 Task: Save favorite listings for properties in Boston, Massachusetts, with a private patio, and create a wish list of property features for your dream home.
Action: Mouse moved to (281, 240)
Screenshot: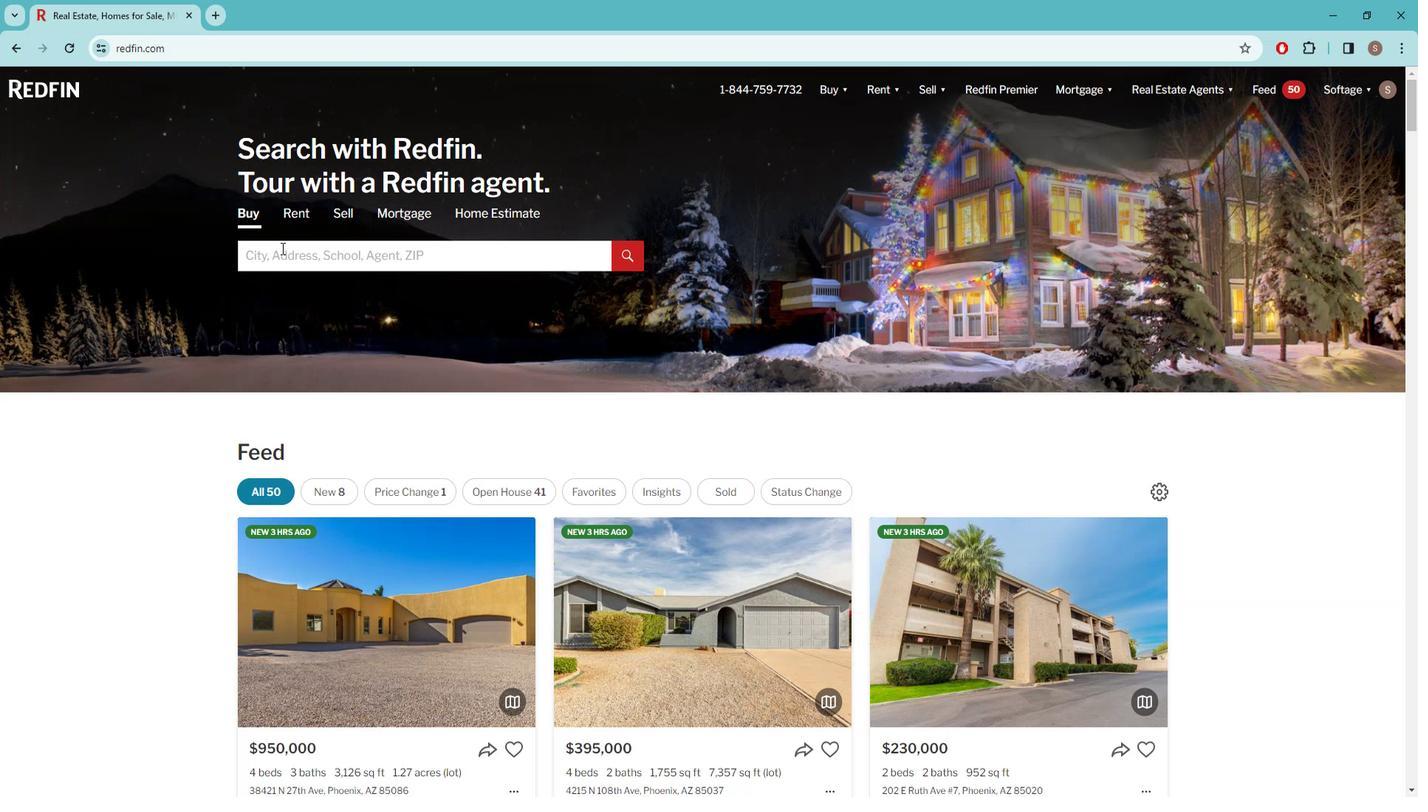 
Action: Mouse pressed left at (281, 240)
Screenshot: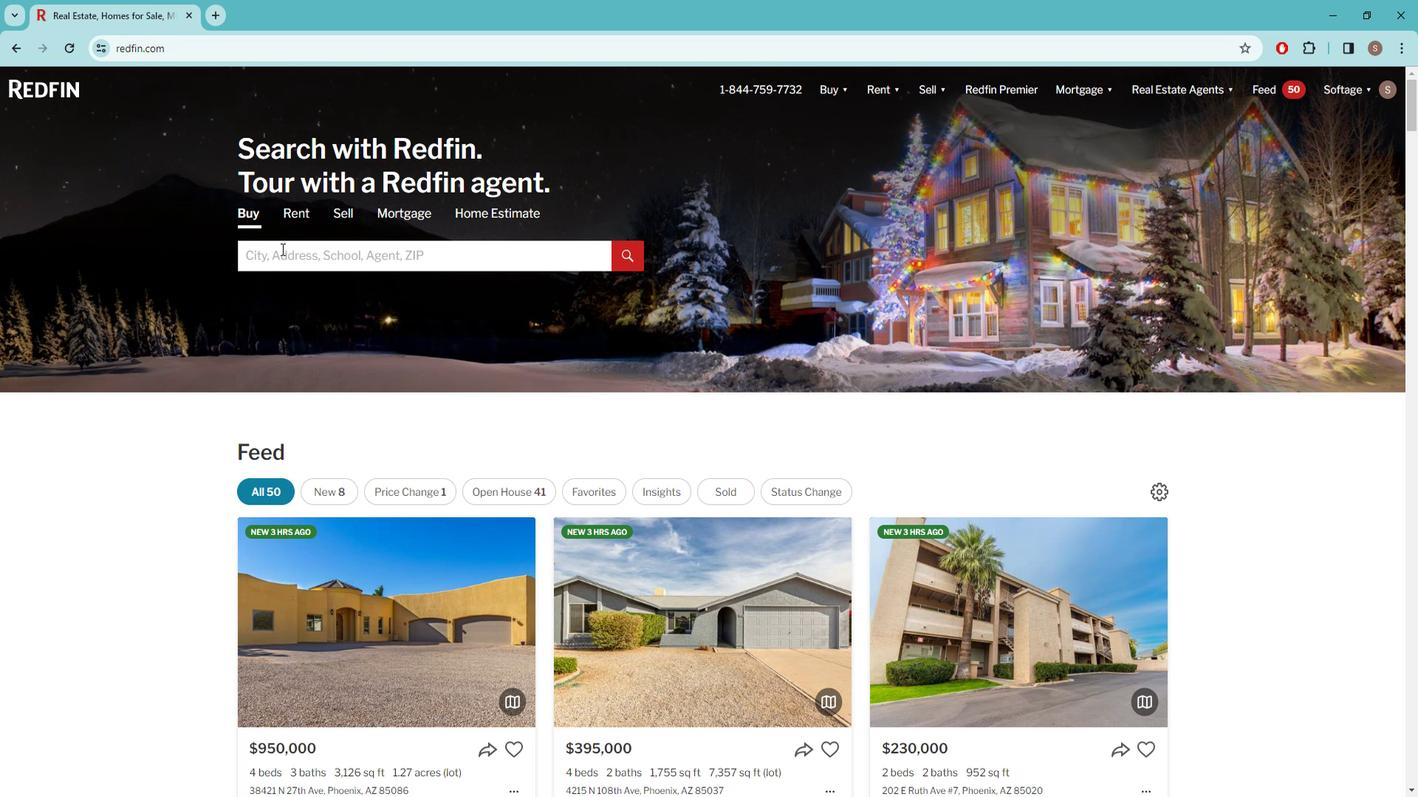 
Action: Mouse moved to (280, 240)
Screenshot: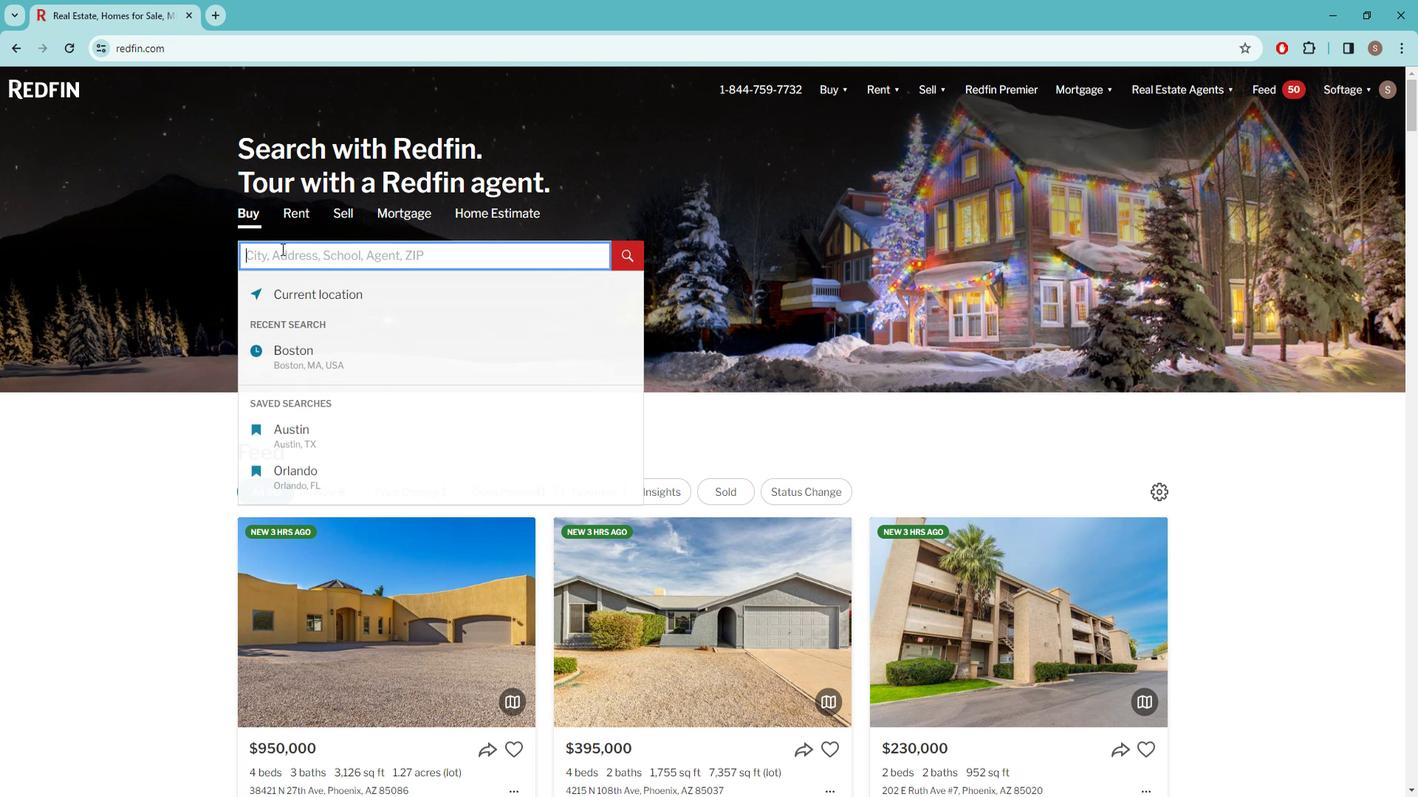 
Action: Key pressed b<Key.caps_lock>OSTON
Screenshot: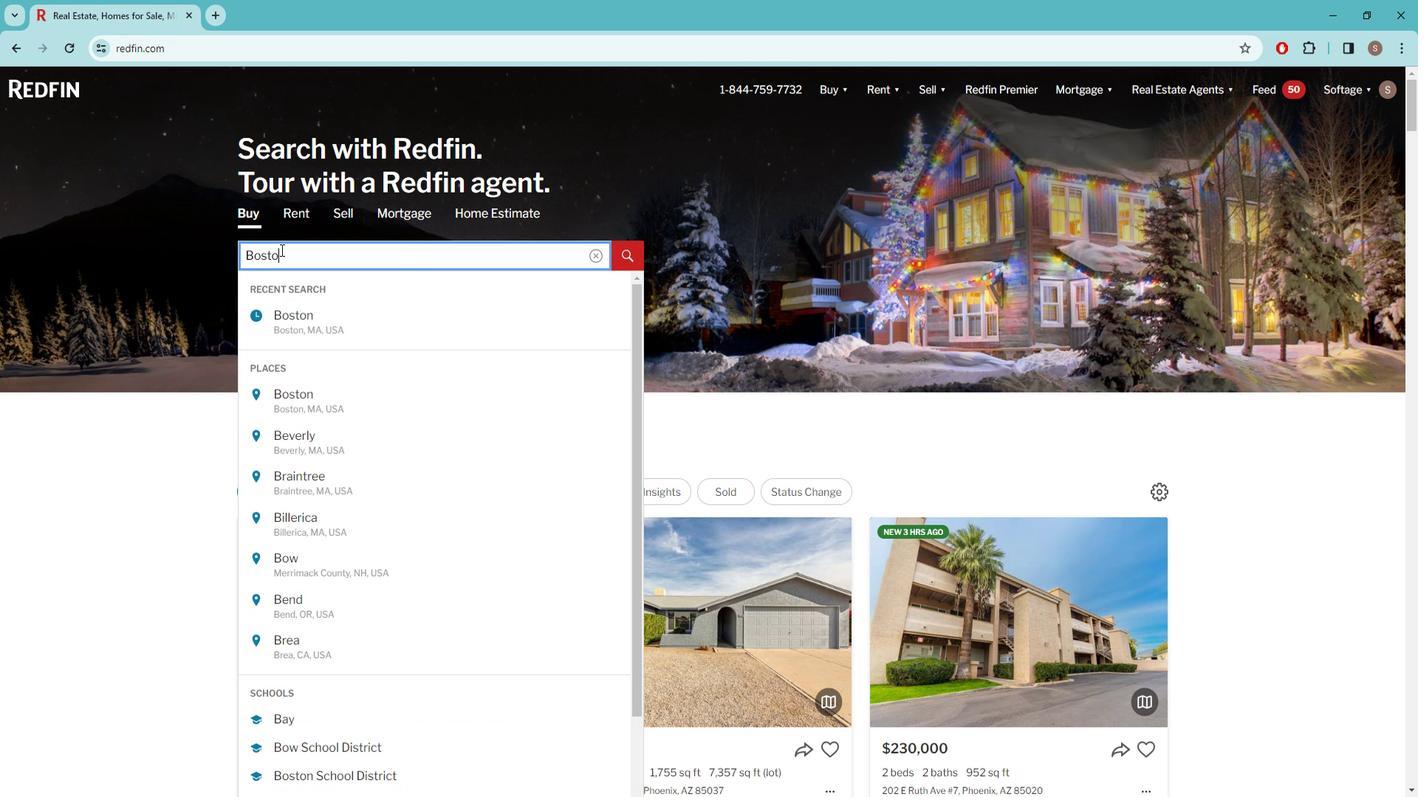 
Action: Mouse moved to (302, 310)
Screenshot: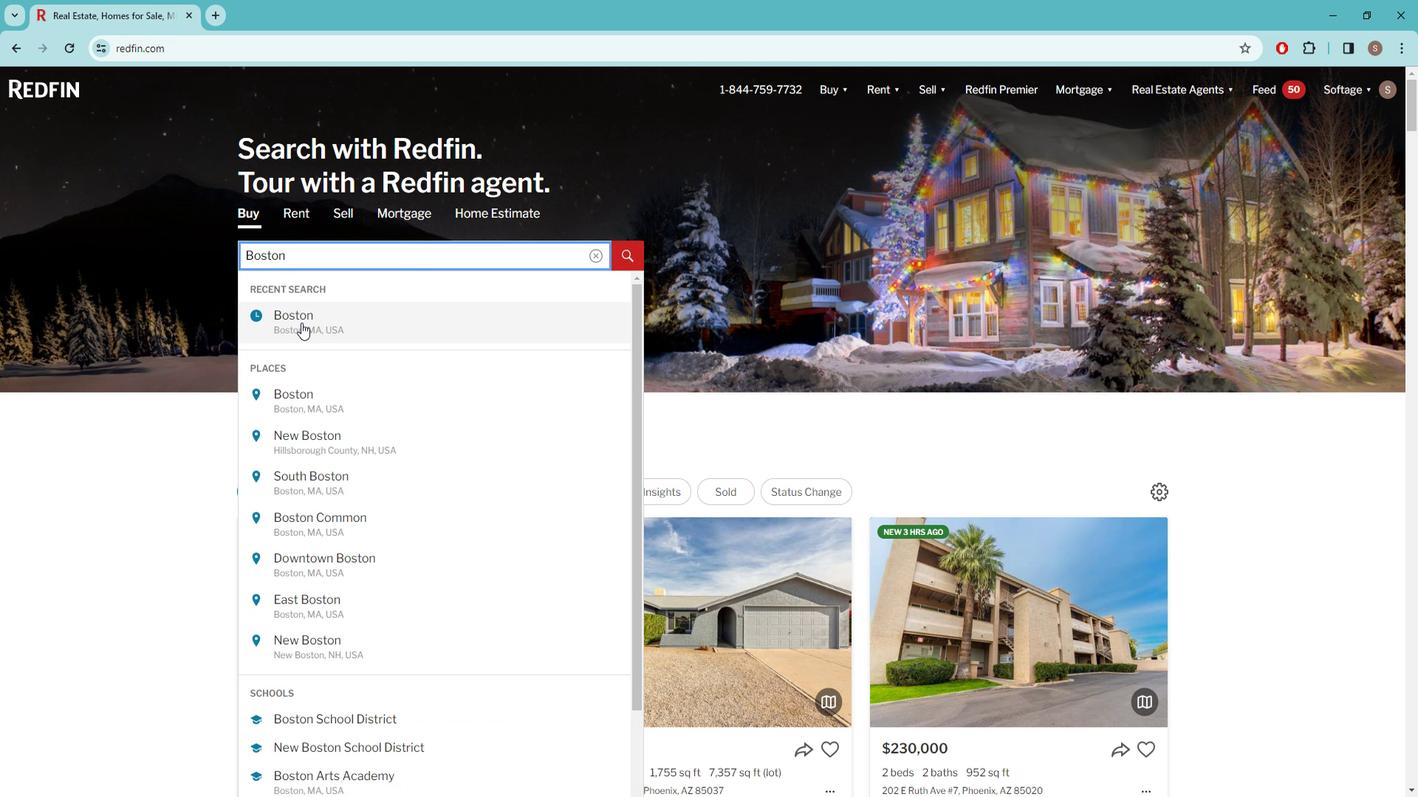 
Action: Mouse pressed left at (302, 310)
Screenshot: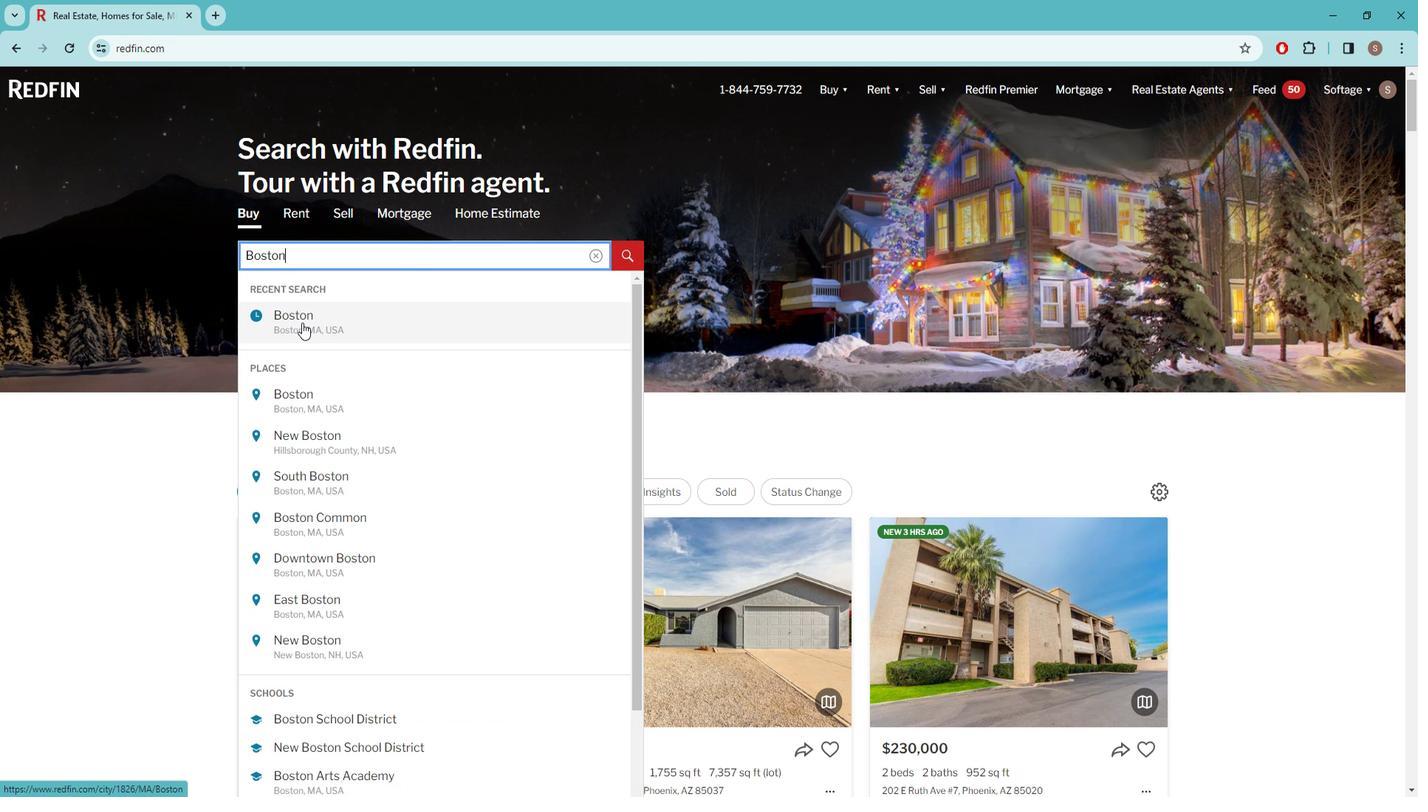 
Action: Mouse moved to (1240, 175)
Screenshot: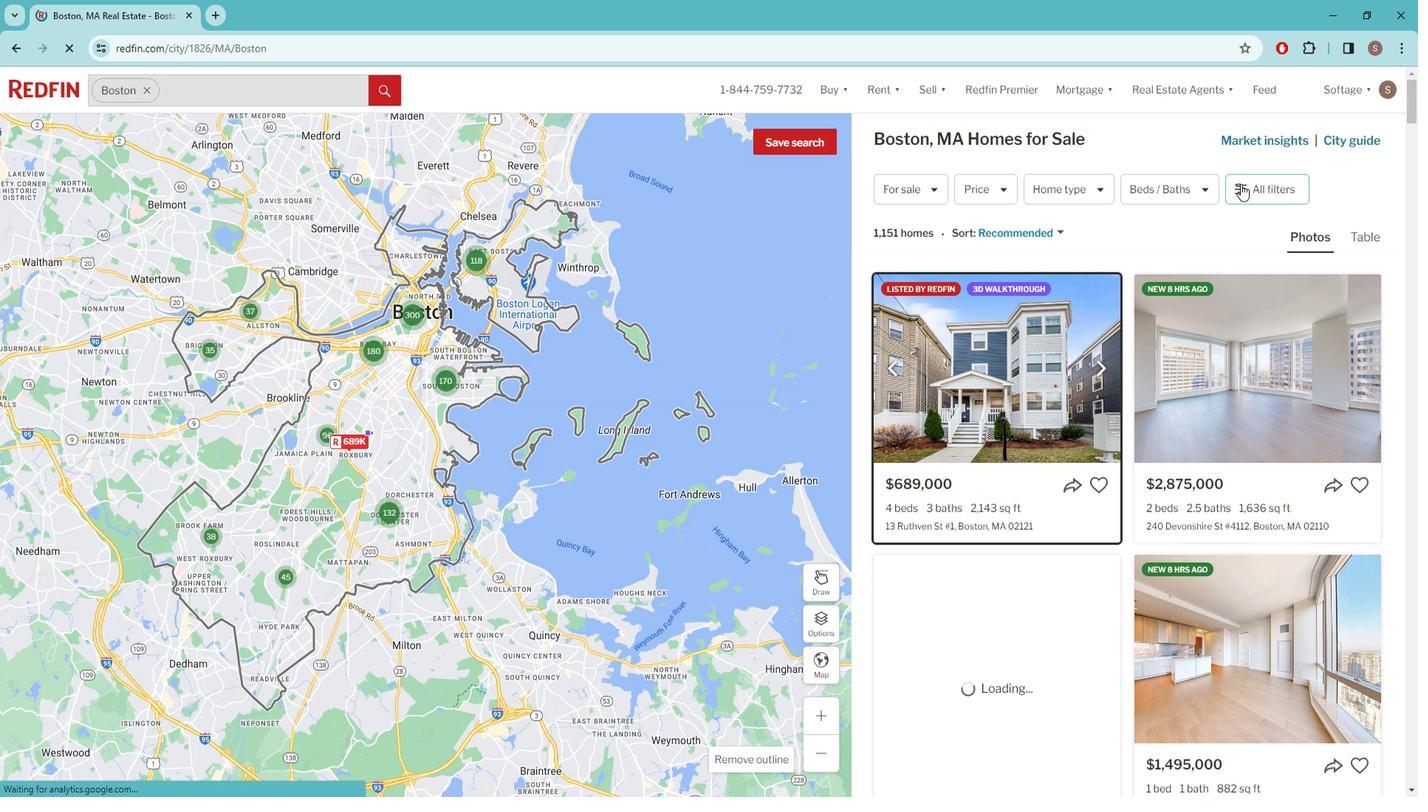 
Action: Mouse pressed left at (1240, 175)
Screenshot: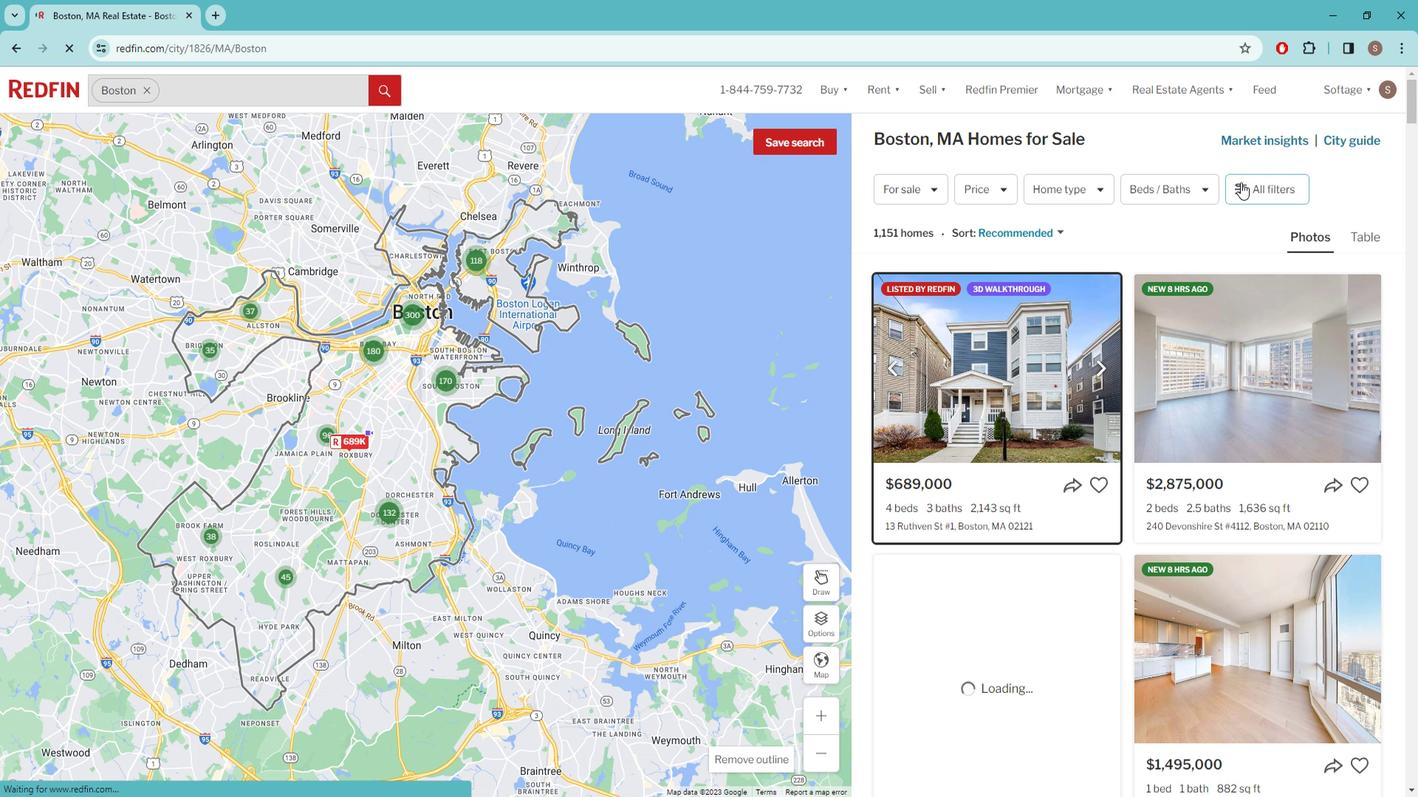 
Action: Mouse pressed left at (1240, 175)
Screenshot: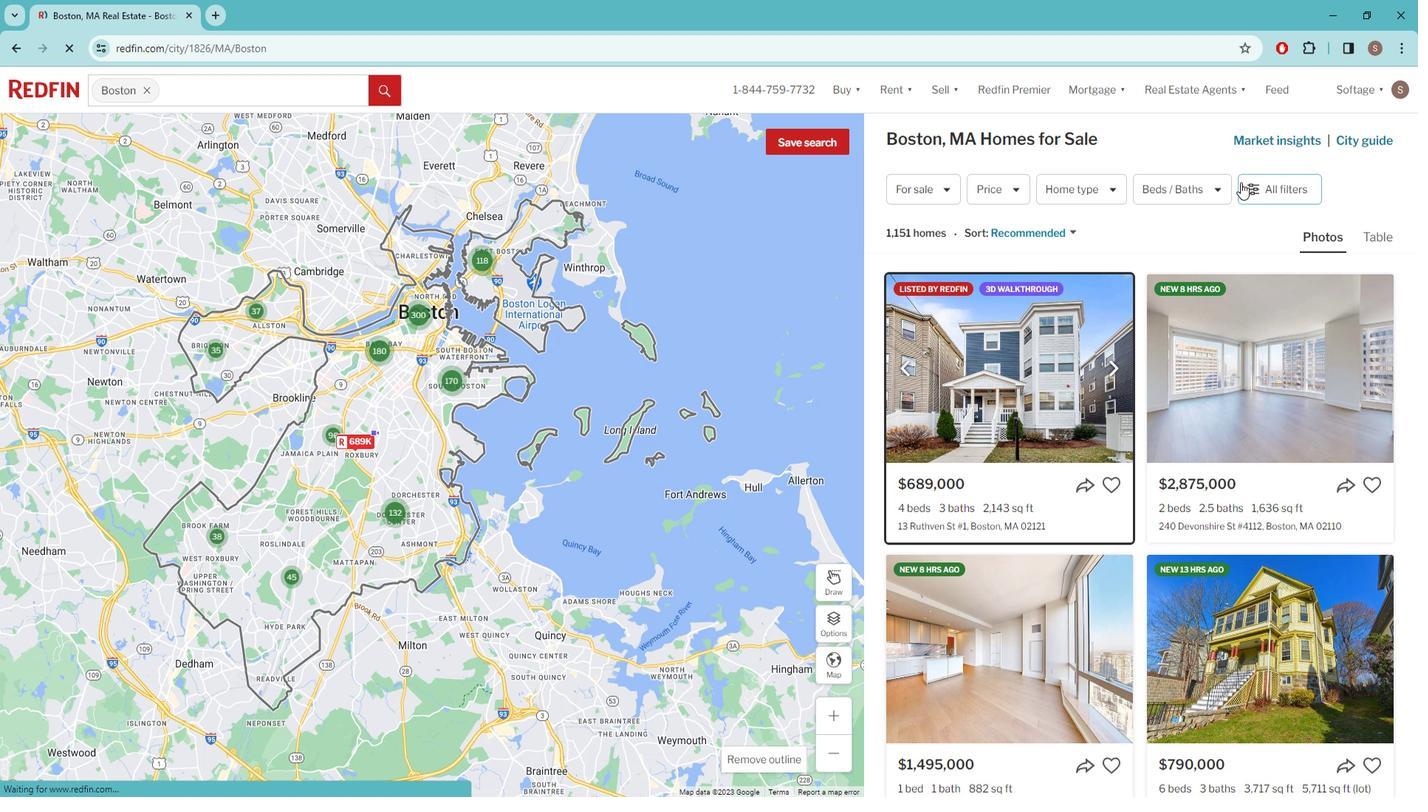 
Action: Mouse moved to (1240, 175)
Screenshot: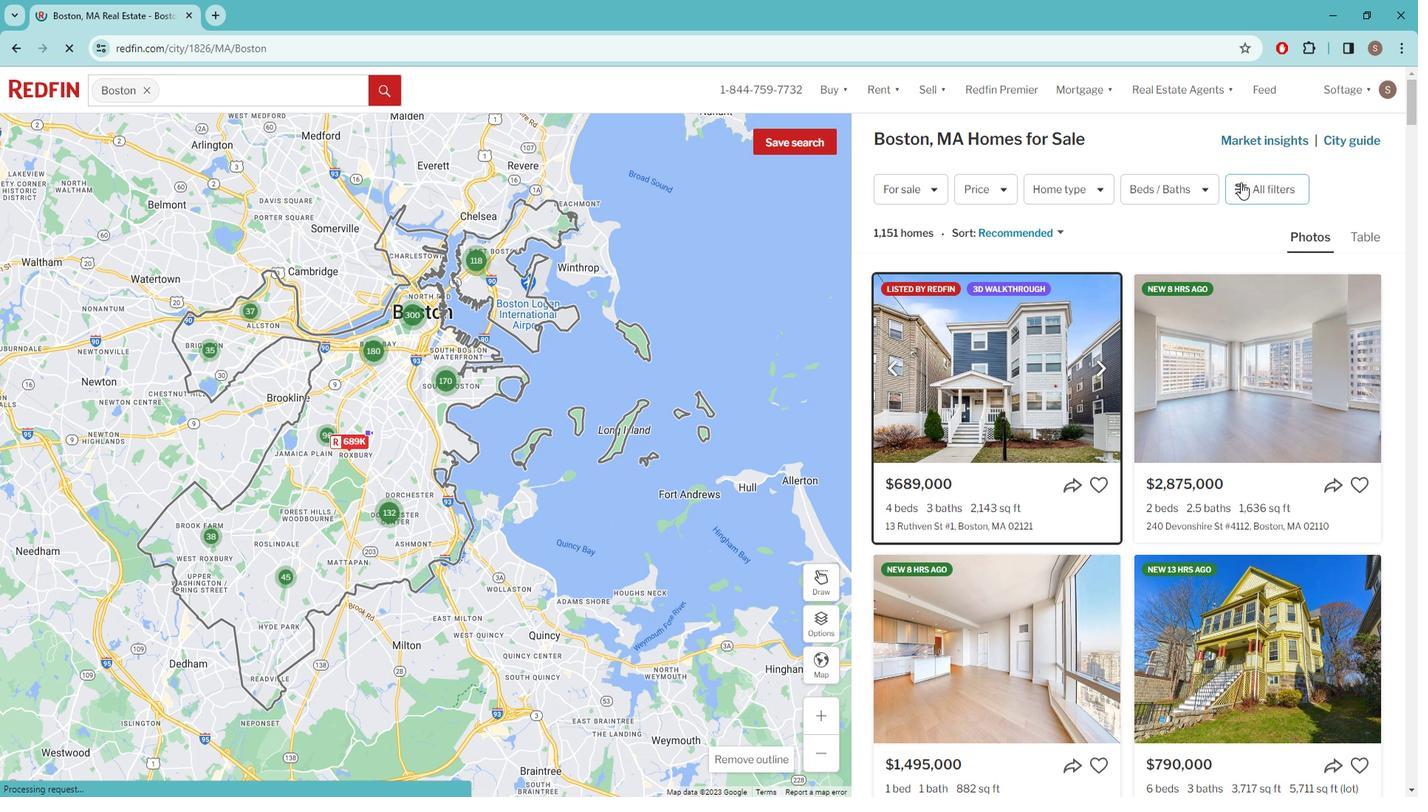 
Action: Mouse pressed left at (1240, 175)
Screenshot: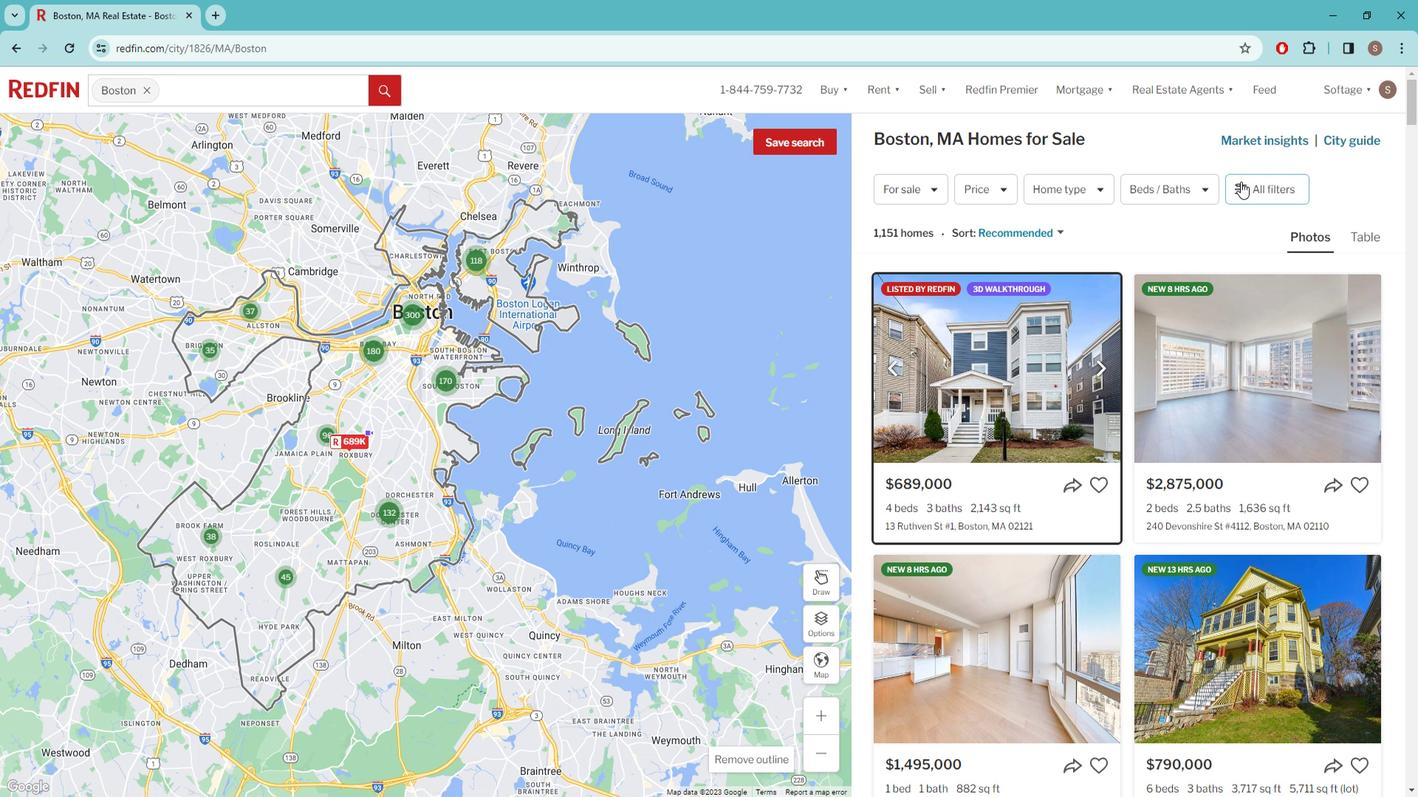 
Action: Mouse moved to (1240, 174)
Screenshot: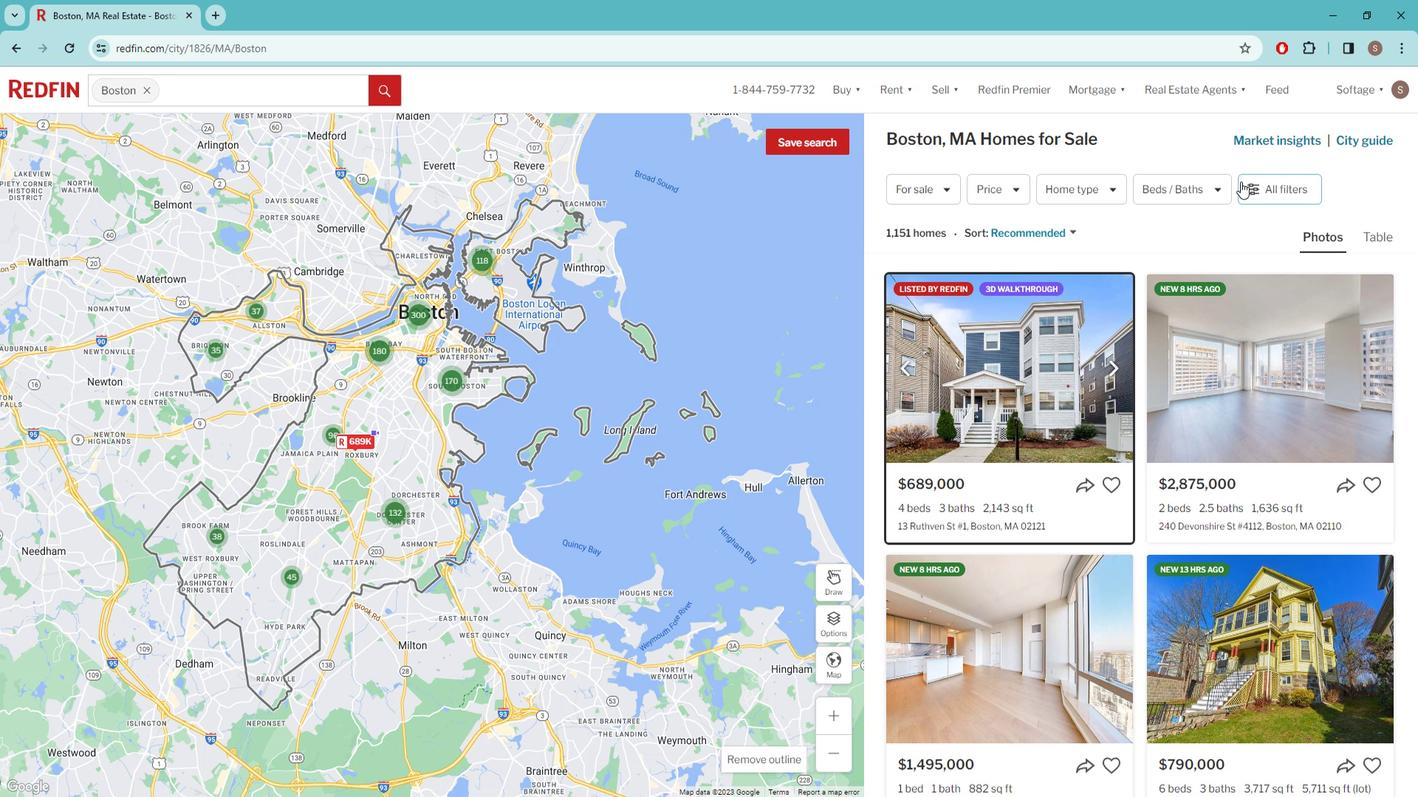 
Action: Mouse pressed left at (1240, 174)
Screenshot: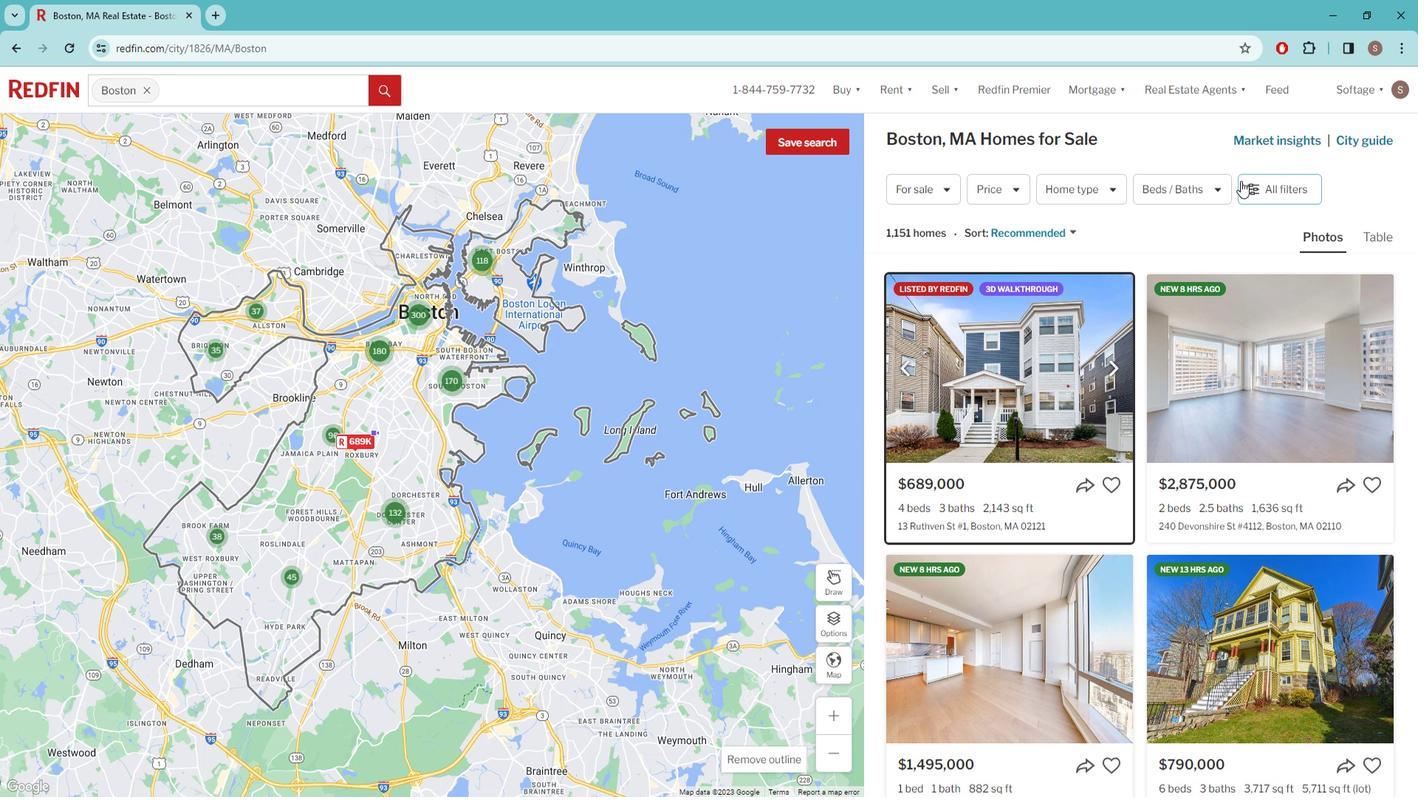 
Action: Mouse moved to (1147, 257)
Screenshot: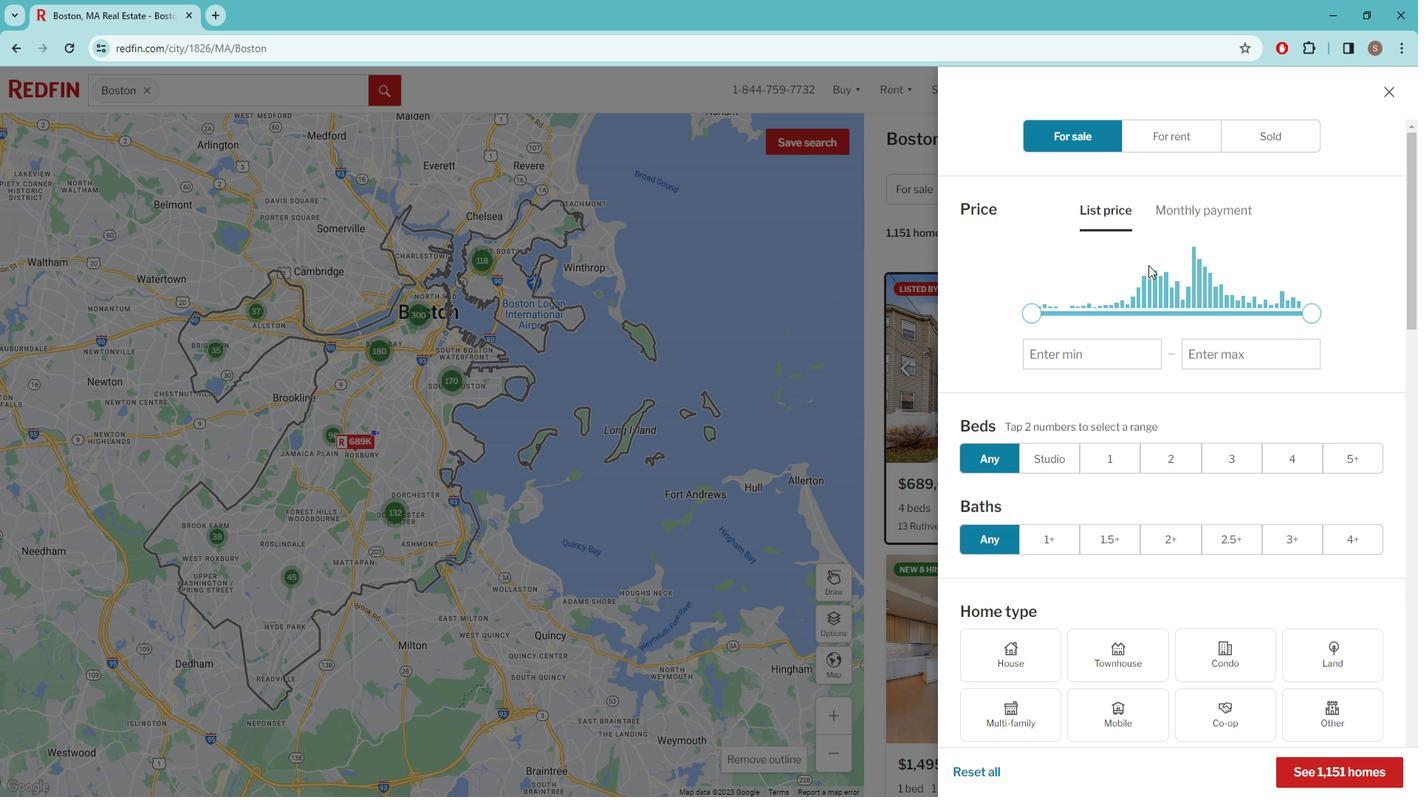 
Action: Mouse scrolled (1147, 257) with delta (0, 0)
Screenshot: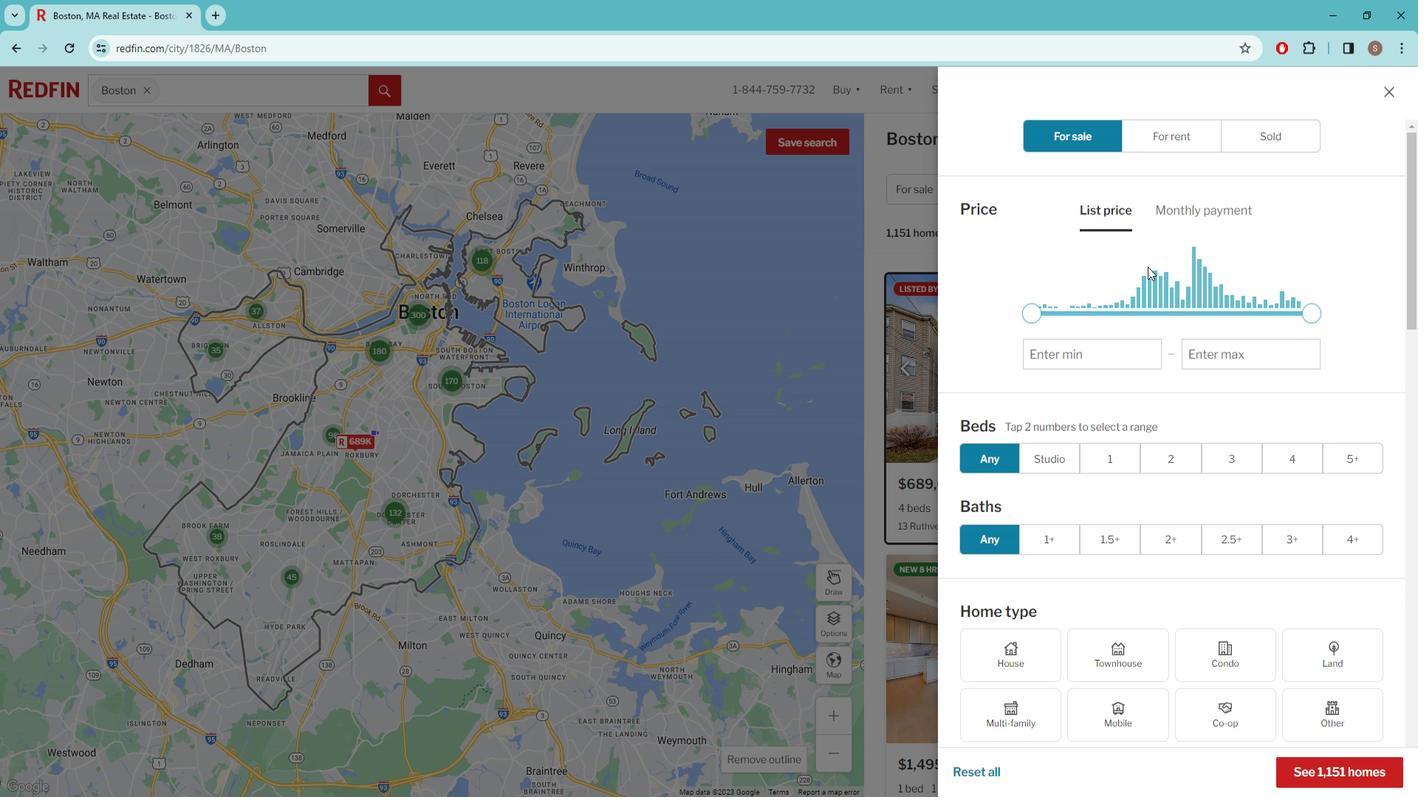 
Action: Mouse moved to (1146, 257)
Screenshot: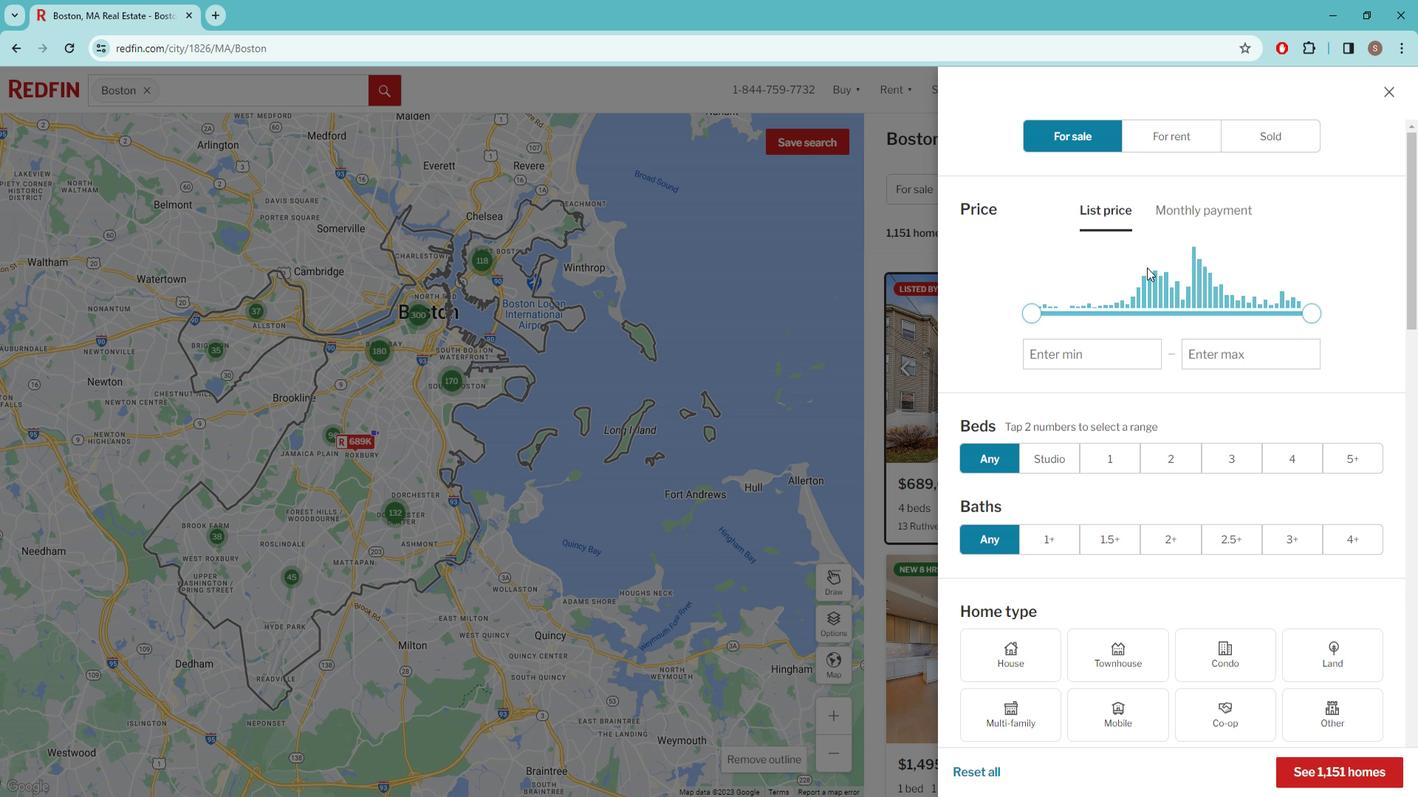 
Action: Mouse scrolled (1146, 257) with delta (0, 0)
Screenshot: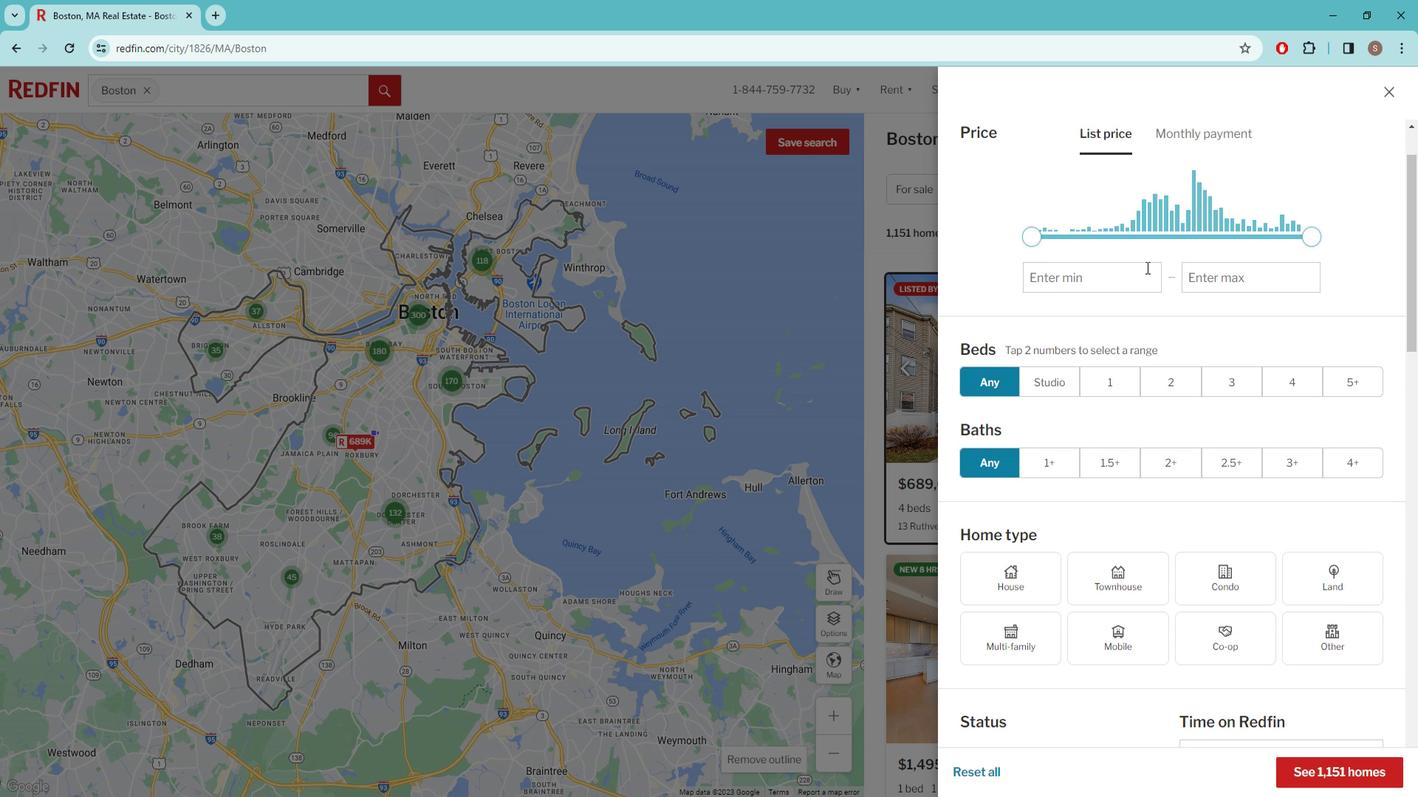 
Action: Mouse moved to (1139, 340)
Screenshot: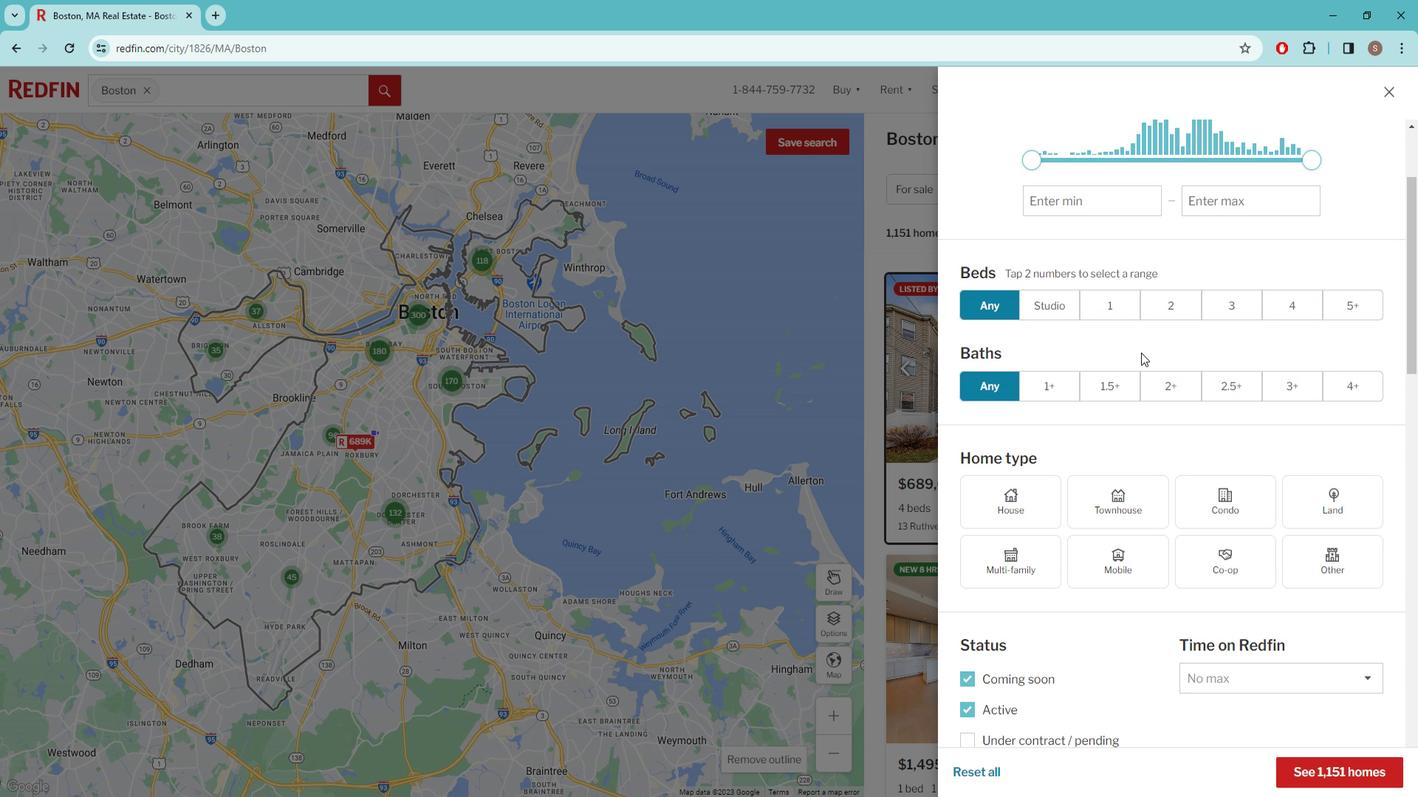
Action: Mouse scrolled (1139, 339) with delta (0, 0)
Screenshot: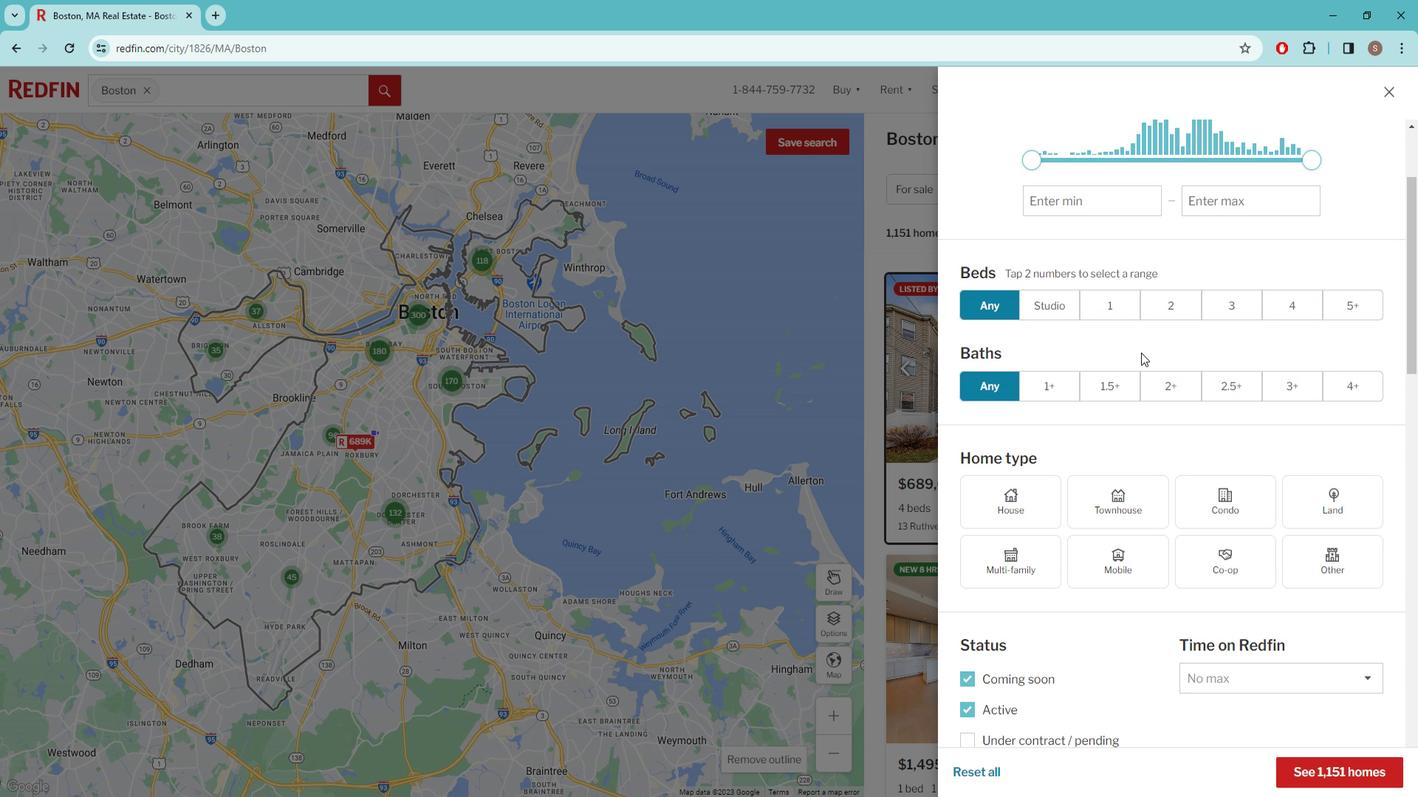 
Action: Mouse moved to (1122, 344)
Screenshot: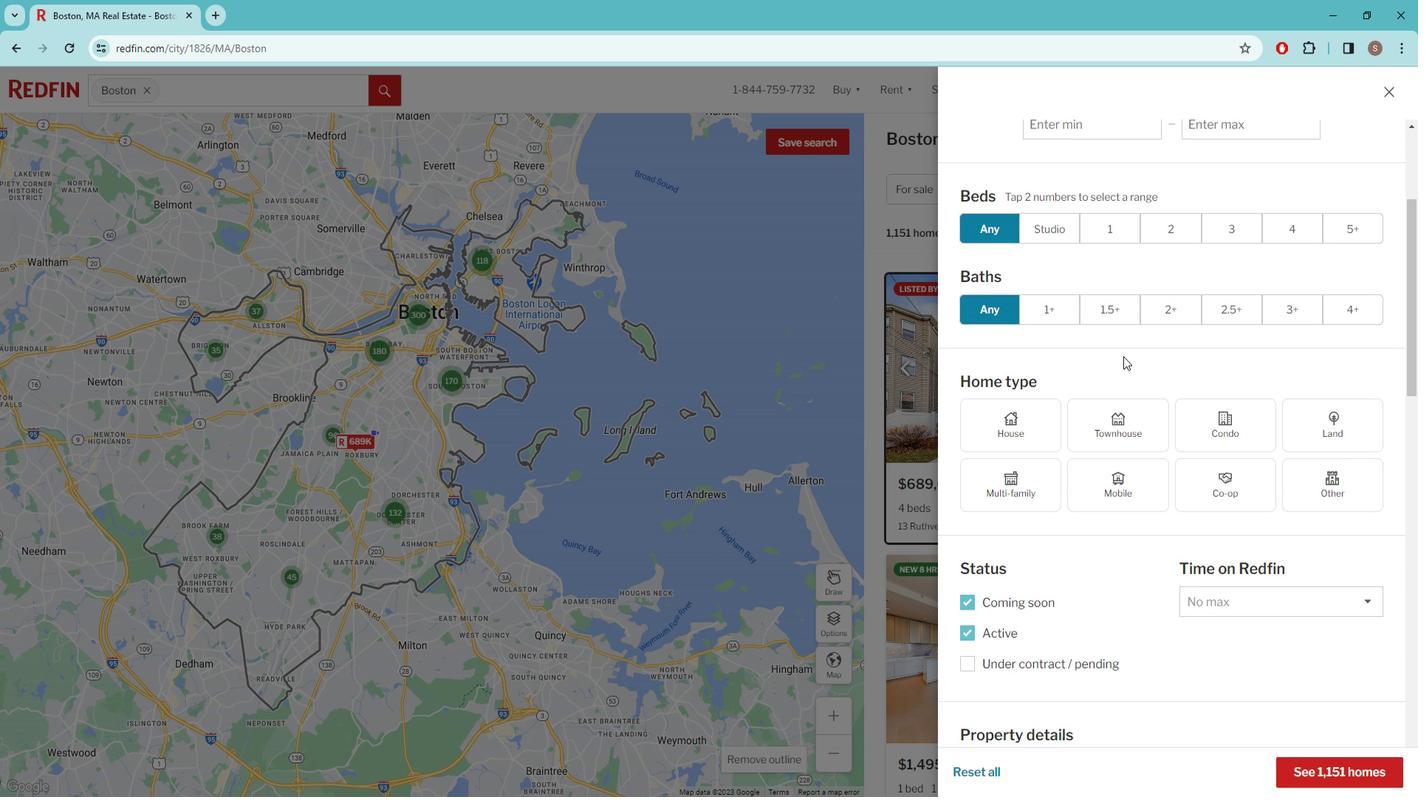 
Action: Mouse scrolled (1122, 343) with delta (0, 0)
Screenshot: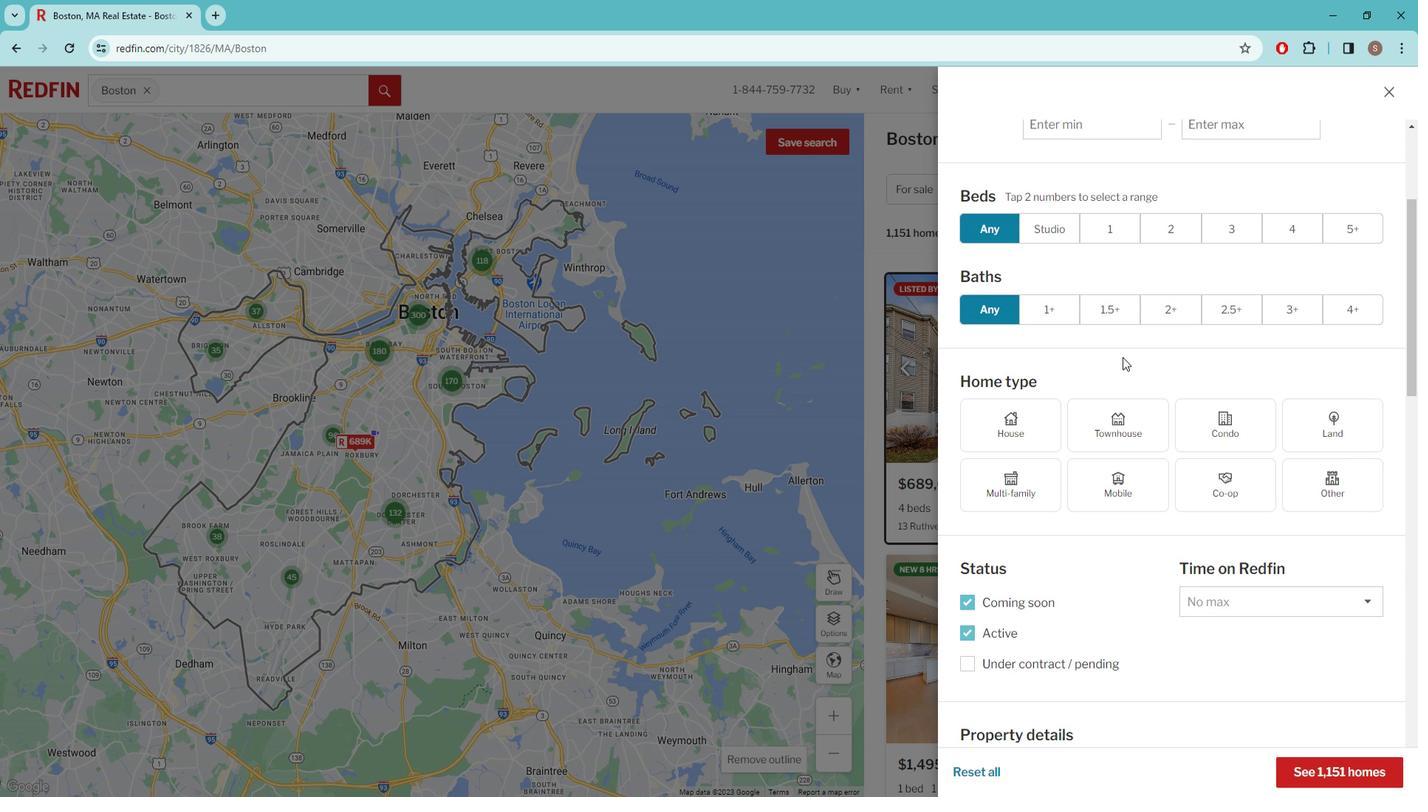 
Action: Mouse moved to (1119, 345)
Screenshot: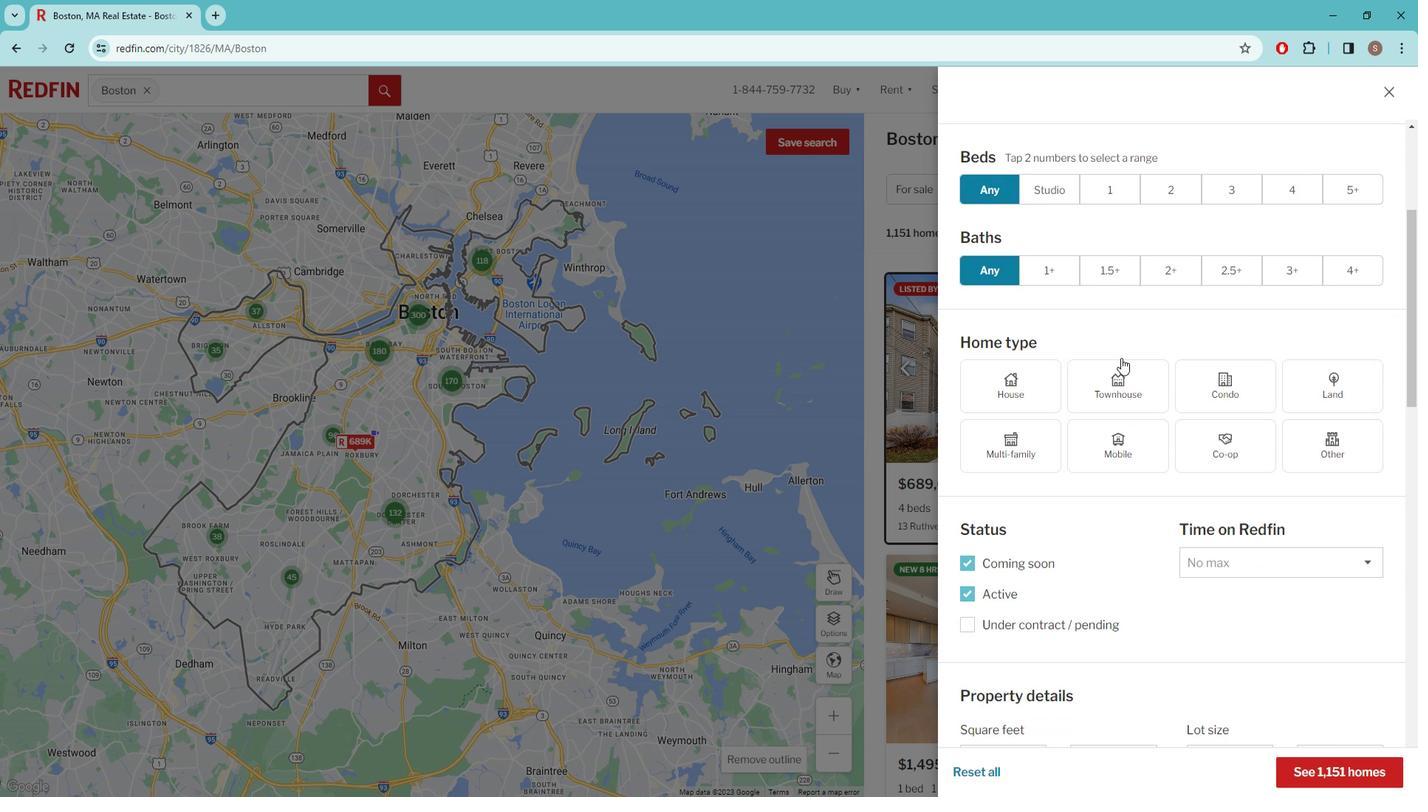 
Action: Mouse scrolled (1119, 344) with delta (0, 0)
Screenshot: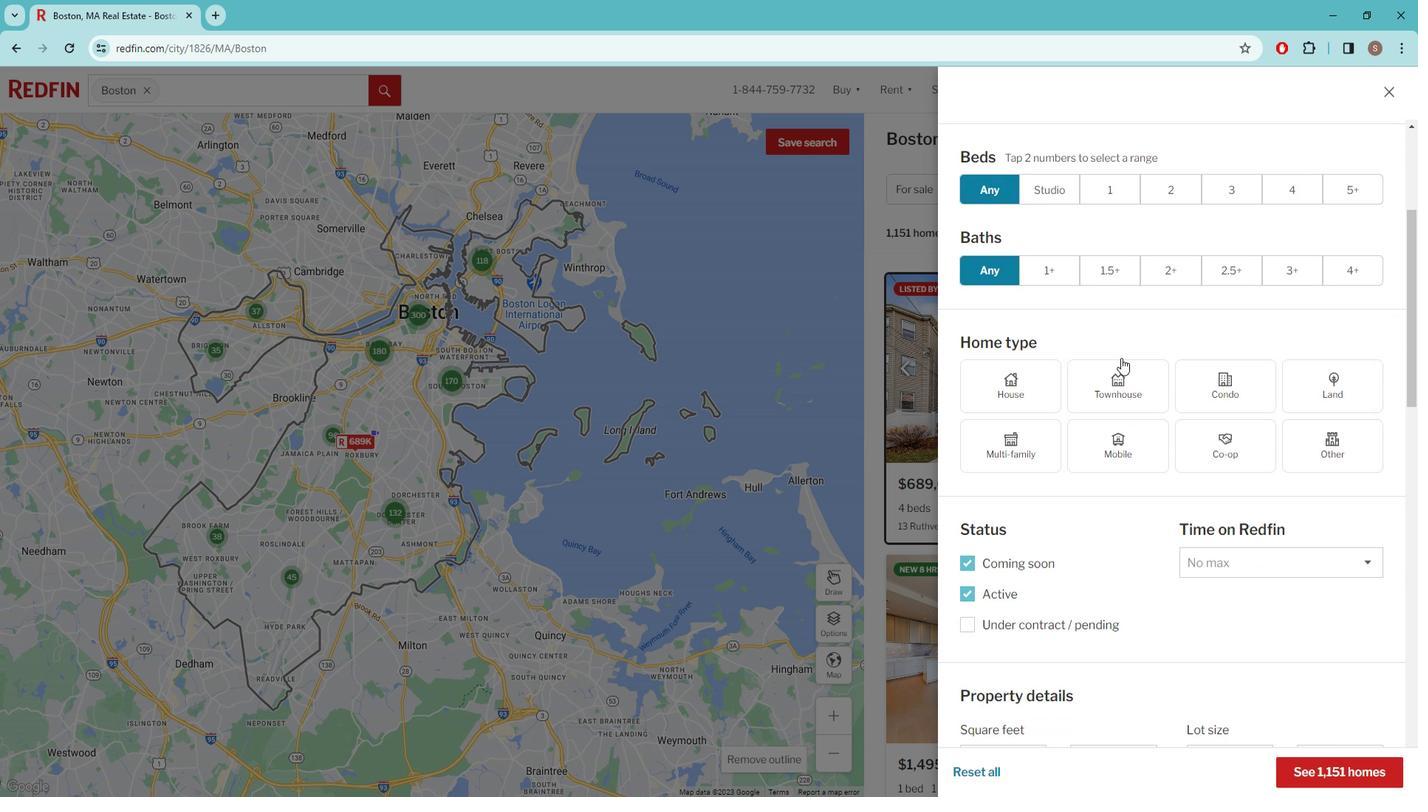 
Action: Mouse moved to (1113, 374)
Screenshot: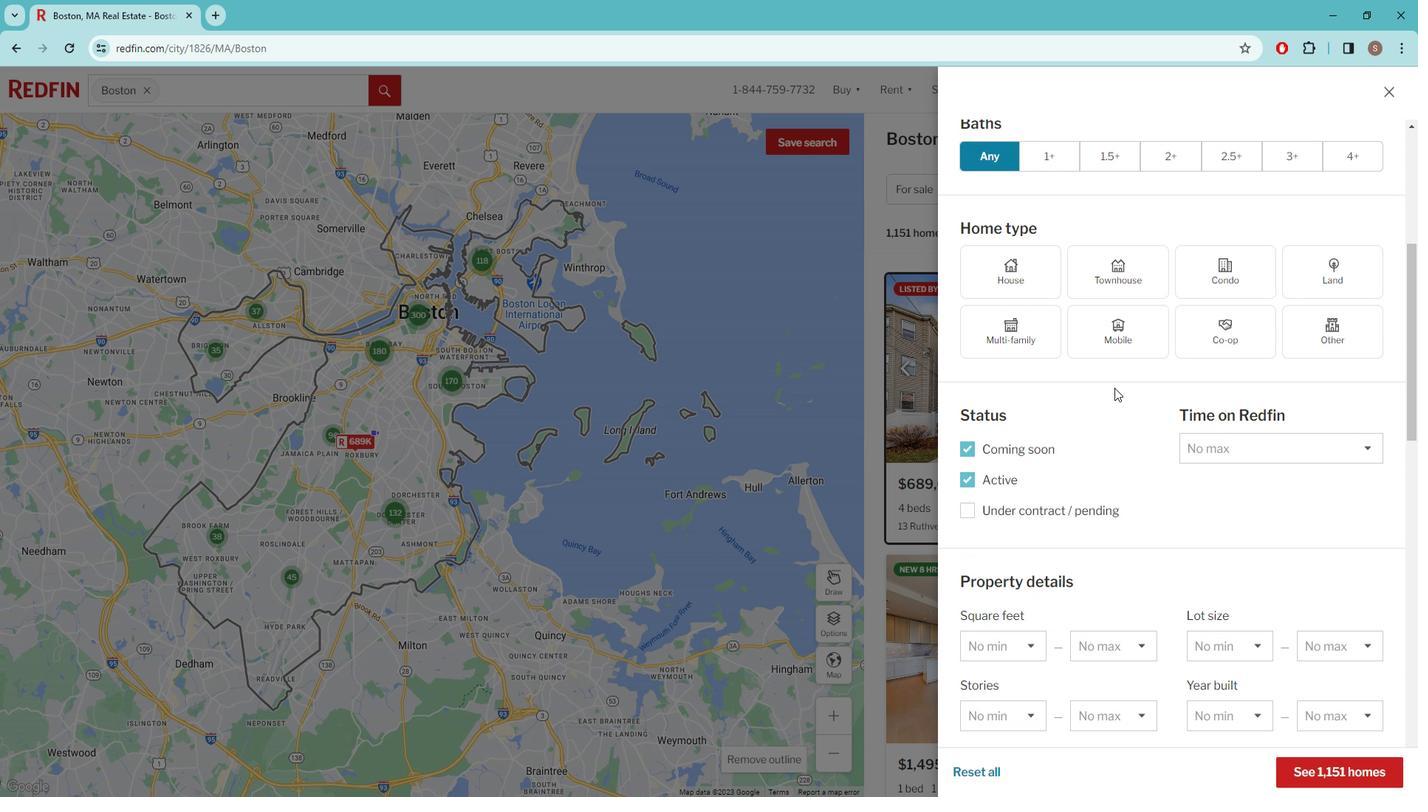 
Action: Mouse scrolled (1113, 373) with delta (0, 0)
Screenshot: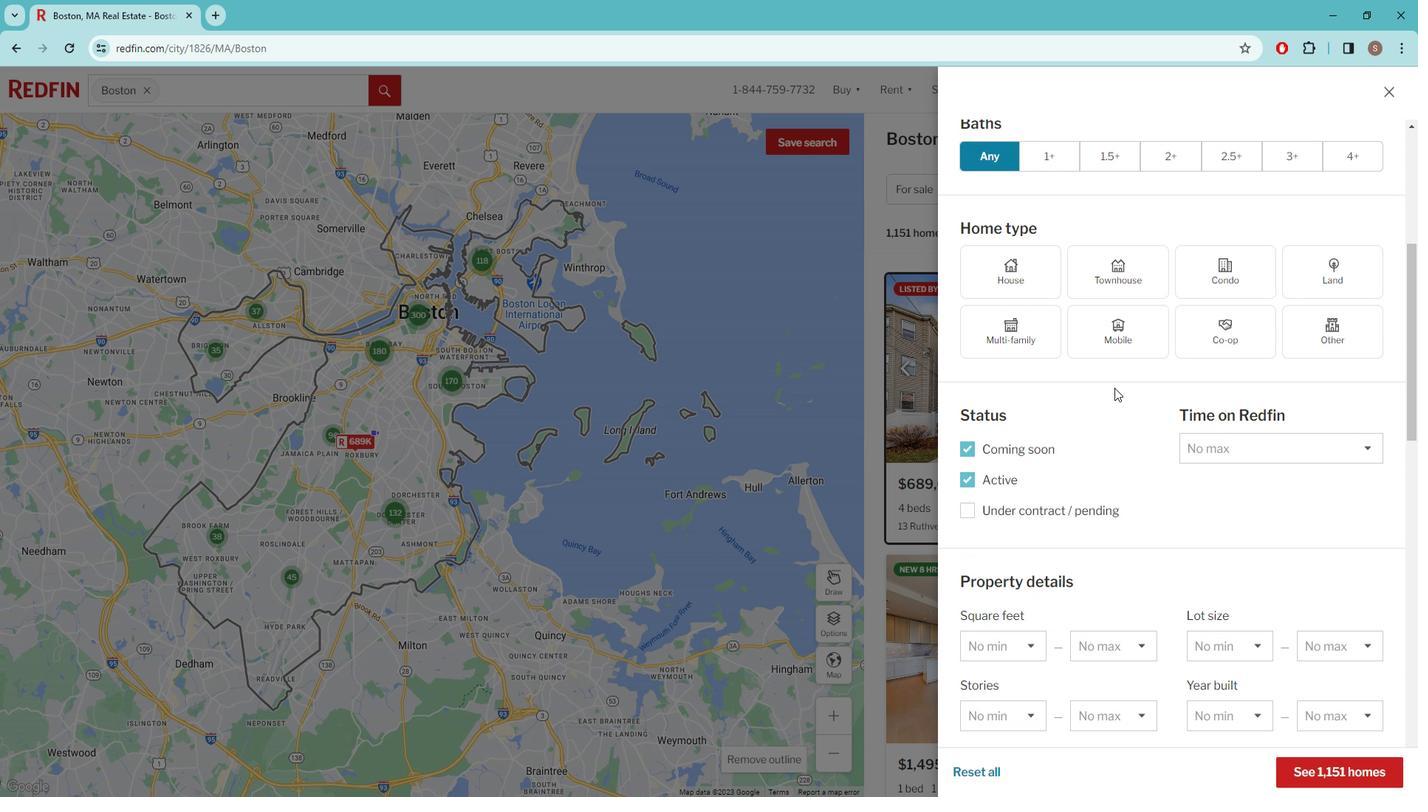 
Action: Mouse moved to (1113, 373)
Screenshot: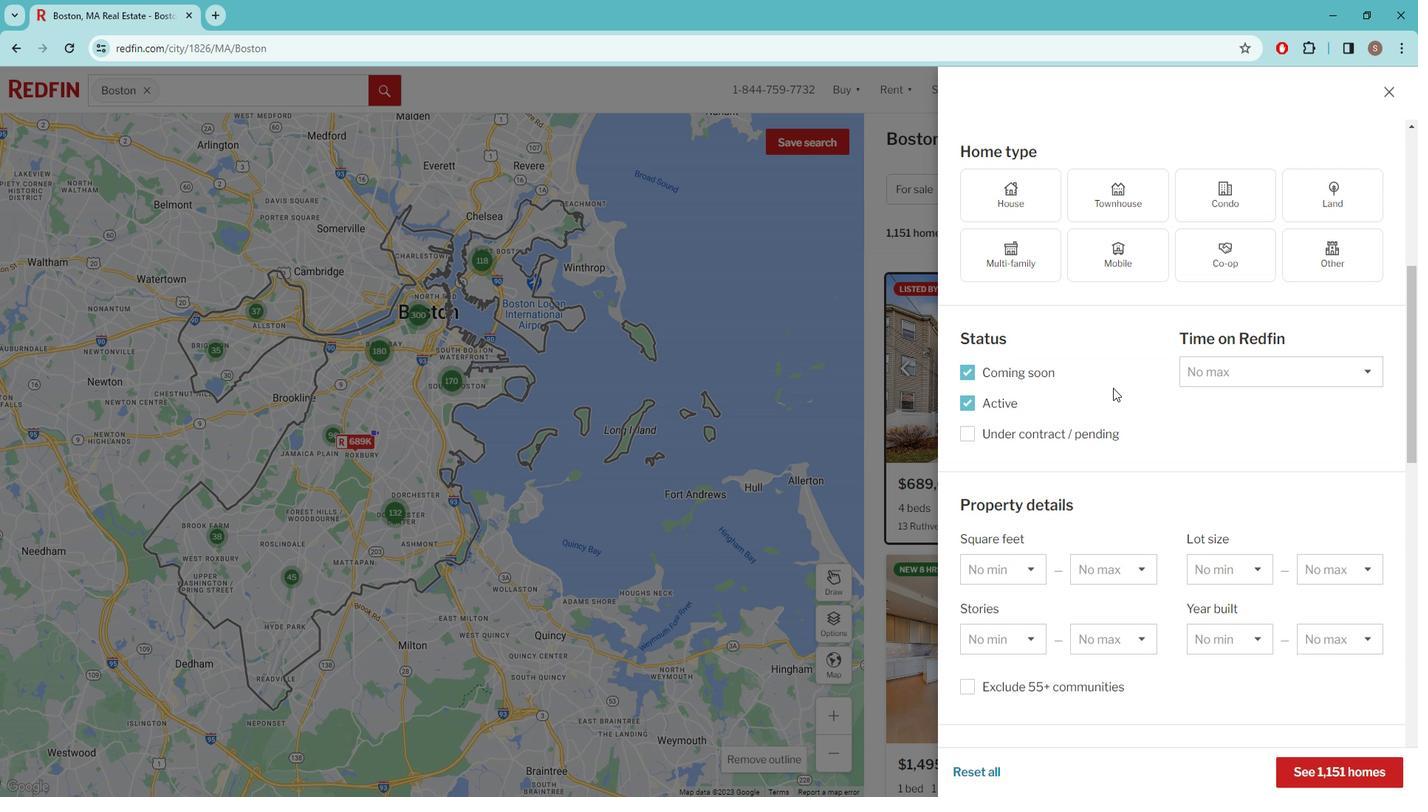
Action: Mouse scrolled (1113, 372) with delta (0, 0)
Screenshot: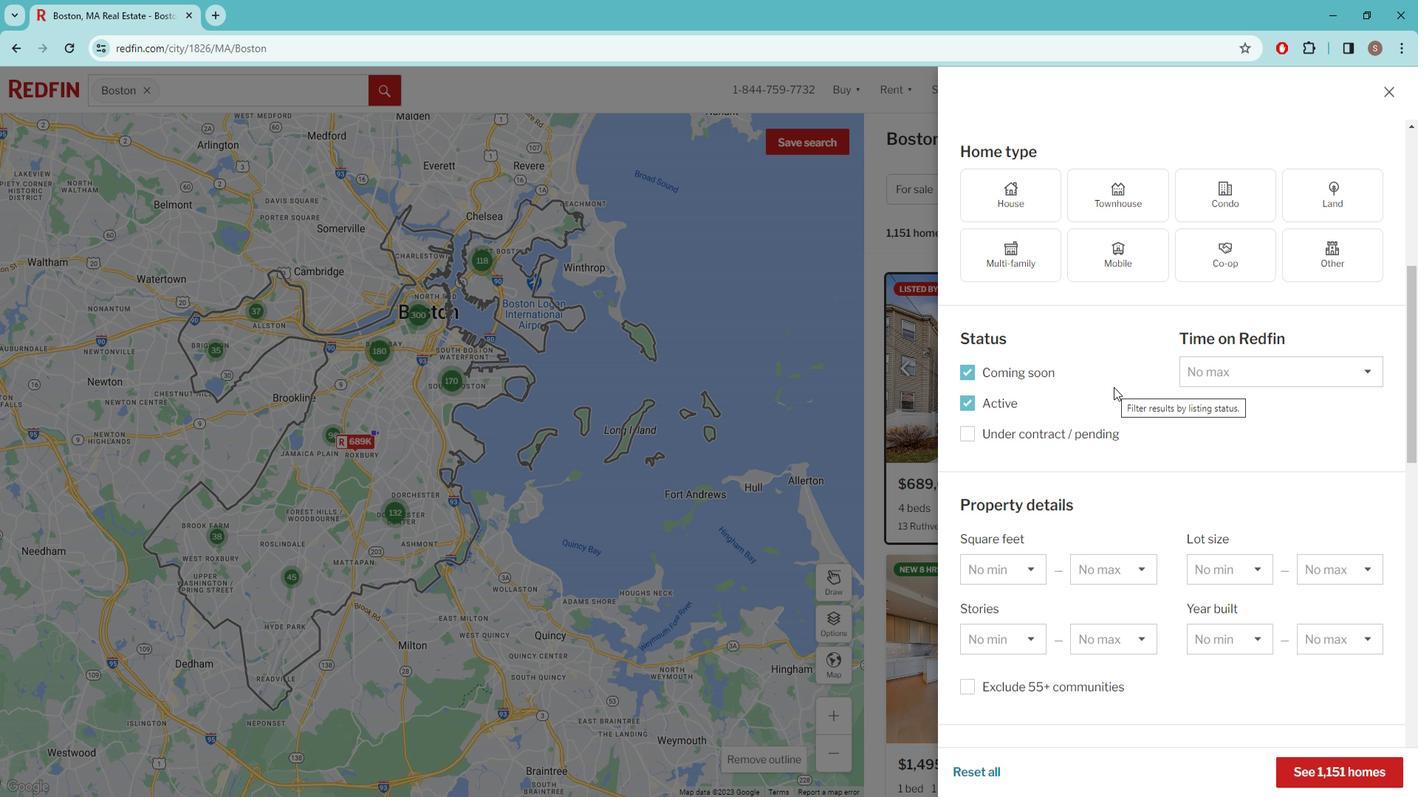 
Action: Mouse moved to (1110, 373)
Screenshot: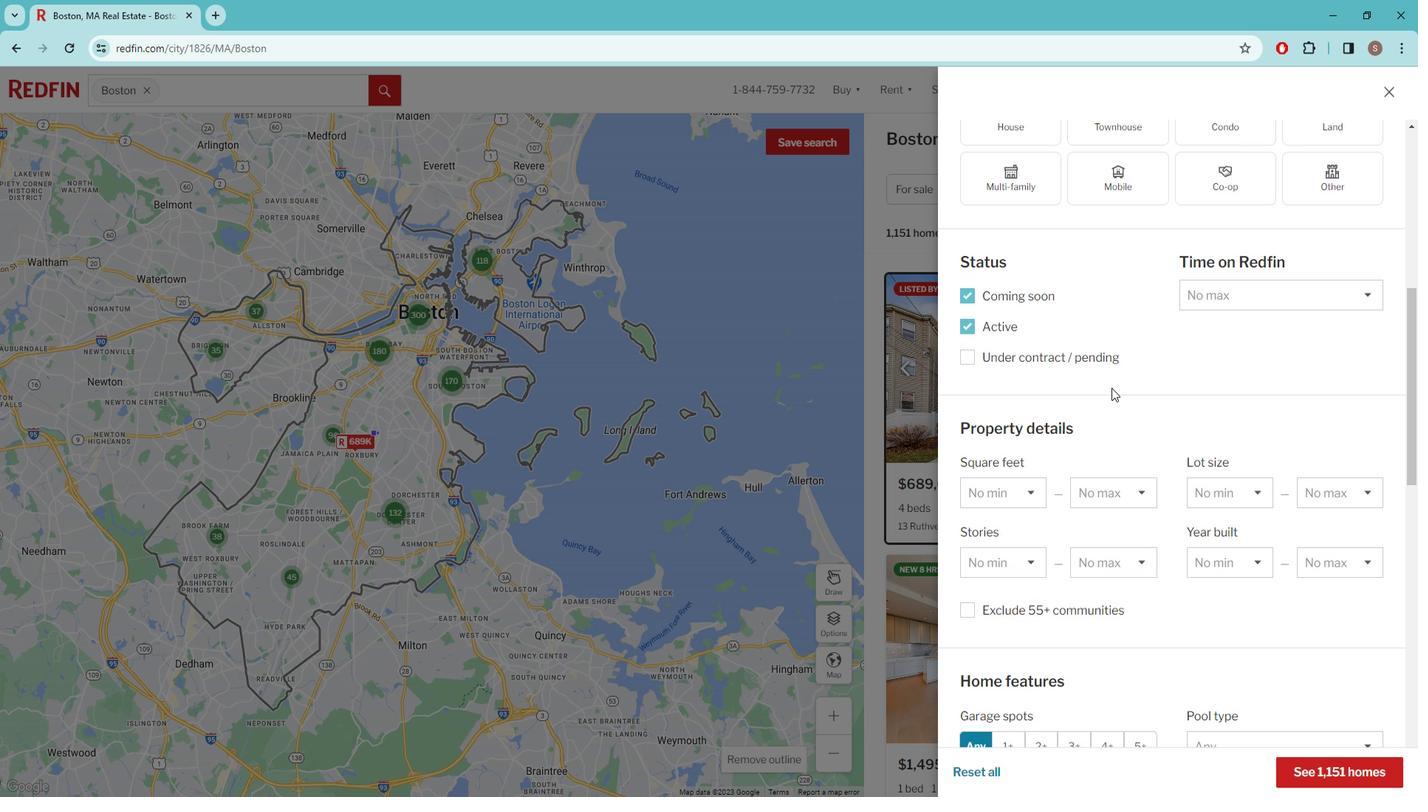 
Action: Mouse scrolled (1110, 373) with delta (0, 0)
Screenshot: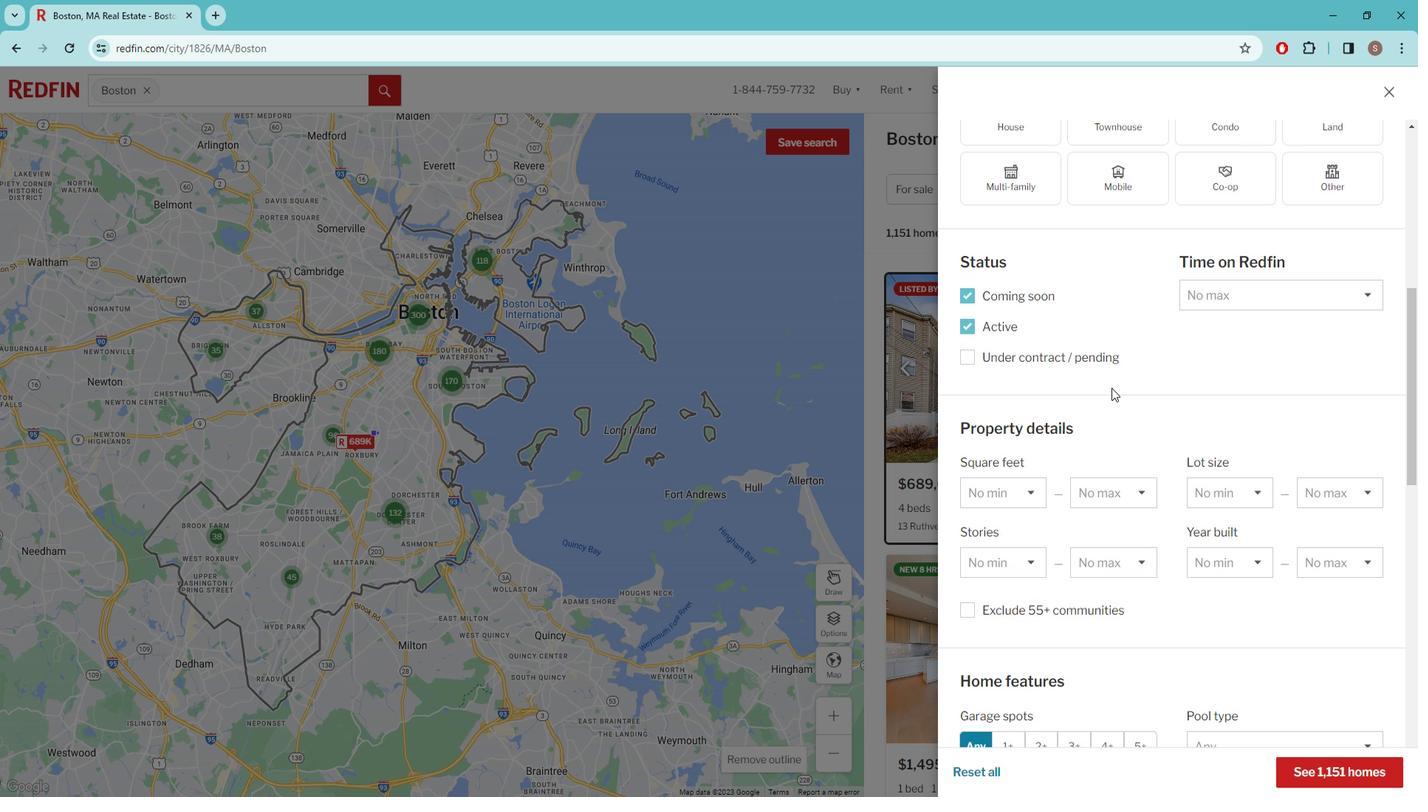 
Action: Mouse moved to (1107, 371)
Screenshot: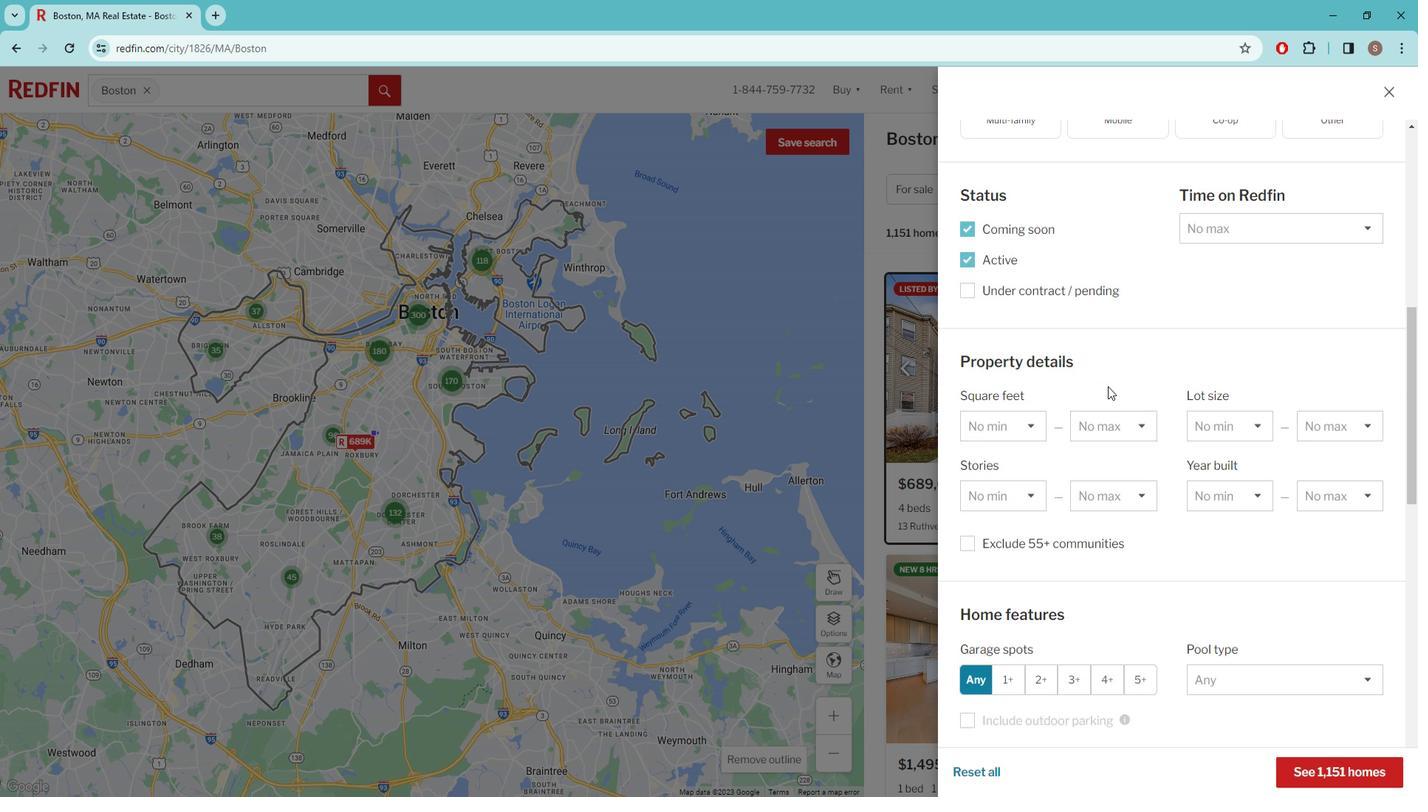 
Action: Mouse scrolled (1107, 370) with delta (0, 0)
Screenshot: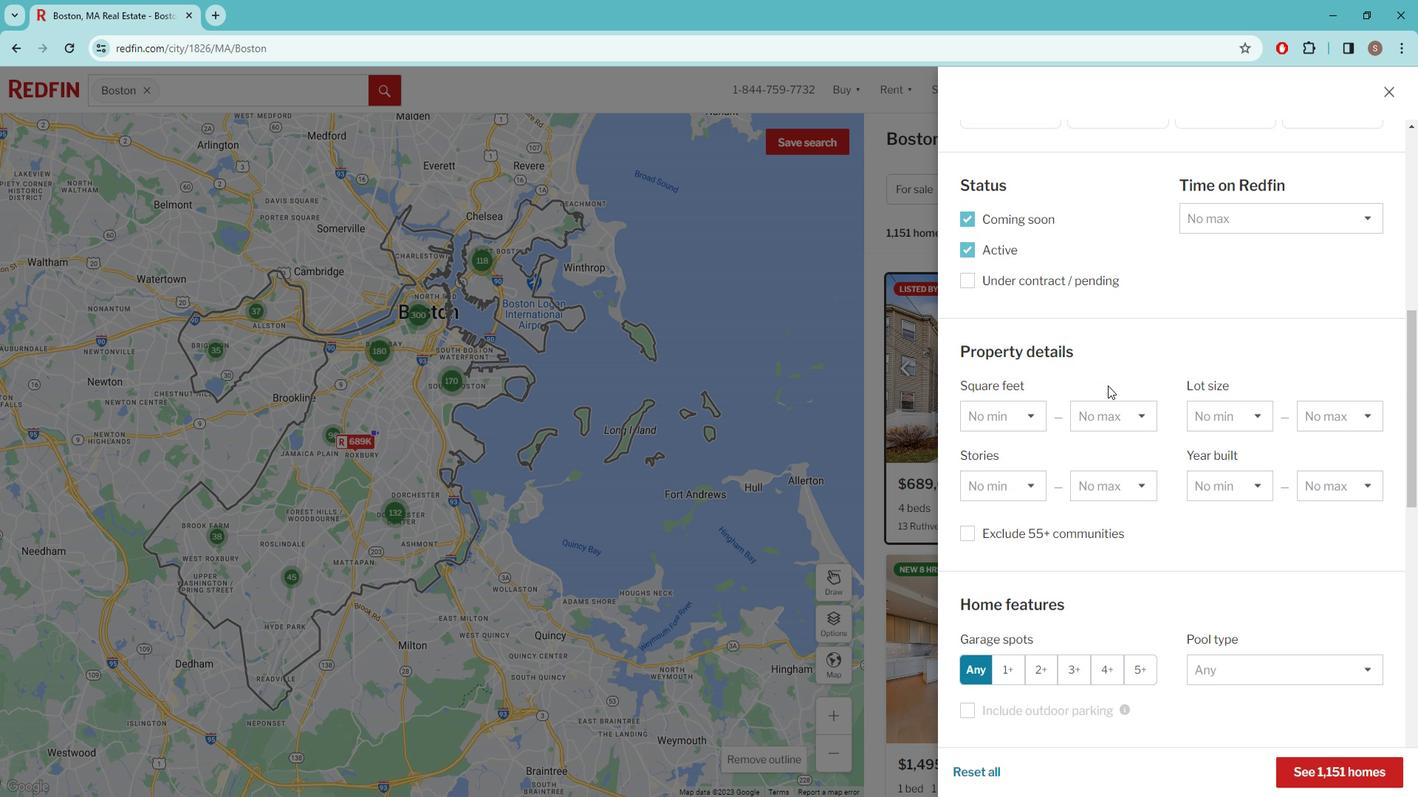 
Action: Mouse scrolled (1107, 370) with delta (0, 0)
Screenshot: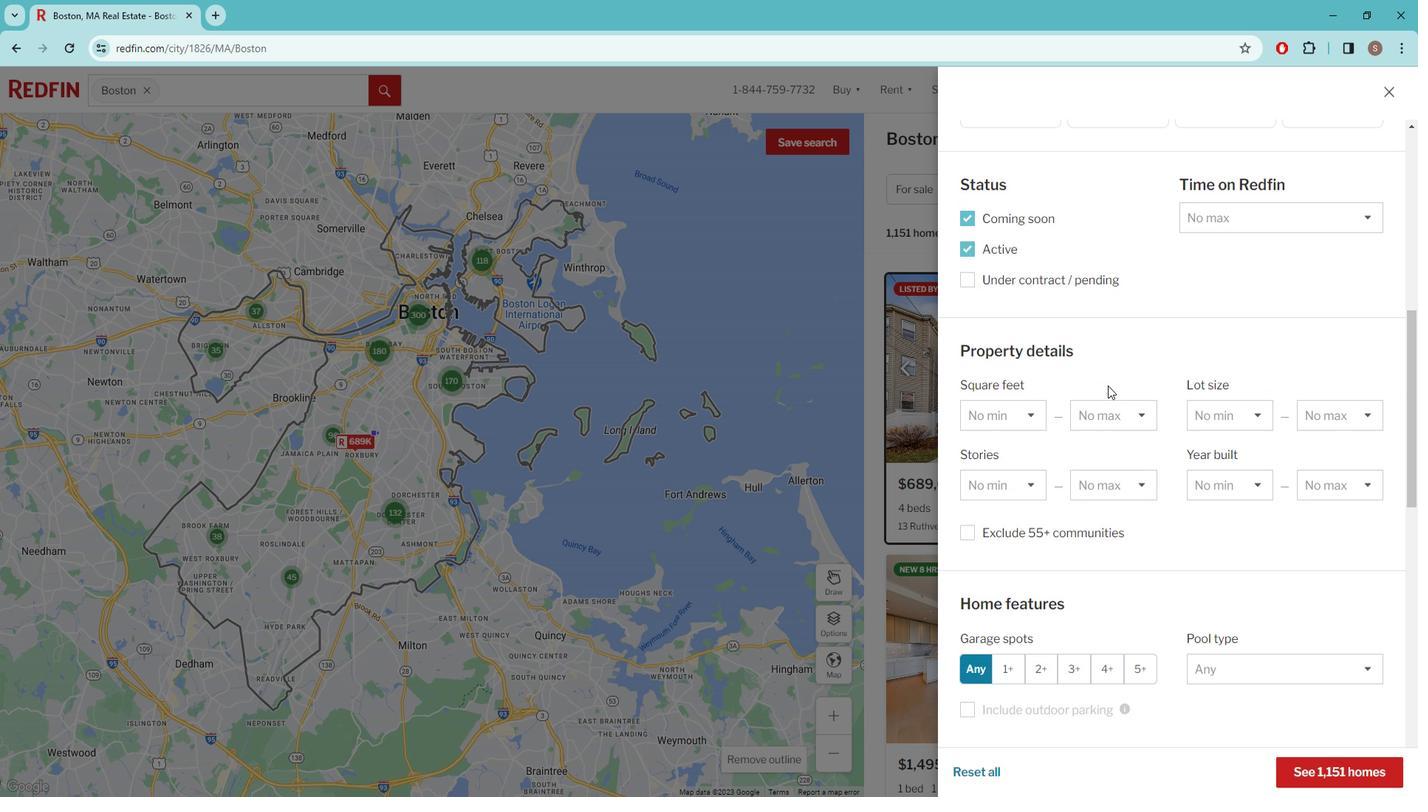 
Action: Mouse moved to (1081, 409)
Screenshot: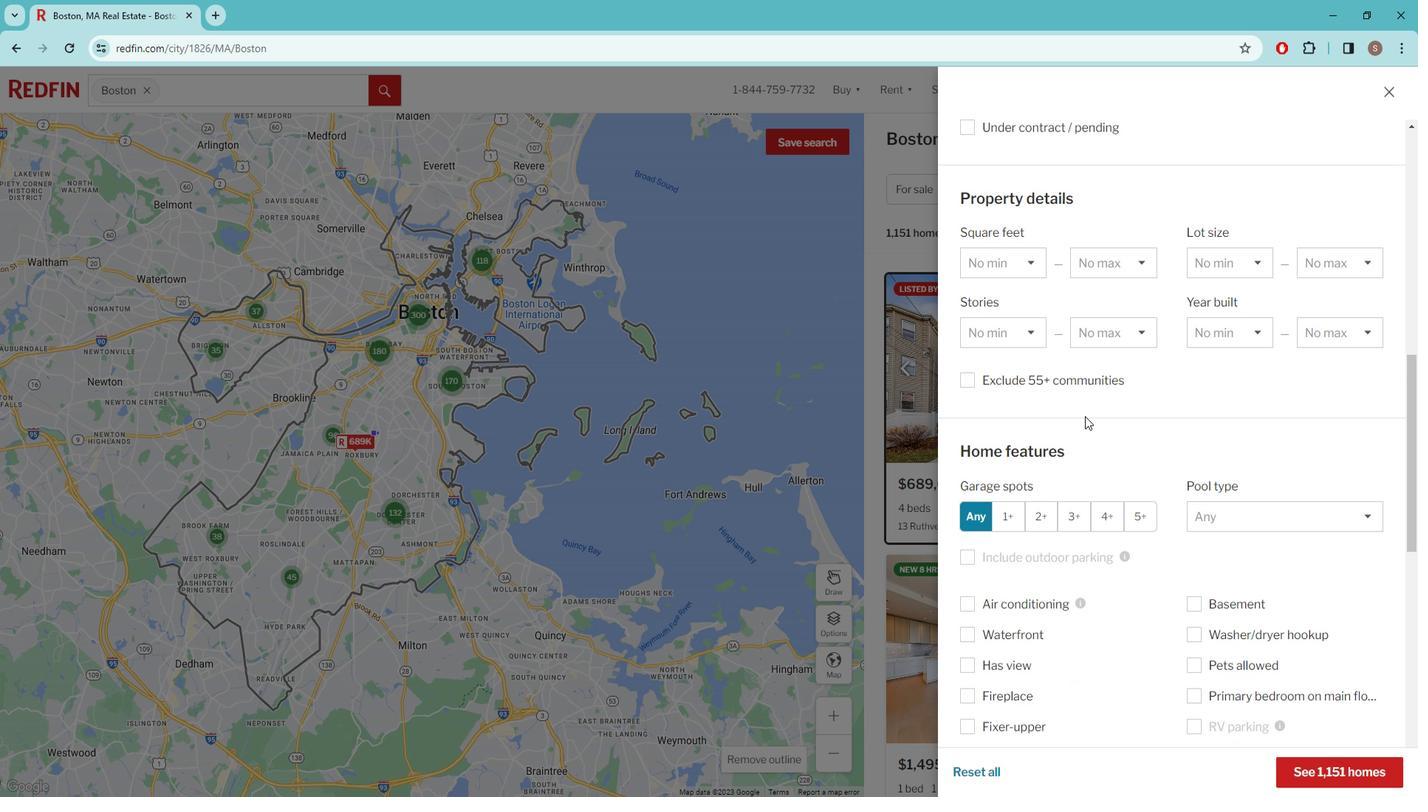 
Action: Mouse scrolled (1081, 408) with delta (0, 0)
Screenshot: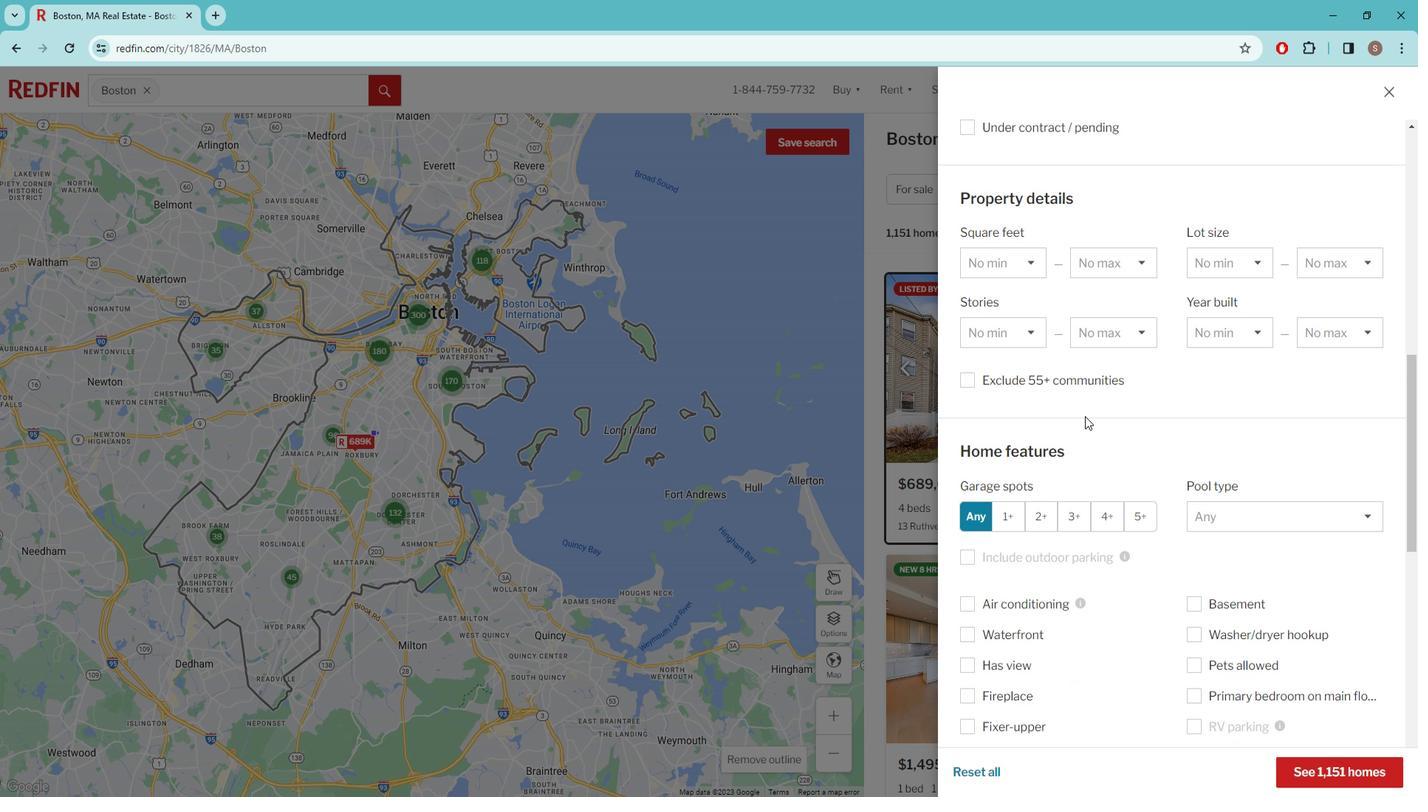 
Action: Mouse moved to (1080, 409)
Screenshot: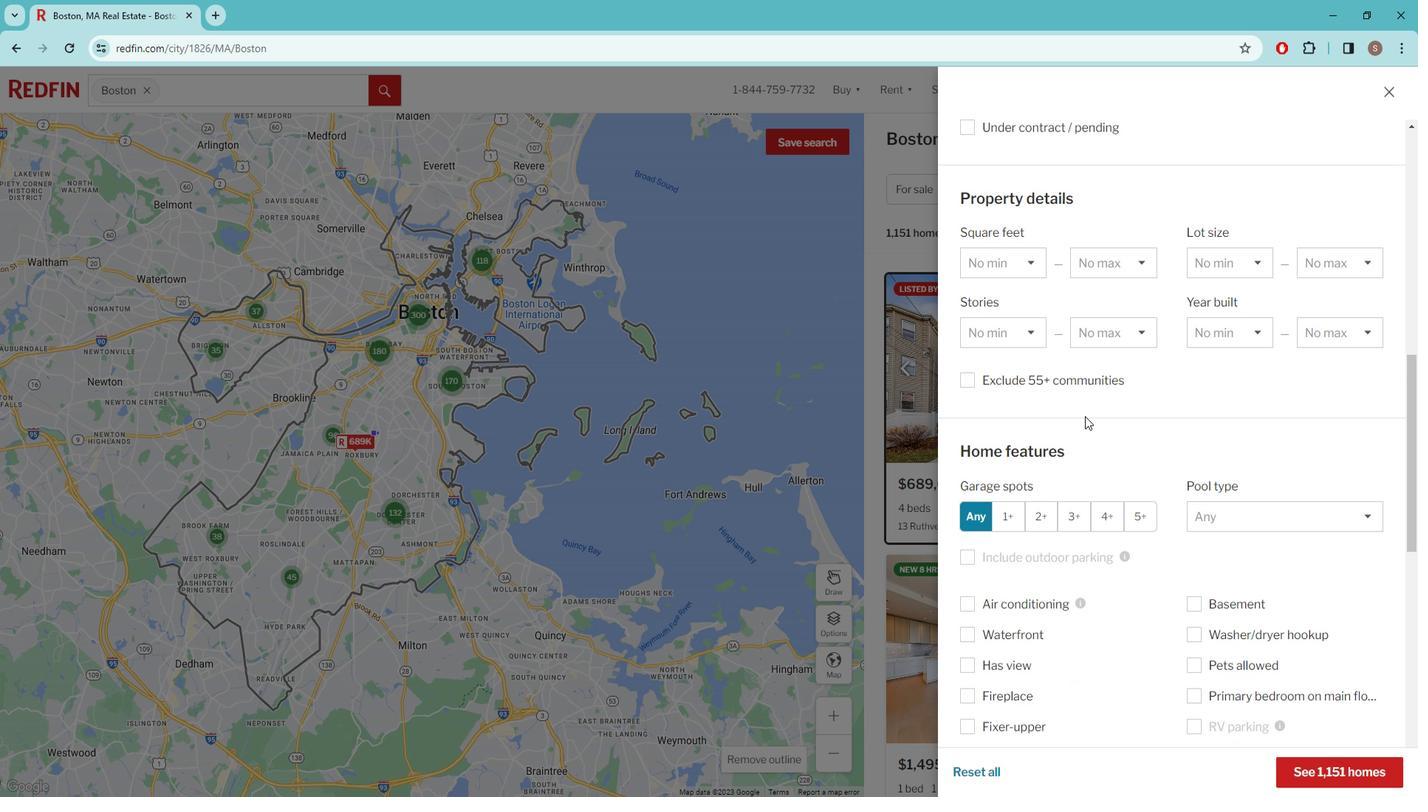 
Action: Mouse scrolled (1080, 409) with delta (0, 0)
Screenshot: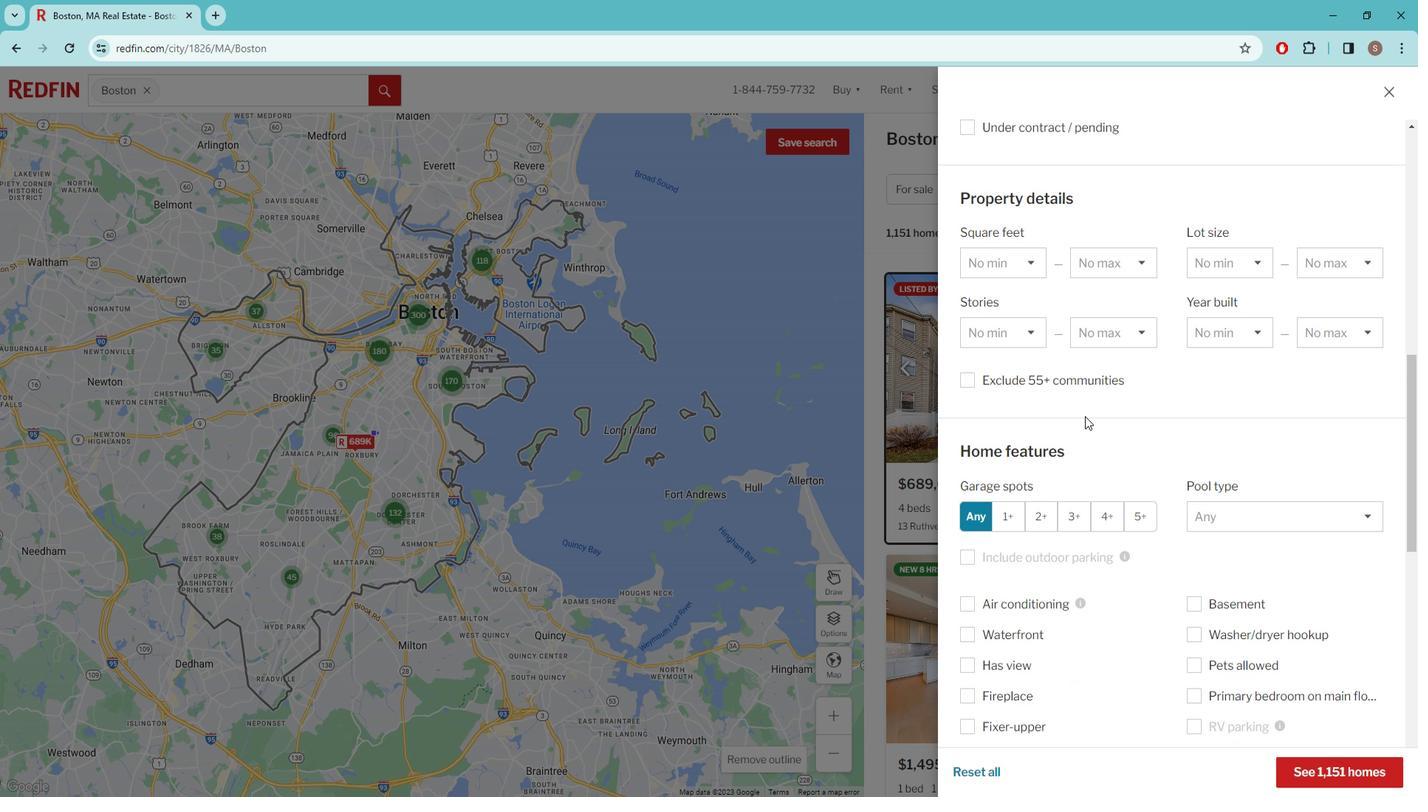 
Action: Mouse moved to (1079, 409)
Screenshot: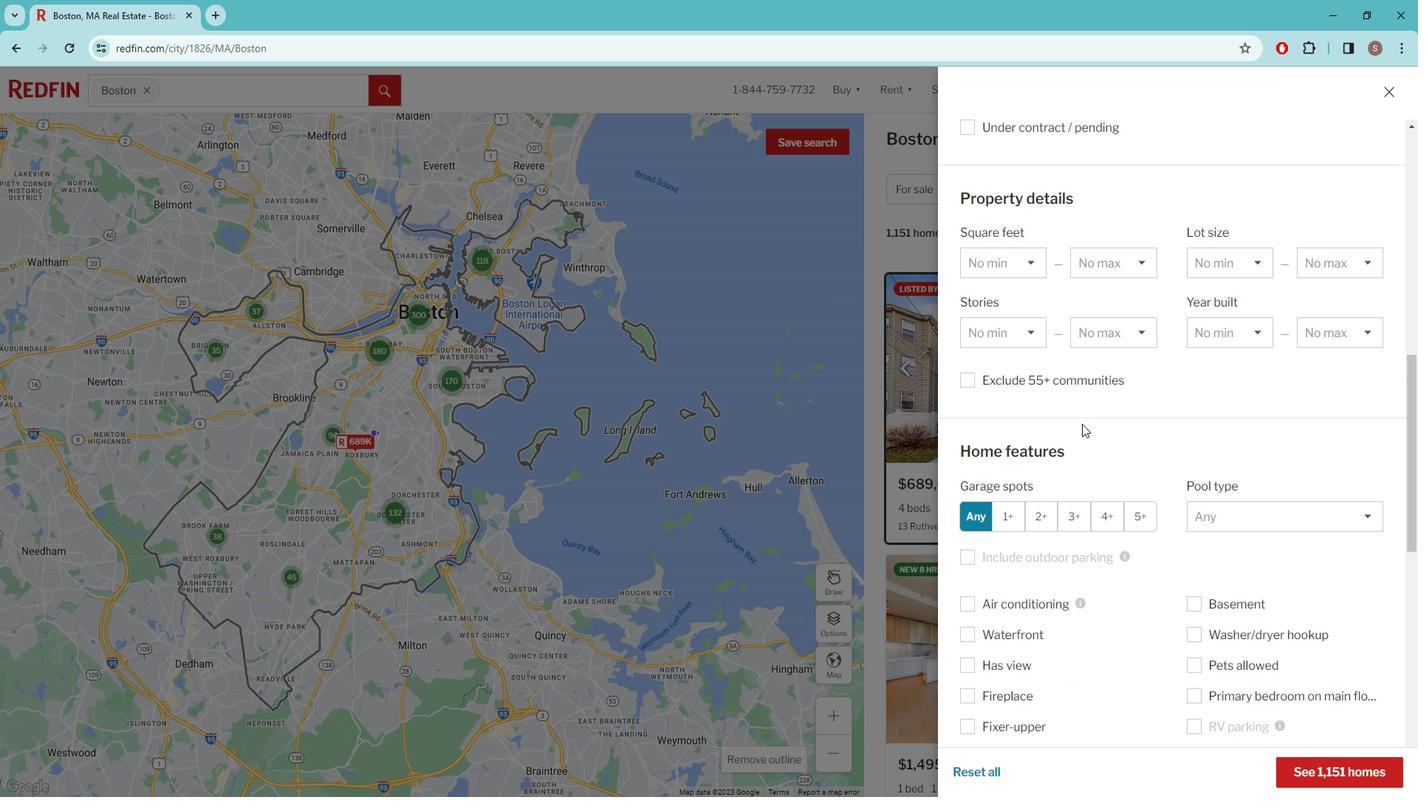
Action: Mouse scrolled (1079, 409) with delta (0, 0)
Screenshot: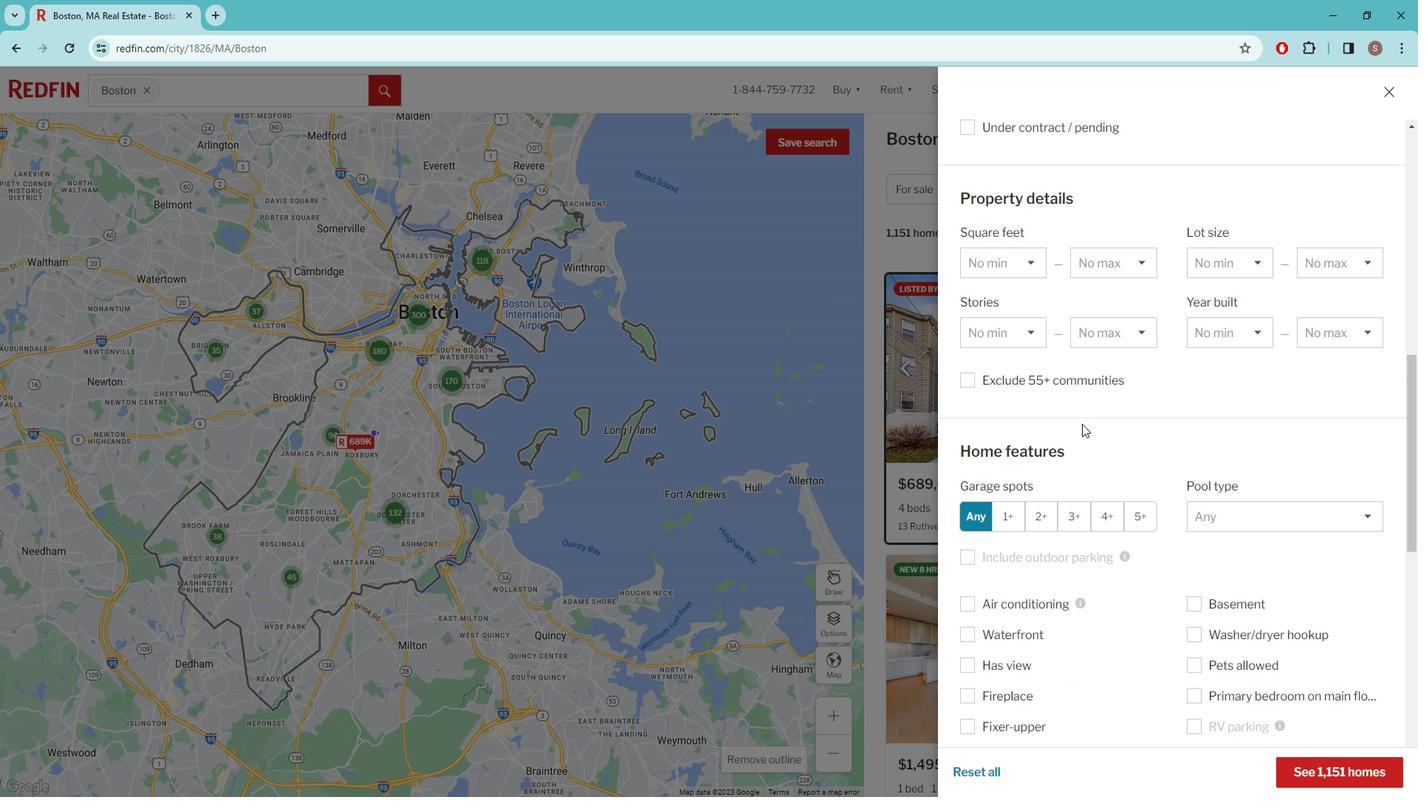 
Action: Mouse moved to (990, 613)
Screenshot: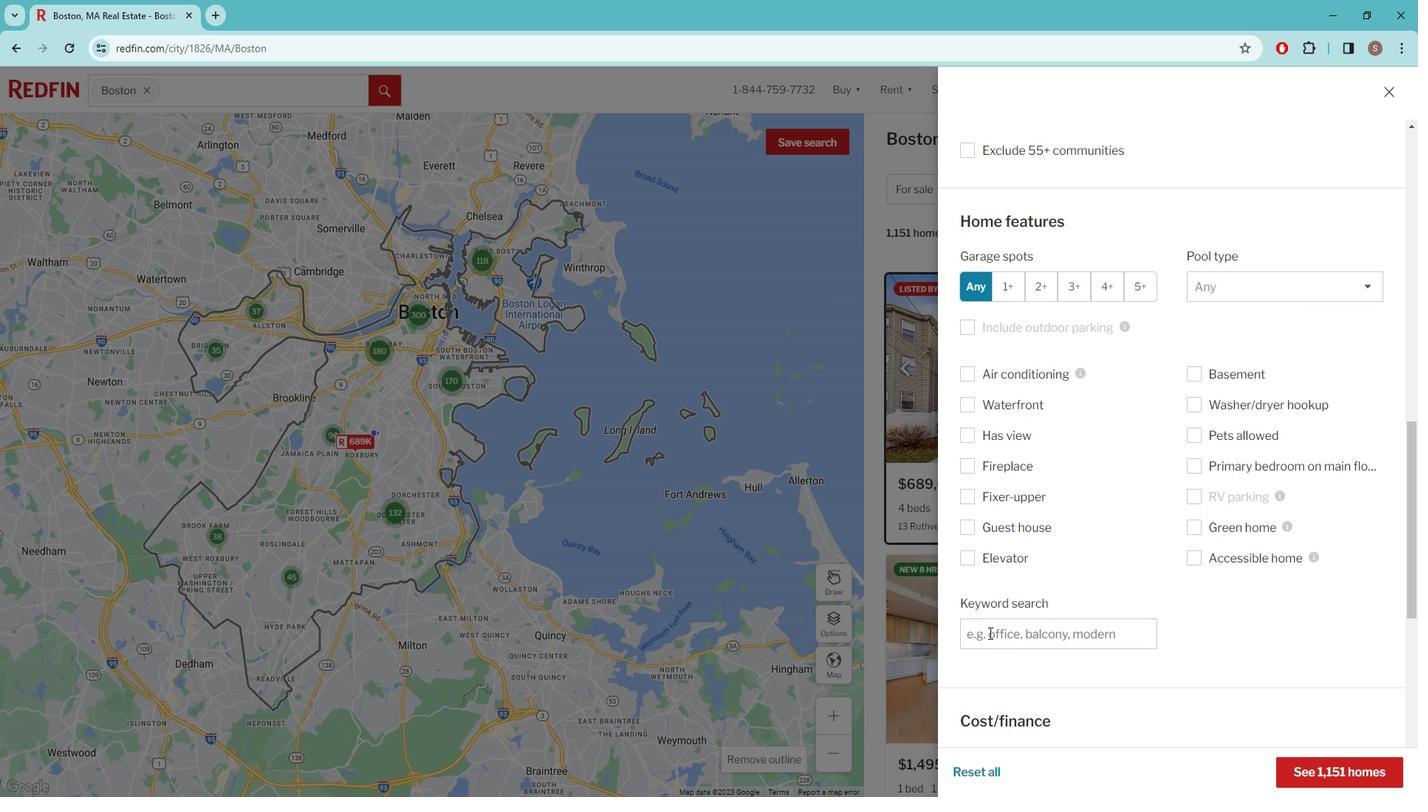 
Action: Mouse pressed left at (990, 613)
Screenshot: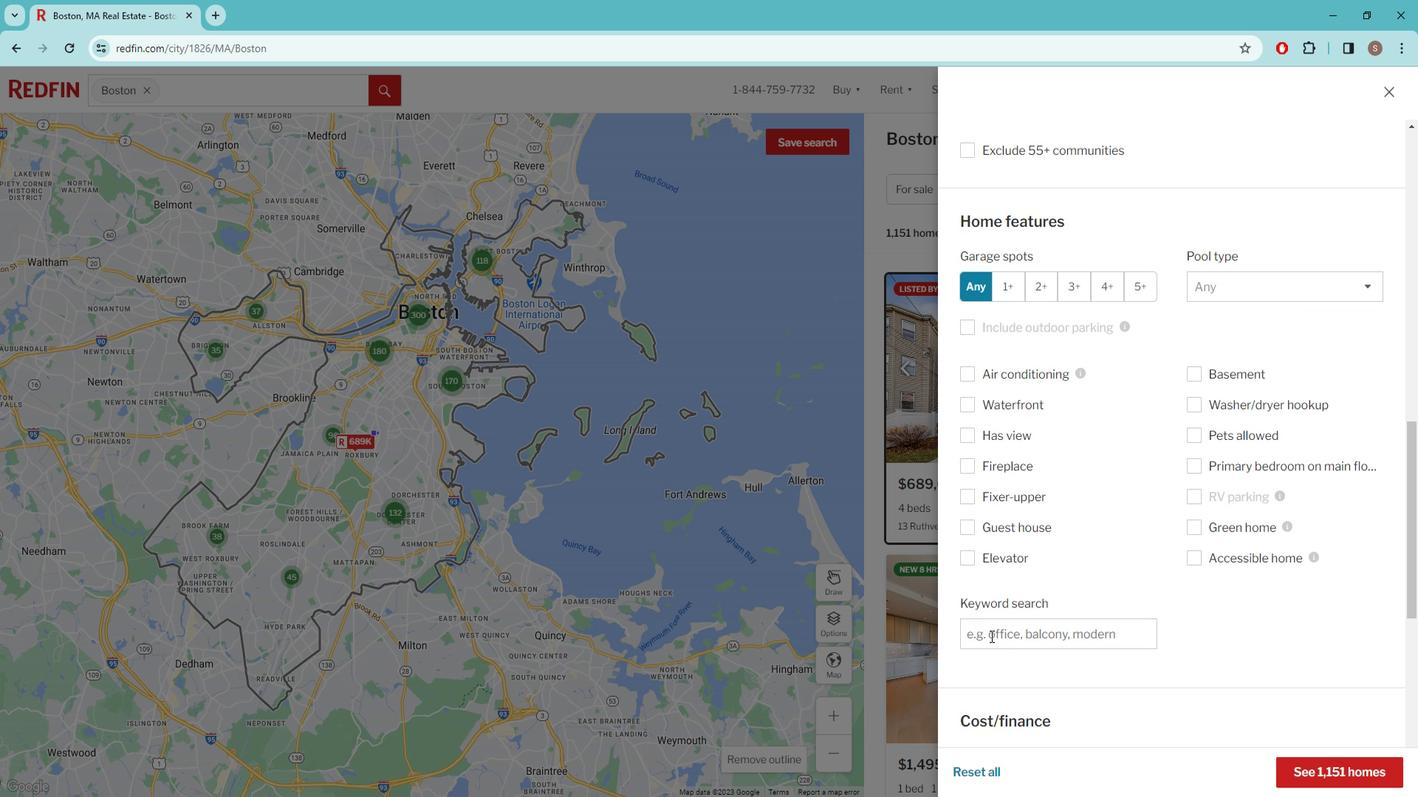 
Action: Mouse moved to (991, 613)
Screenshot: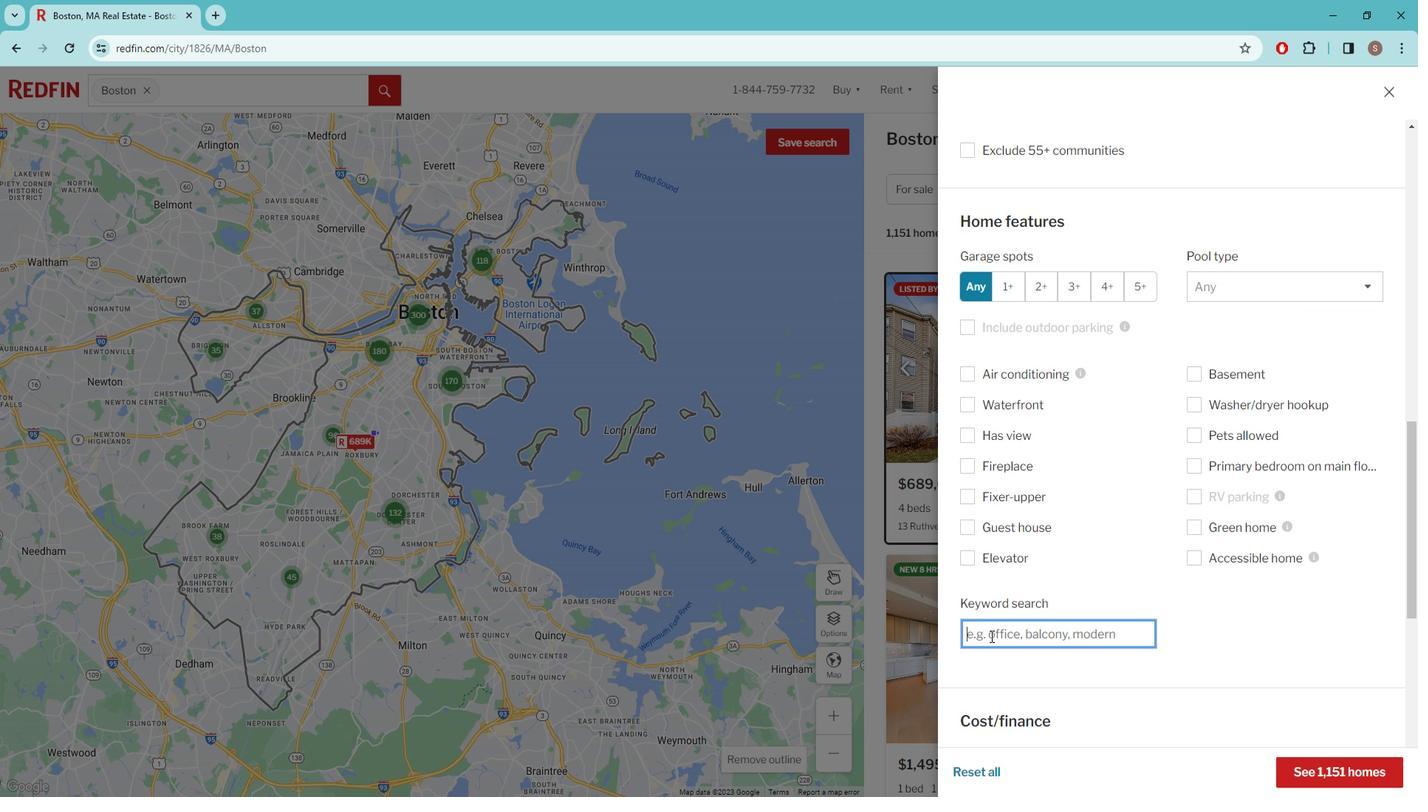 
Action: Key pressed PRIVATE<Key.space>PATIO<Key.space>
Screenshot: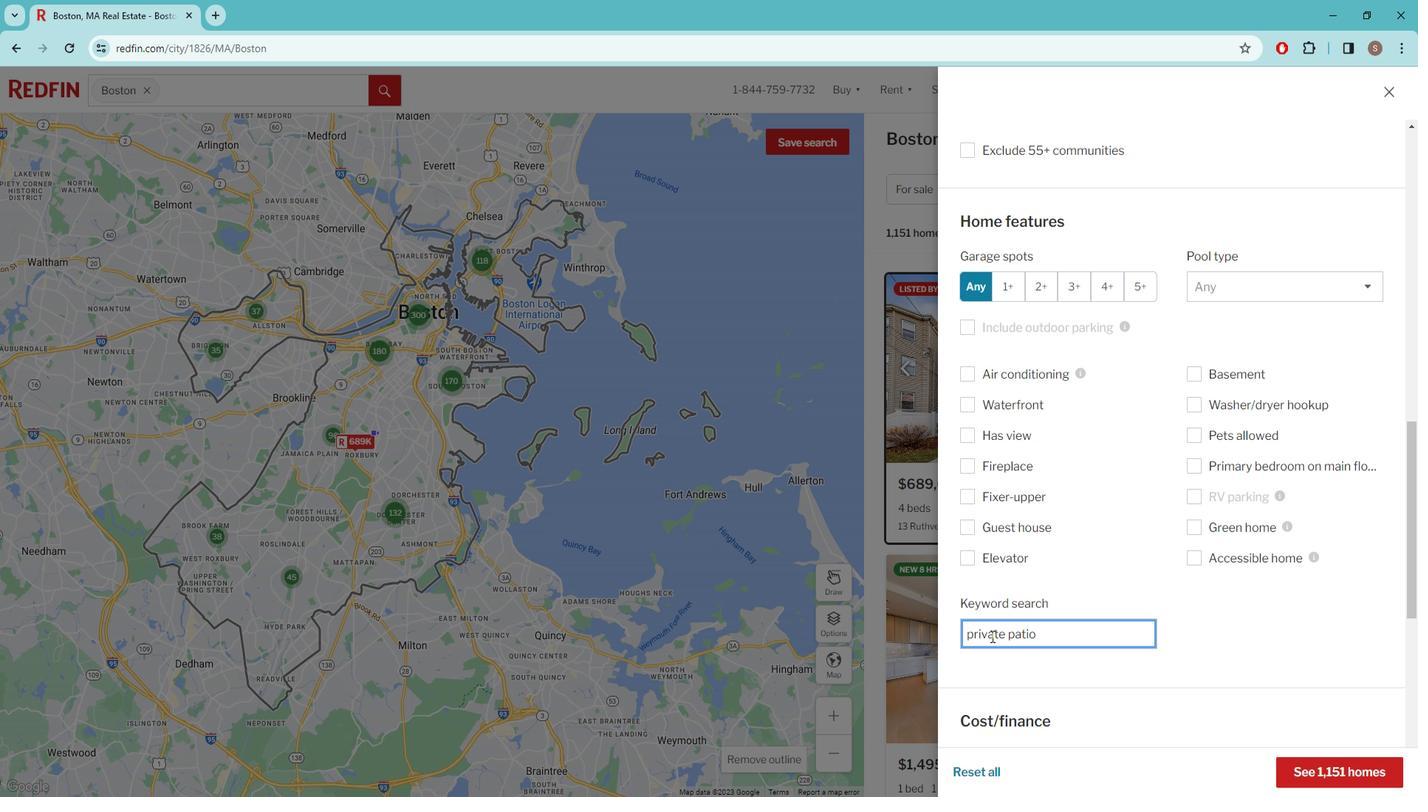 
Action: Mouse moved to (1019, 626)
Screenshot: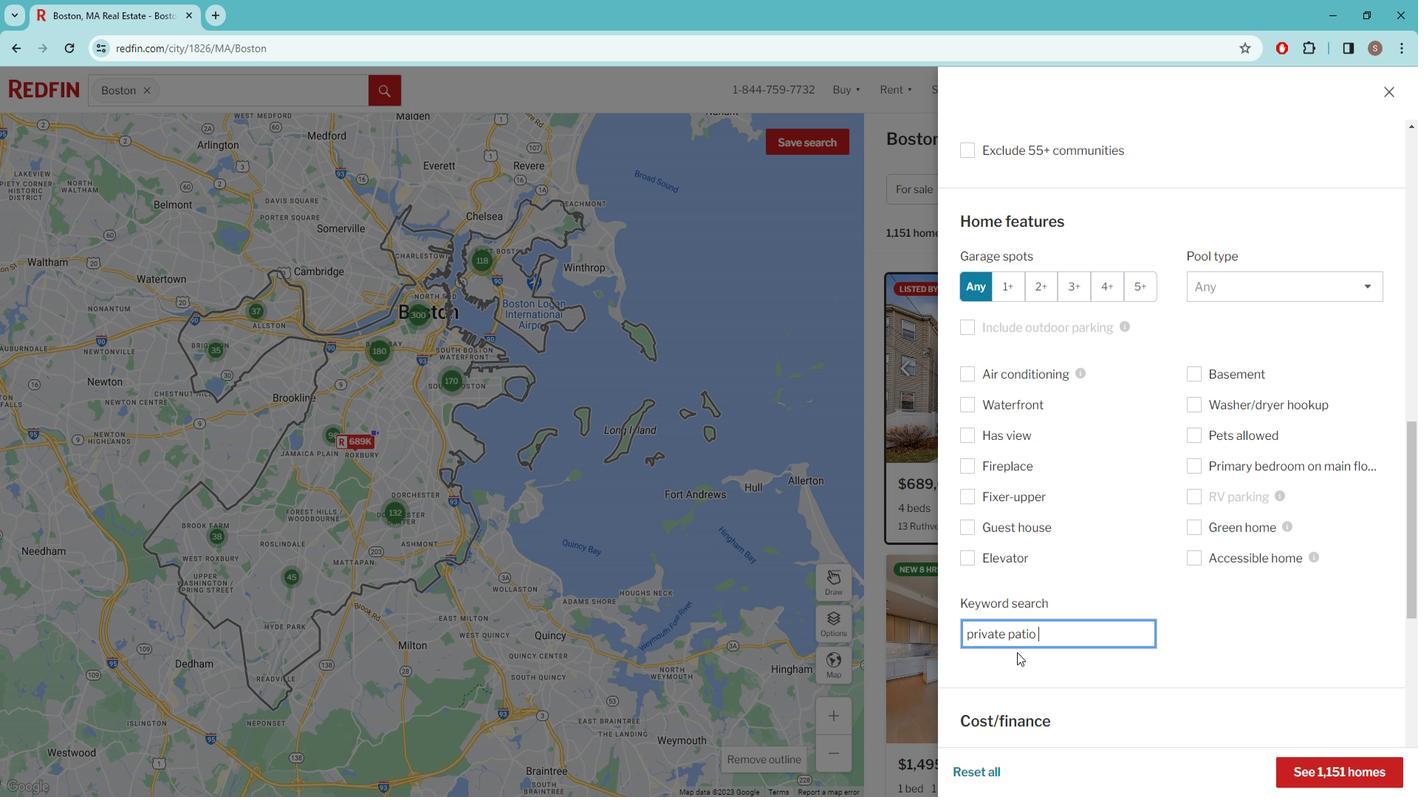 
Action: Mouse scrolled (1019, 625) with delta (0, 0)
Screenshot: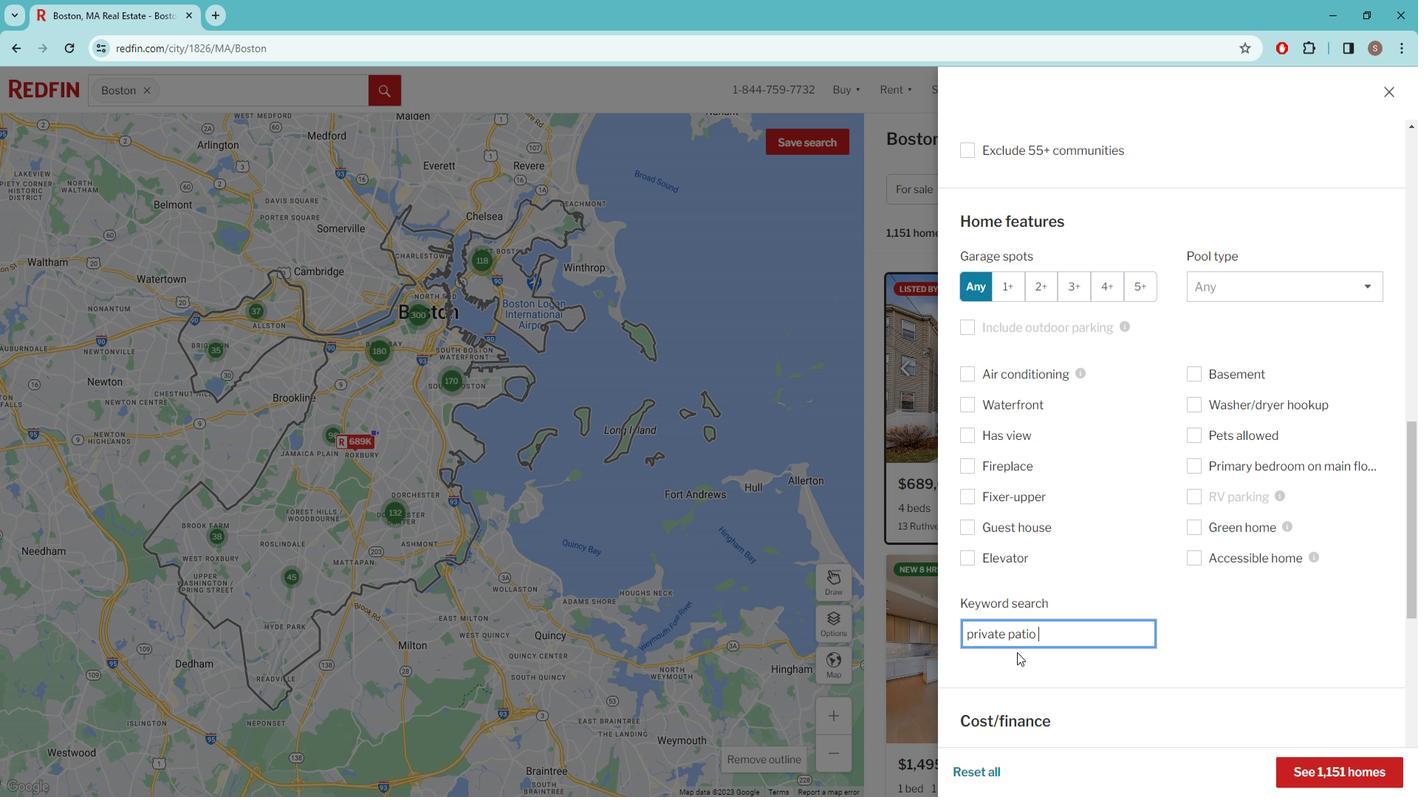 
Action: Mouse moved to (1020, 625)
Screenshot: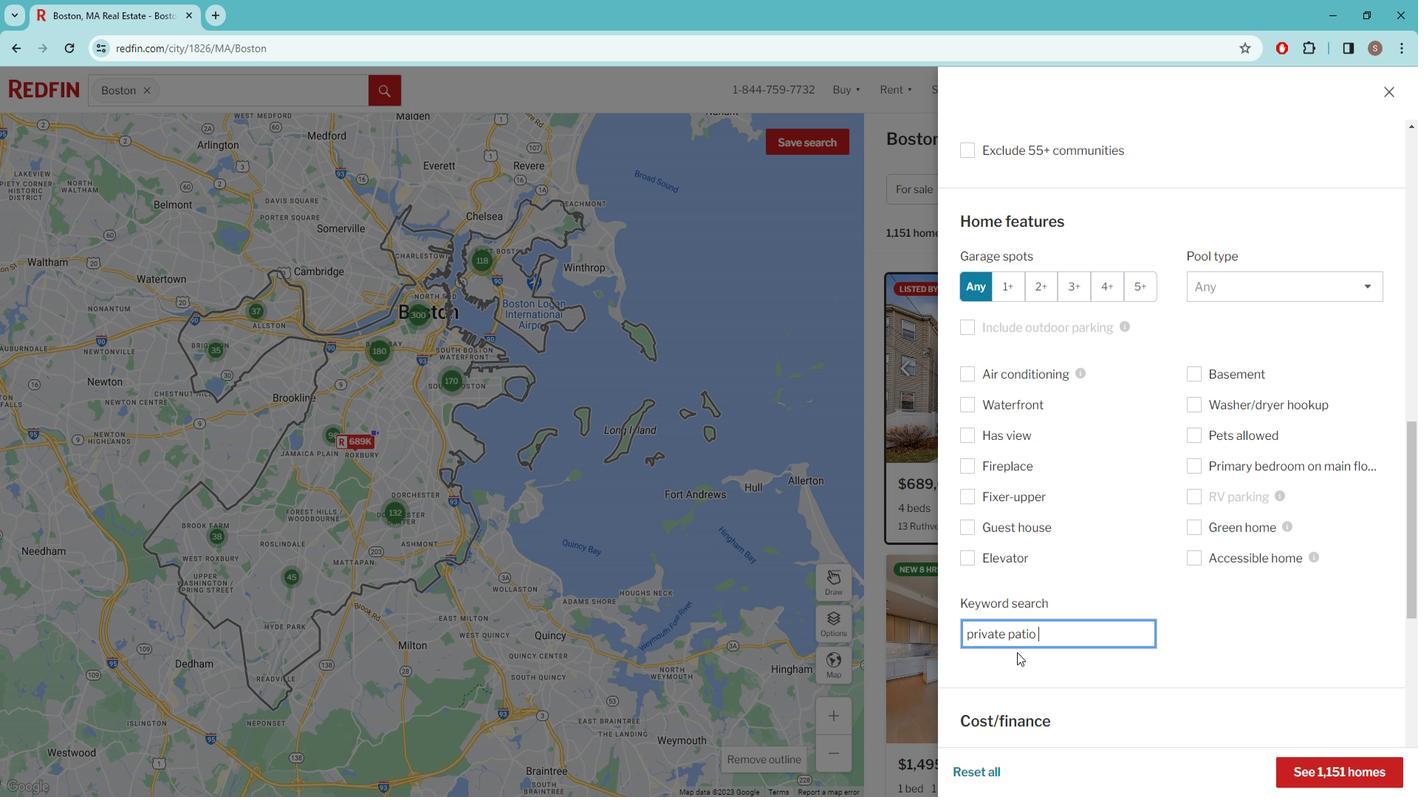 
Action: Mouse scrolled (1020, 624) with delta (0, 0)
Screenshot: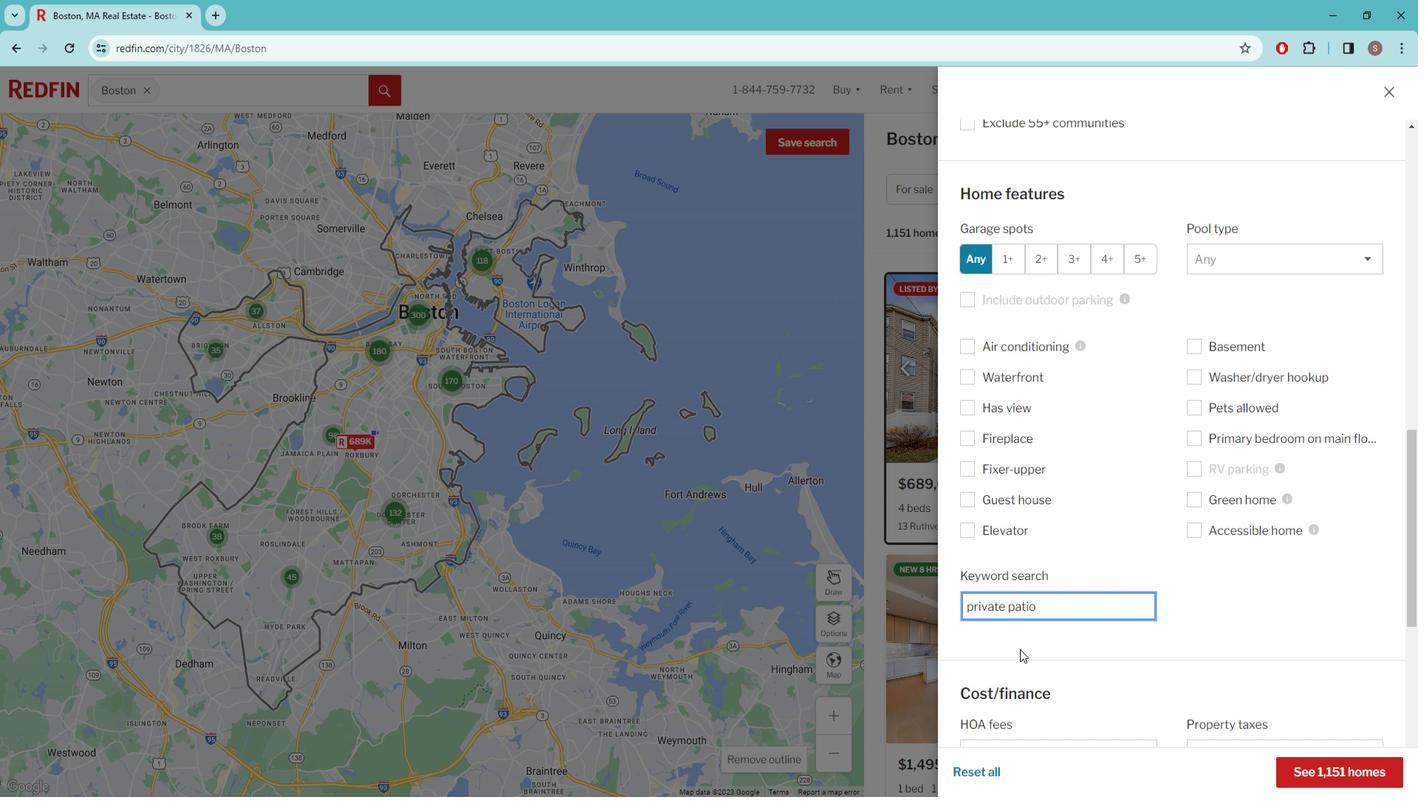 
Action: Mouse moved to (1025, 618)
Screenshot: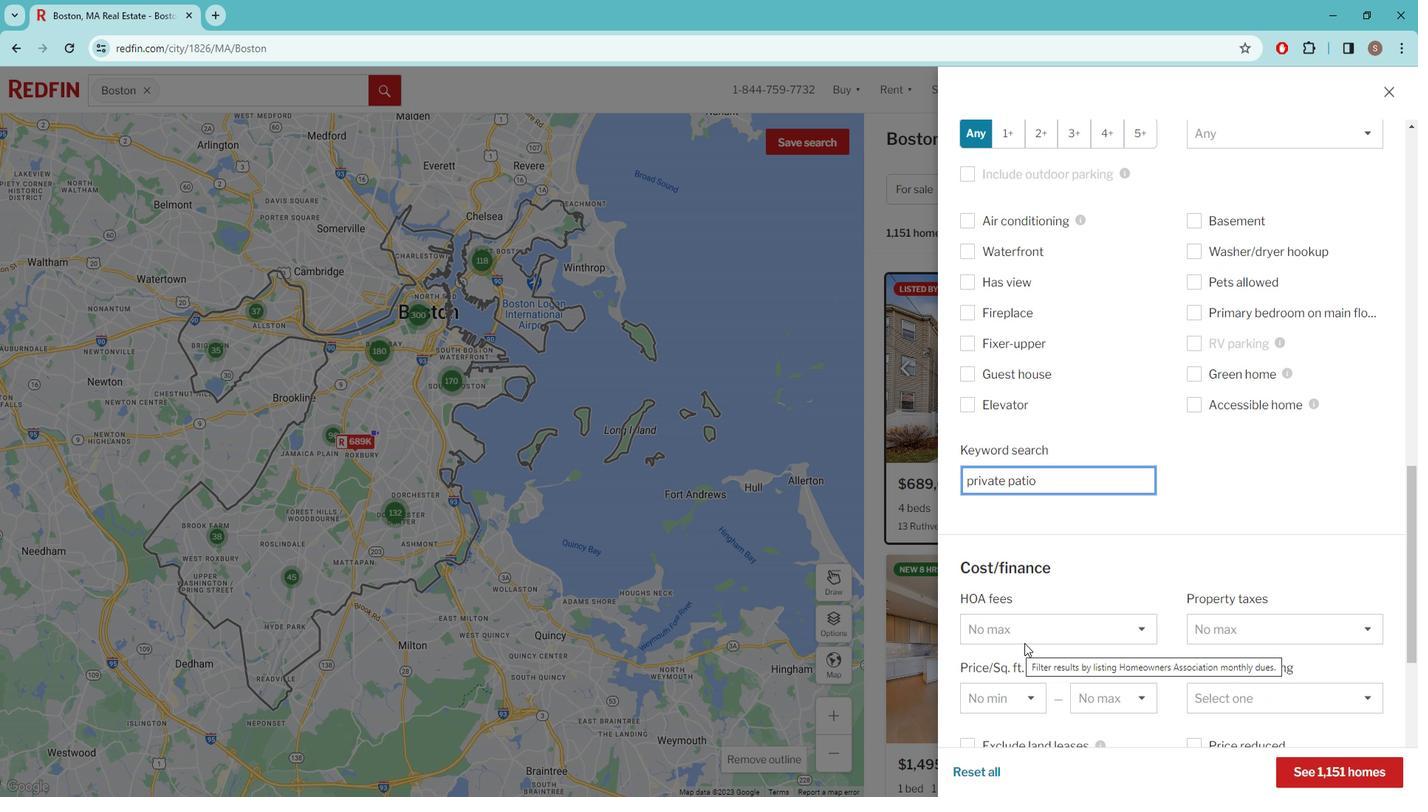
Action: Mouse scrolled (1025, 617) with delta (0, 0)
Screenshot: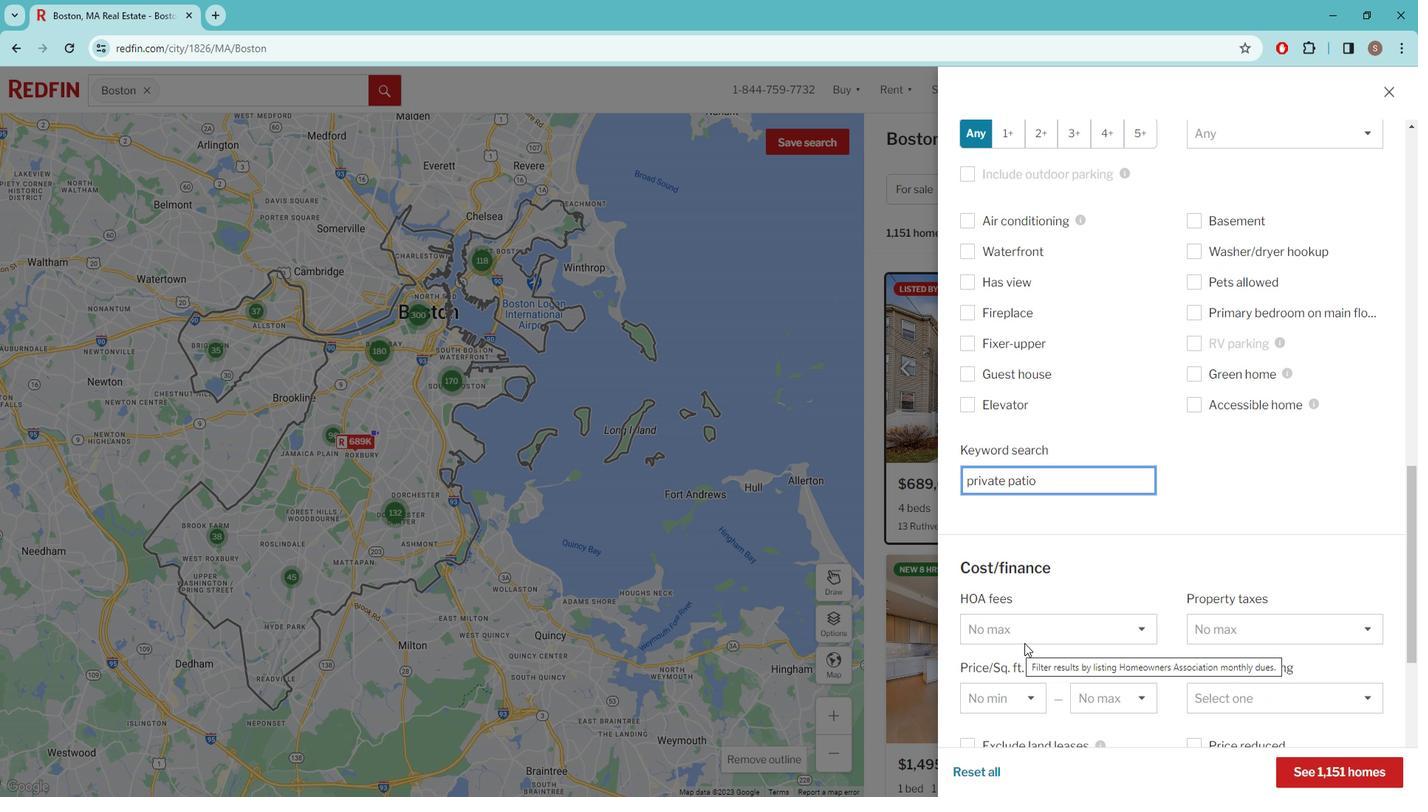 
Action: Mouse moved to (1031, 605)
Screenshot: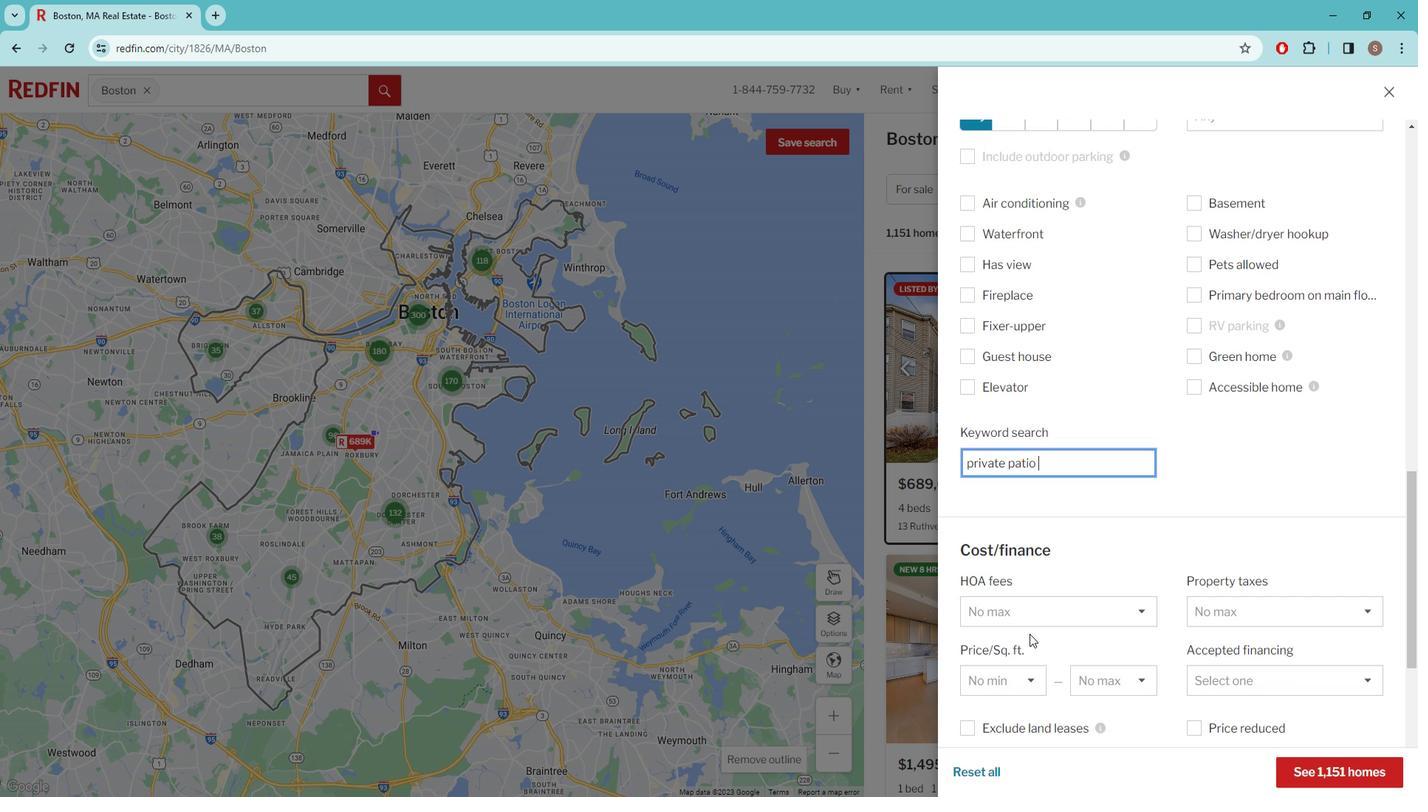 
Action: Mouse scrolled (1031, 604) with delta (0, 0)
Screenshot: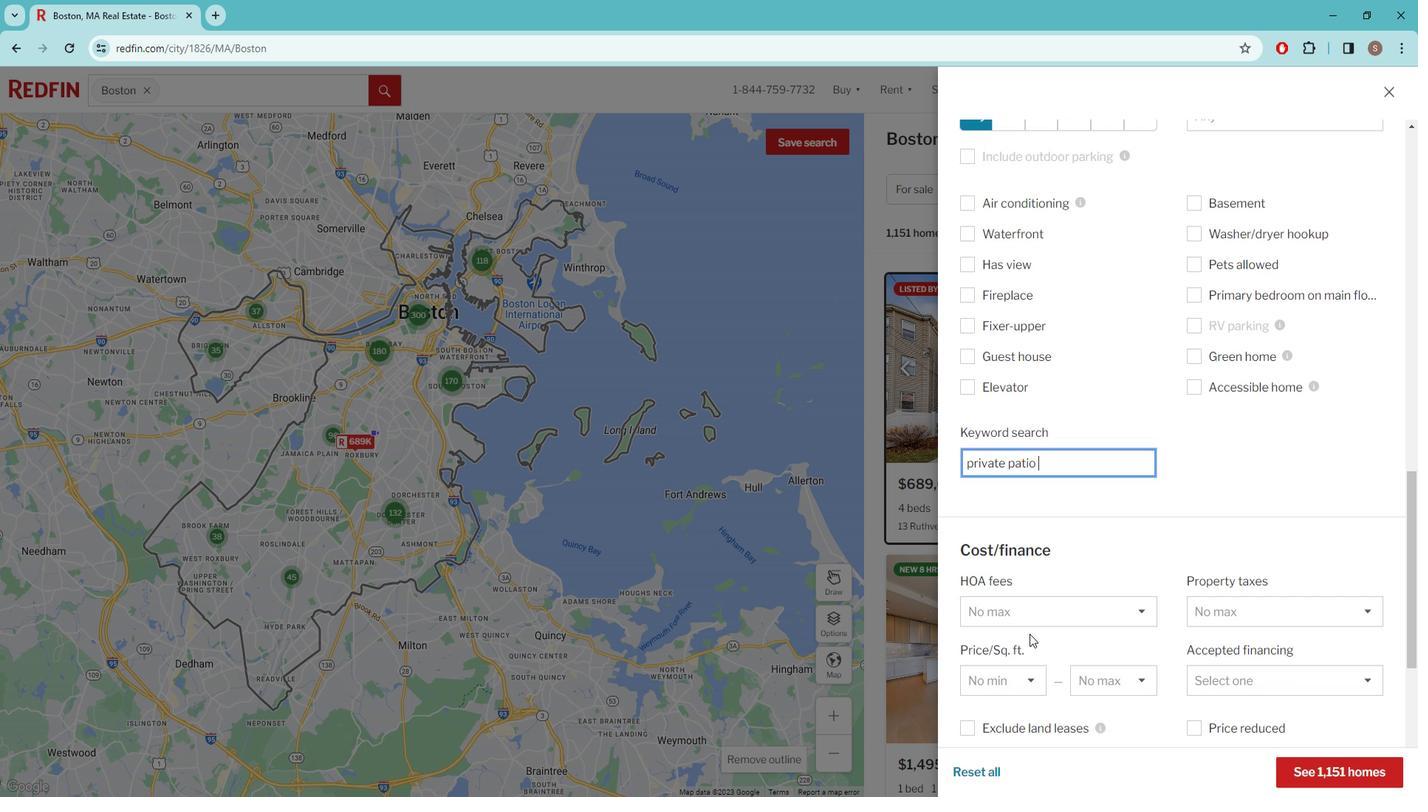 
Action: Mouse moved to (1045, 559)
Screenshot: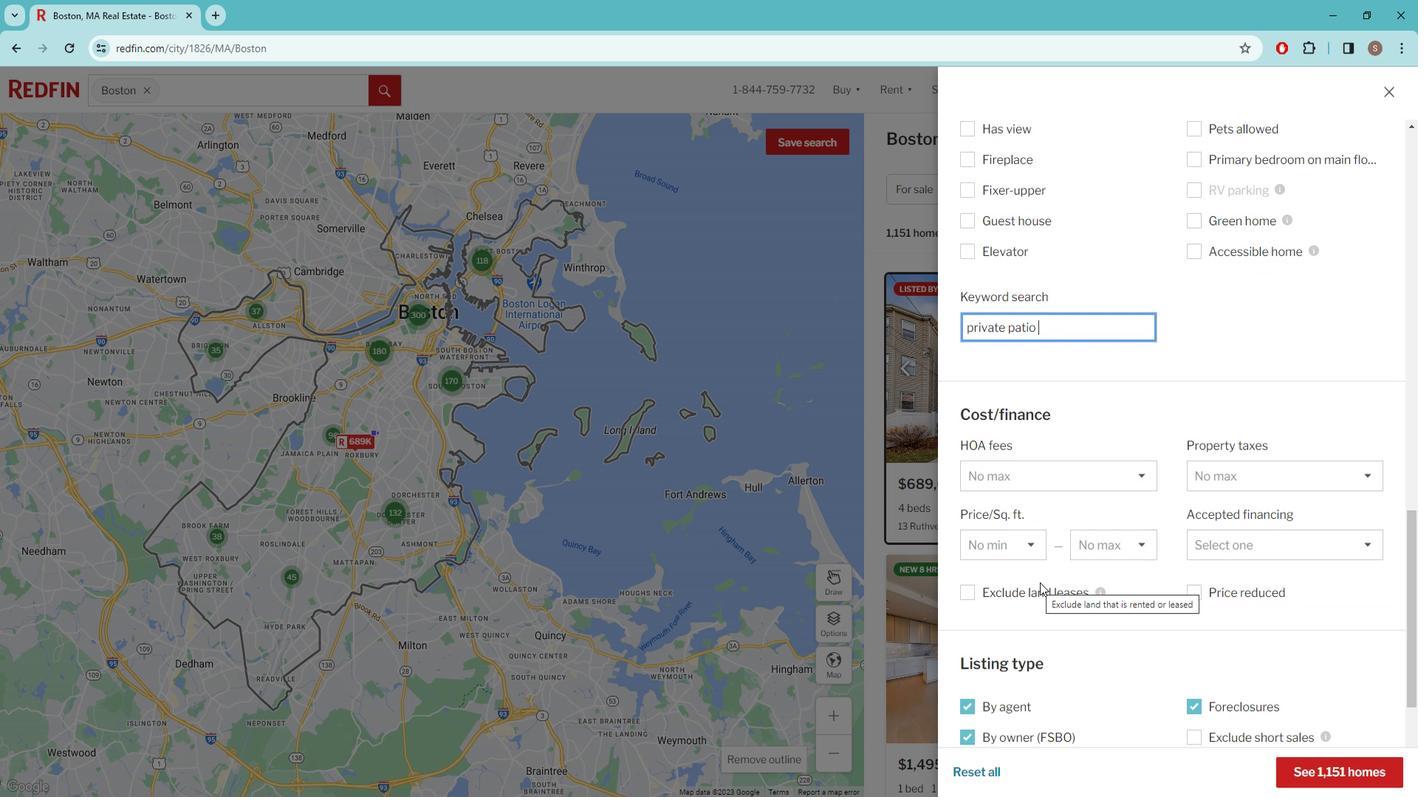
Action: Mouse scrolled (1045, 558) with delta (0, 0)
Screenshot: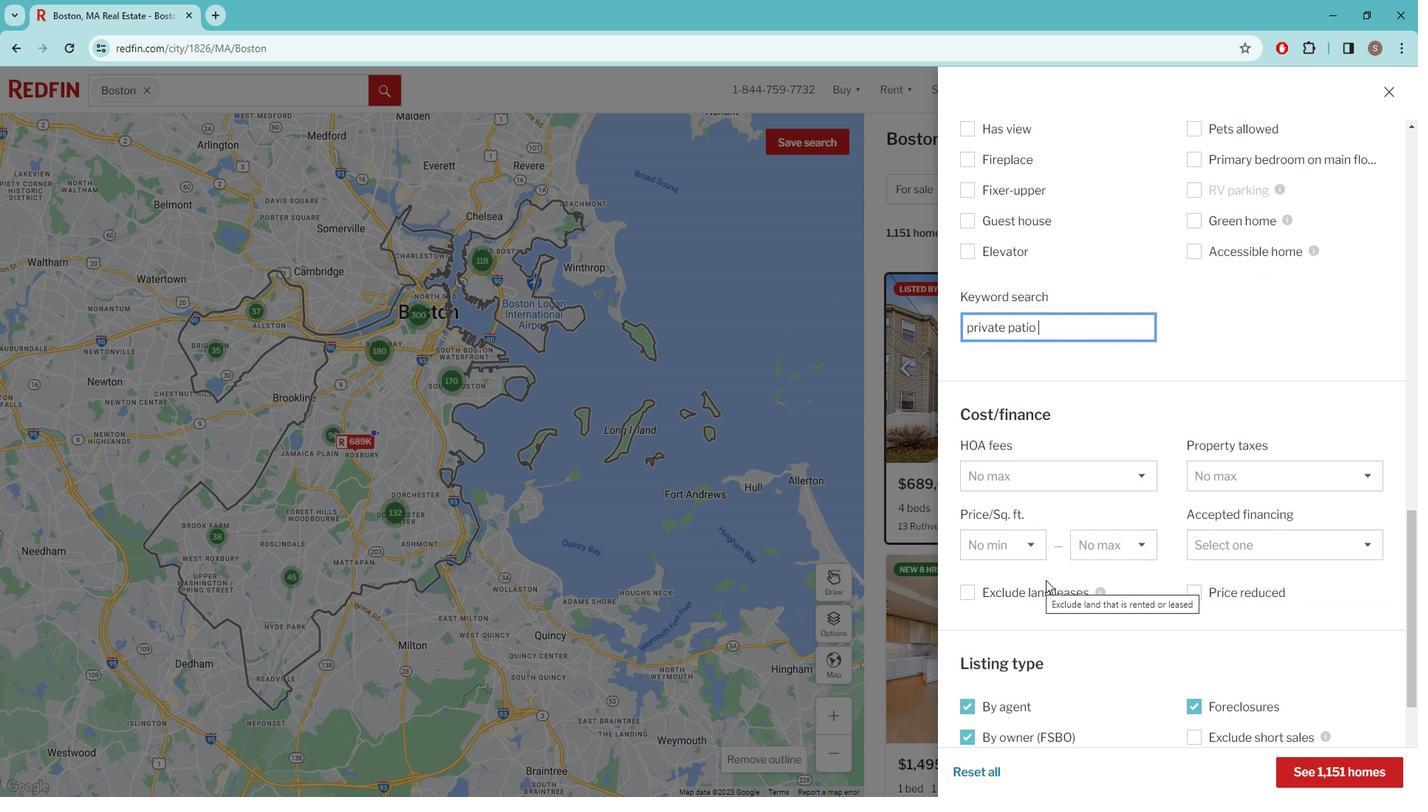 
Action: Mouse moved to (1286, 386)
Screenshot: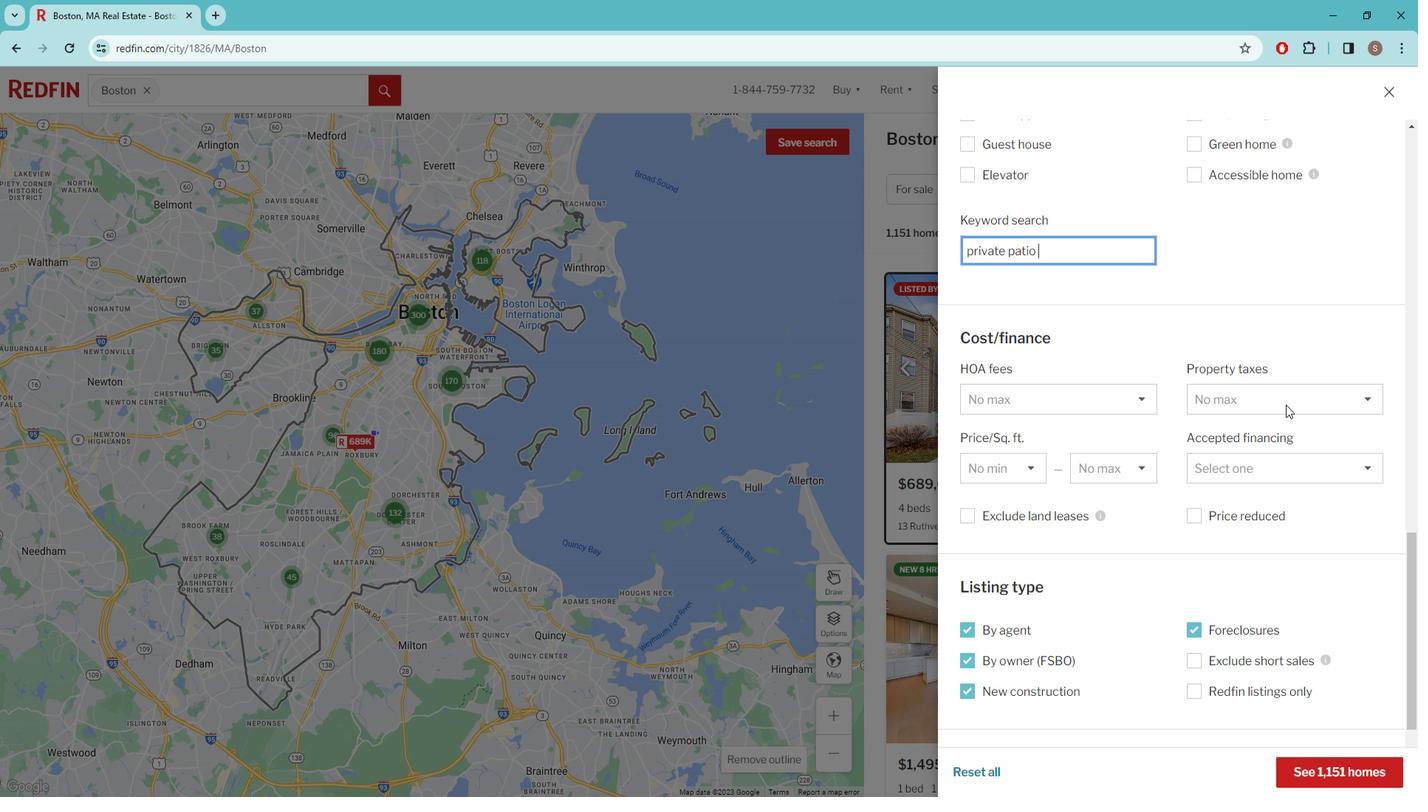 
Action: Mouse pressed left at (1286, 386)
Screenshot: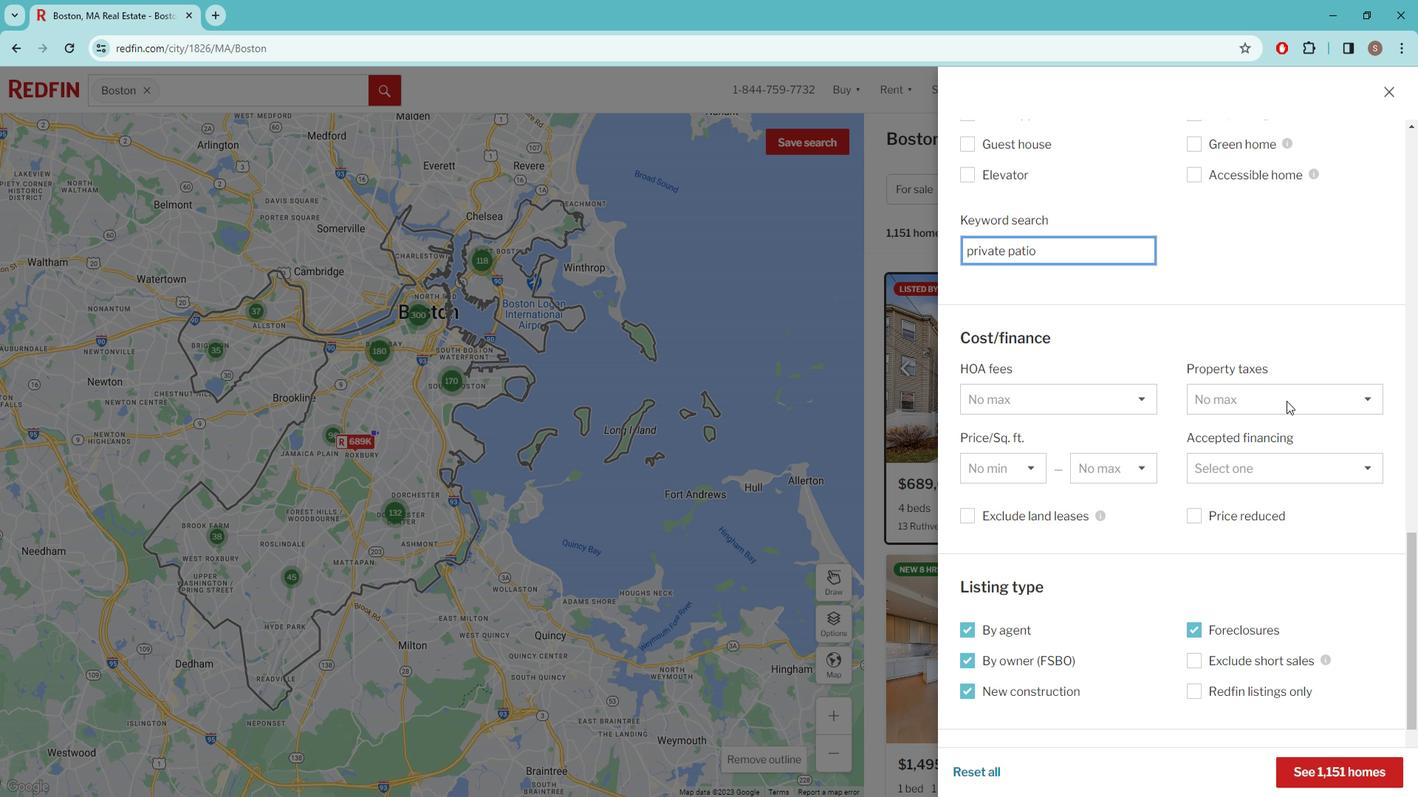 
Action: Mouse moved to (1288, 385)
Screenshot: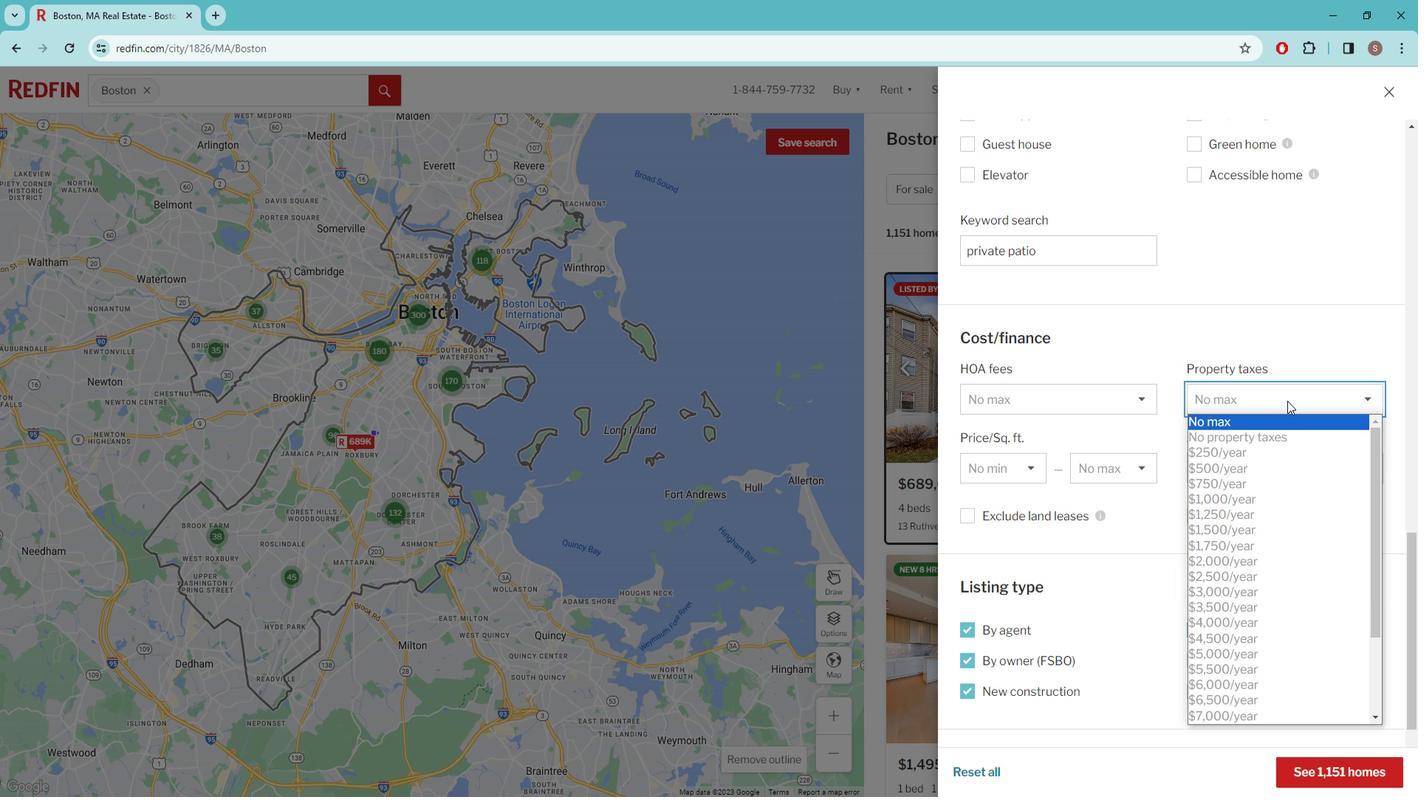 
Action: Mouse pressed left at (1288, 385)
Screenshot: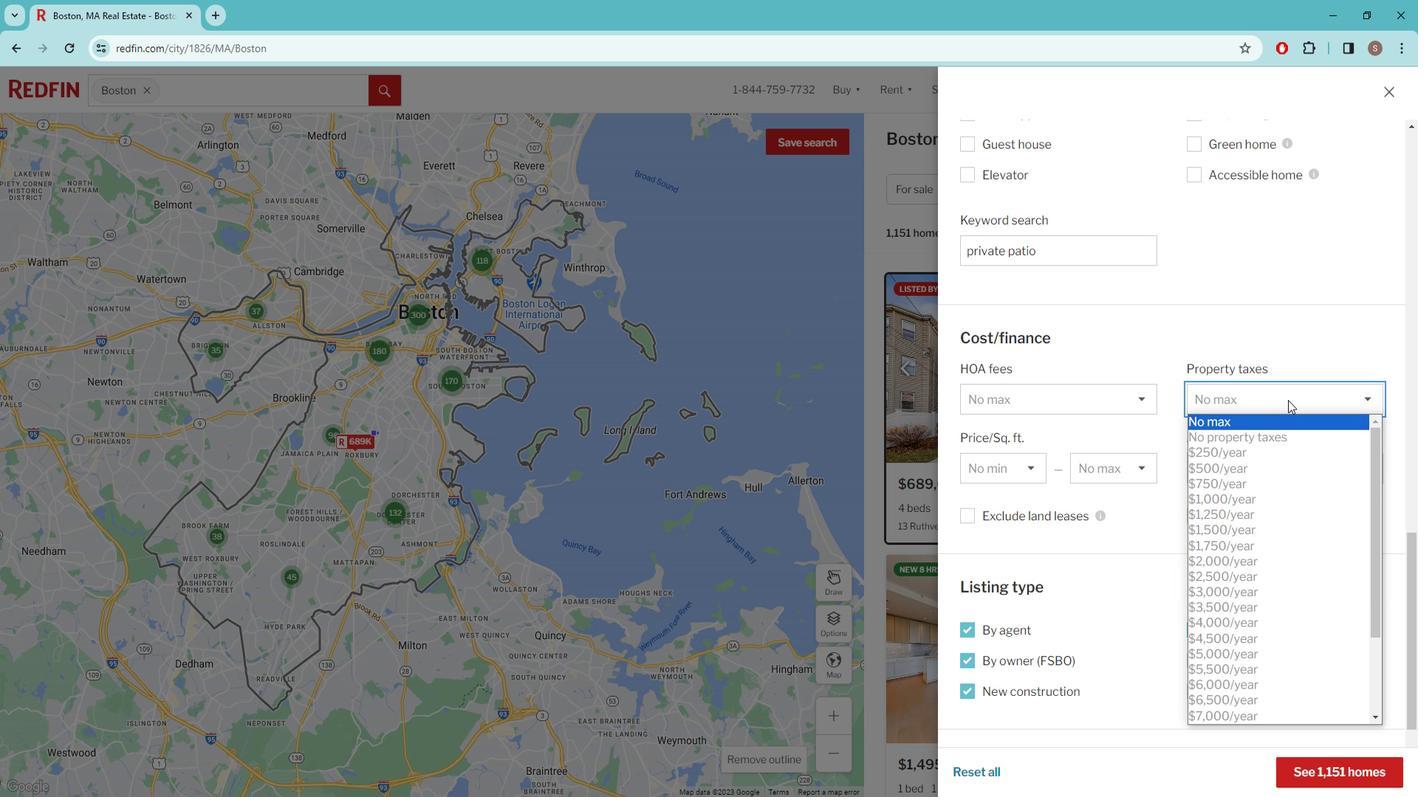 
Action: Mouse moved to (1201, 476)
Screenshot: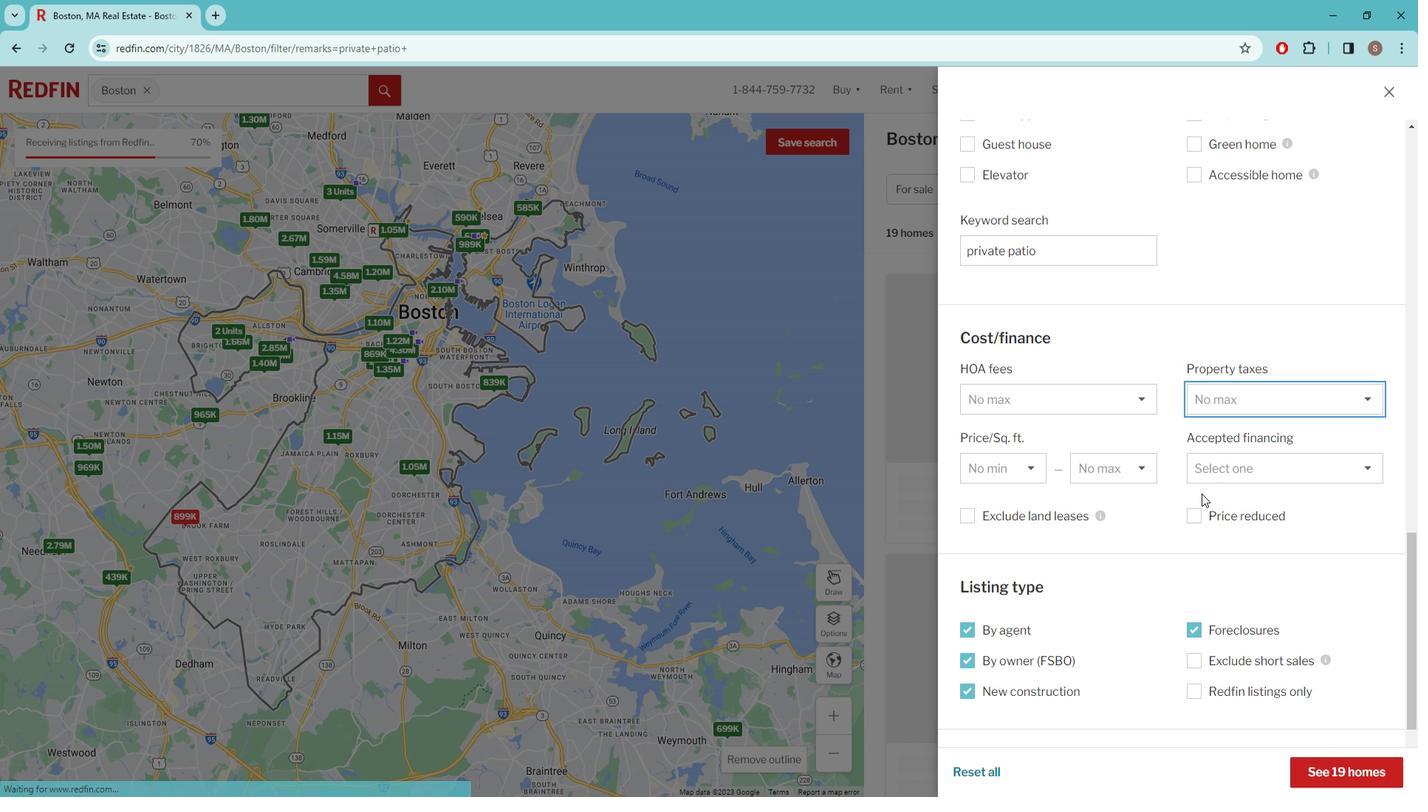 
Action: Mouse scrolled (1201, 475) with delta (0, 0)
Screenshot: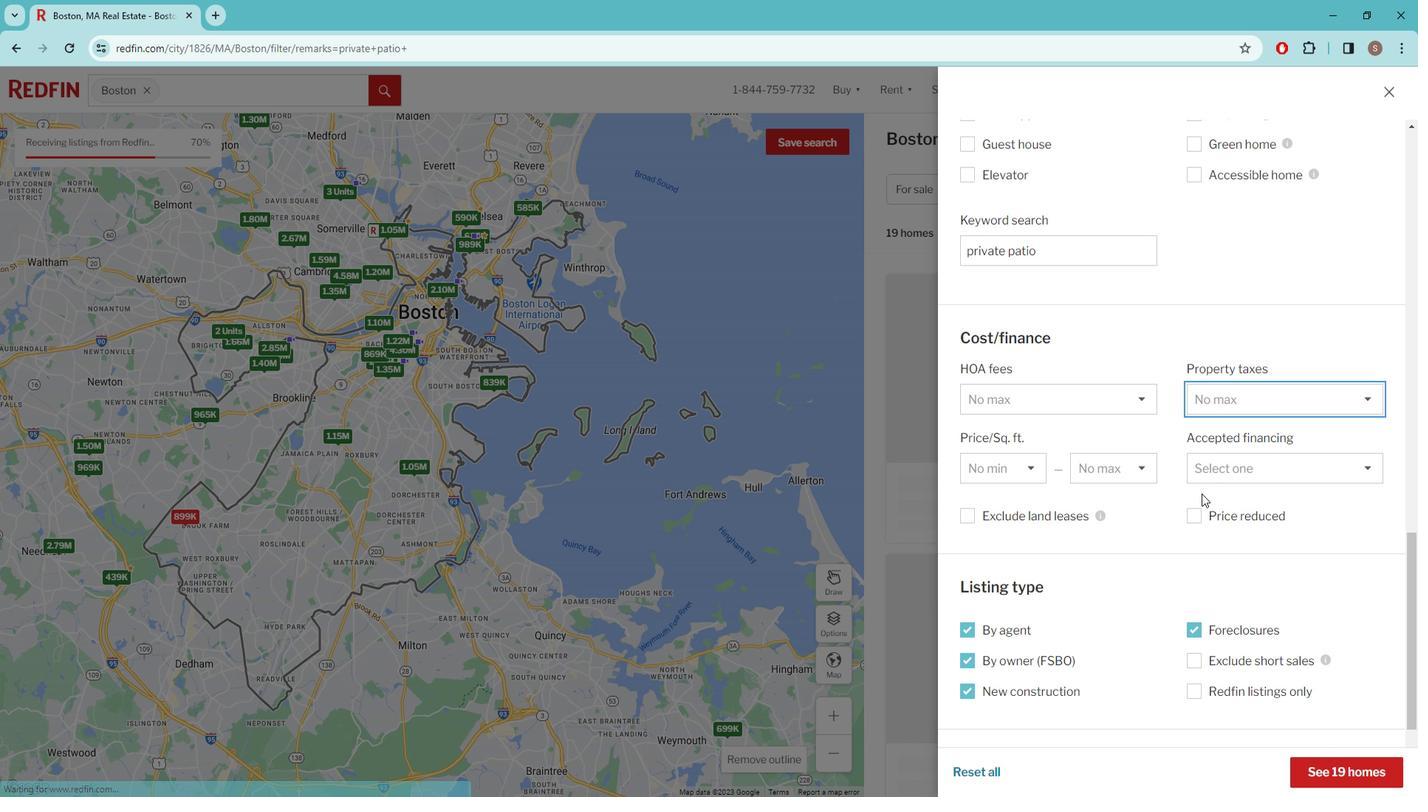 
Action: Mouse scrolled (1201, 475) with delta (0, 0)
Screenshot: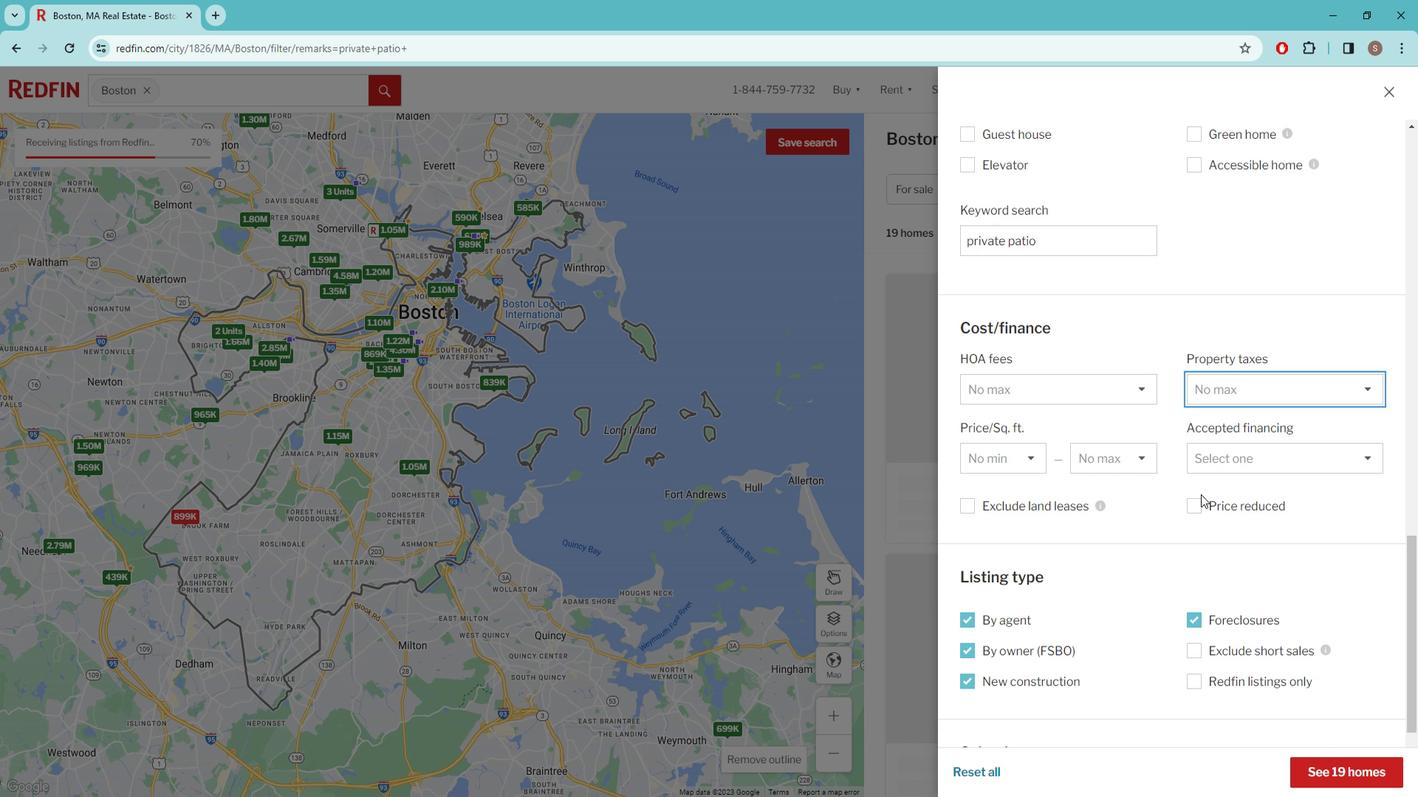 
Action: Mouse moved to (1198, 477)
Screenshot: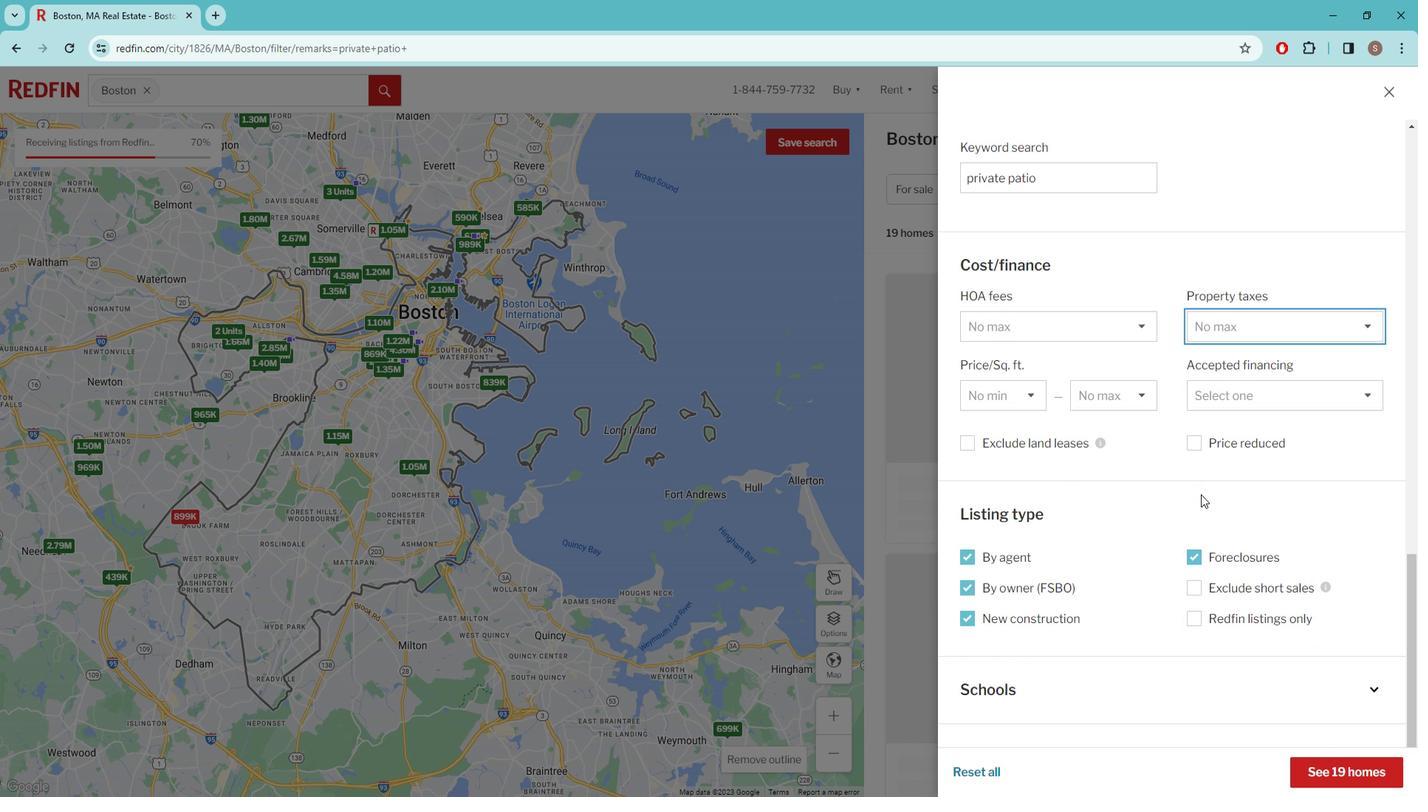 
Action: Mouse scrolled (1198, 476) with delta (0, 0)
Screenshot: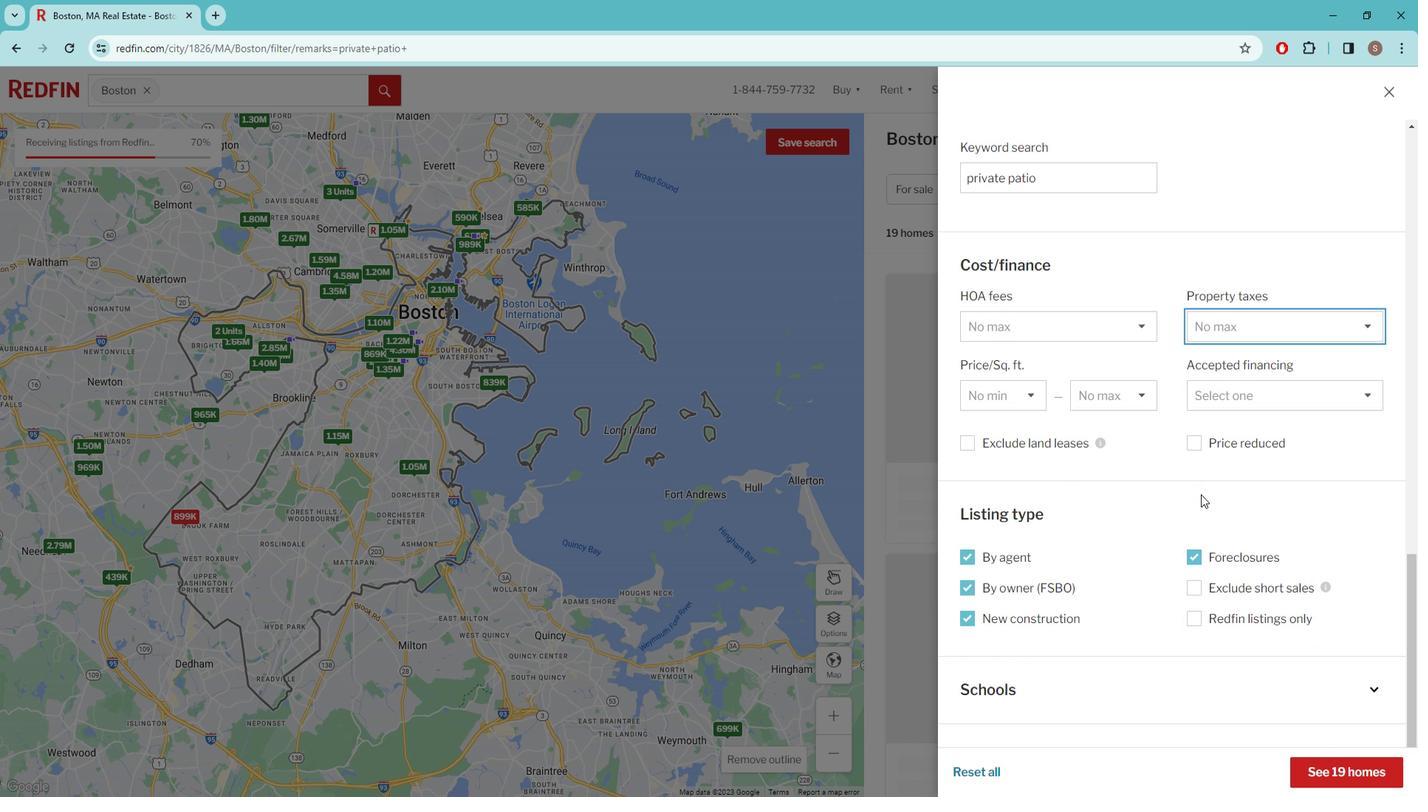 
Action: Mouse moved to (1185, 514)
Screenshot: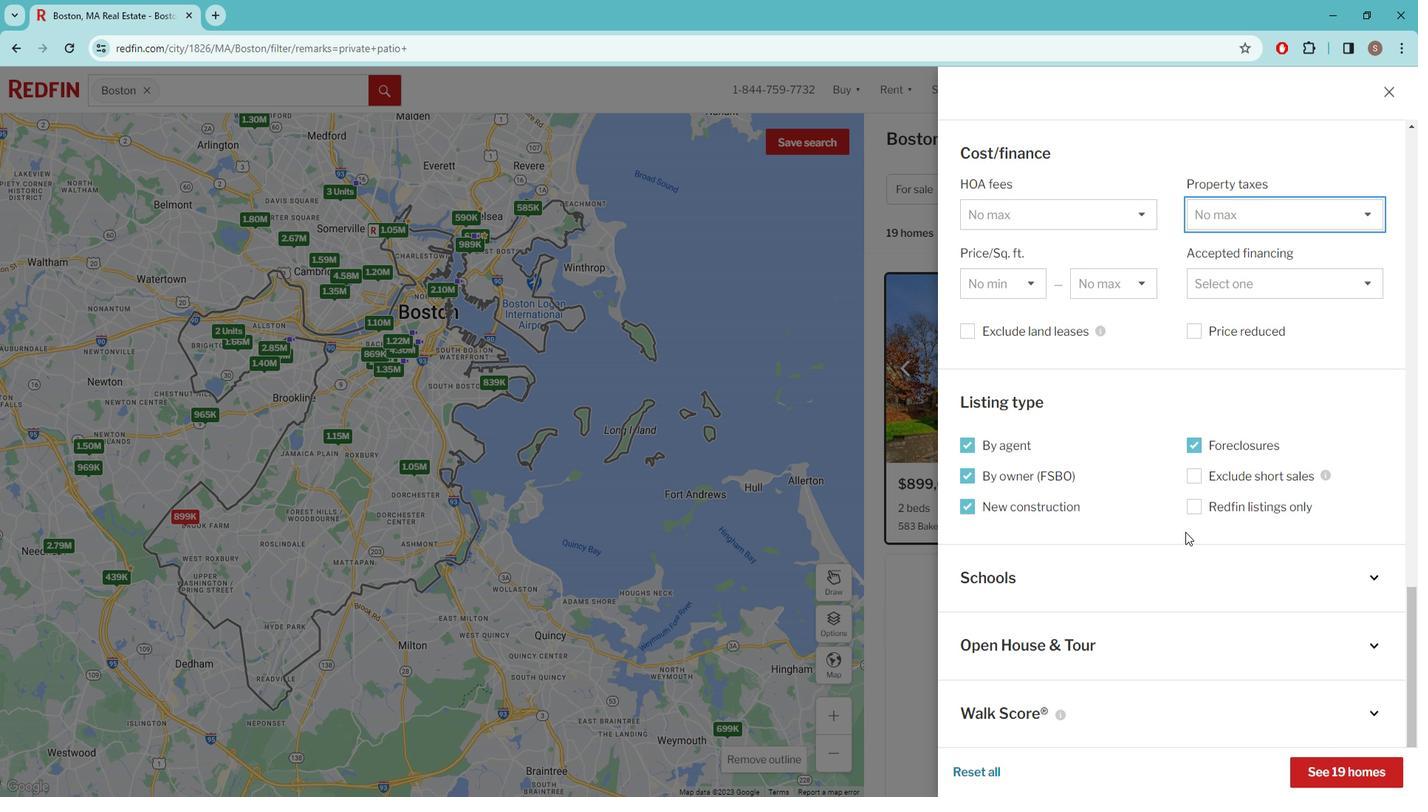 
Action: Mouse scrolled (1185, 514) with delta (0, 0)
Screenshot: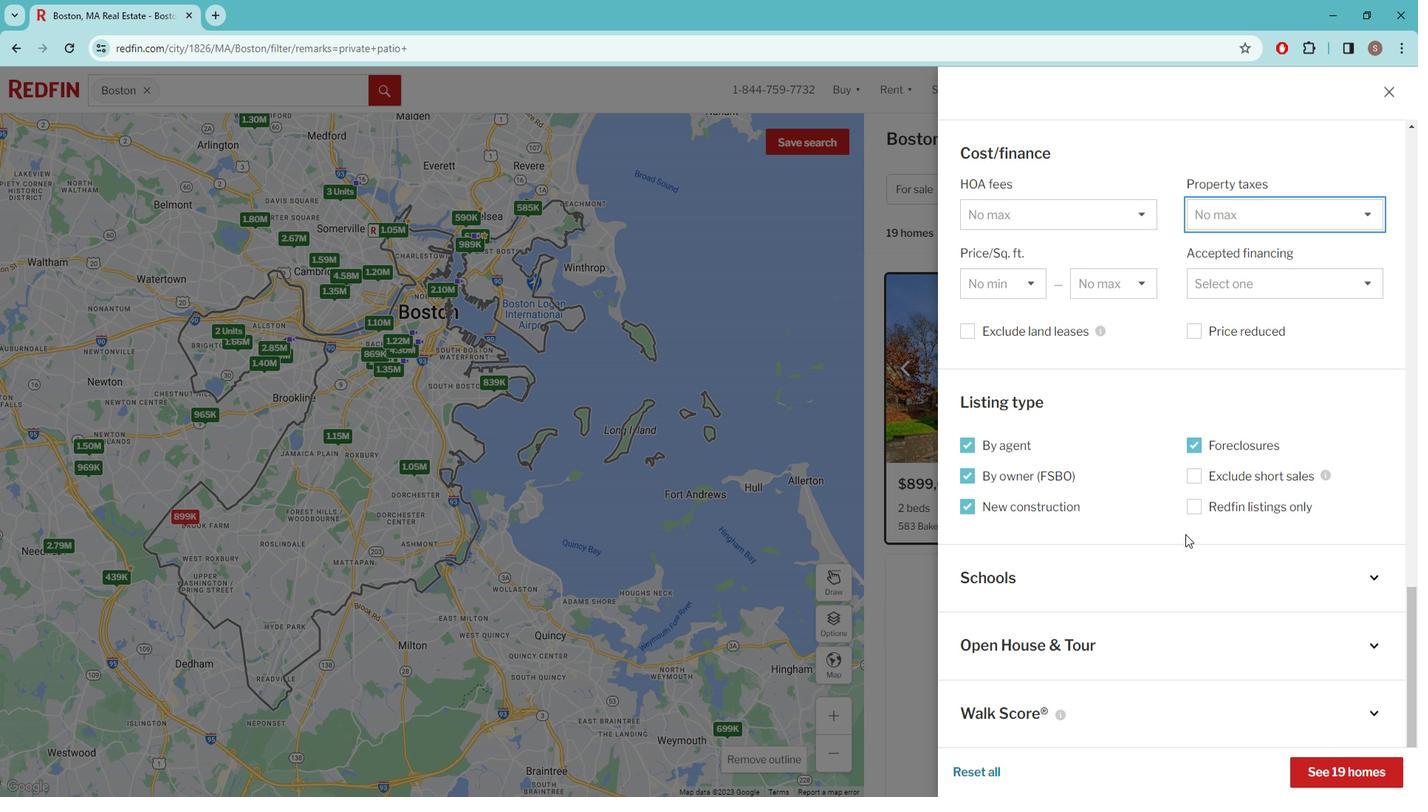 
Action: Mouse moved to (1184, 514)
Screenshot: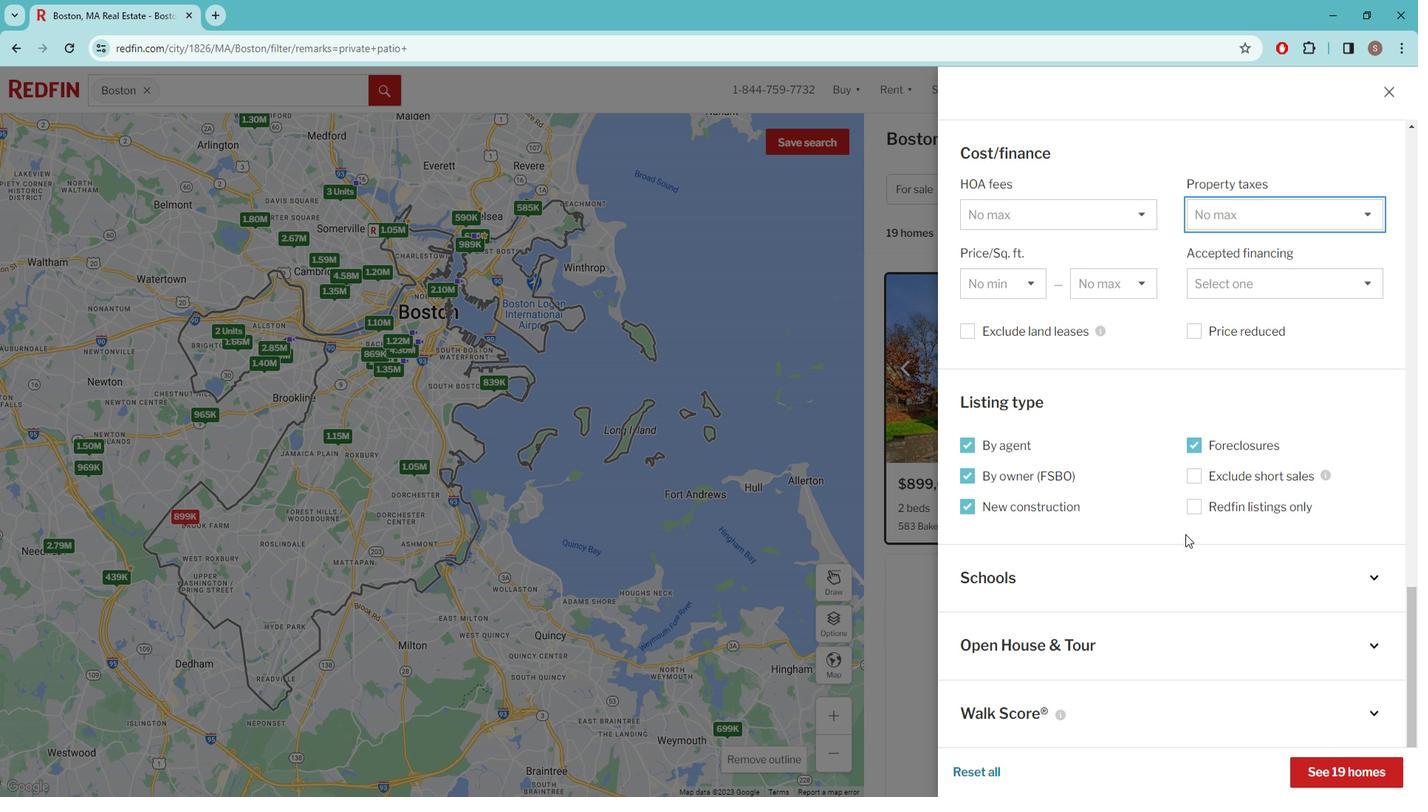 
Action: Mouse scrolled (1184, 514) with delta (0, 0)
Screenshot: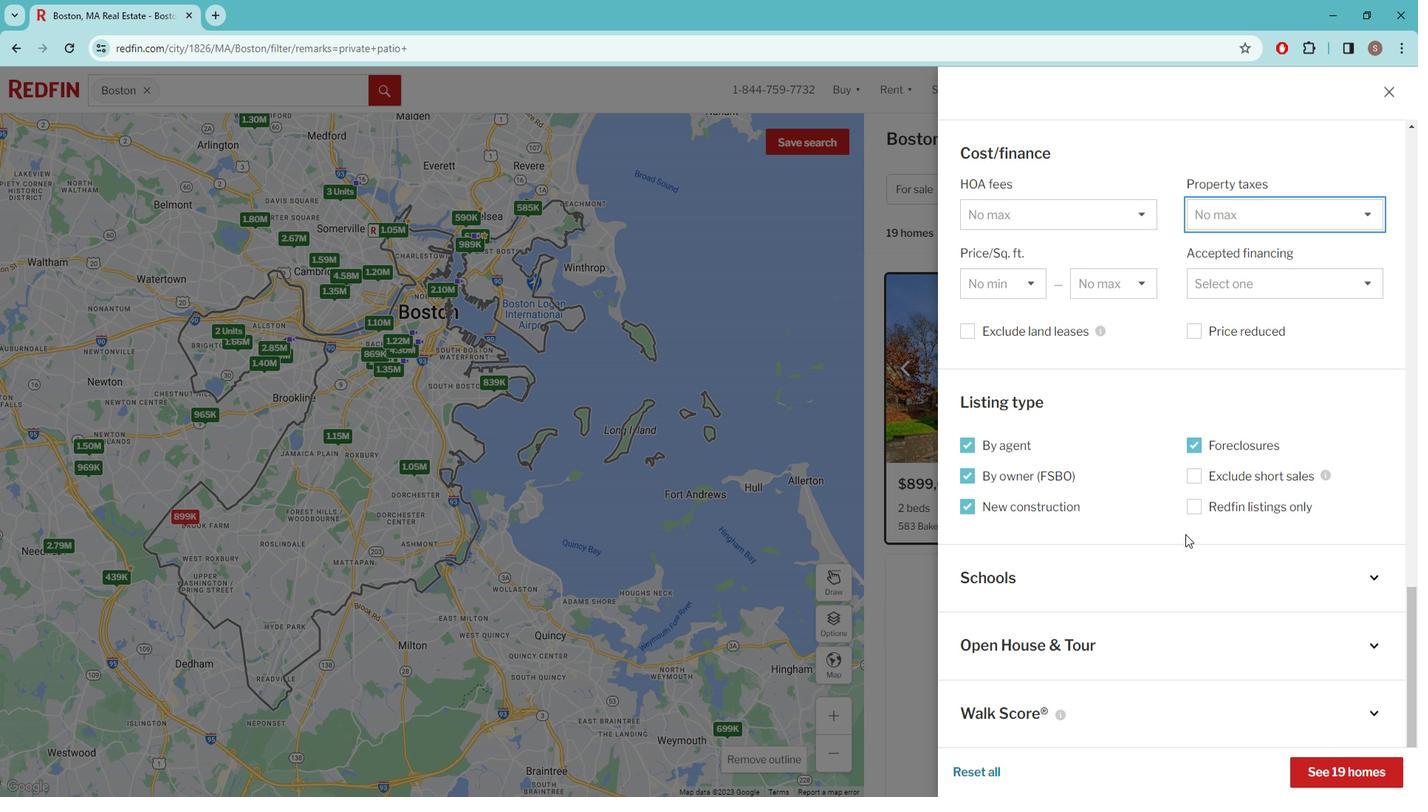 
Action: Mouse moved to (1184, 516)
Screenshot: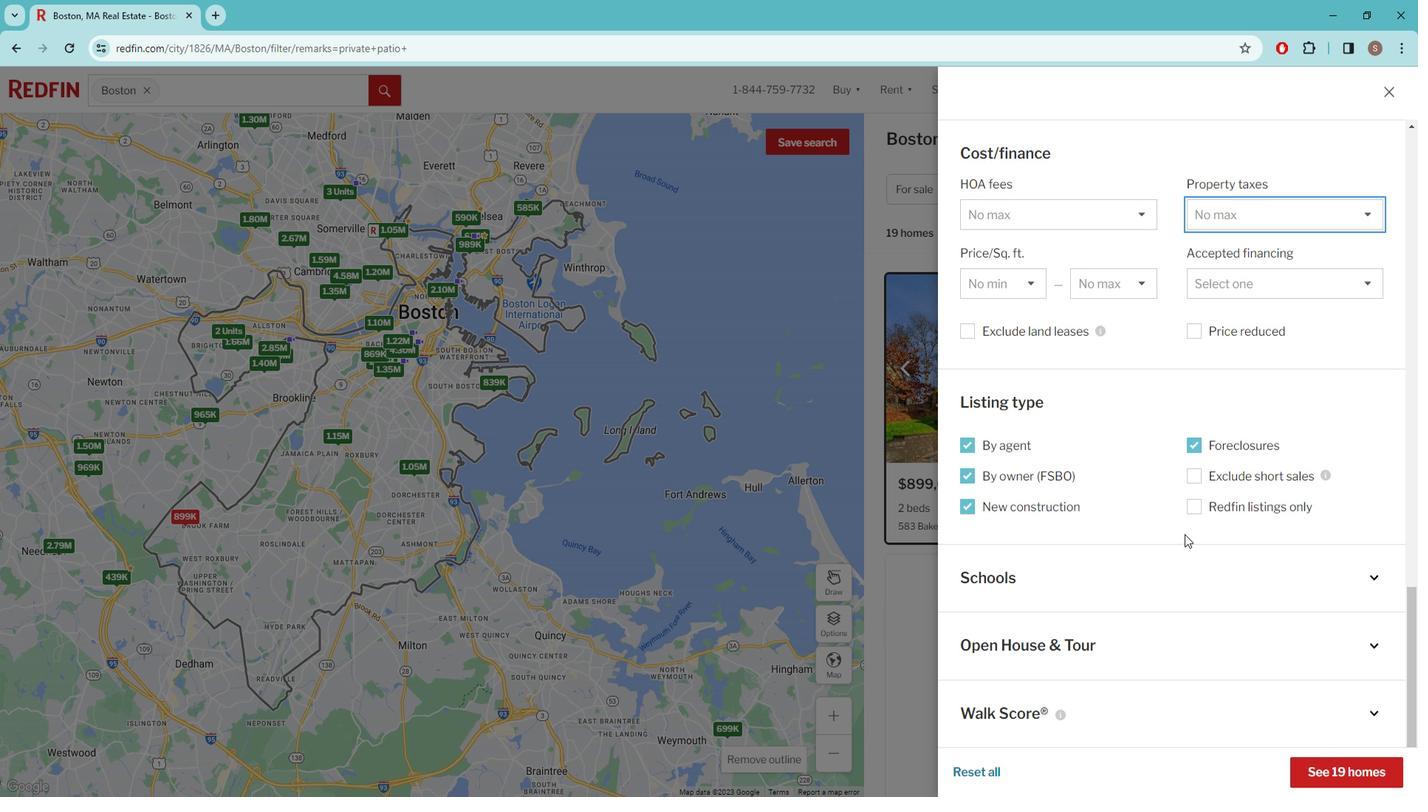 
Action: Mouse scrolled (1184, 515) with delta (0, 0)
Screenshot: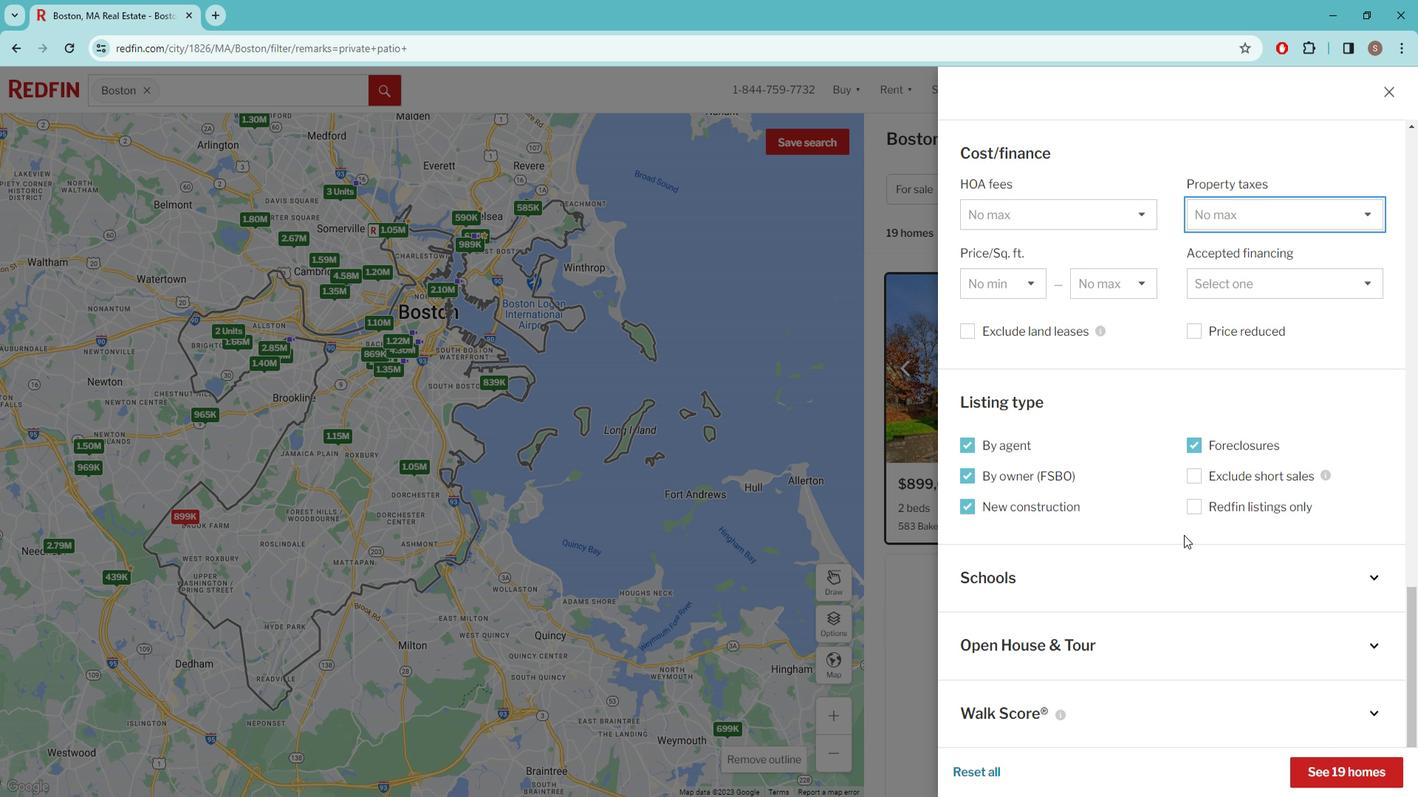 
Action: Mouse moved to (1183, 516)
Screenshot: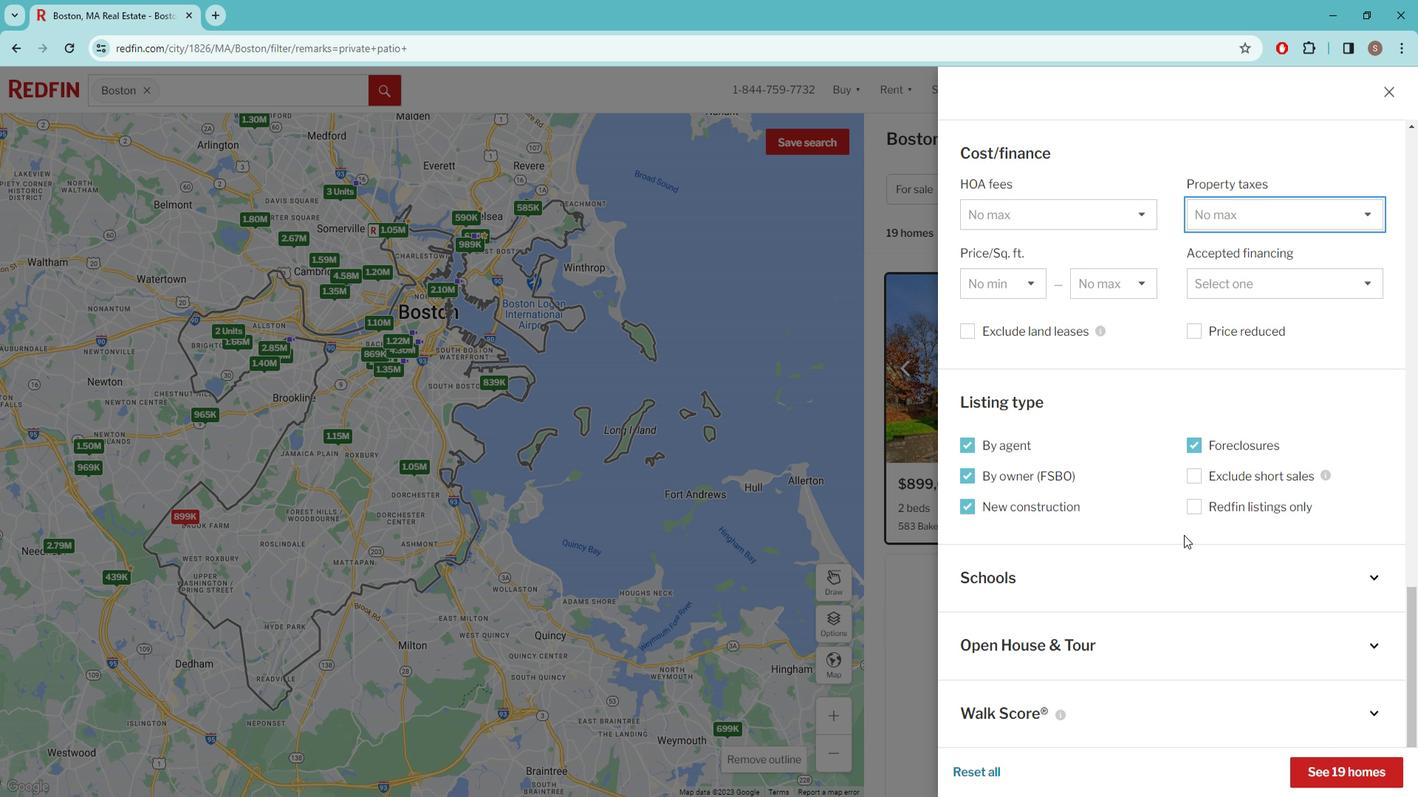 
Action: Mouse scrolled (1183, 515) with delta (0, 0)
Screenshot: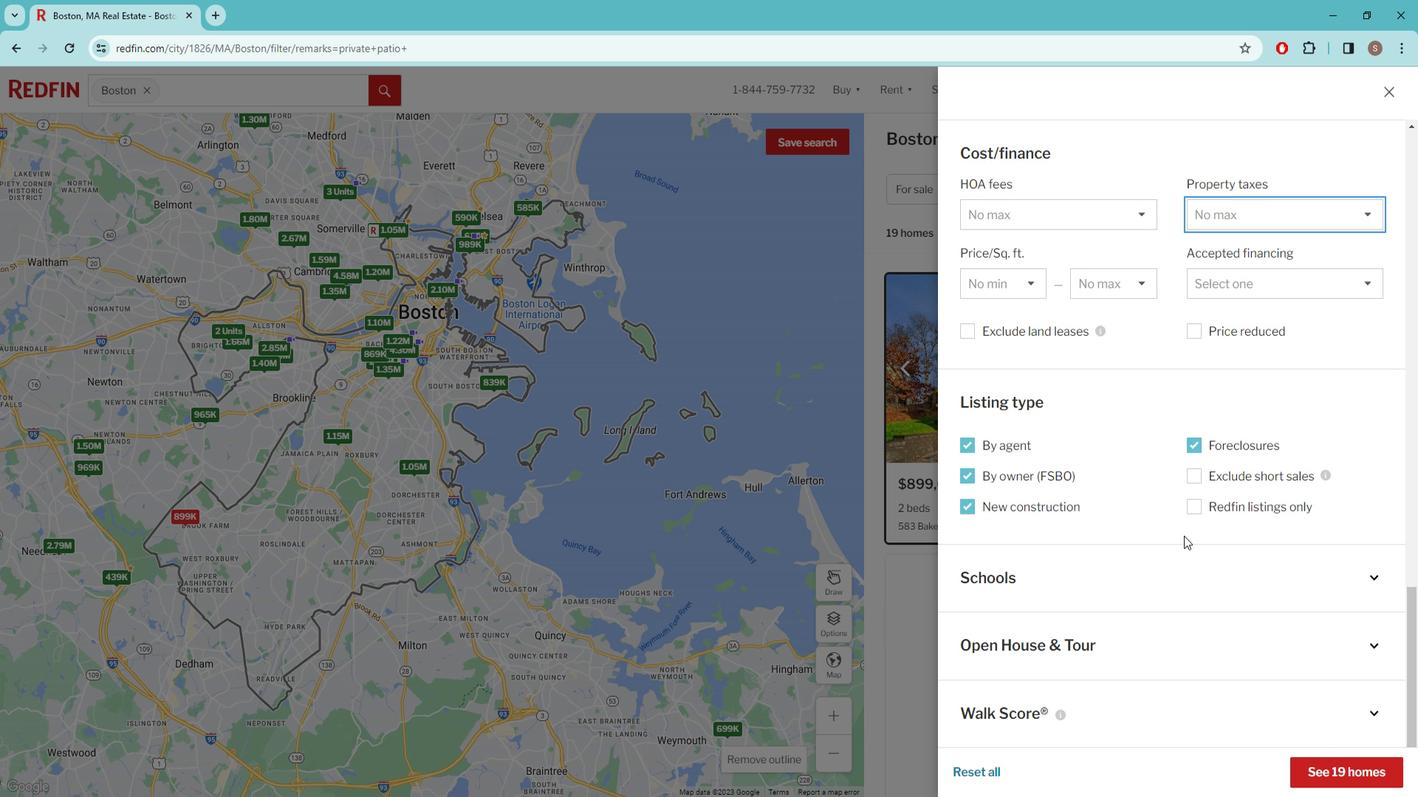 
Action: Mouse moved to (1338, 736)
Screenshot: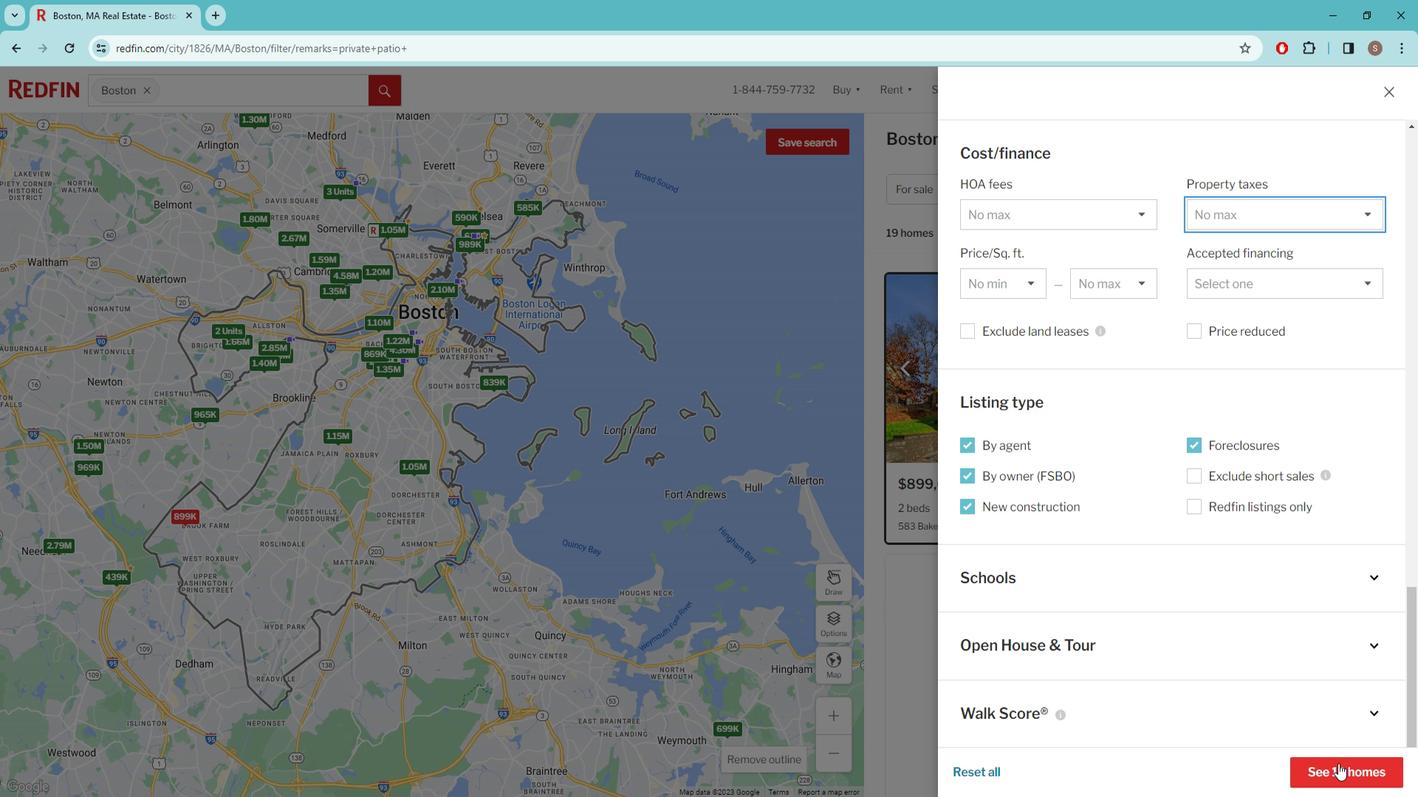 
Action: Mouse pressed left at (1338, 736)
Screenshot: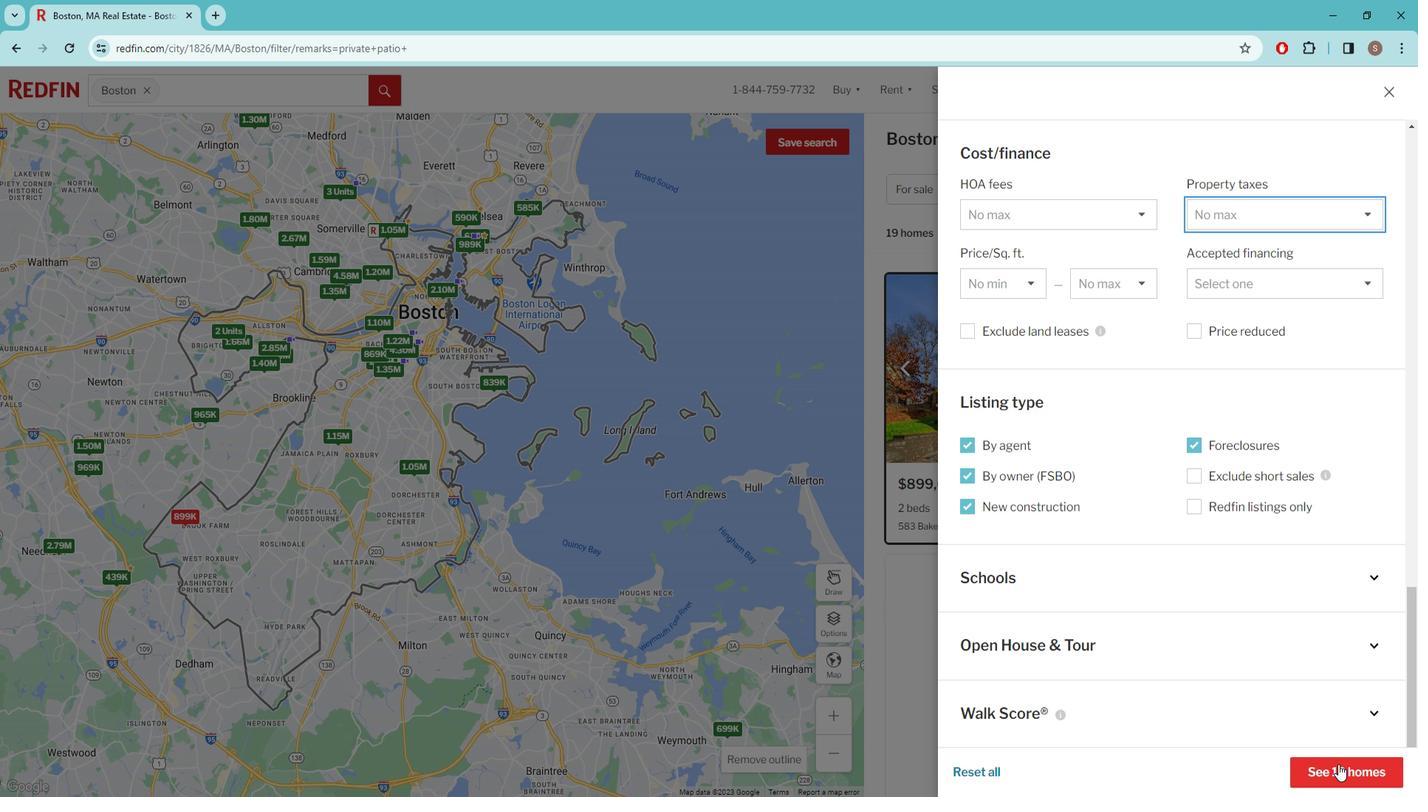 
Action: Mouse moved to (980, 462)
Screenshot: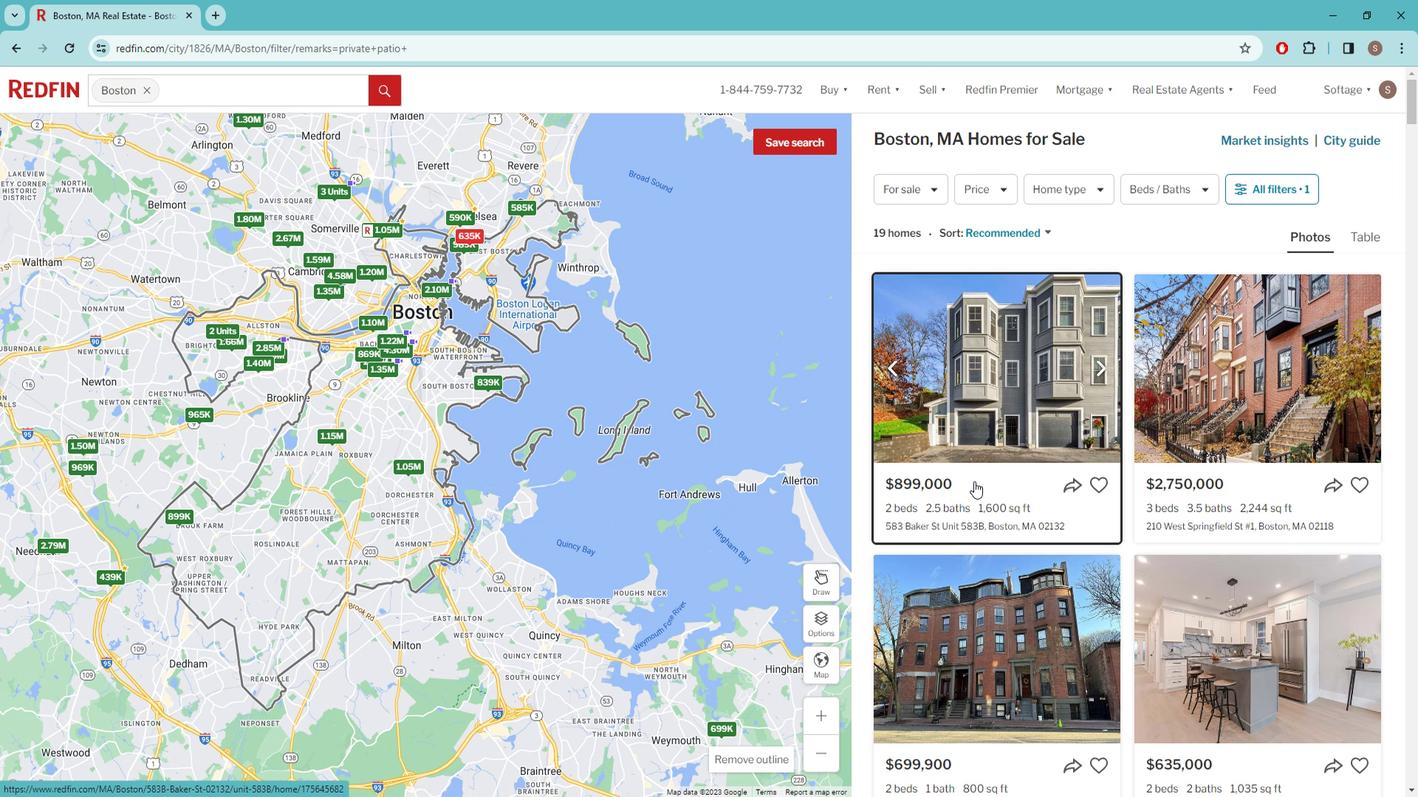 
Action: Mouse pressed left at (980, 462)
Screenshot: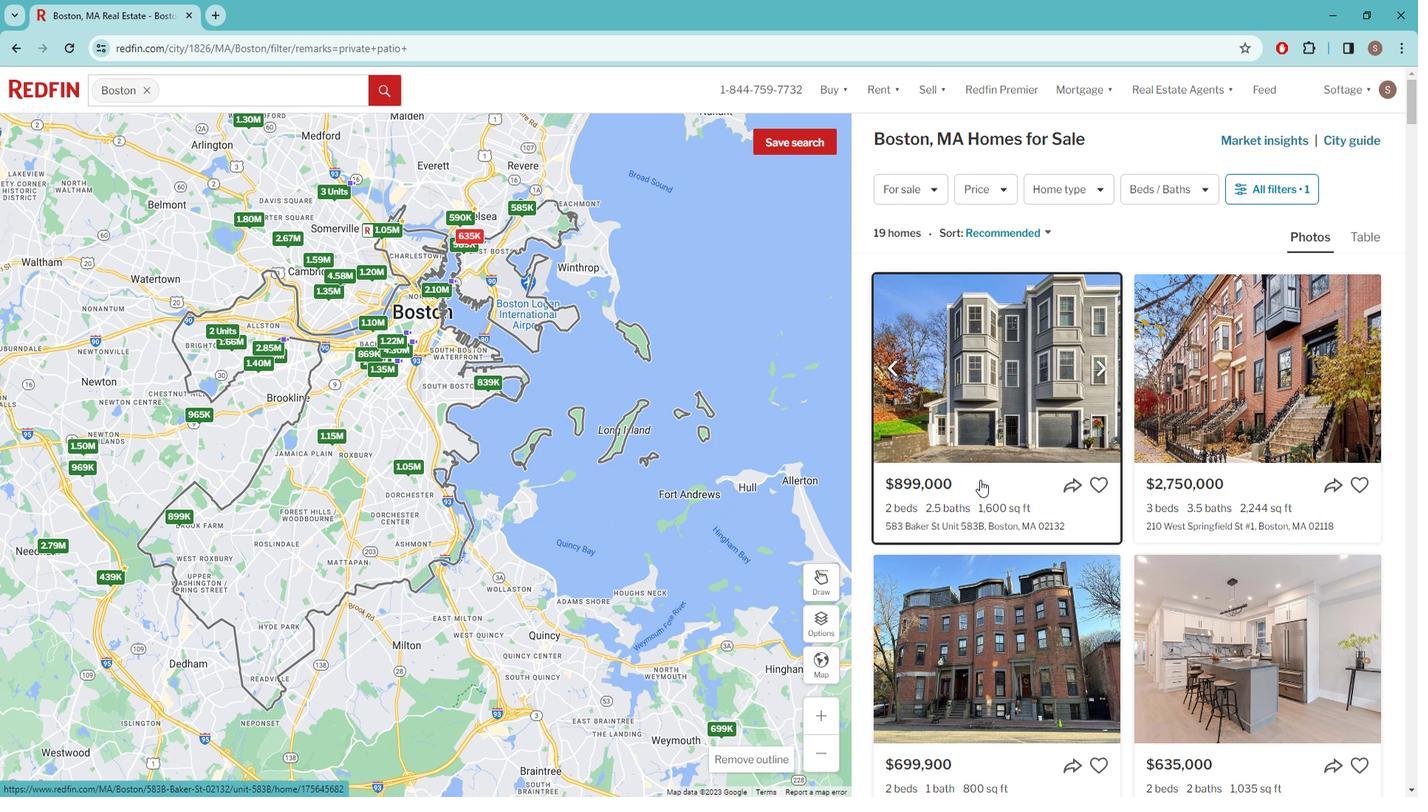 
Action: Mouse moved to (777, 412)
Screenshot: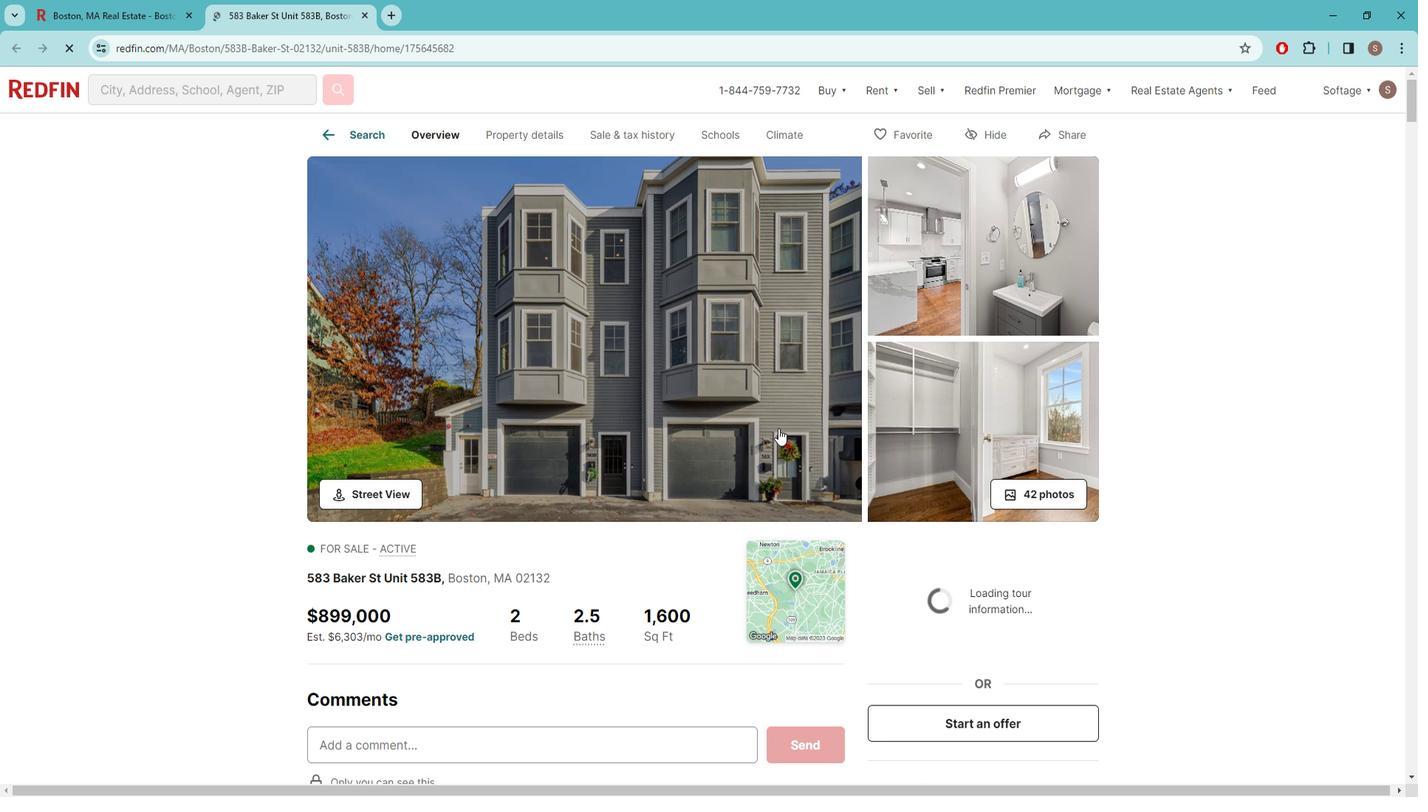 
Action: Mouse scrolled (777, 411) with delta (0, 0)
Screenshot: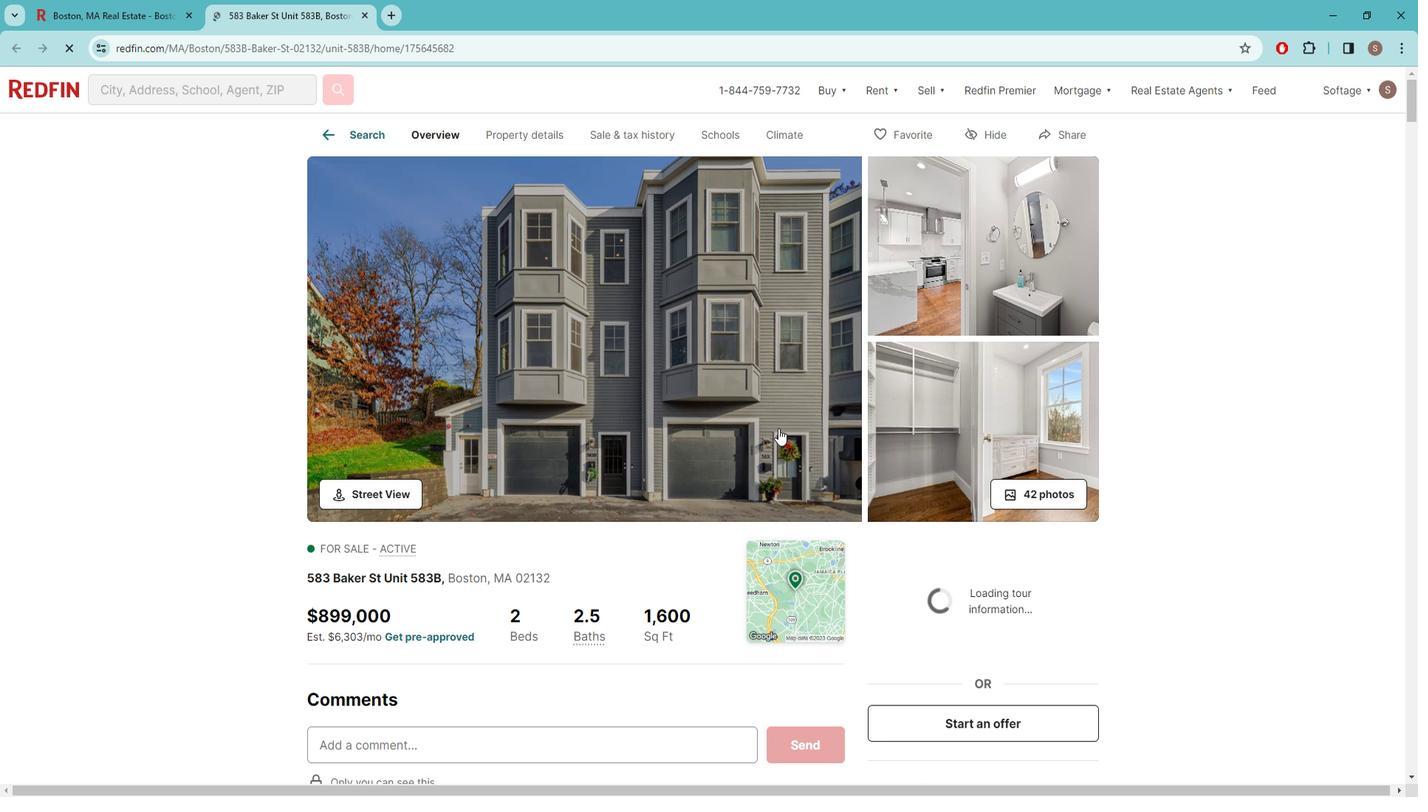 
Action: Mouse moved to (709, 409)
Screenshot: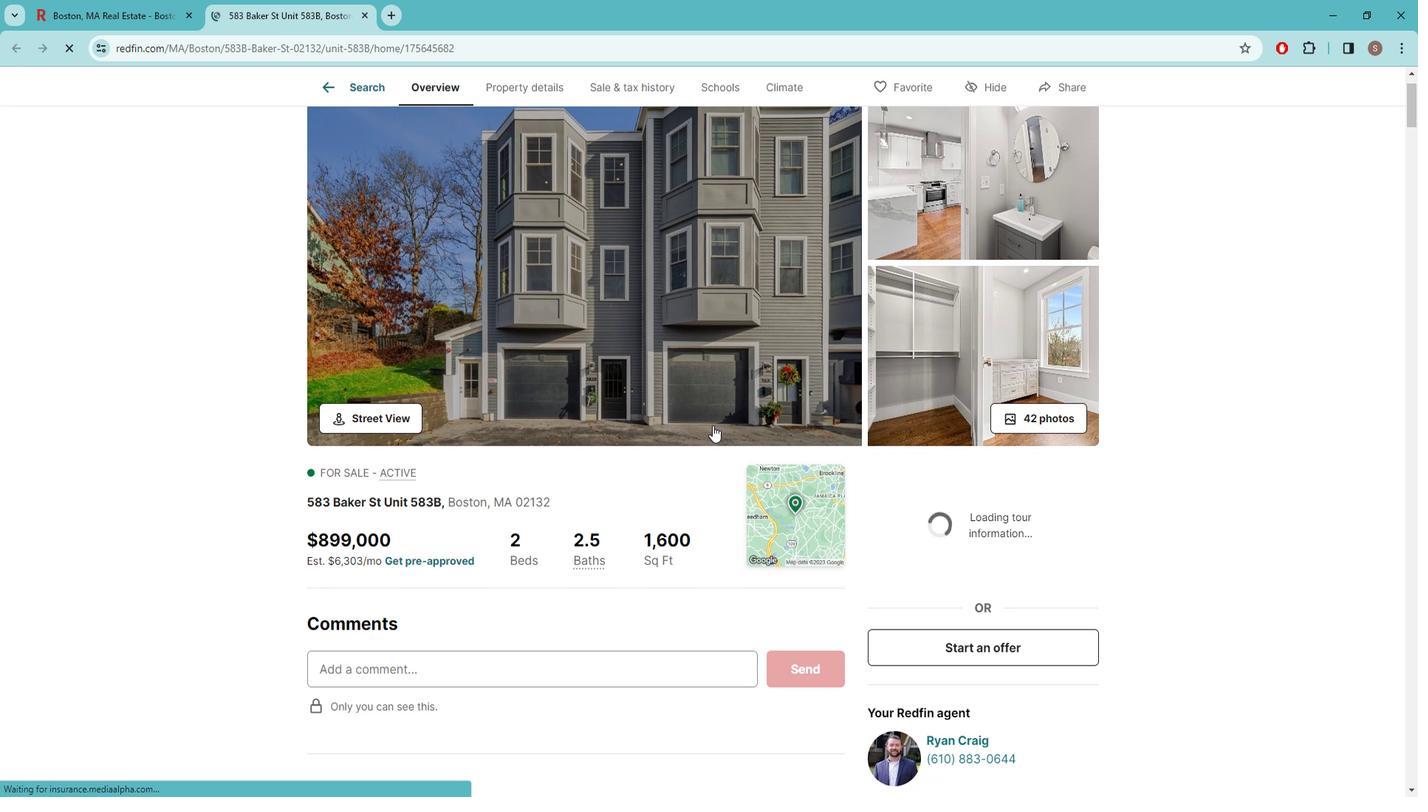 
Action: Mouse scrolled (709, 409) with delta (0, 0)
Screenshot: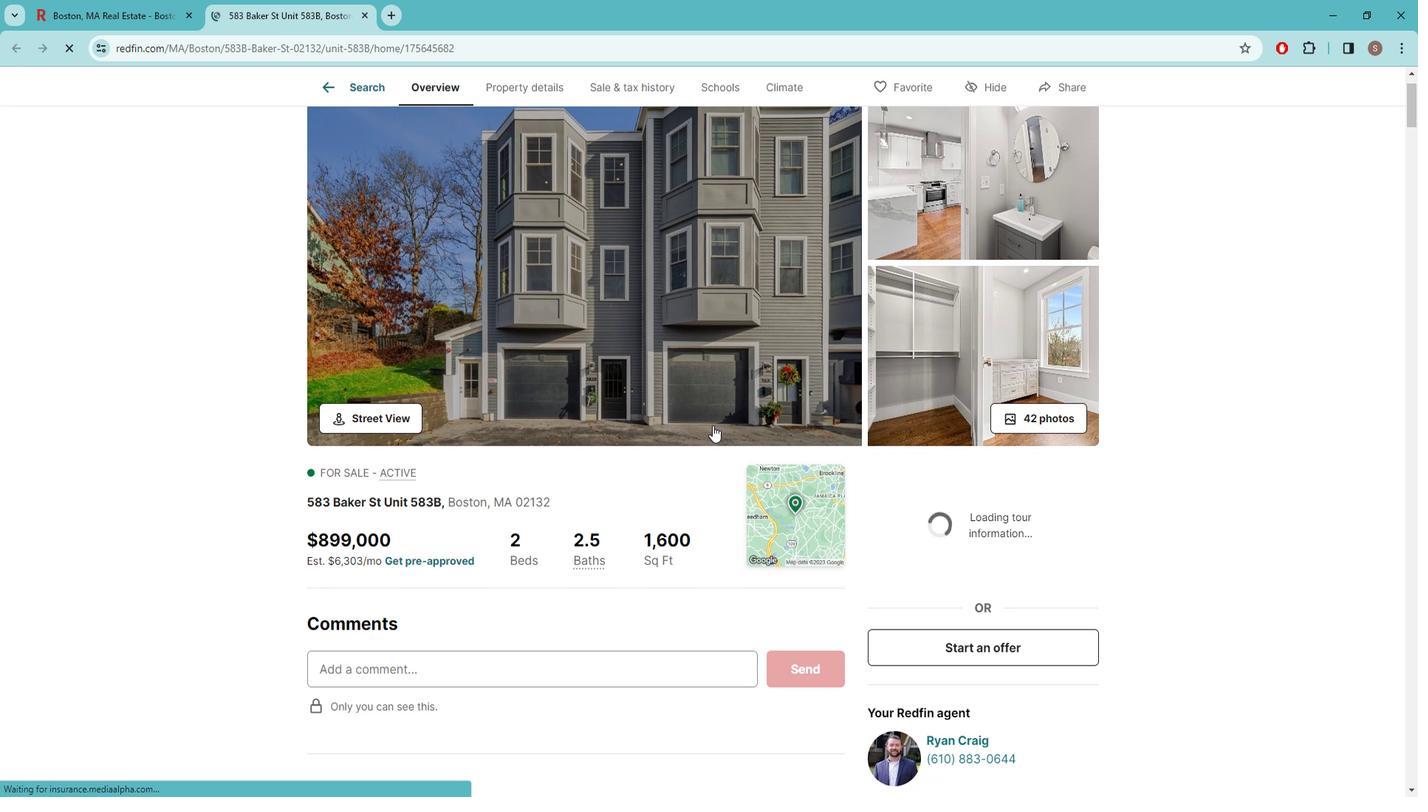 
Action: Mouse moved to (700, 407)
Screenshot: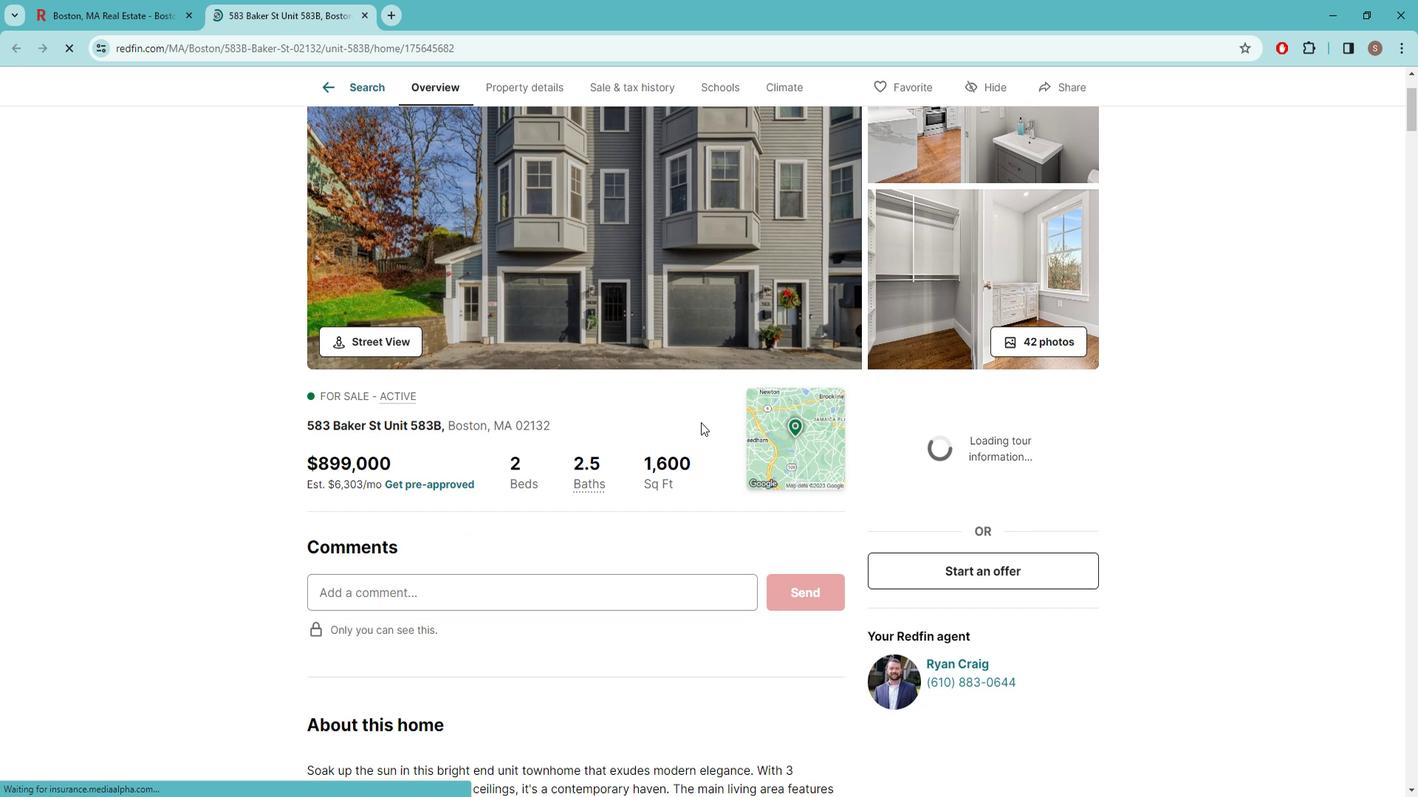 
Action: Mouse scrolled (700, 406) with delta (0, 0)
Screenshot: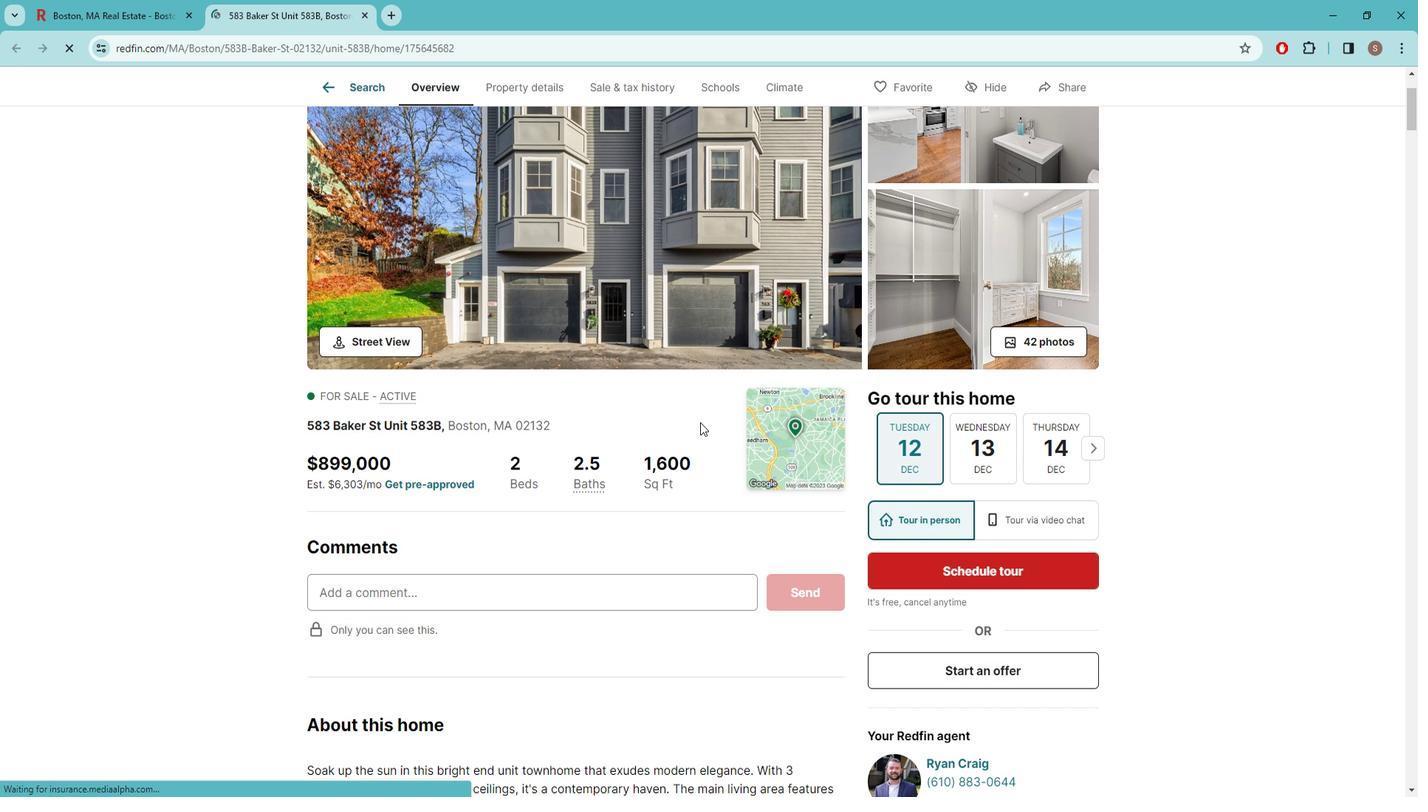 
Action: Mouse scrolled (700, 406) with delta (0, 0)
Screenshot: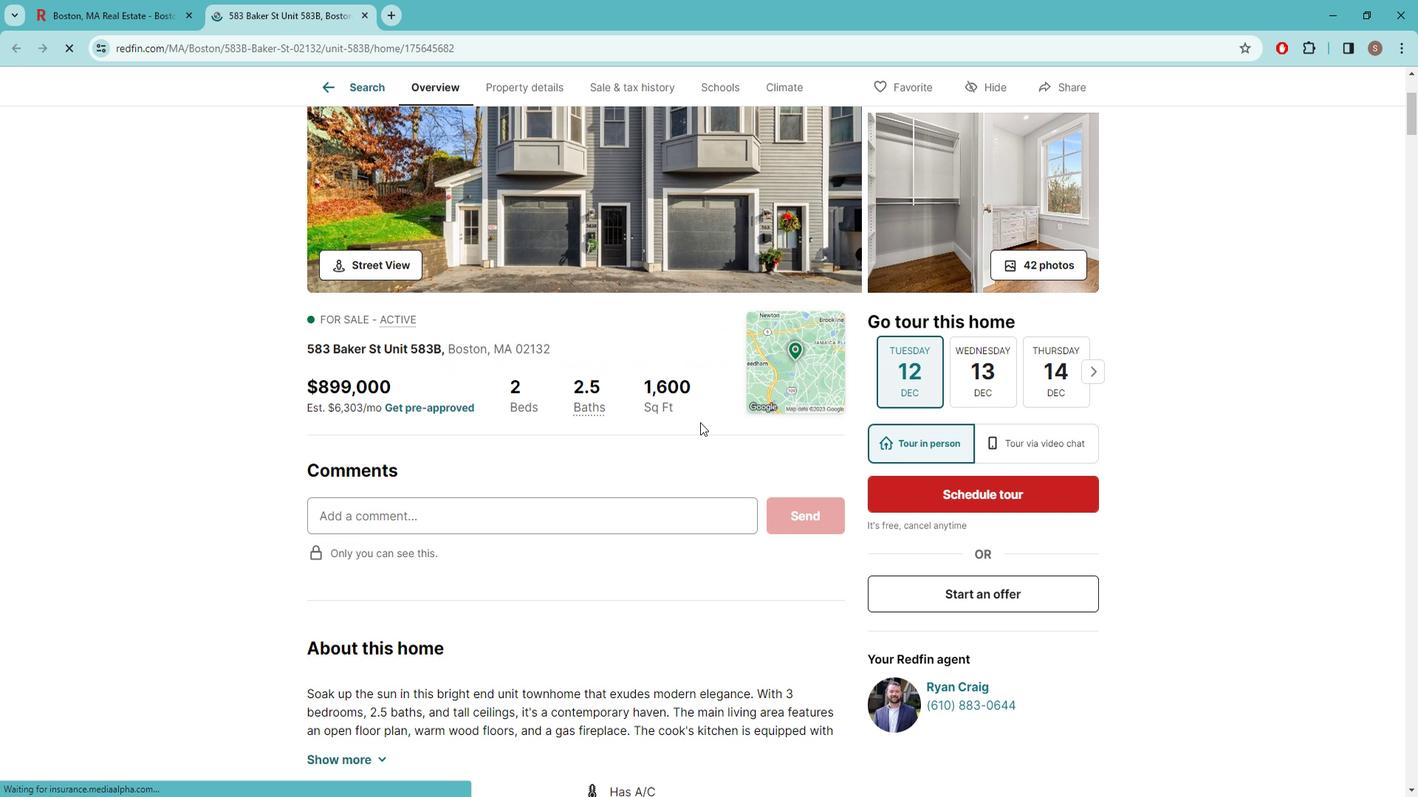
Action: Mouse moved to (698, 407)
Screenshot: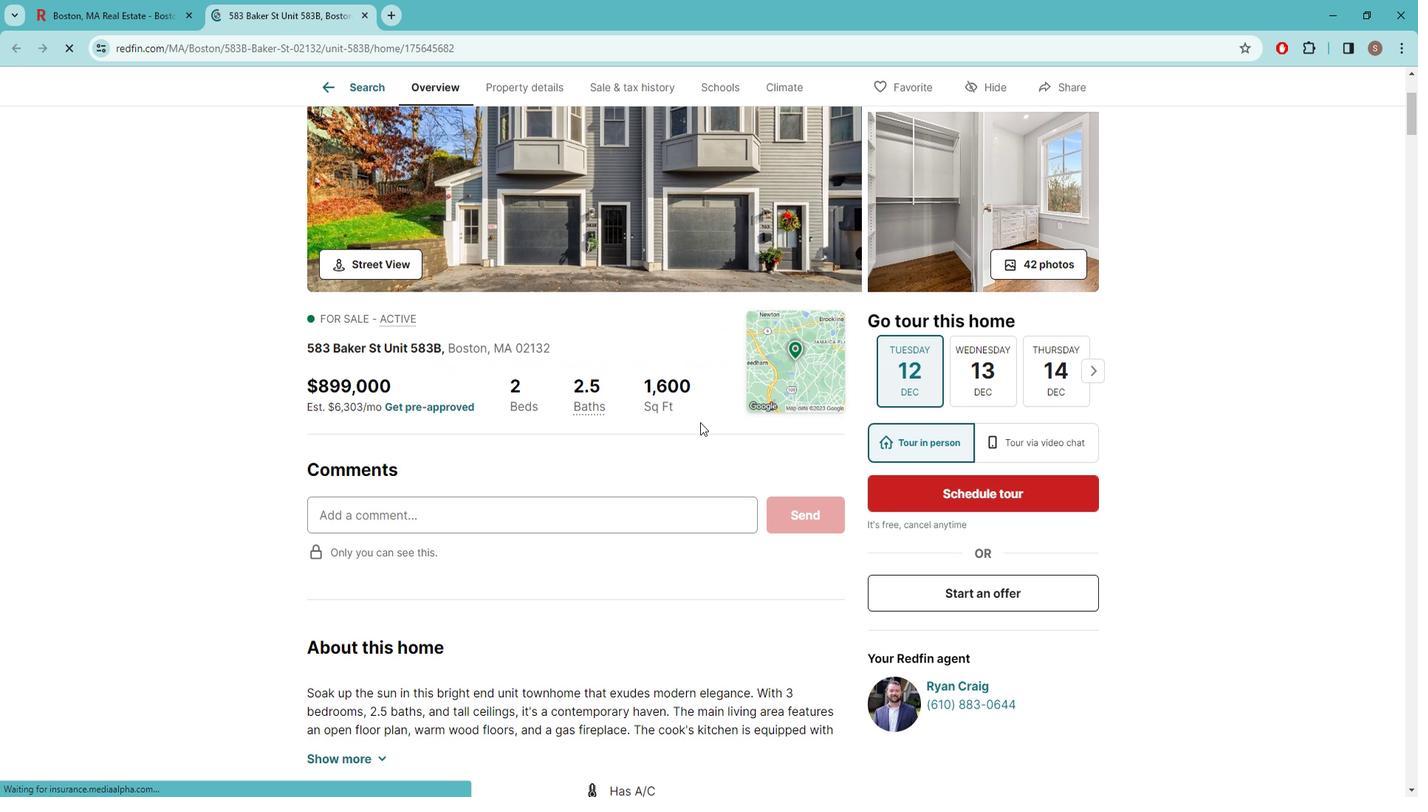 
Action: Mouse scrolled (698, 406) with delta (0, 0)
Screenshot: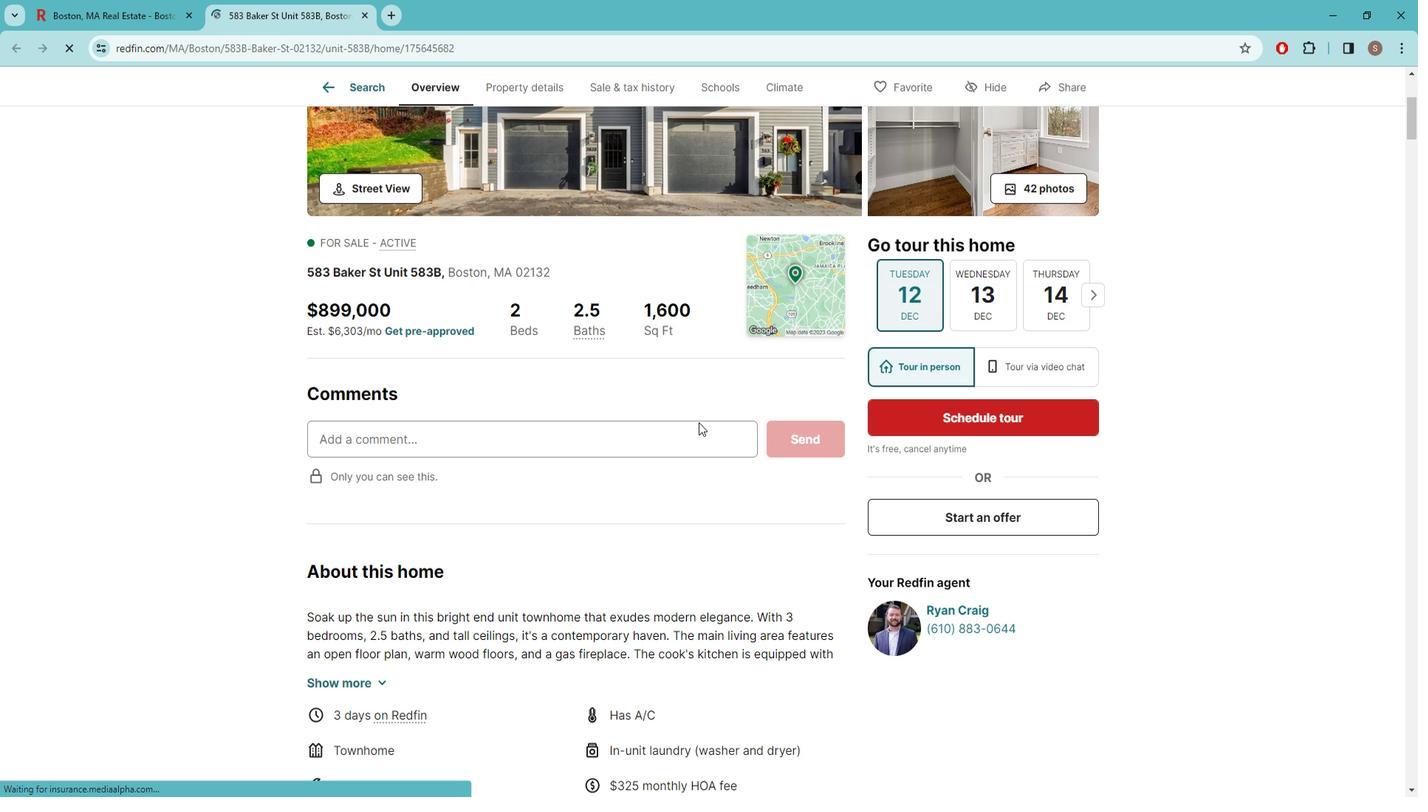 
Action: Mouse moved to (685, 396)
Screenshot: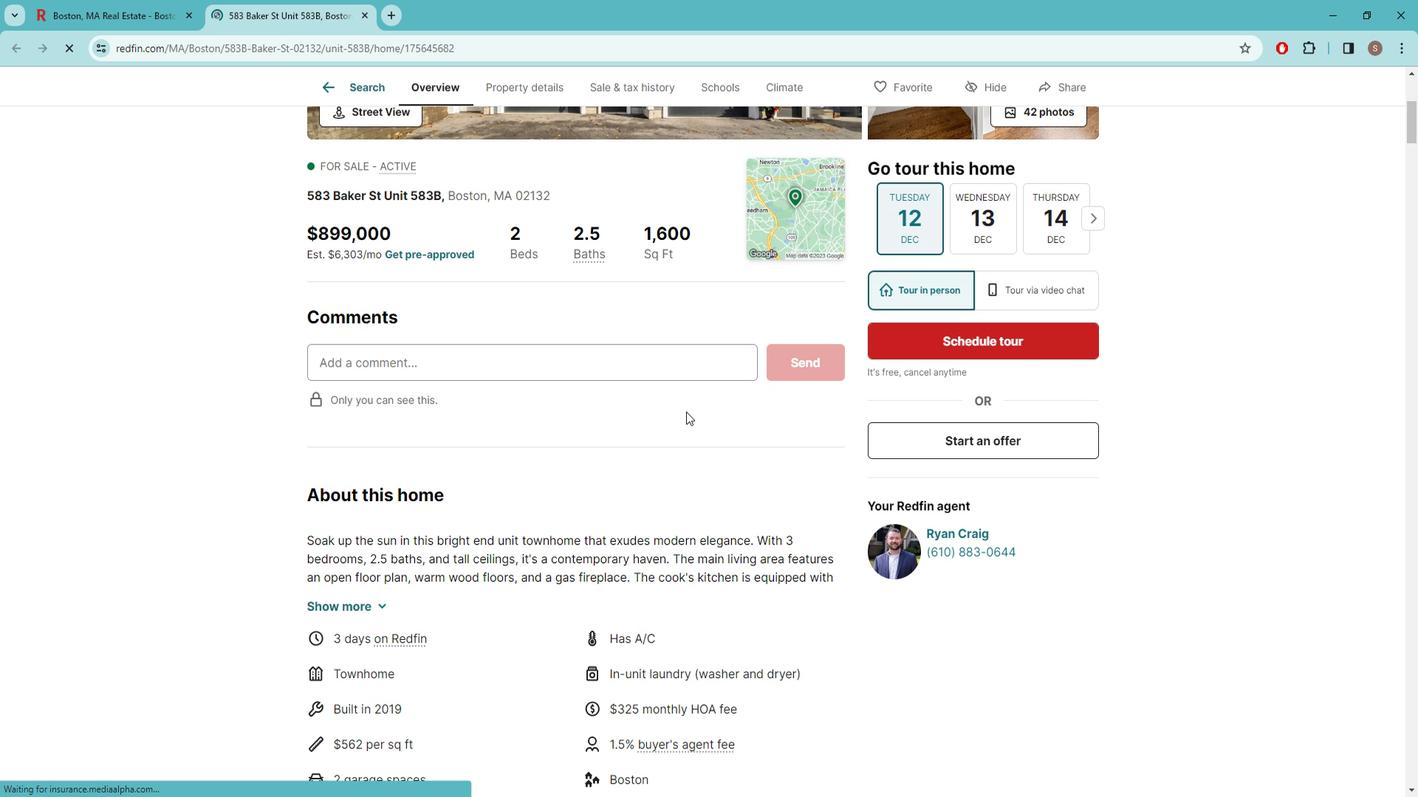 
Action: Mouse scrolled (685, 395) with delta (0, 0)
Screenshot: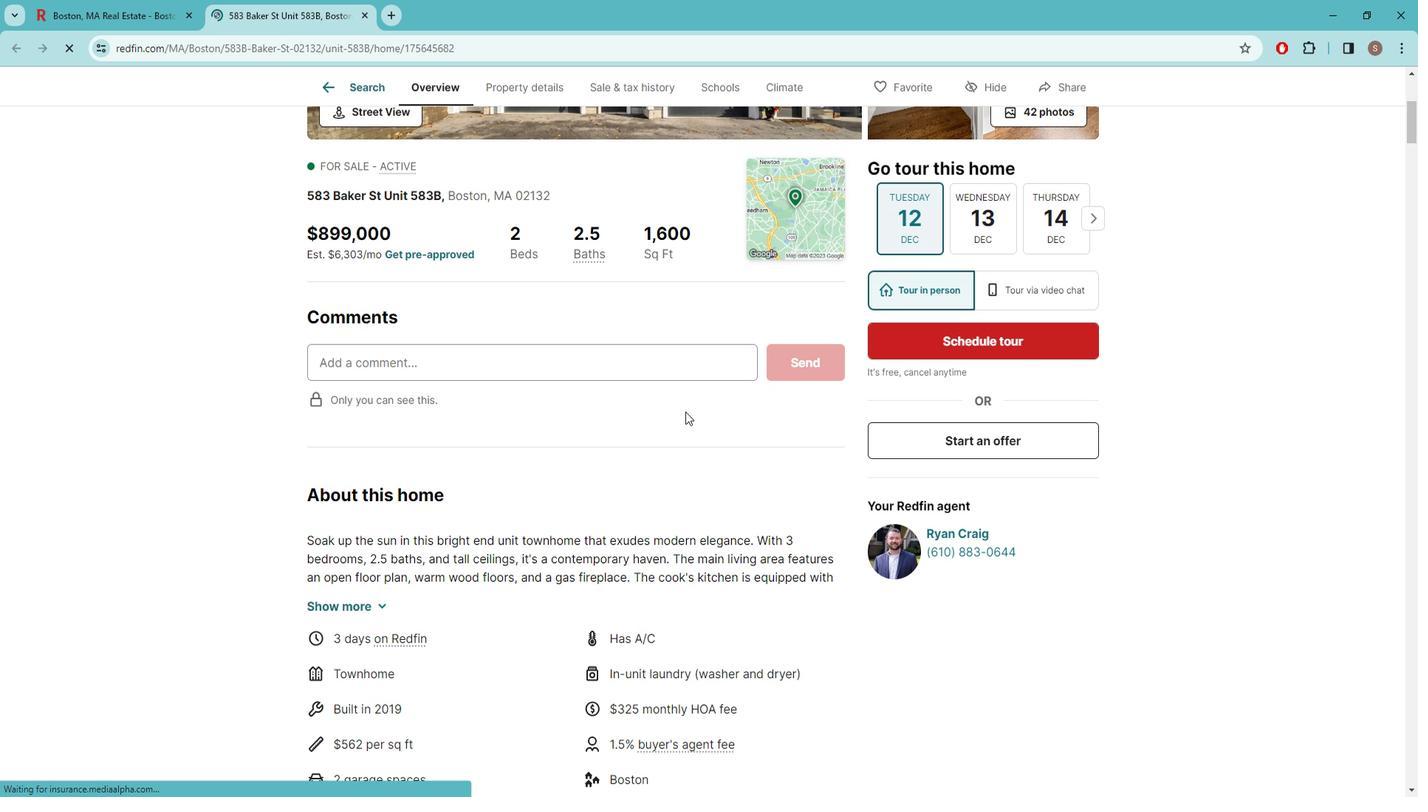 
Action: Mouse moved to (683, 398)
Screenshot: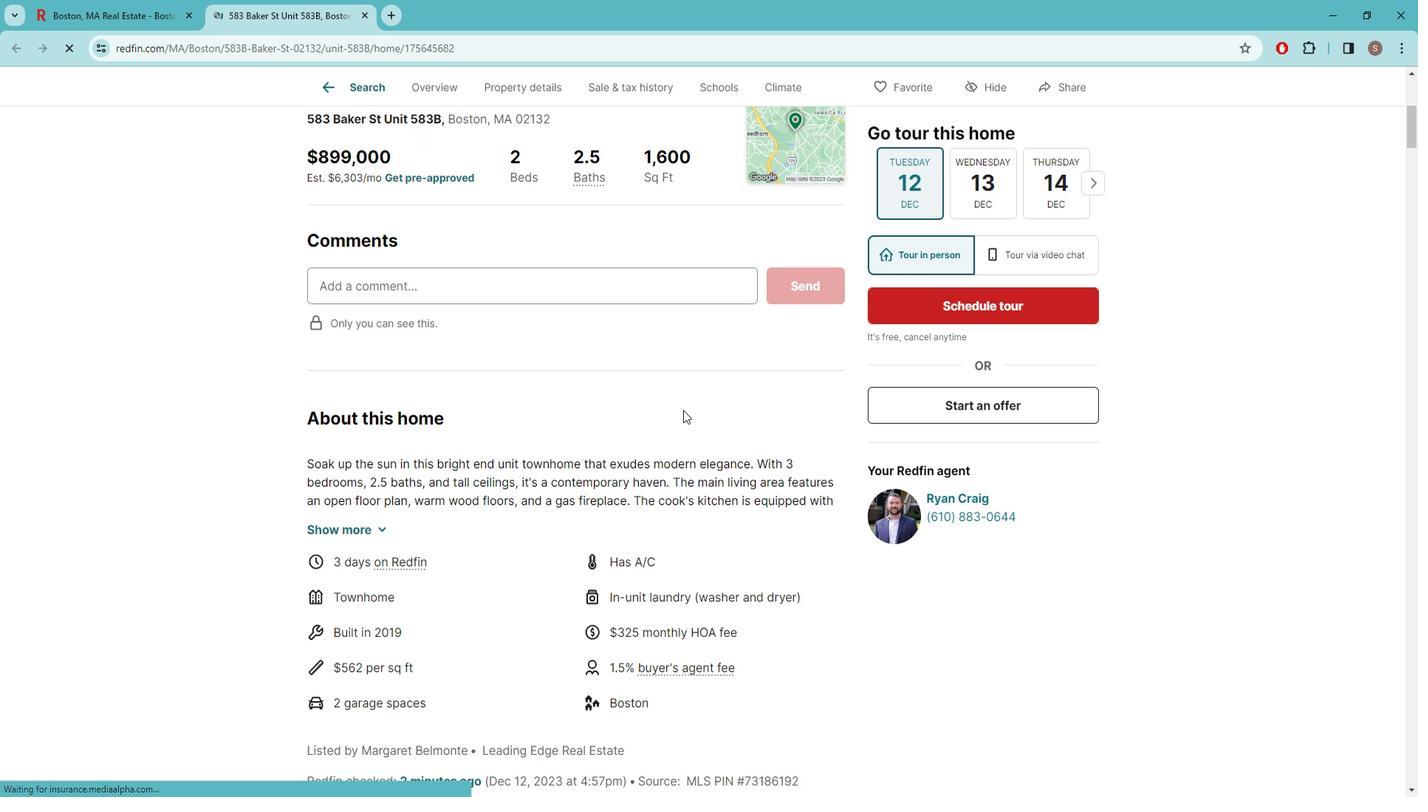 
Action: Mouse scrolled (683, 397) with delta (0, 0)
Screenshot: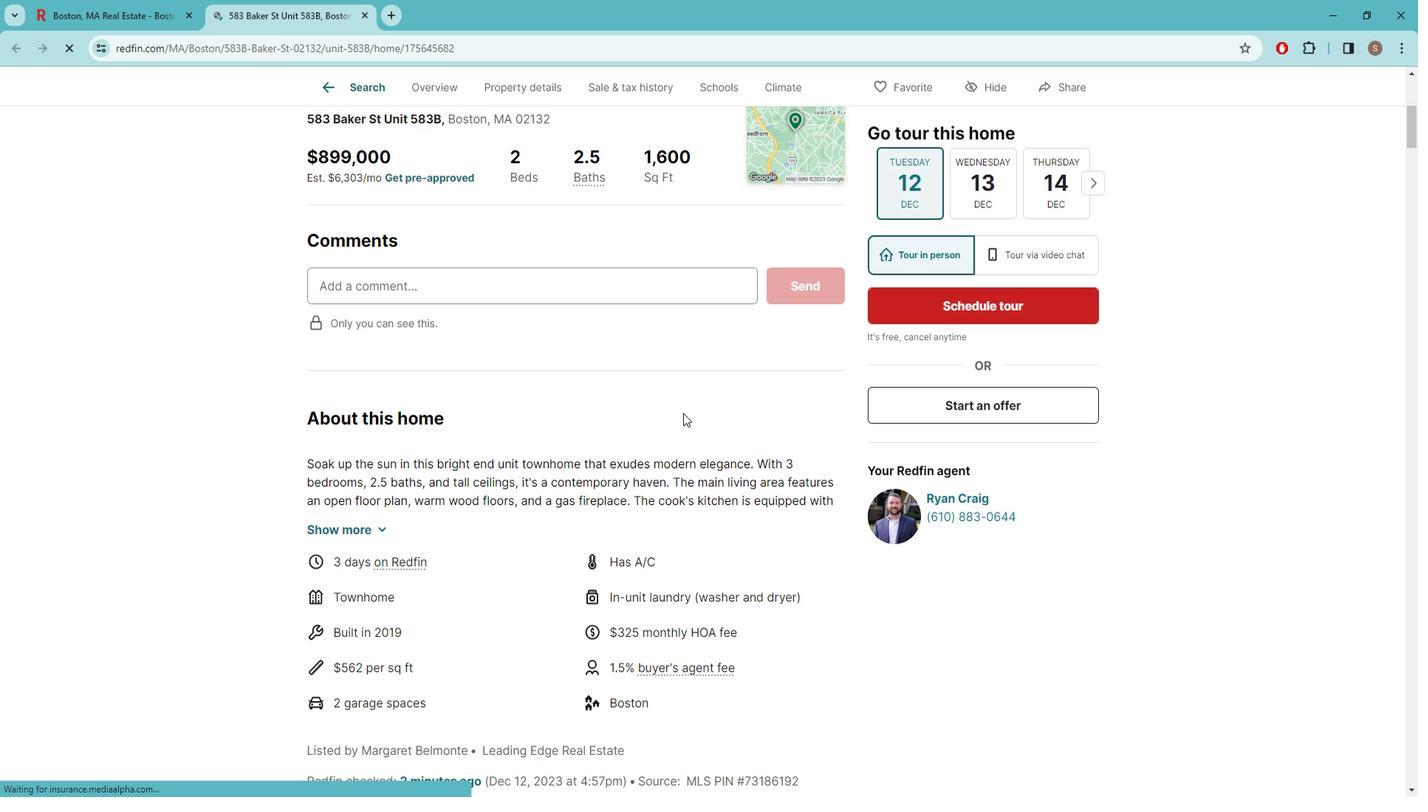 
Action: Mouse moved to (683, 398)
Screenshot: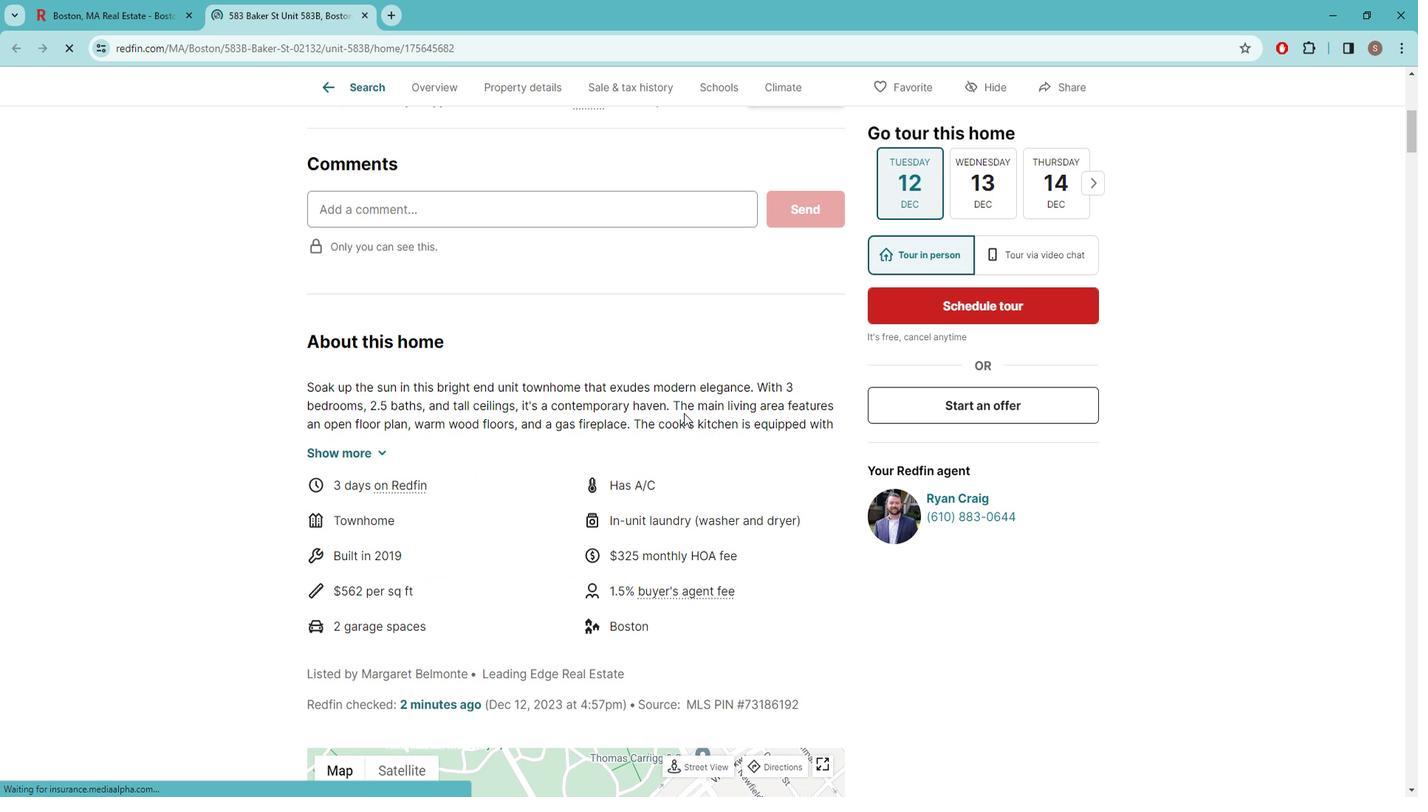 
Action: Mouse scrolled (683, 397) with delta (0, 0)
Screenshot: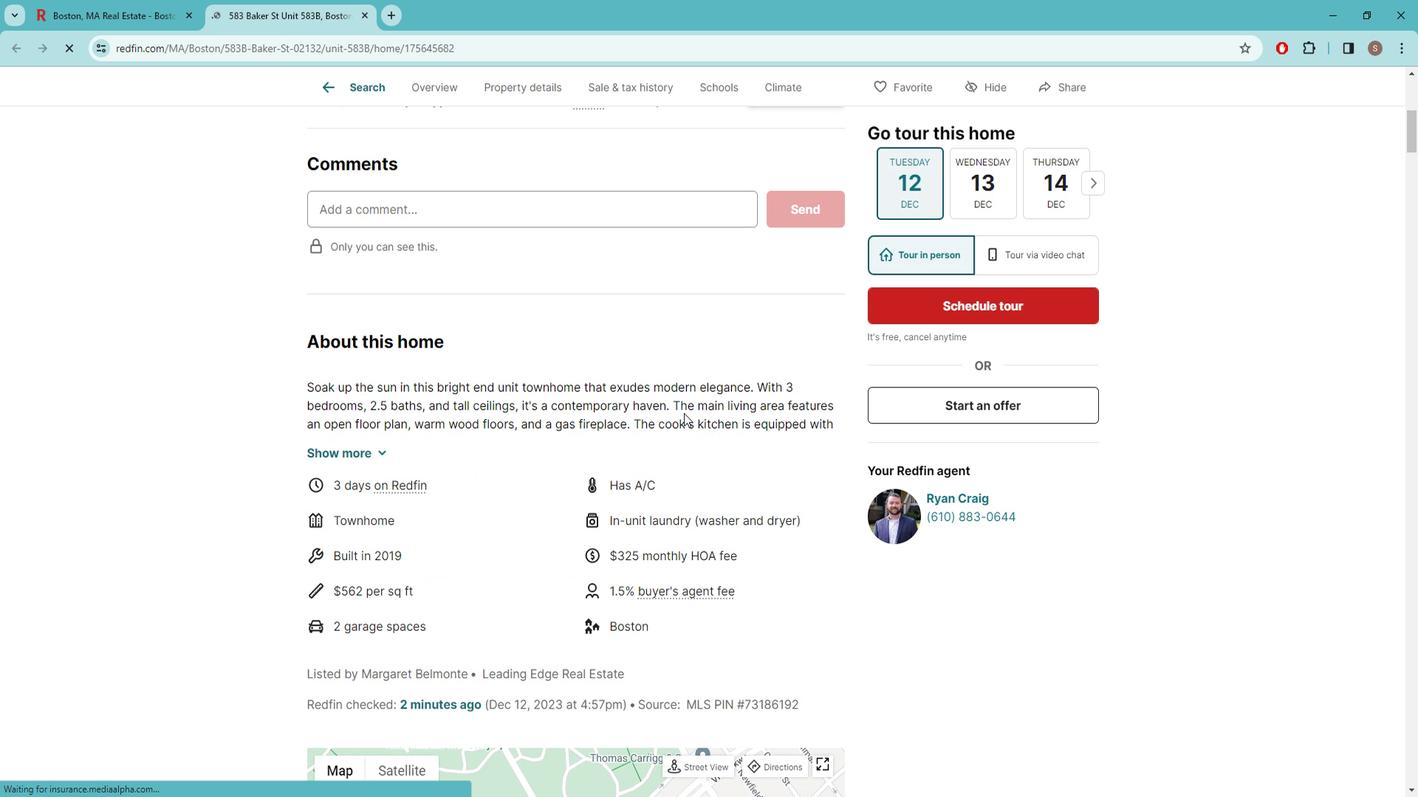 
Action: Mouse scrolled (683, 397) with delta (0, 0)
Screenshot: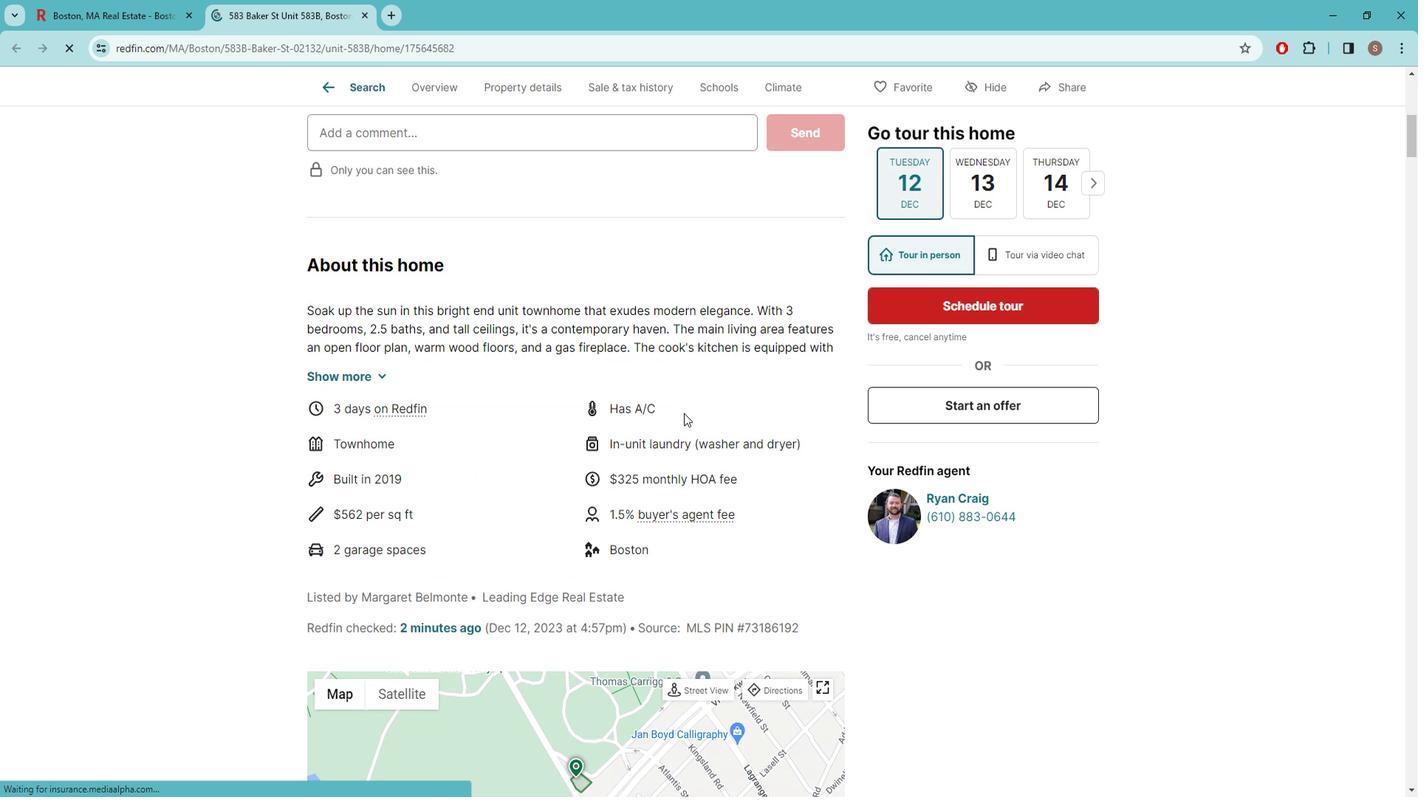 
Action: Mouse moved to (683, 398)
Screenshot: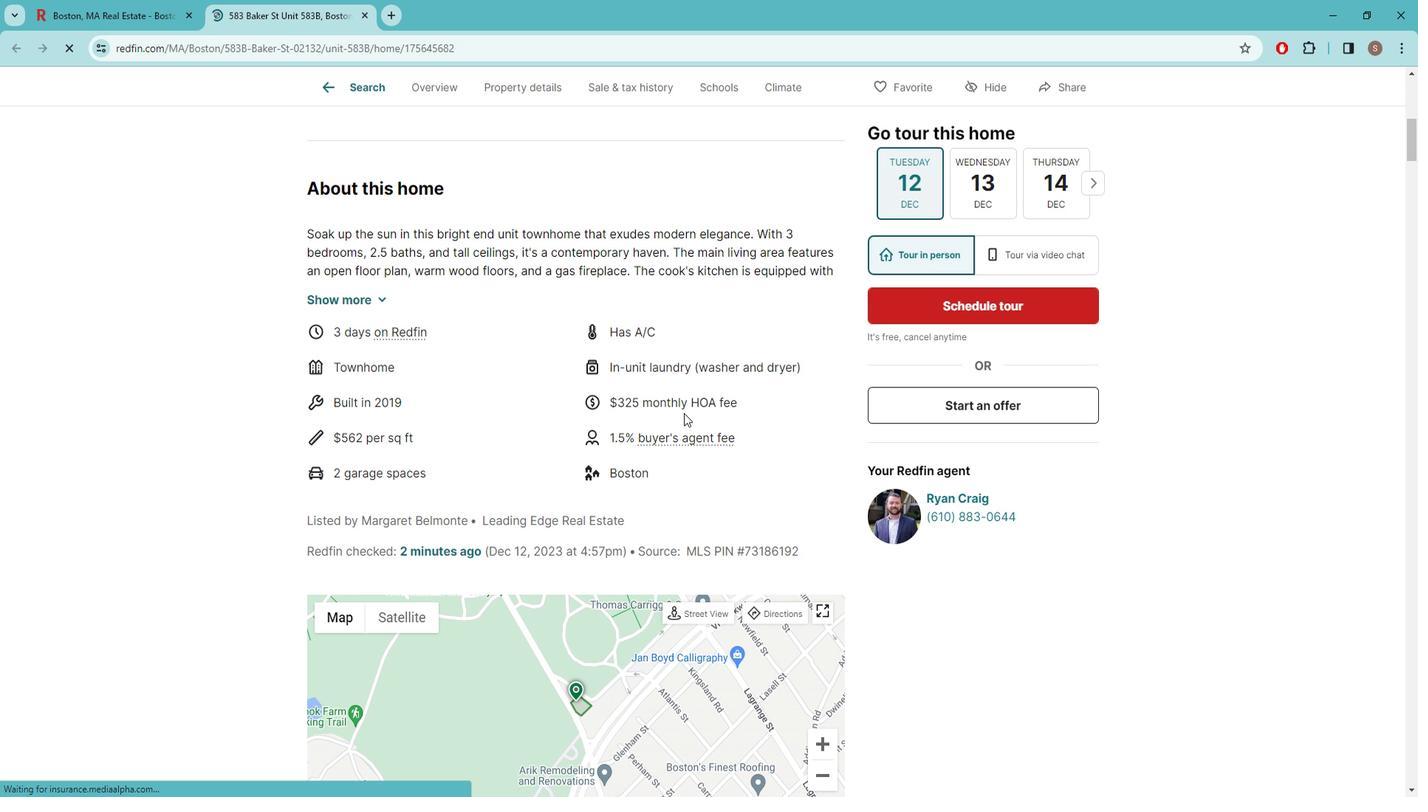 
Action: Mouse scrolled (683, 397) with delta (0, 0)
Screenshot: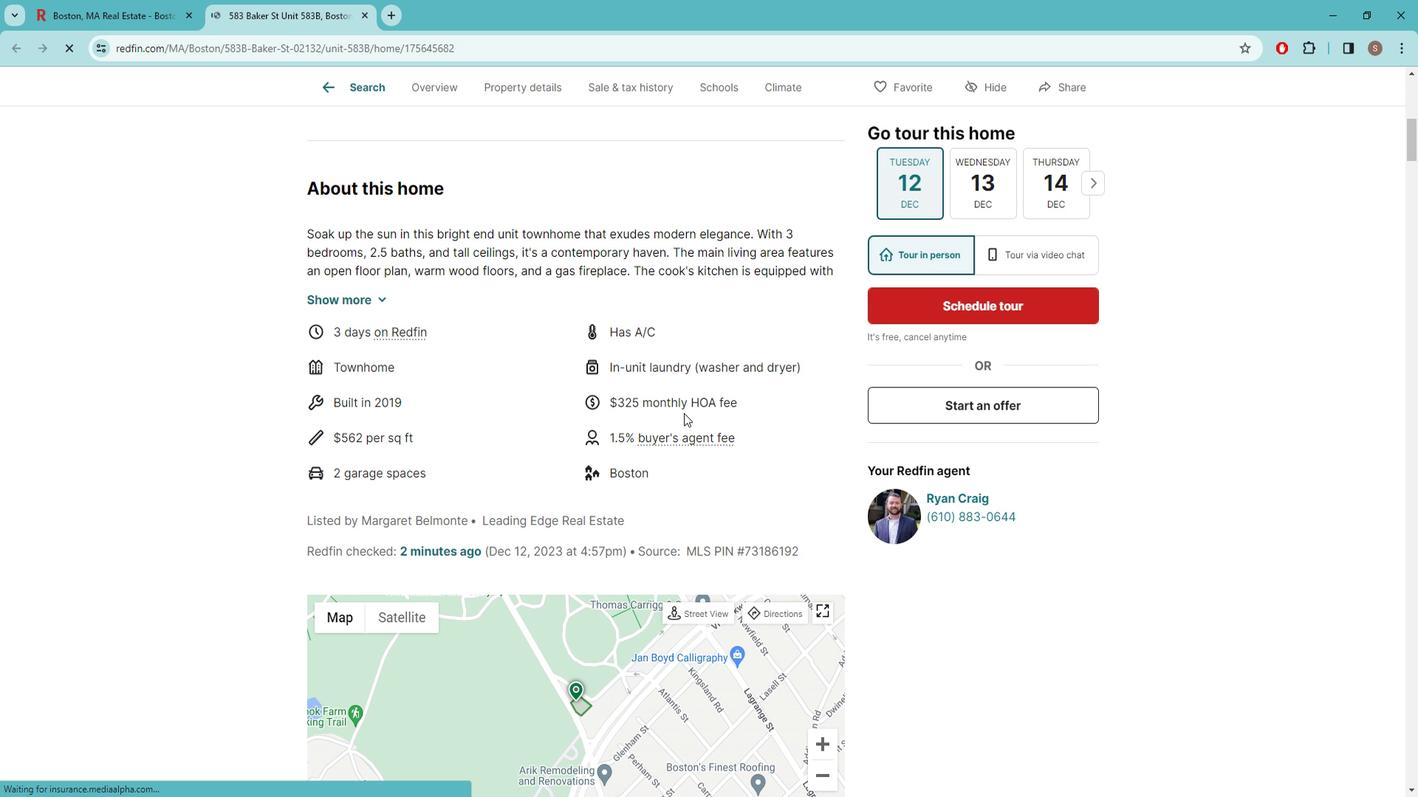 
Action: Mouse scrolled (683, 397) with delta (0, 0)
Screenshot: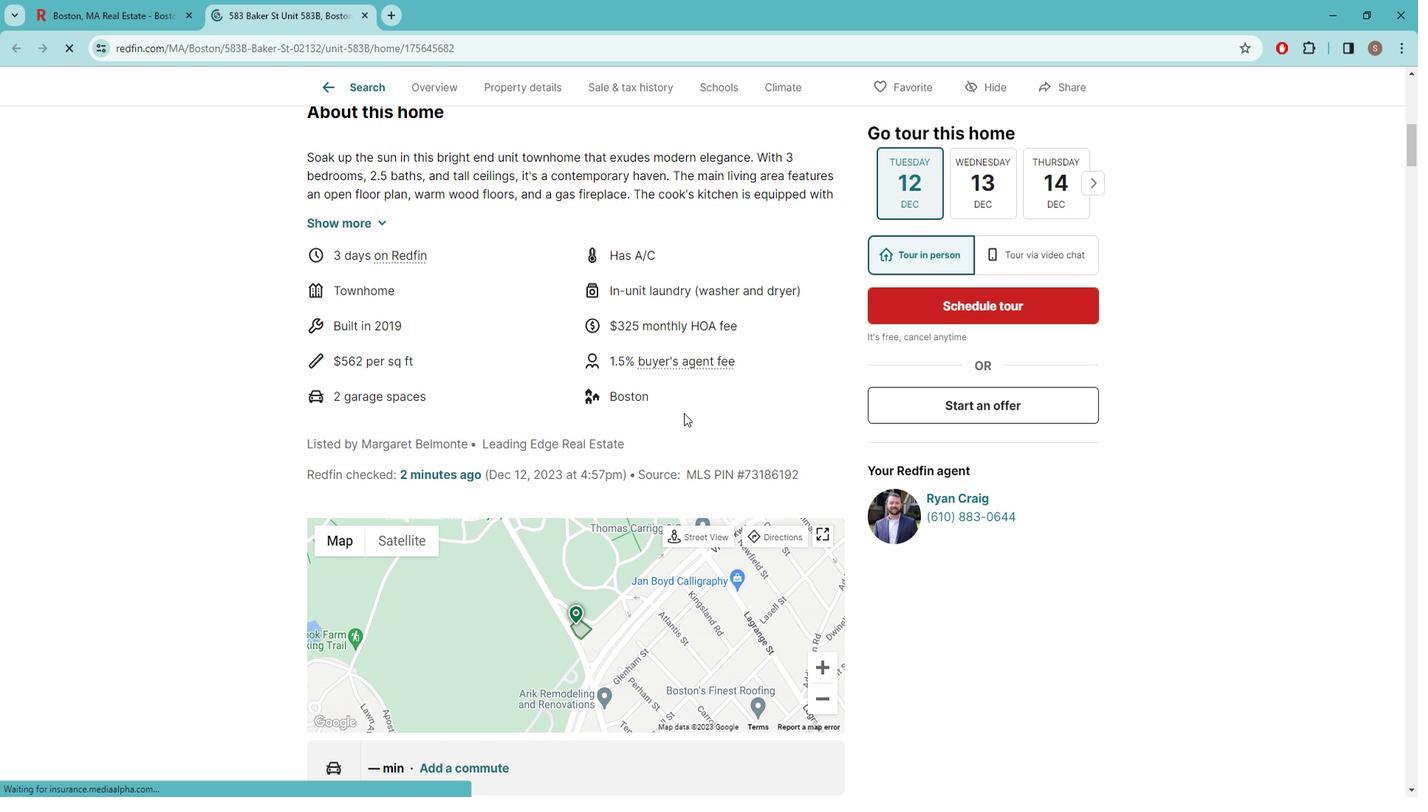 
Action: Mouse moved to (681, 398)
Screenshot: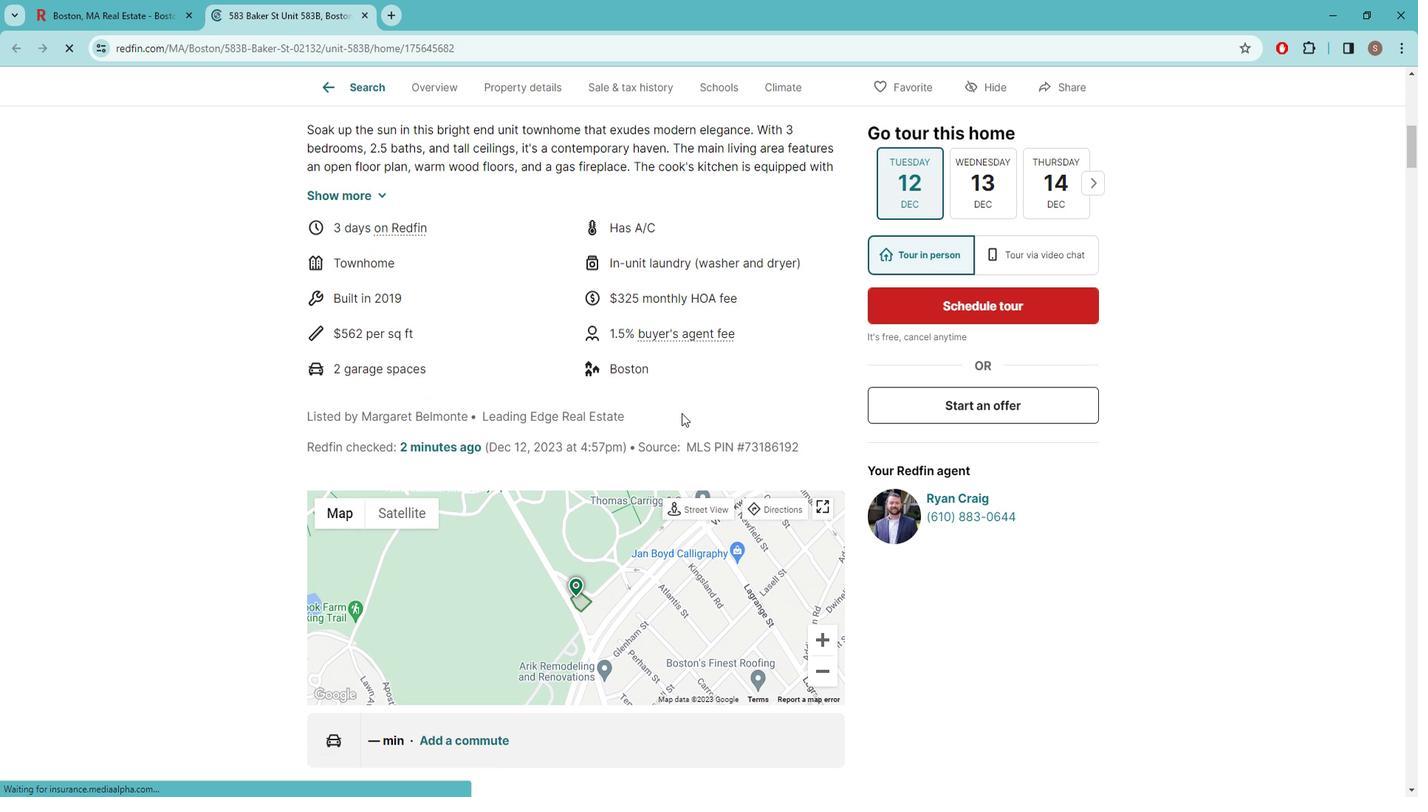 
Action: Mouse scrolled (681, 397) with delta (0, 0)
Screenshot: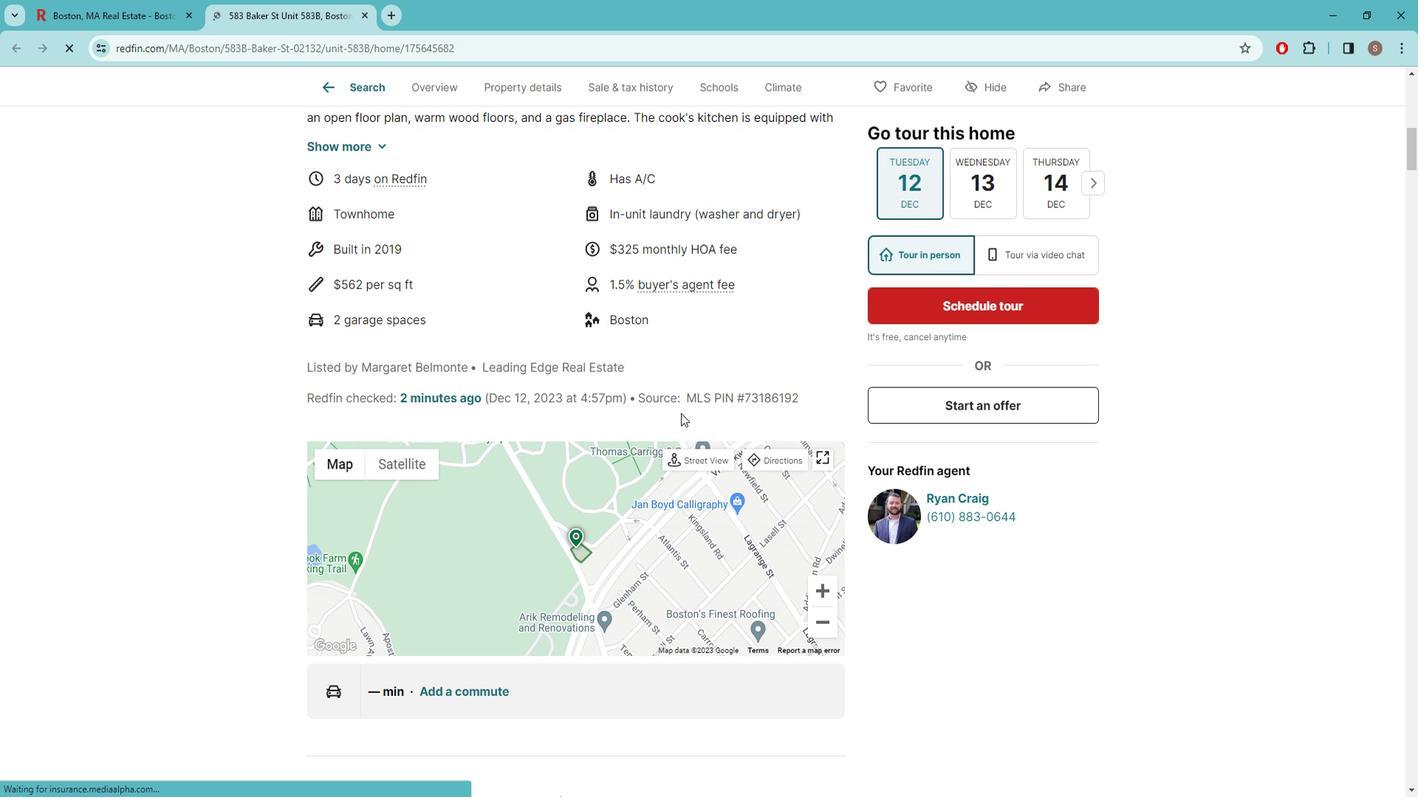 
Action: Mouse scrolled (681, 397) with delta (0, 0)
Screenshot: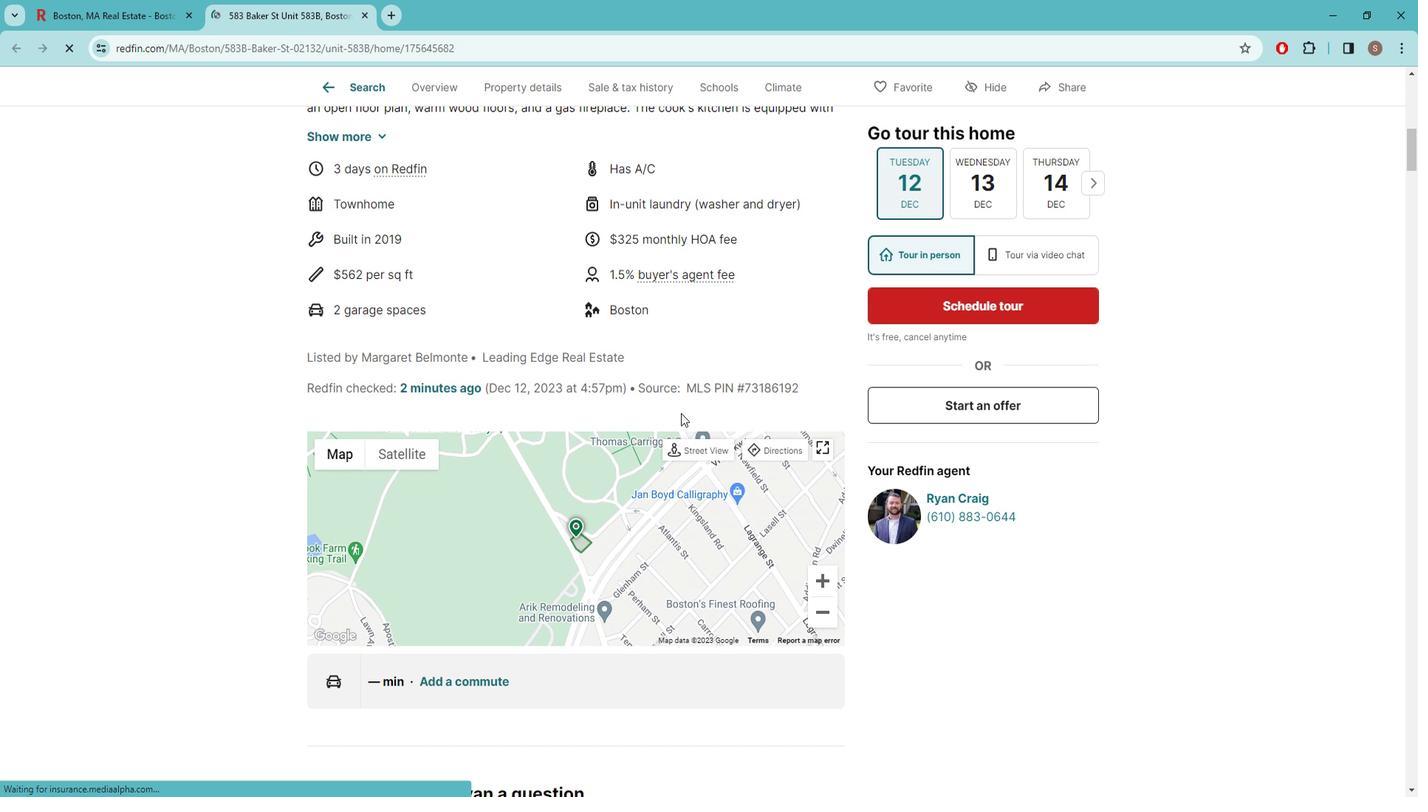 
Action: Mouse scrolled (681, 397) with delta (0, 0)
Screenshot: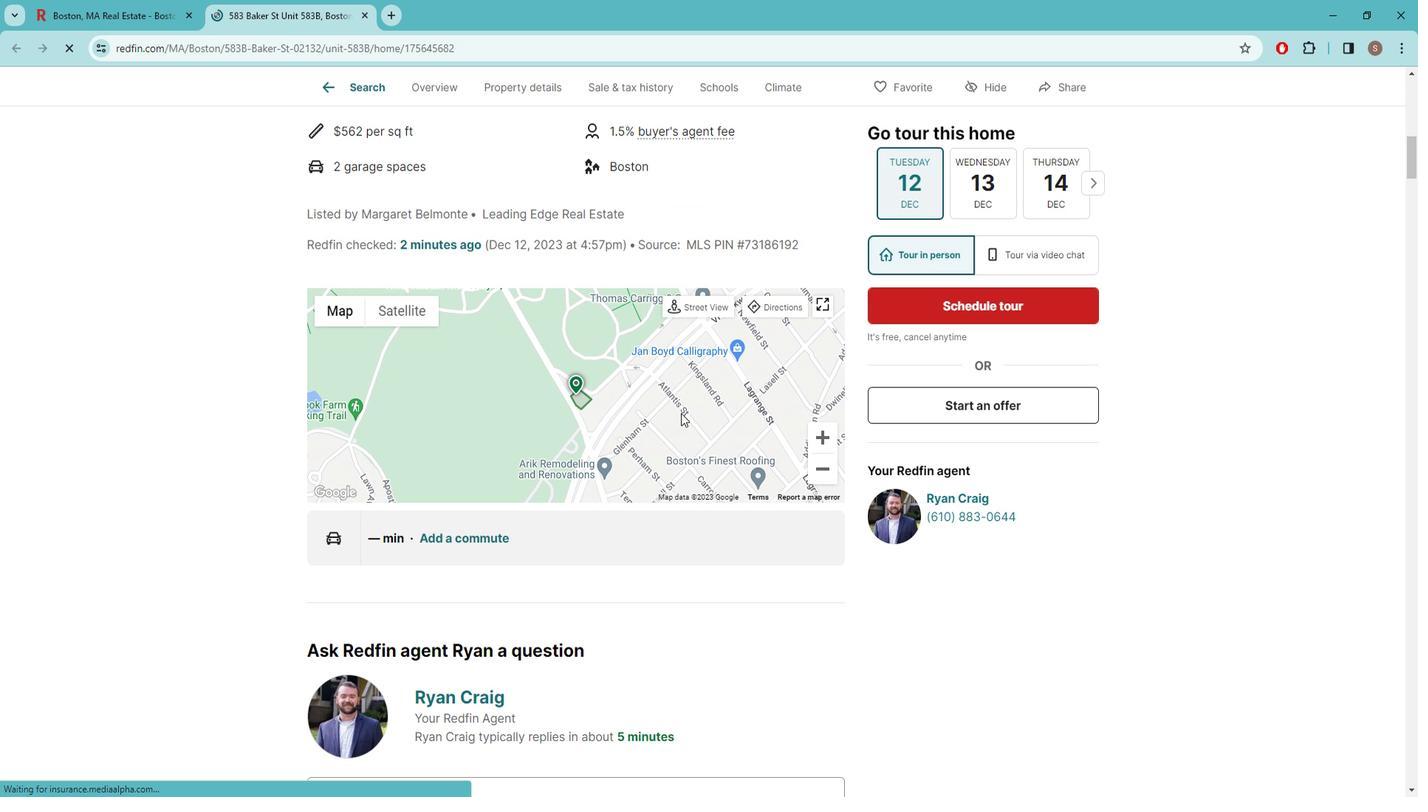 
Action: Mouse moved to (678, 398)
Screenshot: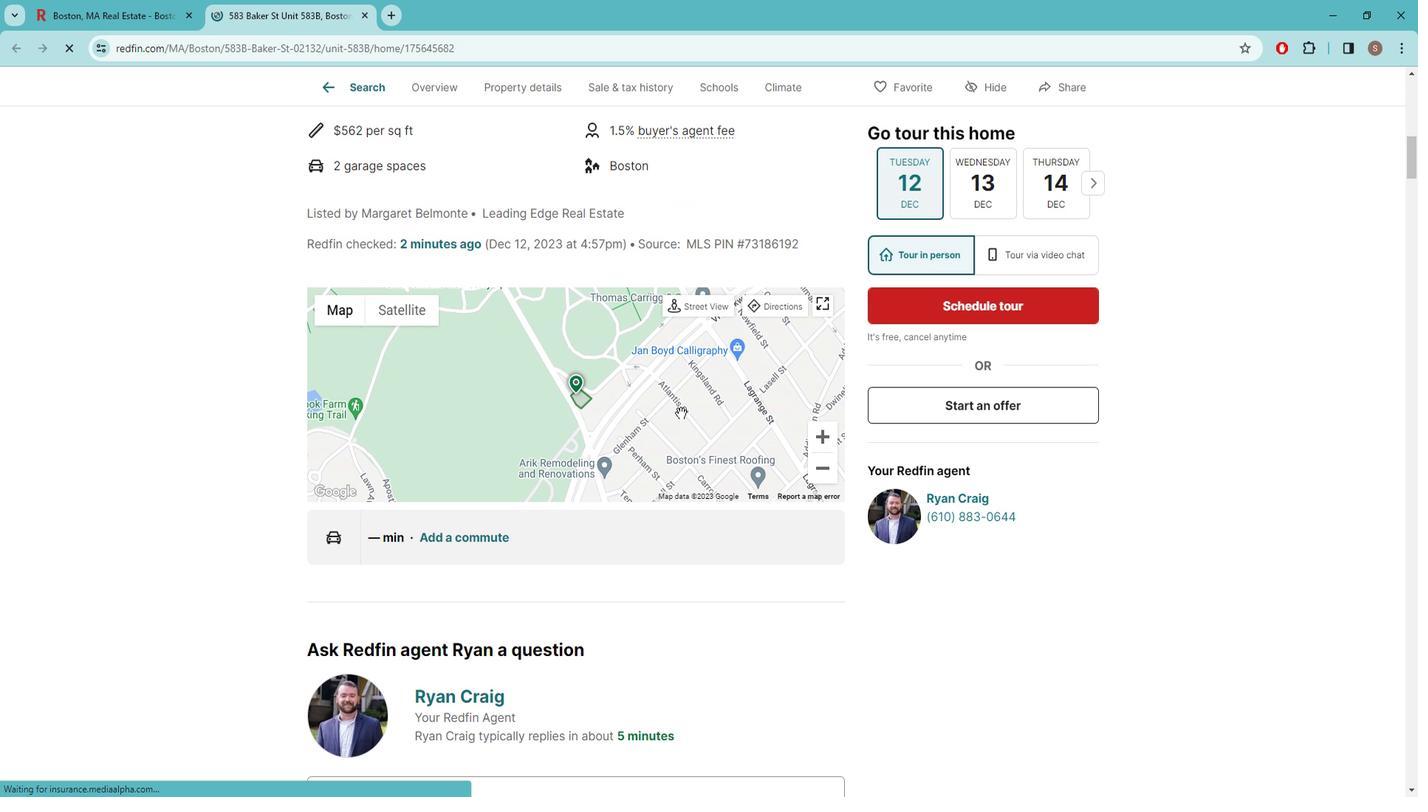 
Action: Mouse scrolled (678, 397) with delta (0, 0)
Screenshot: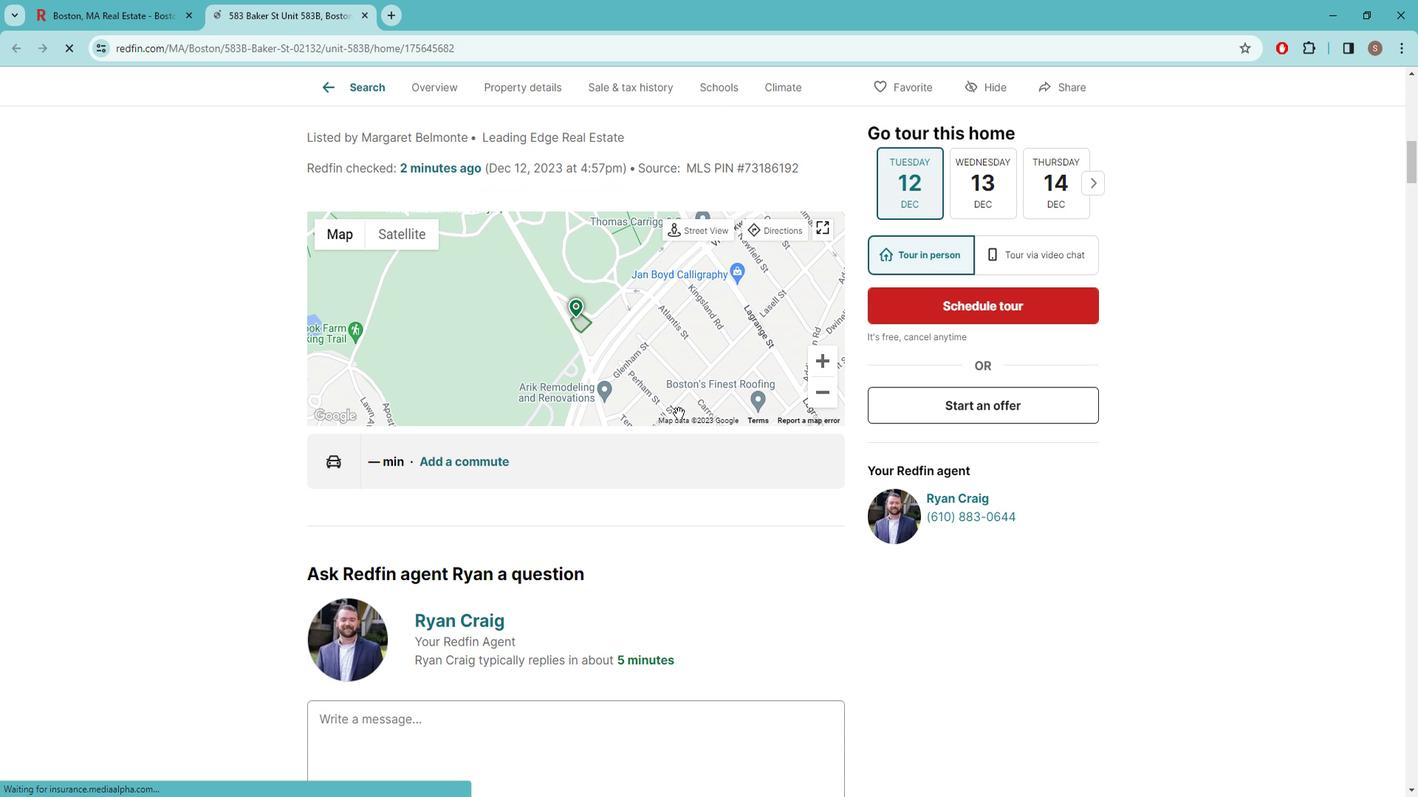 
Action: Mouse scrolled (678, 397) with delta (0, 0)
Screenshot: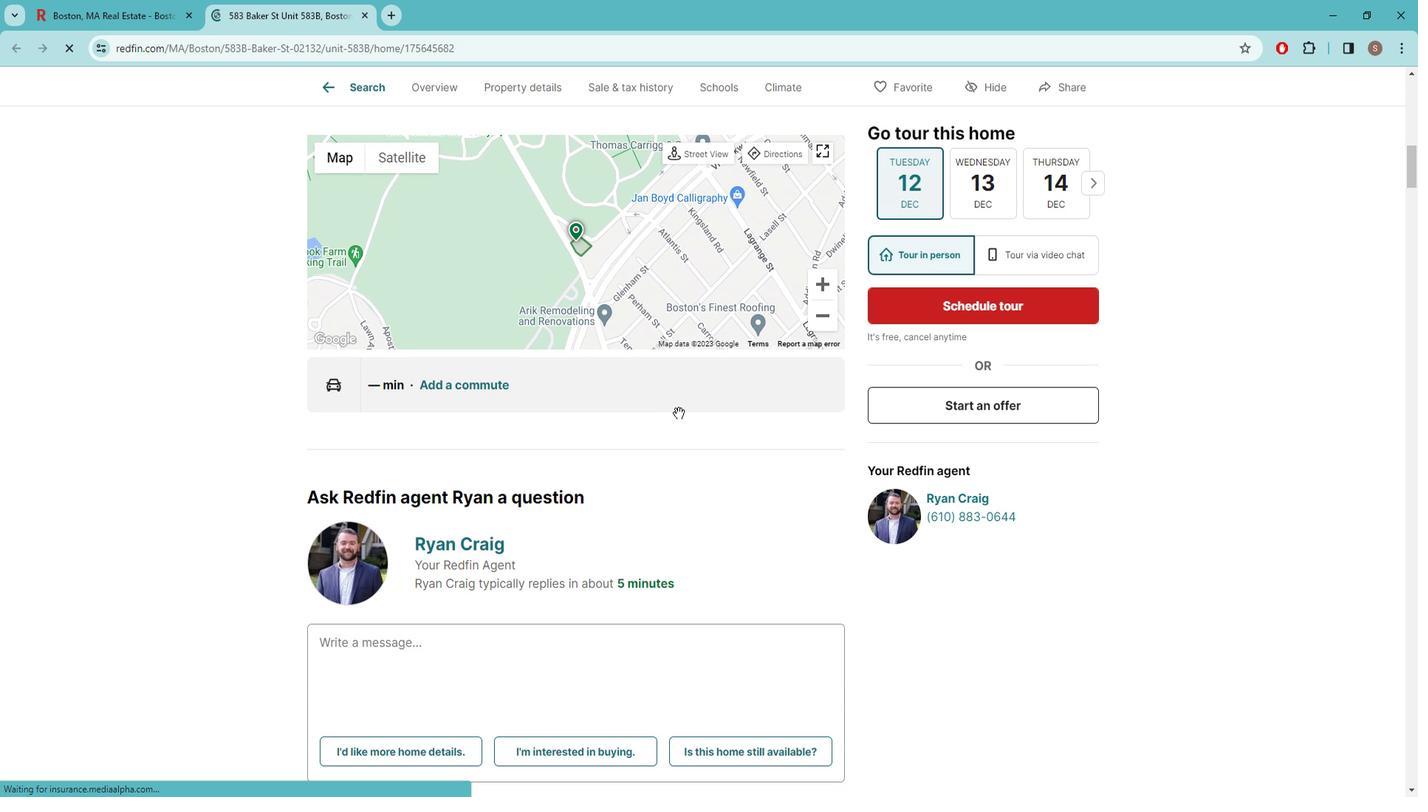 
Action: Mouse moved to (677, 398)
Screenshot: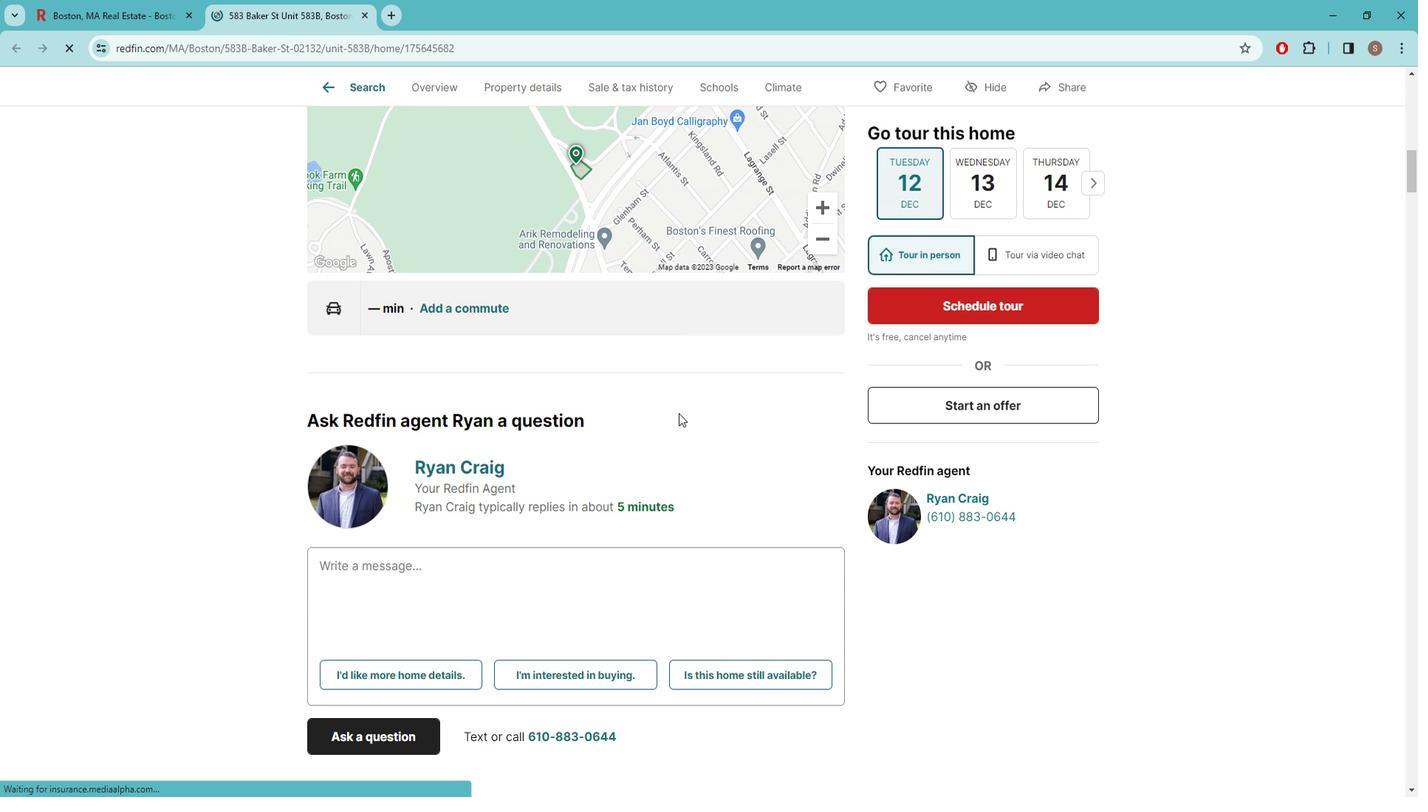 
Action: Mouse scrolled (677, 399) with delta (0, 0)
Screenshot: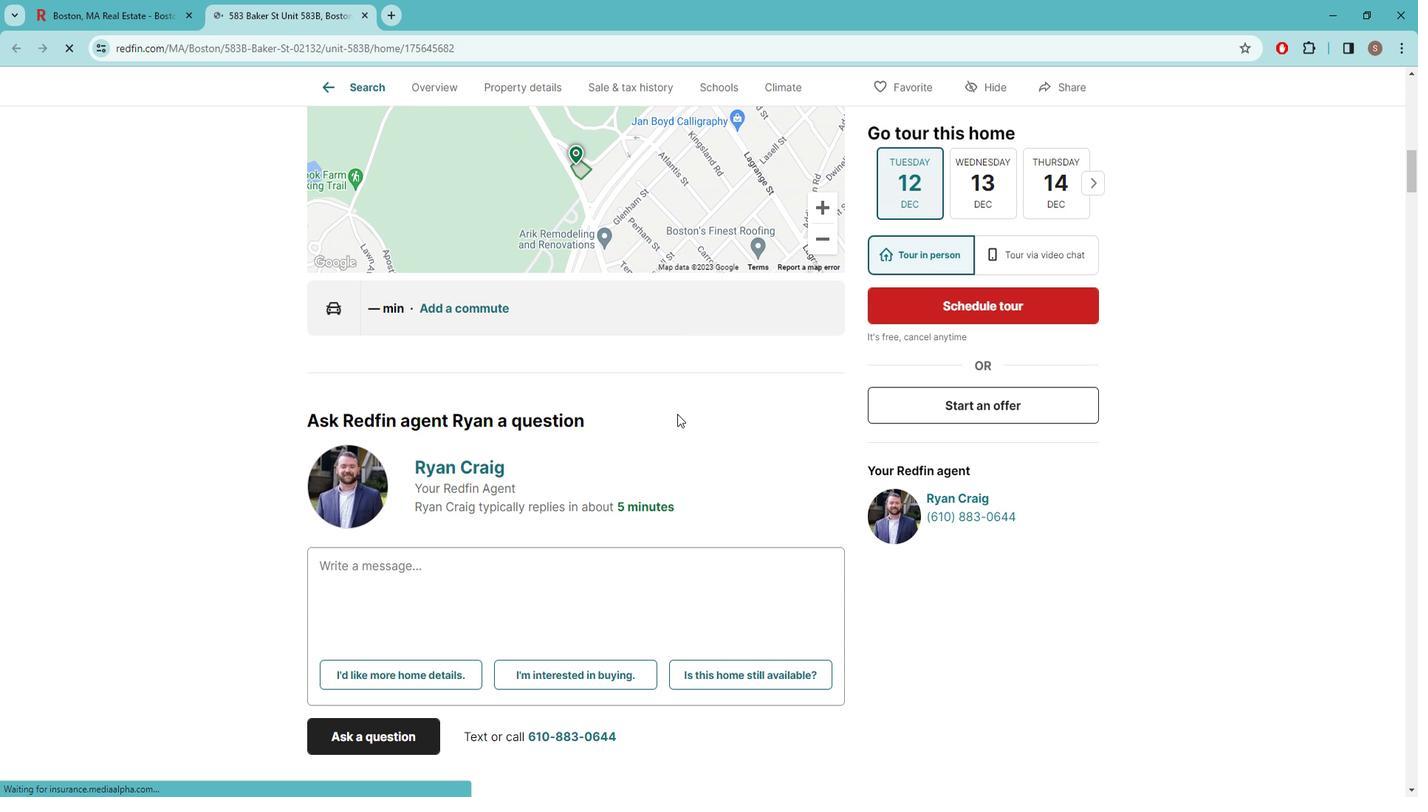 
Action: Mouse scrolled (677, 399) with delta (0, 0)
Screenshot: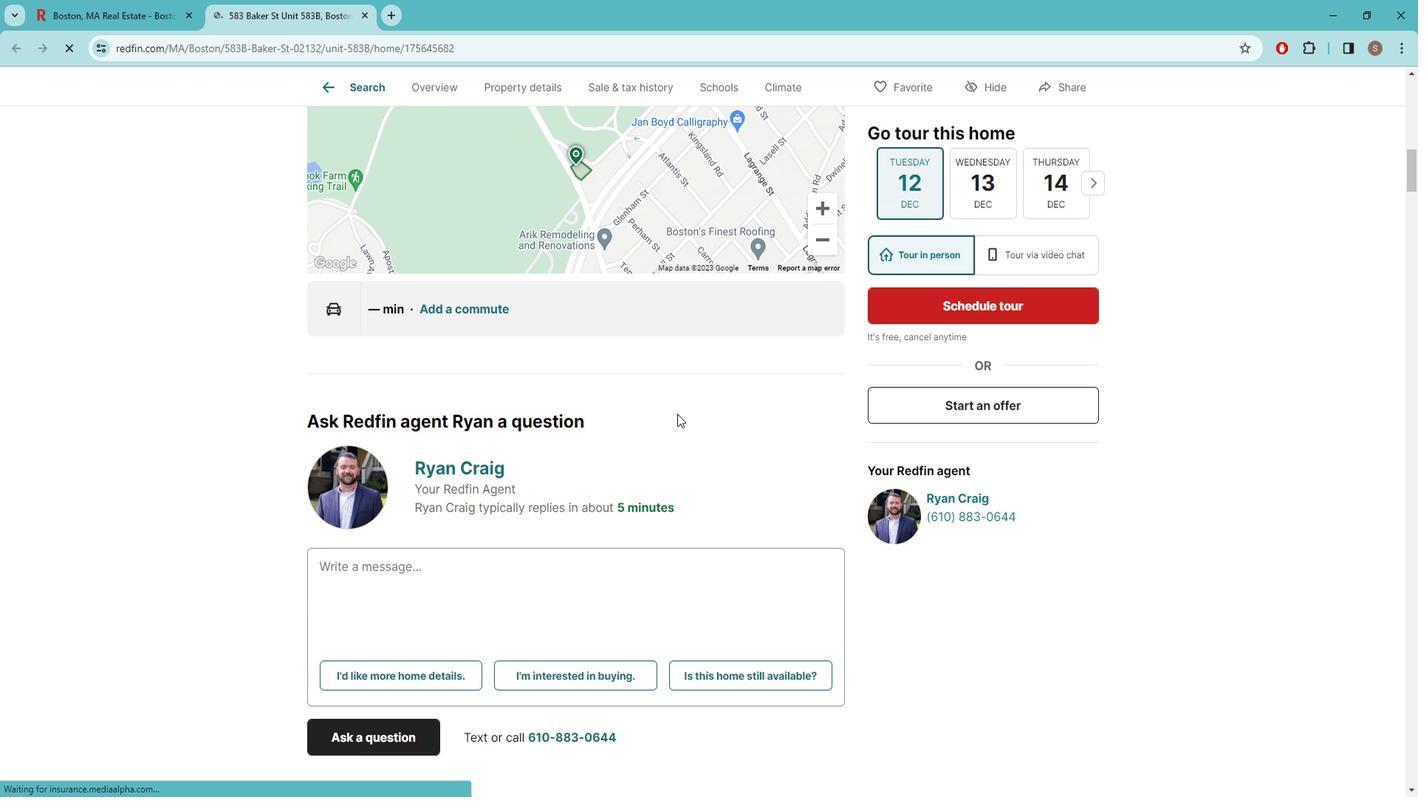 
Action: Mouse scrolled (677, 399) with delta (0, 0)
Screenshot: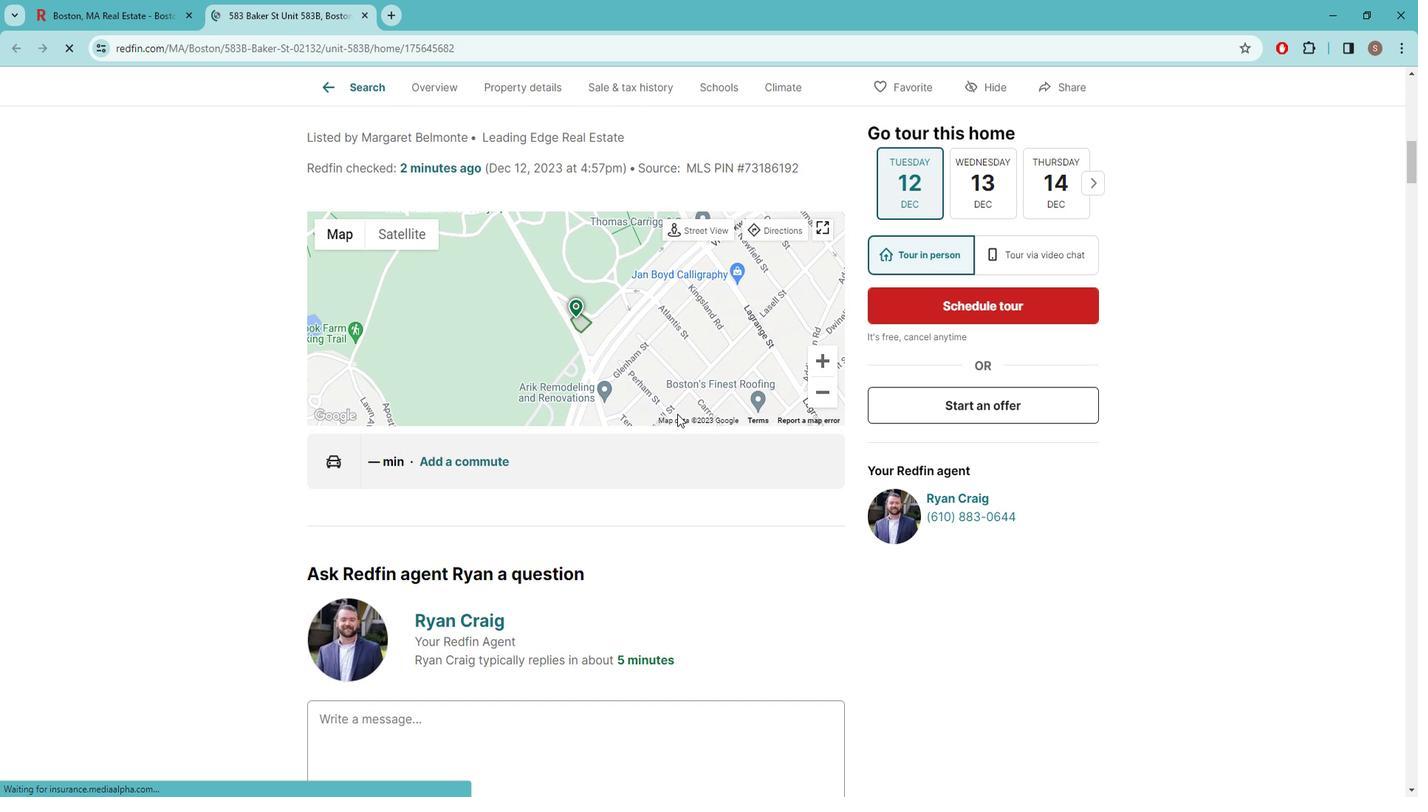 
Action: Mouse scrolled (677, 399) with delta (0, 0)
Screenshot: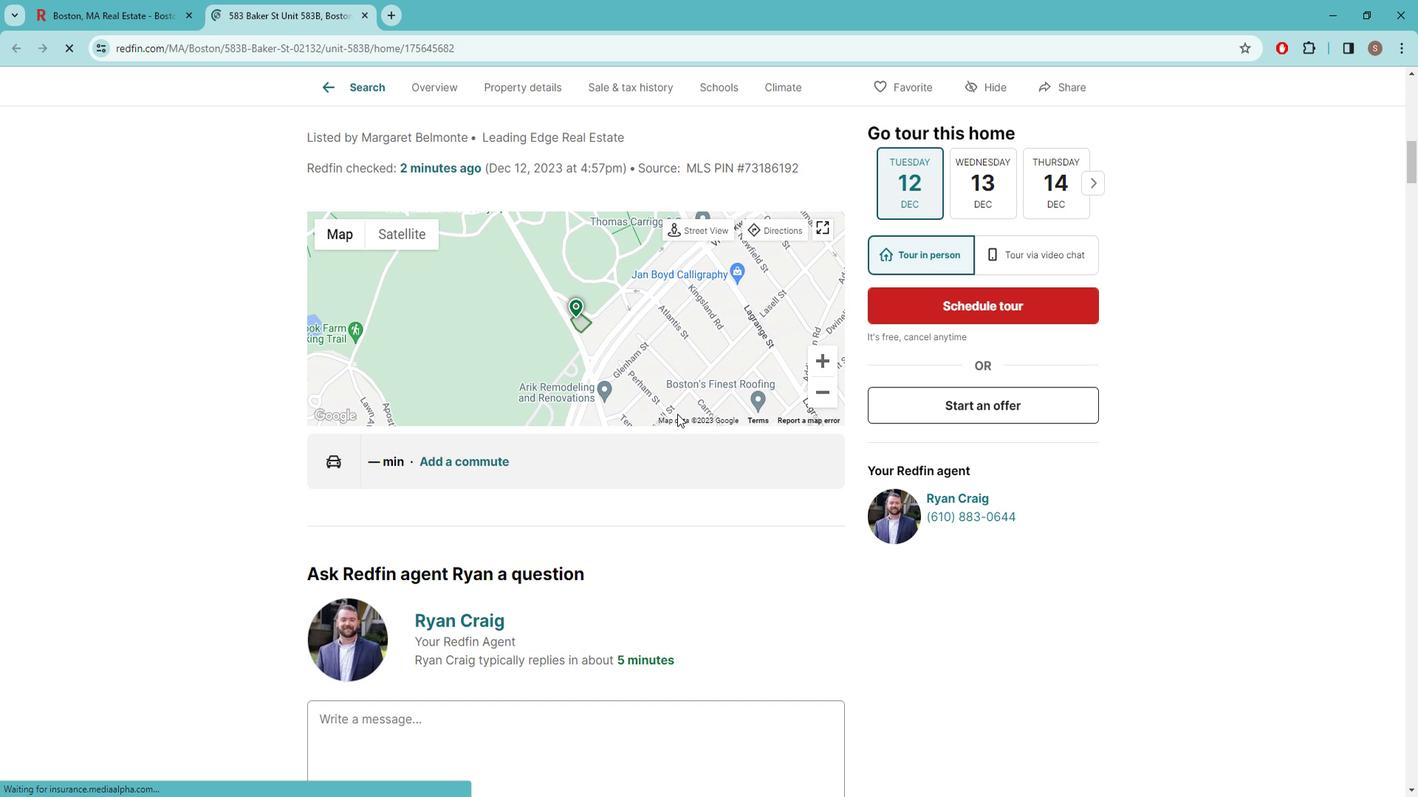 
Action: Mouse scrolled (677, 399) with delta (0, 0)
Screenshot: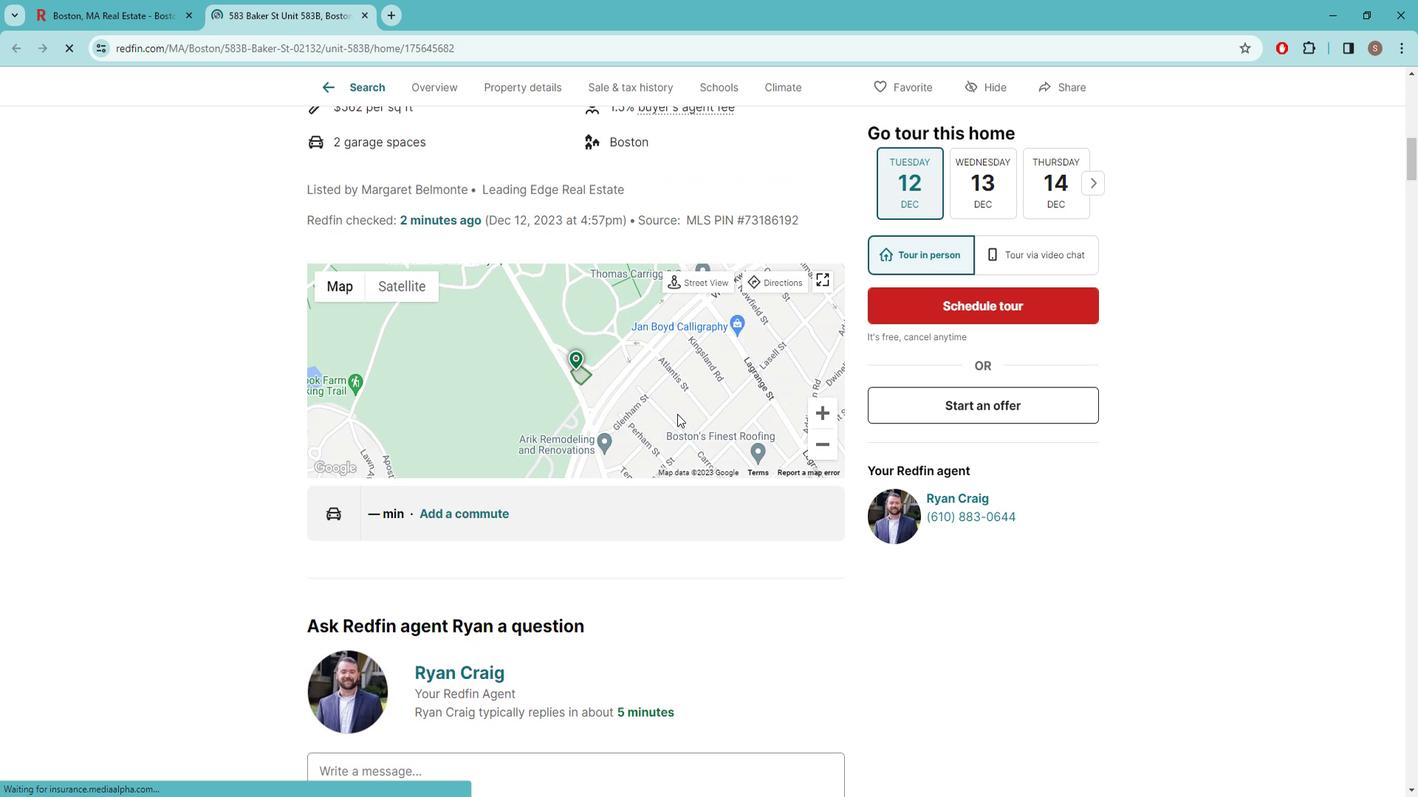 
Action: Mouse scrolled (677, 399) with delta (0, 0)
Screenshot: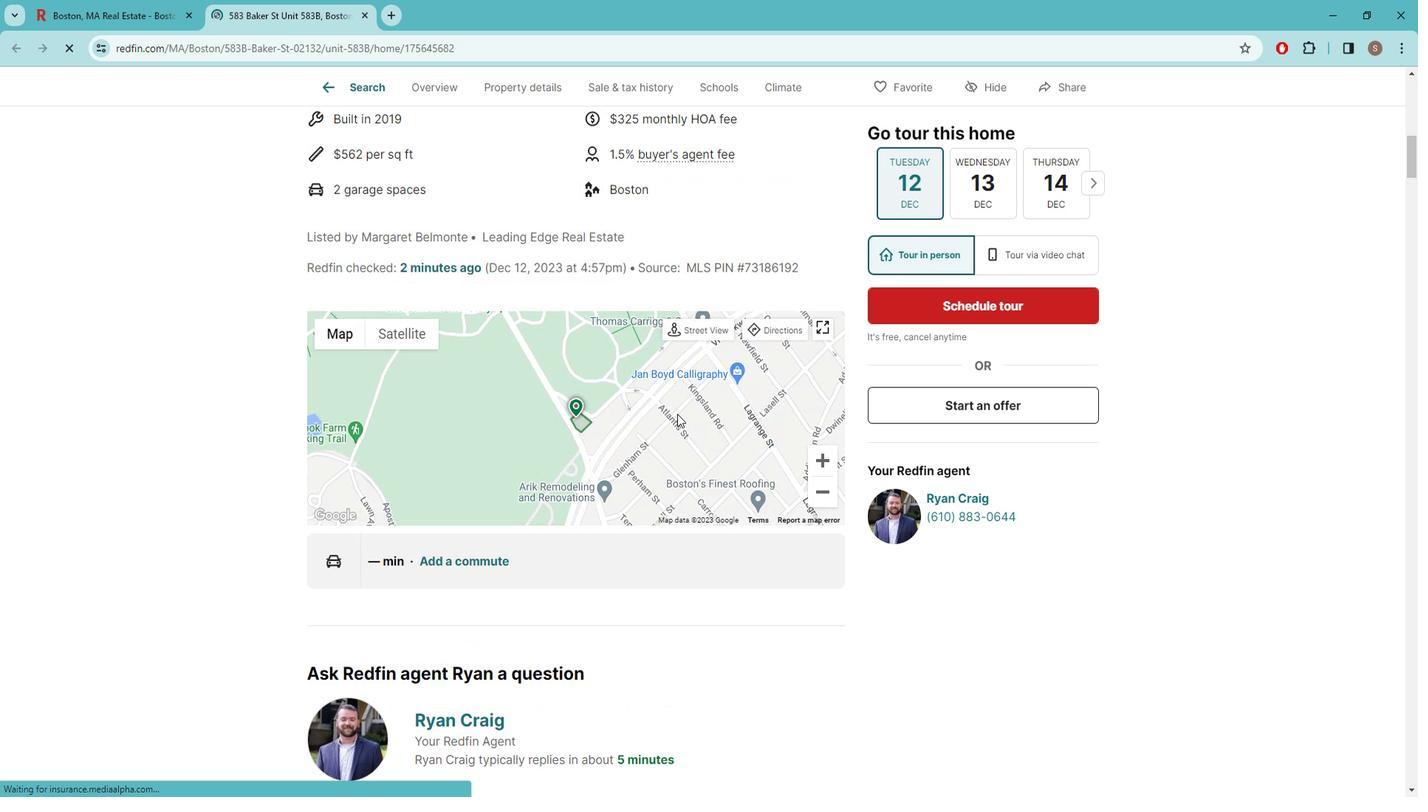 
Action: Mouse scrolled (677, 399) with delta (0, 0)
Screenshot: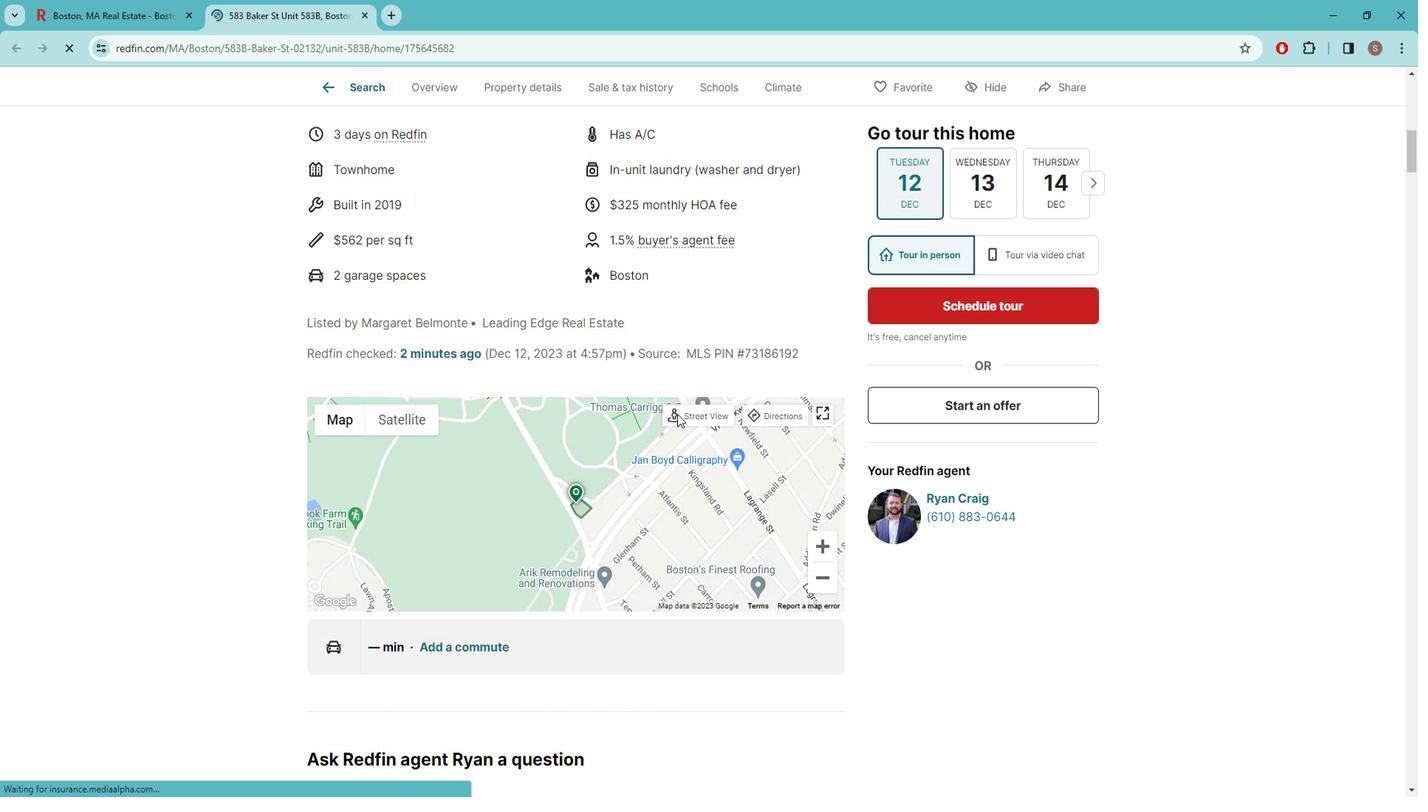 
Action: Mouse moved to (677, 398)
Screenshot: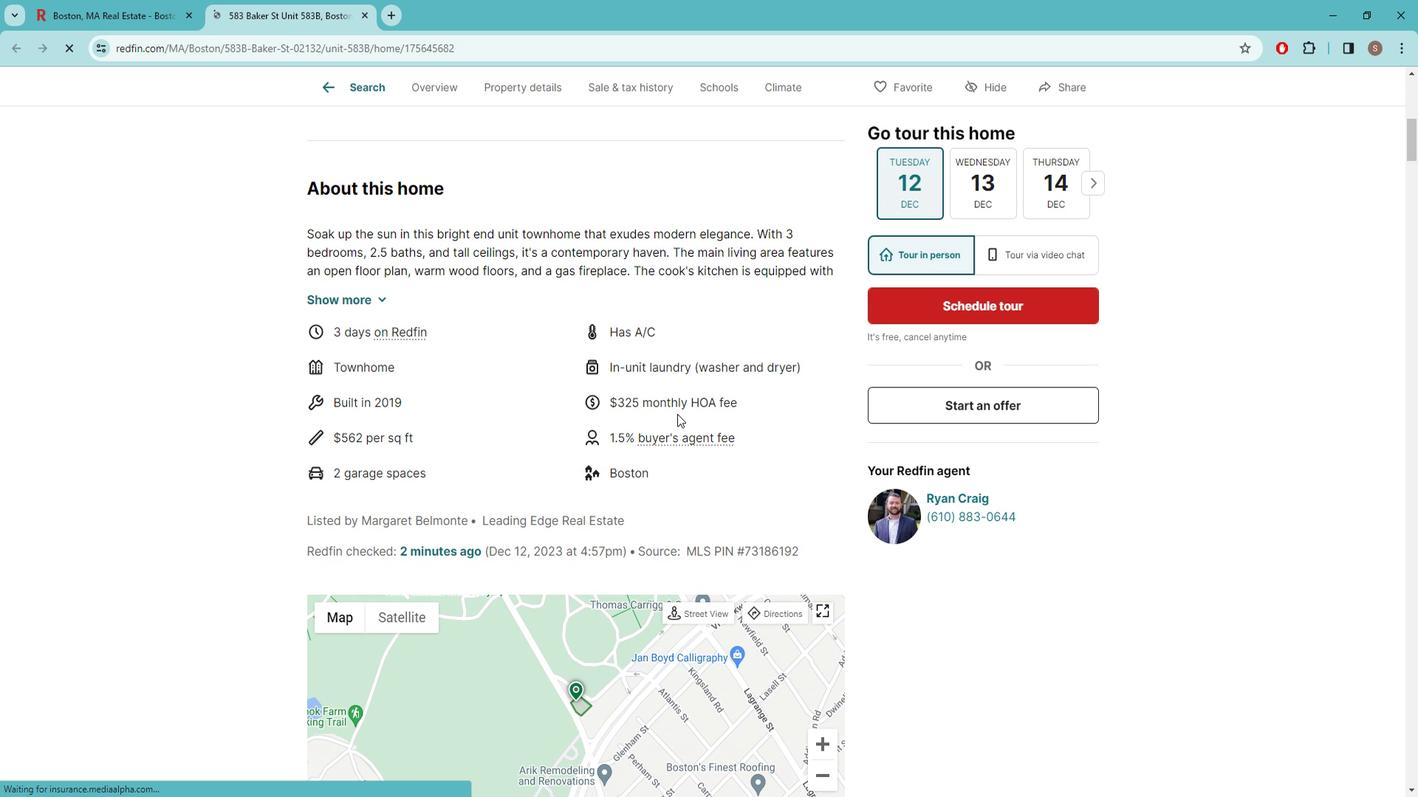 
Action: Mouse scrolled (677, 399) with delta (0, 0)
Screenshot: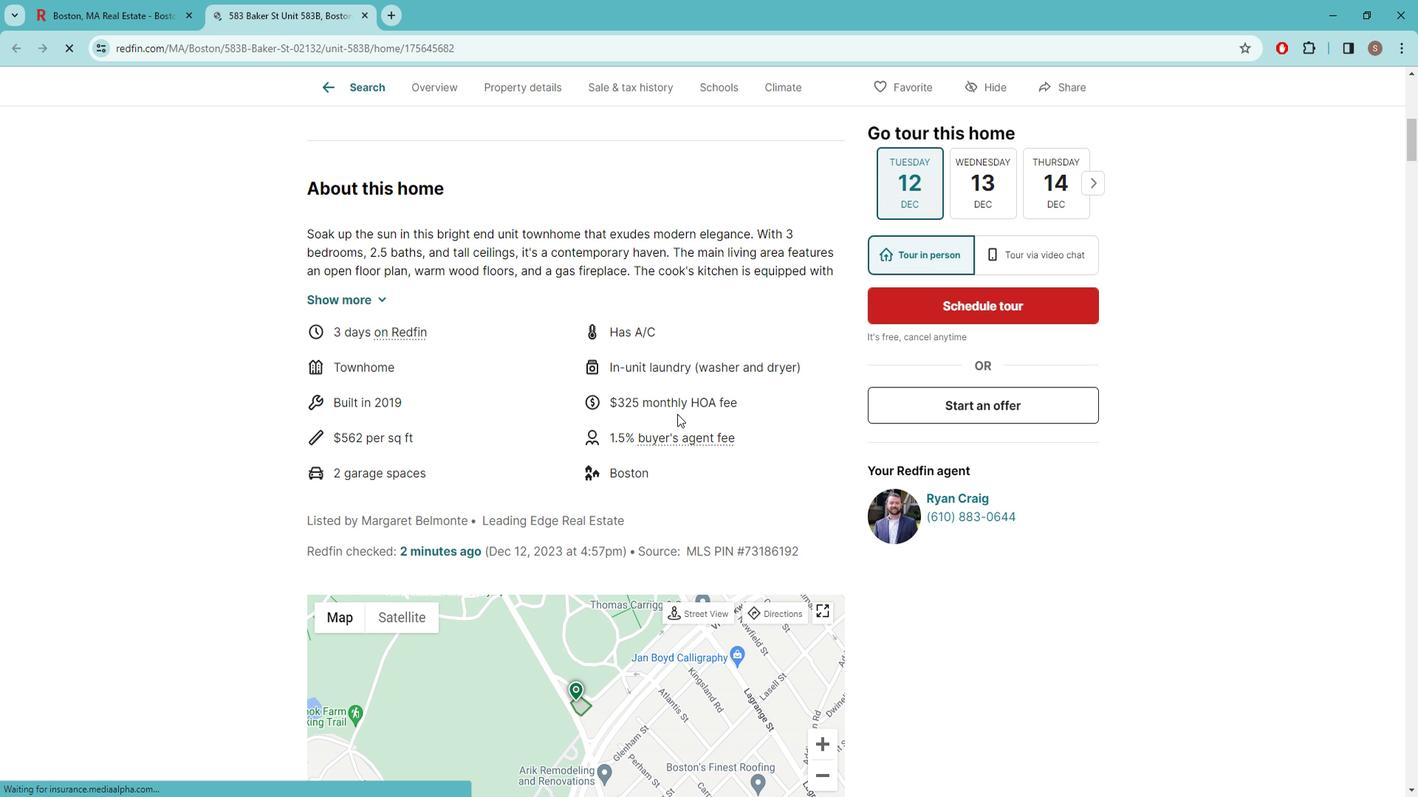 
Action: Mouse scrolled (677, 399) with delta (0, 0)
Screenshot: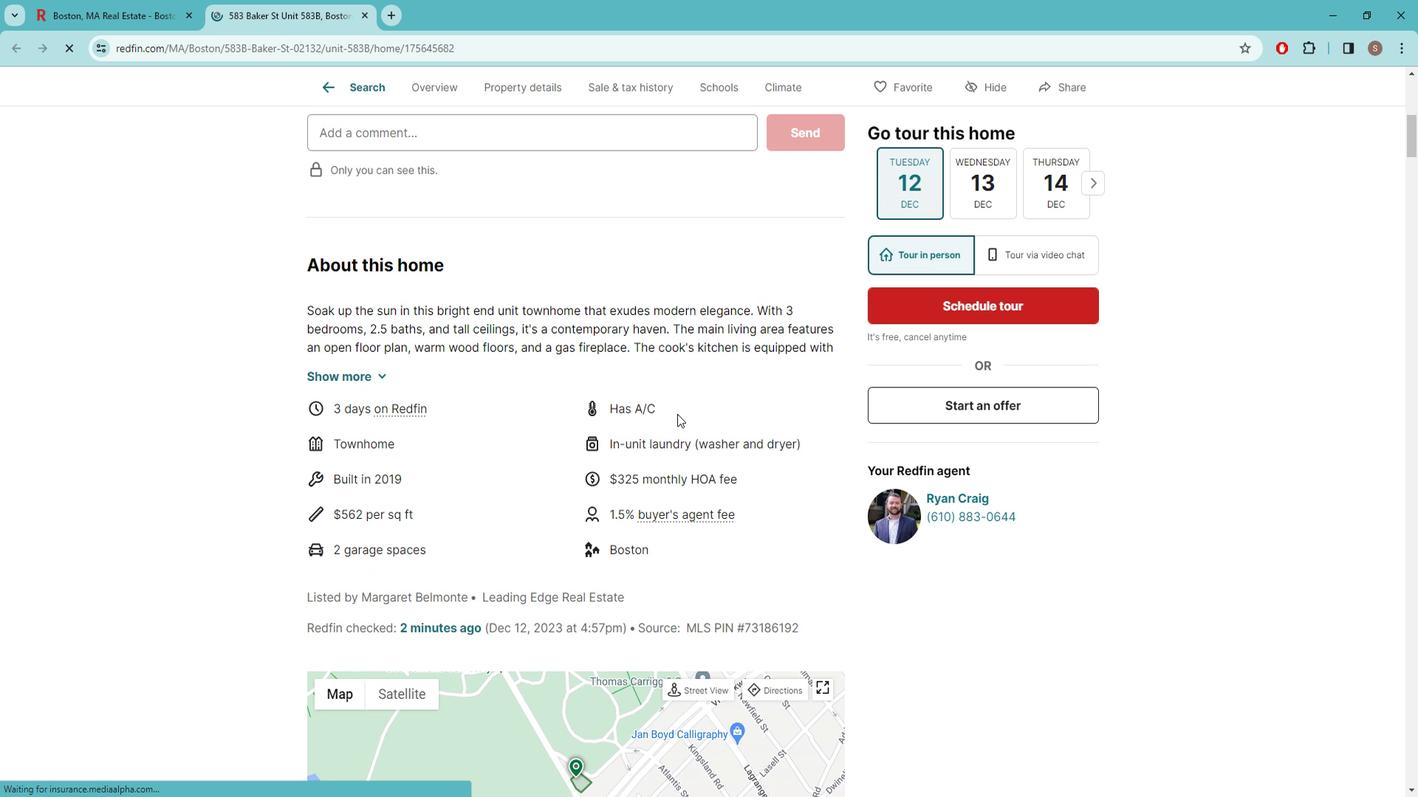 
Action: Mouse scrolled (677, 399) with delta (0, 0)
Screenshot: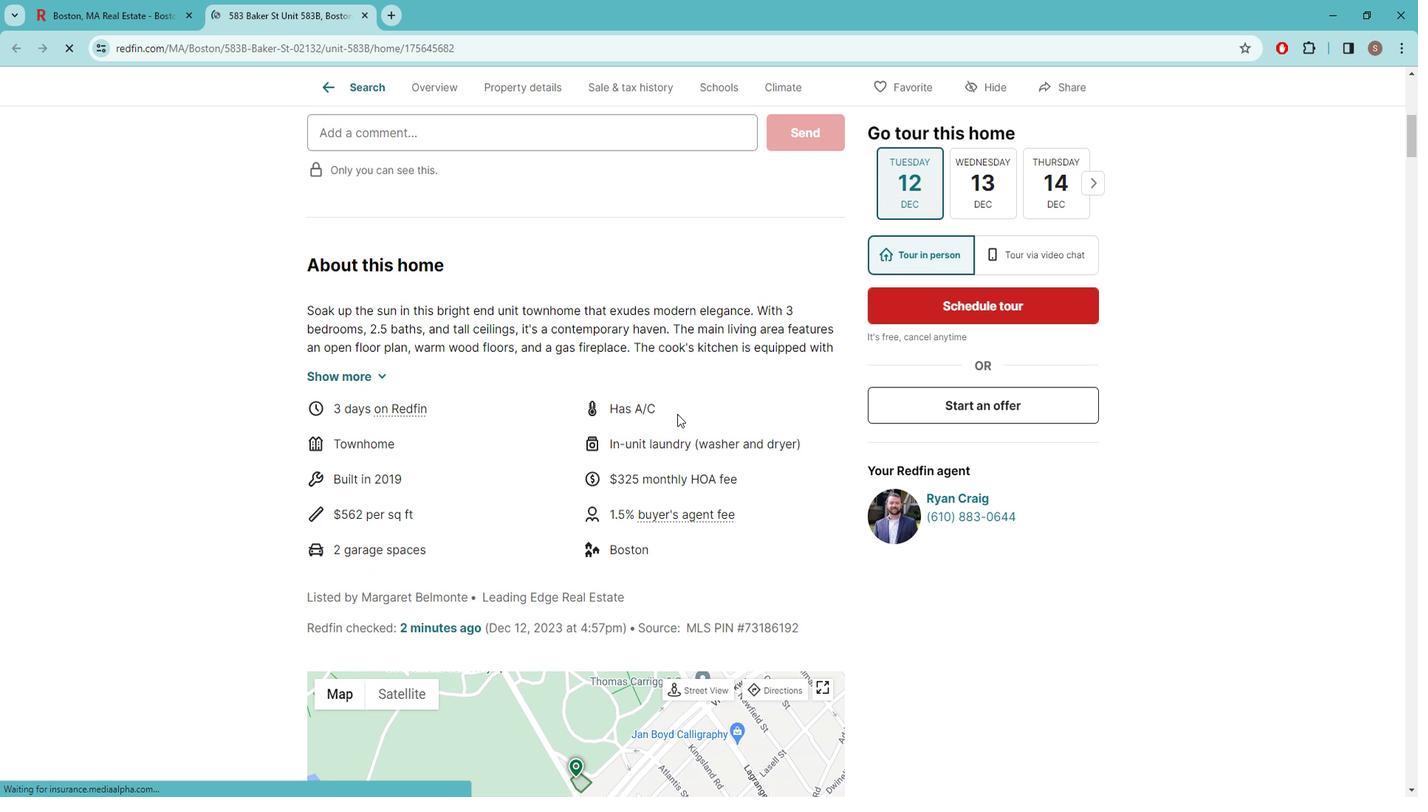 
Action: Mouse scrolled (677, 399) with delta (0, 0)
Screenshot: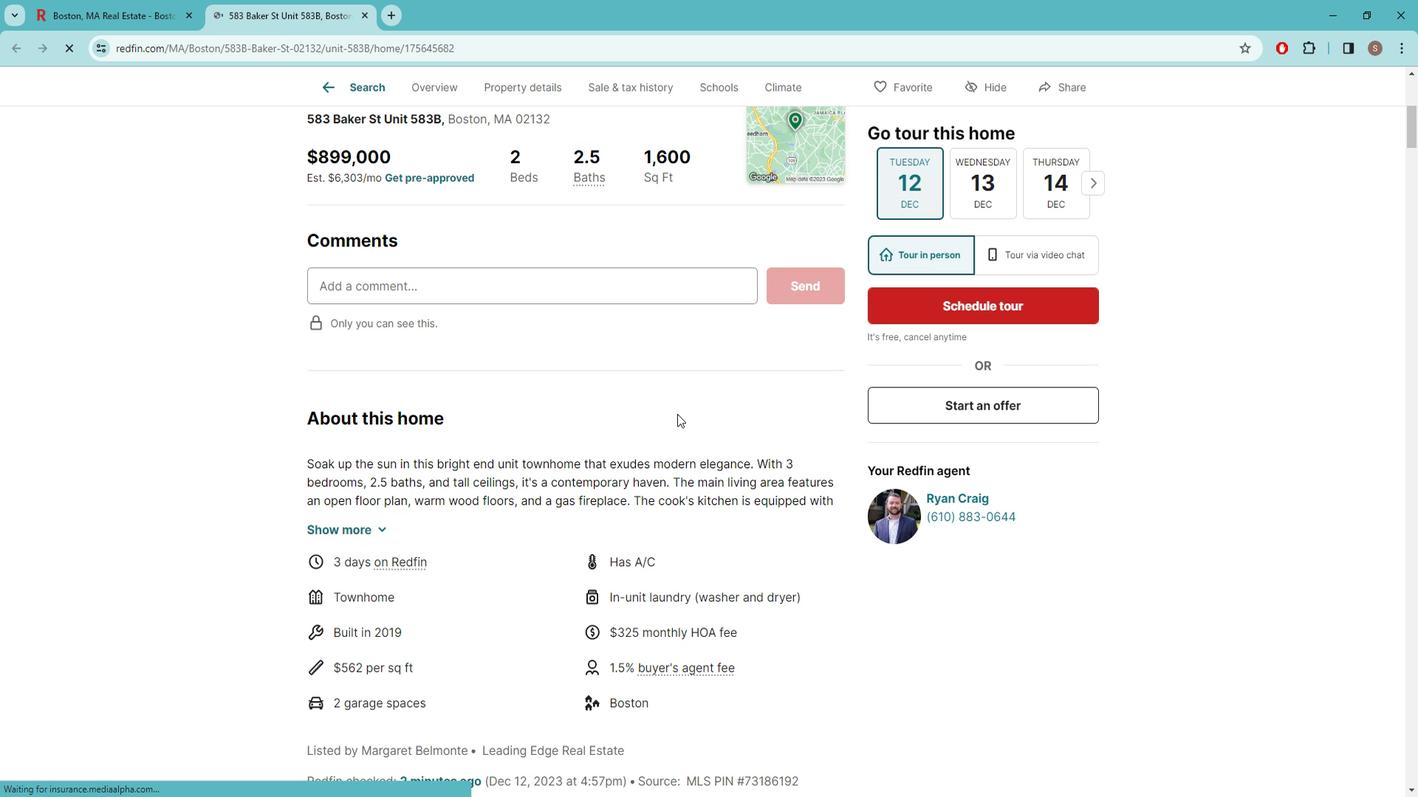 
Action: Mouse scrolled (677, 399) with delta (0, 0)
Screenshot: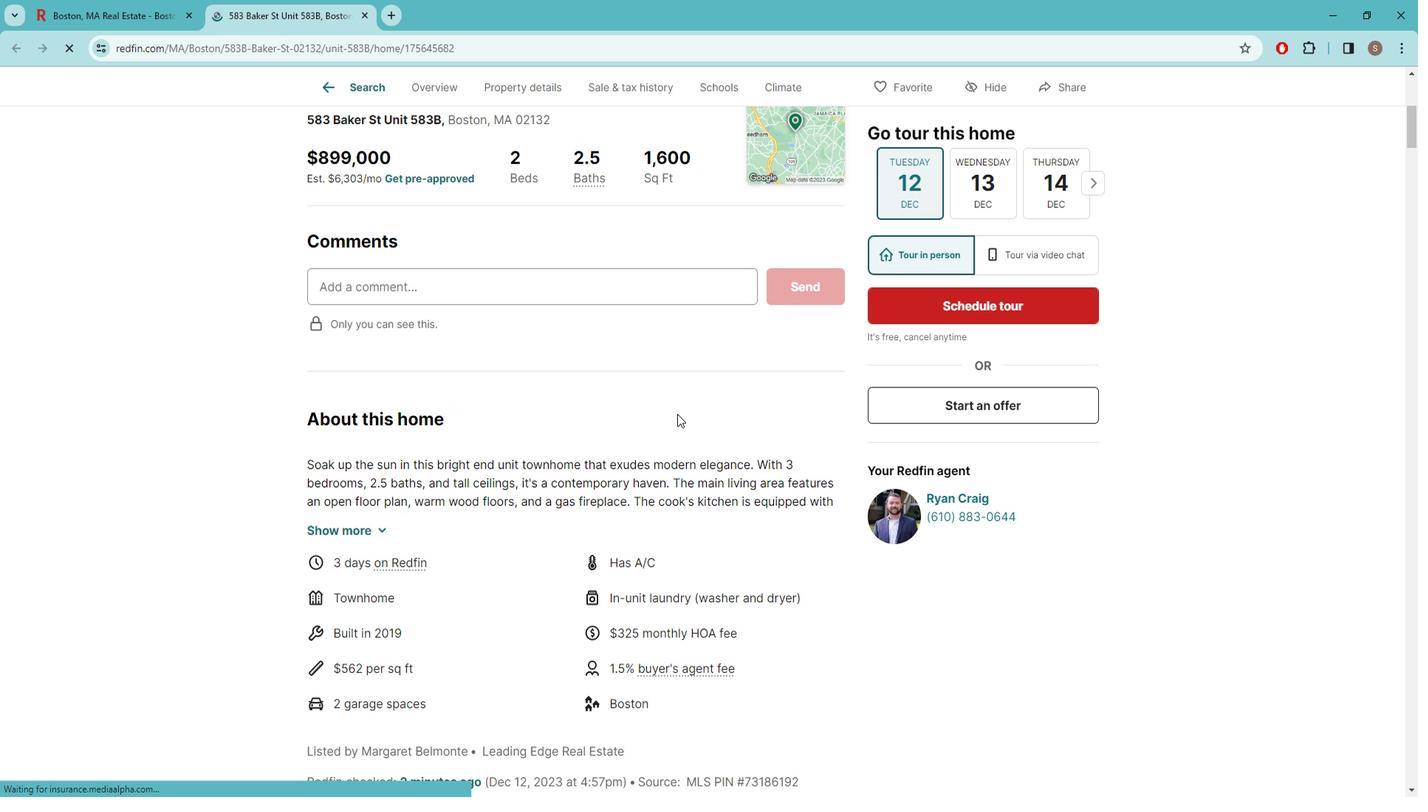
Action: Mouse scrolled (677, 399) with delta (0, 0)
Screenshot: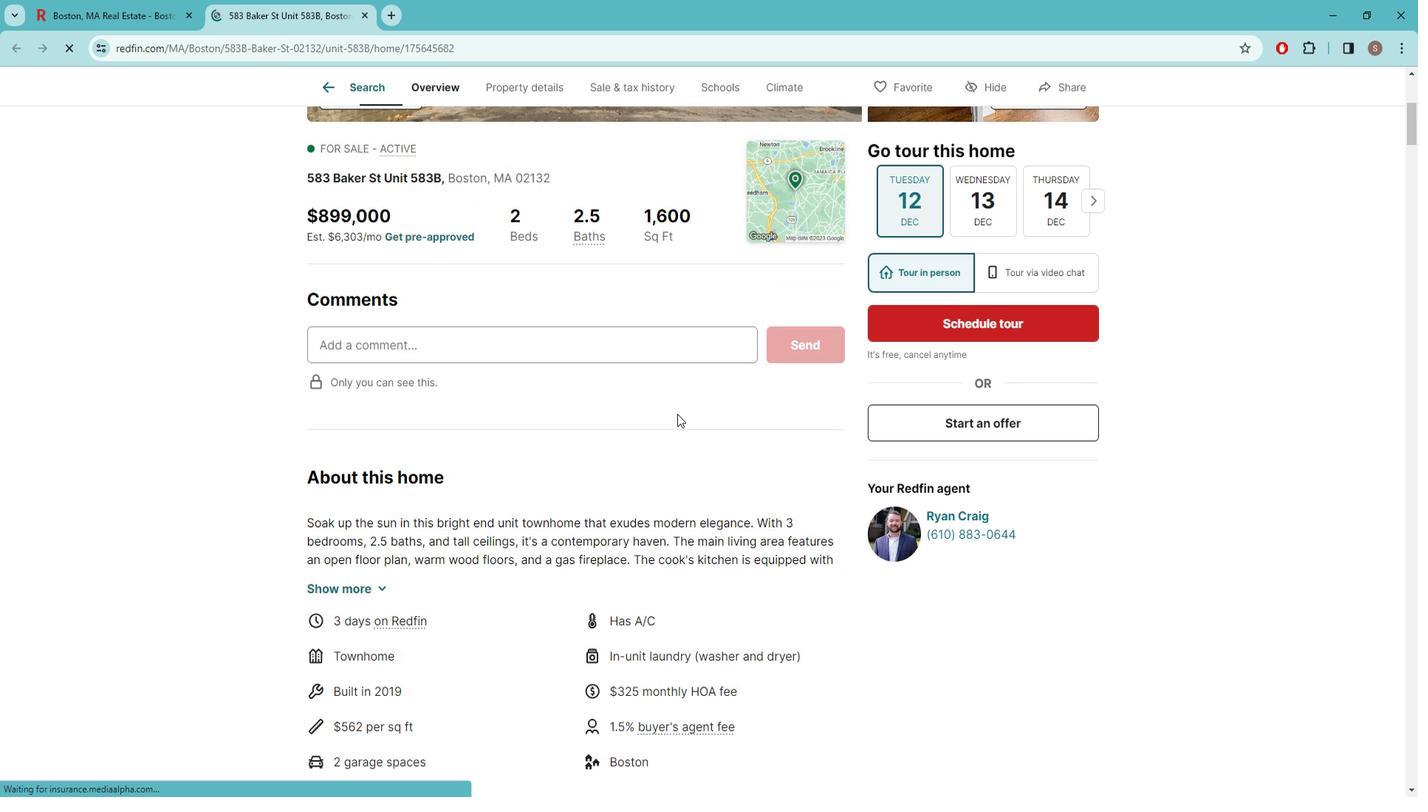 
Action: Mouse scrolled (677, 399) with delta (0, 0)
Screenshot: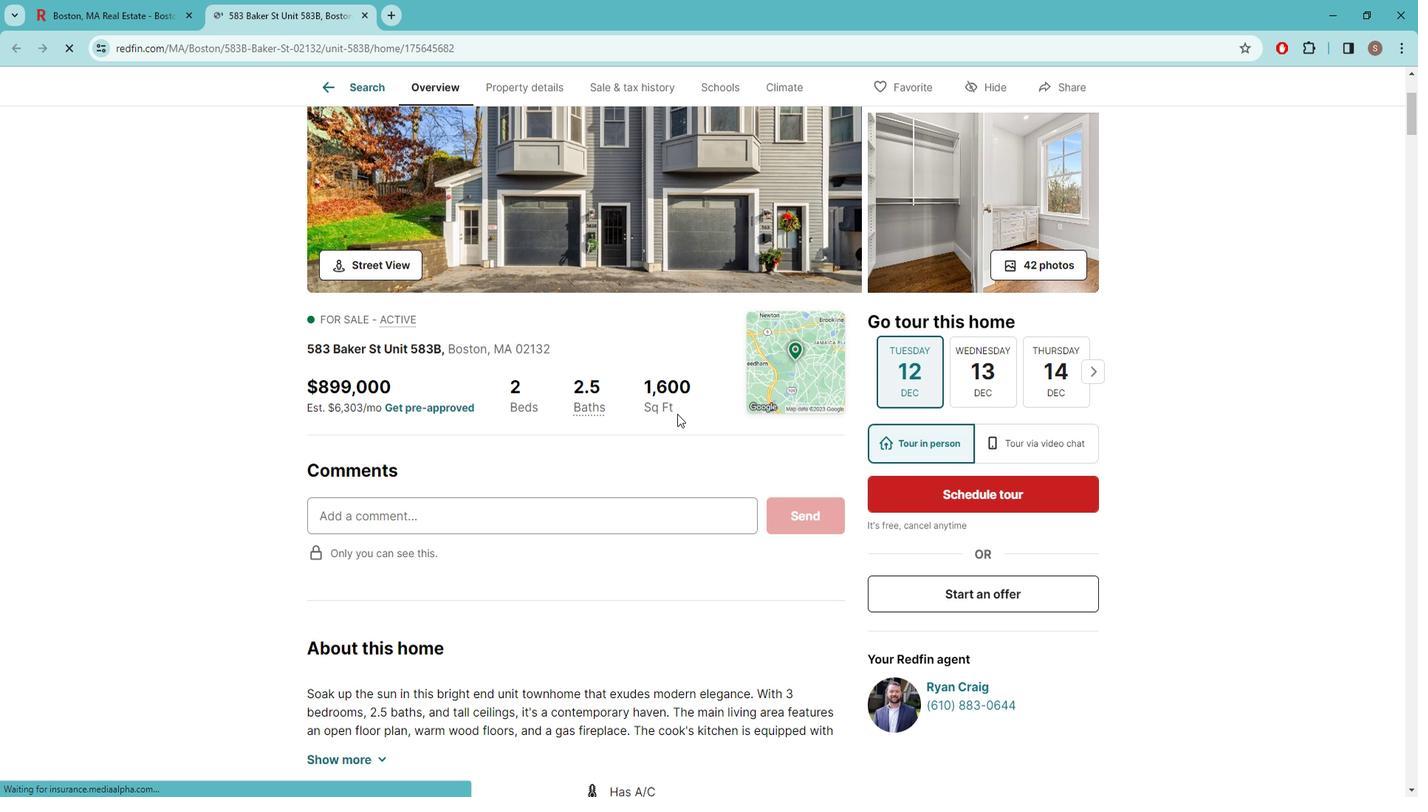 
Action: Mouse scrolled (677, 399) with delta (0, 0)
Screenshot: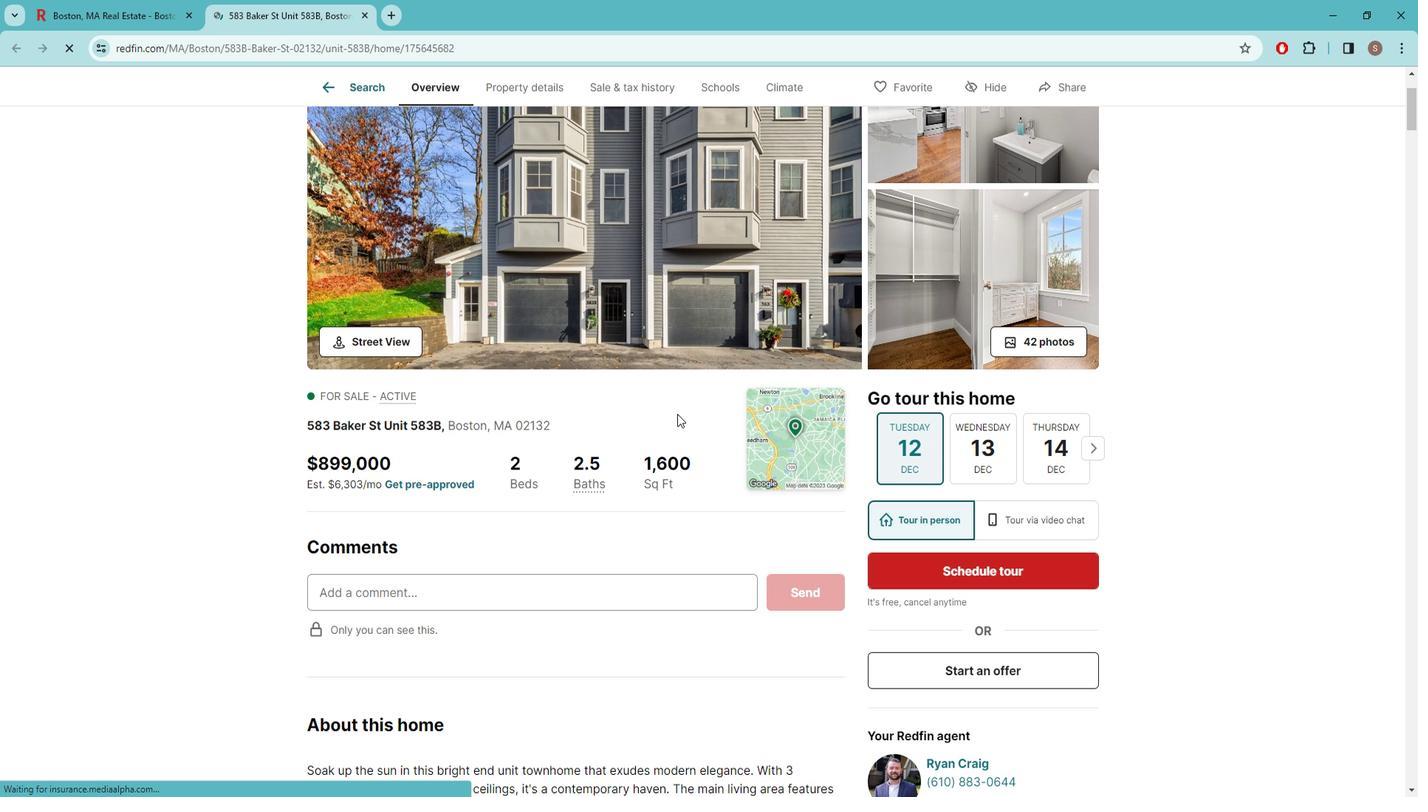 
Action: Mouse scrolled (677, 399) with delta (0, 0)
Screenshot: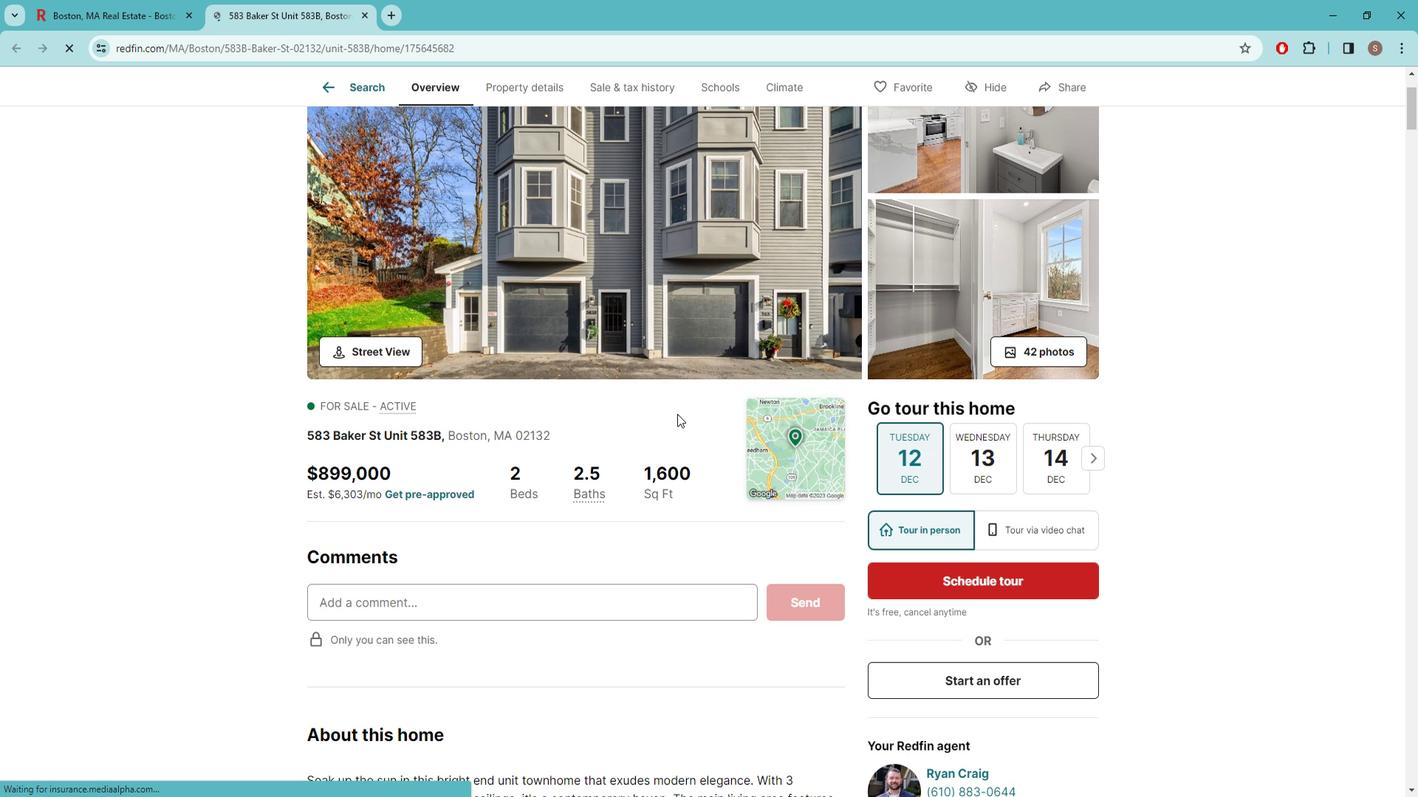 
Action: Mouse scrolled (677, 399) with delta (0, 0)
Screenshot: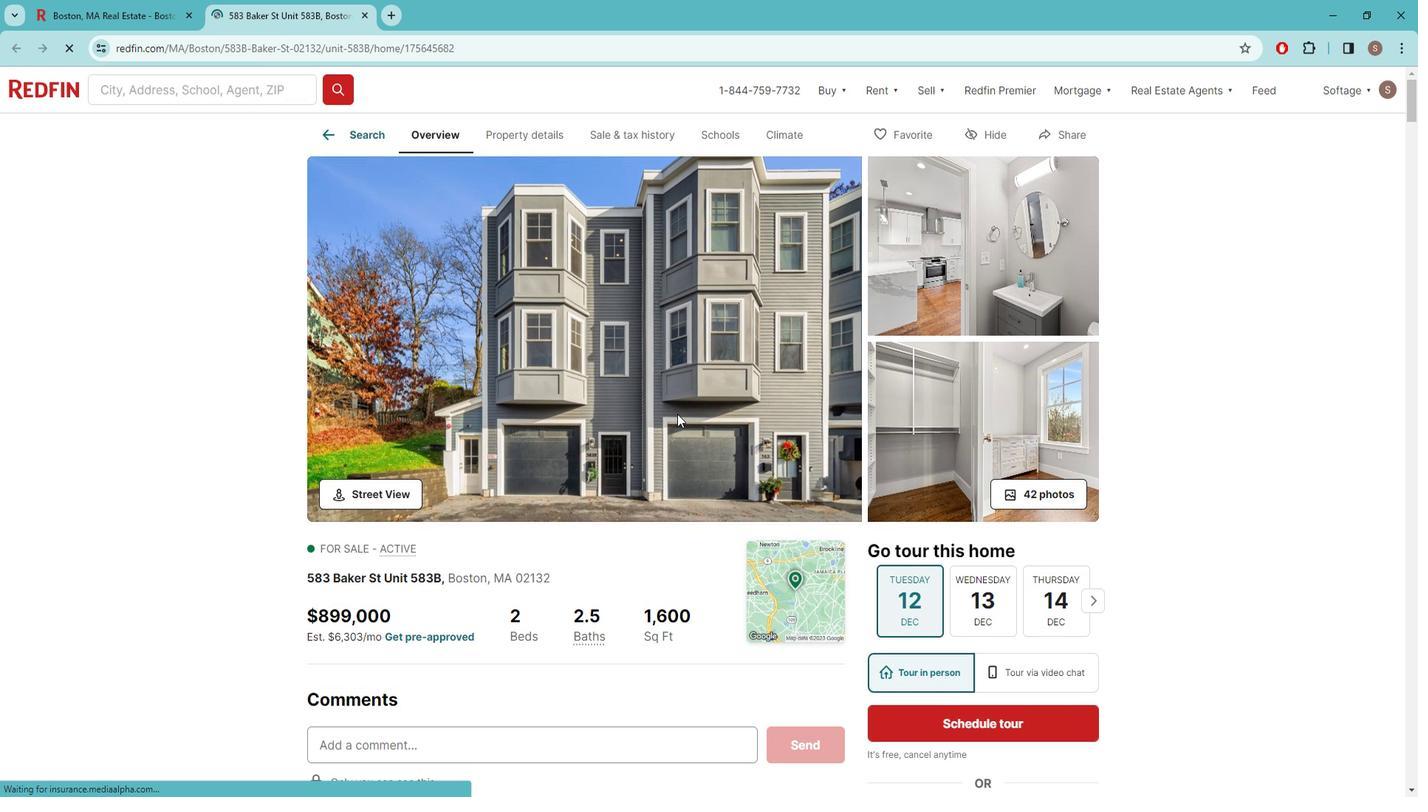
Action: Mouse scrolled (677, 399) with delta (0, 0)
Screenshot: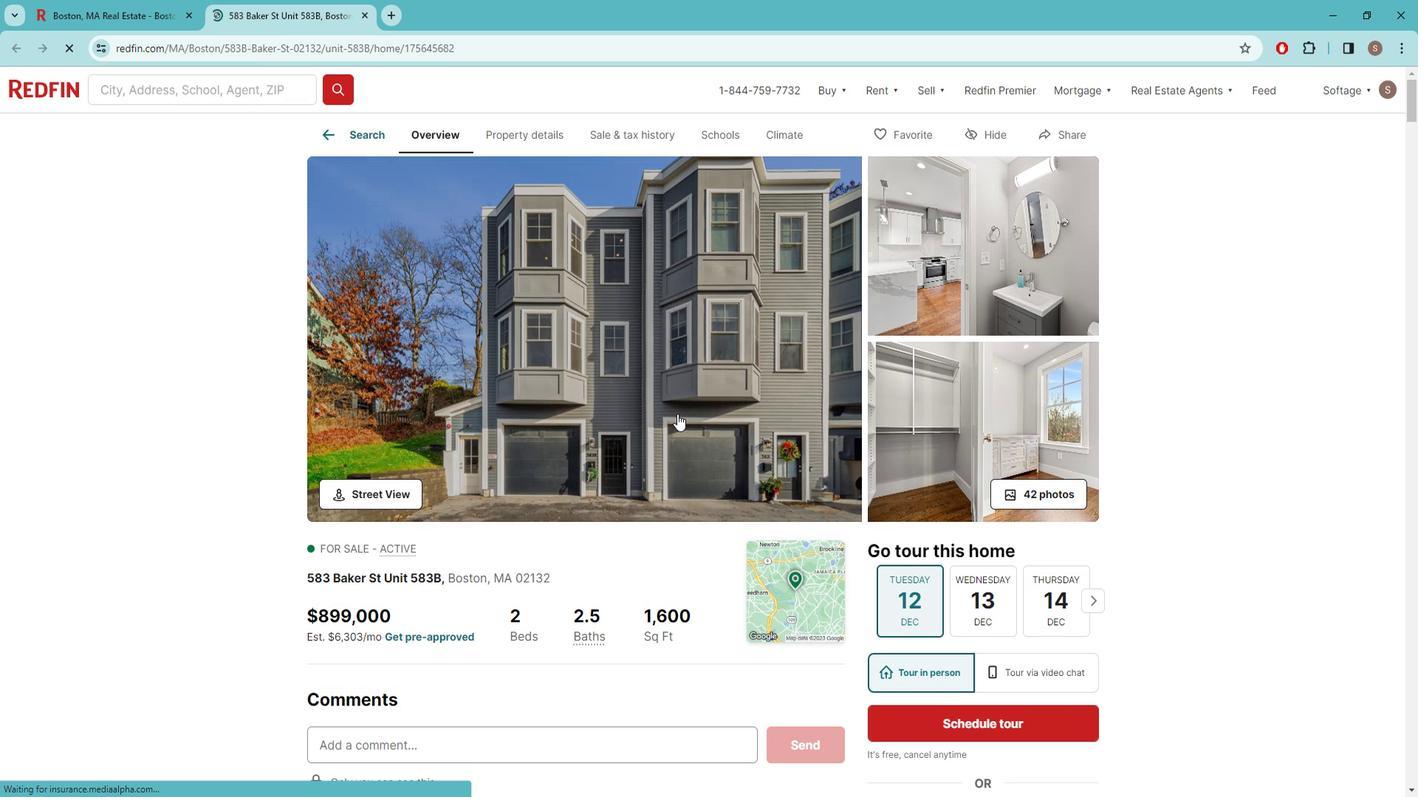 
Action: Mouse scrolled (677, 399) with delta (0, 0)
Screenshot: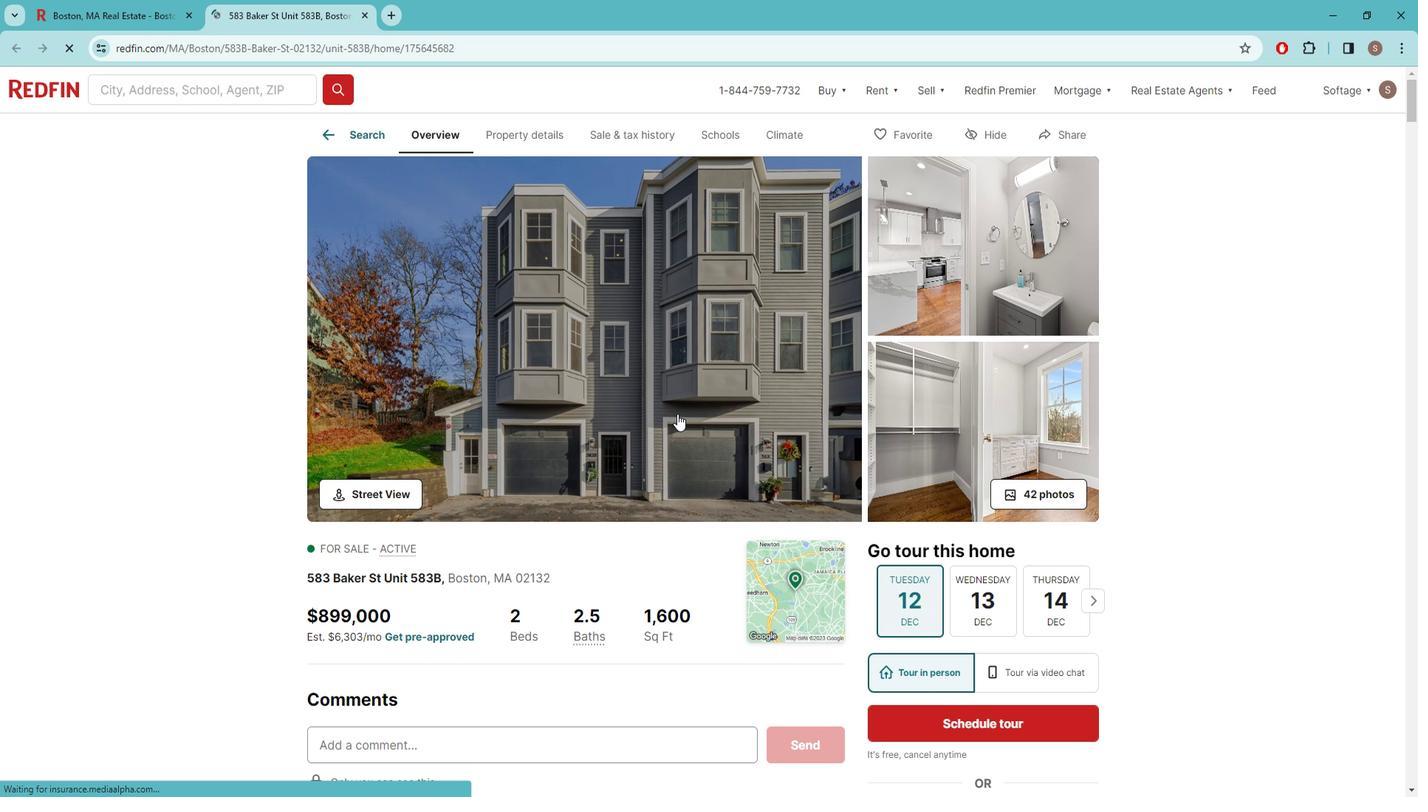 
Action: Mouse moved to (677, 398)
Screenshot: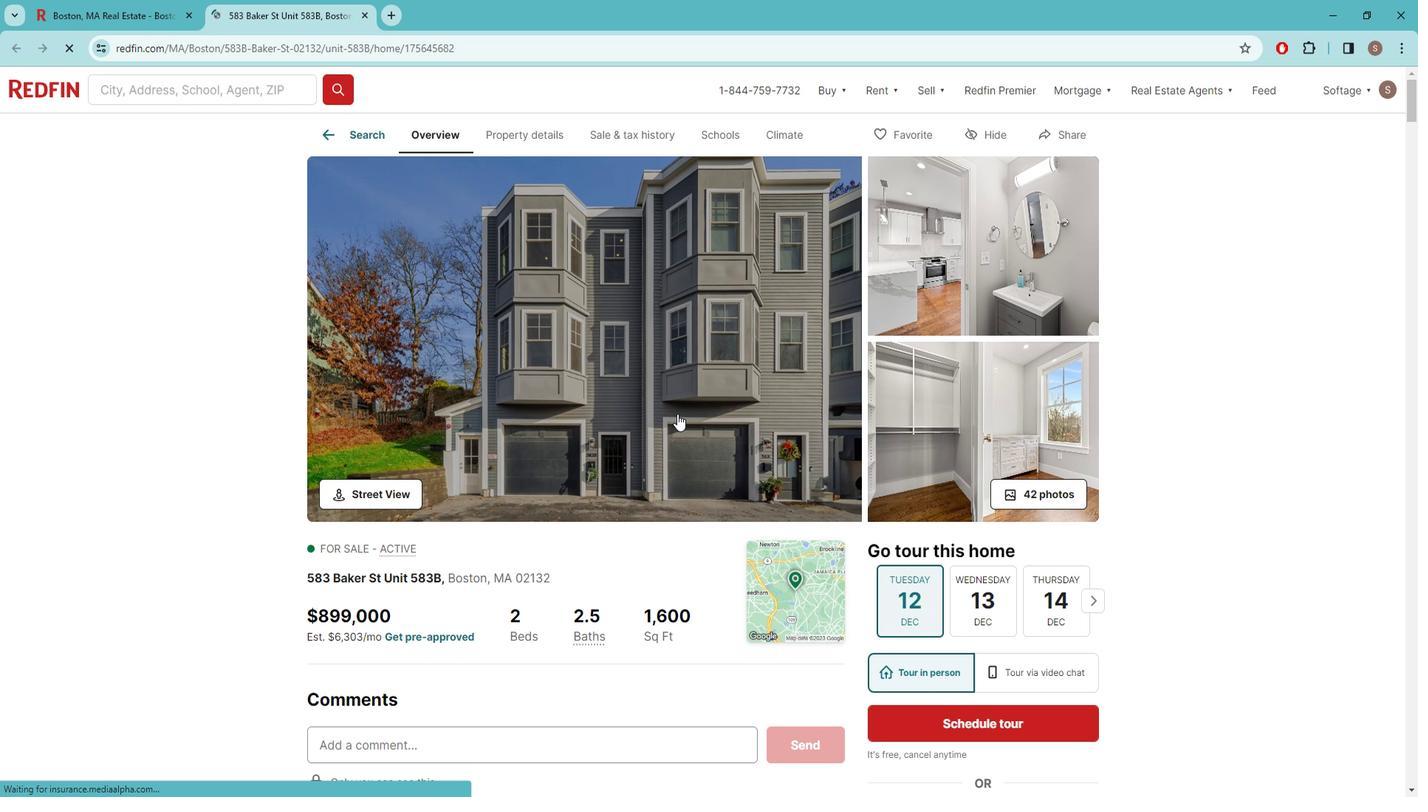 
Action: Mouse scrolled (677, 399) with delta (0, 0)
Screenshot: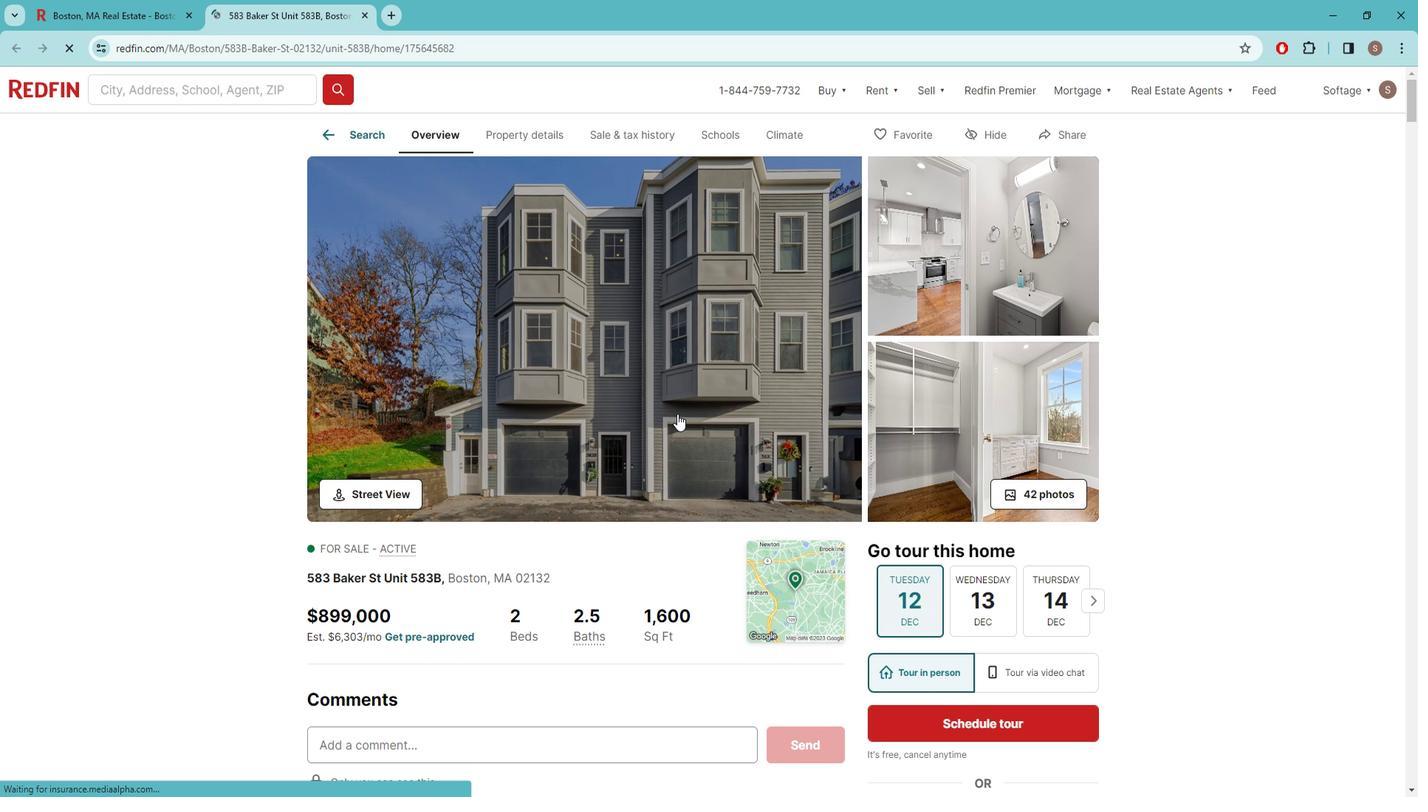 
Action: Mouse moved to (886, 129)
Screenshot: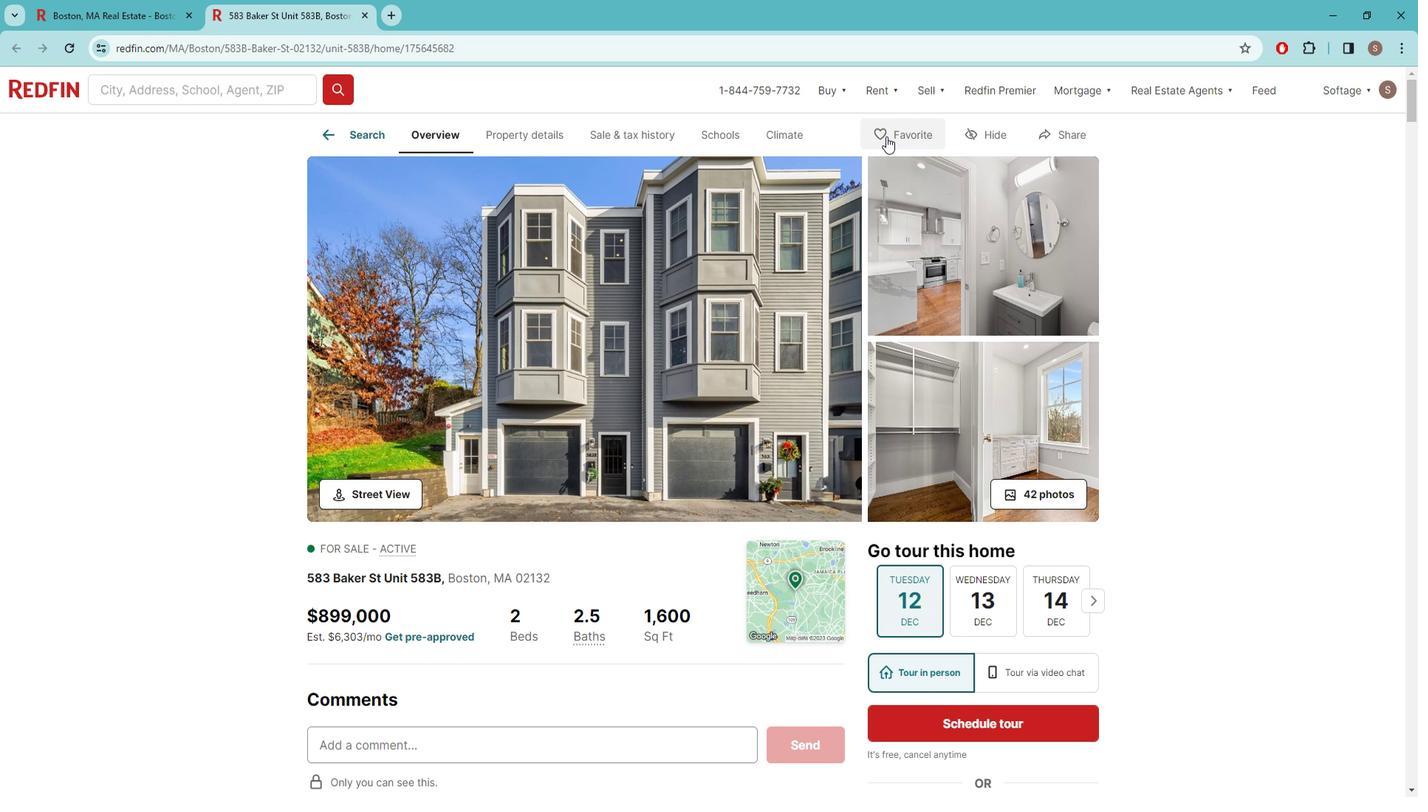 
Action: Mouse pressed left at (886, 129)
Screenshot: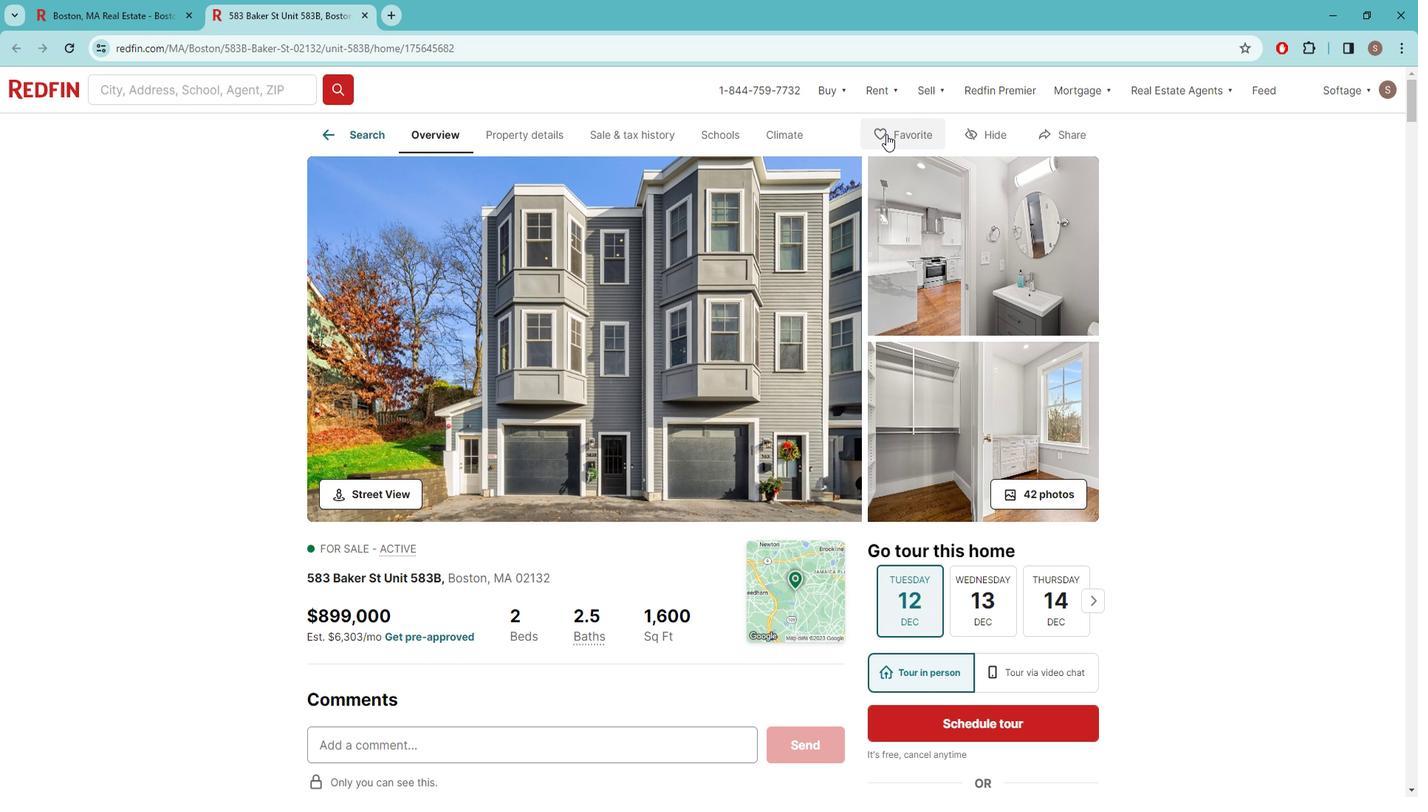
Action: Mouse moved to (535, 128)
Screenshot: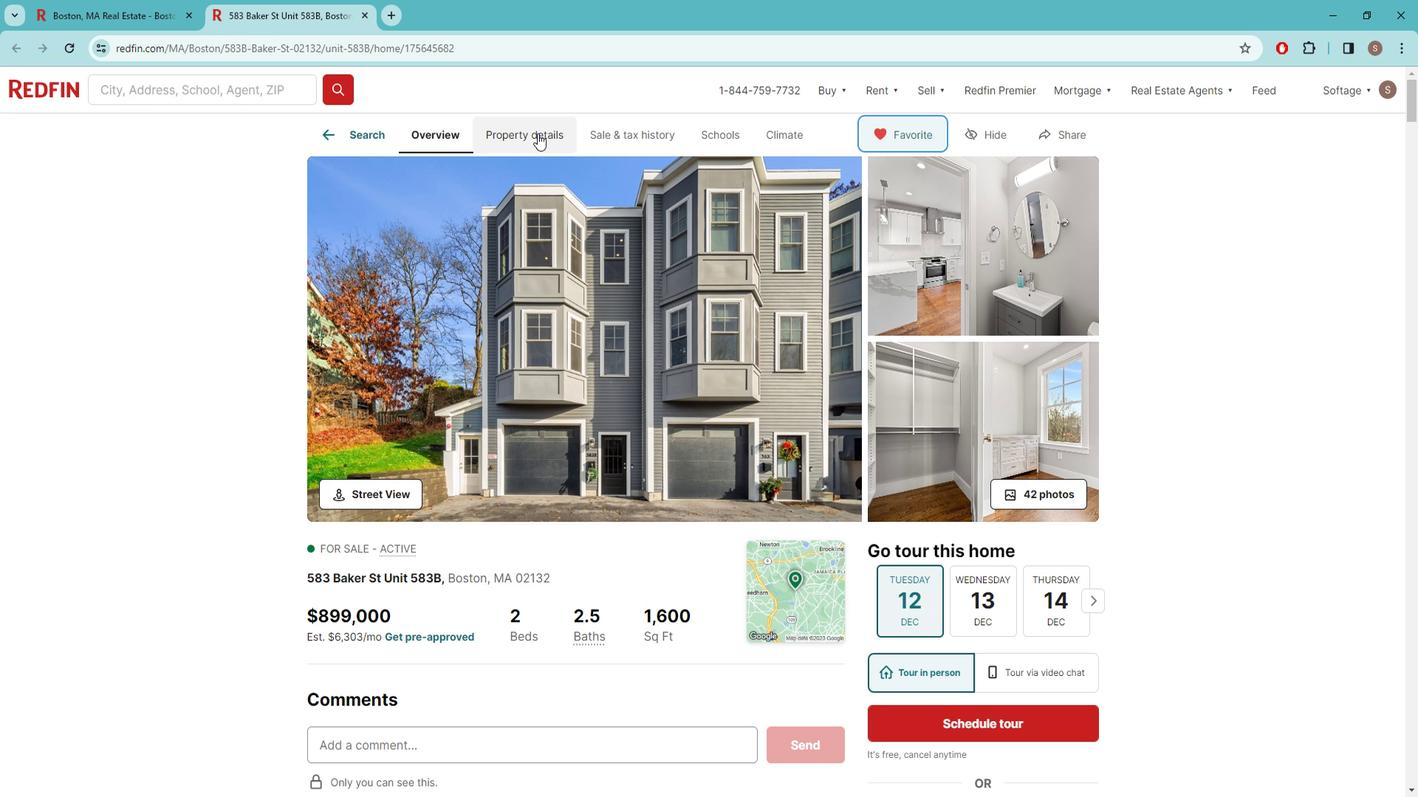 
Action: Mouse pressed left at (535, 128)
Screenshot: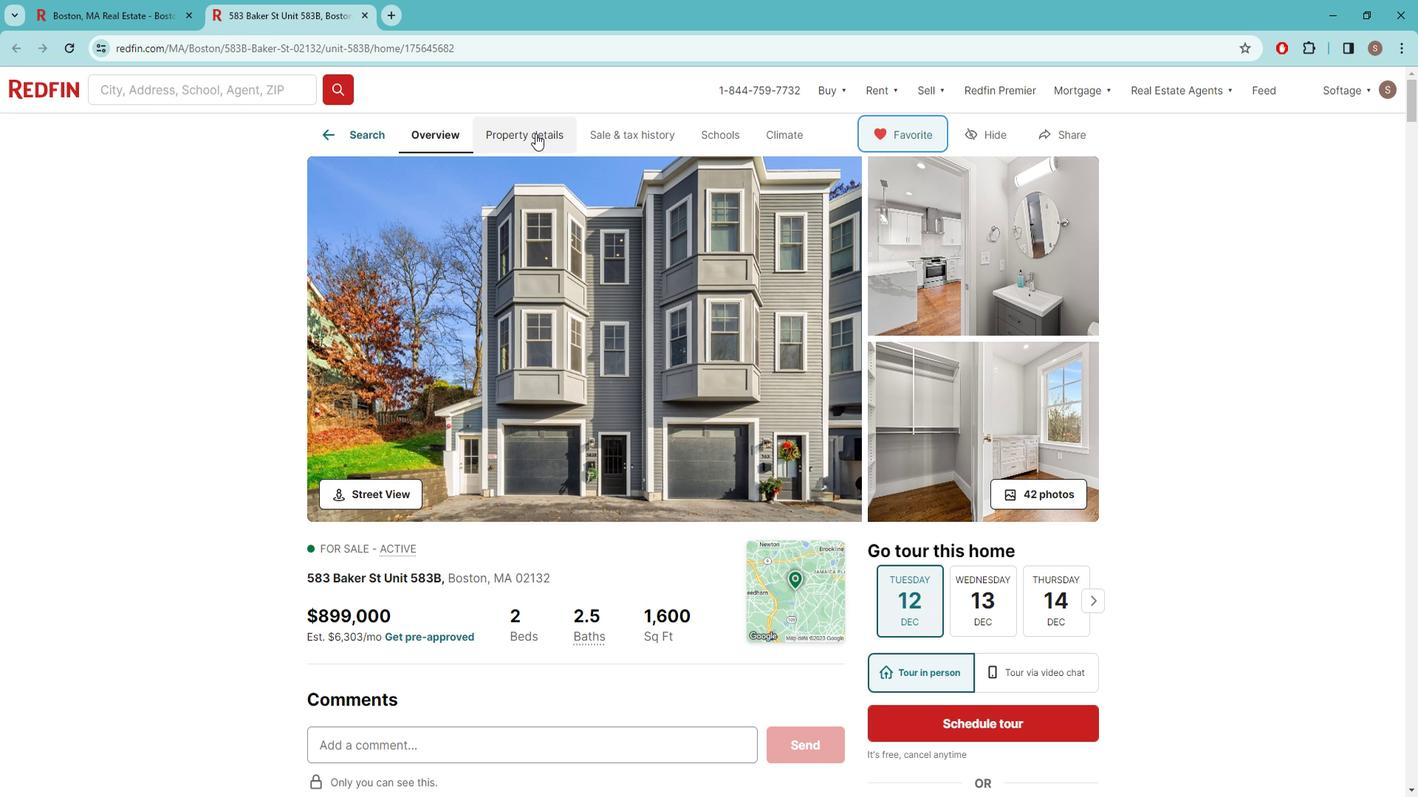 
Action: Mouse moved to (441, 219)
Screenshot: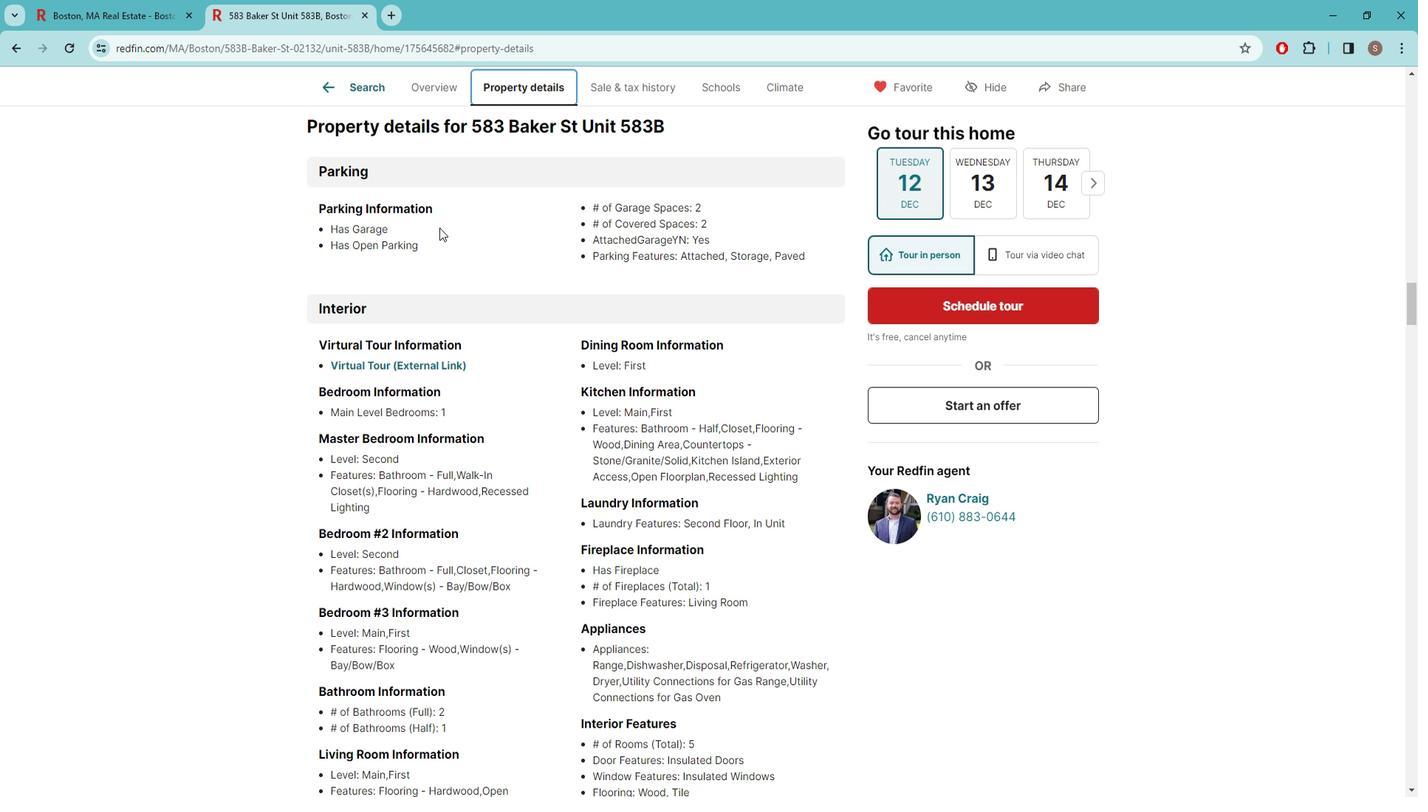 
Action: Mouse scrolled (441, 218) with delta (0, 0)
Screenshot: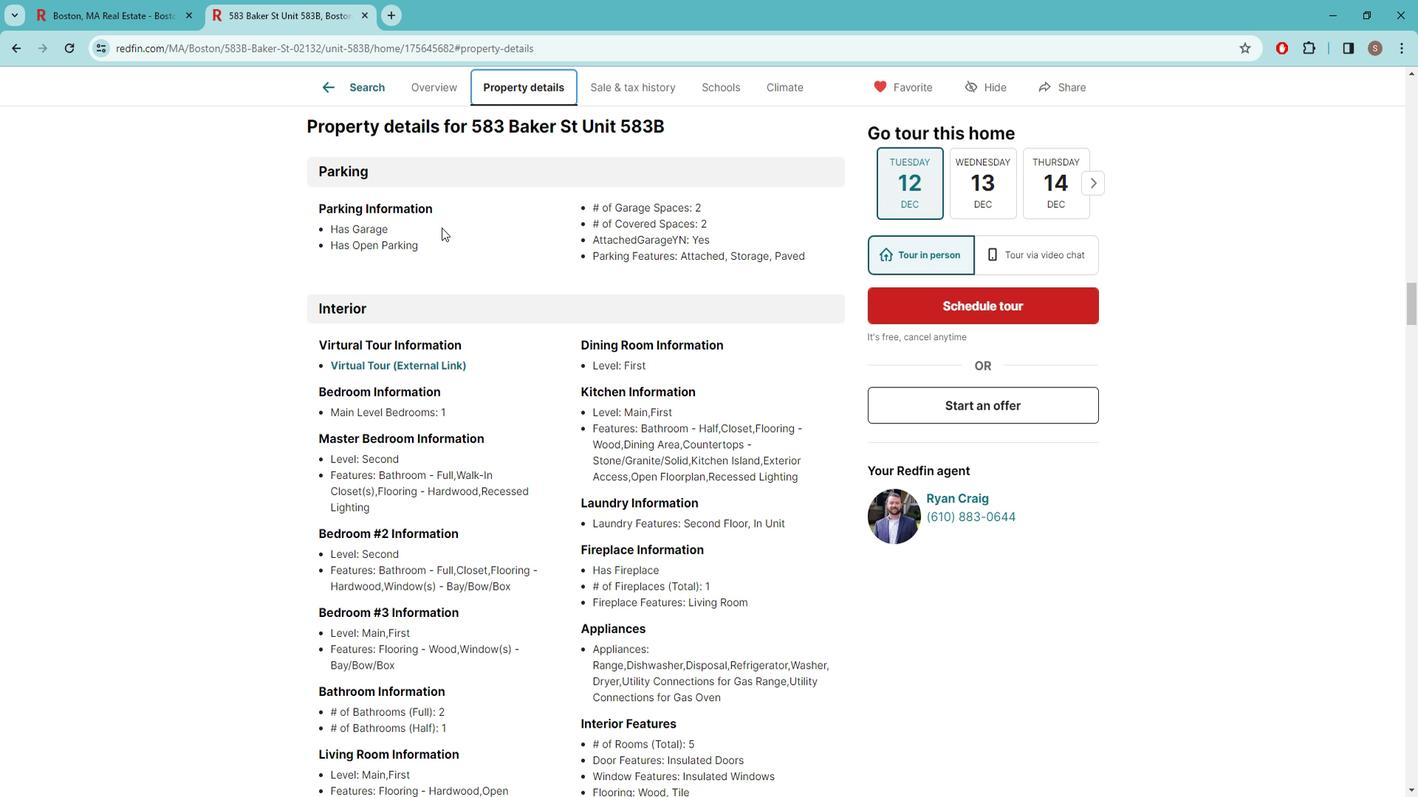 
Action: Mouse moved to (443, 219)
Screenshot: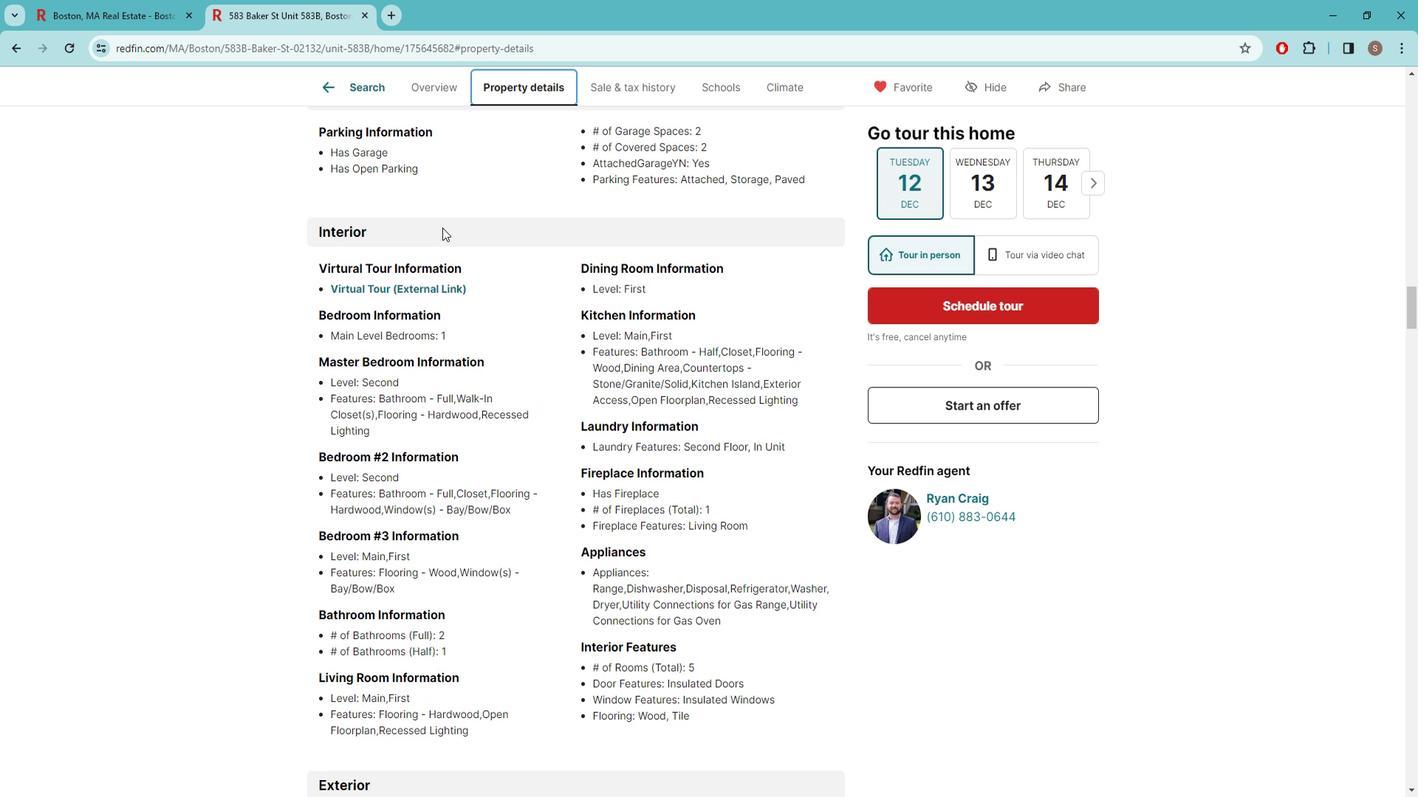 
Action: Mouse scrolled (443, 218) with delta (0, 0)
Screenshot: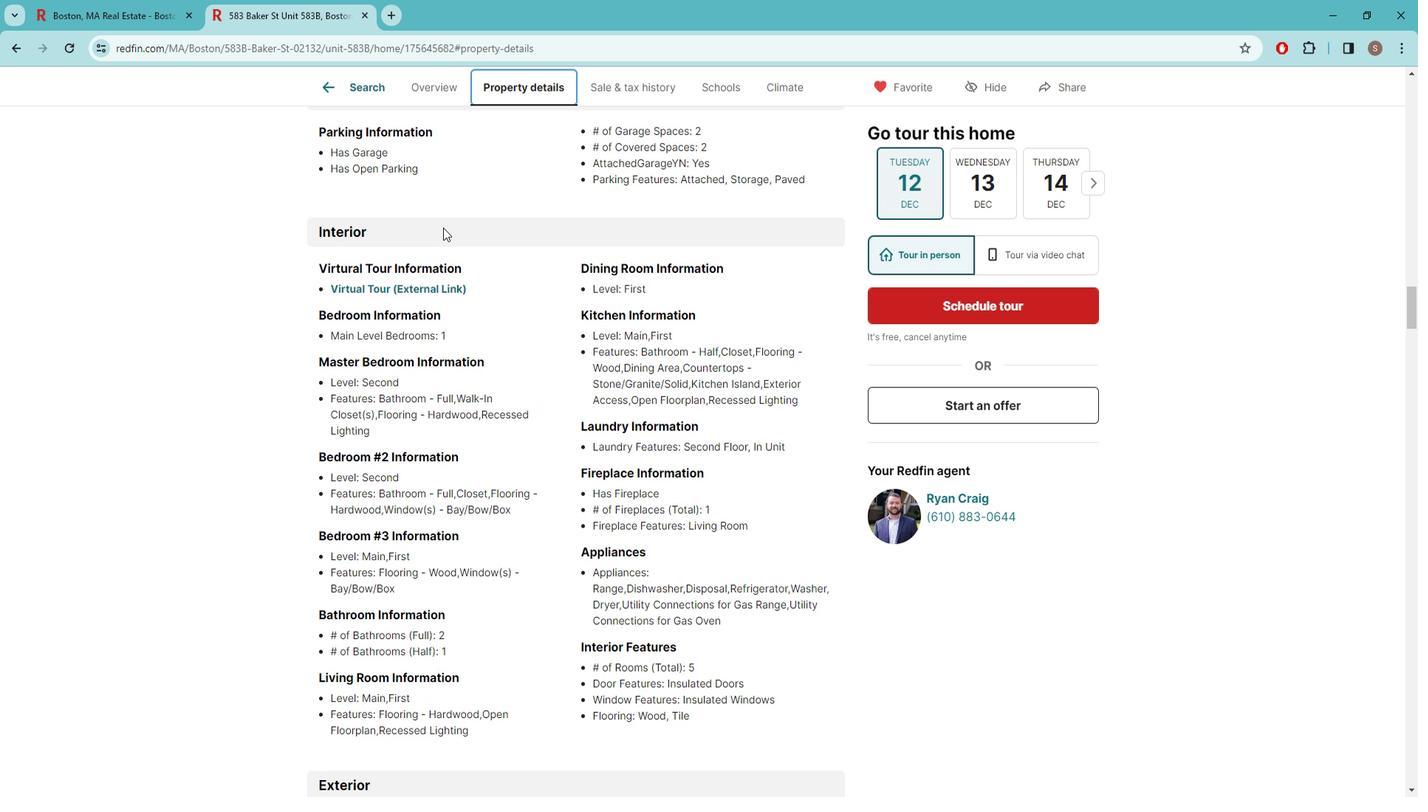 
Action: Mouse scrolled (443, 218) with delta (0, 0)
Screenshot: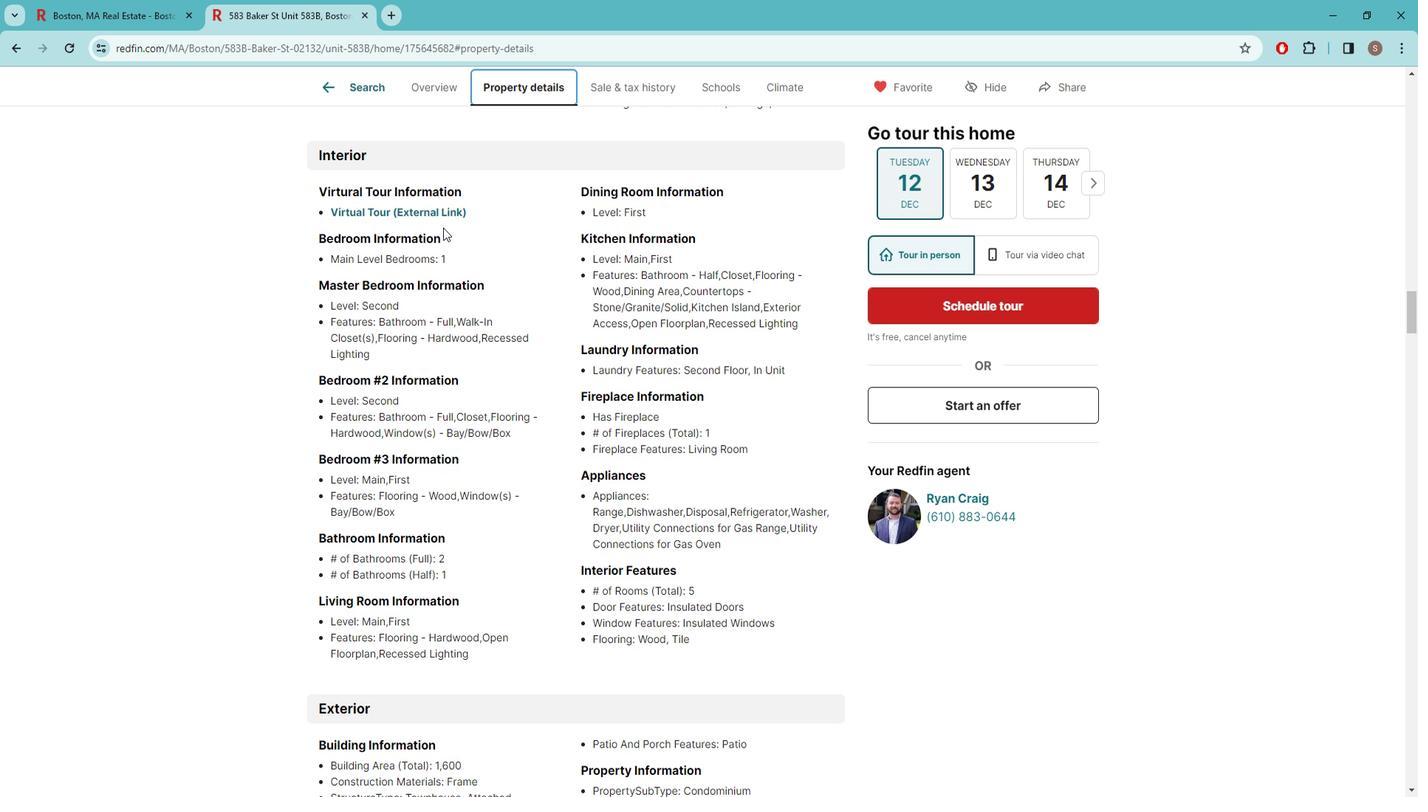 
Action: Mouse scrolled (443, 218) with delta (0, 0)
Screenshot: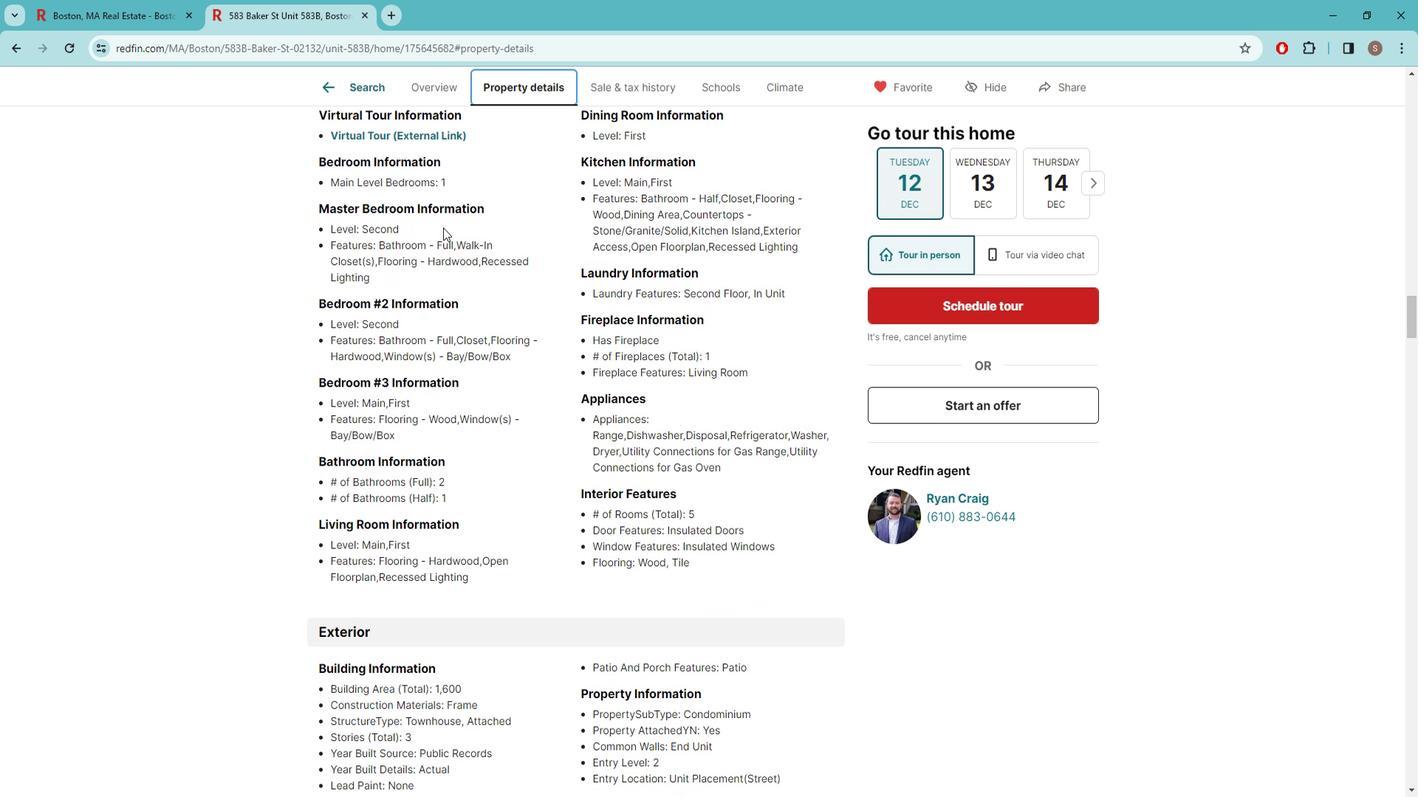 
Action: Mouse scrolled (443, 218) with delta (0, 0)
Screenshot: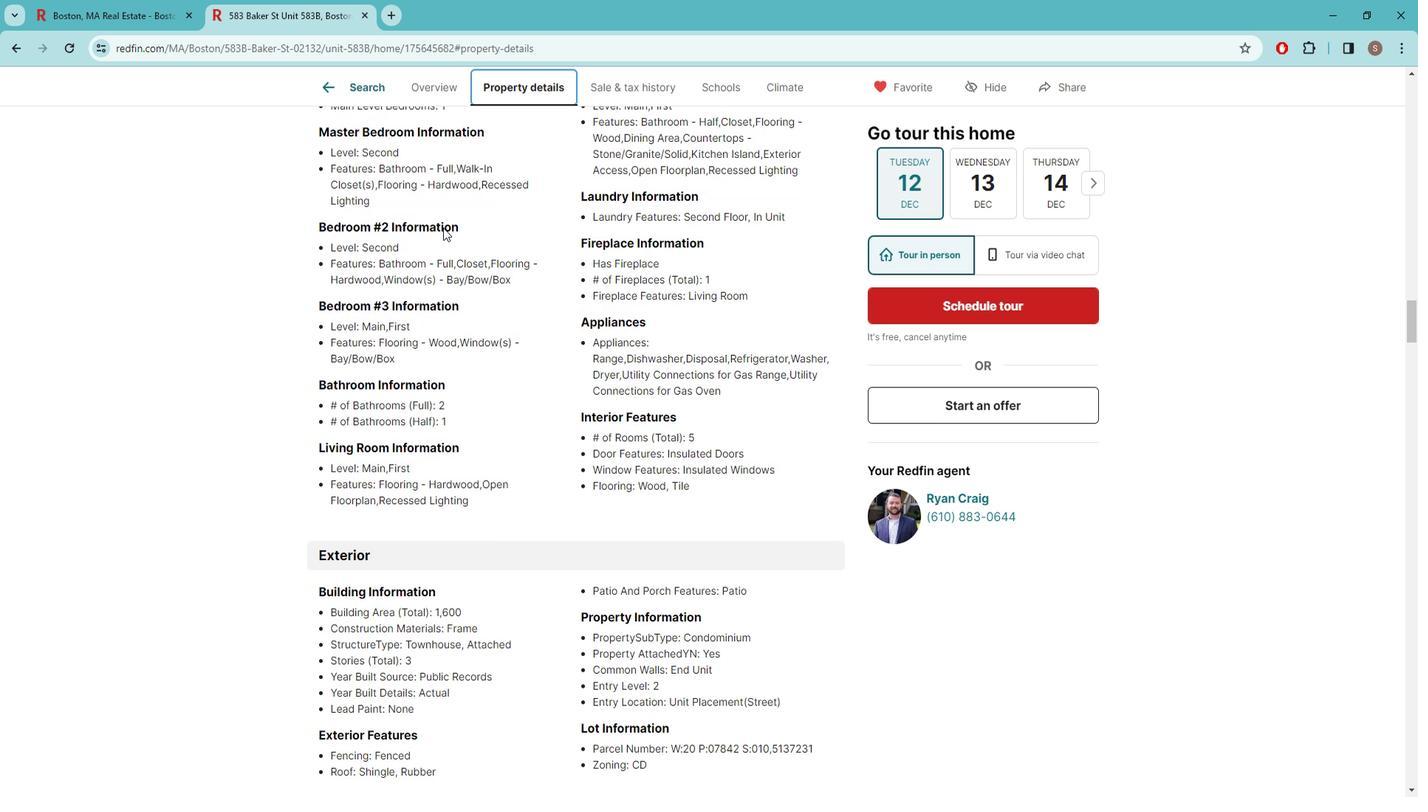 
Action: Mouse scrolled (443, 218) with delta (0, 0)
Screenshot: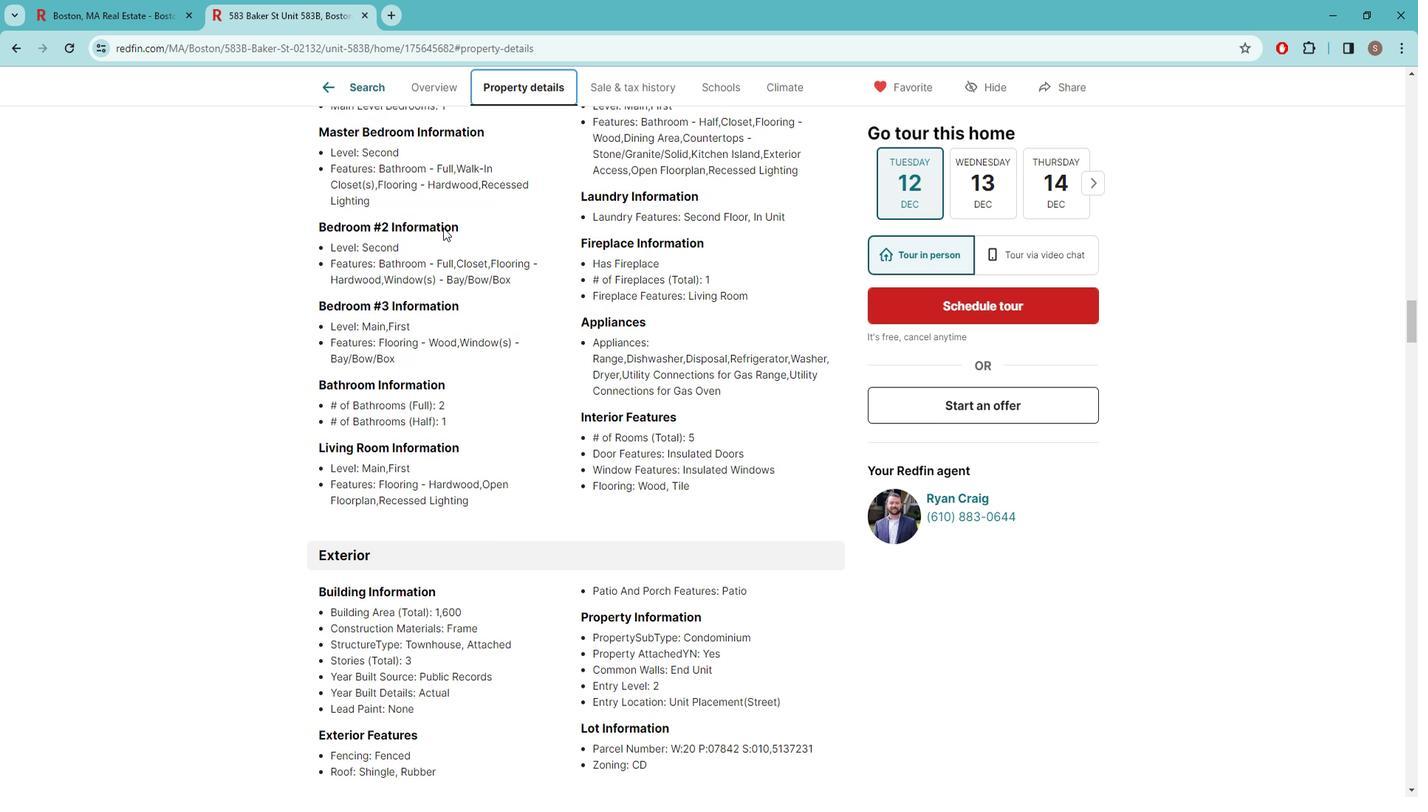 
Action: Mouse moved to (446, 217)
Screenshot: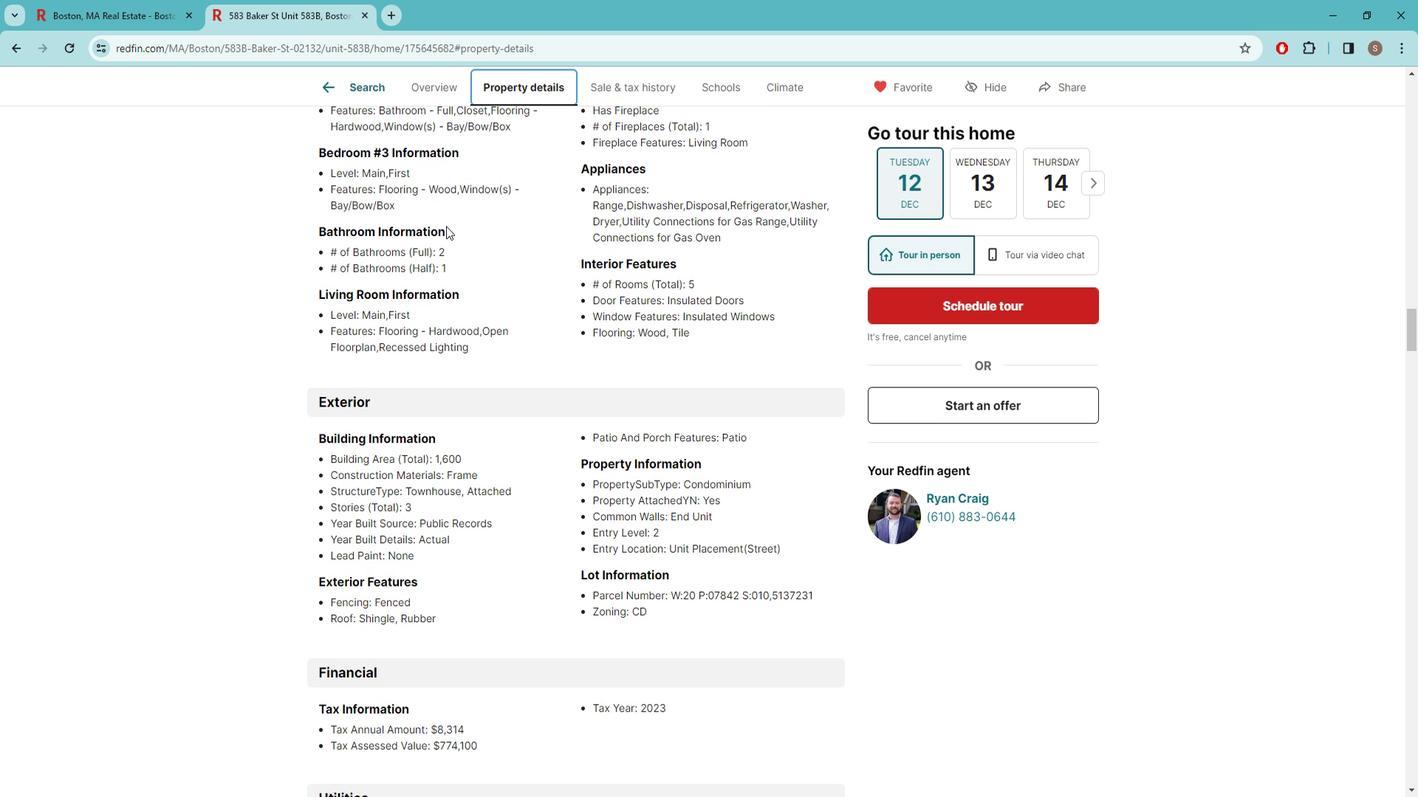 
Action: Mouse scrolled (446, 217) with delta (0, 0)
Screenshot: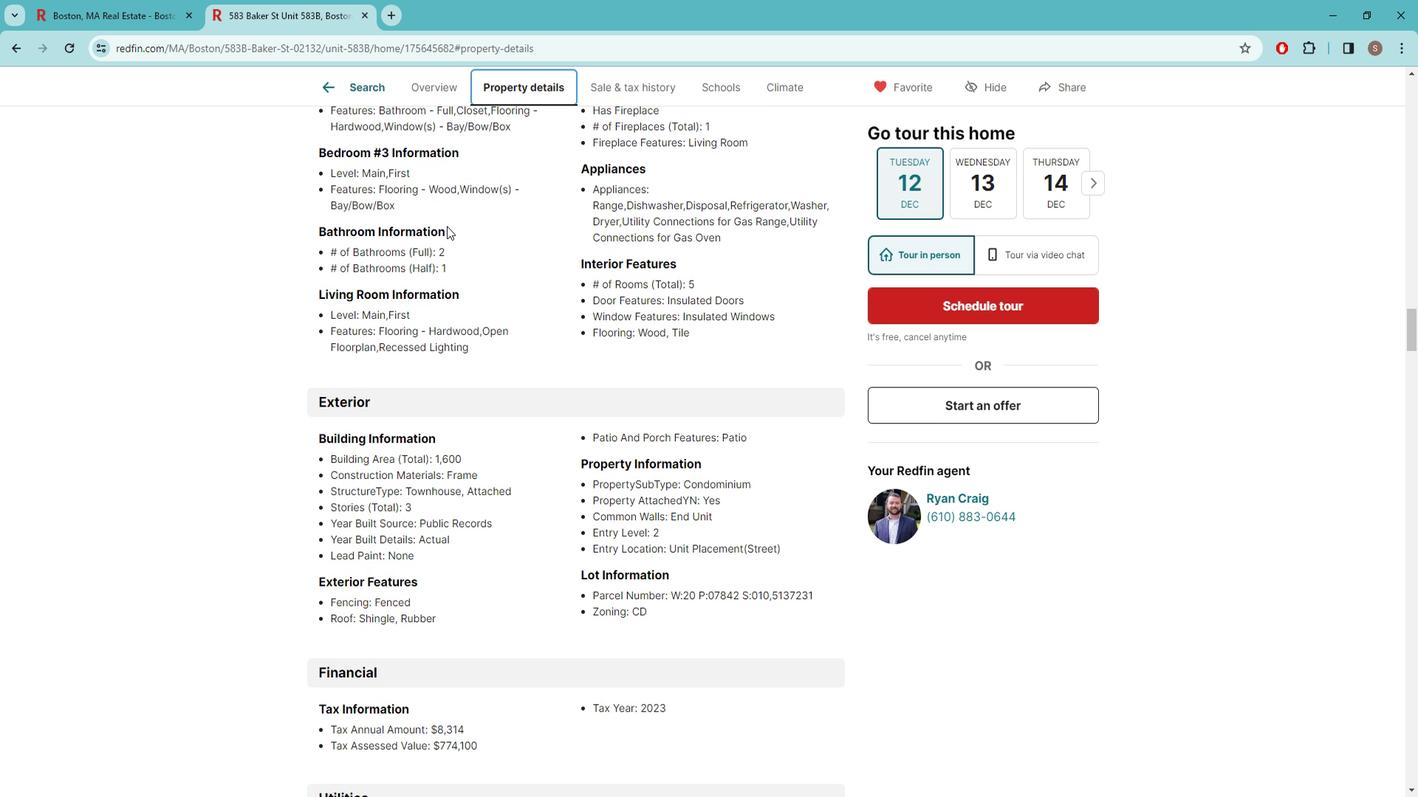 
Action: Mouse moved to (448, 217)
Screenshot: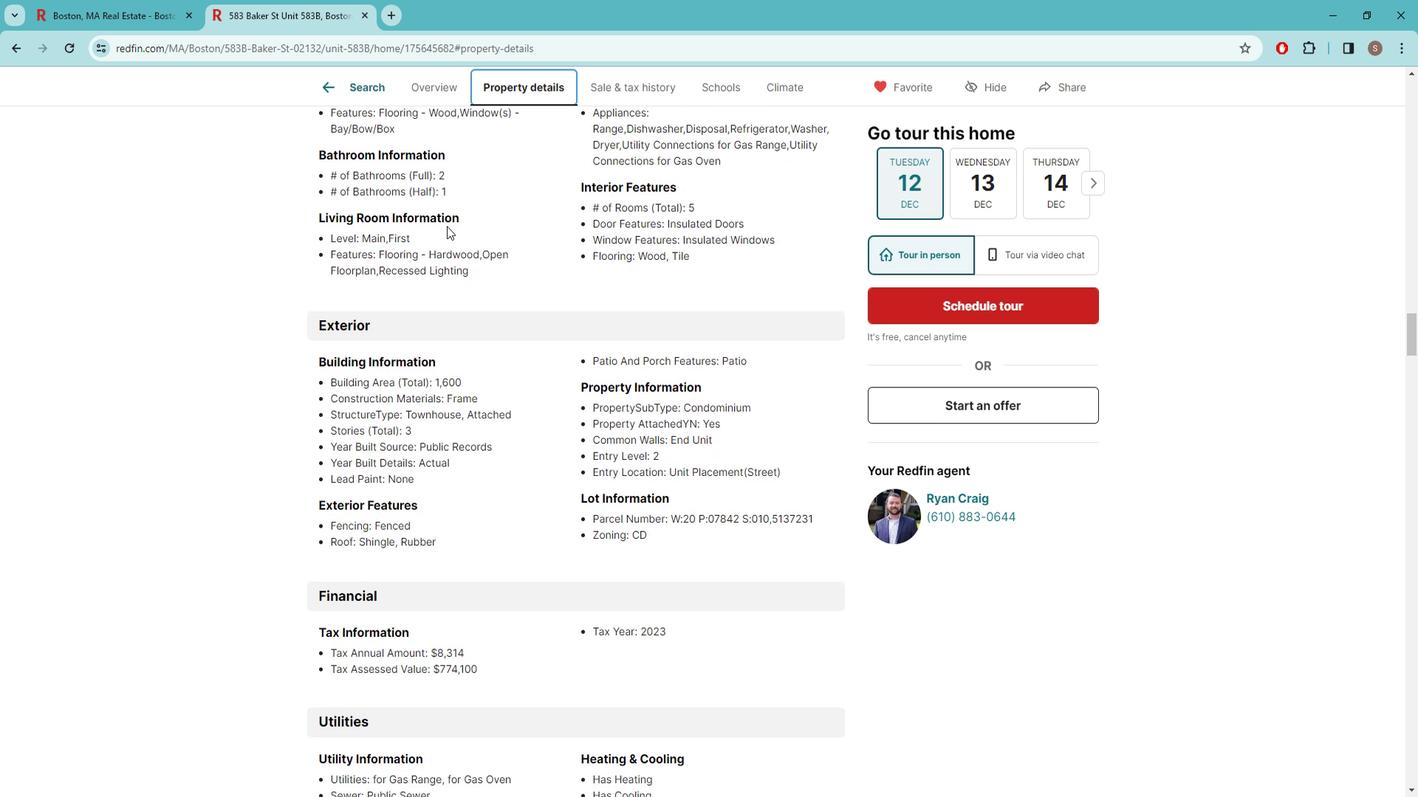 
Action: Mouse scrolled (448, 217) with delta (0, 0)
Screenshot: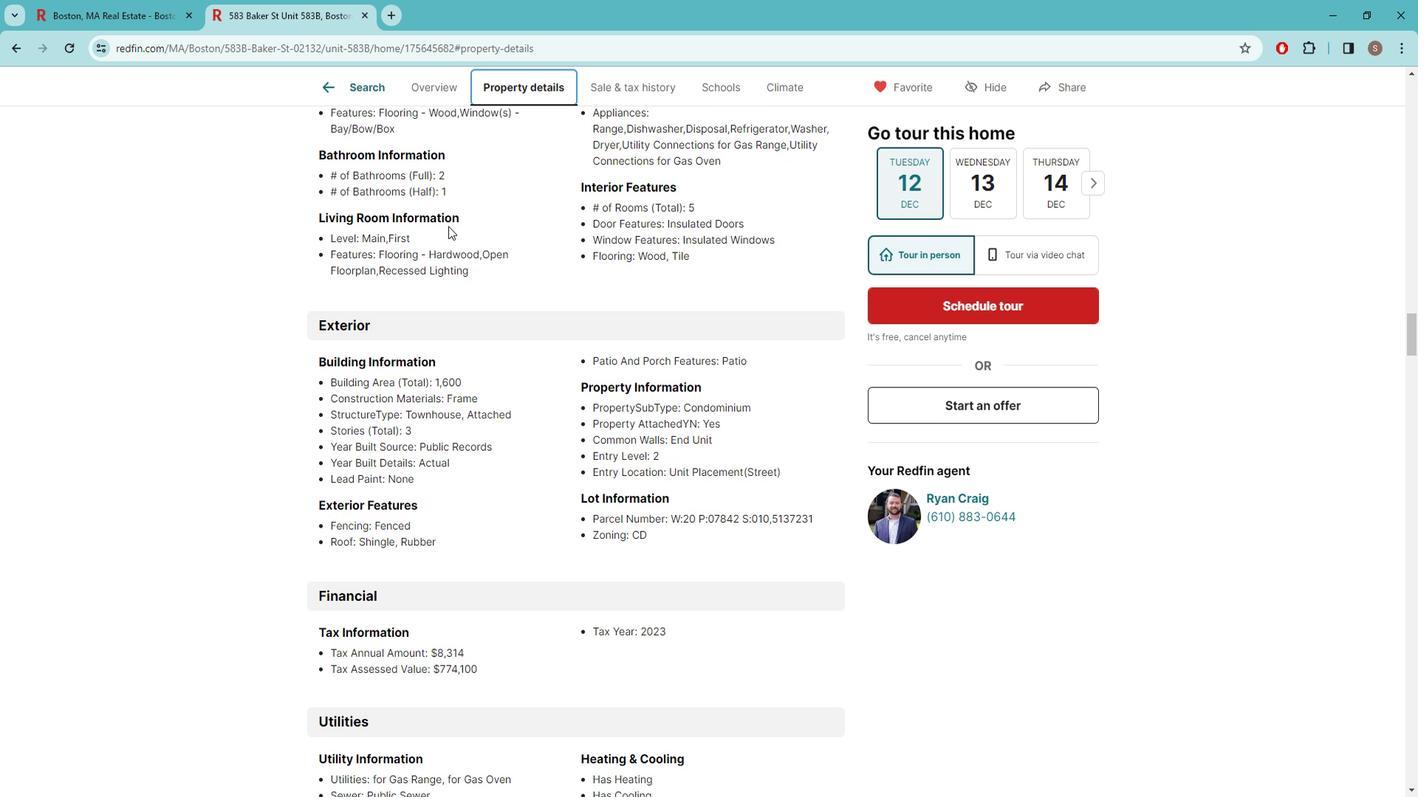 
Action: Mouse scrolled (448, 217) with delta (0, 0)
Screenshot: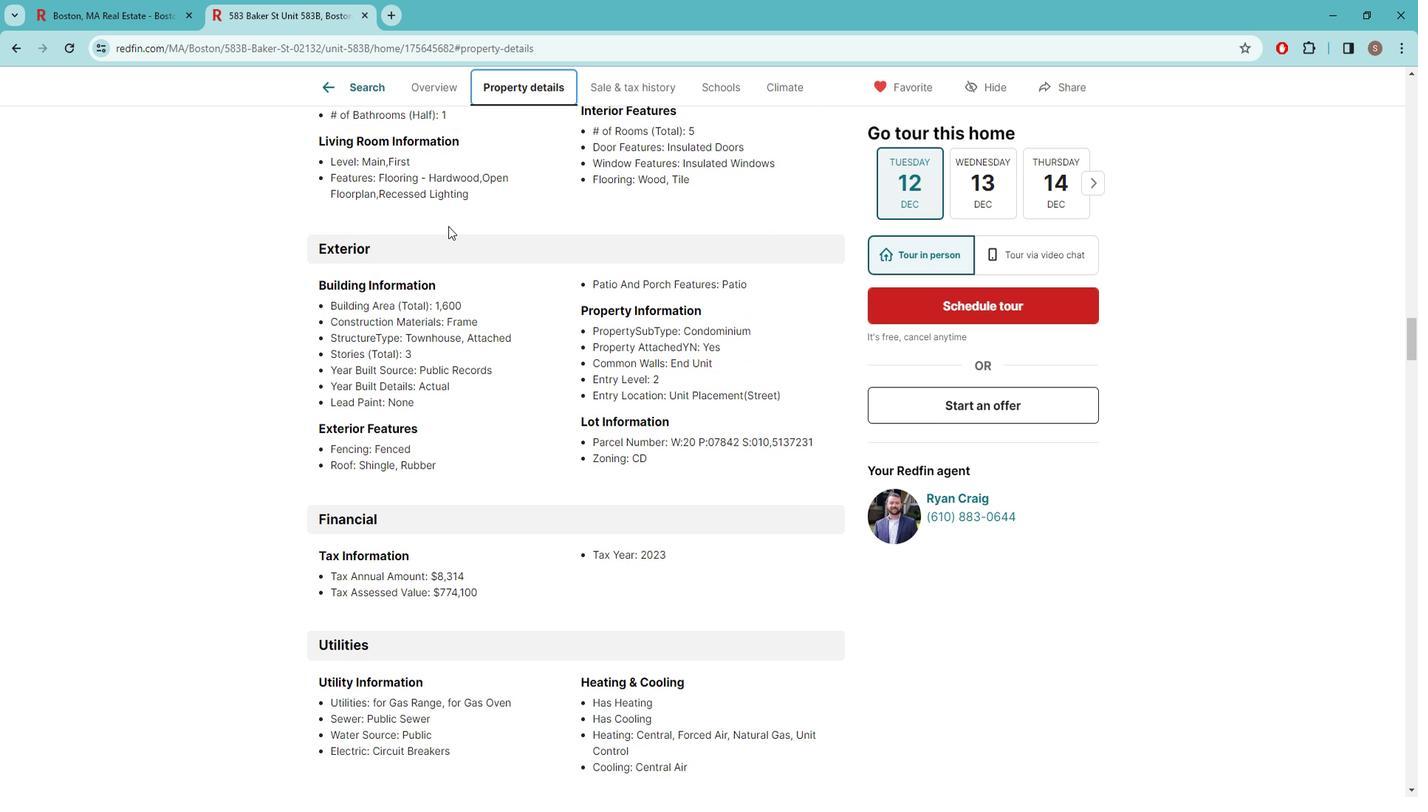 
Action: Mouse scrolled (448, 217) with delta (0, 0)
Screenshot: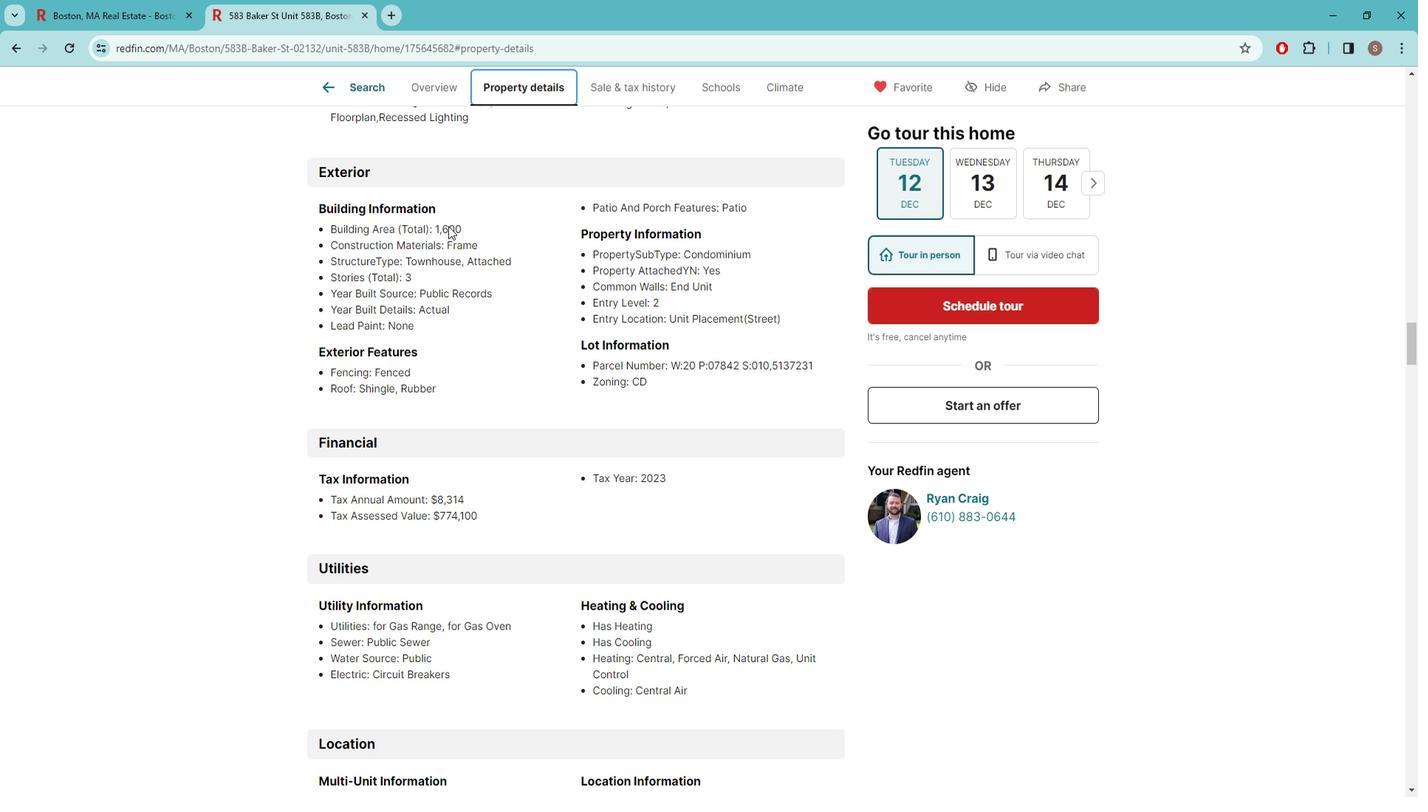 
Action: Mouse scrolled (448, 217) with delta (0, 0)
Screenshot: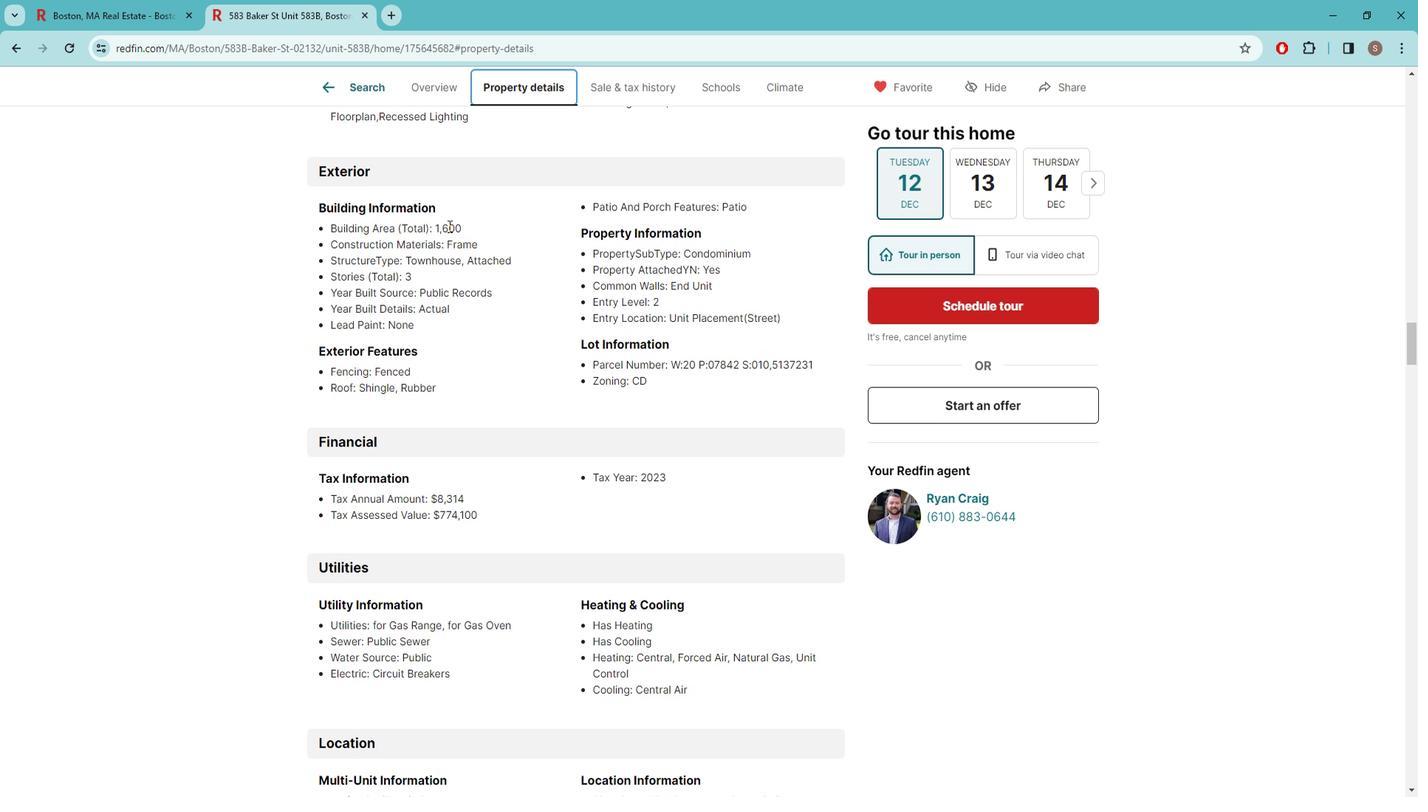 
Action: Mouse scrolled (448, 217) with delta (0, 0)
Screenshot: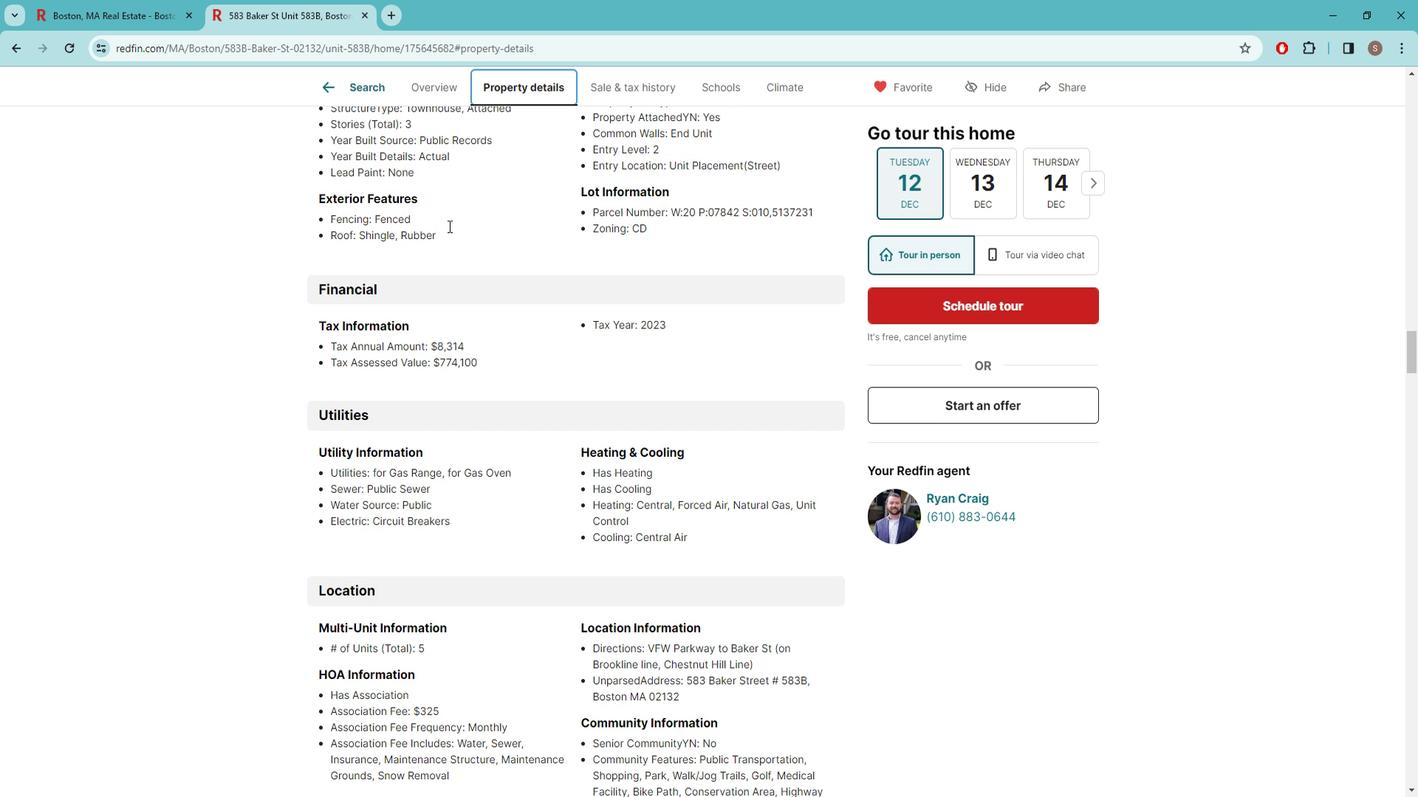 
Action: Mouse scrolled (448, 217) with delta (0, 0)
Screenshot: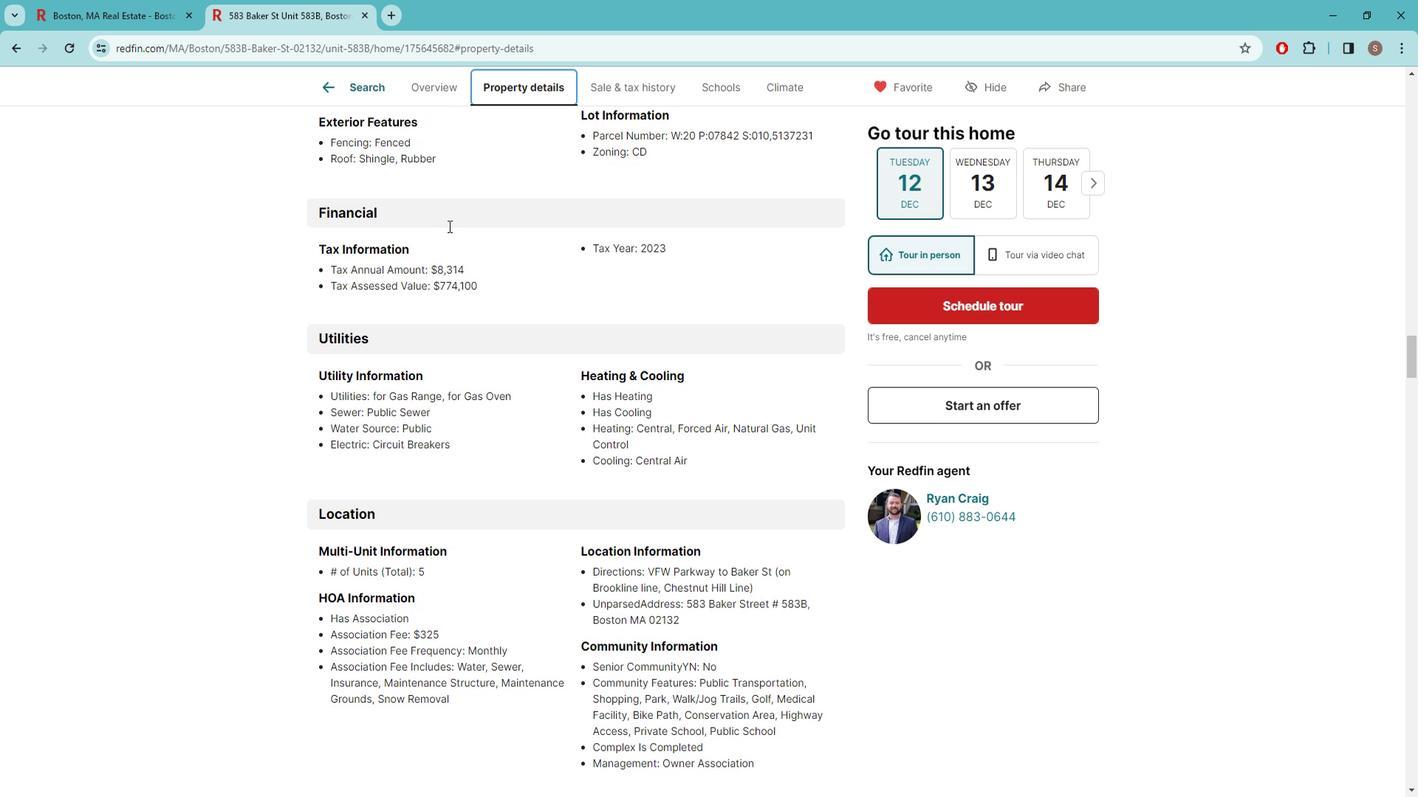 
Action: Mouse scrolled (448, 217) with delta (0, 0)
Screenshot: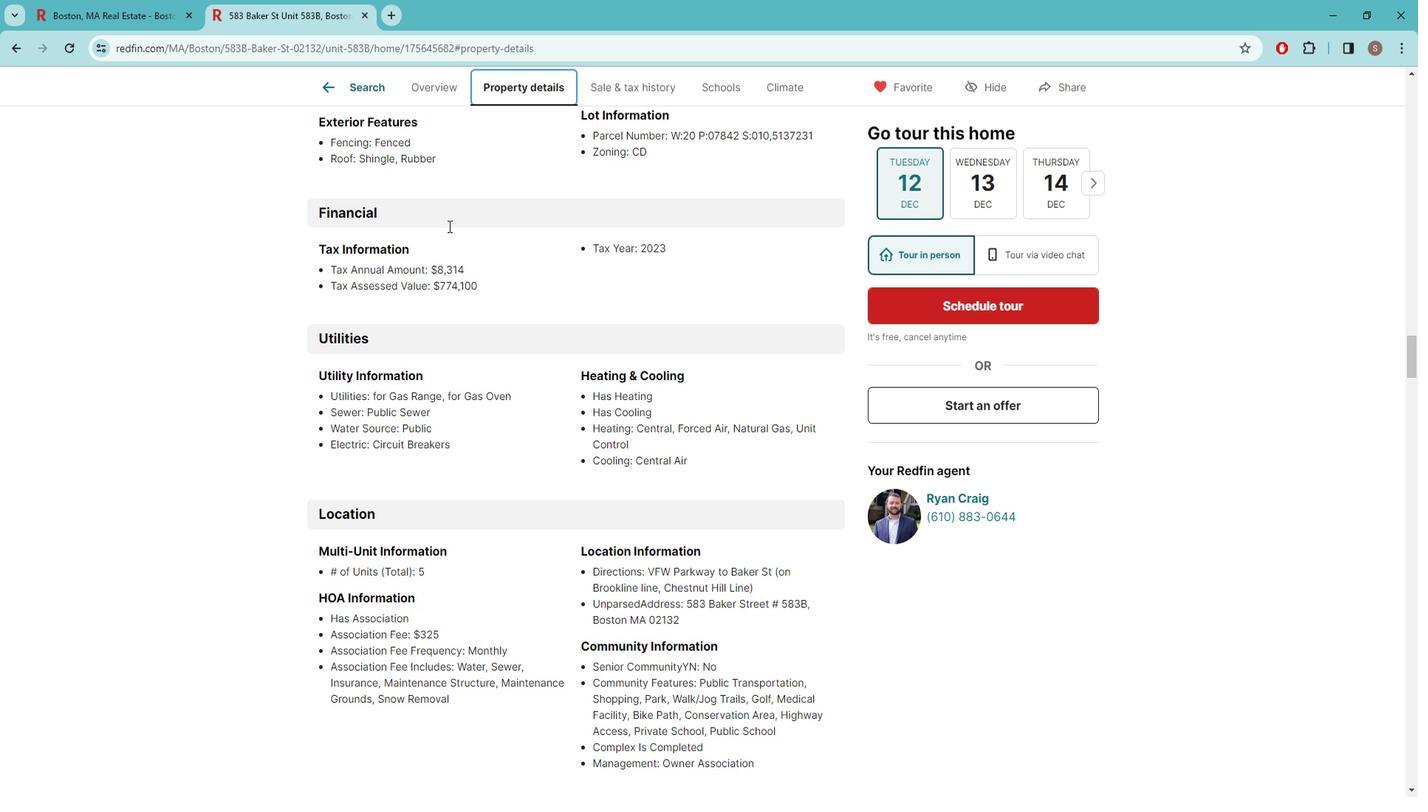 
Action: Mouse scrolled (448, 217) with delta (0, 0)
Screenshot: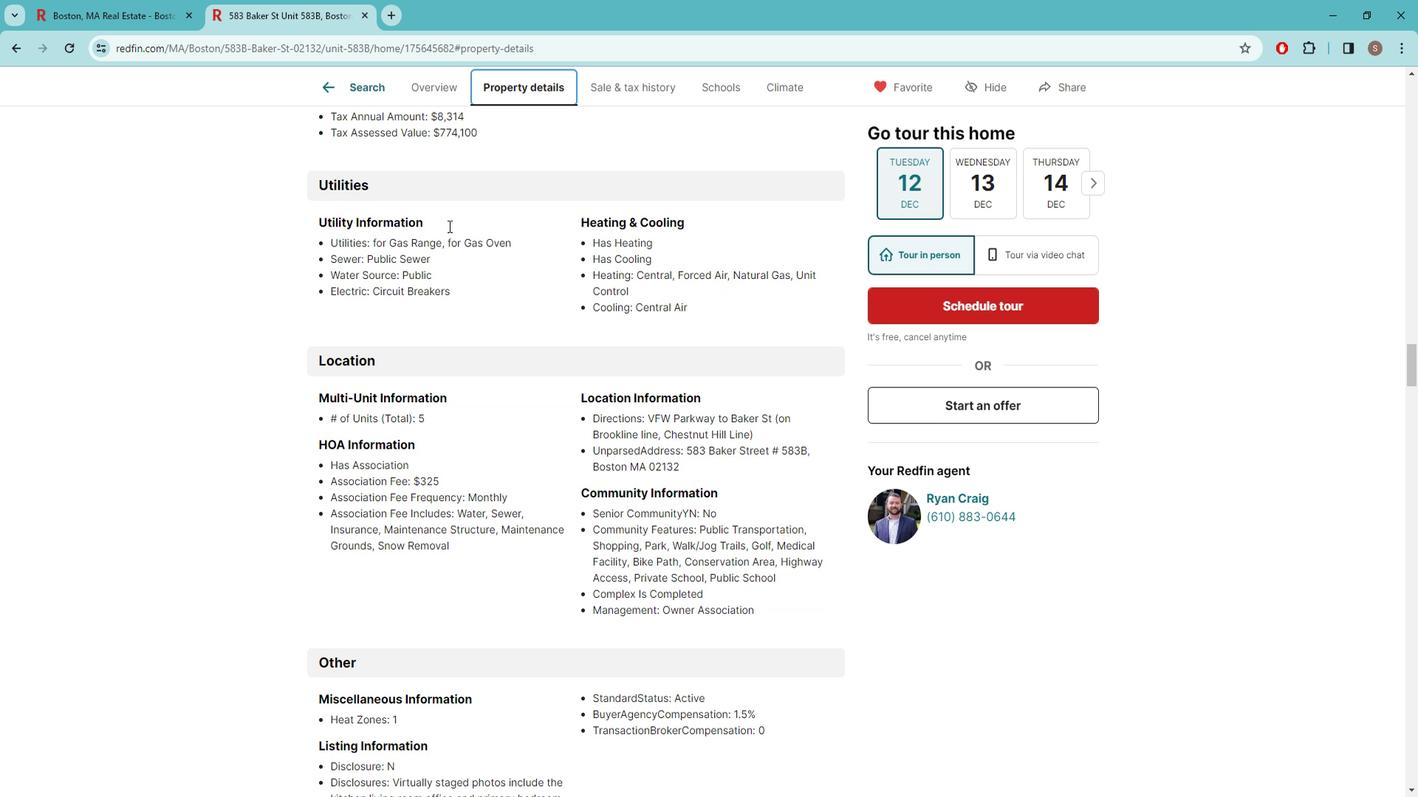 
Action: Mouse scrolled (448, 217) with delta (0, 0)
Screenshot: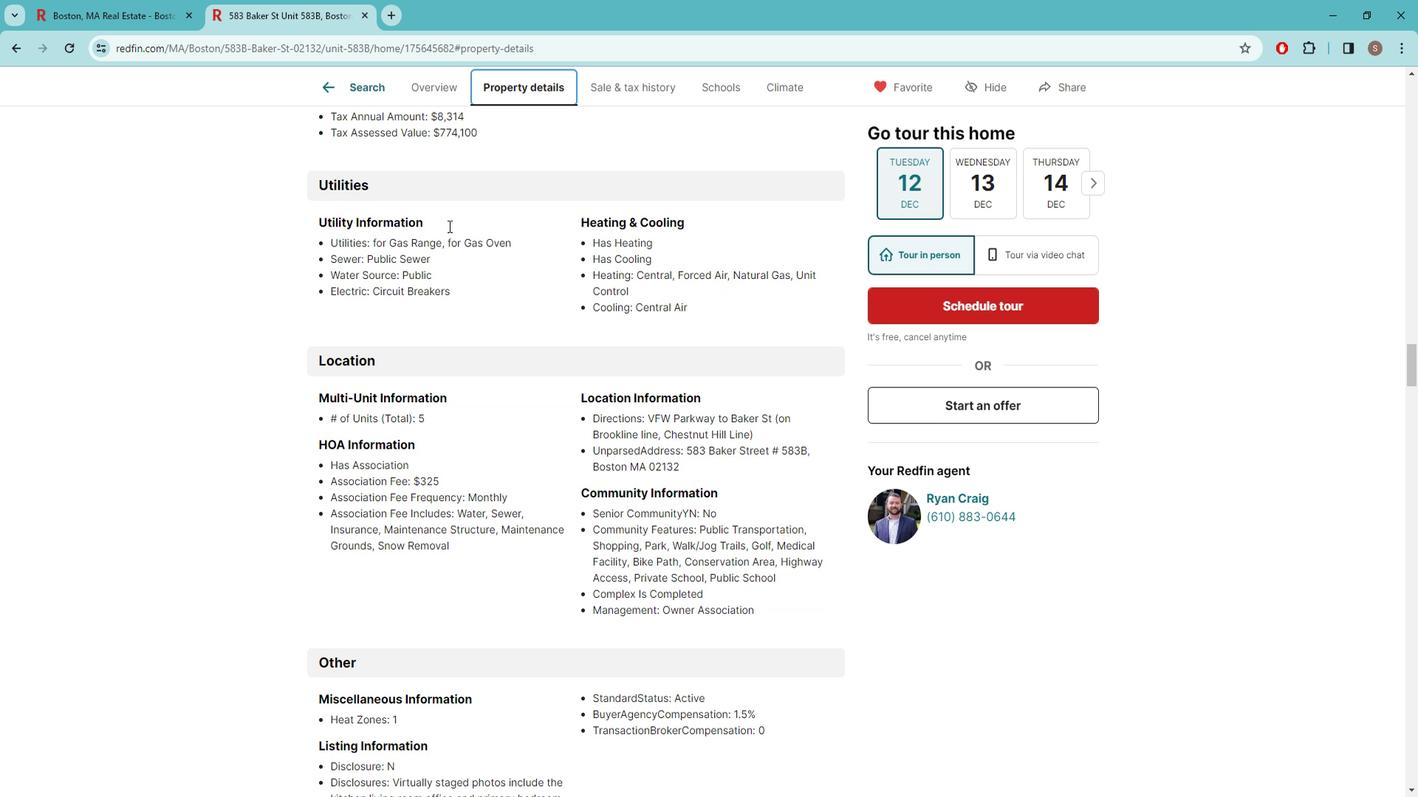 
Action: Mouse scrolled (448, 217) with delta (0, 0)
Screenshot: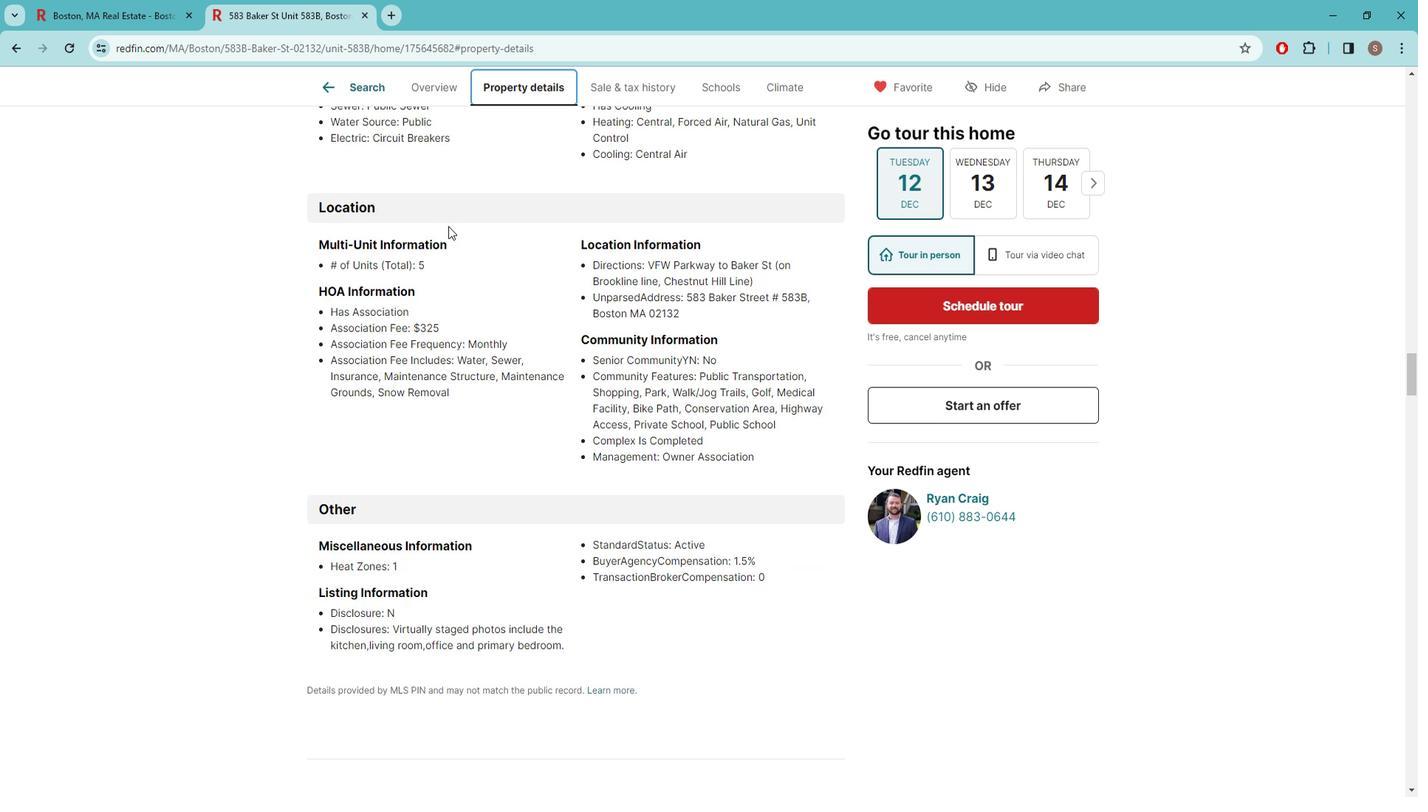 
Action: Mouse scrolled (448, 217) with delta (0, 0)
Screenshot: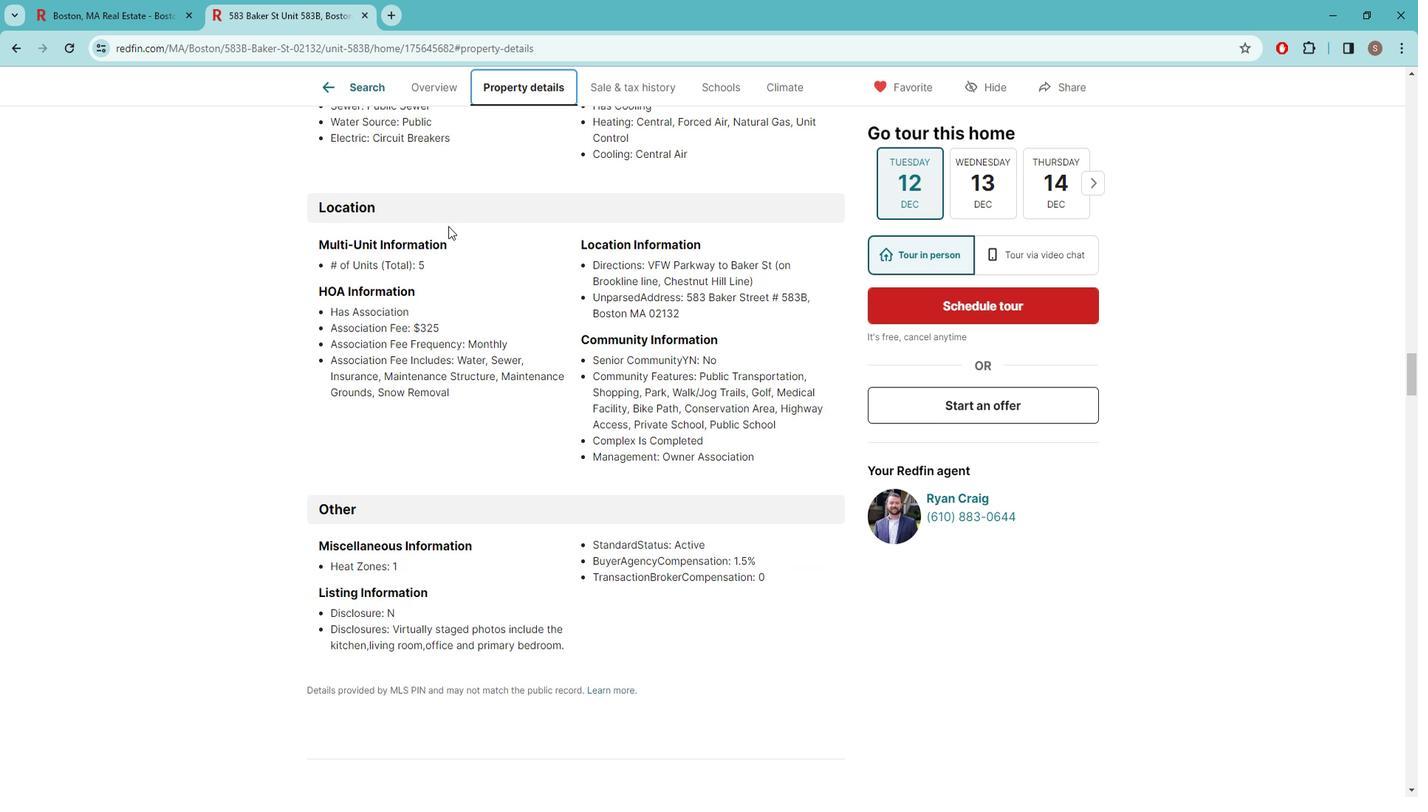 
Action: Mouse scrolled (448, 217) with delta (0, 0)
Screenshot: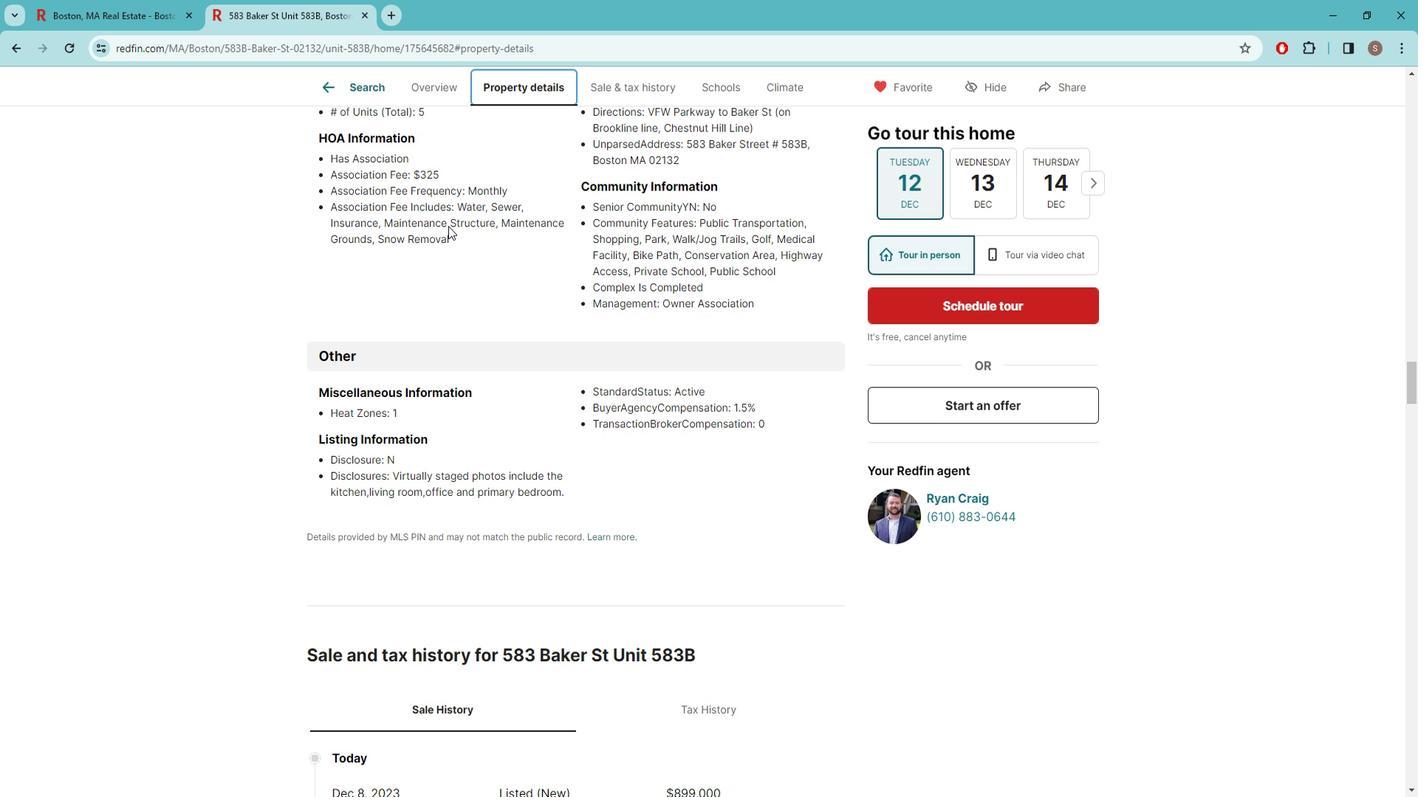 
Action: Mouse moved to (448, 217)
Screenshot: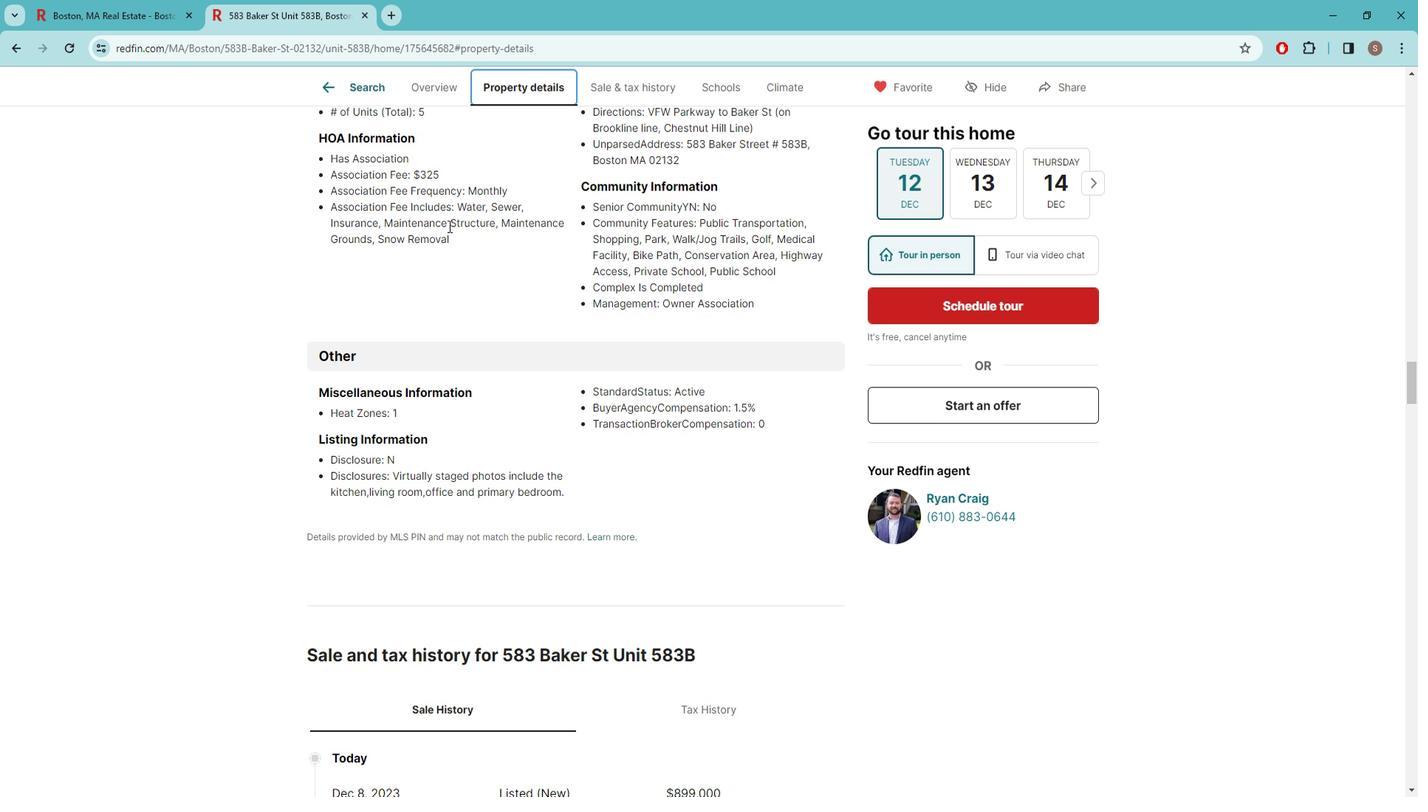 
Action: Mouse scrolled (448, 217) with delta (0, 0)
Screenshot: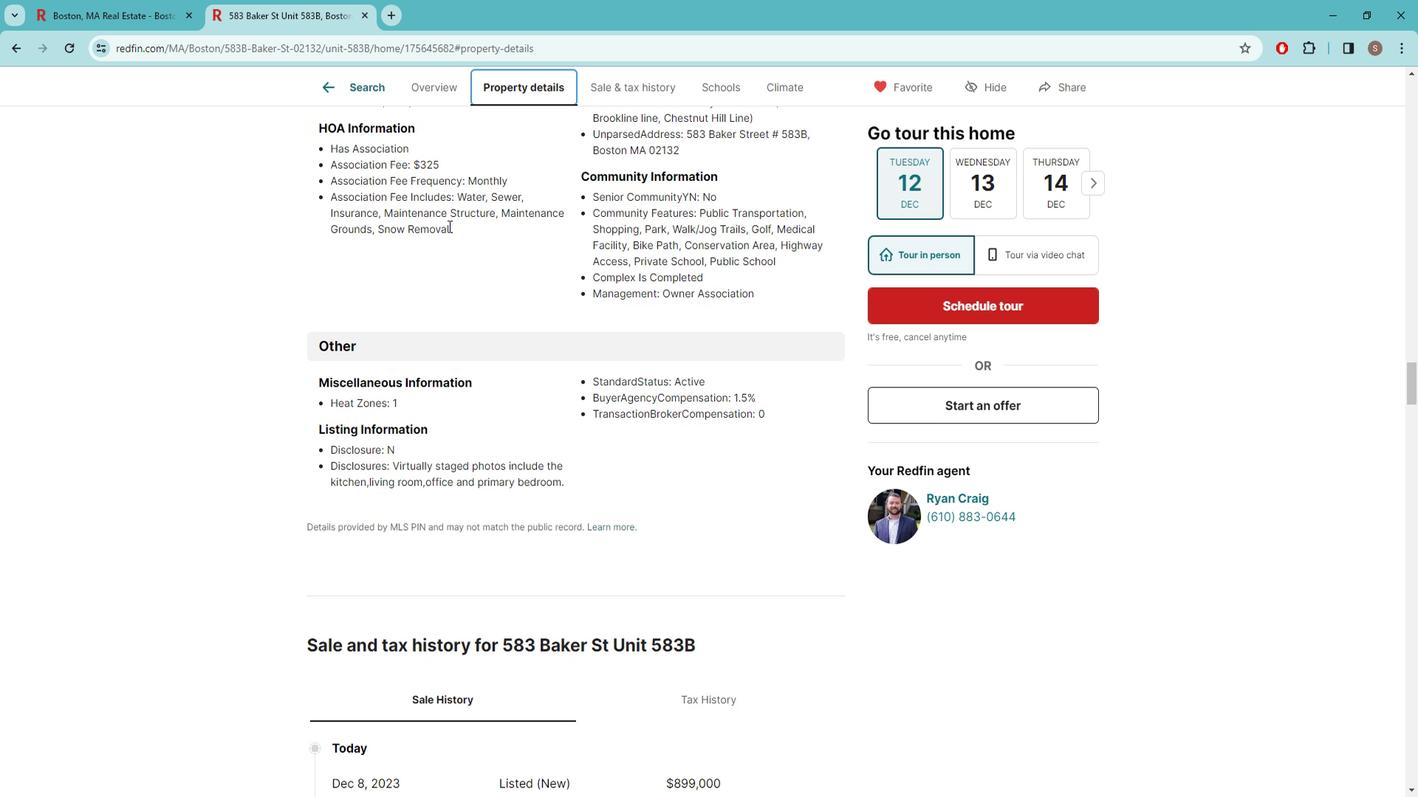 
Action: Mouse scrolled (448, 217) with delta (0, 0)
Screenshot: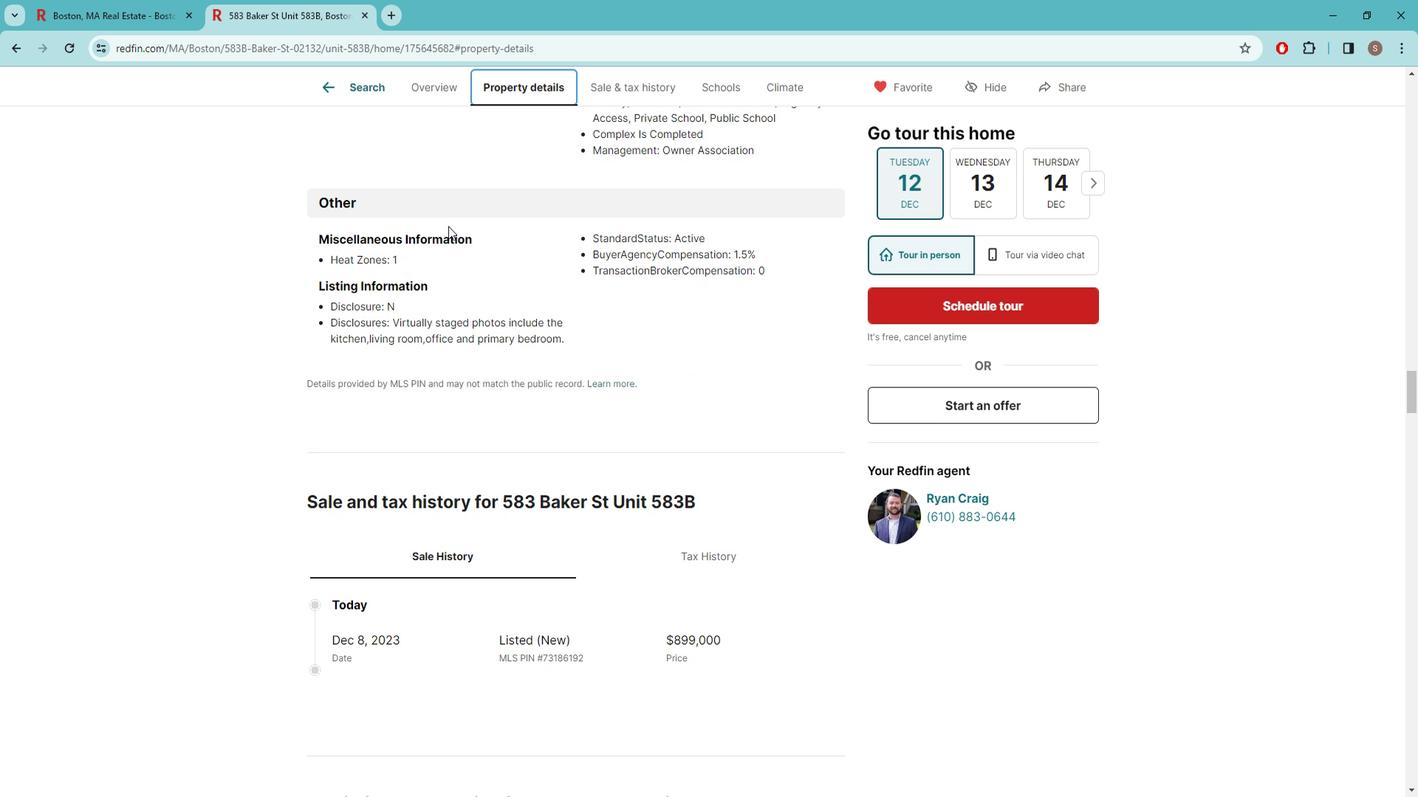 
Action: Mouse scrolled (448, 217) with delta (0, 0)
Screenshot: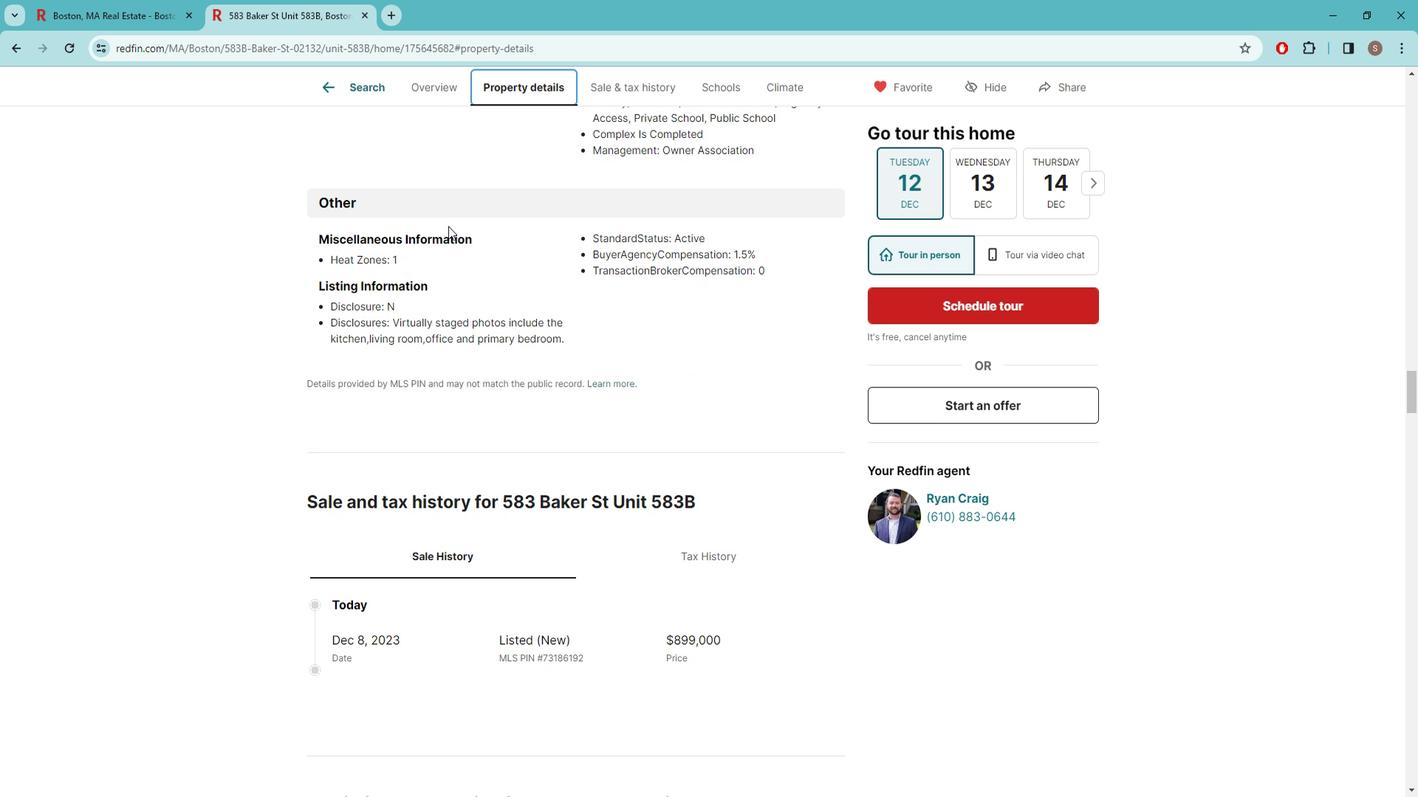 
Action: Mouse scrolled (448, 217) with delta (0, 0)
Screenshot: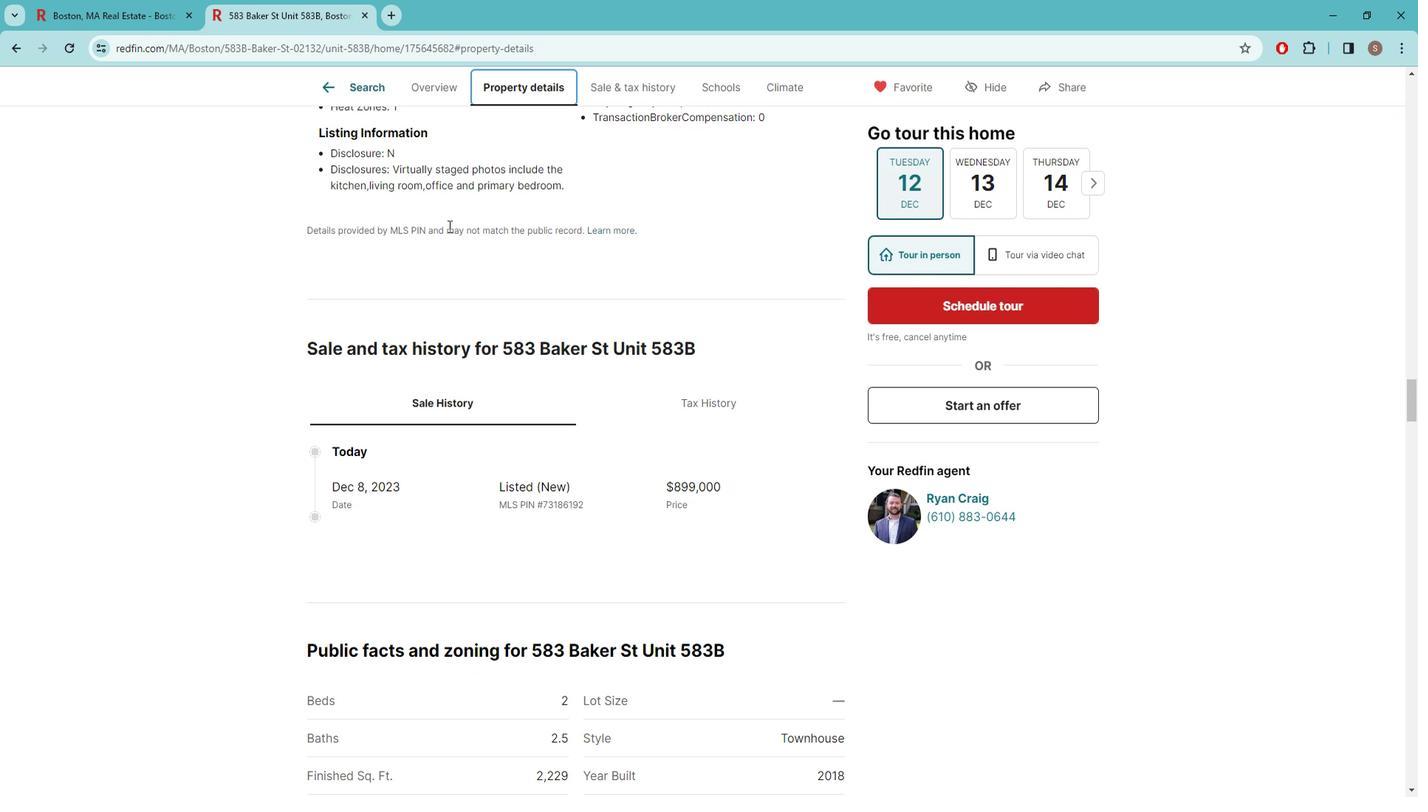 
Action: Mouse scrolled (448, 217) with delta (0, 0)
Screenshot: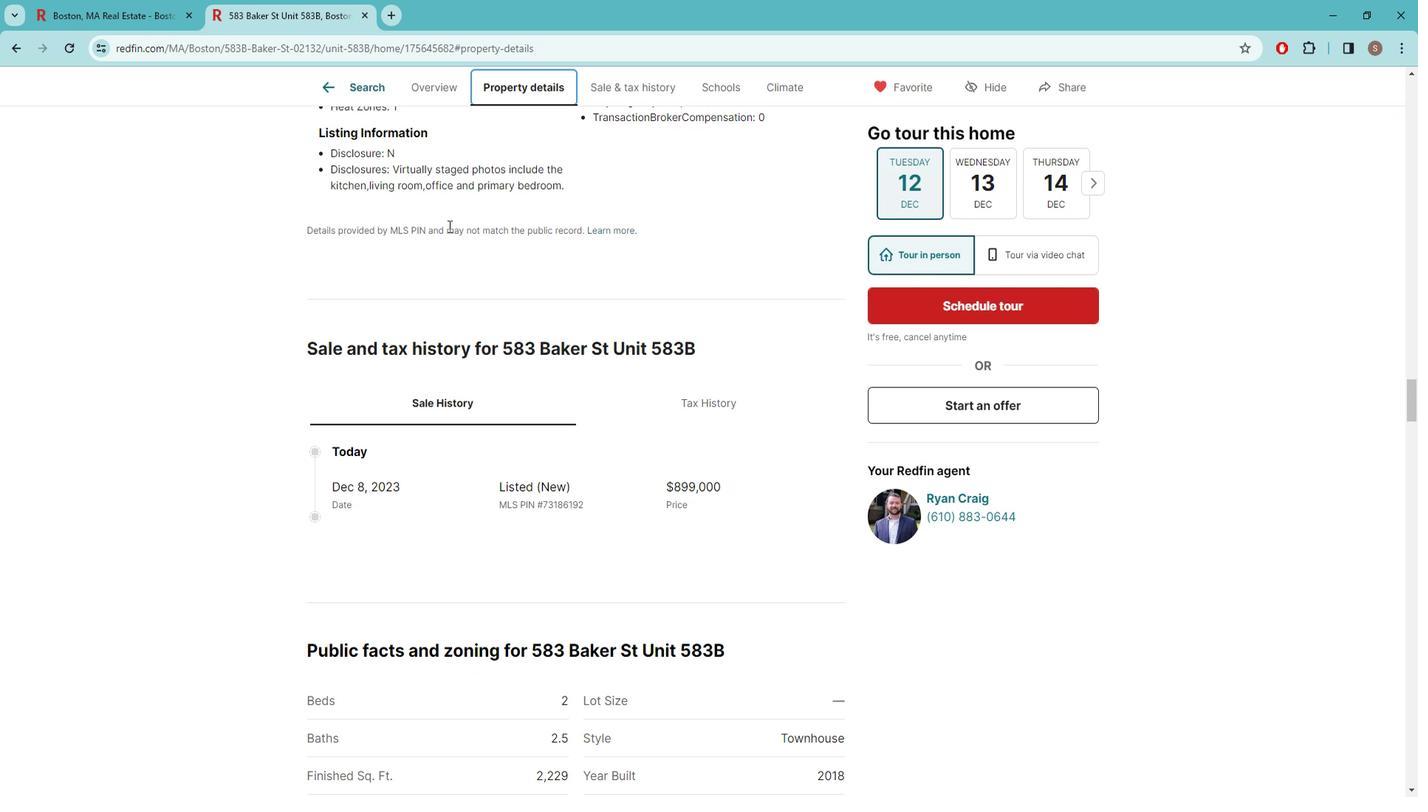 
Action: Mouse scrolled (448, 217) with delta (0, 0)
Screenshot: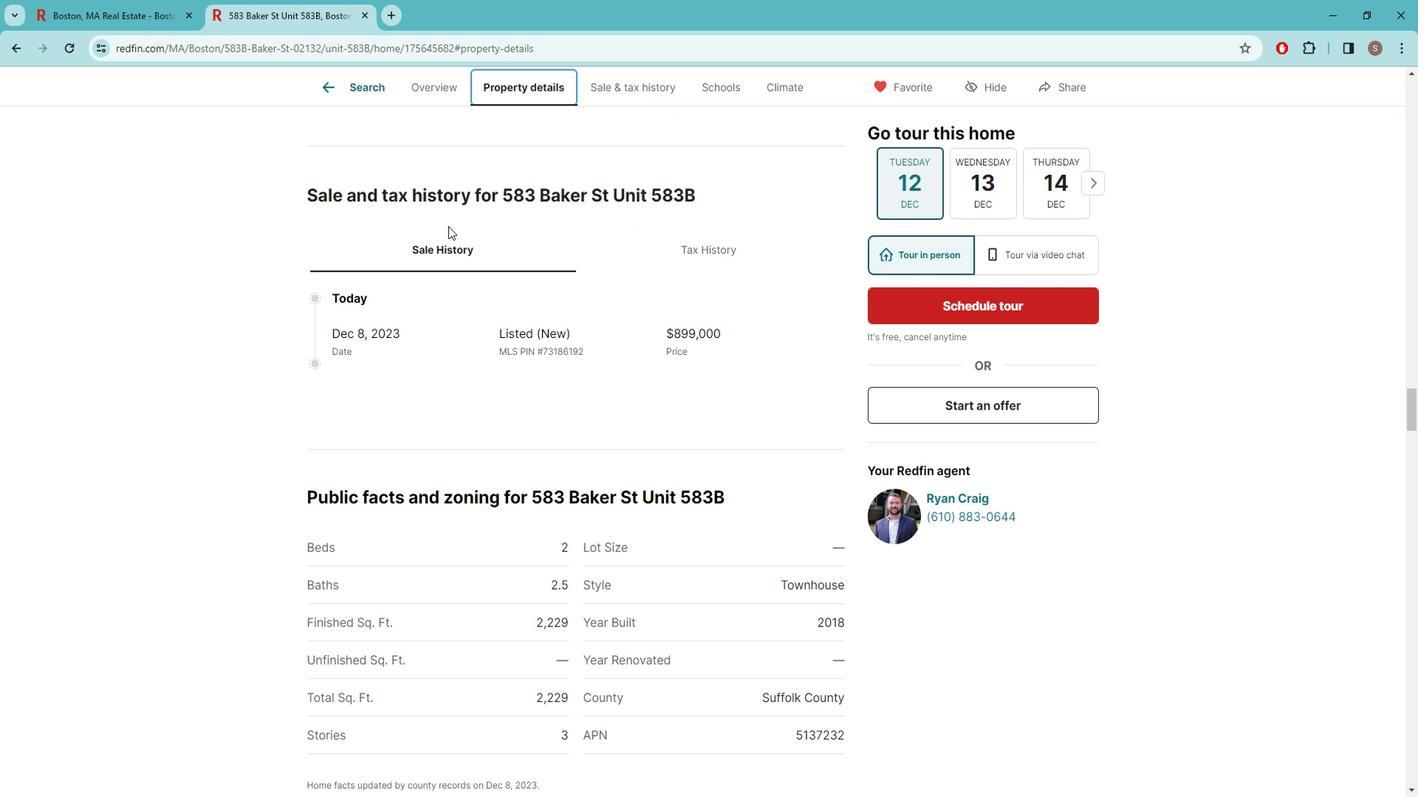 
Action: Mouse scrolled (448, 217) with delta (0, 0)
Screenshot: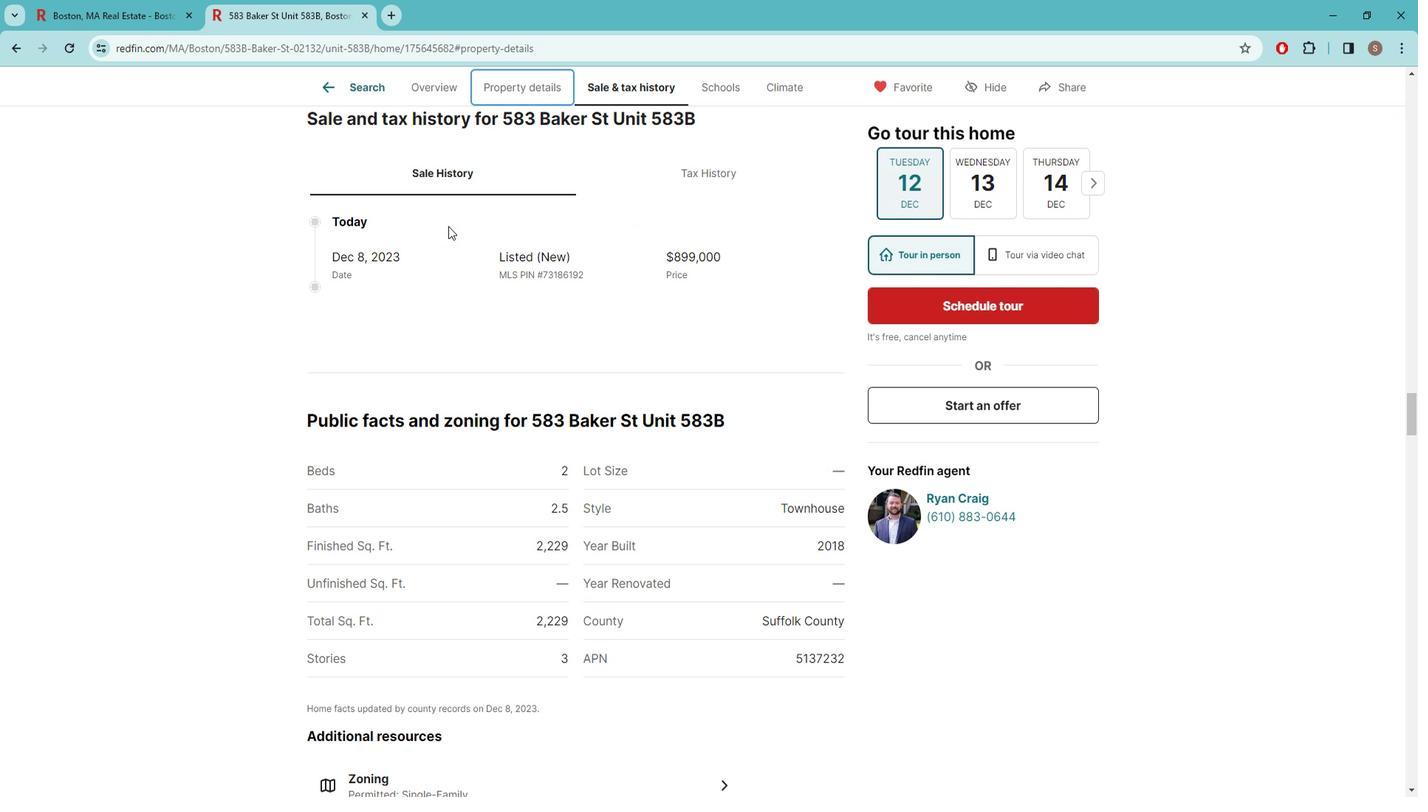 
Action: Mouse scrolled (448, 217) with delta (0, 0)
Screenshot: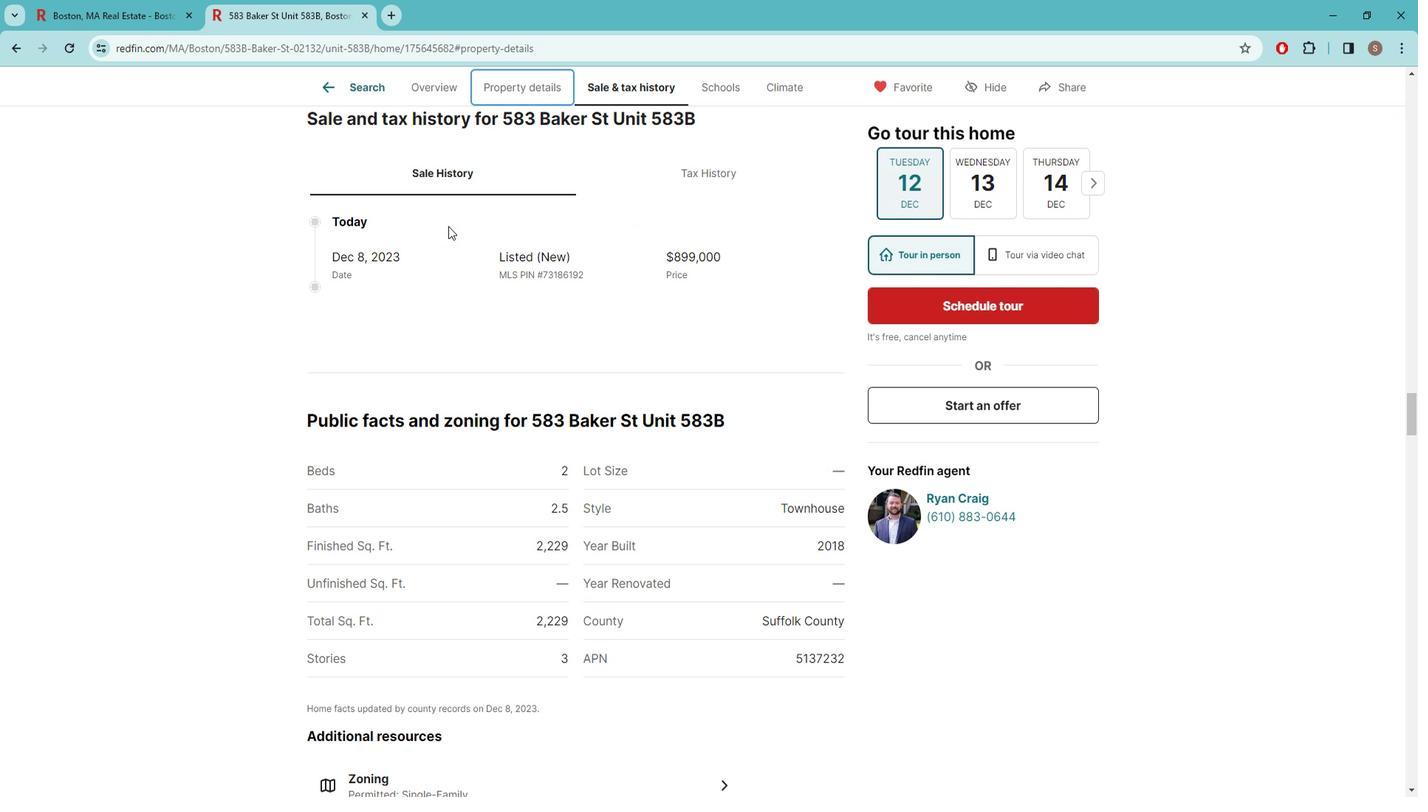 
Action: Mouse scrolled (448, 217) with delta (0, 0)
Screenshot: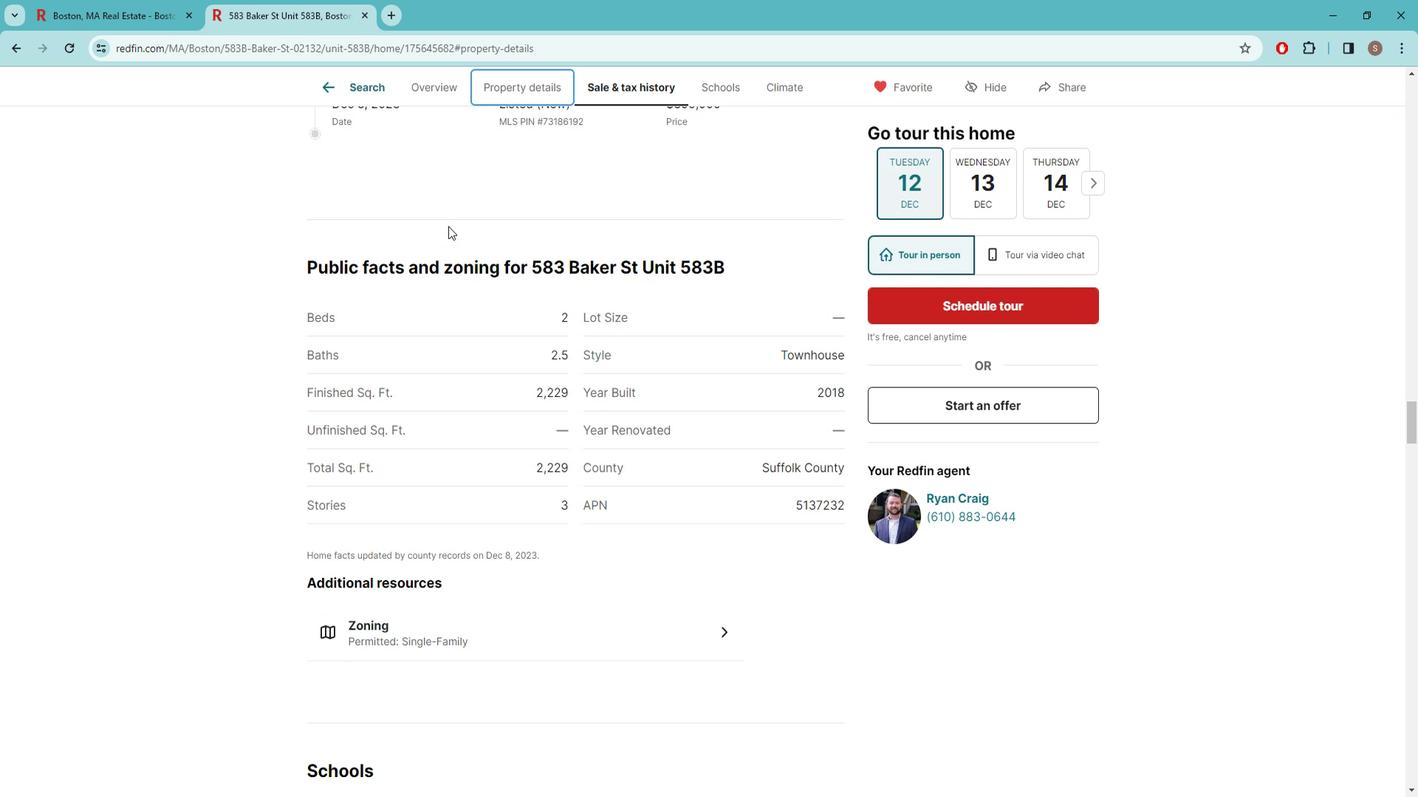 
Action: Mouse scrolled (448, 217) with delta (0, 0)
Screenshot: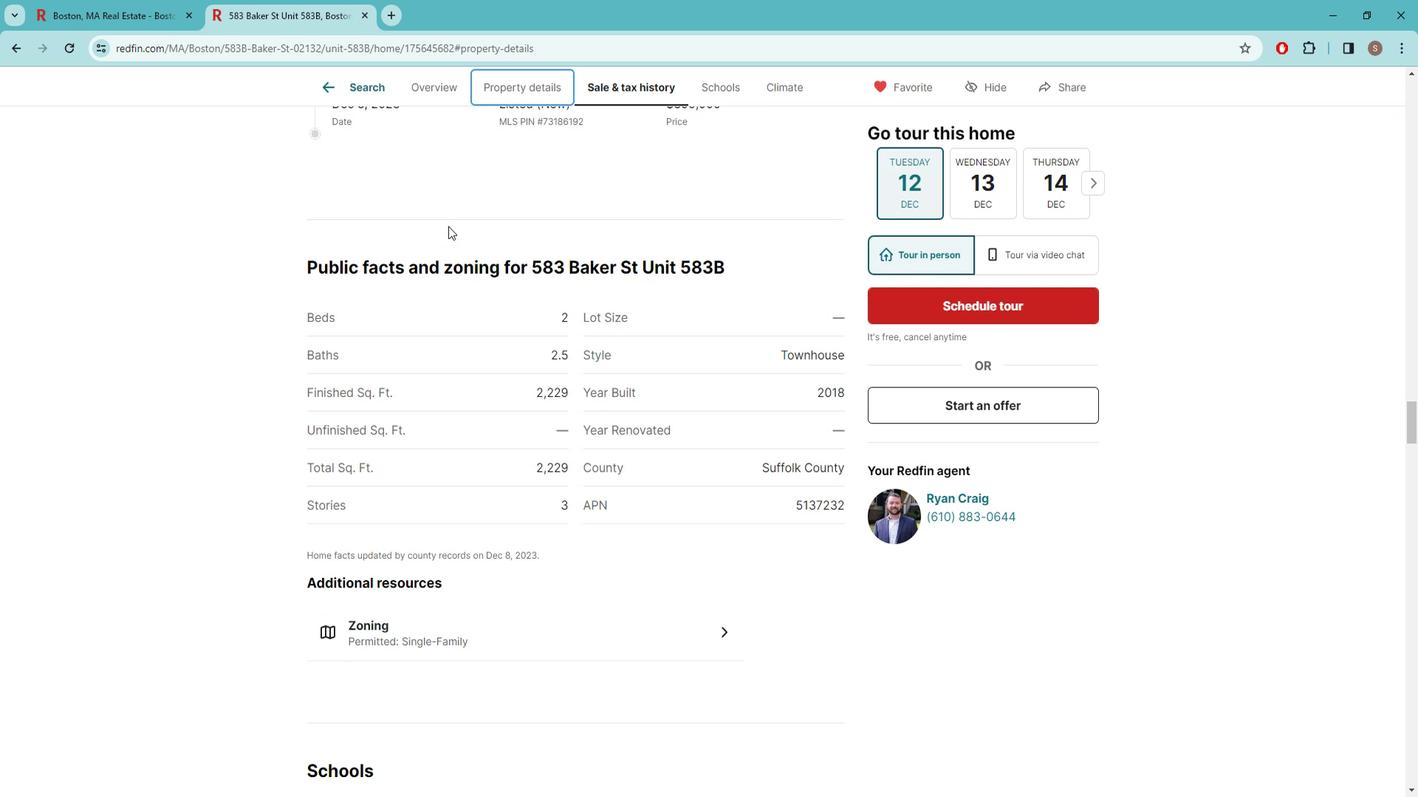 
Action: Mouse scrolled (448, 217) with delta (0, 0)
Screenshot: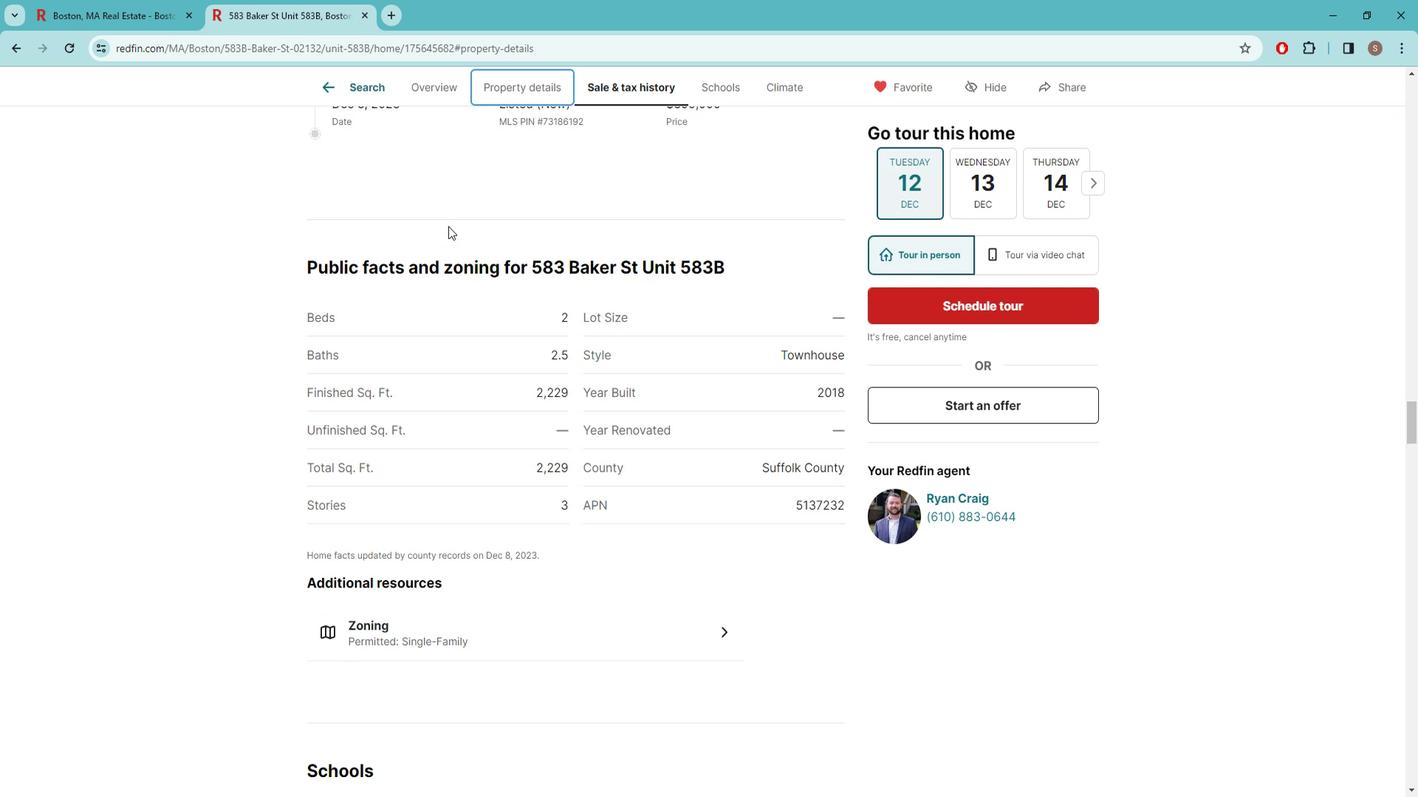 
Action: Mouse scrolled (448, 217) with delta (0, 0)
Screenshot: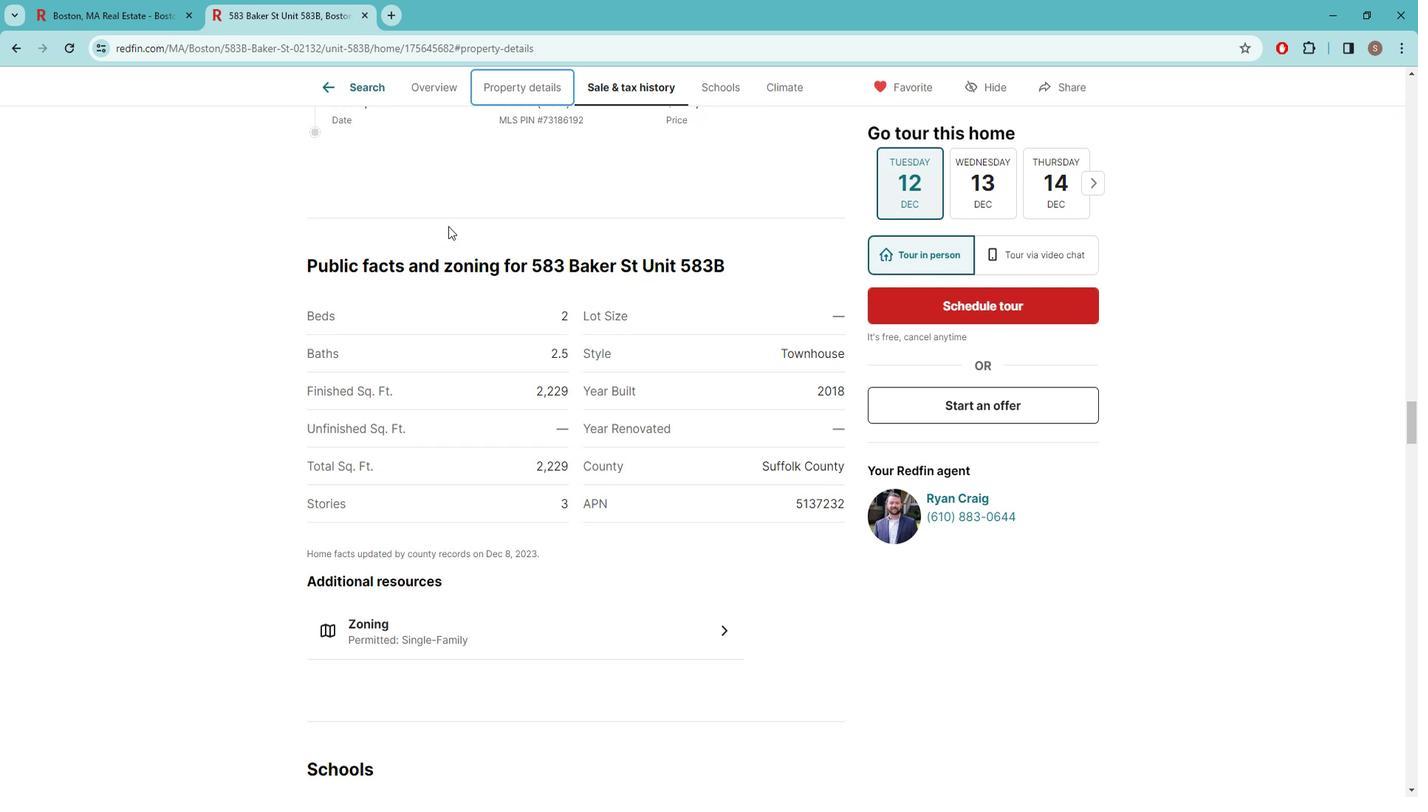 
Action: Mouse scrolled (448, 217) with delta (0, 0)
Screenshot: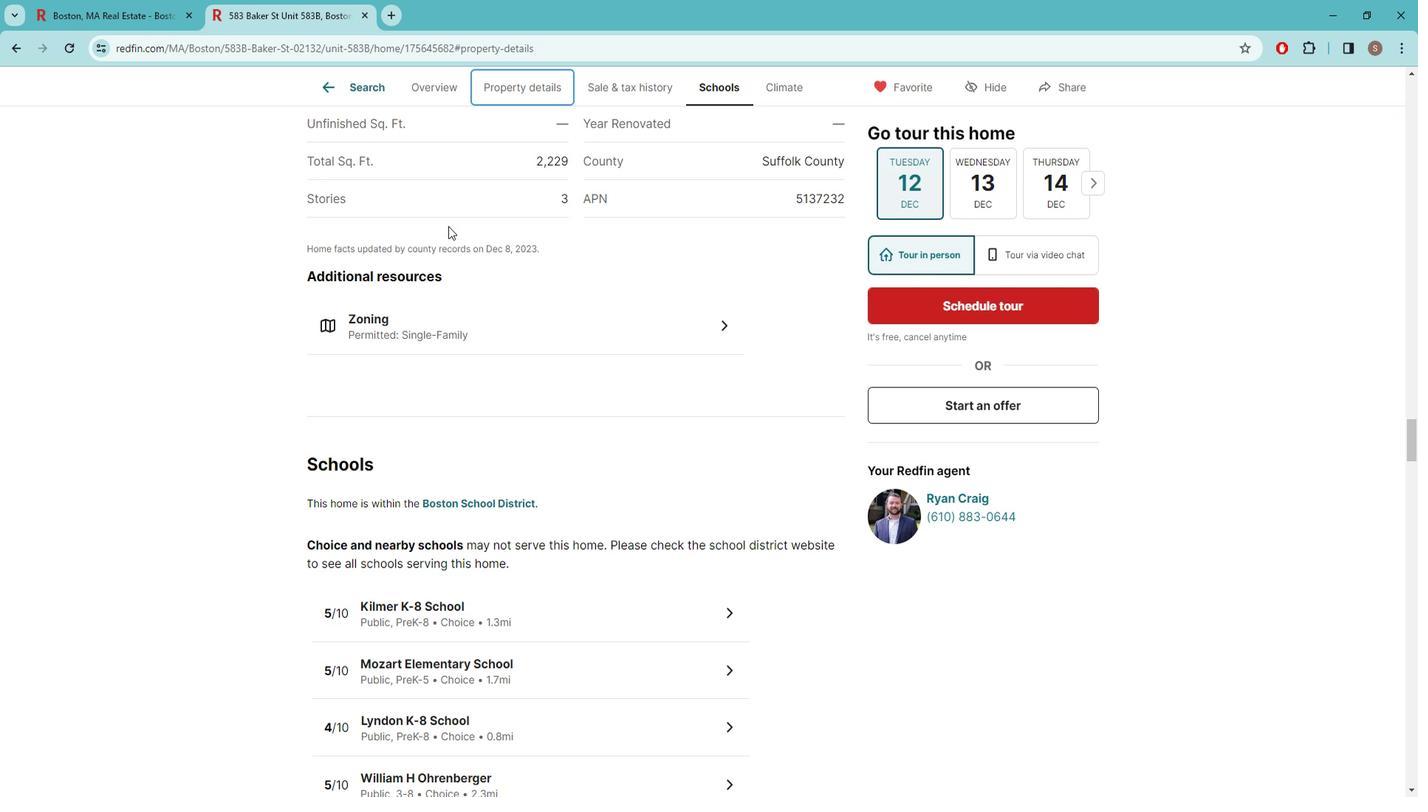
Action: Mouse scrolled (448, 217) with delta (0, 0)
Screenshot: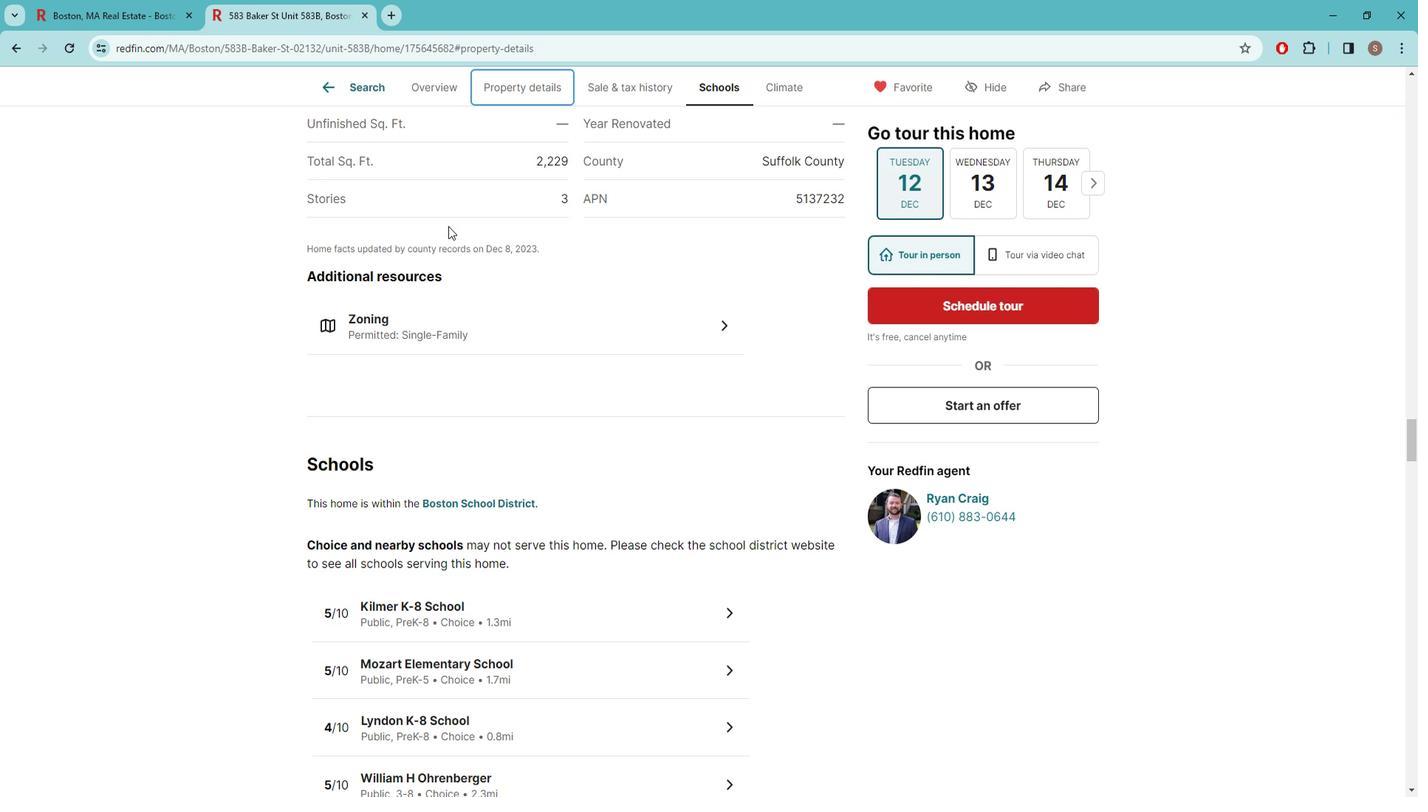 
Action: Mouse scrolled (448, 217) with delta (0, 0)
Screenshot: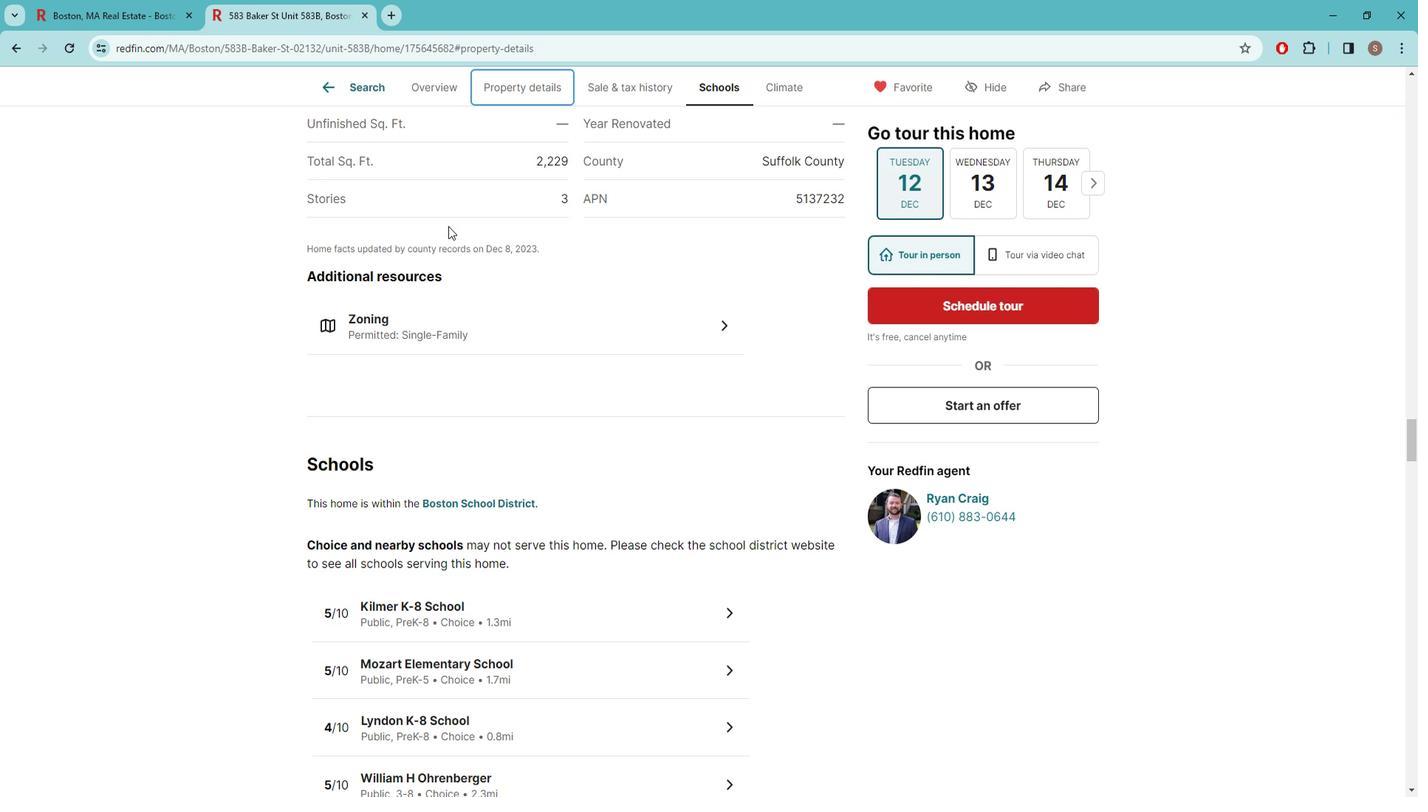 
Action: Mouse scrolled (448, 217) with delta (0, 0)
Screenshot: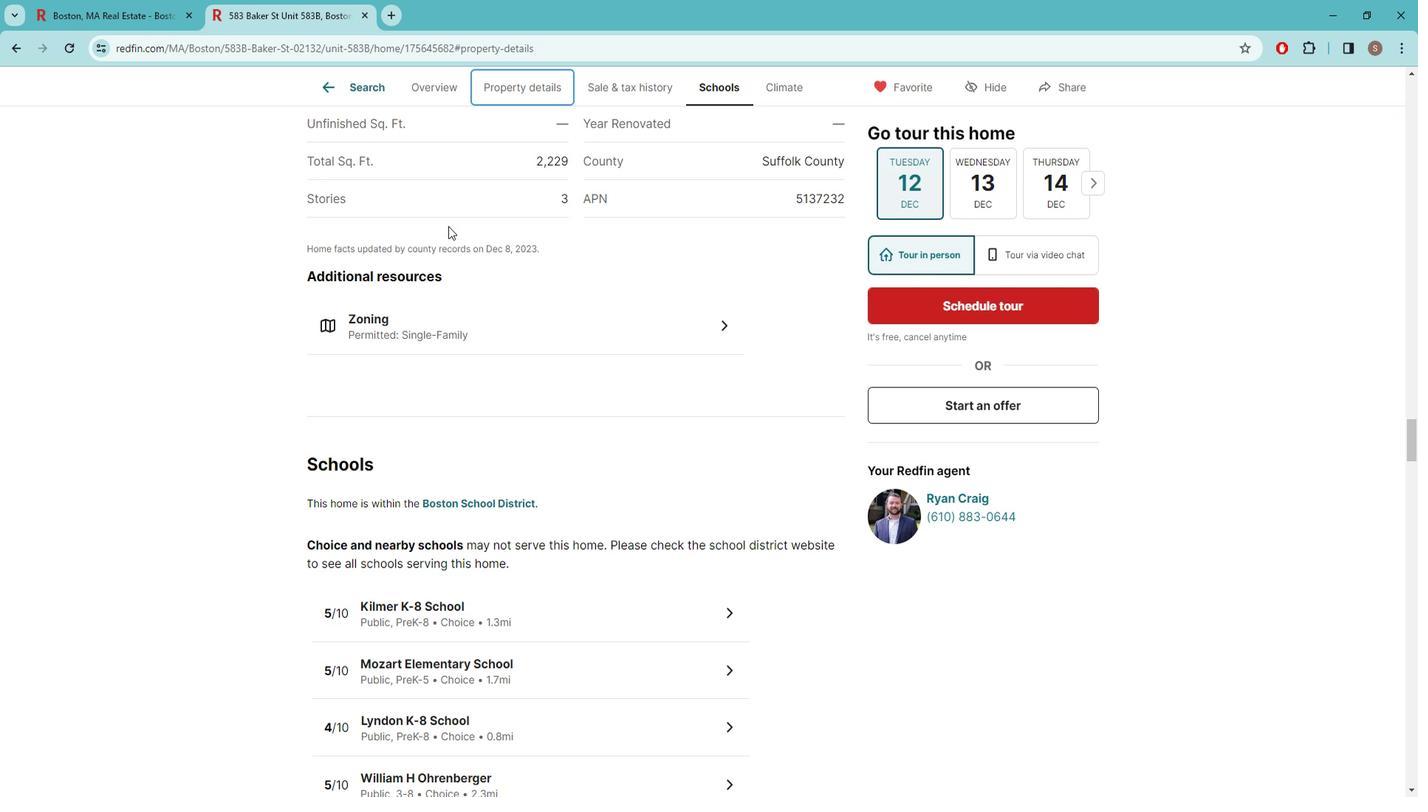 
Action: Mouse scrolled (448, 218) with delta (0, 0)
Screenshot: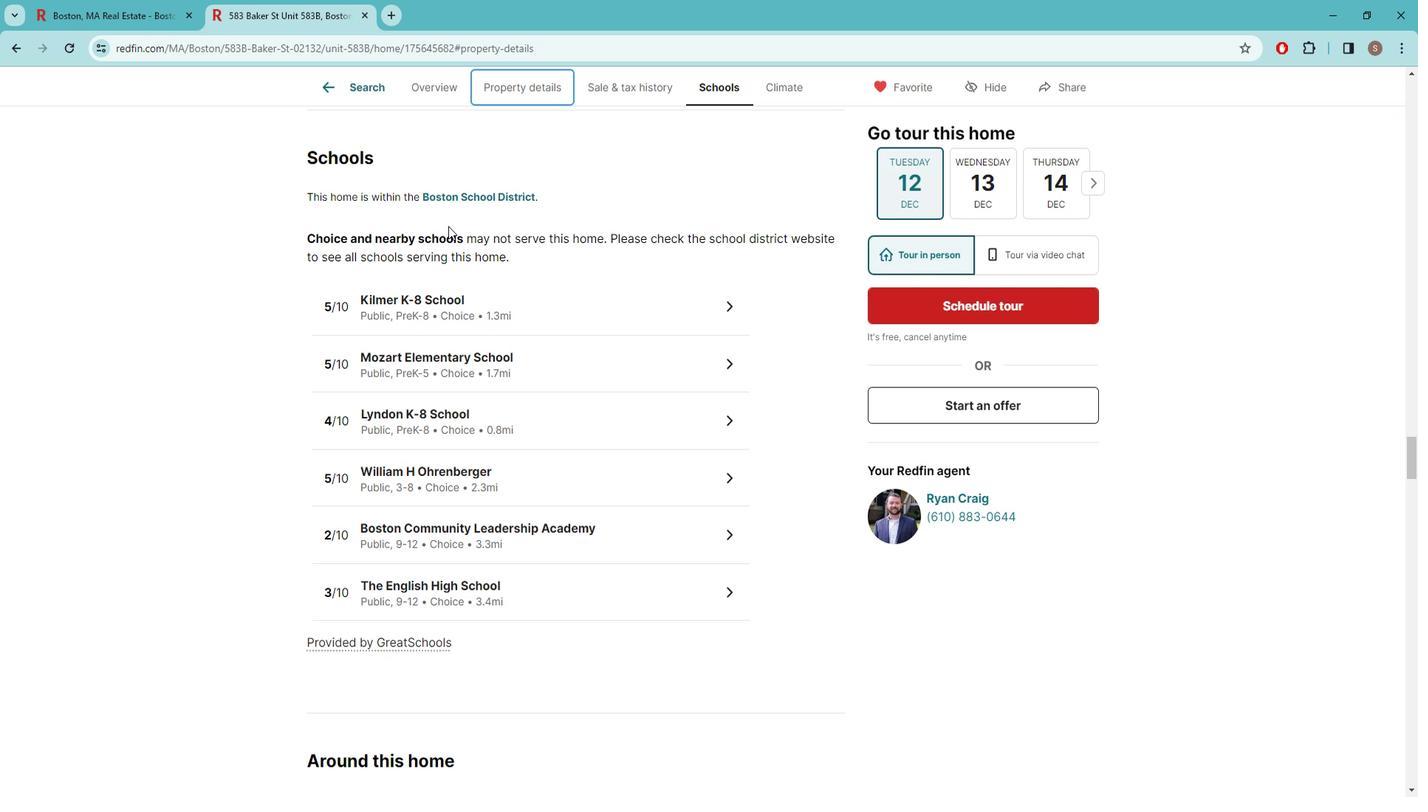 
Action: Mouse scrolled (448, 218) with delta (0, 0)
Screenshot: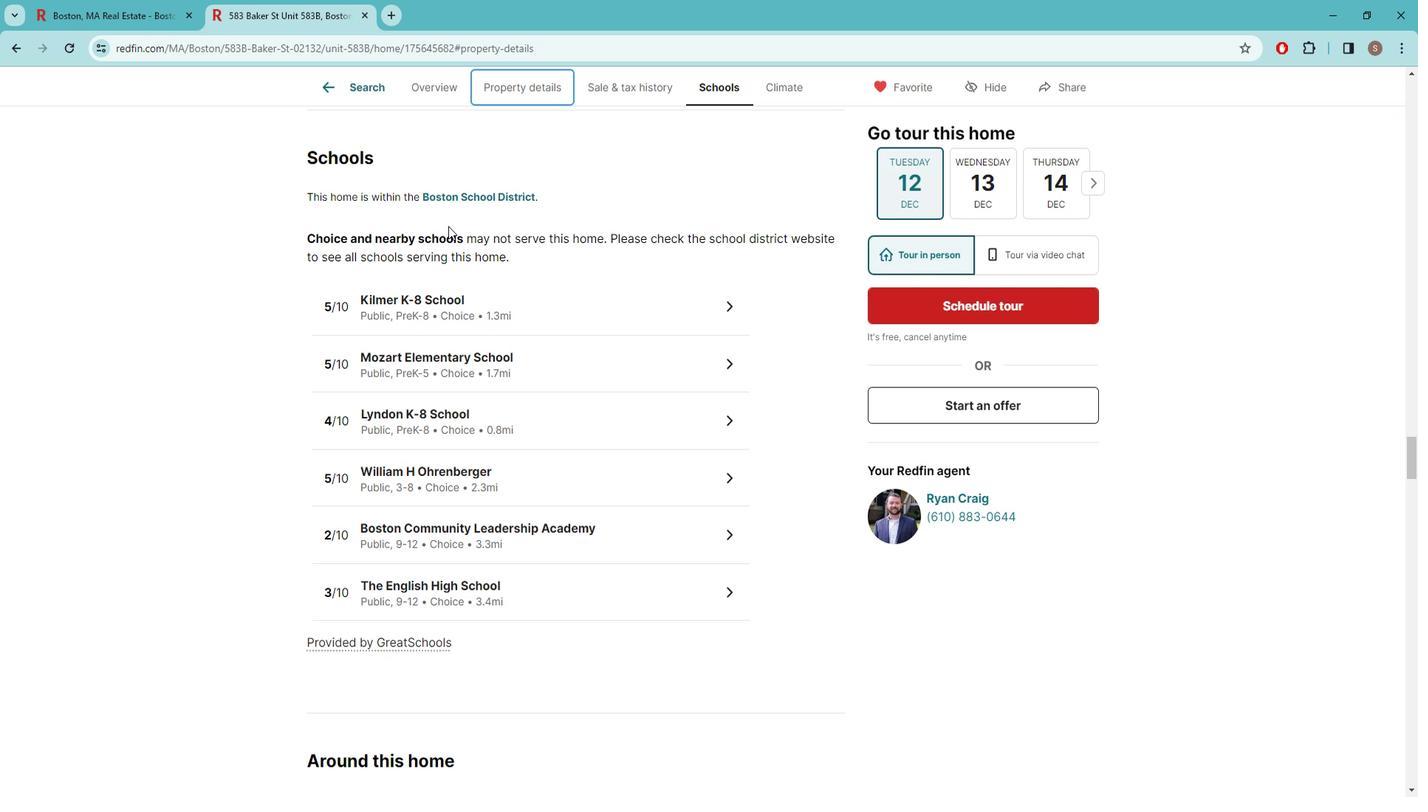 
Action: Mouse scrolled (448, 218) with delta (0, 0)
Screenshot: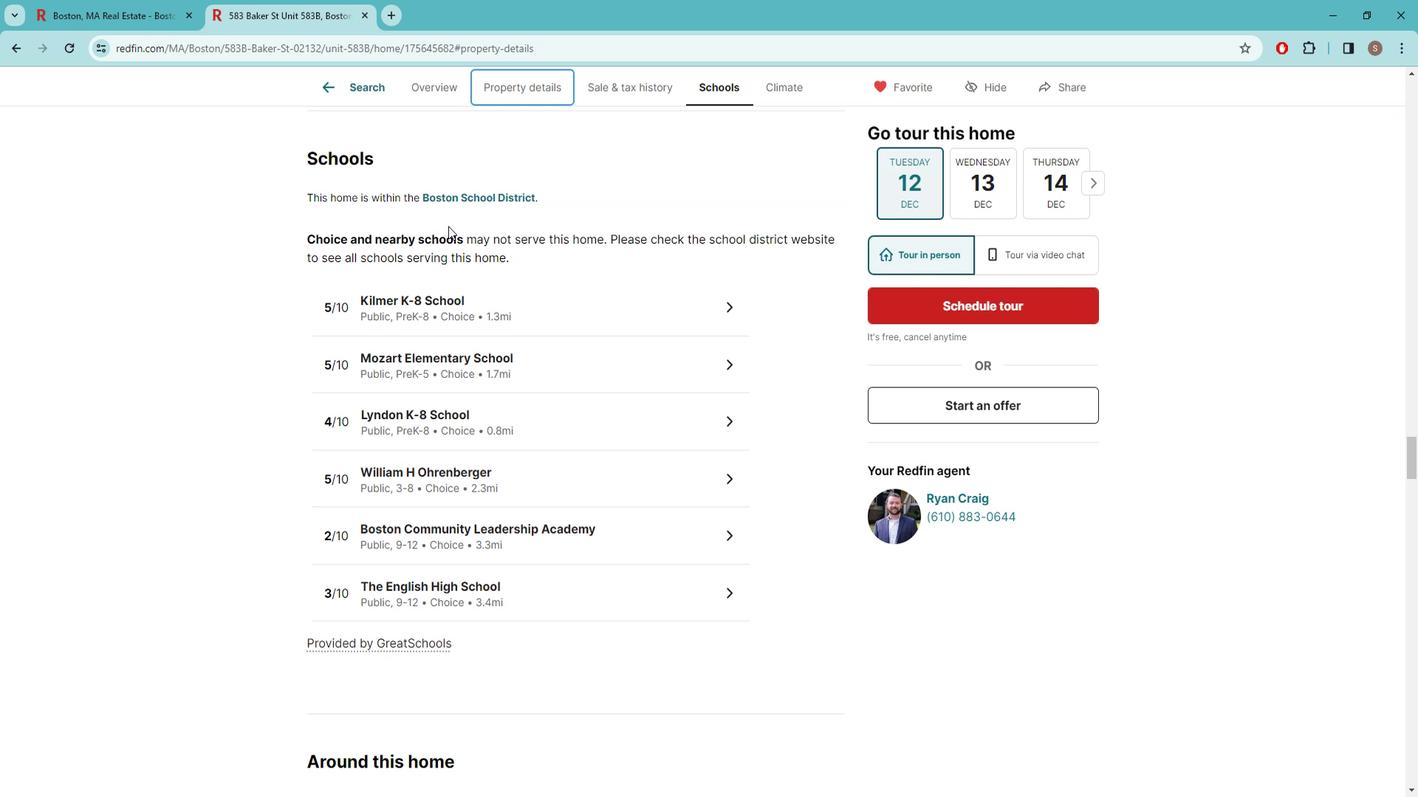
Action: Mouse scrolled (448, 218) with delta (0, 0)
Screenshot: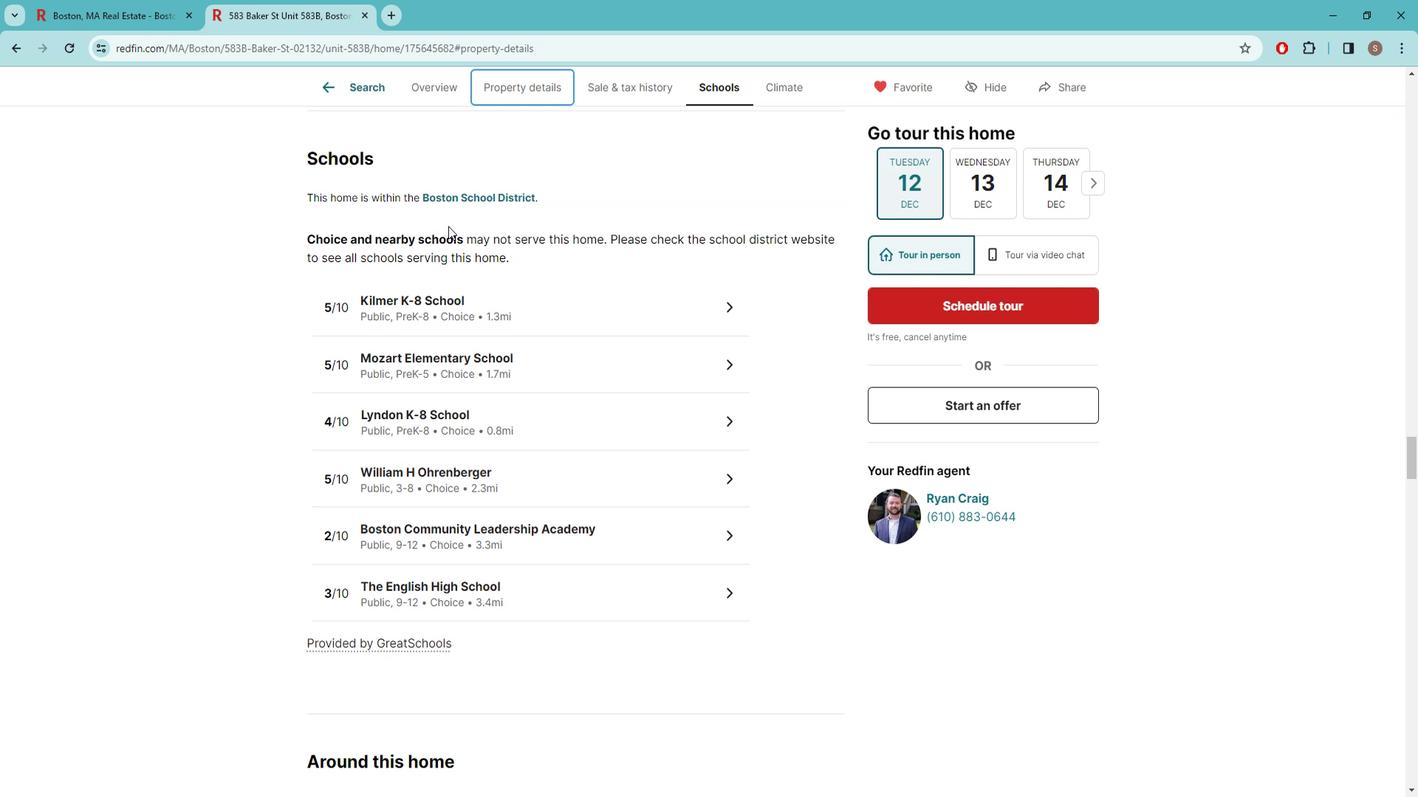 
Action: Mouse scrolled (448, 218) with delta (0, 0)
Screenshot: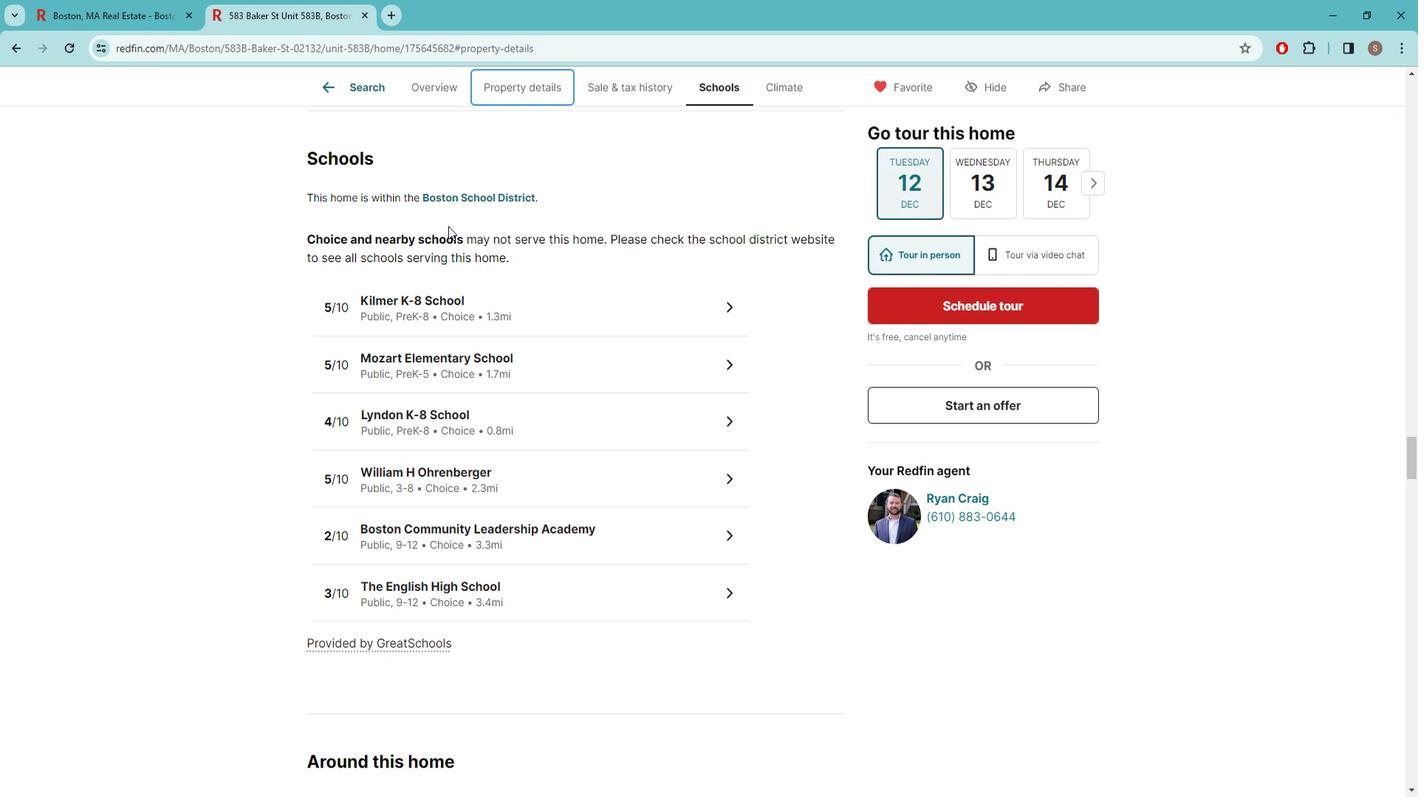 
Action: Mouse scrolled (448, 218) with delta (0, 0)
Screenshot: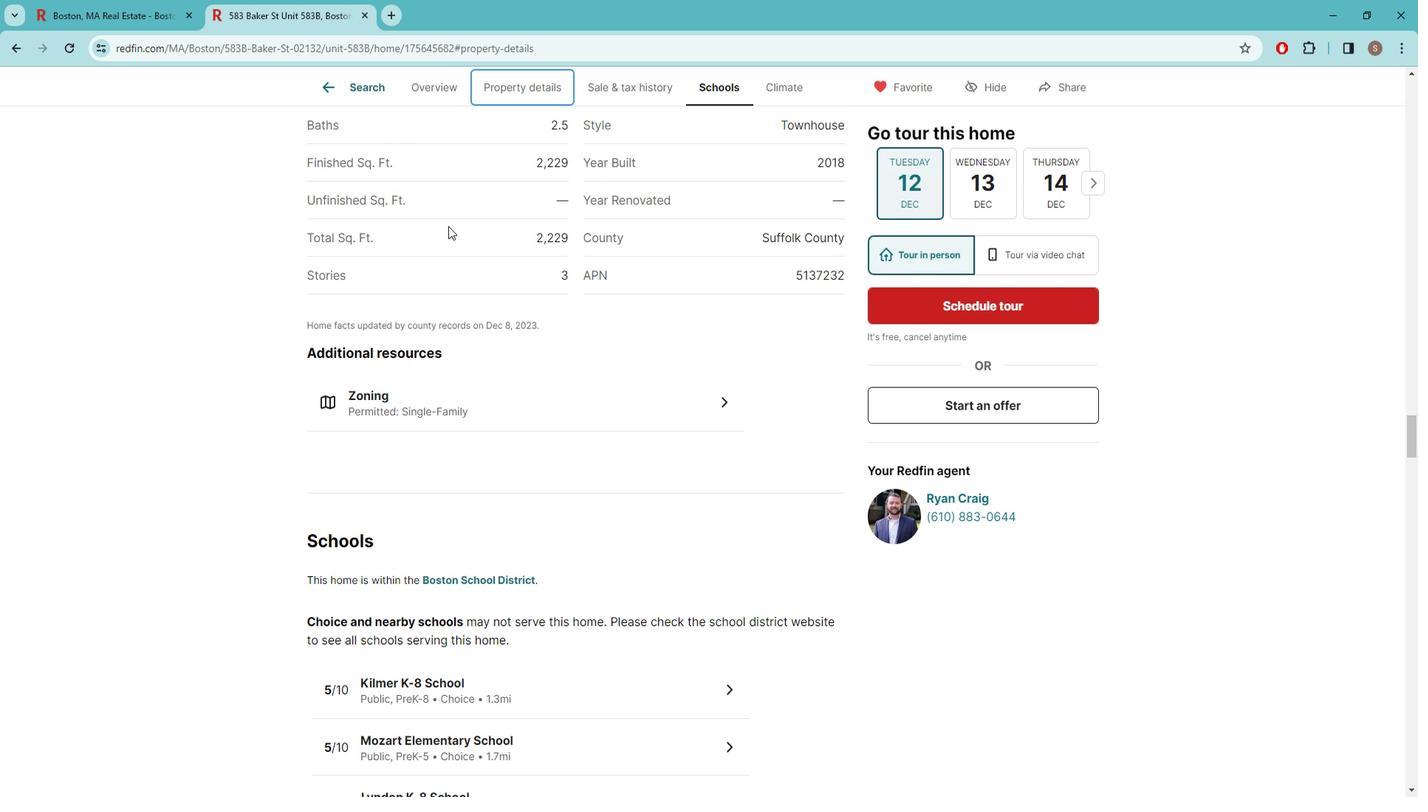 
Action: Mouse scrolled (448, 218) with delta (0, 0)
Screenshot: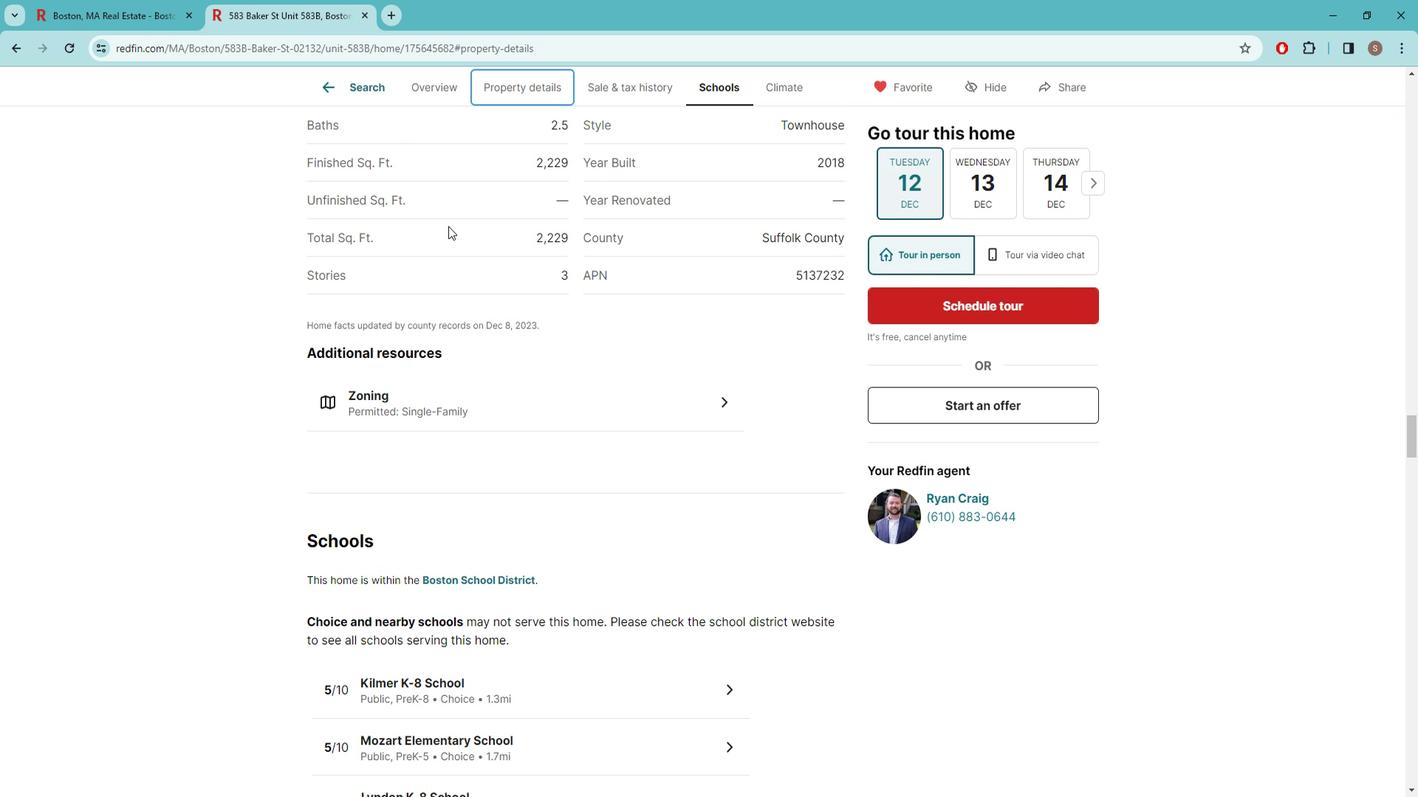
Action: Mouse scrolled (448, 218) with delta (0, 0)
Screenshot: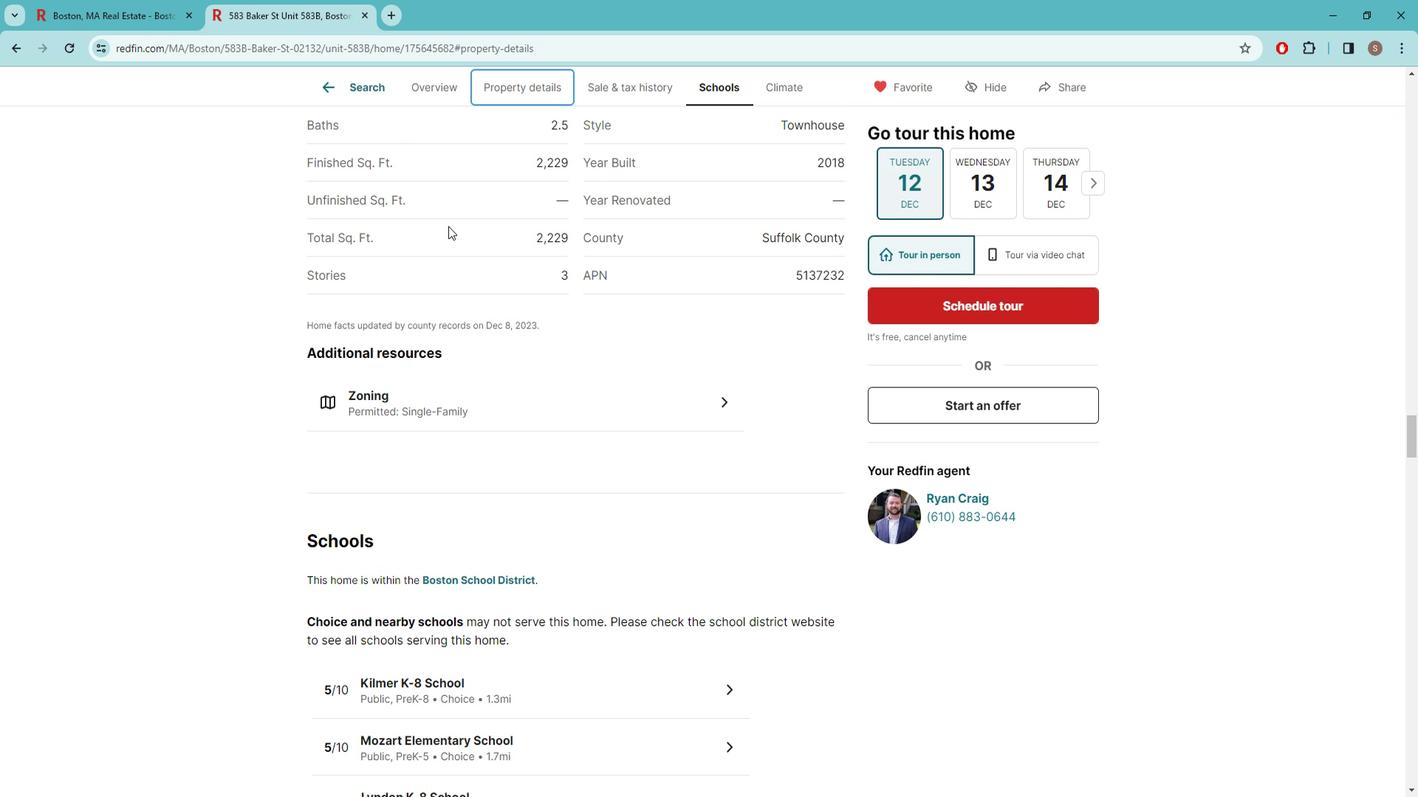 
Action: Mouse scrolled (448, 218) with delta (0, 0)
Screenshot: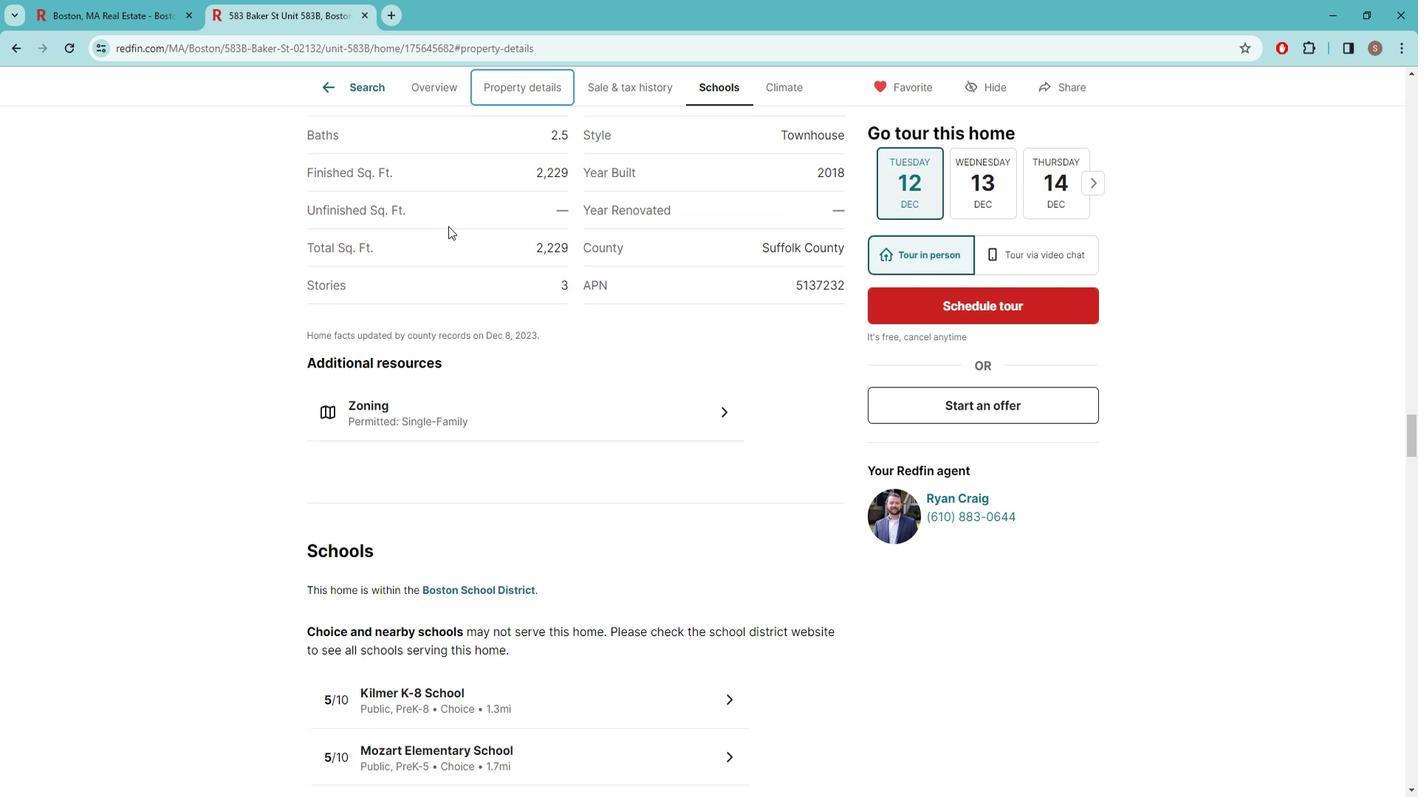 
Action: Mouse scrolled (448, 218) with delta (0, 0)
Screenshot: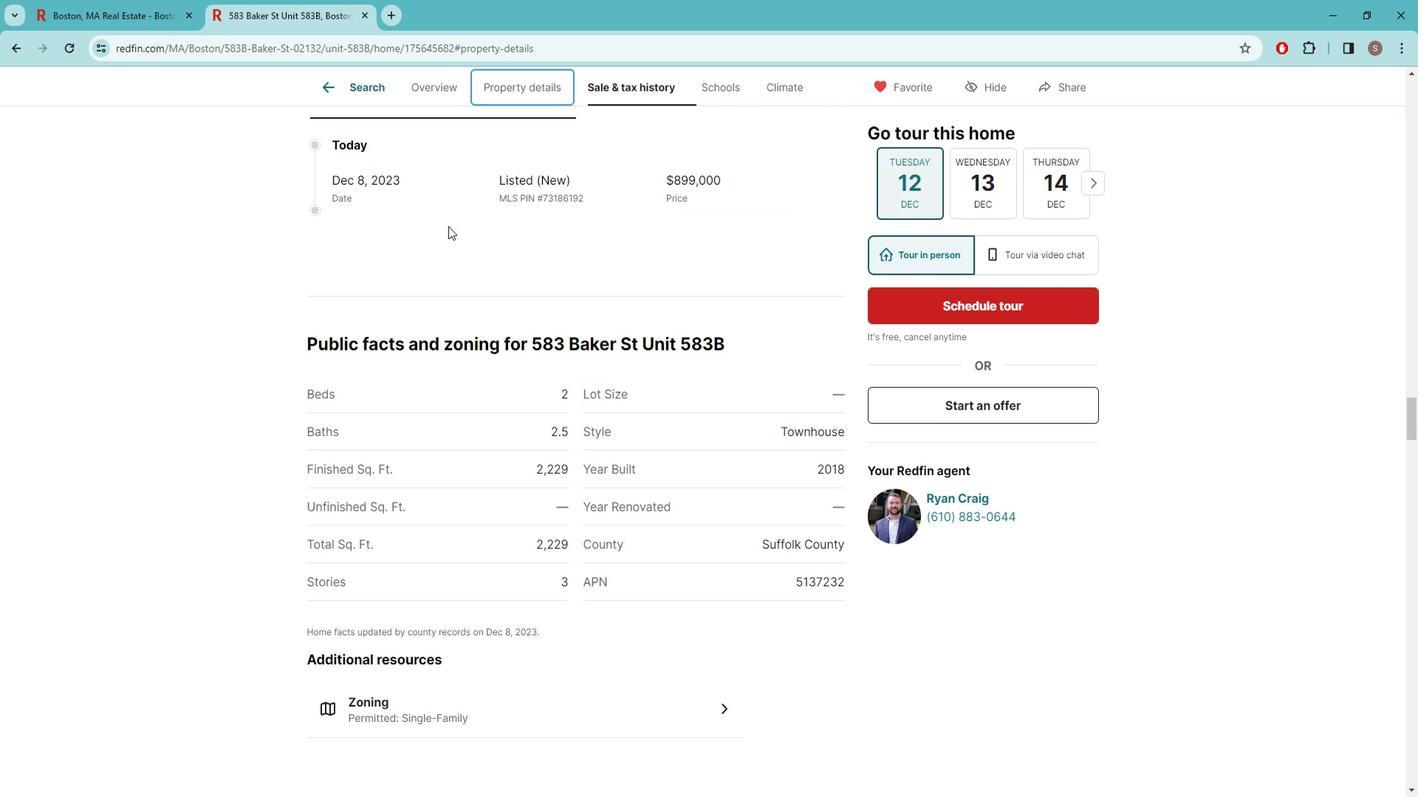 
Action: Mouse scrolled (448, 218) with delta (0, 0)
Screenshot: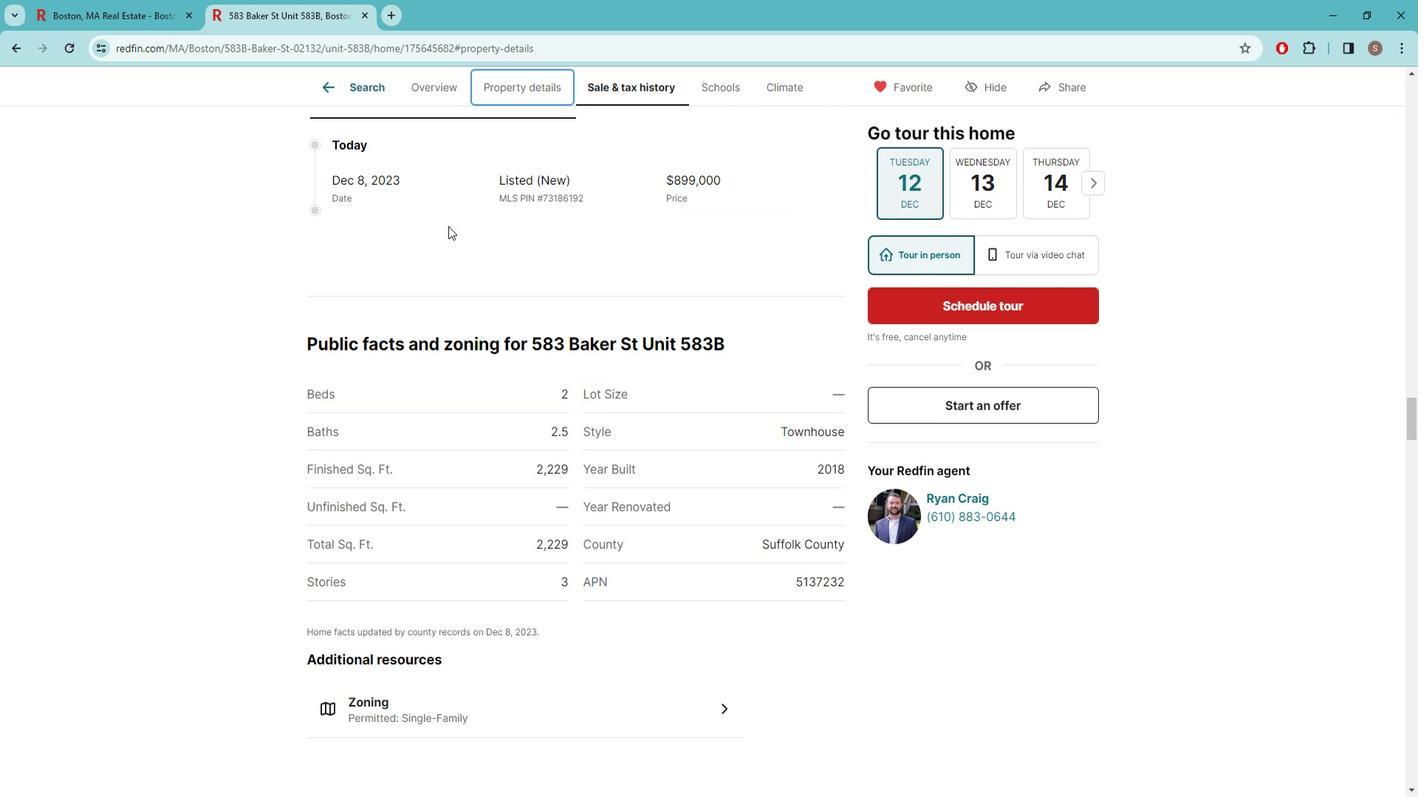 
Action: Mouse scrolled (448, 218) with delta (0, 0)
Screenshot: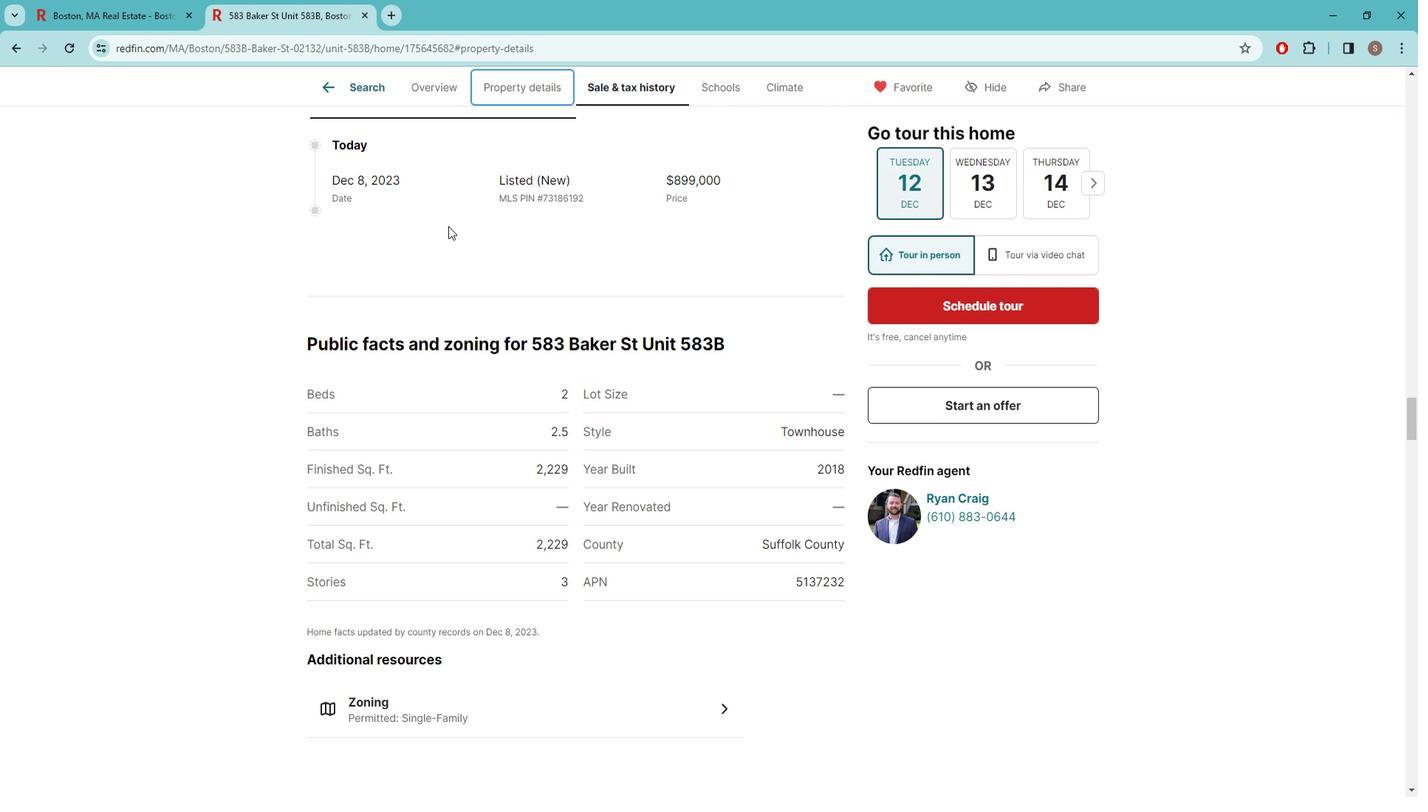 
Action: Mouse scrolled (448, 218) with delta (0, 0)
Screenshot: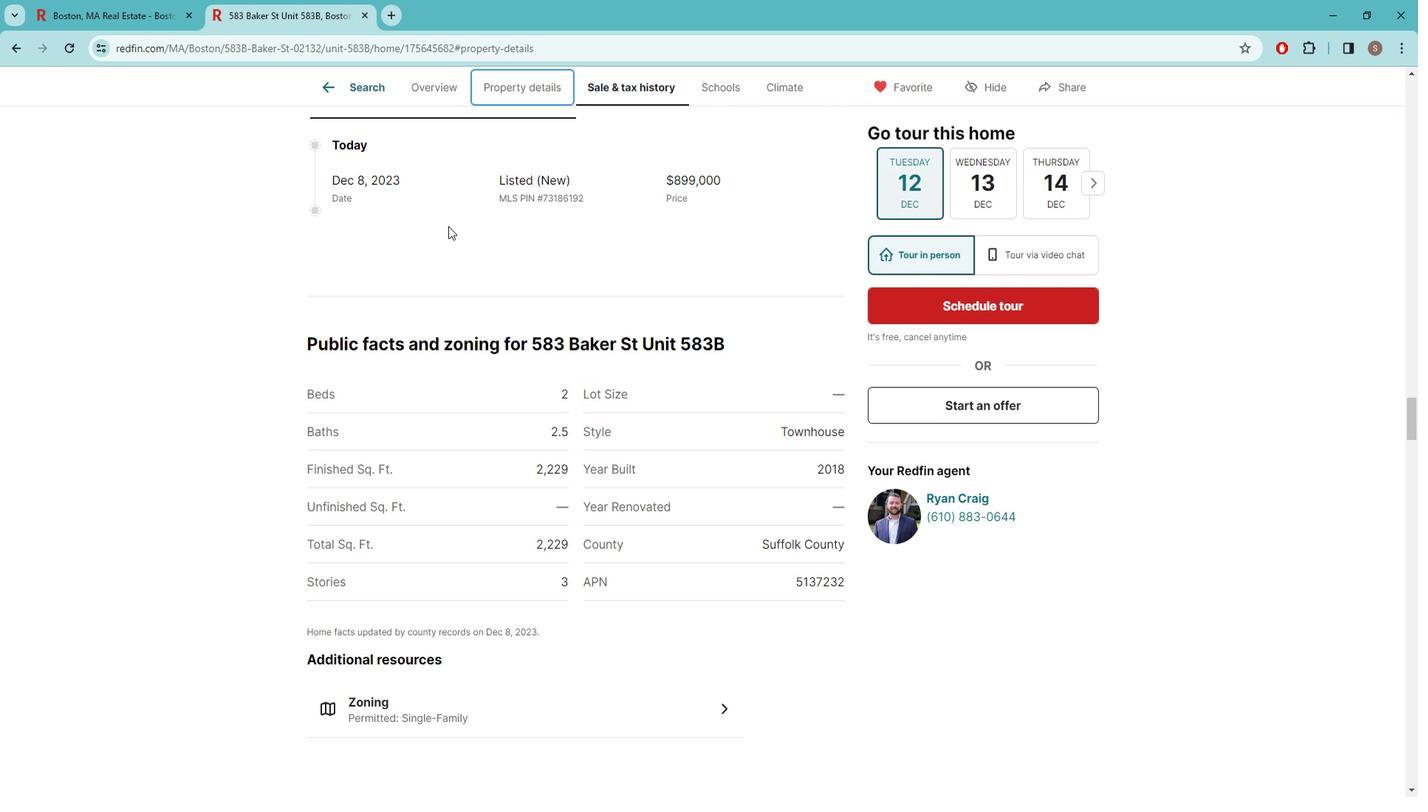 
Action: Mouse scrolled (448, 218) with delta (0, 0)
Screenshot: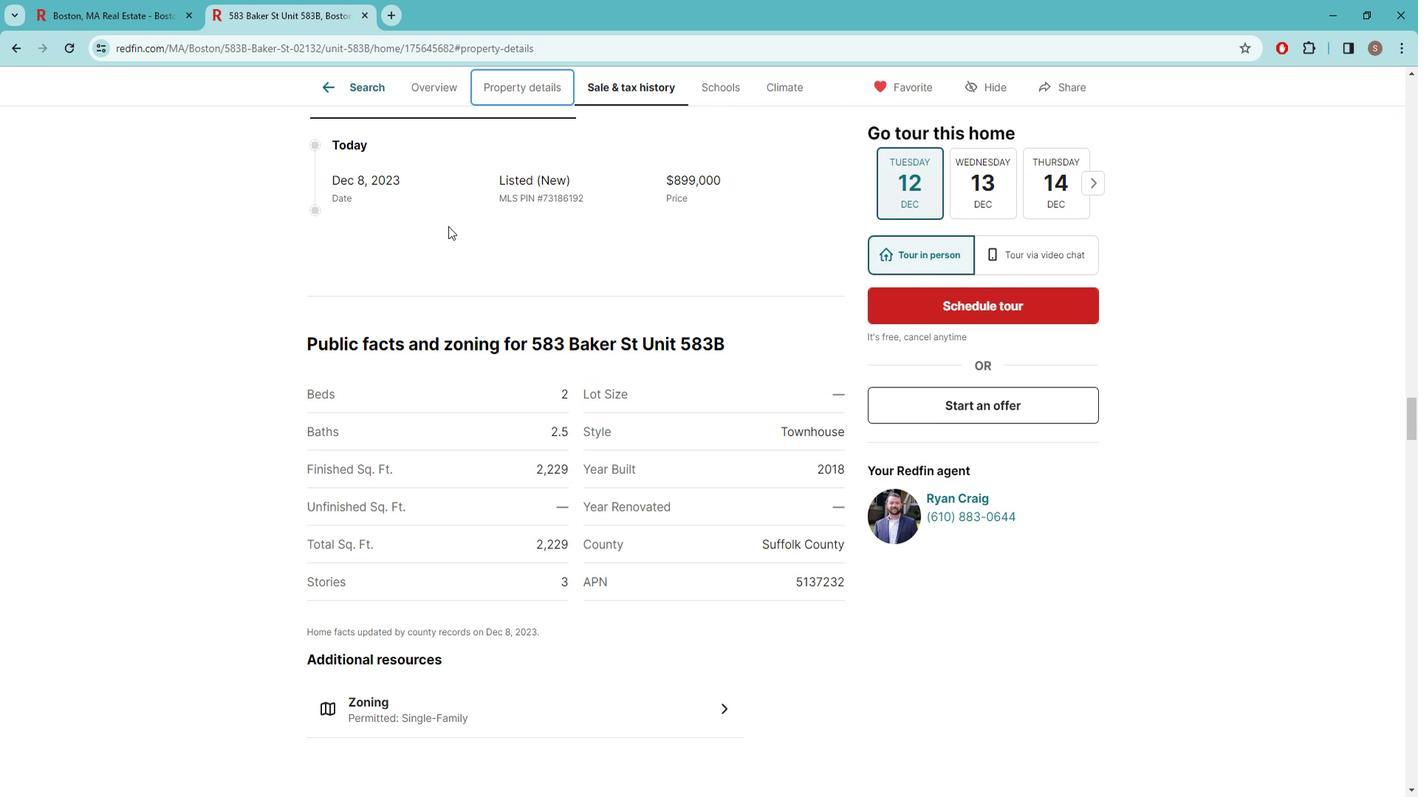 
Action: Mouse scrolled (448, 218) with delta (0, 0)
Screenshot: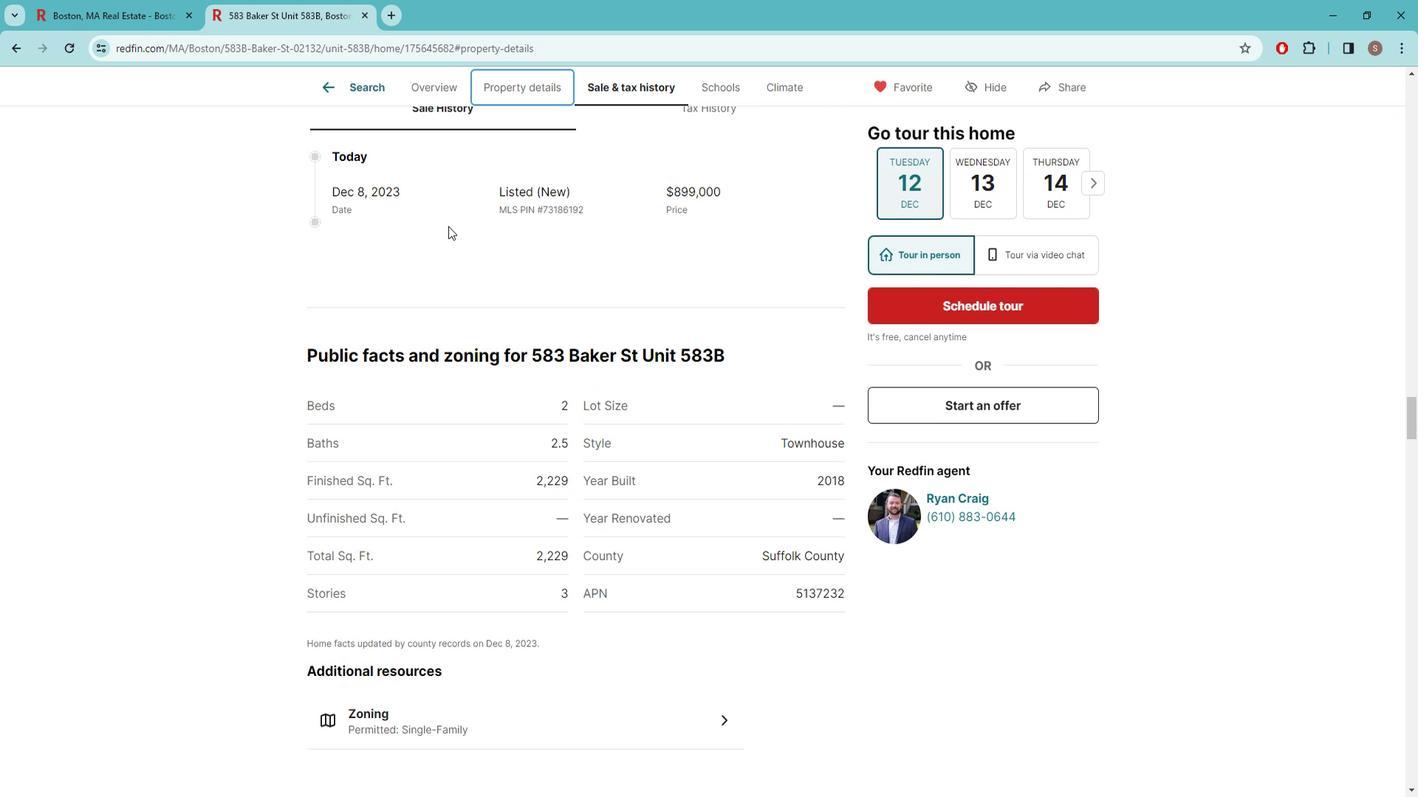 
Action: Mouse scrolled (448, 218) with delta (0, 0)
Screenshot: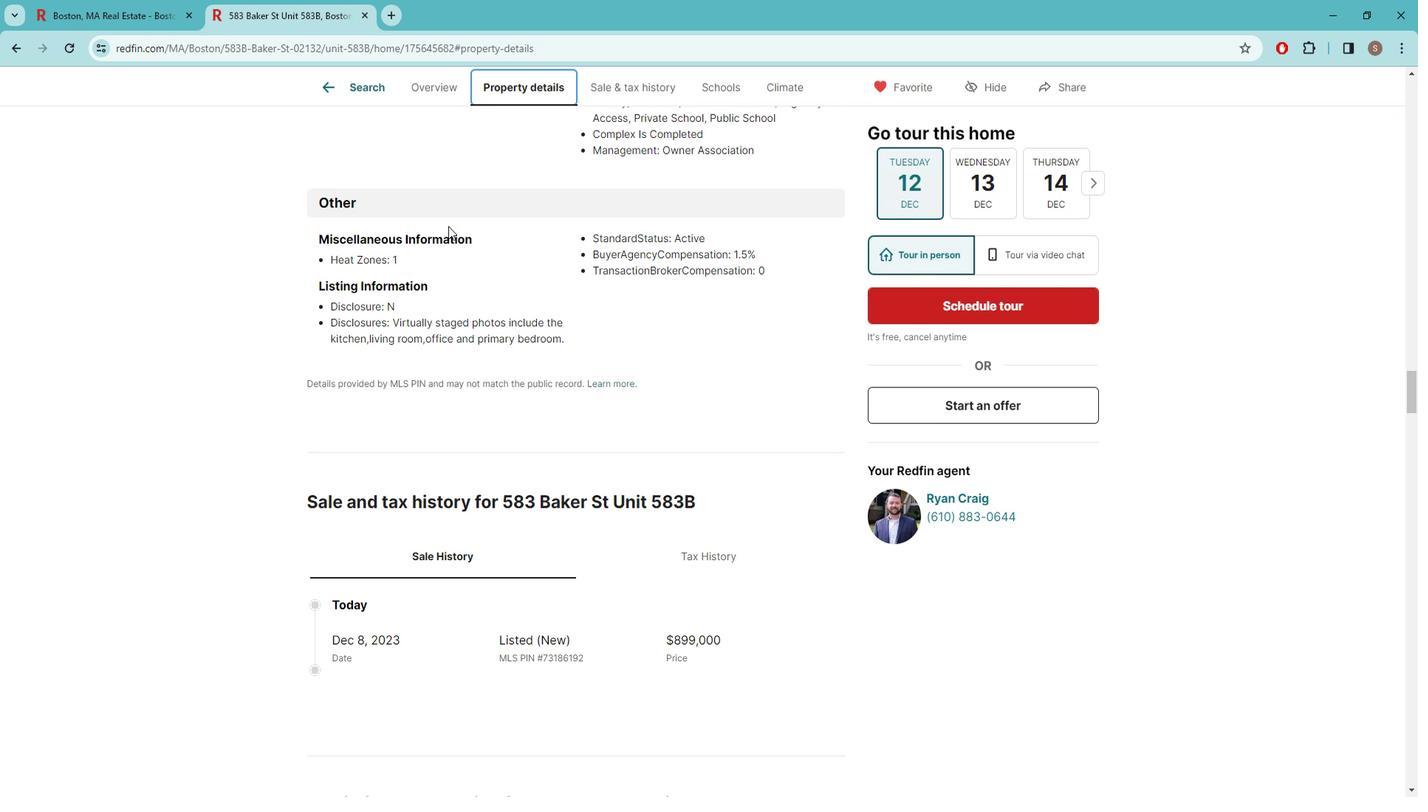 
Action: Mouse scrolled (448, 218) with delta (0, 0)
Screenshot: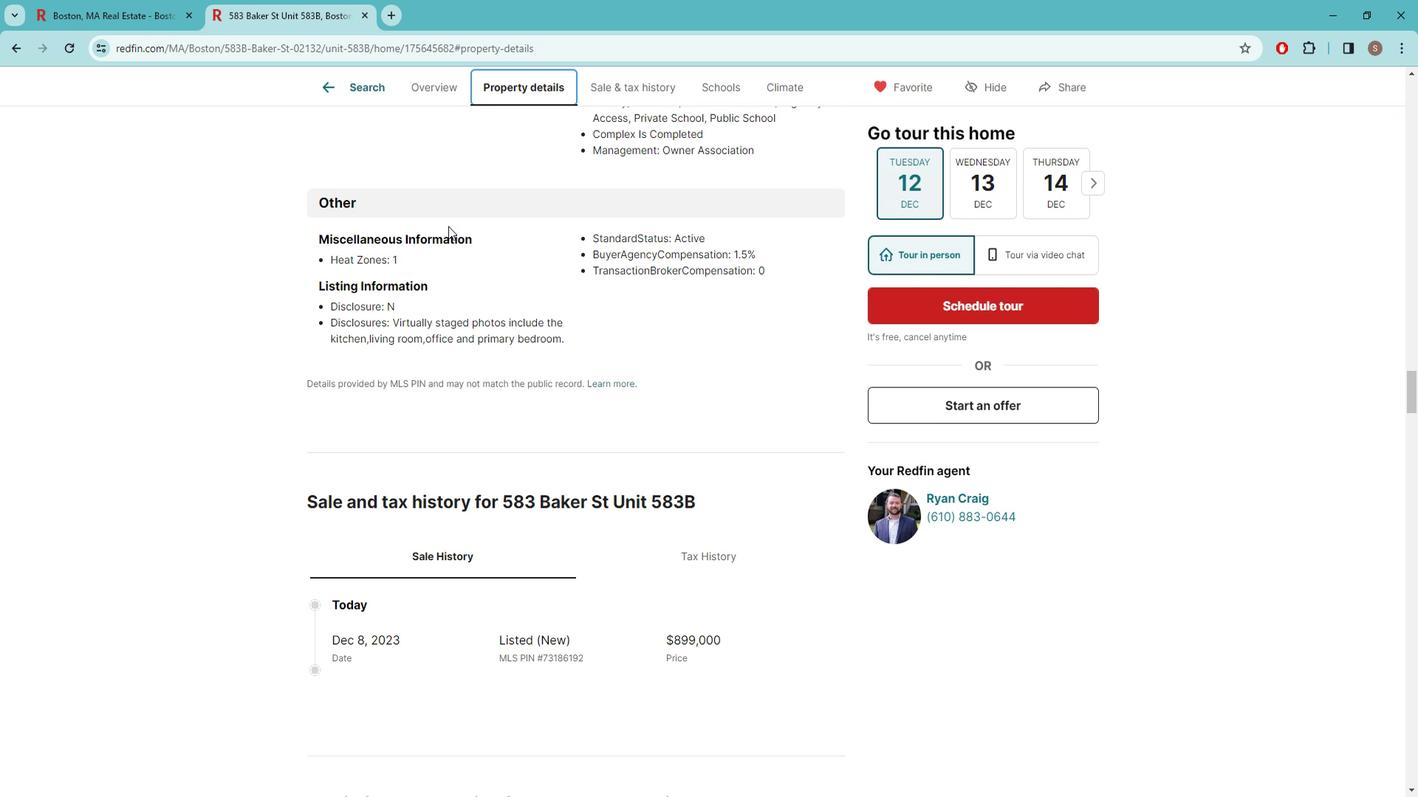 
Action: Mouse scrolled (448, 218) with delta (0, 0)
Screenshot: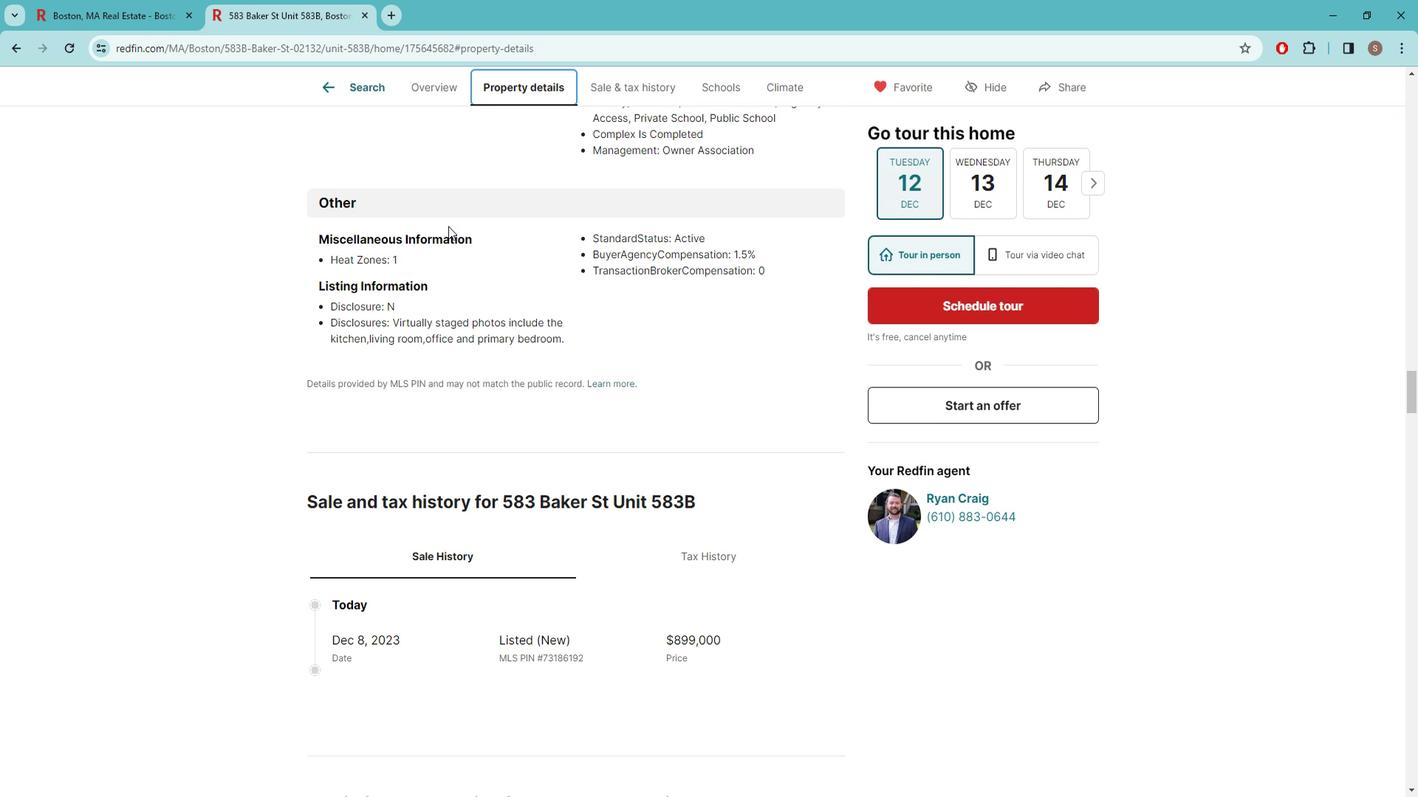 
Action: Mouse scrolled (448, 218) with delta (0, 0)
Screenshot: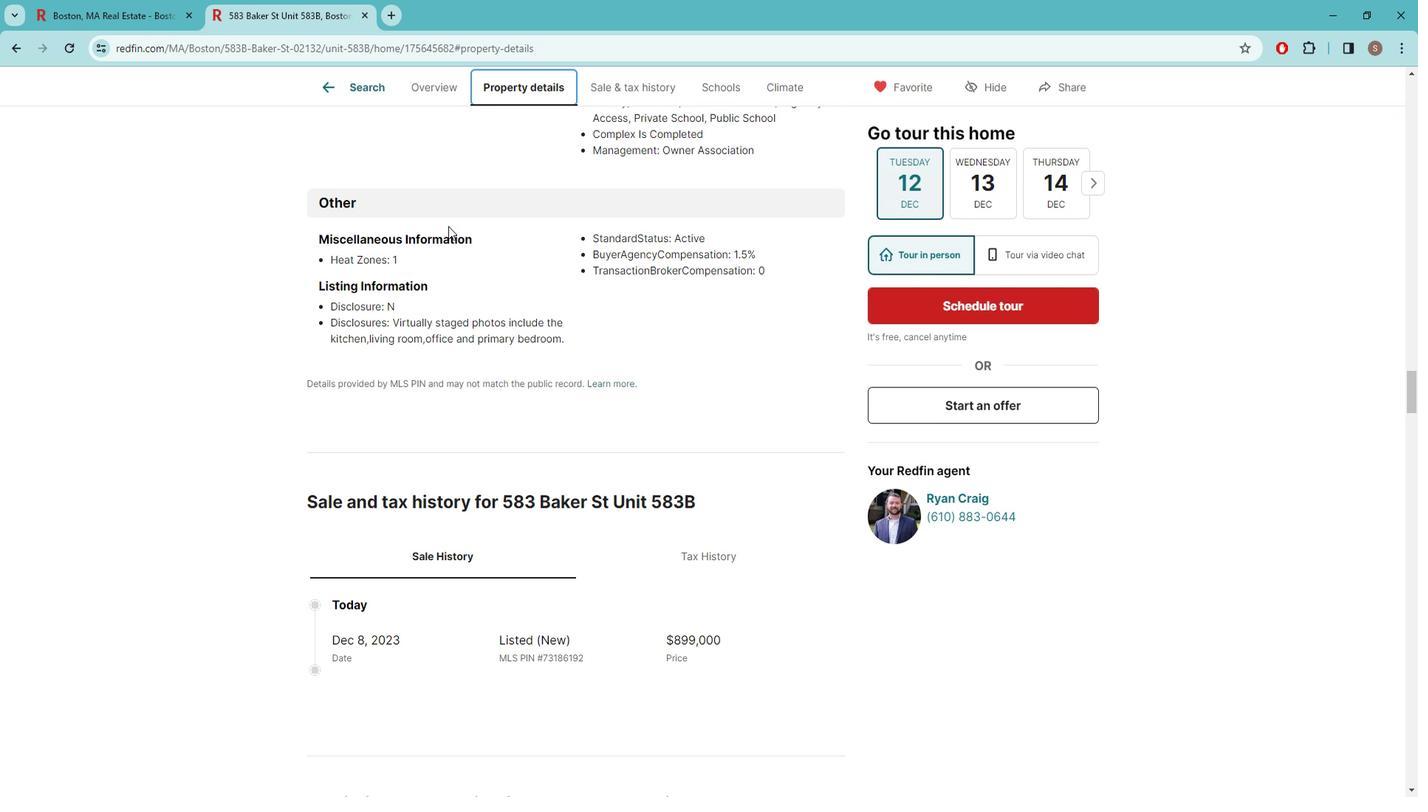 
Action: Mouse scrolled (448, 218) with delta (0, 0)
Screenshot: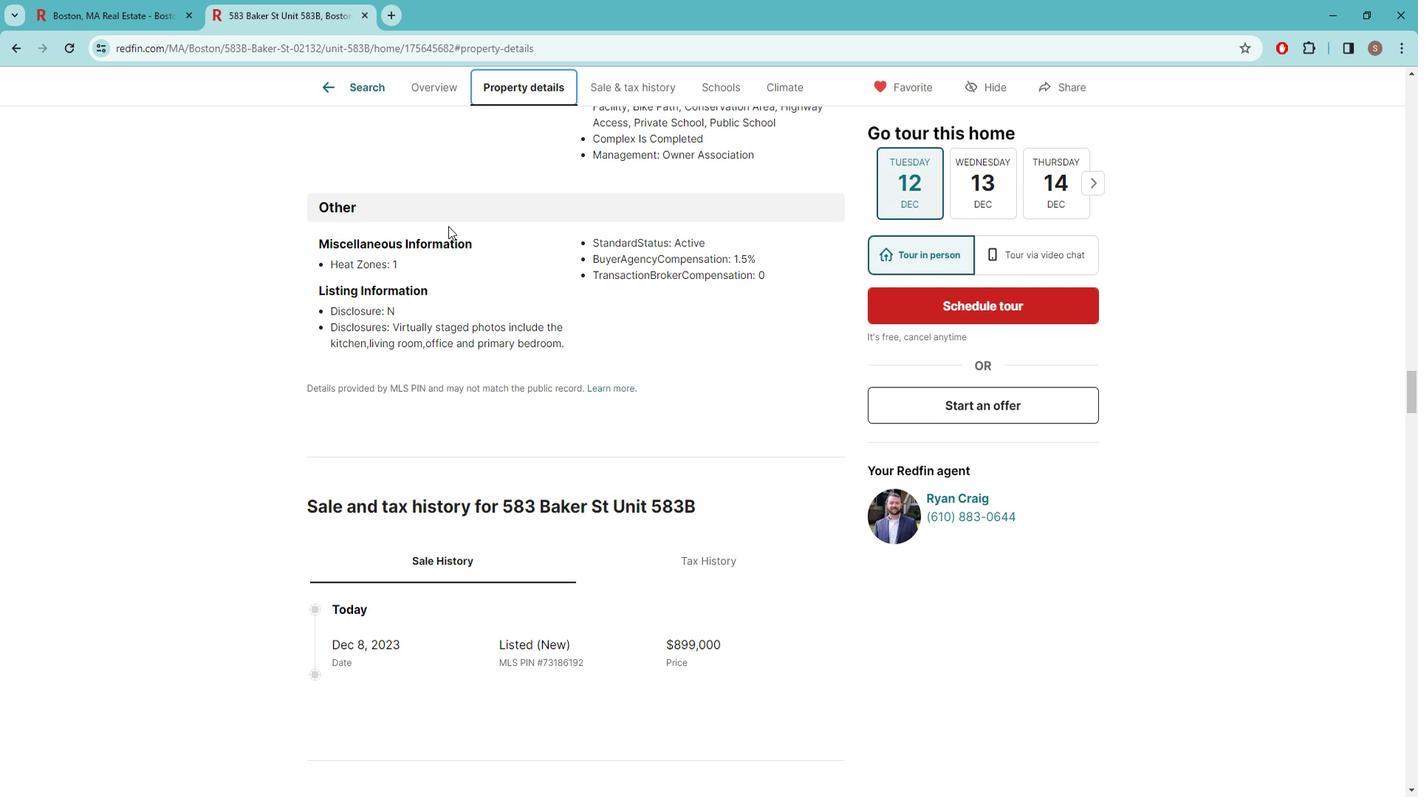 
Action: Mouse scrolled (448, 218) with delta (0, 0)
Screenshot: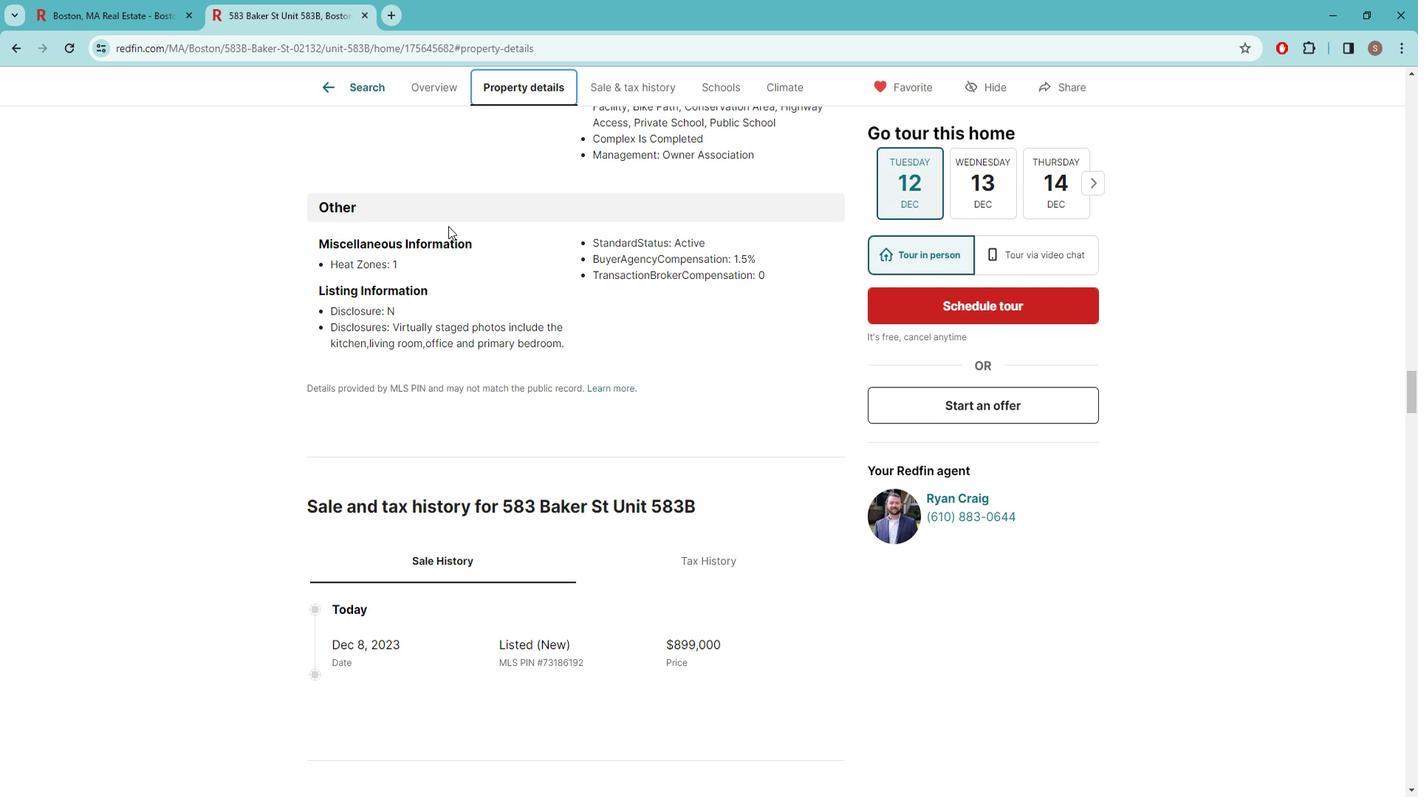 
Action: Mouse scrolled (448, 218) with delta (0, 0)
Screenshot: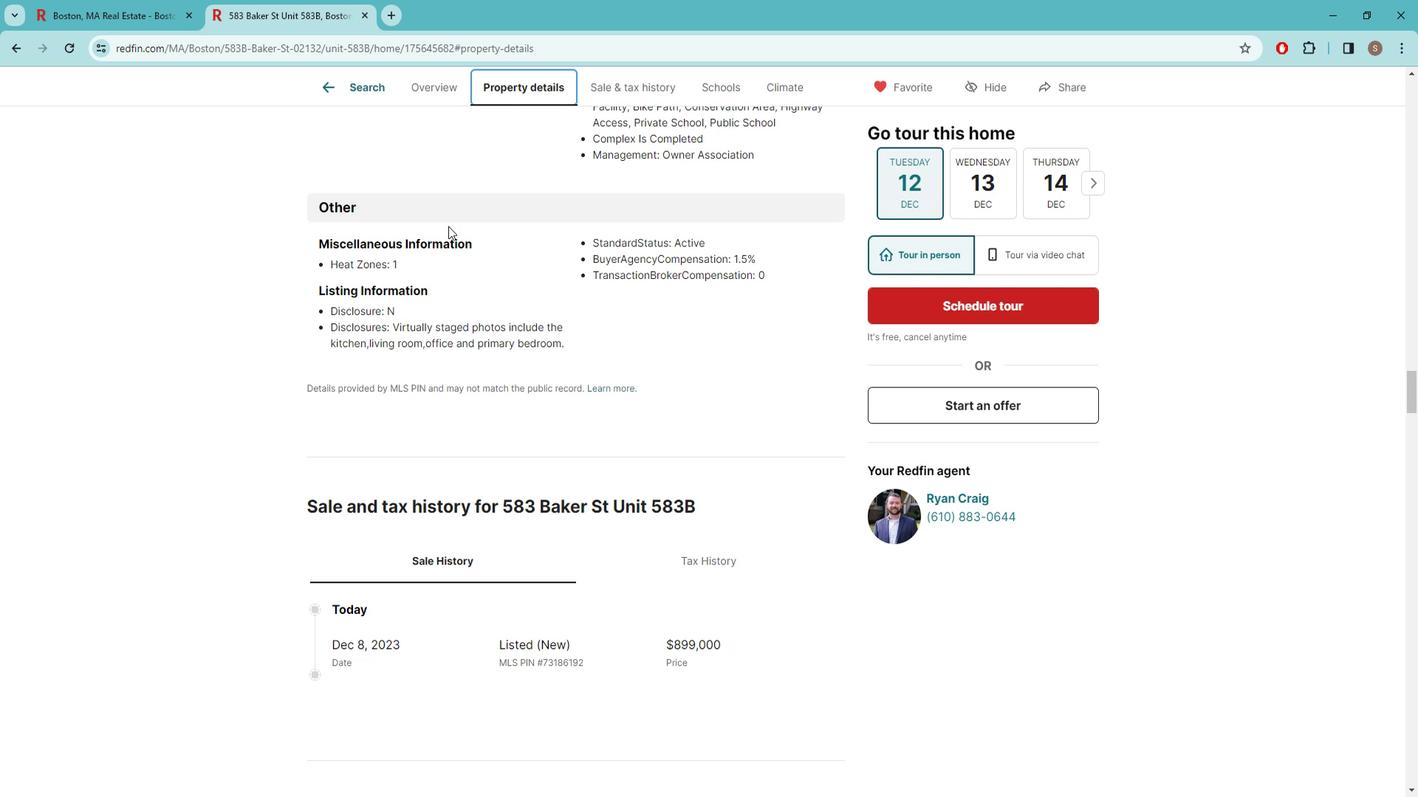 
Action: Mouse scrolled (448, 218) with delta (0, 0)
Screenshot: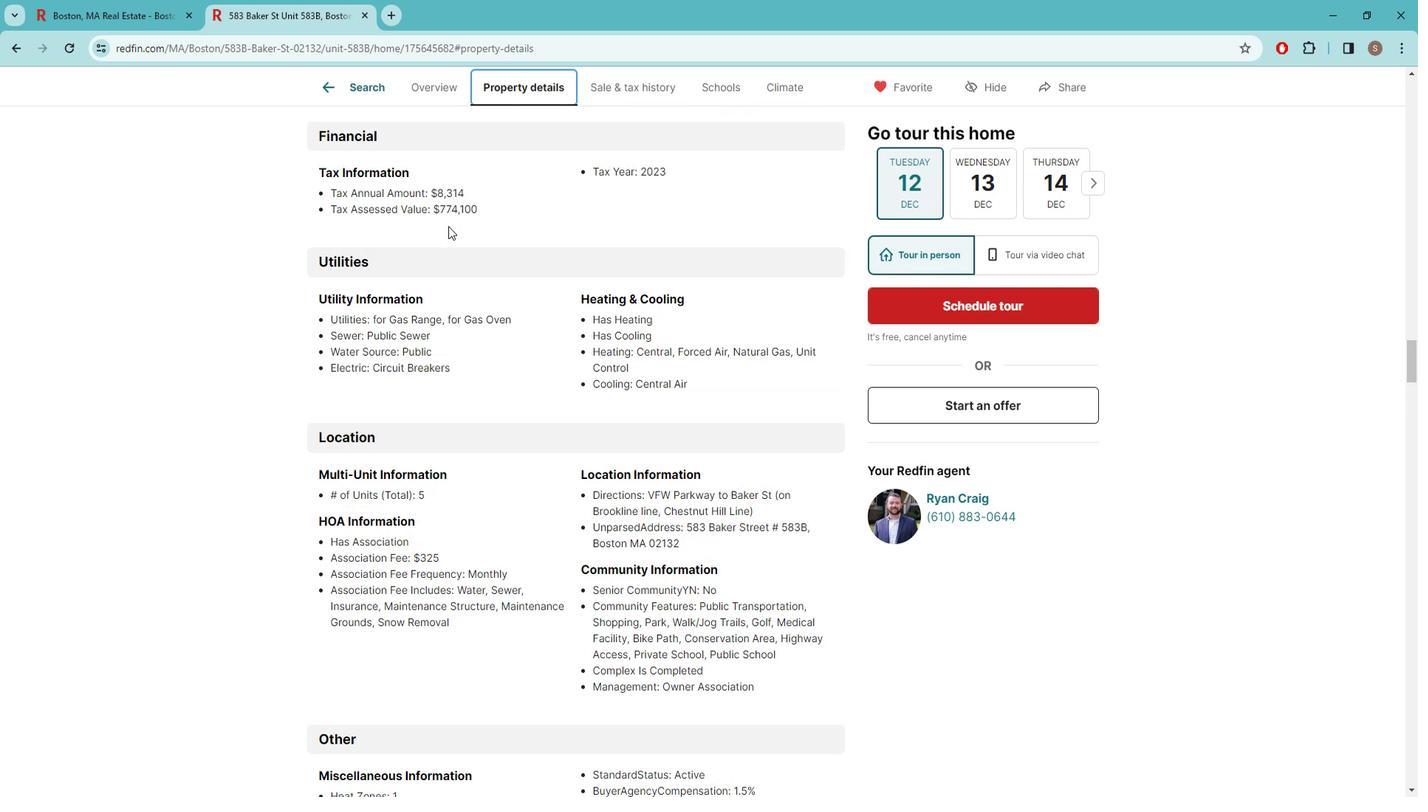 
Action: Mouse scrolled (448, 218) with delta (0, 0)
Screenshot: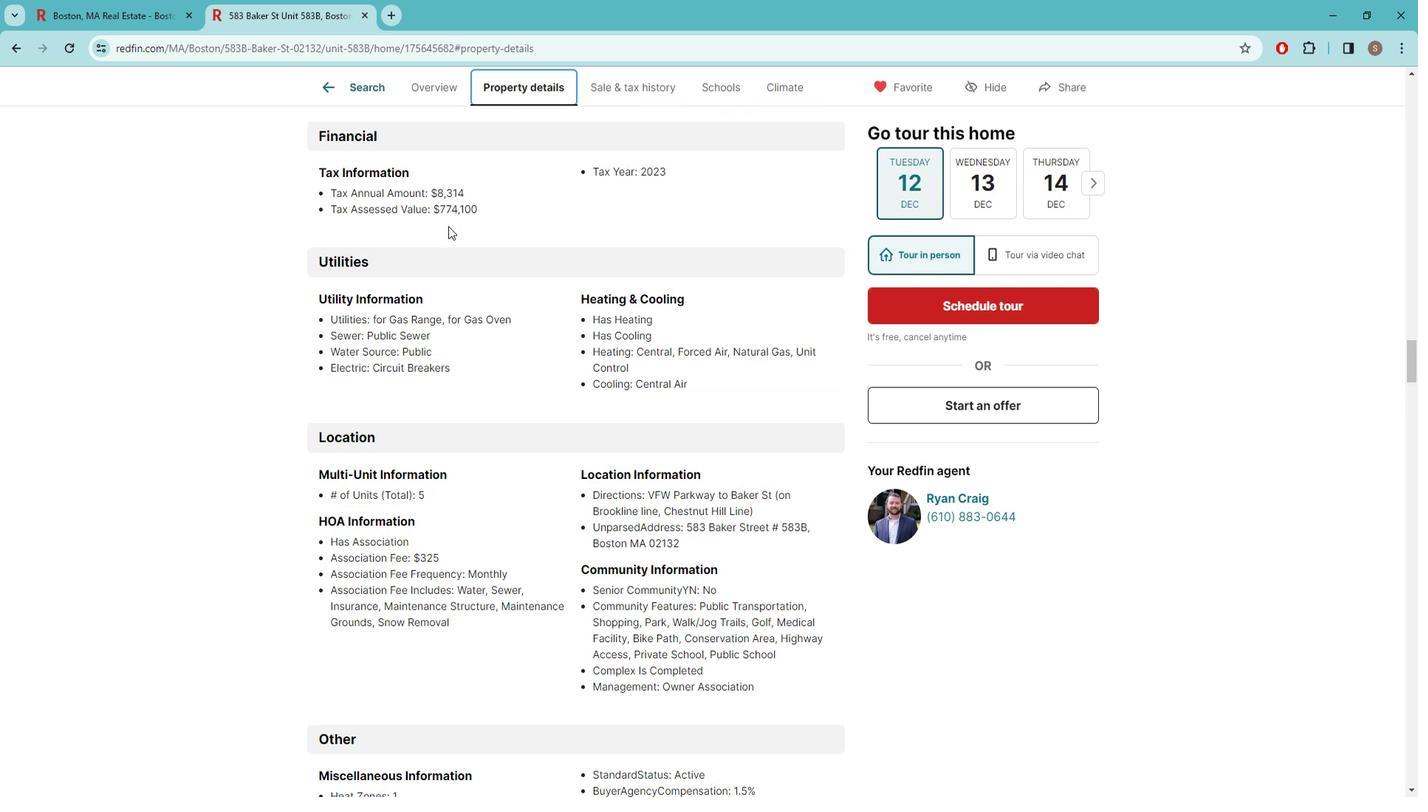 
Action: Mouse scrolled (448, 218) with delta (0, 0)
Screenshot: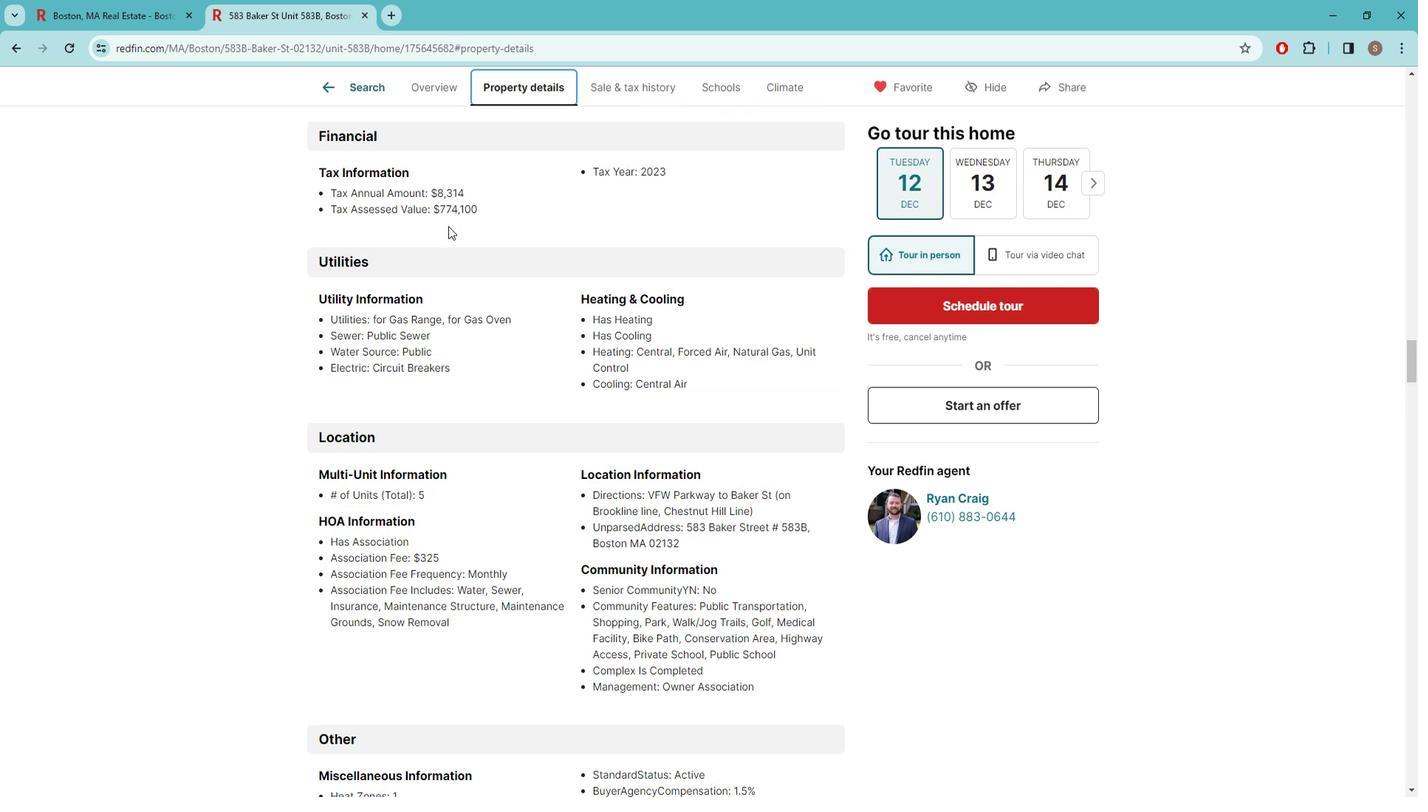 
Action: Mouse scrolled (448, 218) with delta (0, 0)
Screenshot: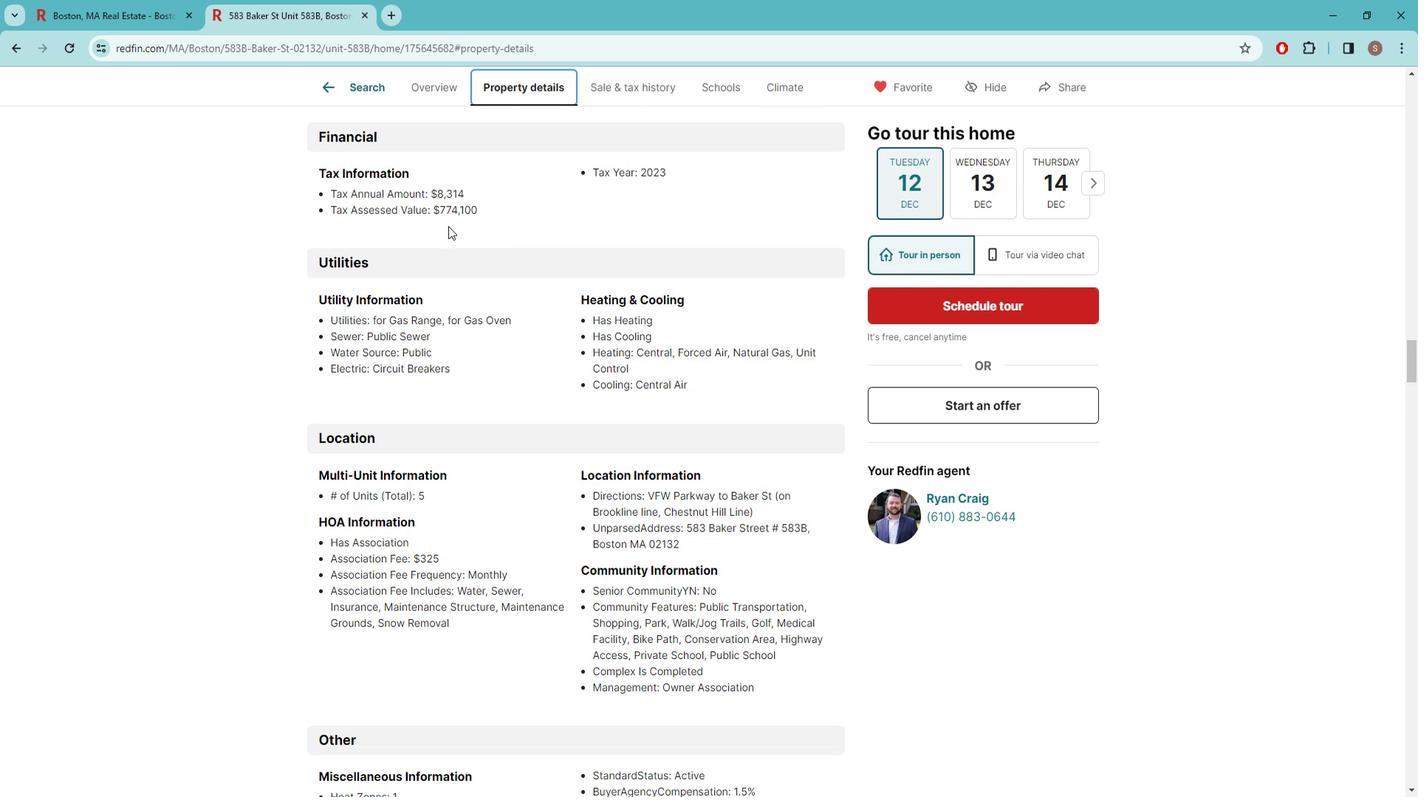 
Action: Mouse scrolled (448, 218) with delta (0, 0)
Screenshot: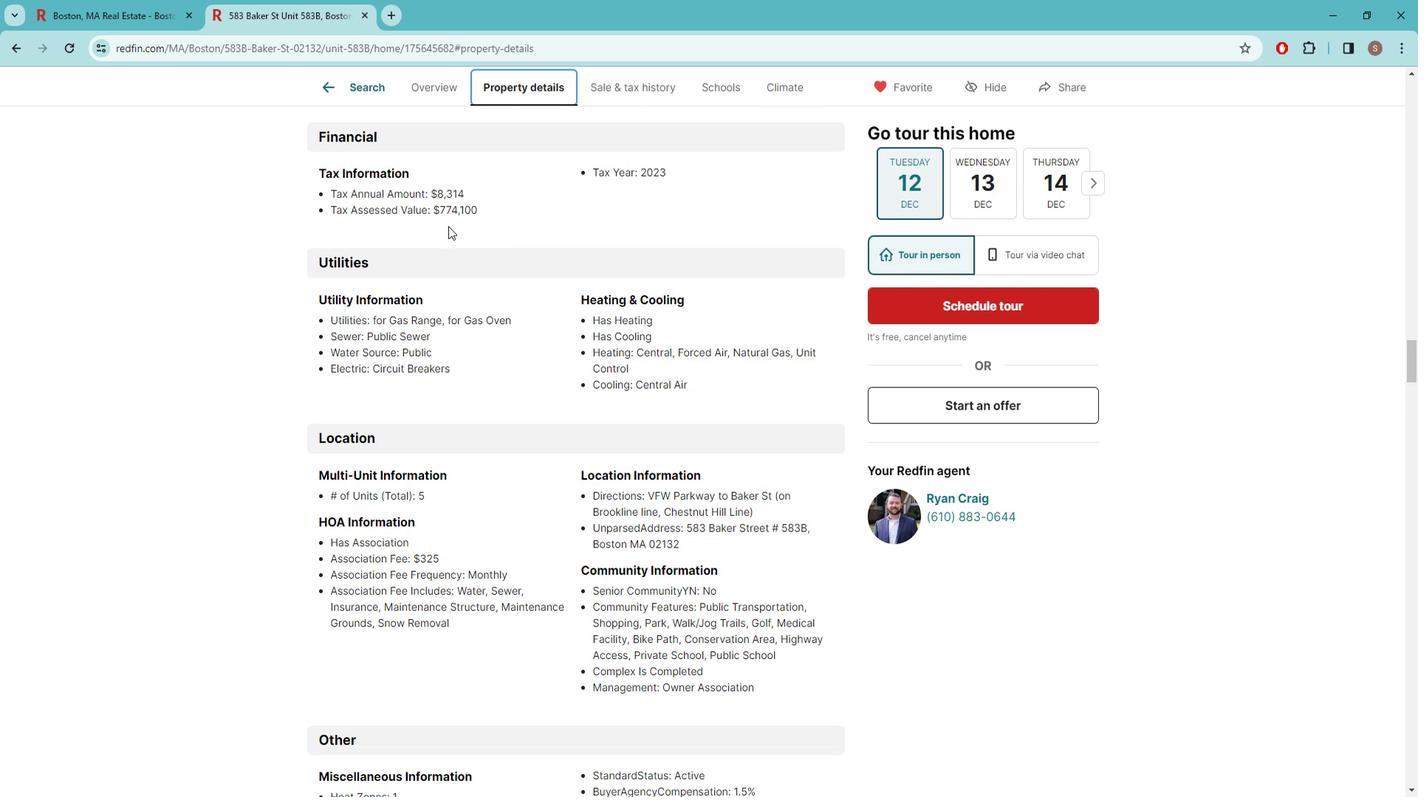 
Action: Mouse scrolled (448, 218) with delta (0, 0)
Screenshot: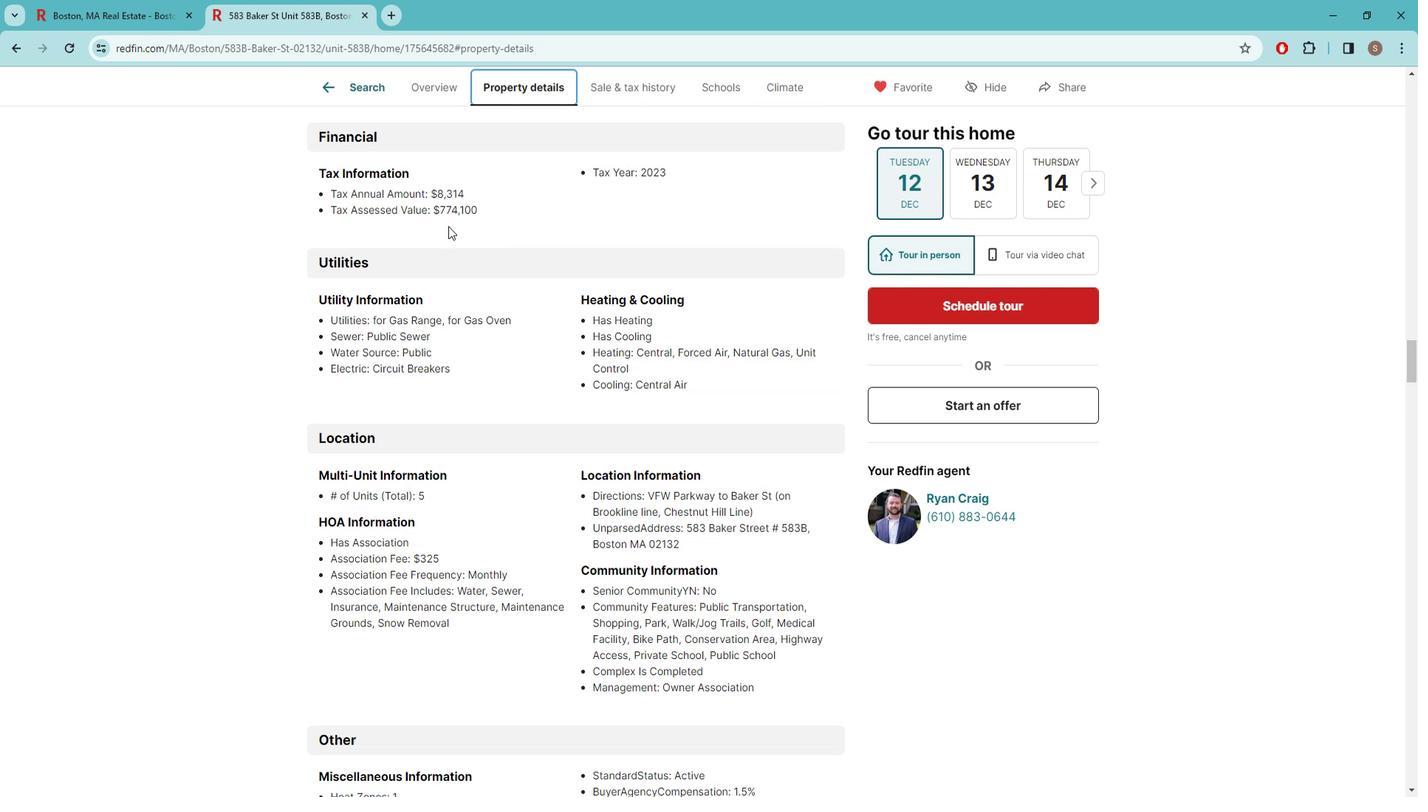 
Action: Mouse scrolled (448, 218) with delta (0, 0)
Screenshot: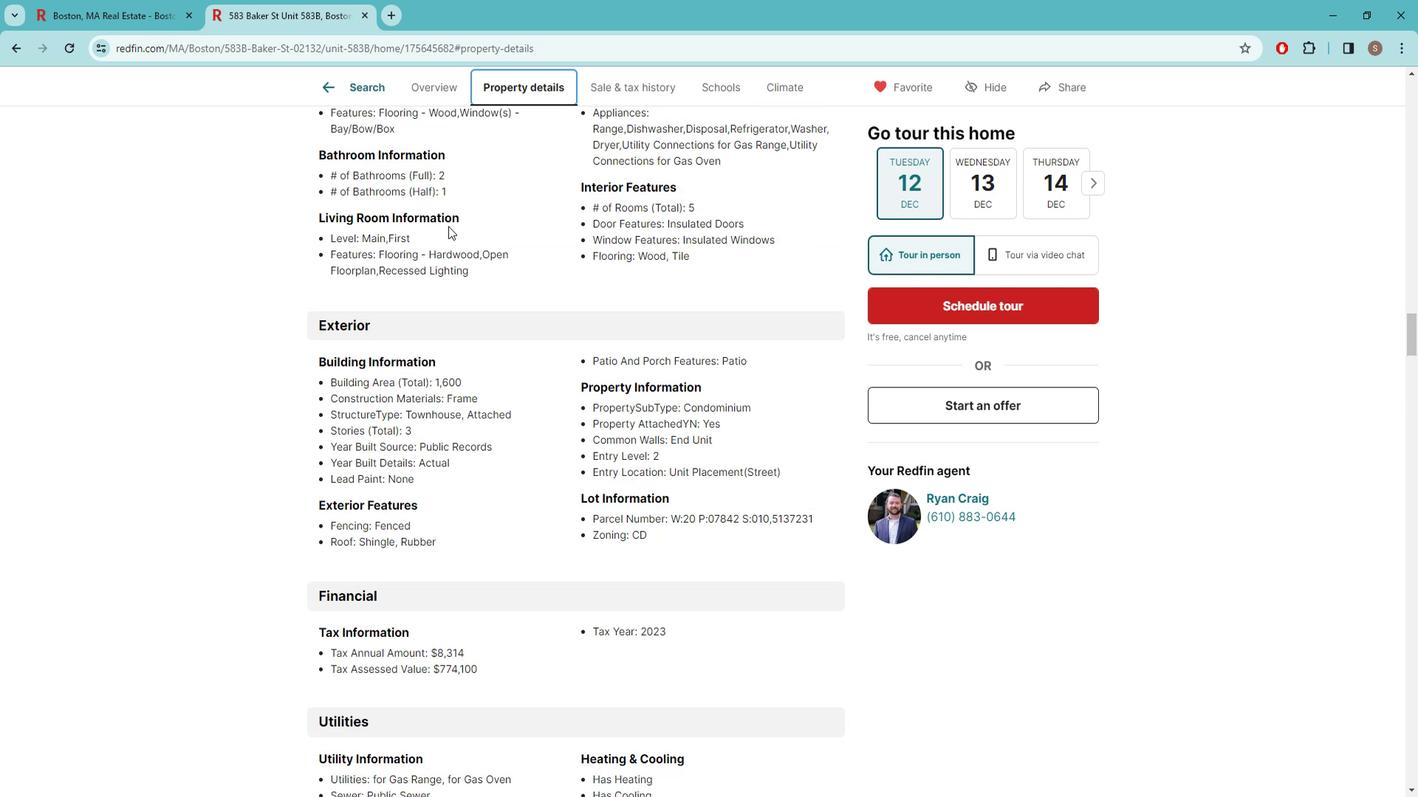 
Action: Mouse scrolled (448, 218) with delta (0, 0)
Screenshot: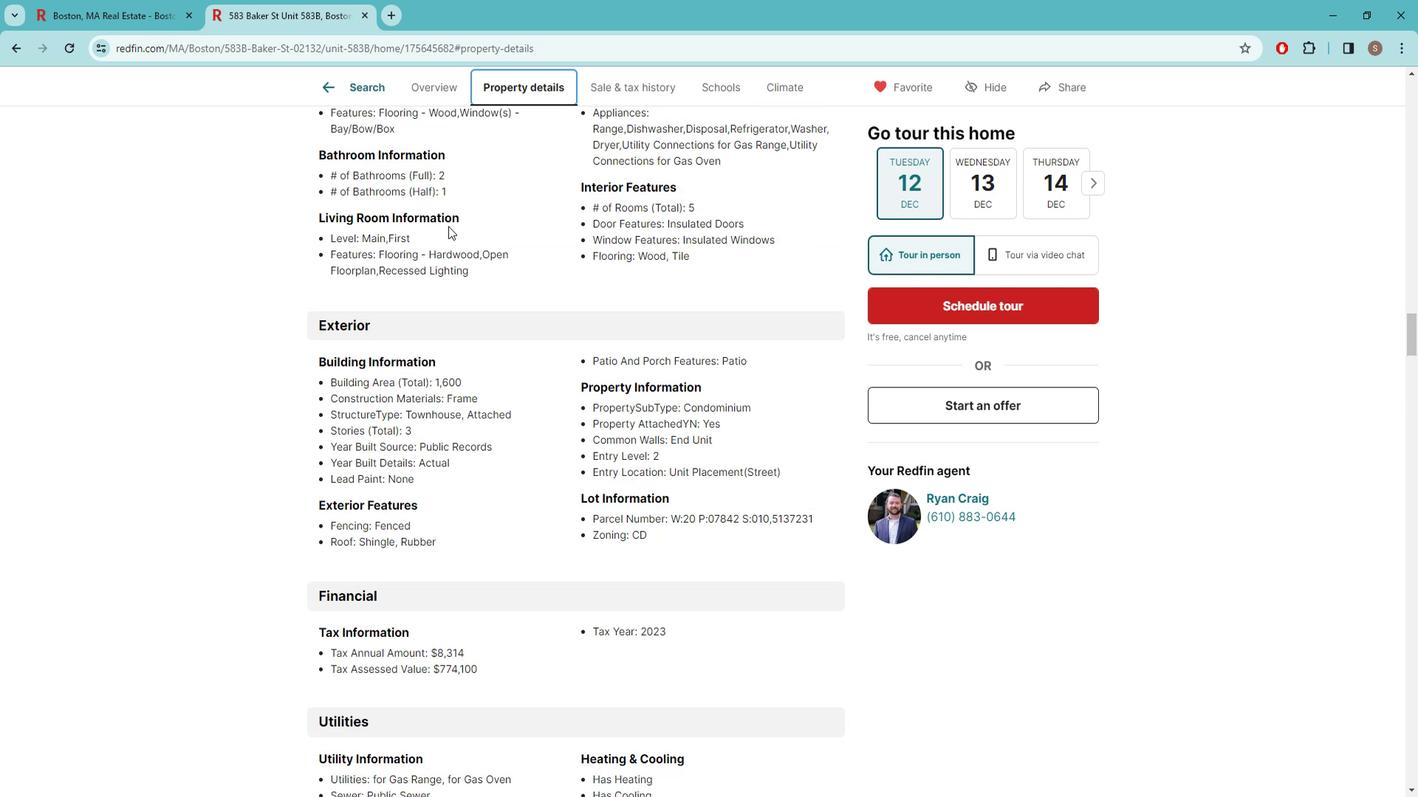 
Action: Mouse scrolled (448, 218) with delta (0, 0)
Screenshot: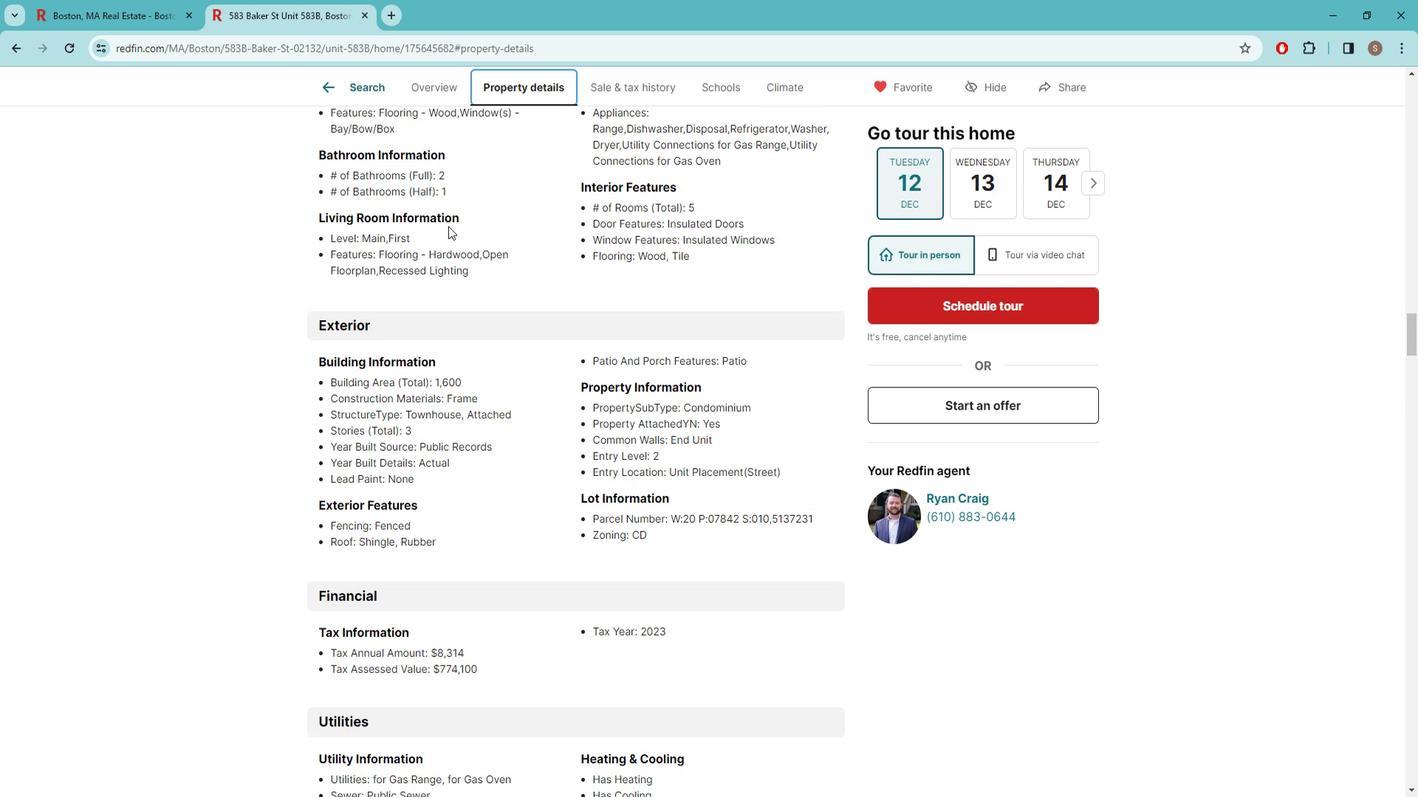 
Action: Mouse scrolled (448, 218) with delta (0, 0)
Screenshot: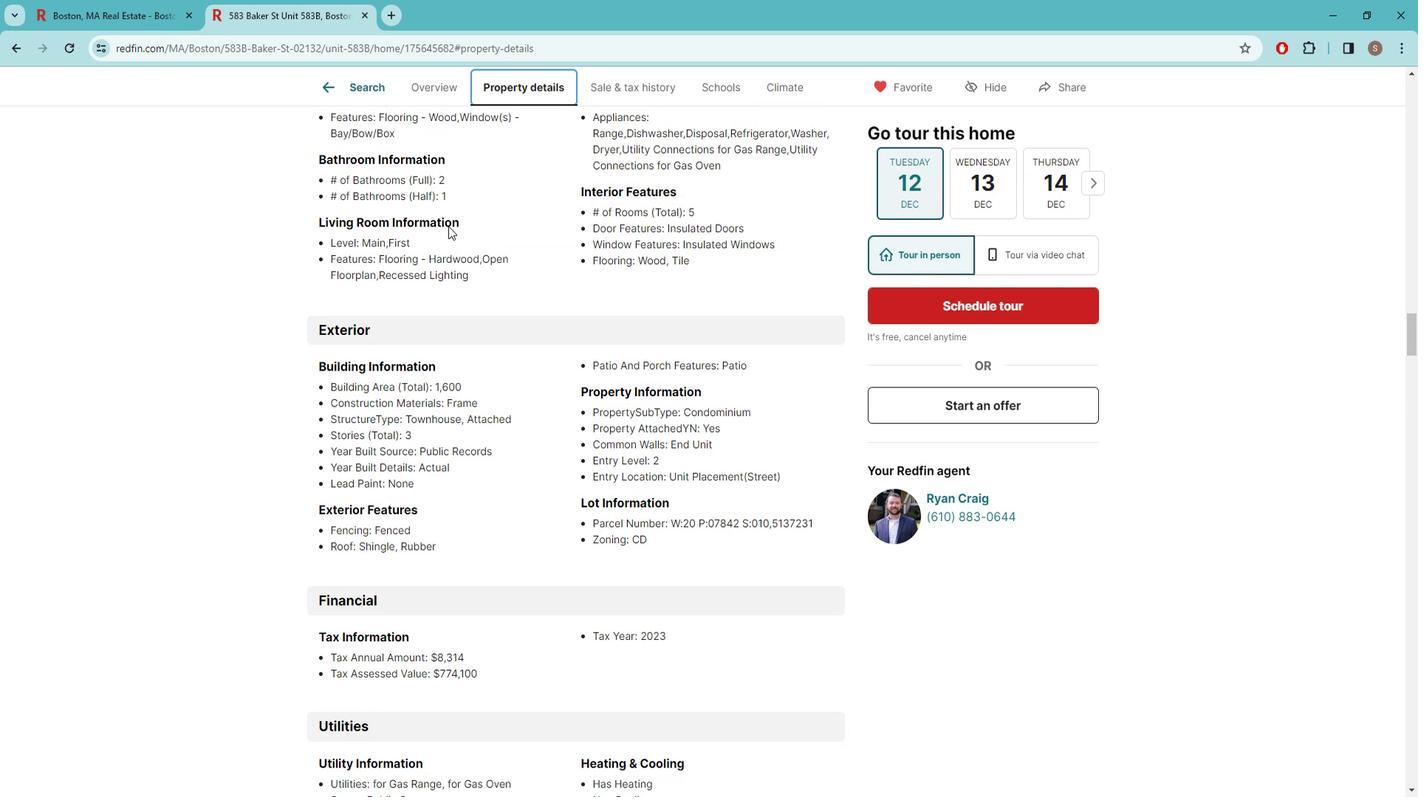 
Action: Mouse scrolled (448, 218) with delta (0, 0)
Screenshot: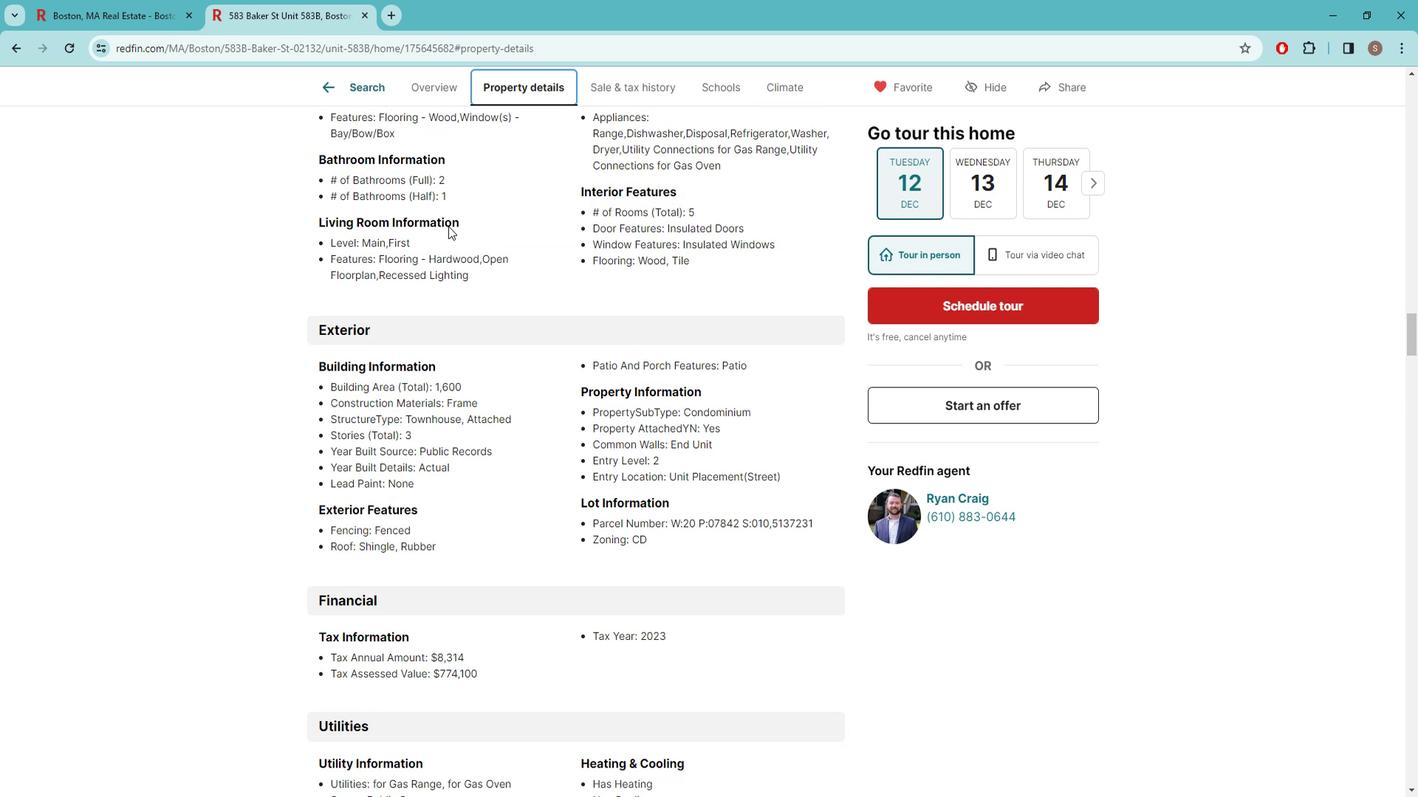 
Action: Mouse scrolled (448, 218) with delta (0, 0)
Screenshot: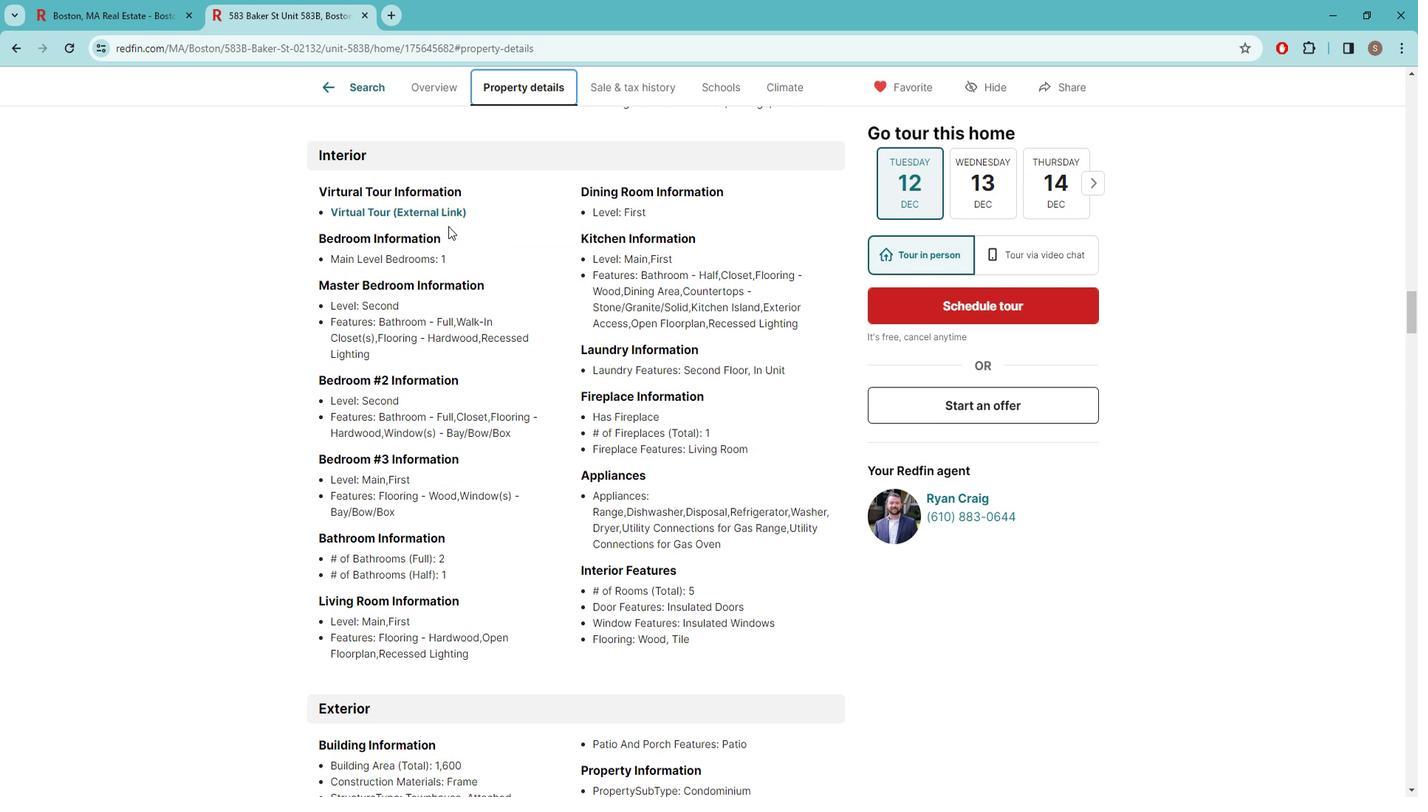 
Action: Mouse scrolled (448, 218) with delta (0, 0)
Screenshot: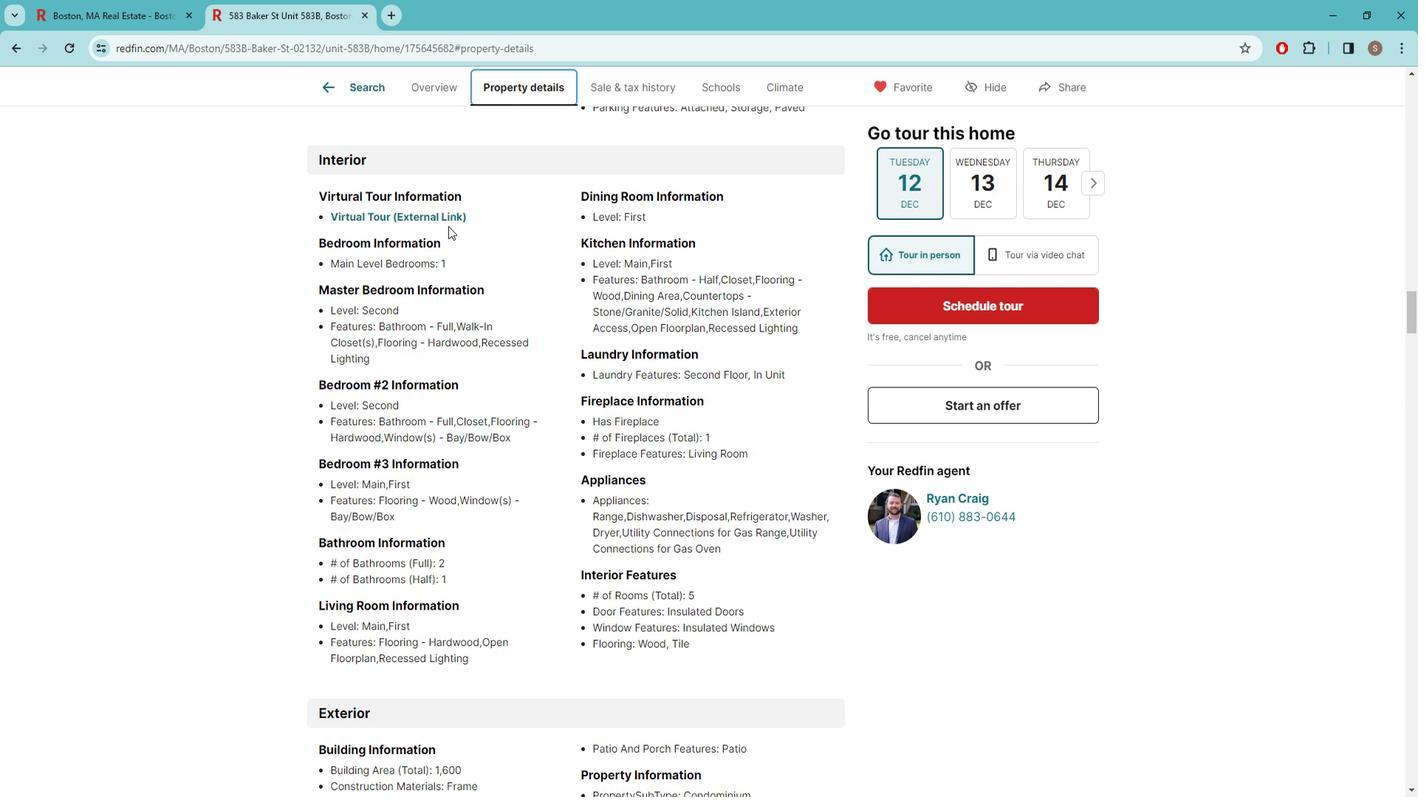 
Action: Mouse scrolled (448, 218) with delta (0, 0)
Screenshot: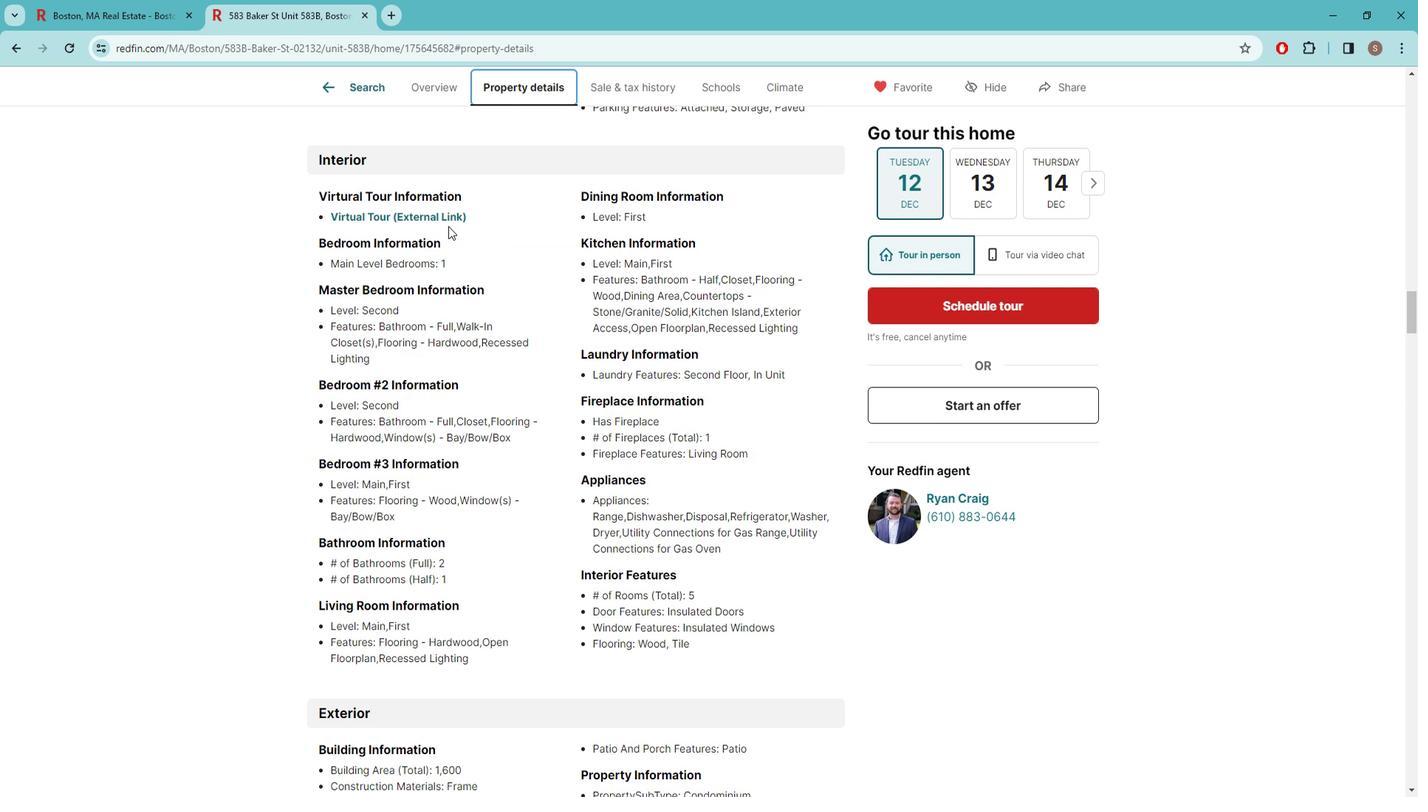 
Action: Mouse scrolled (448, 218) with delta (0, 0)
Screenshot: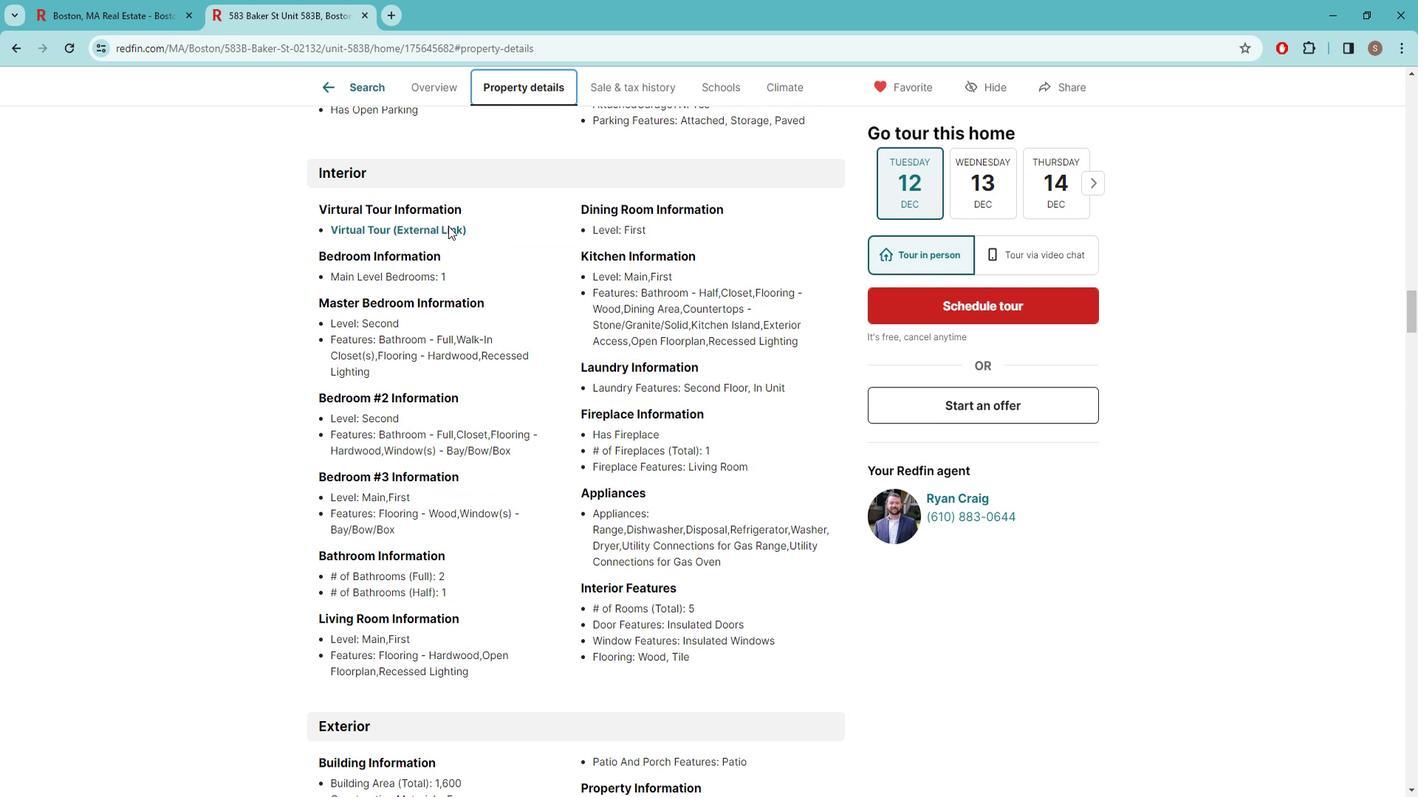 
Action: Mouse scrolled (448, 218) with delta (0, 0)
Screenshot: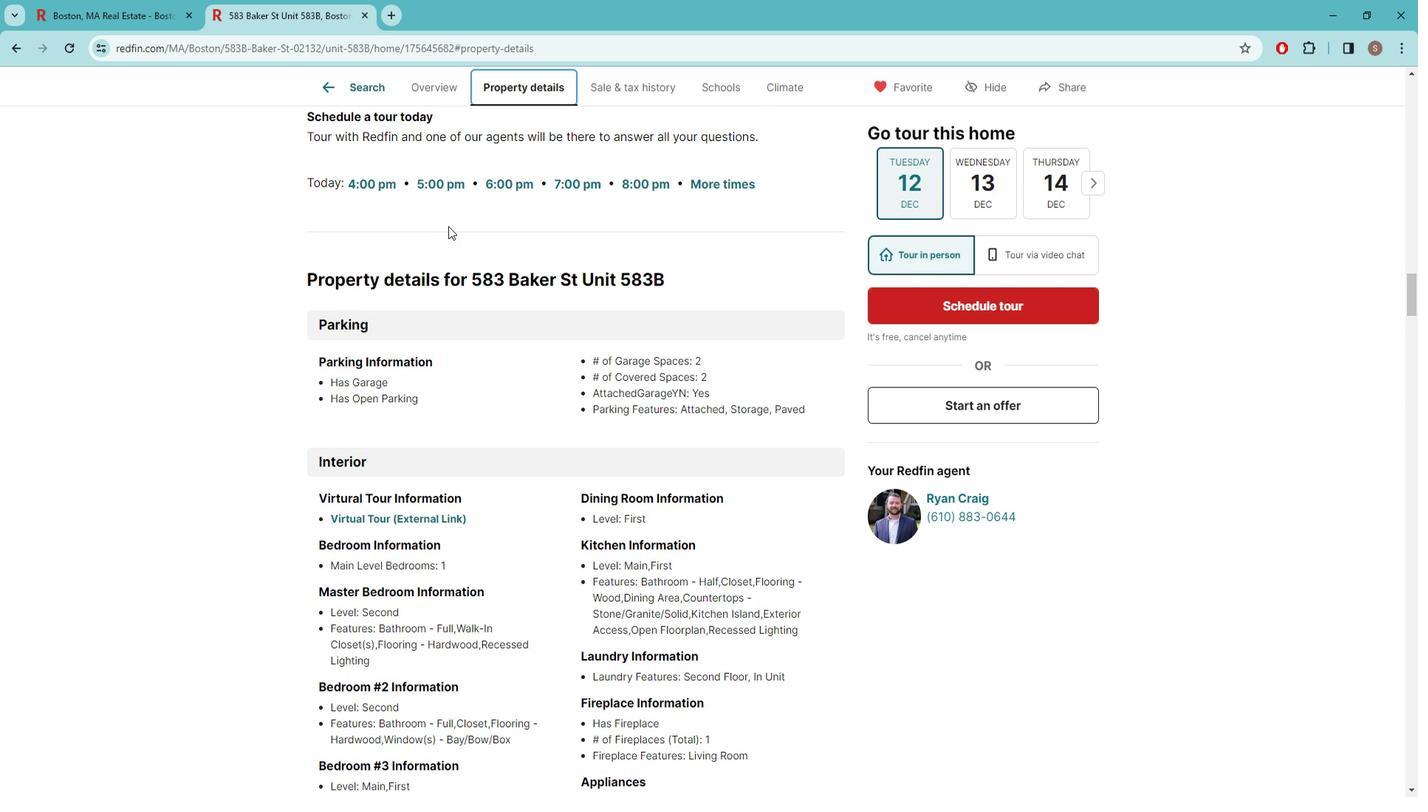 
Action: Mouse scrolled (448, 218) with delta (0, 0)
Screenshot: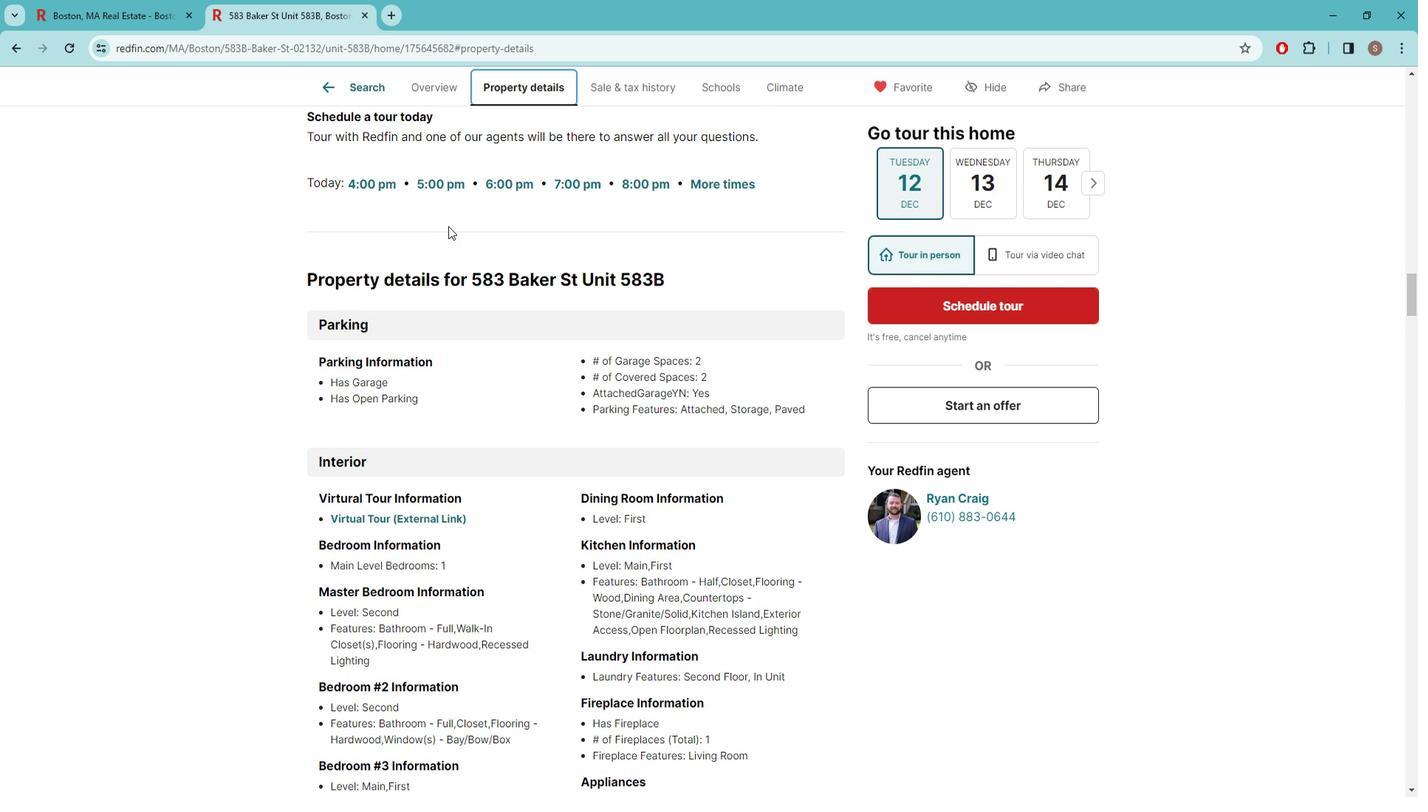 
Action: Mouse scrolled (448, 218) with delta (0, 0)
Screenshot: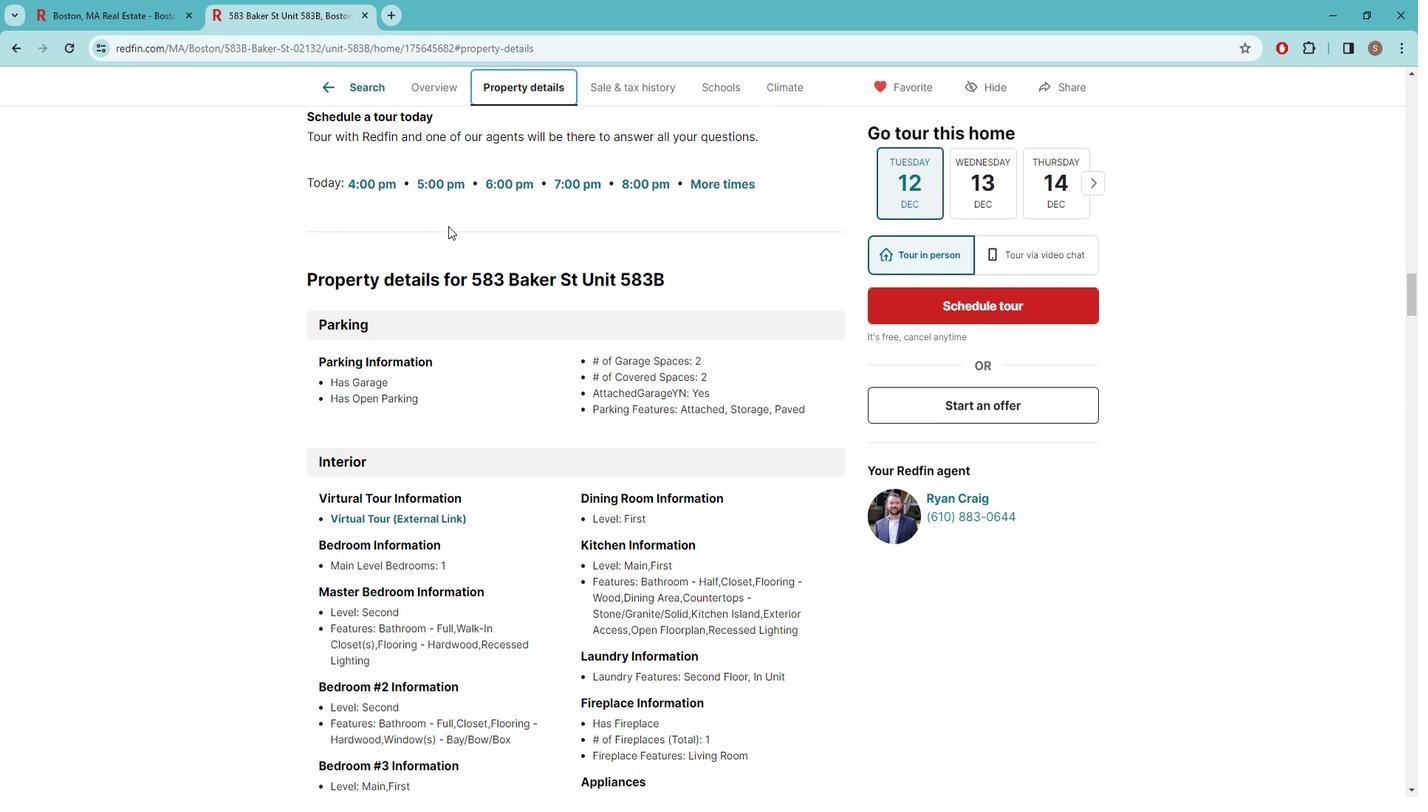 
Action: Mouse scrolled (448, 218) with delta (0, 0)
Screenshot: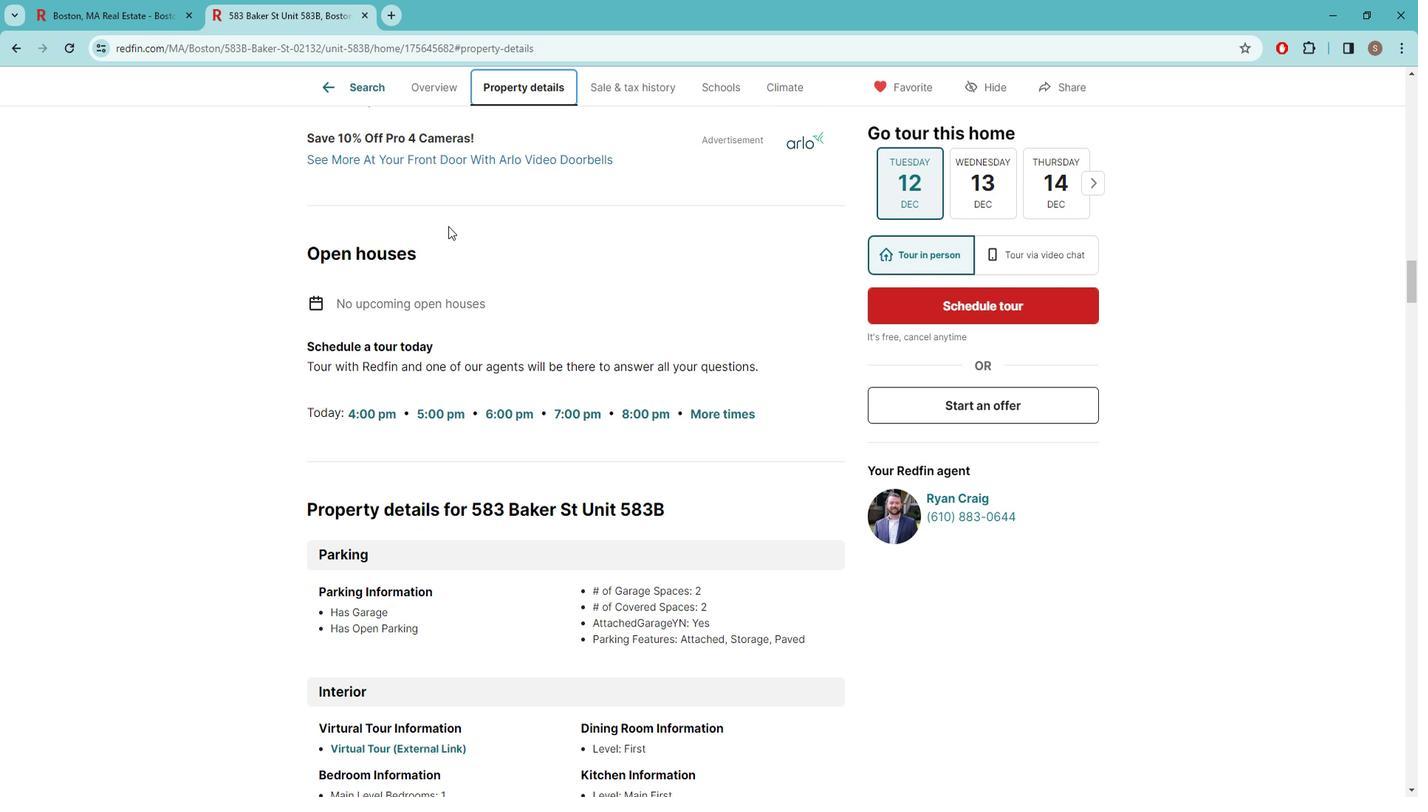 
Action: Mouse scrolled (448, 218) with delta (0, 0)
Screenshot: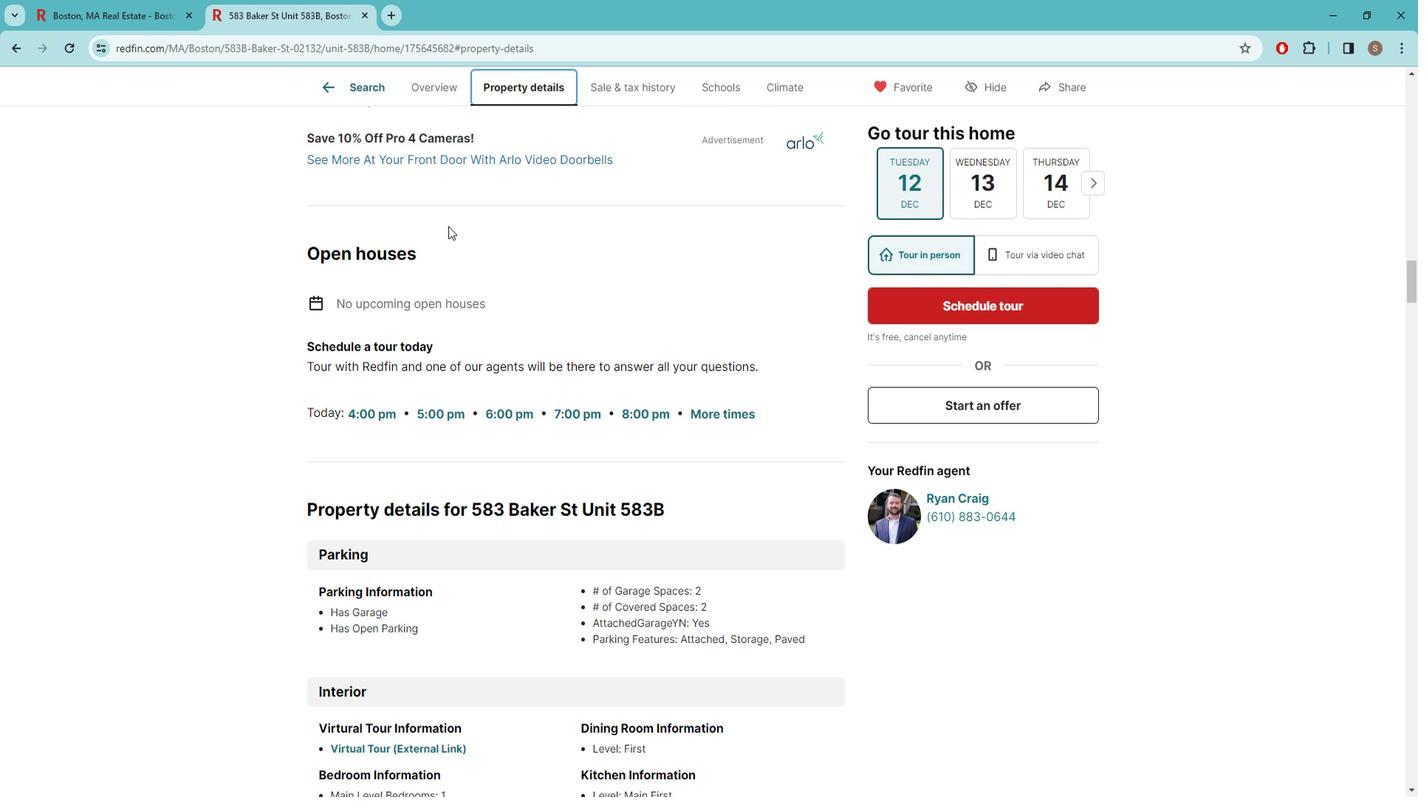 
Action: Mouse scrolled (448, 218) with delta (0, 0)
Screenshot: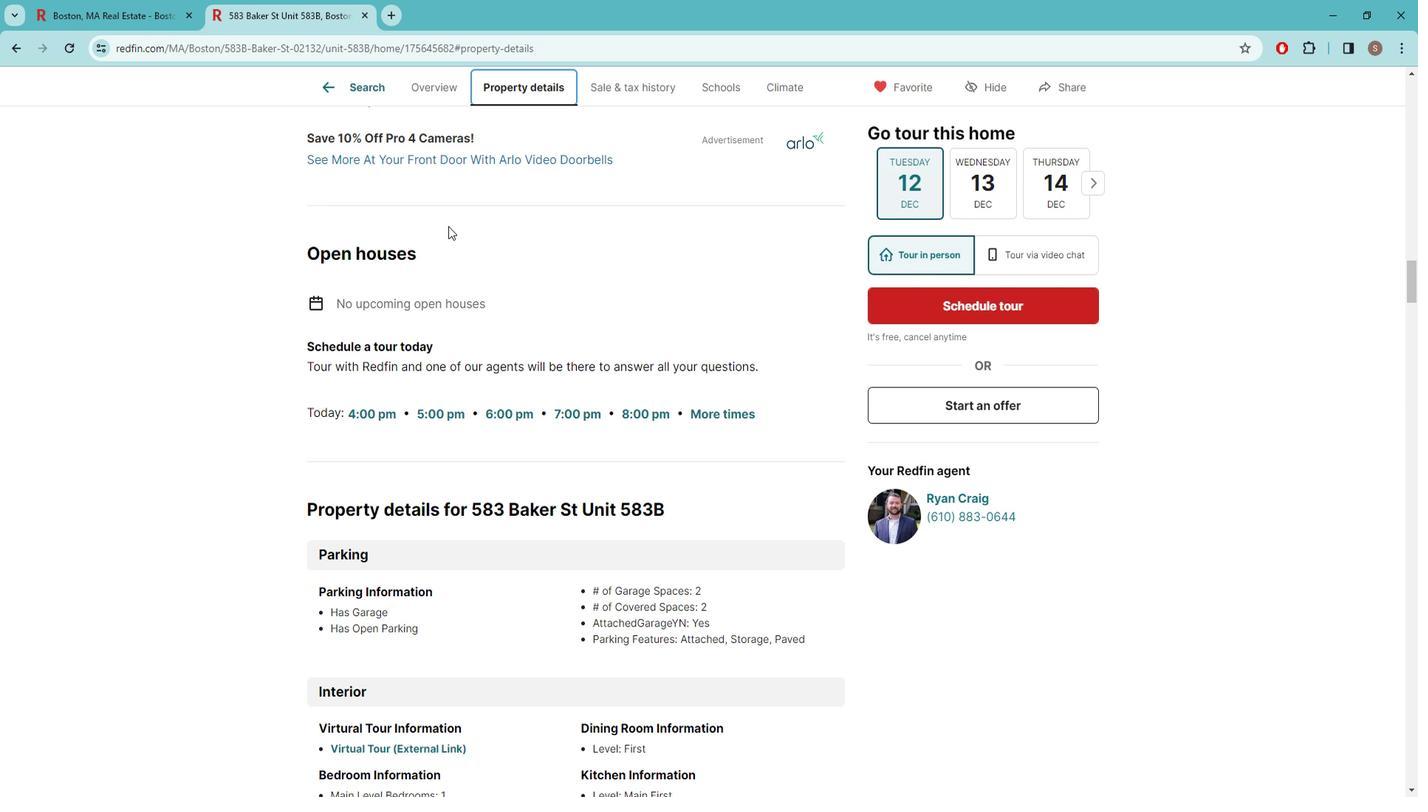 
Action: Mouse scrolled (448, 218) with delta (0, 0)
Screenshot: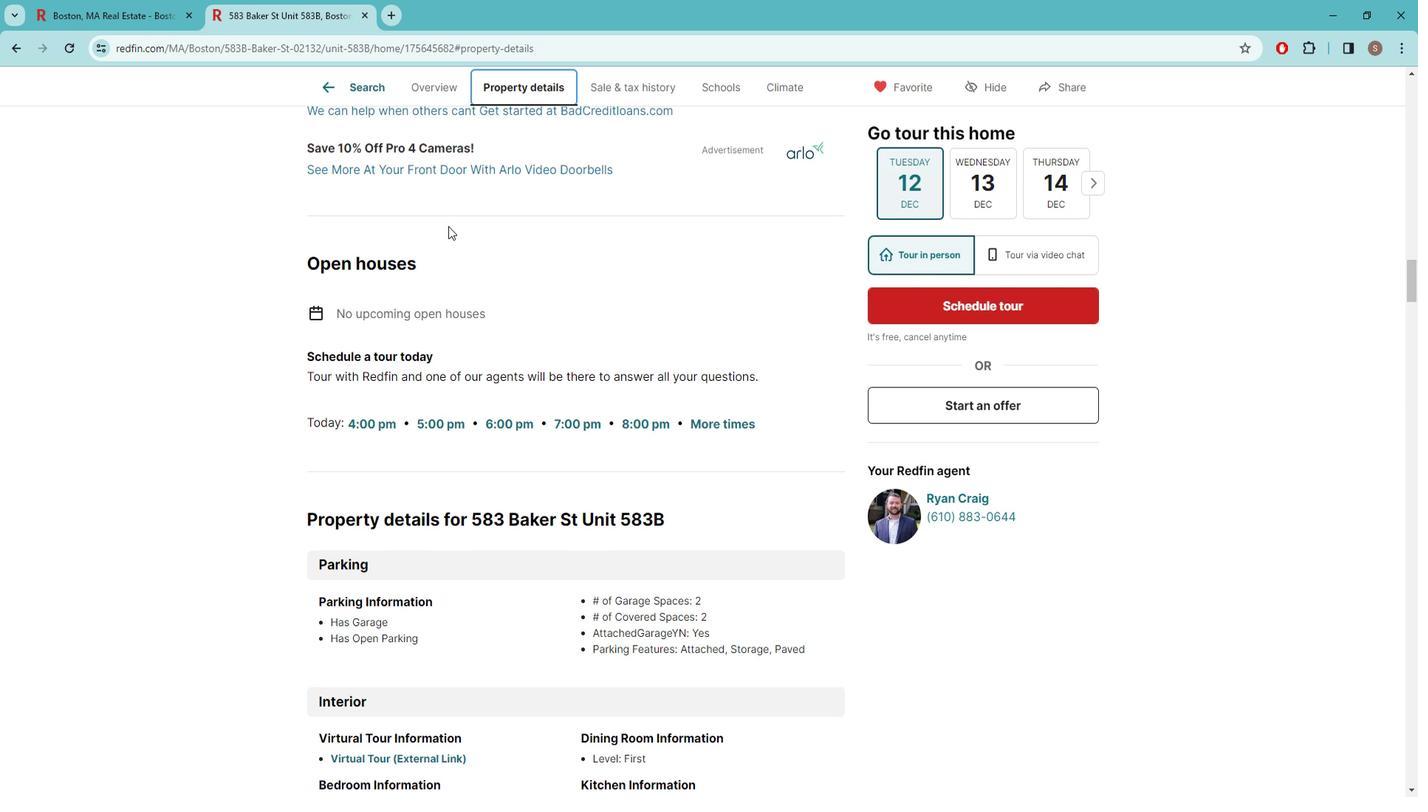 
Action: Mouse moved to (458, 226)
Screenshot: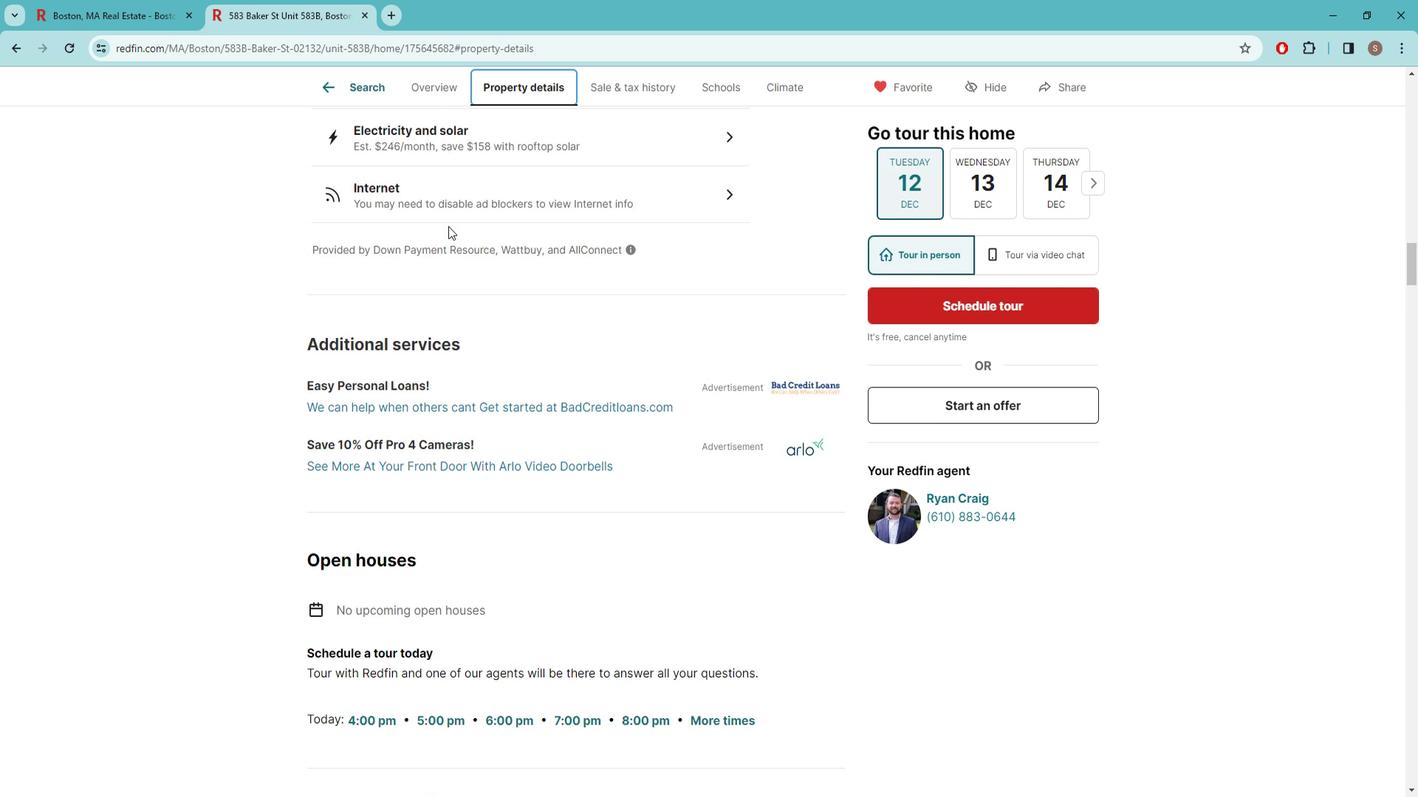 
Action: Mouse scrolled (458, 227) with delta (0, 0)
Screenshot: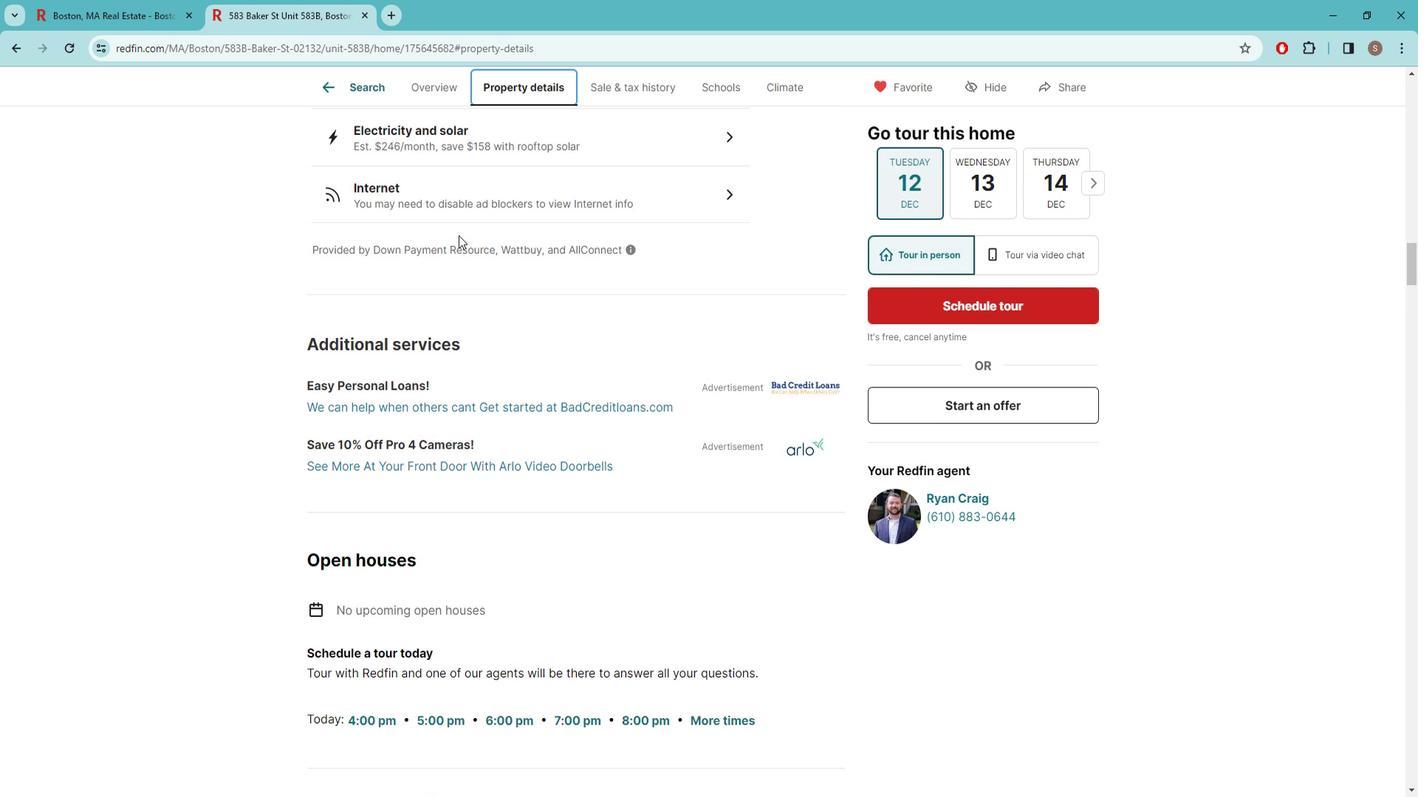 
Action: Mouse scrolled (458, 227) with delta (0, 0)
Screenshot: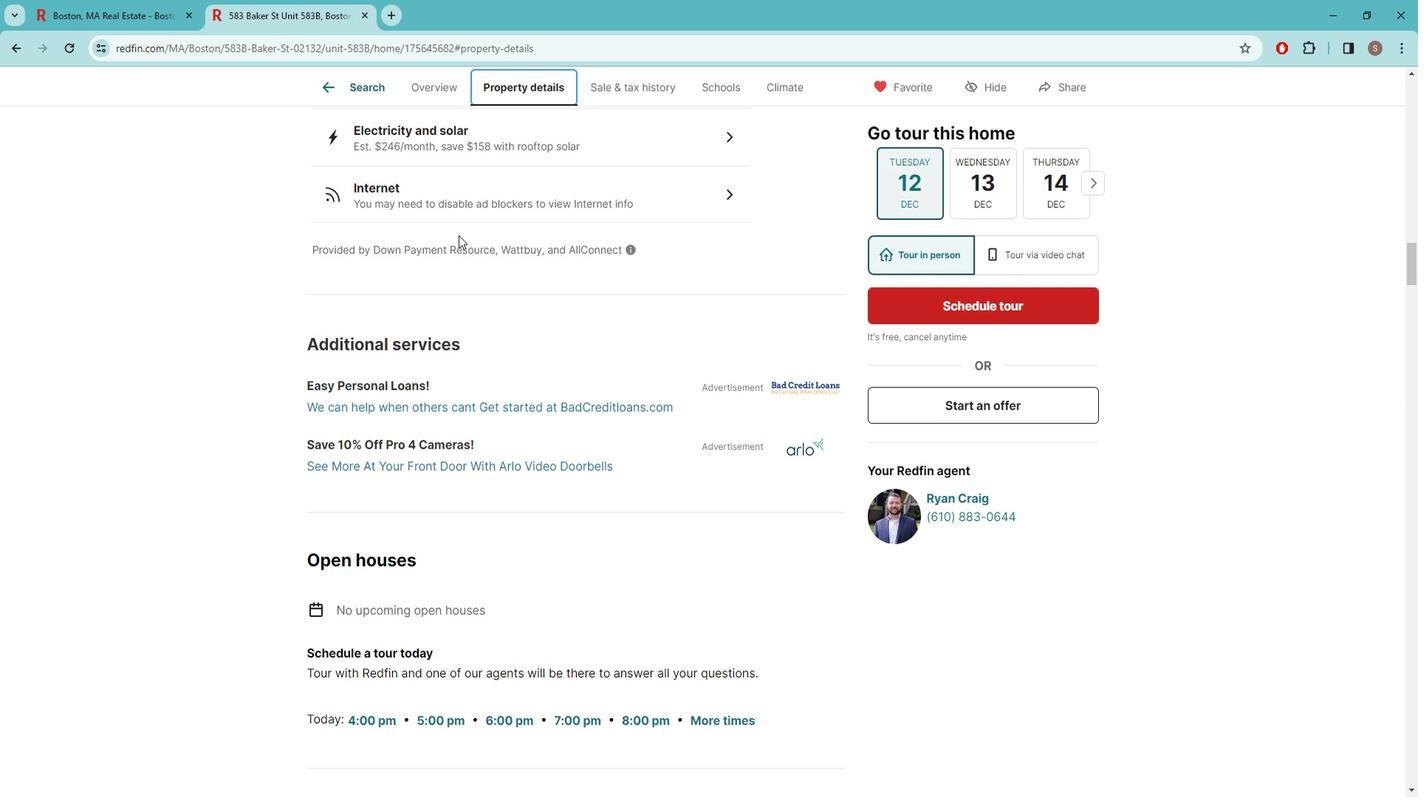 
Action: Mouse scrolled (458, 227) with delta (0, 0)
Screenshot: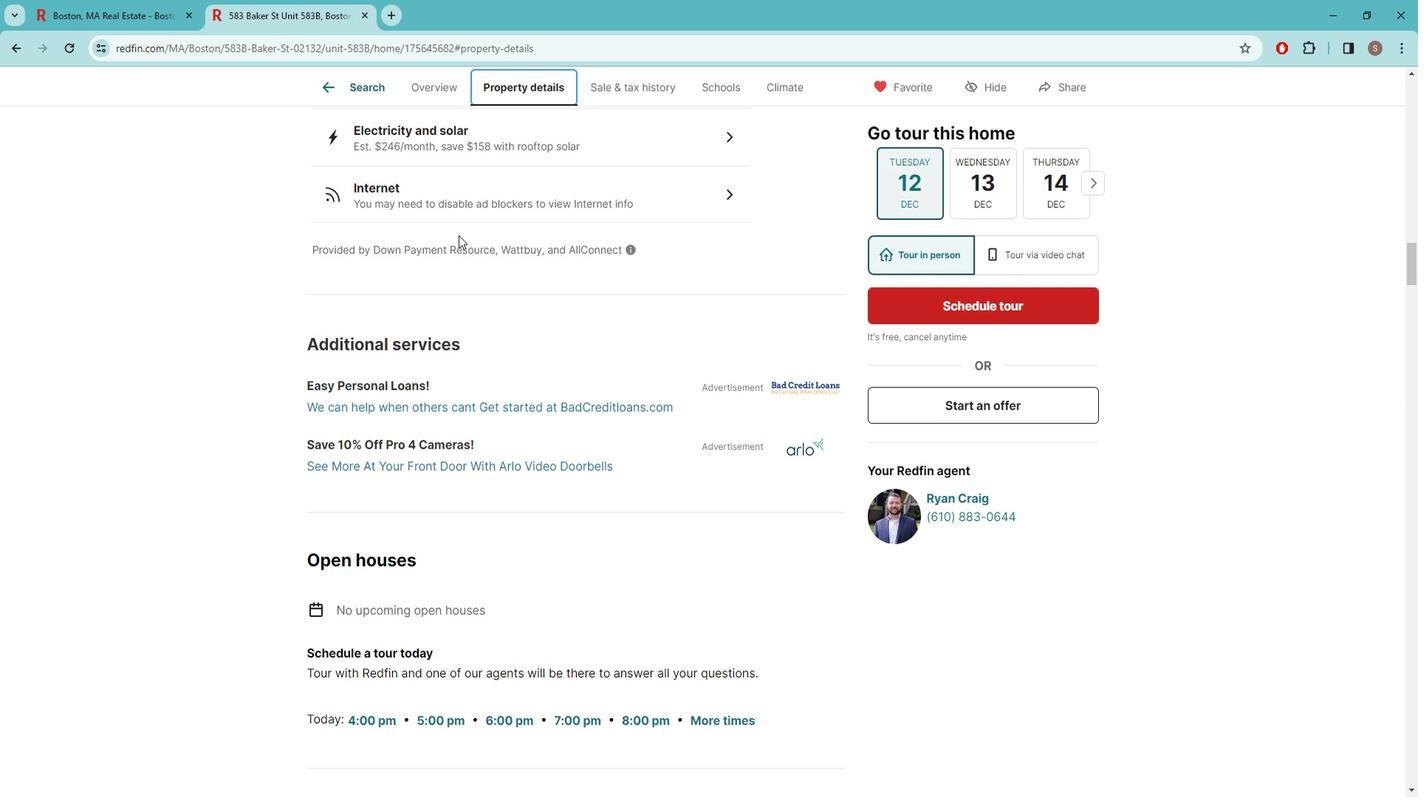
Action: Mouse scrolled (458, 227) with delta (0, 0)
Screenshot: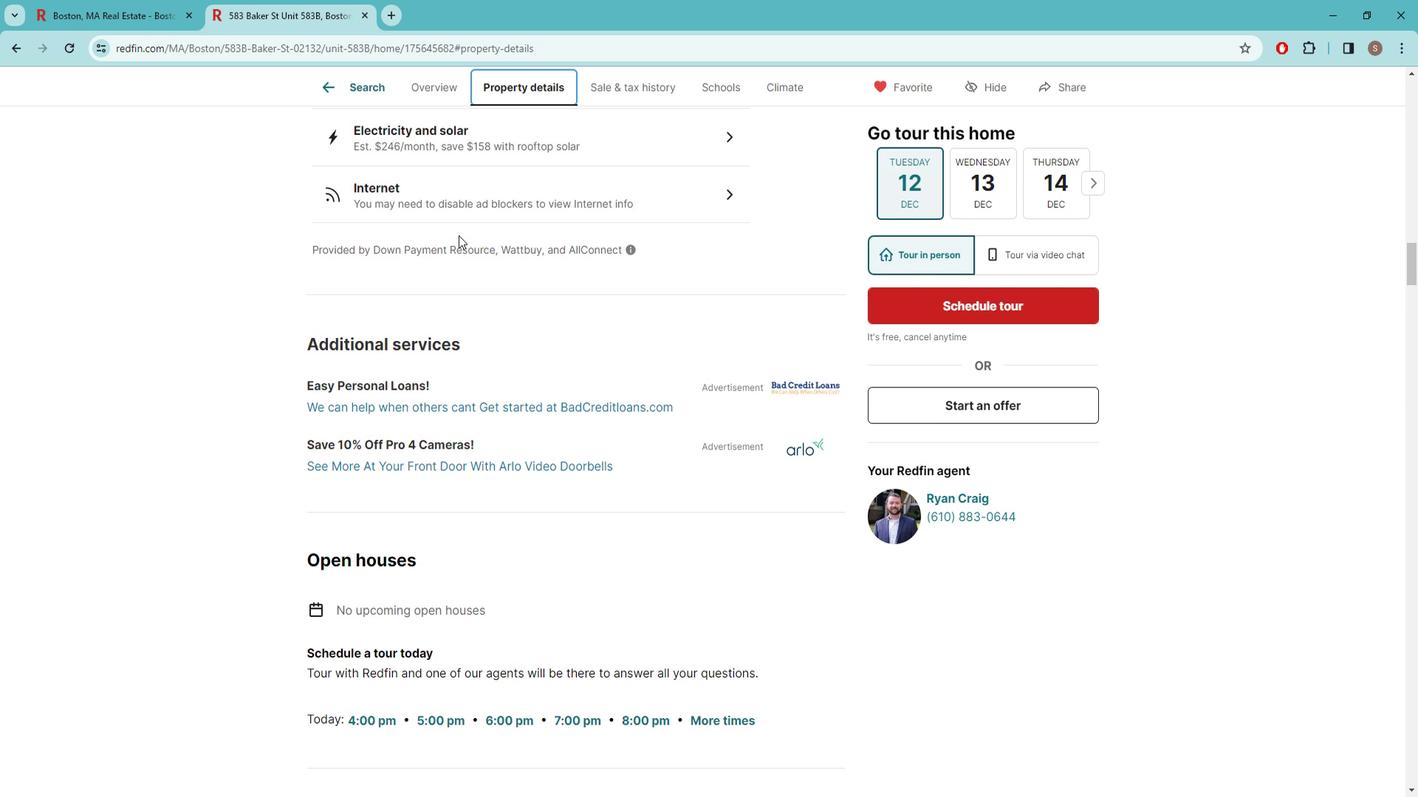 
Action: Mouse scrolled (458, 227) with delta (0, 0)
Screenshot: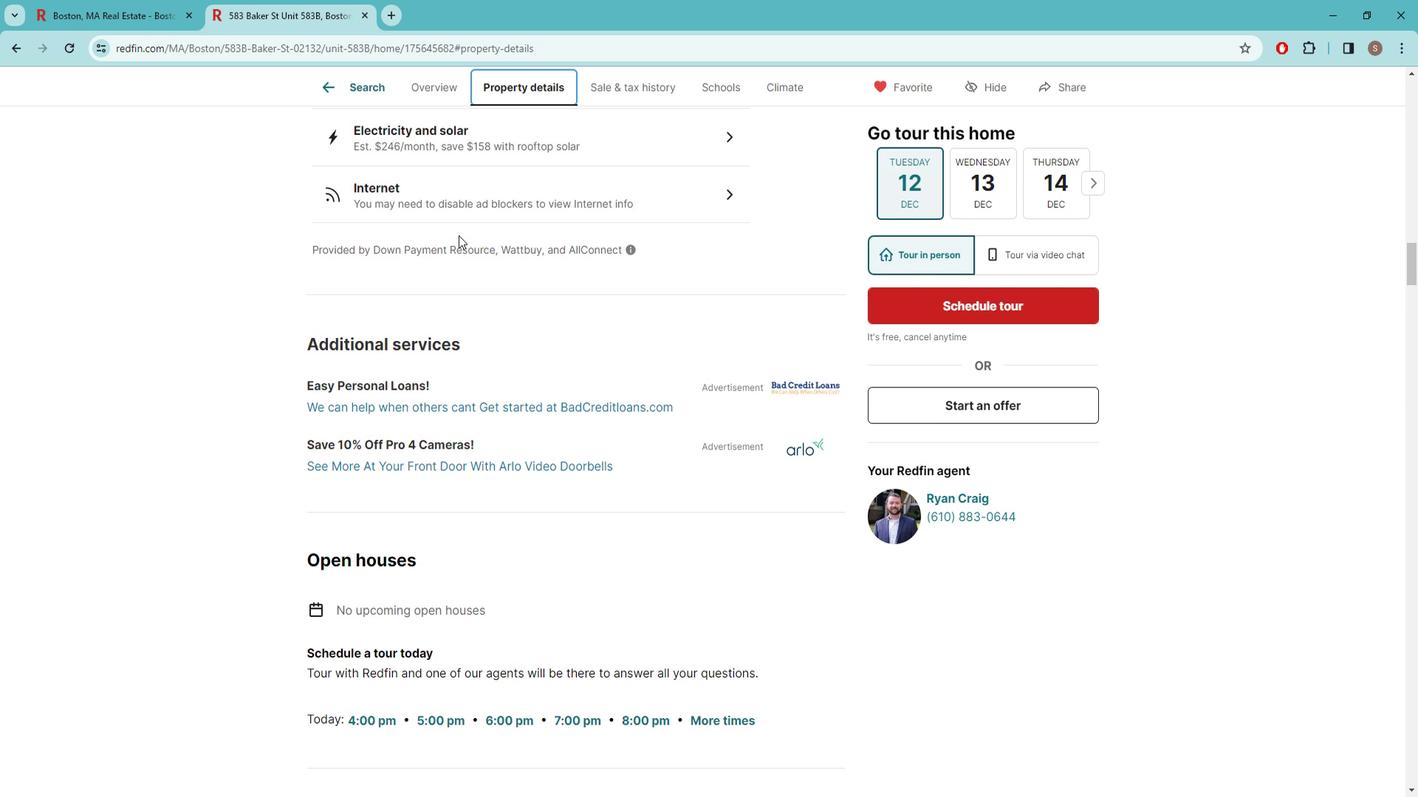 
Action: Mouse scrolled (458, 227) with delta (0, 0)
Screenshot: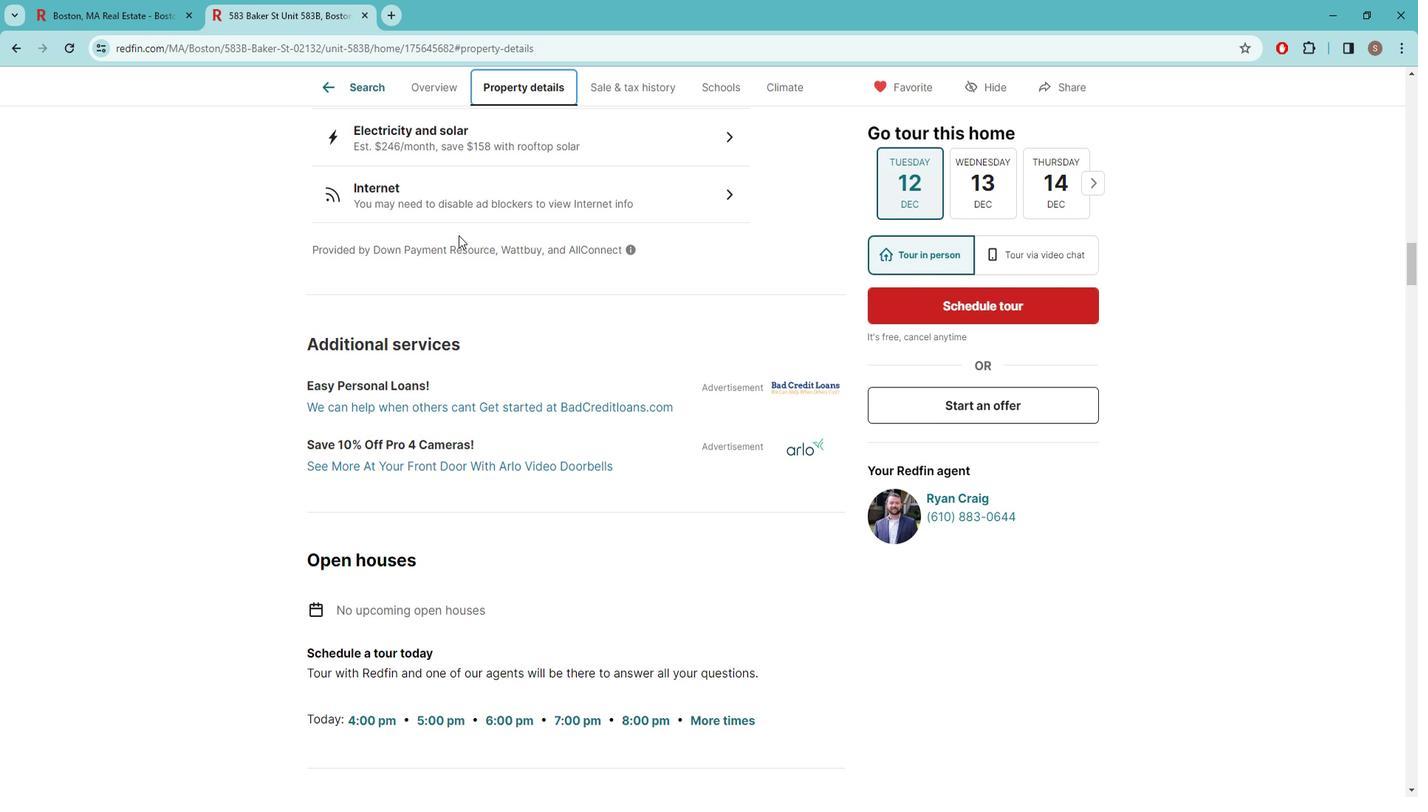 
Action: Mouse moved to (459, 228)
Screenshot: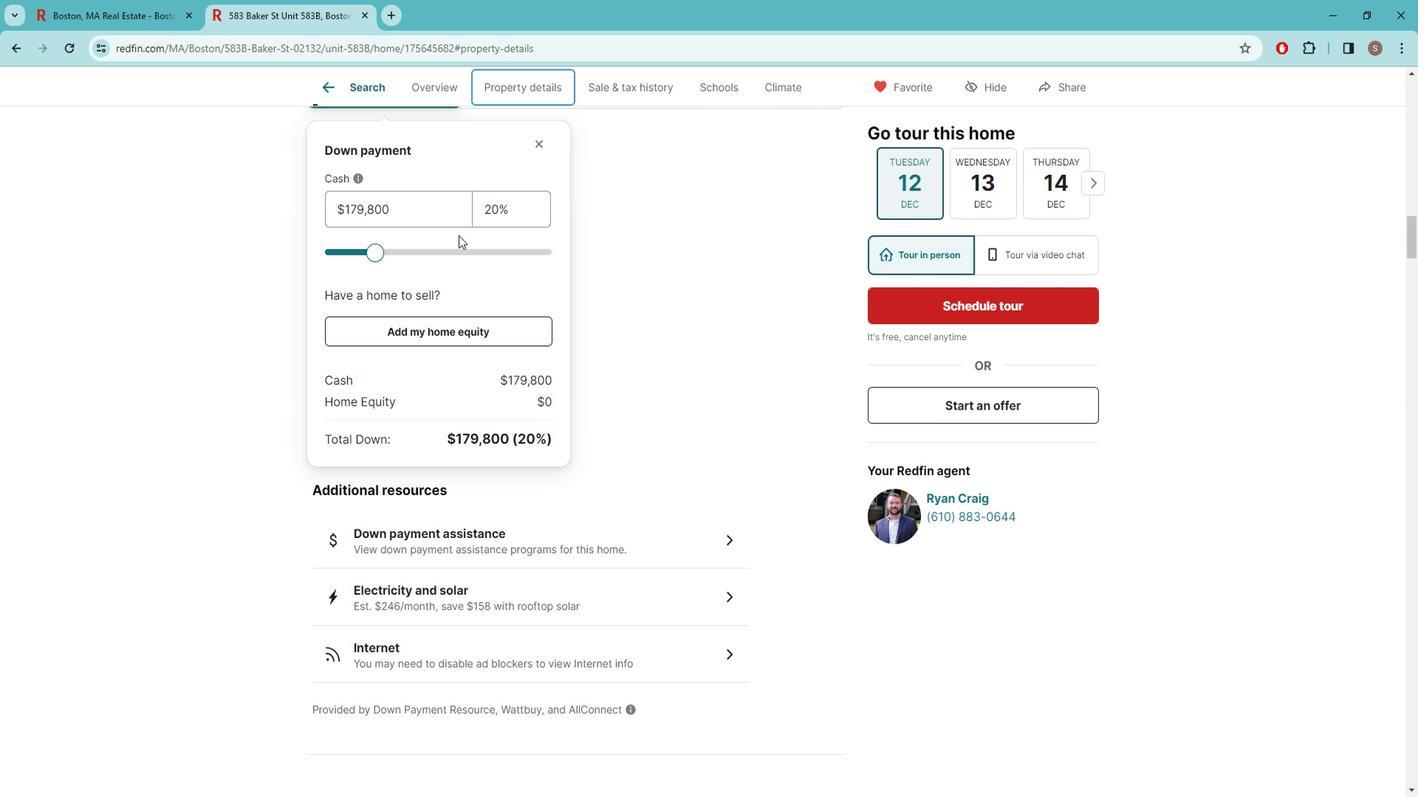 
Action: Mouse scrolled (459, 228) with delta (0, 0)
Screenshot: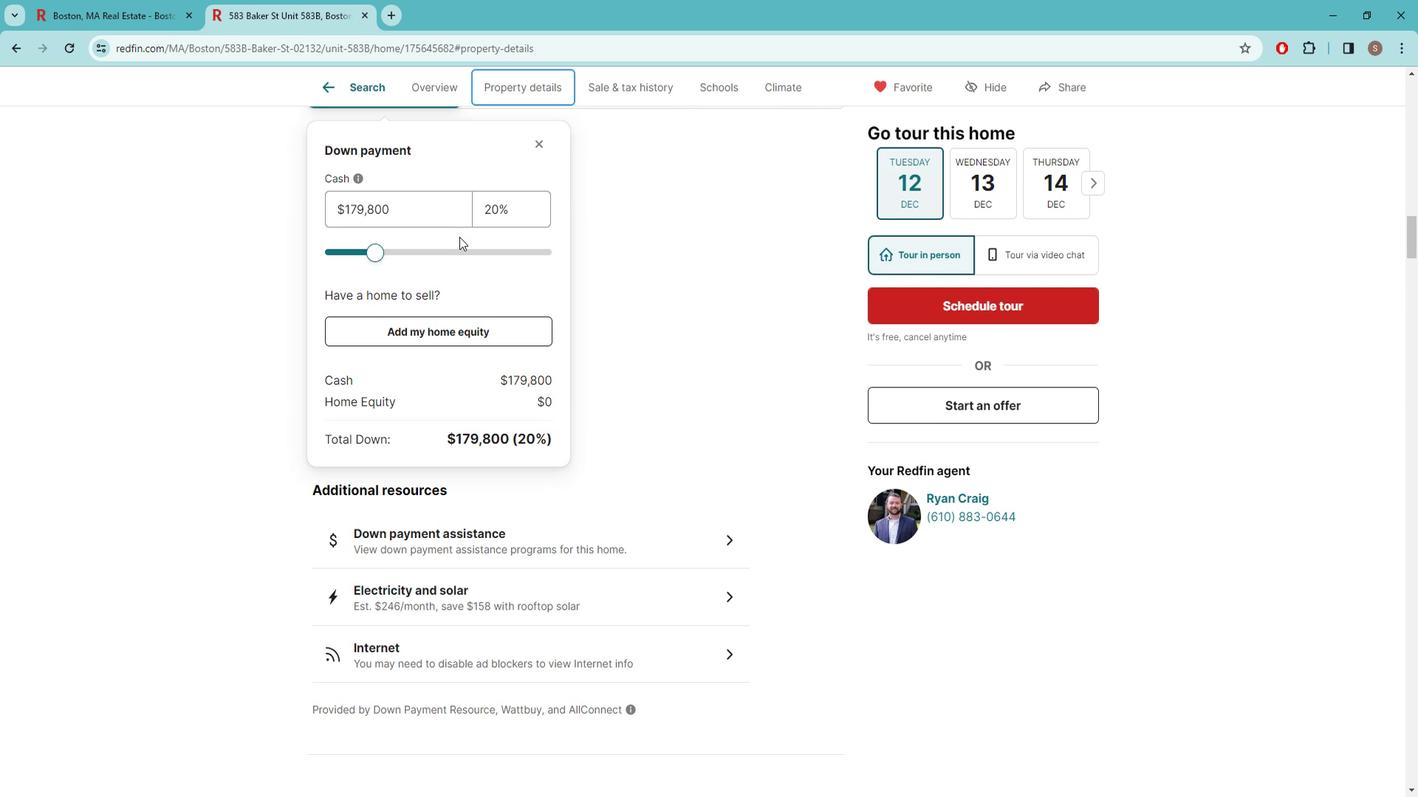 
Action: Mouse scrolled (459, 228) with delta (0, 0)
Screenshot: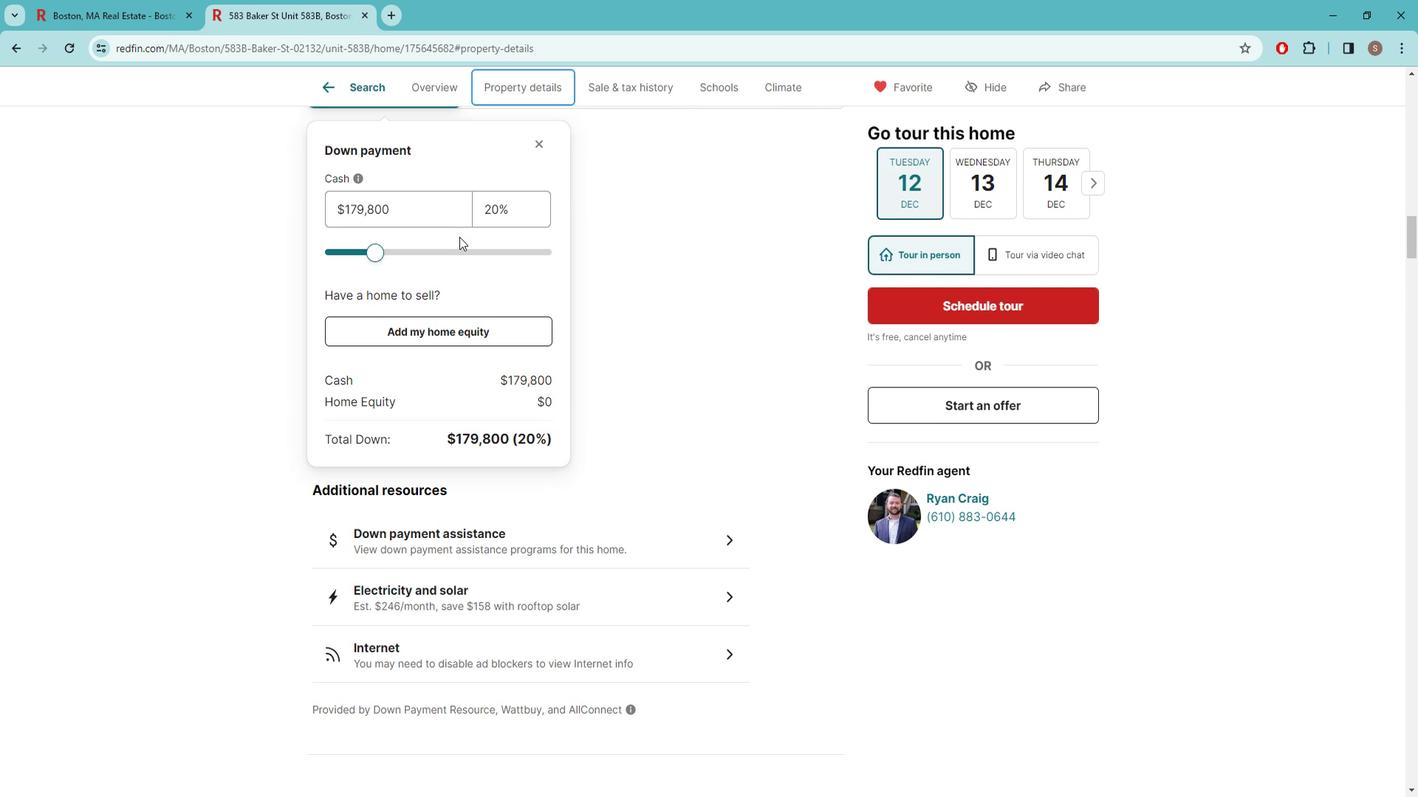 
Action: Mouse scrolled (459, 228) with delta (0, 0)
Screenshot: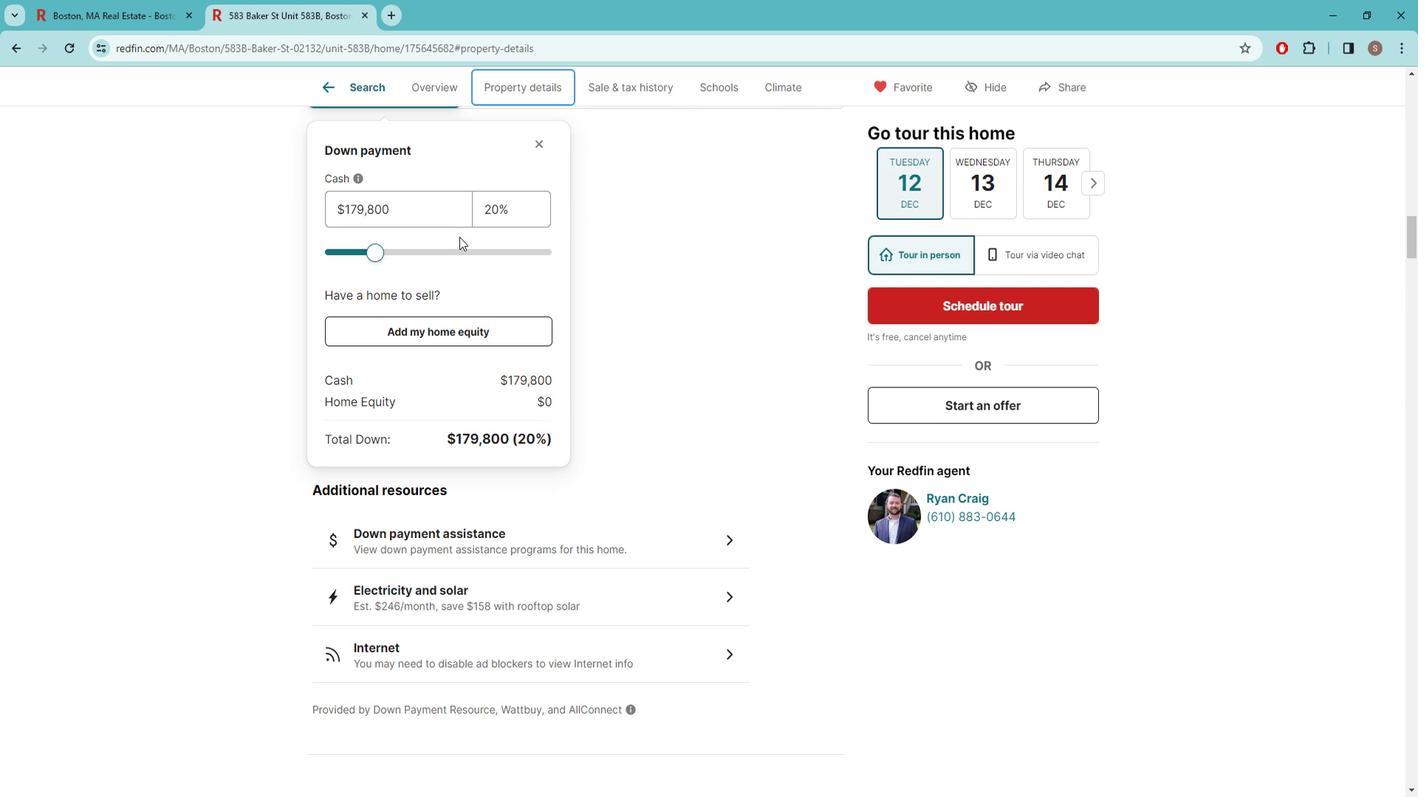 
Action: Mouse scrolled (459, 228) with delta (0, 0)
Screenshot: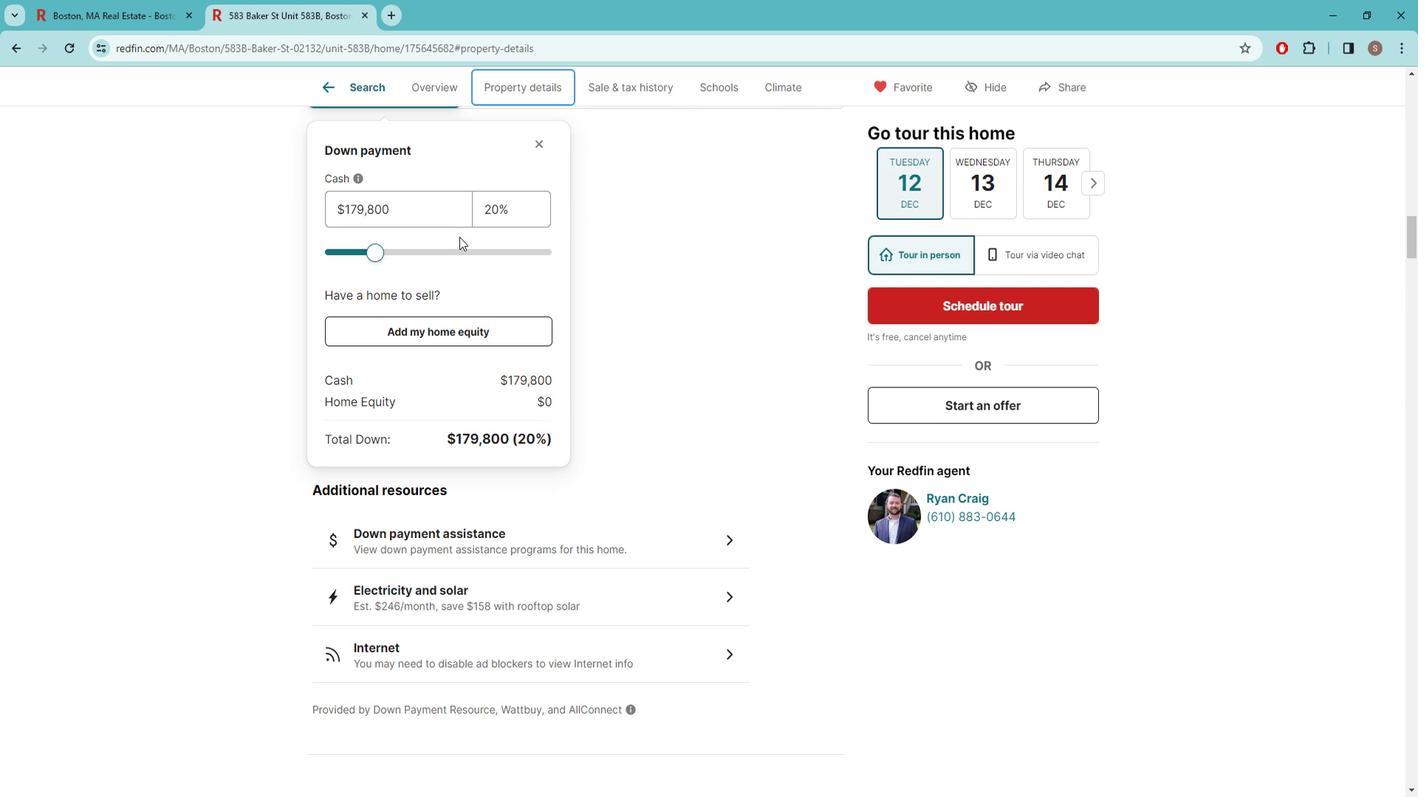 
Action: Mouse scrolled (459, 228) with delta (0, 0)
Screenshot: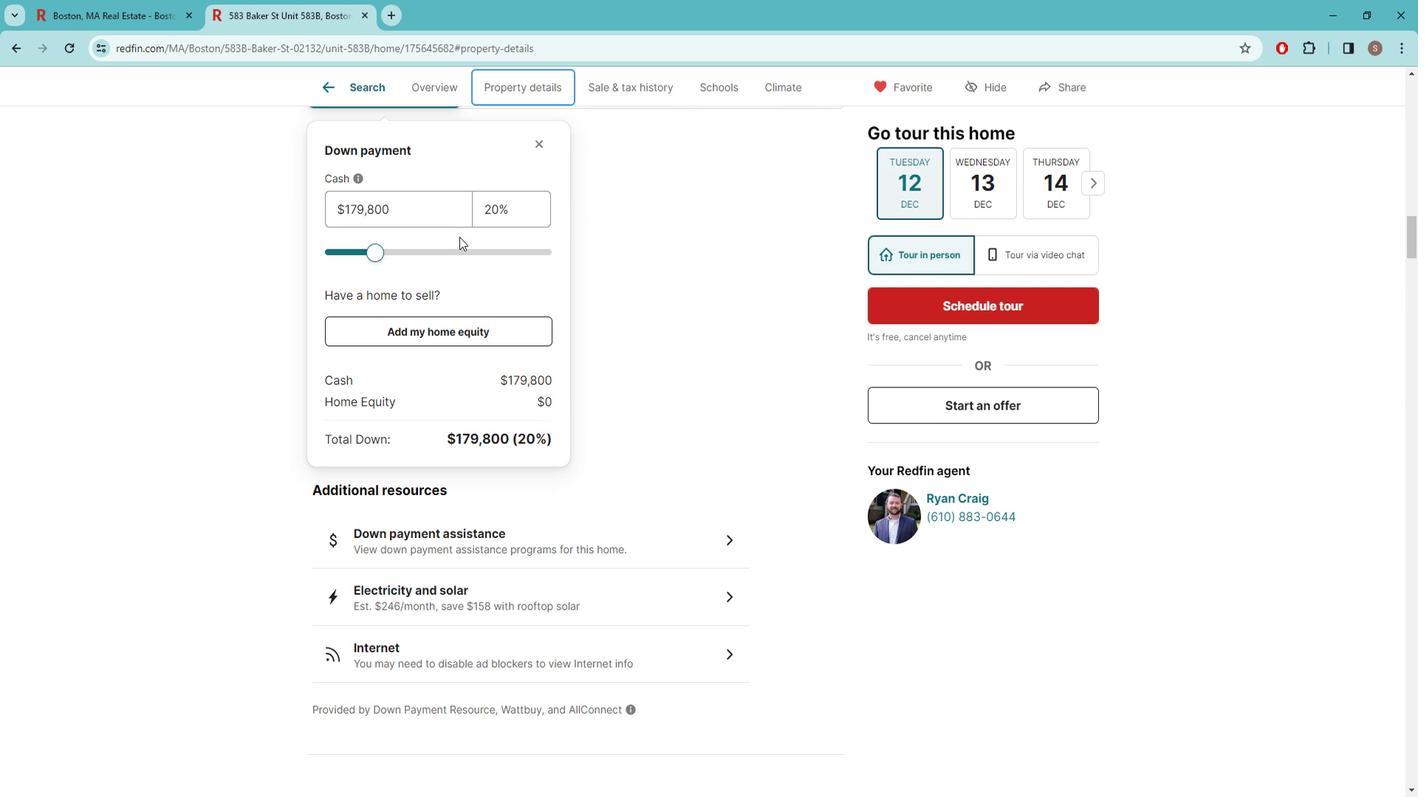 
Action: Mouse scrolled (459, 228) with delta (0, 0)
Screenshot: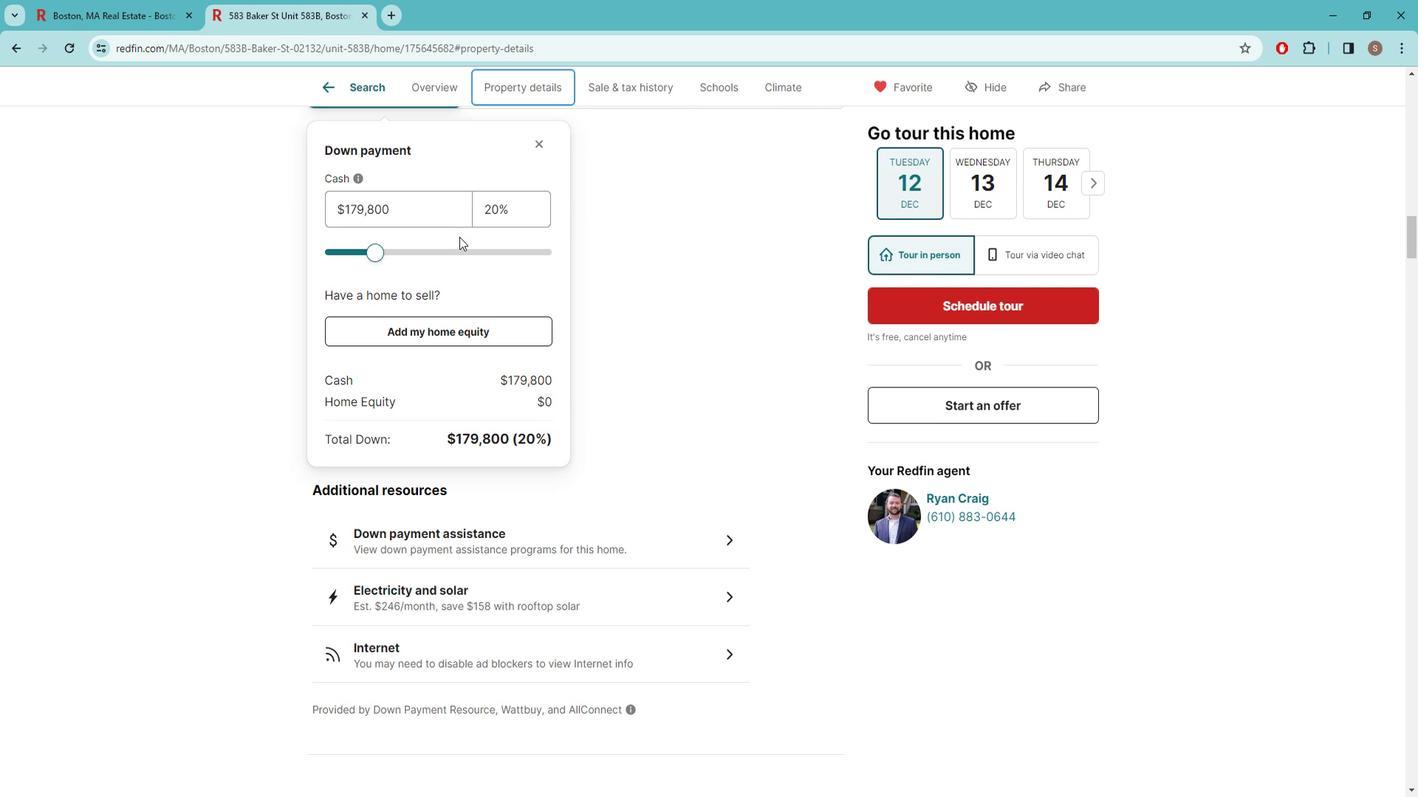 
Action: Mouse scrolled (459, 228) with delta (0, 0)
Screenshot: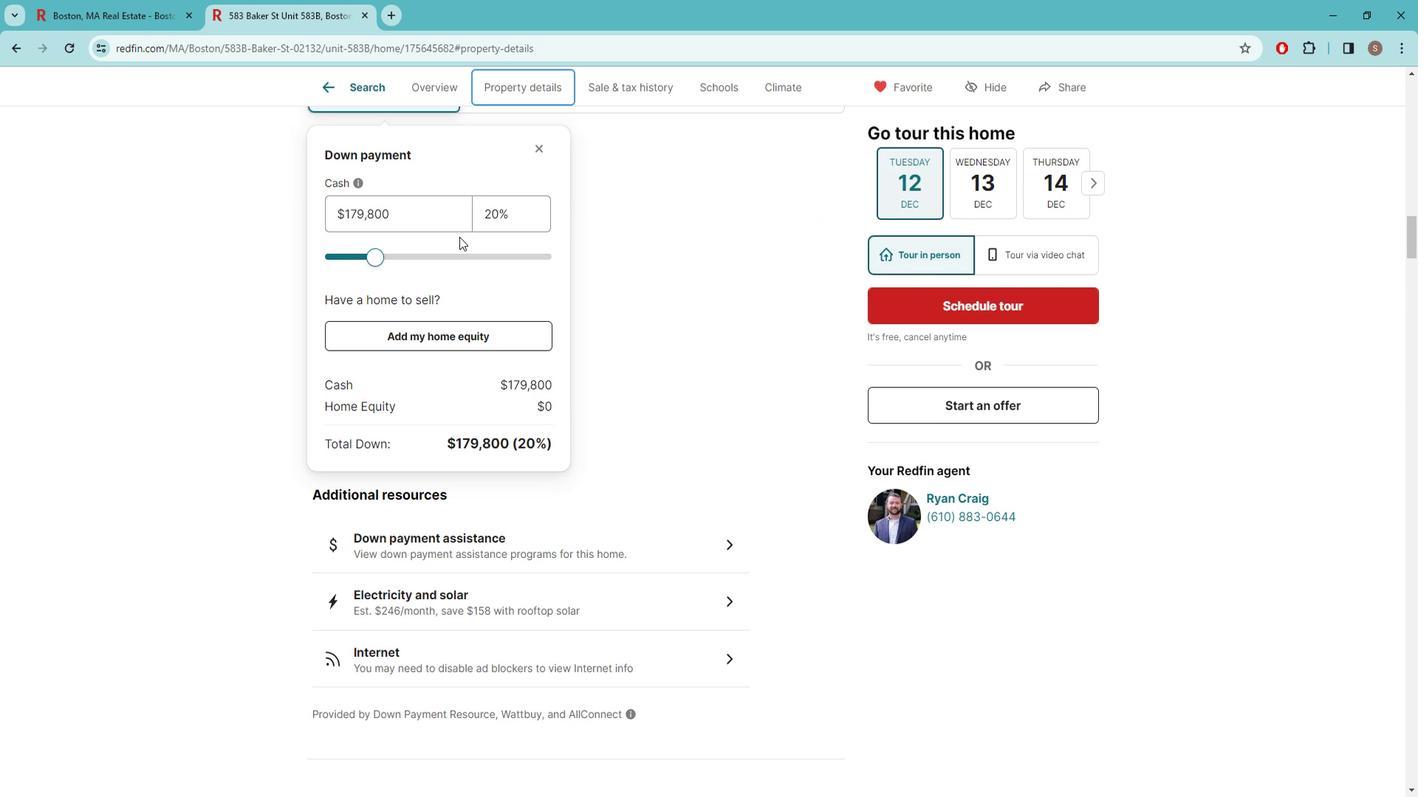 
Action: Mouse moved to (463, 231)
Screenshot: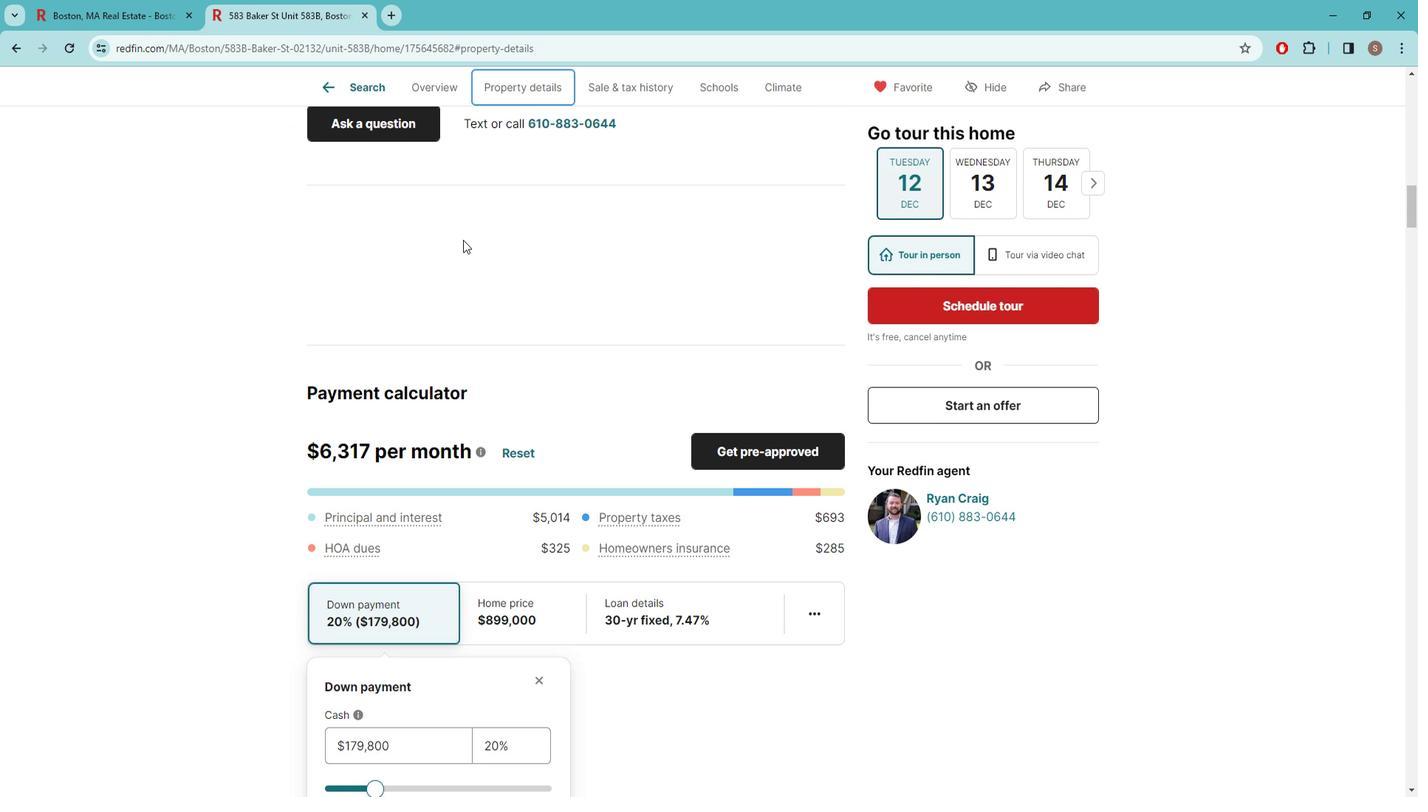 
Action: Mouse scrolled (463, 232) with delta (0, 0)
Screenshot: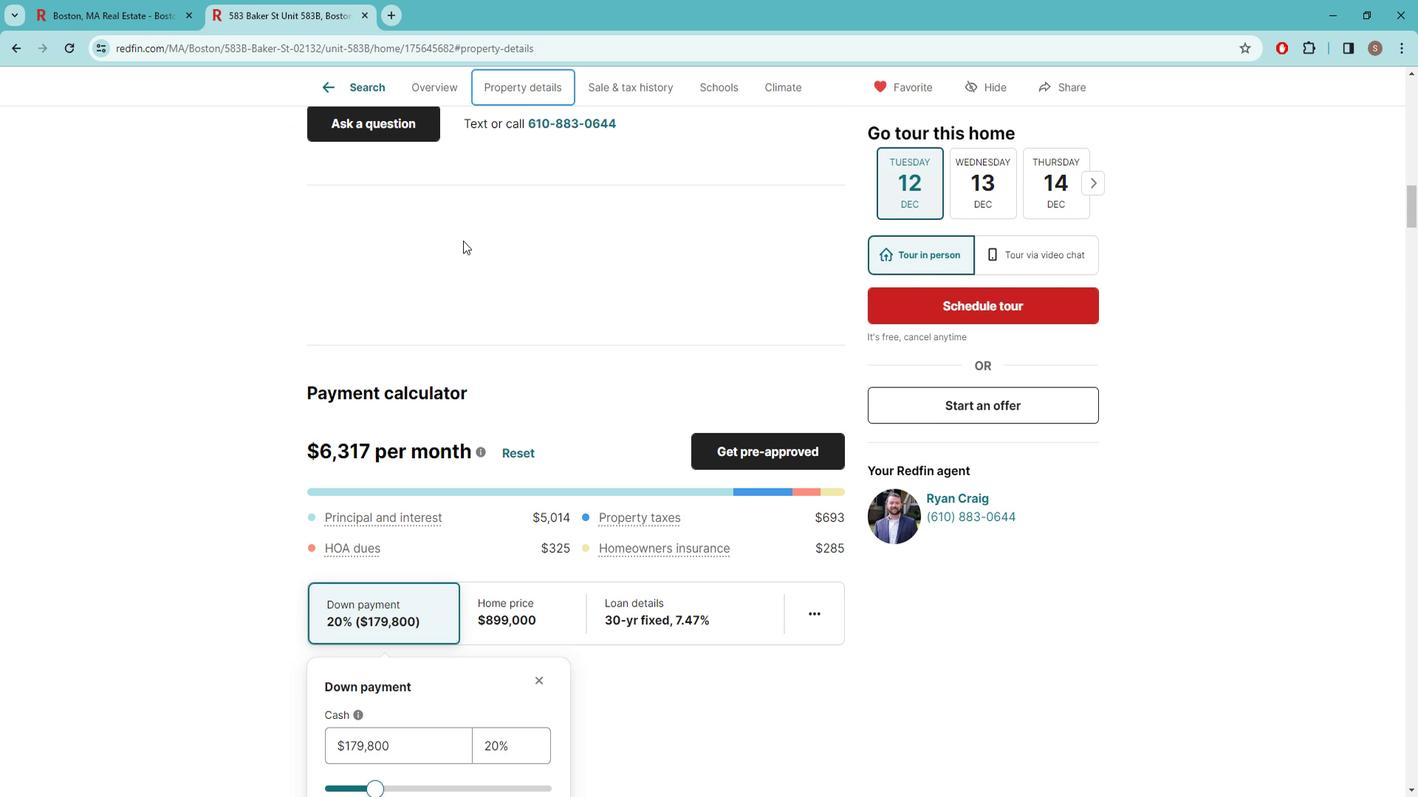 
Action: Mouse scrolled (463, 232) with delta (0, 0)
Screenshot: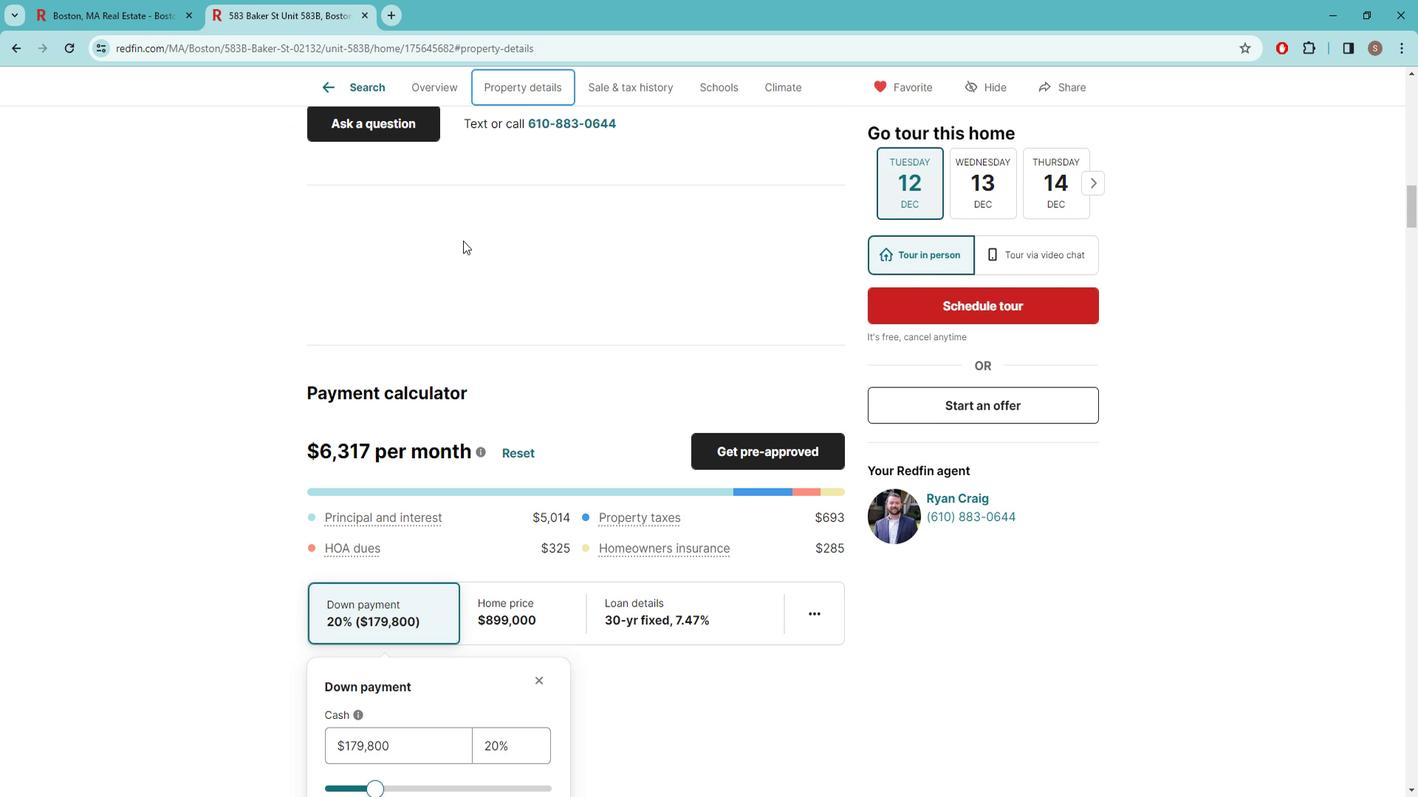 
Action: Mouse scrolled (463, 232) with delta (0, 0)
Screenshot: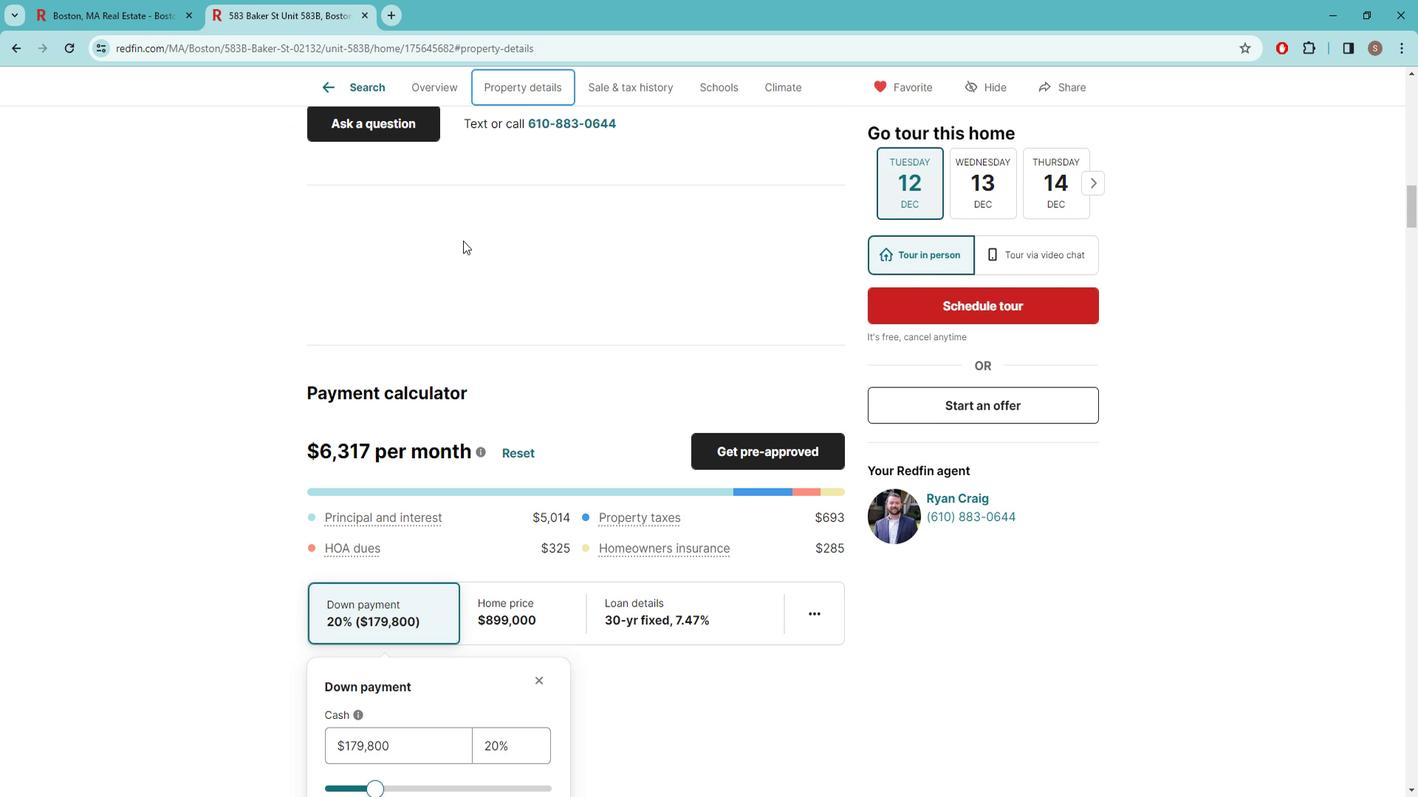 
Action: Mouse scrolled (463, 232) with delta (0, 0)
Screenshot: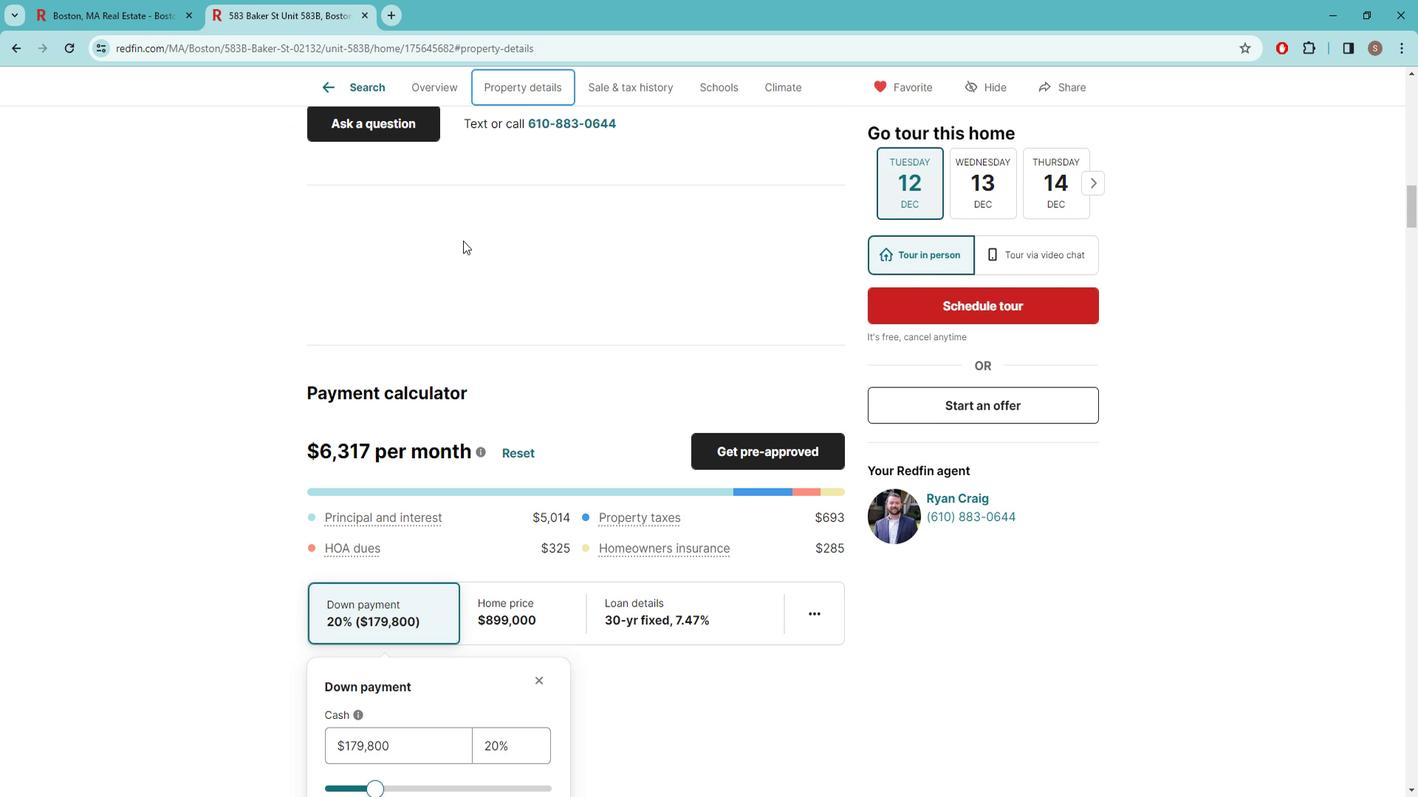 
Action: Mouse scrolled (463, 232) with delta (0, 0)
Screenshot: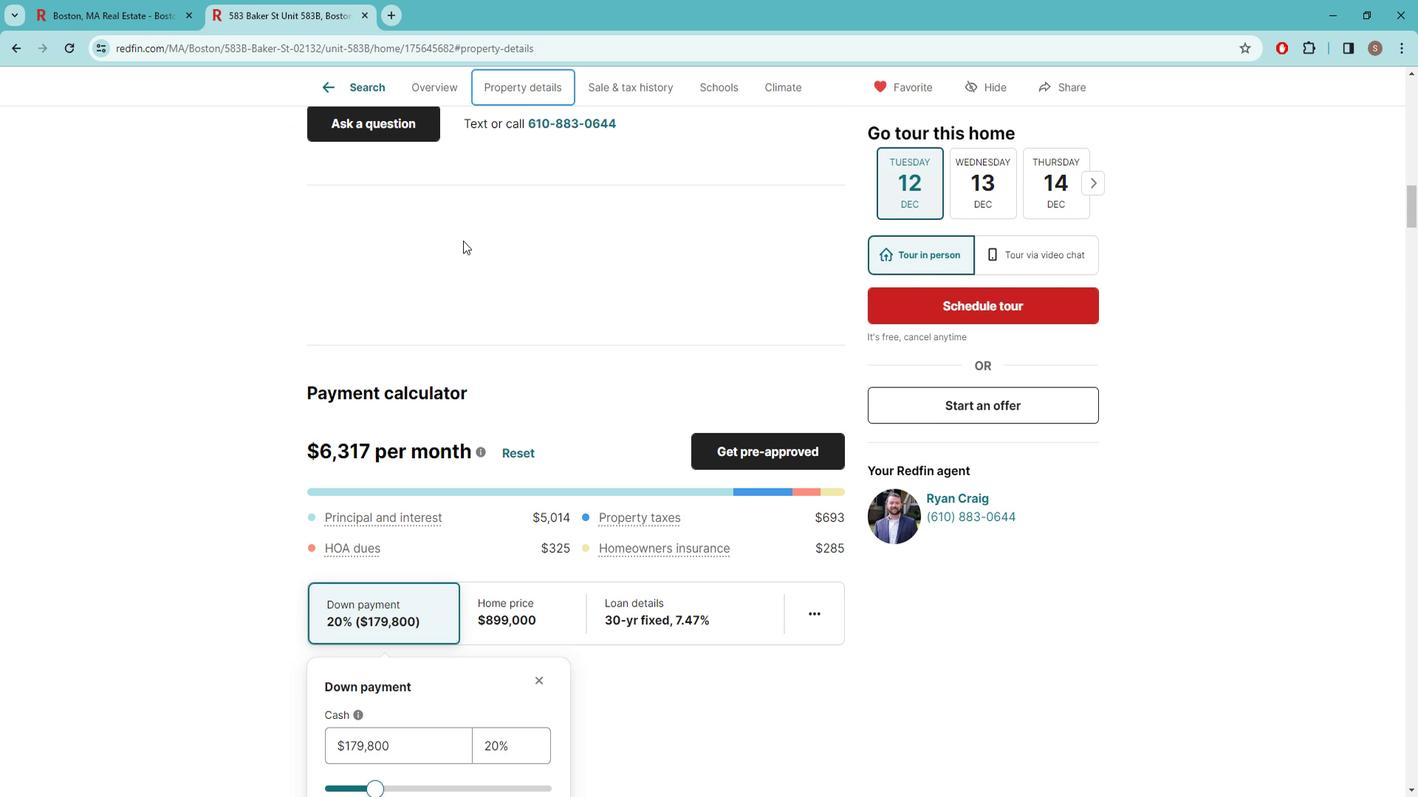 
Action: Mouse scrolled (463, 232) with delta (0, 0)
Screenshot: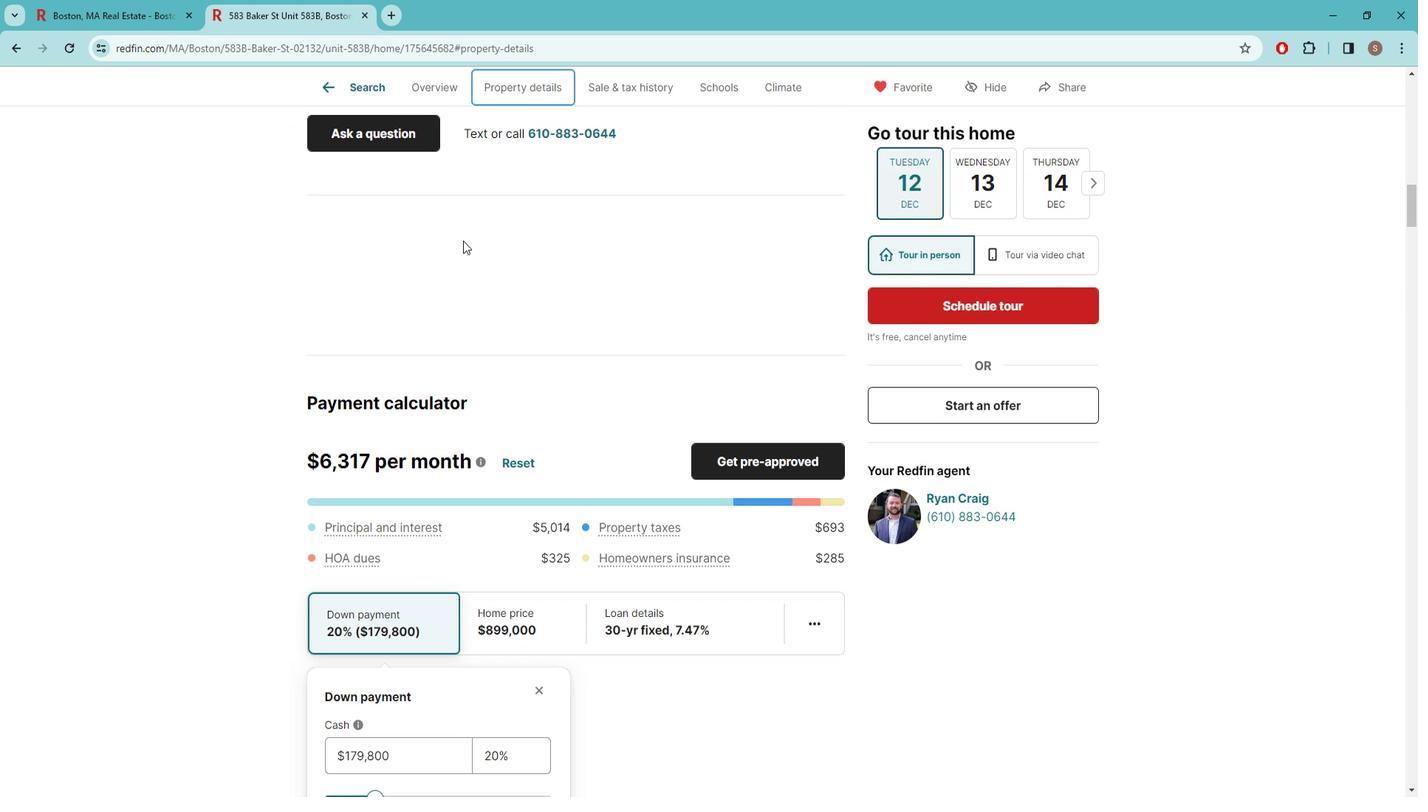 
Action: Mouse scrolled (463, 232) with delta (0, 0)
Screenshot: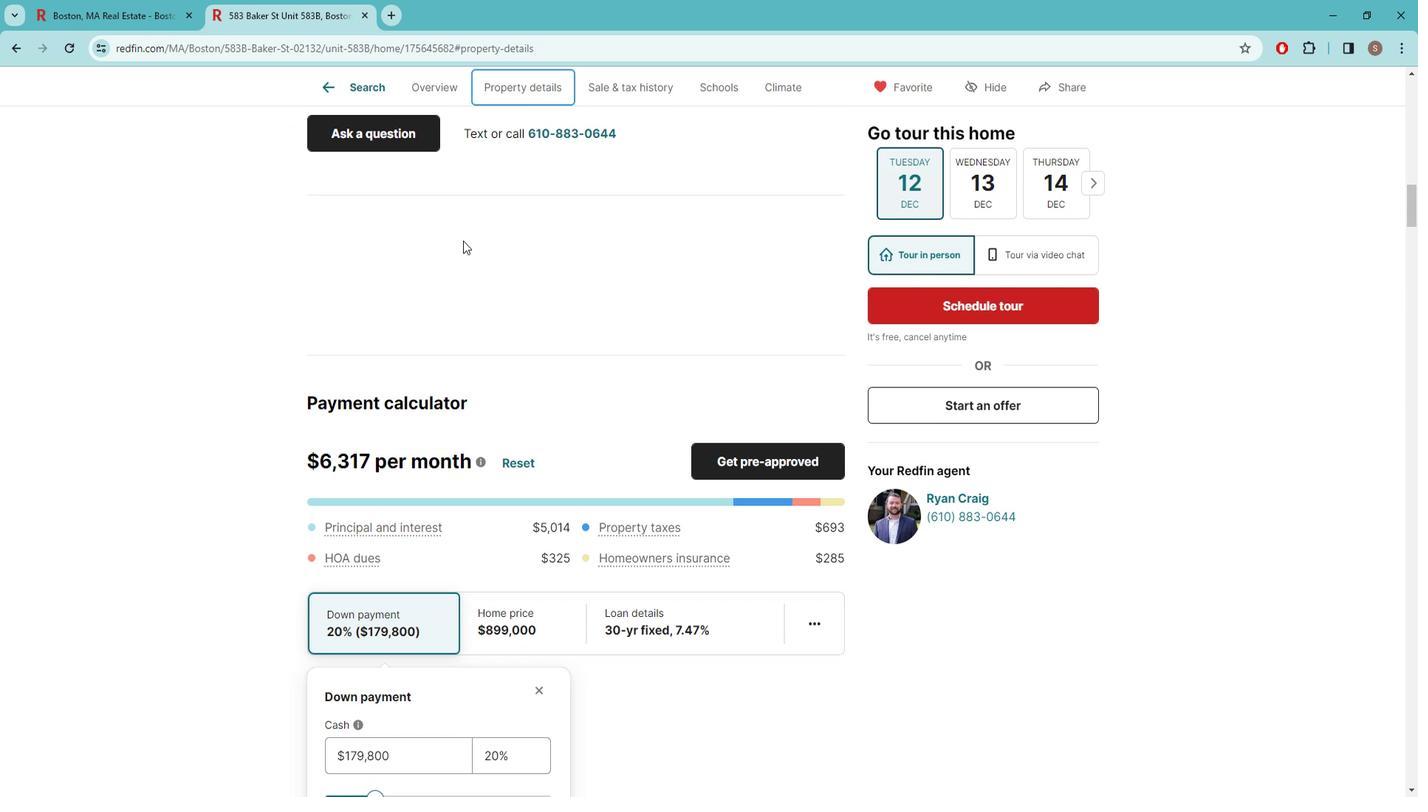 
Action: Mouse scrolled (463, 232) with delta (0, 0)
Screenshot: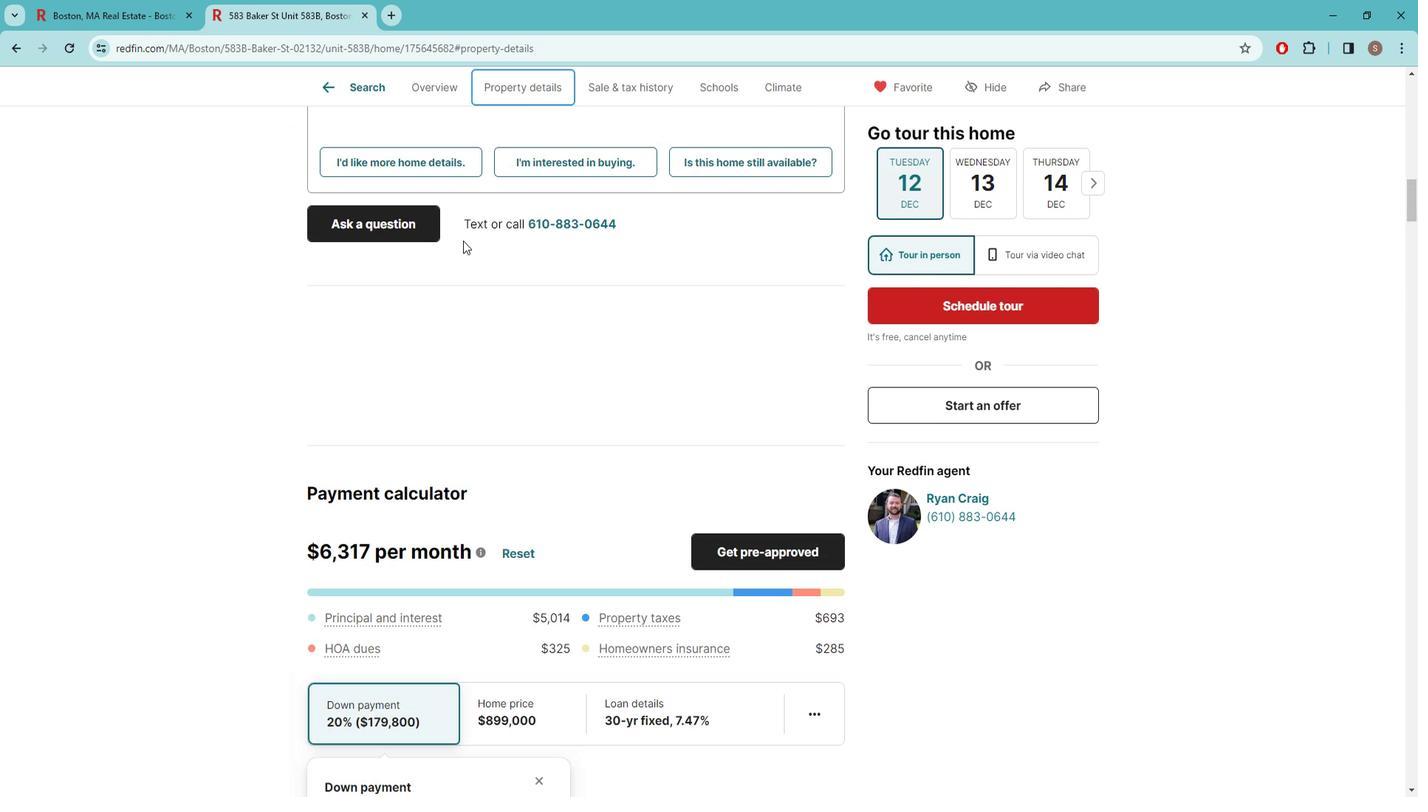 
Action: Mouse moved to (463, 231)
Screenshot: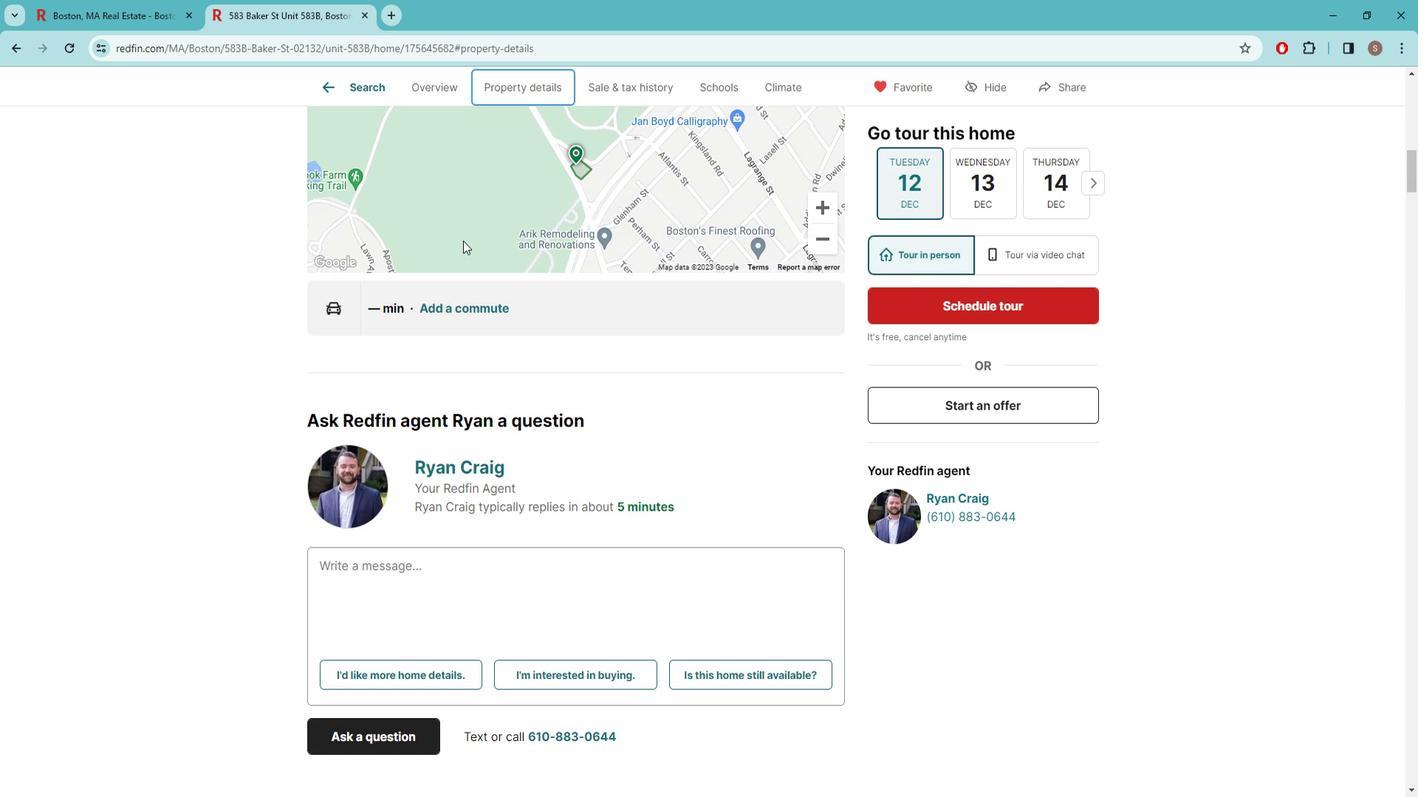 
Action: Mouse scrolled (463, 232) with delta (0, 0)
Screenshot: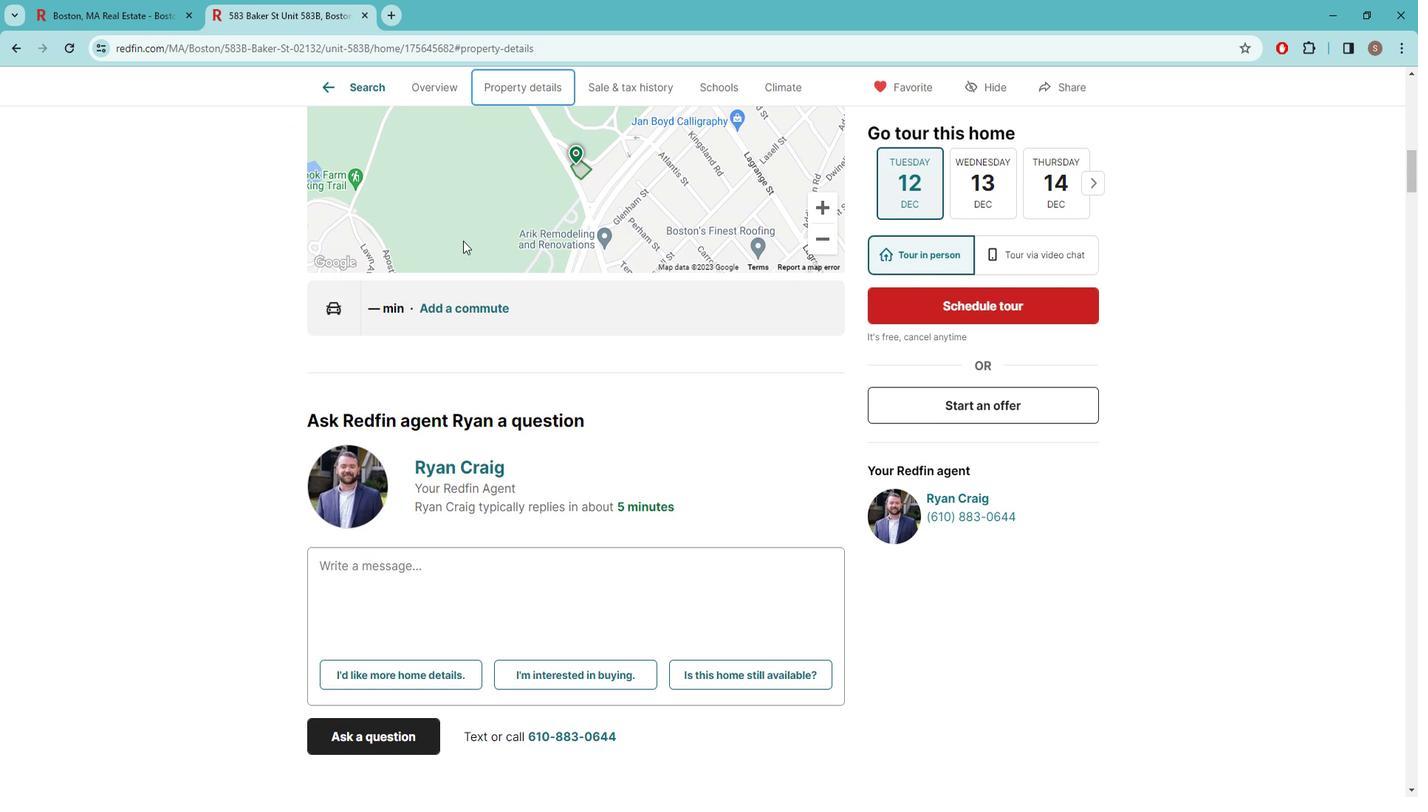 
Action: Mouse scrolled (463, 232) with delta (0, 0)
Screenshot: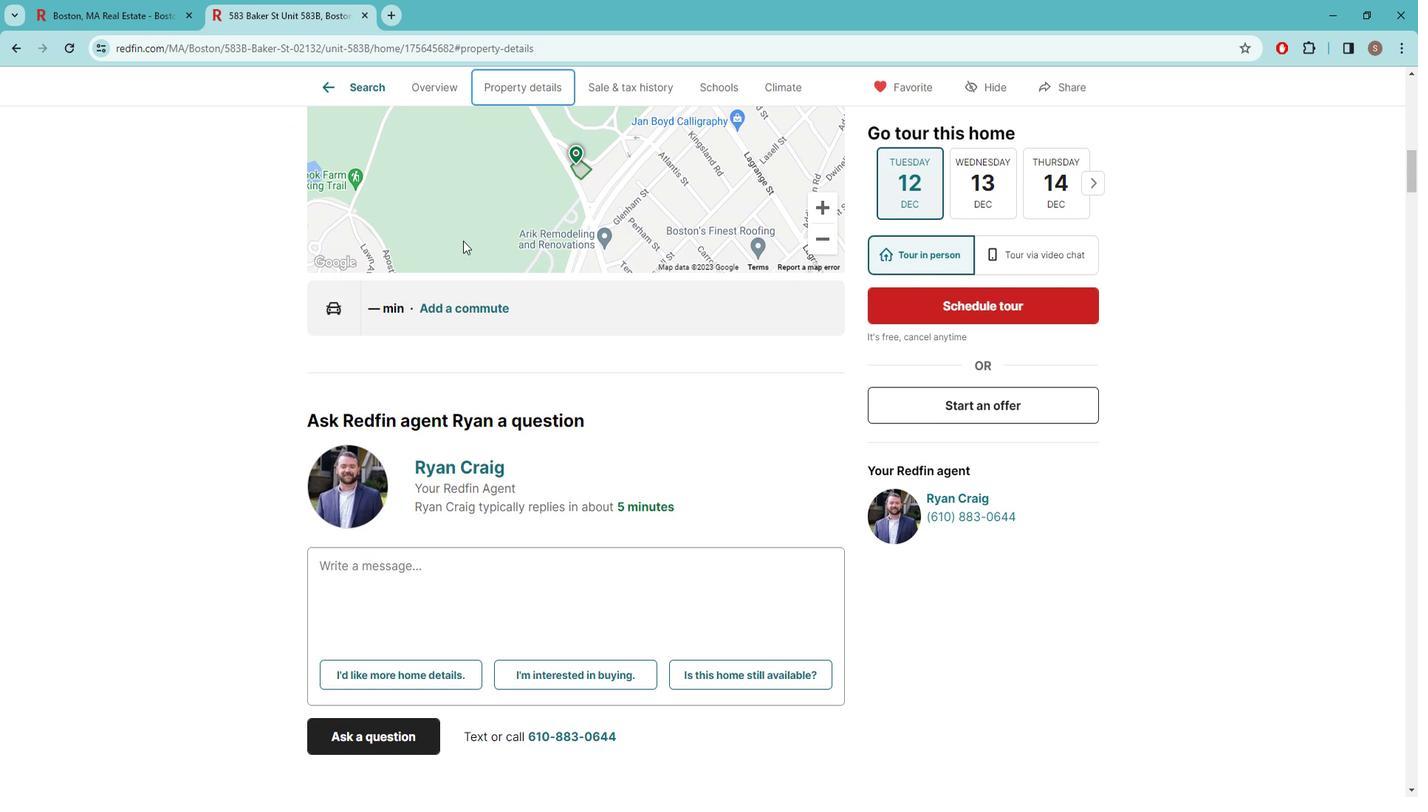 
Action: Mouse scrolled (463, 232) with delta (0, 0)
Screenshot: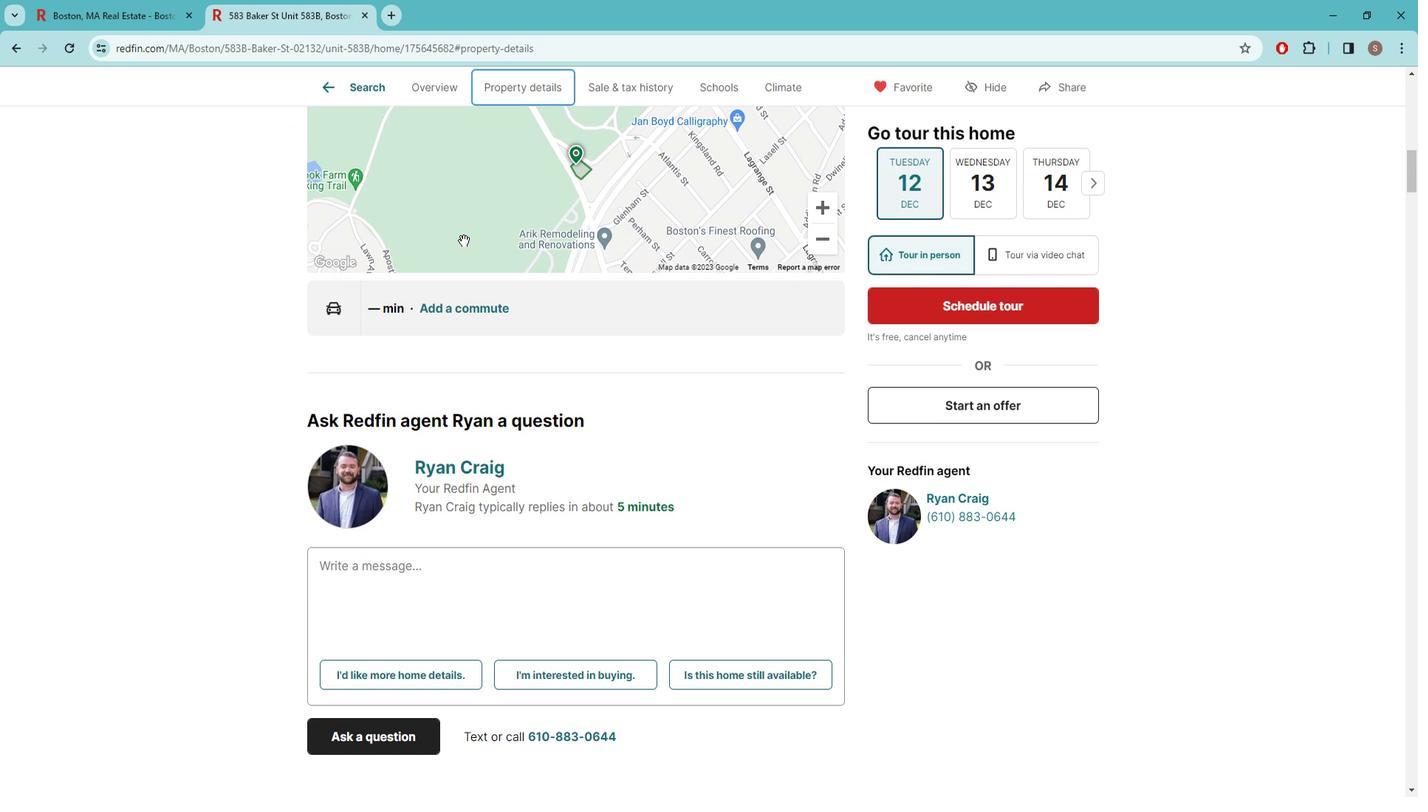 
Action: Mouse scrolled (463, 232) with delta (0, 0)
Screenshot: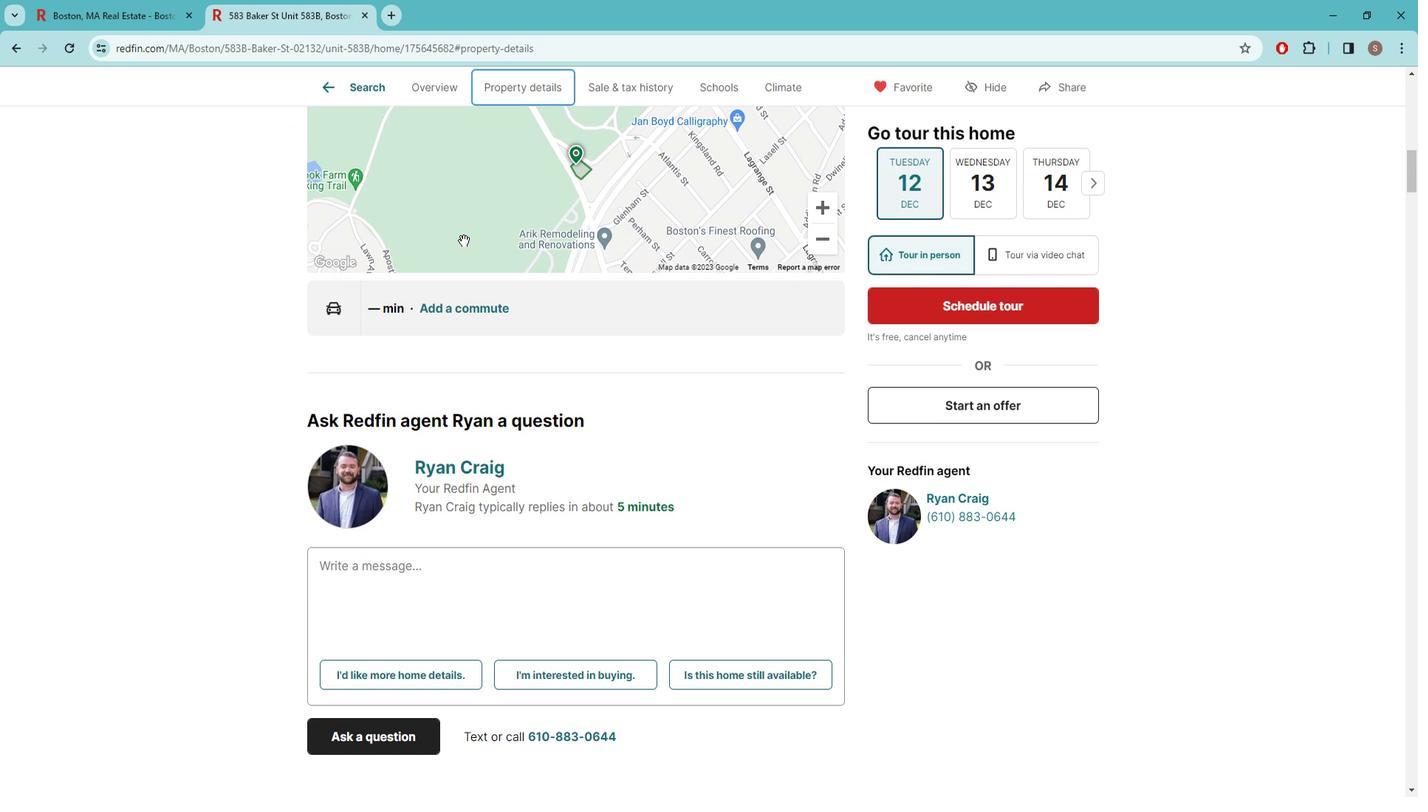 
Action: Mouse scrolled (463, 232) with delta (0, 0)
Screenshot: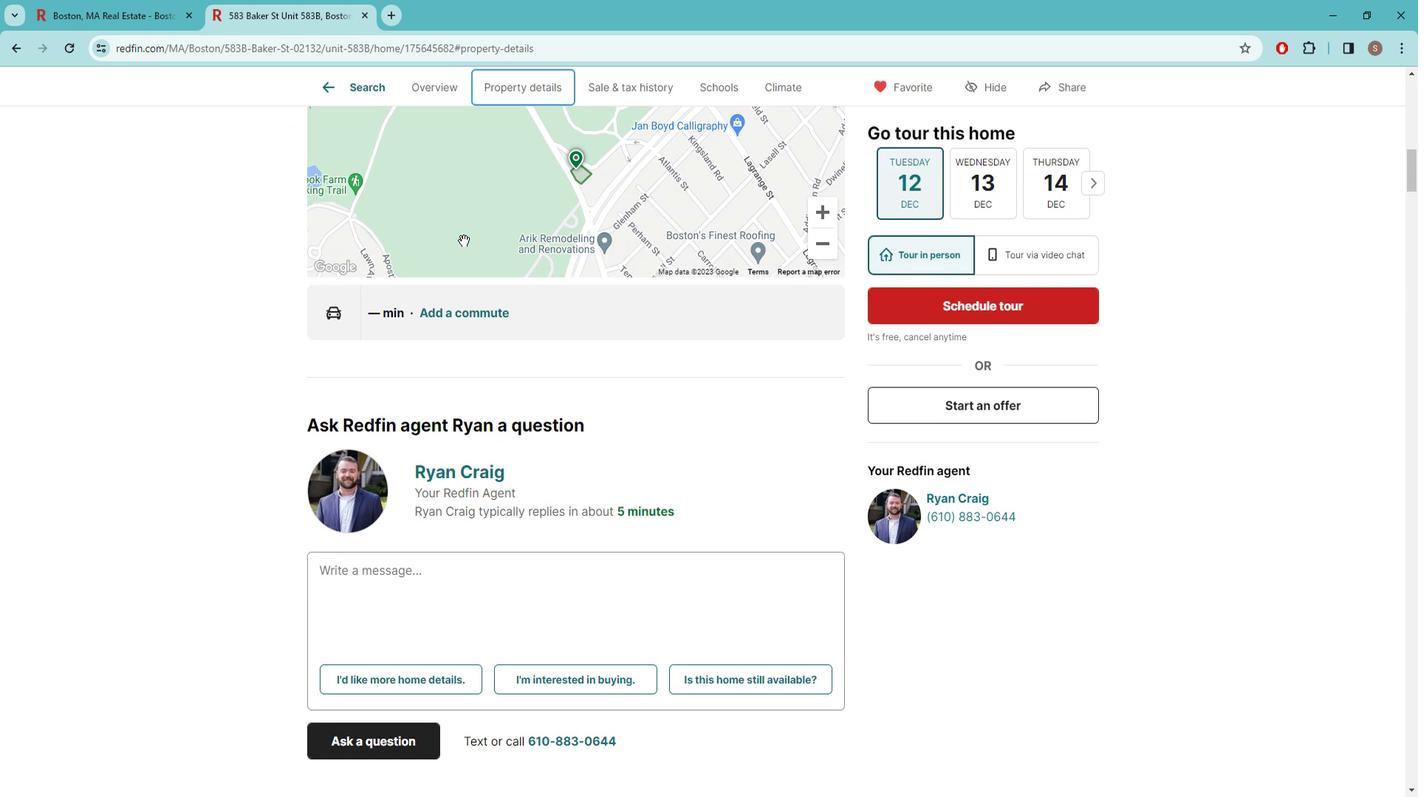 
Action: Mouse scrolled (463, 232) with delta (0, 0)
Screenshot: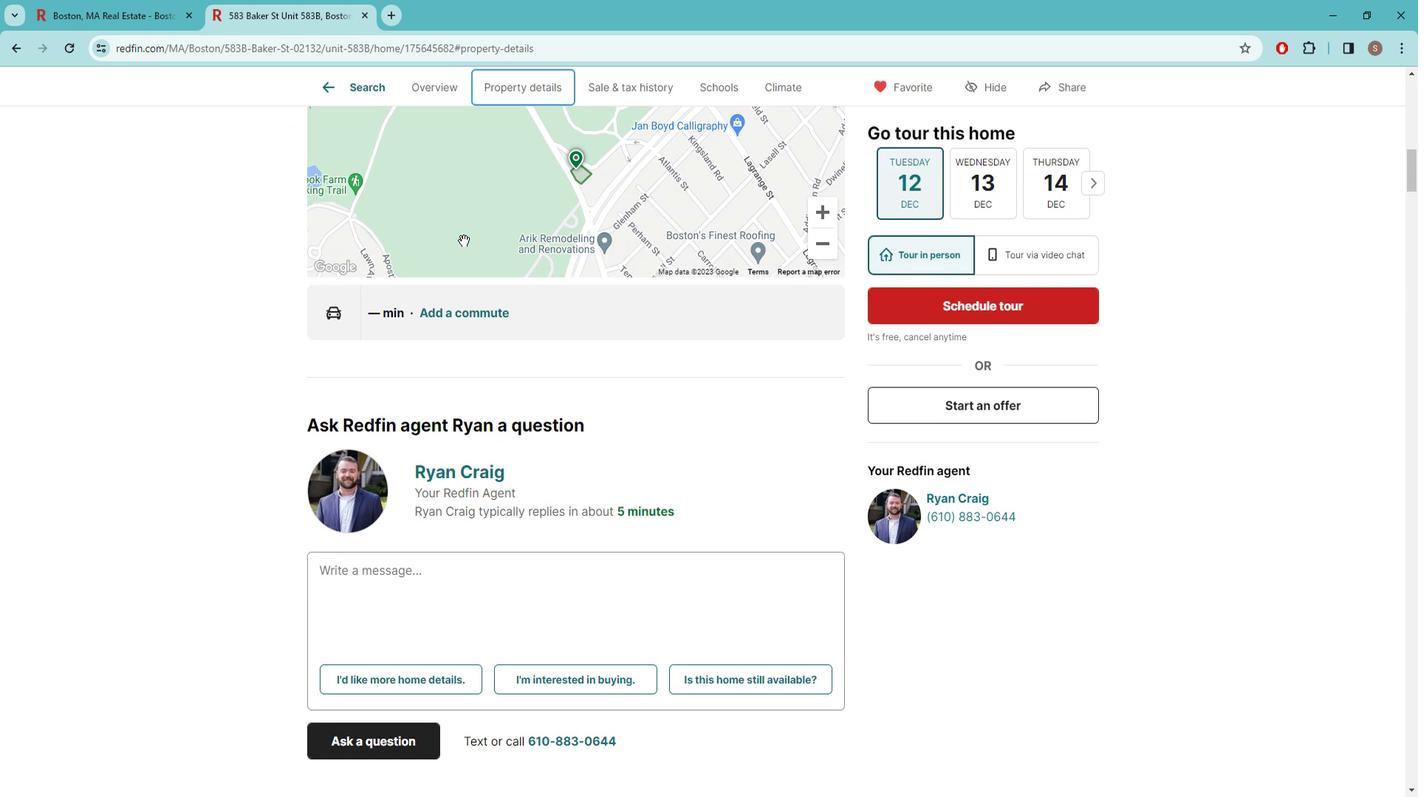 
Action: Mouse scrolled (463, 232) with delta (0, 0)
Screenshot: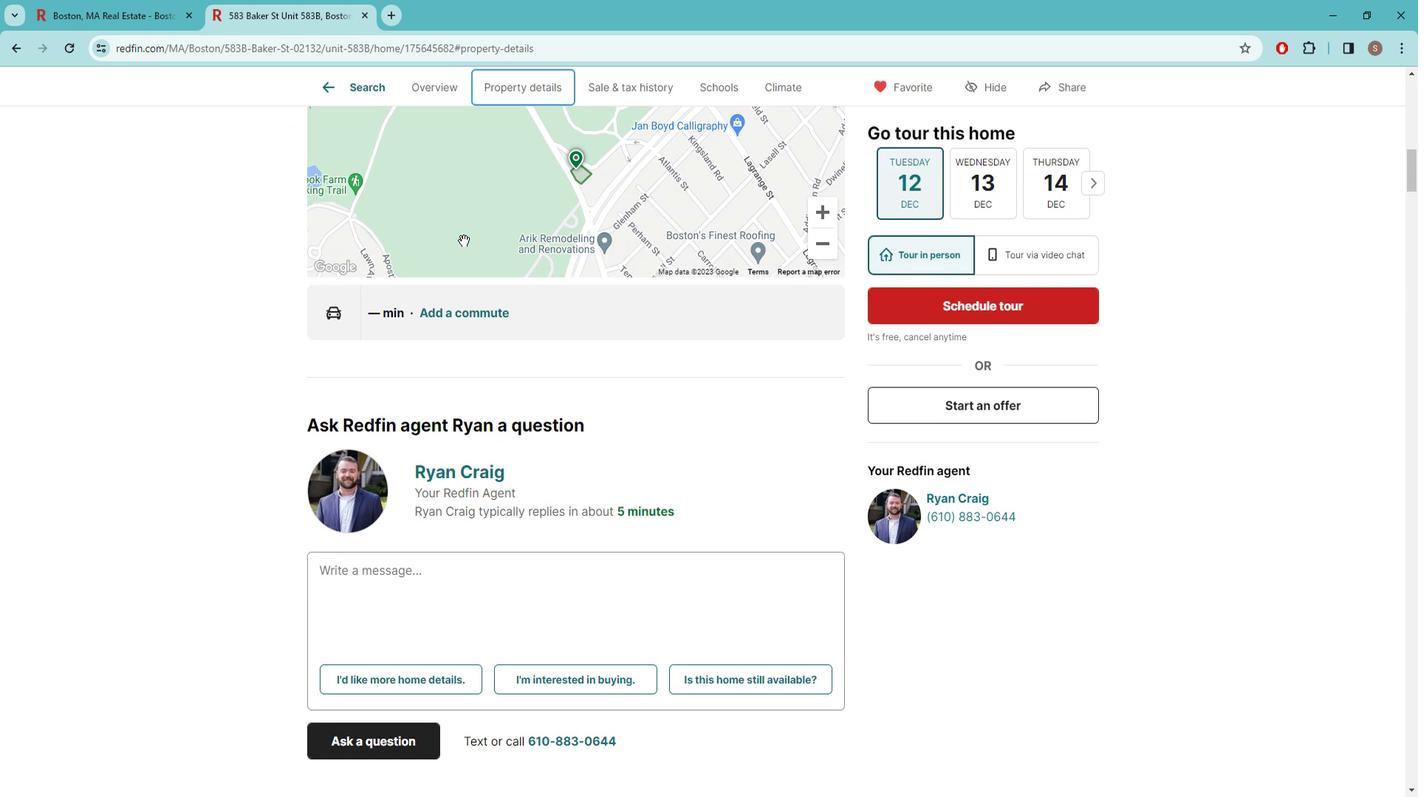 
Action: Mouse scrolled (463, 232) with delta (0, 0)
Screenshot: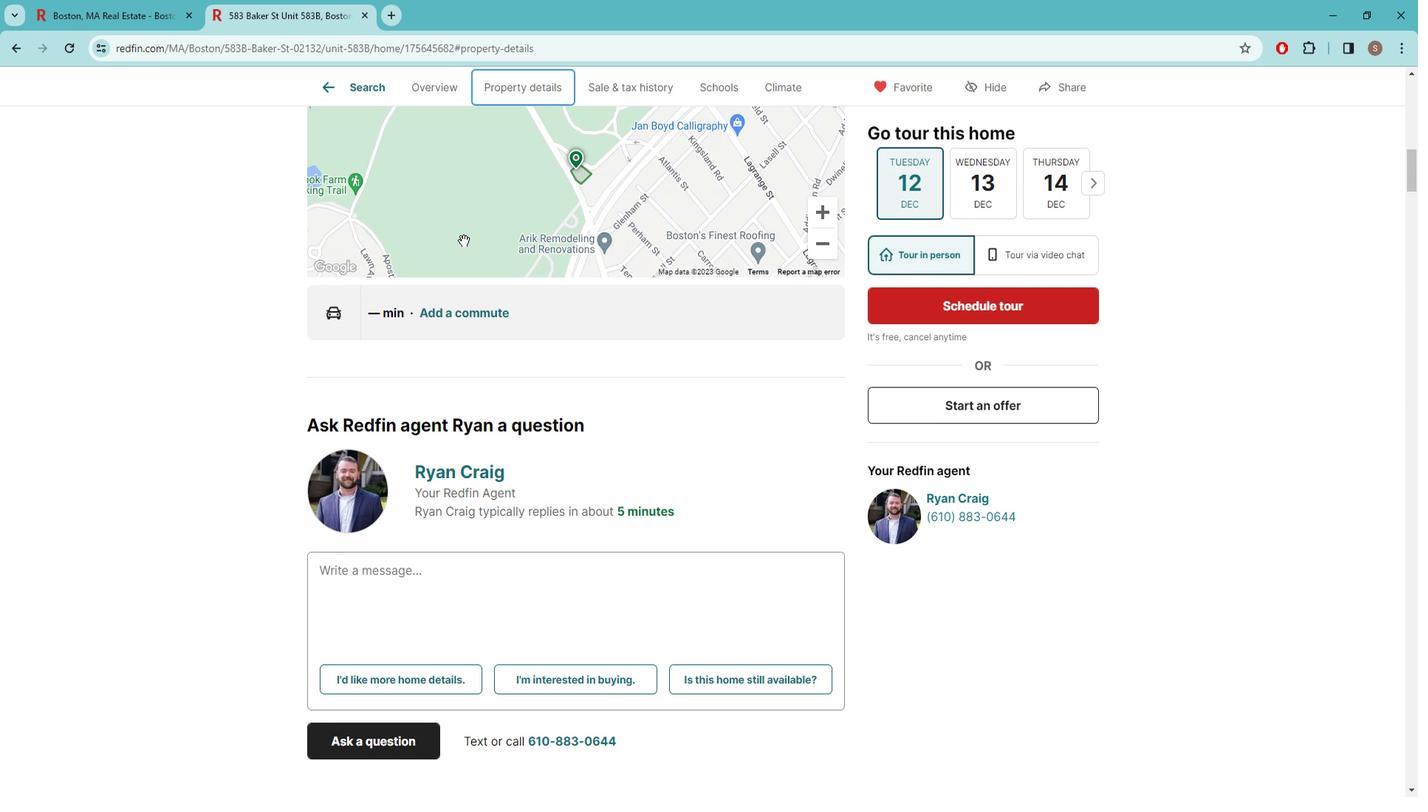 
Action: Mouse scrolled (463, 232) with delta (0, 0)
Screenshot: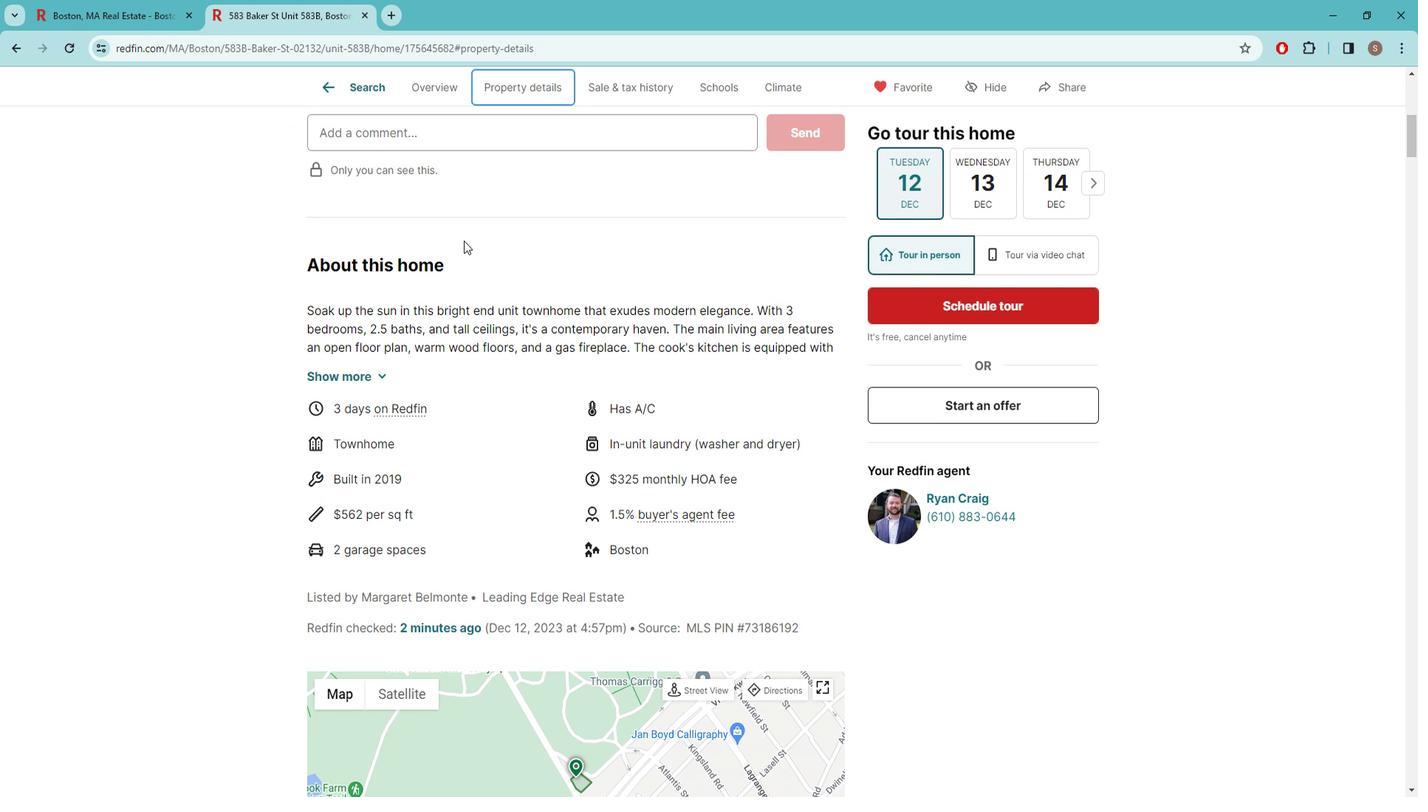 
Action: Mouse scrolled (463, 232) with delta (0, 0)
Screenshot: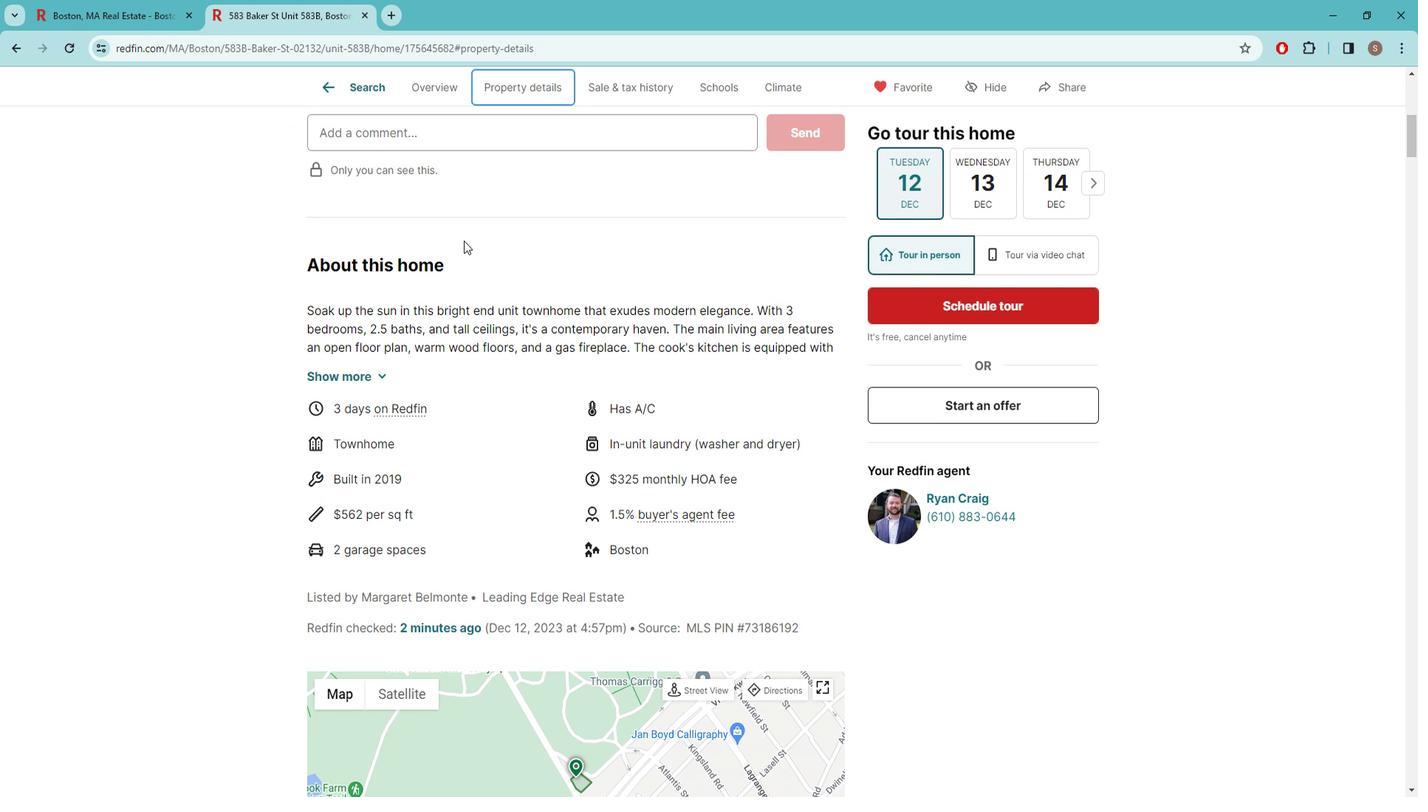 
Action: Mouse scrolled (463, 232) with delta (0, 0)
Screenshot: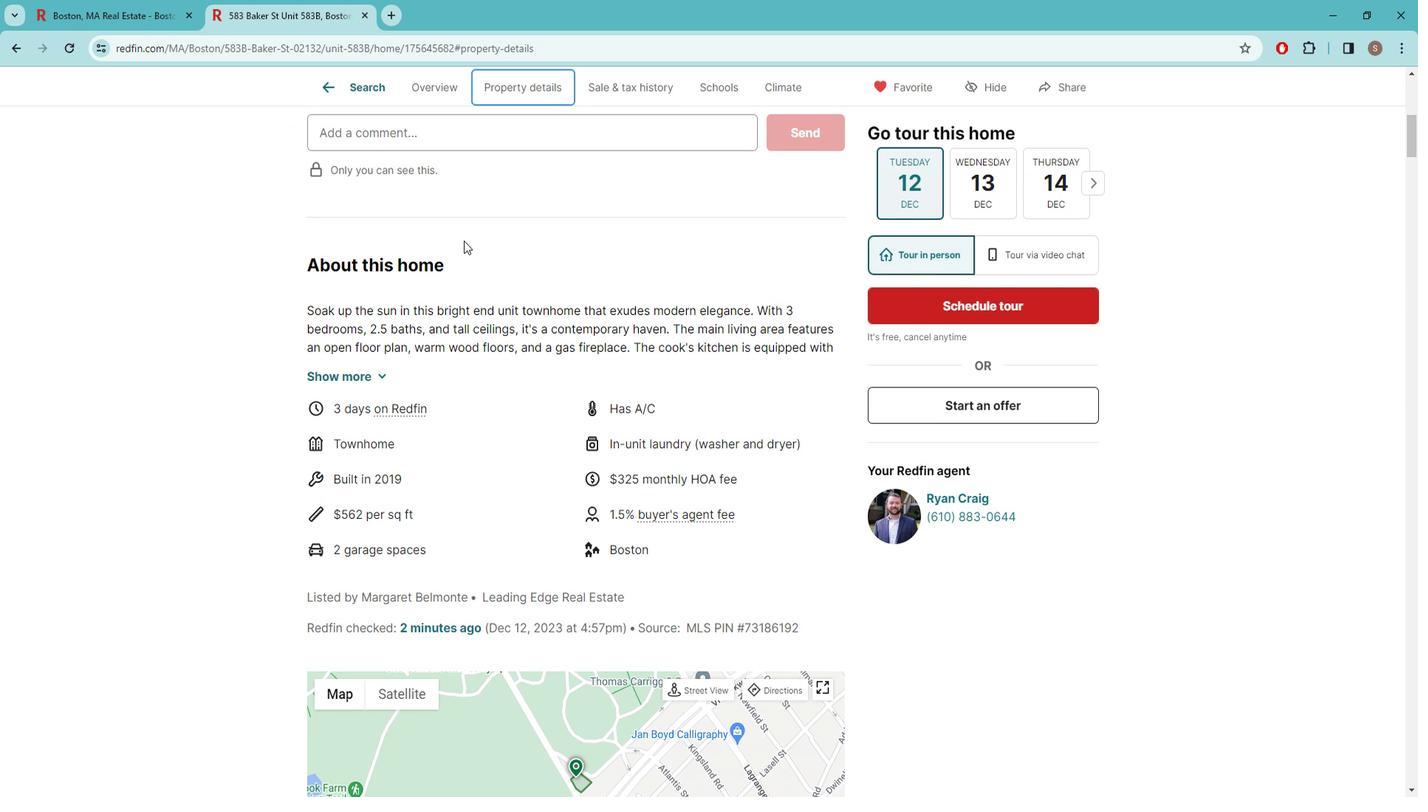
Action: Mouse scrolled (463, 232) with delta (0, 0)
Screenshot: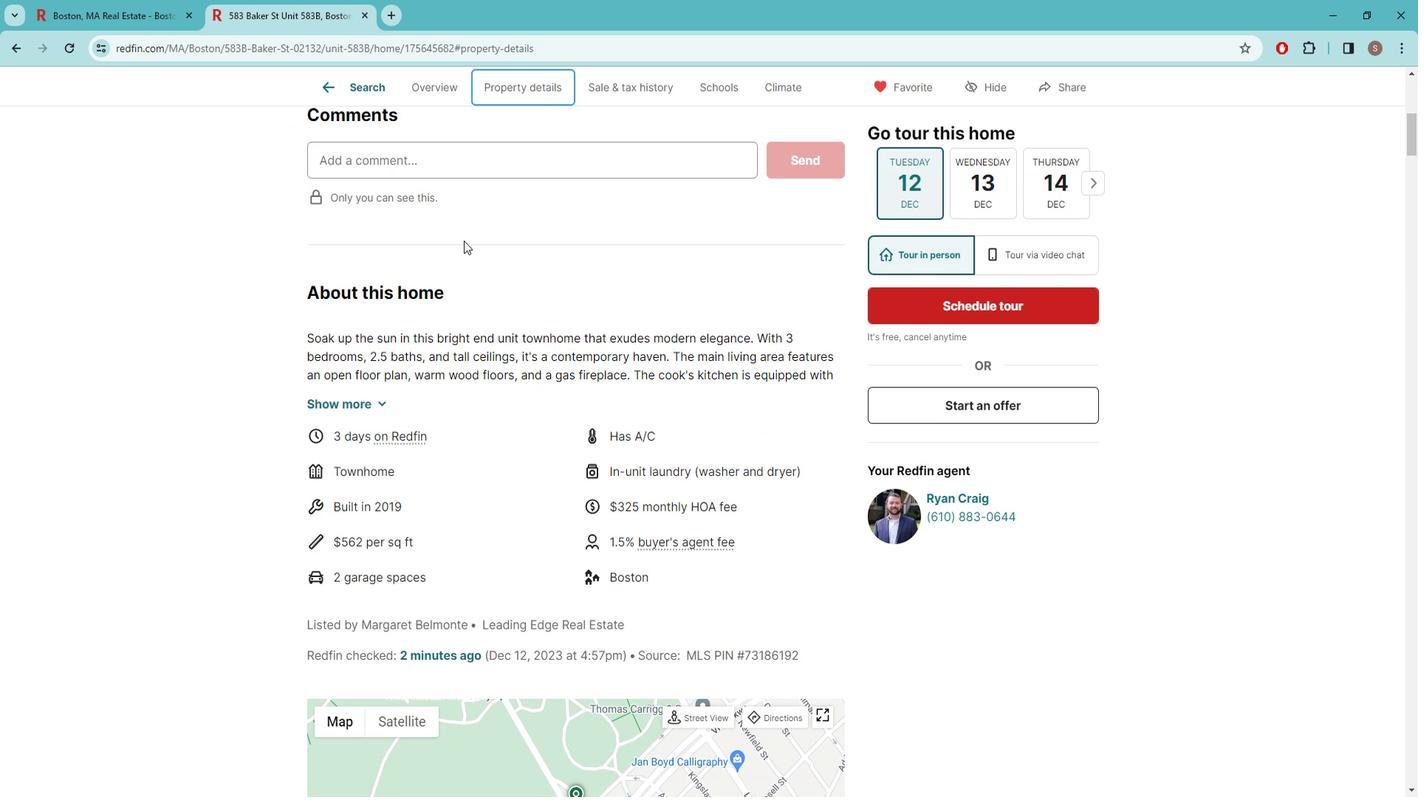 
Action: Mouse scrolled (463, 232) with delta (0, 0)
Screenshot: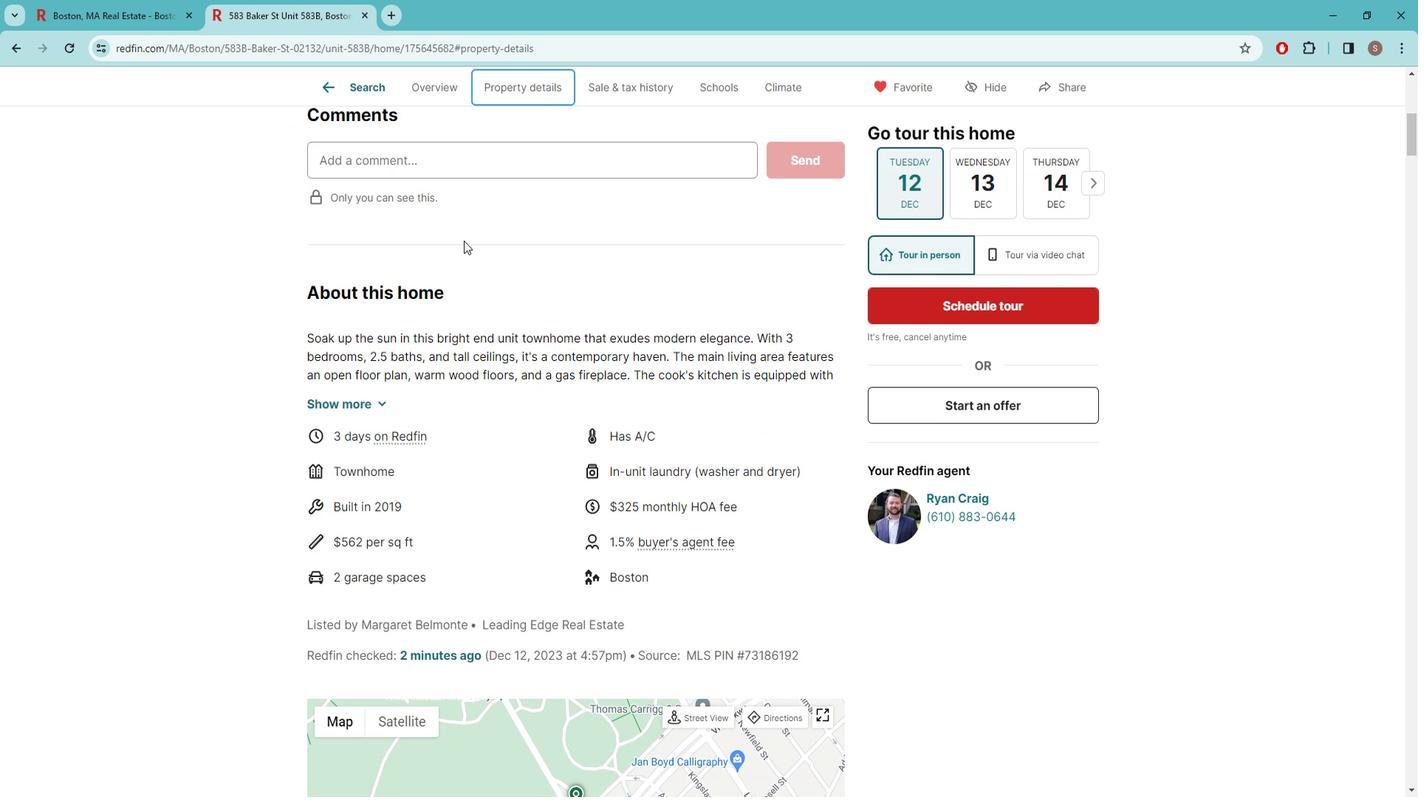 
Action: Mouse scrolled (463, 232) with delta (0, 0)
Screenshot: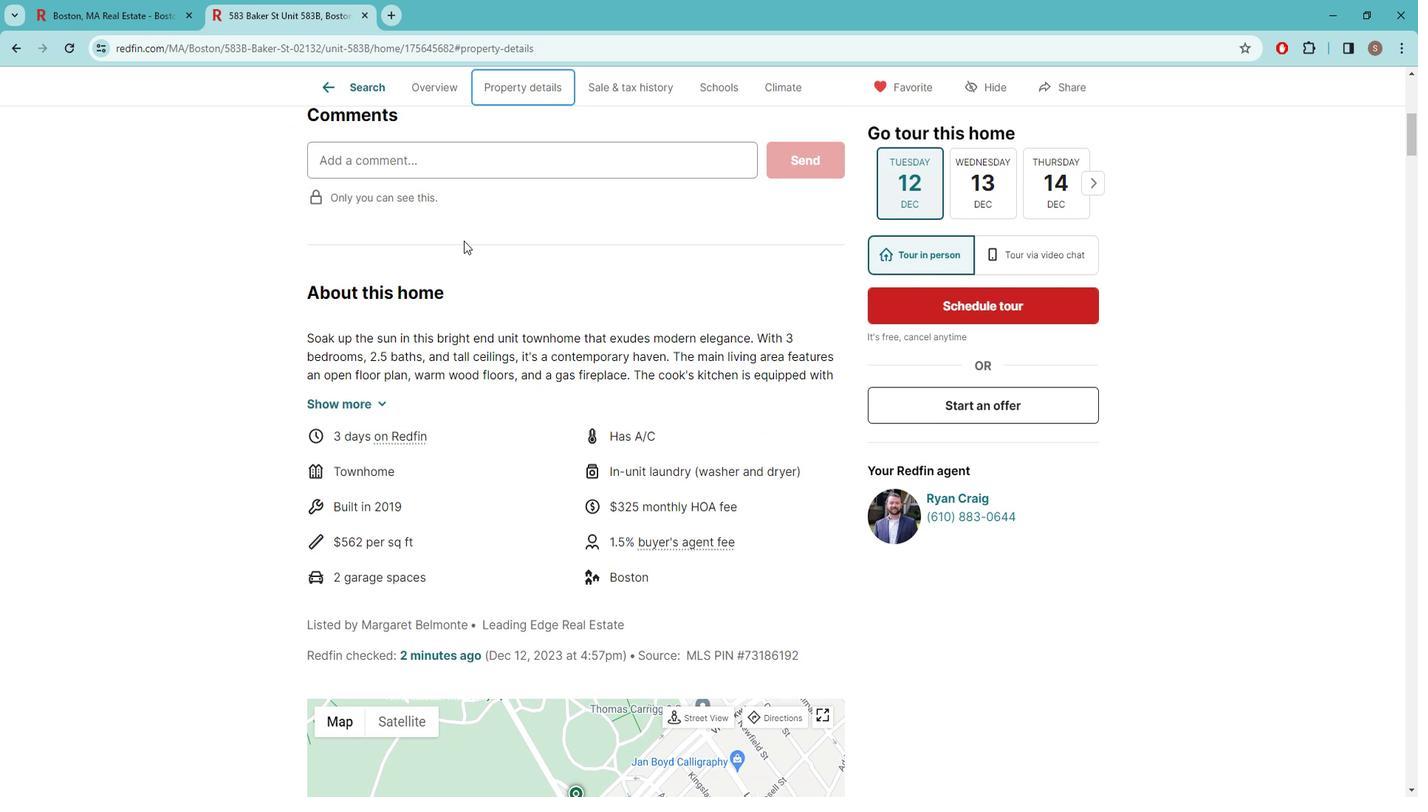 
Action: Mouse scrolled (463, 232) with delta (0, 0)
